 Task: Buy 2 Spark Delay Valves from Exhaust & Emissions section under best seller category for shipping address: Gabriel Evans, 1399 Camden Street, Reno, Nevada 89501, Cell Number 7752551231. Pay from credit card ending with 2005, CVV 3321
Action: Mouse moved to (38, 118)
Screenshot: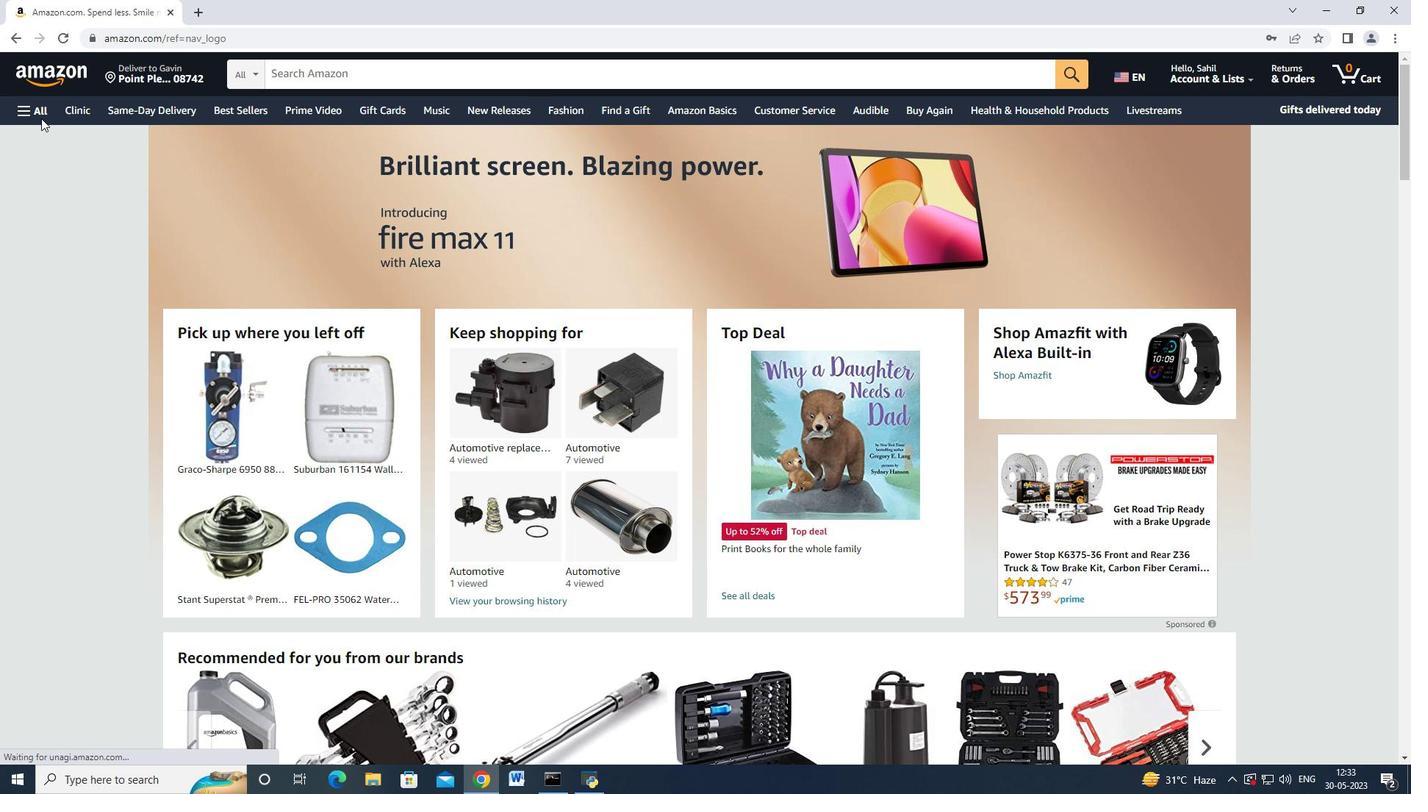 
Action: Mouse pressed left at (38, 118)
Screenshot: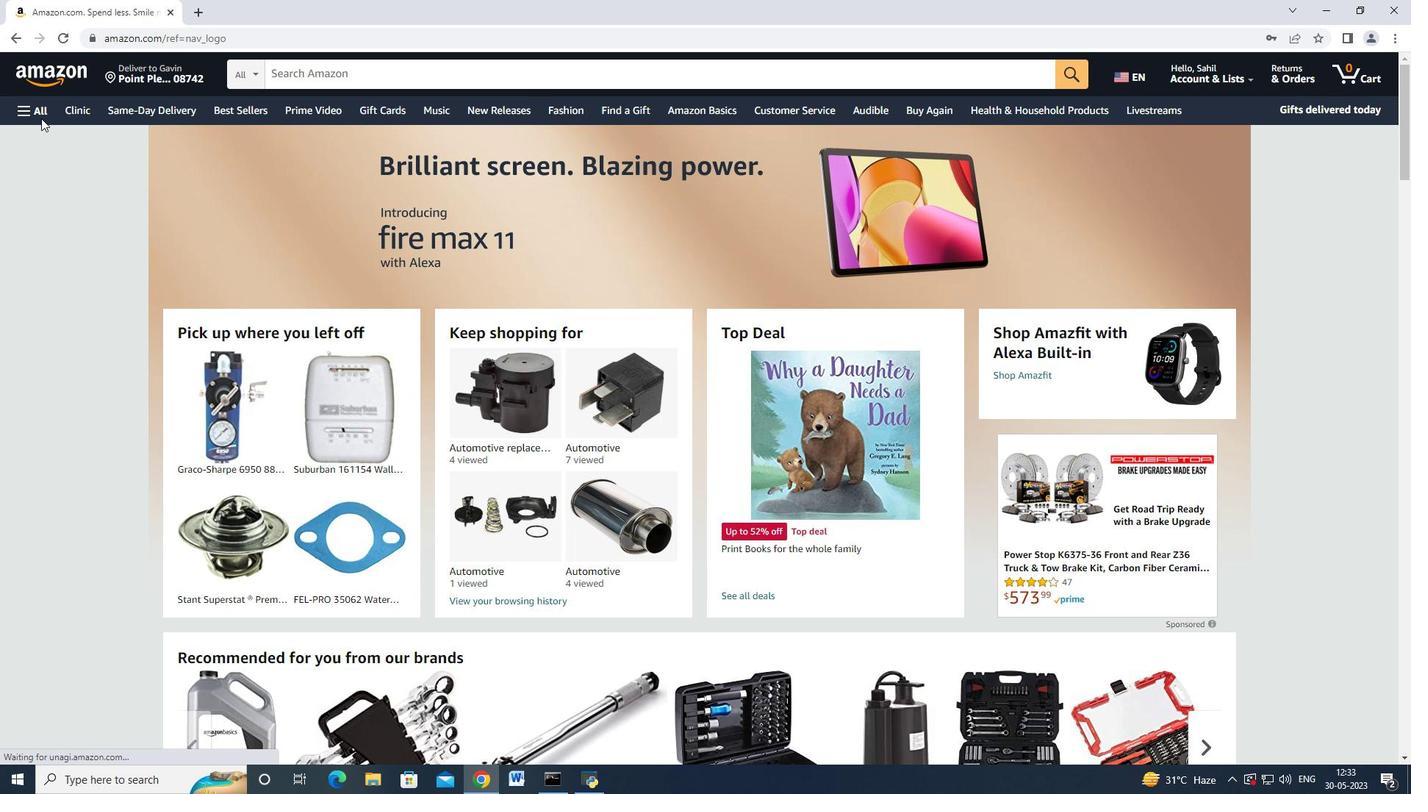 
Action: Mouse moved to (60, 363)
Screenshot: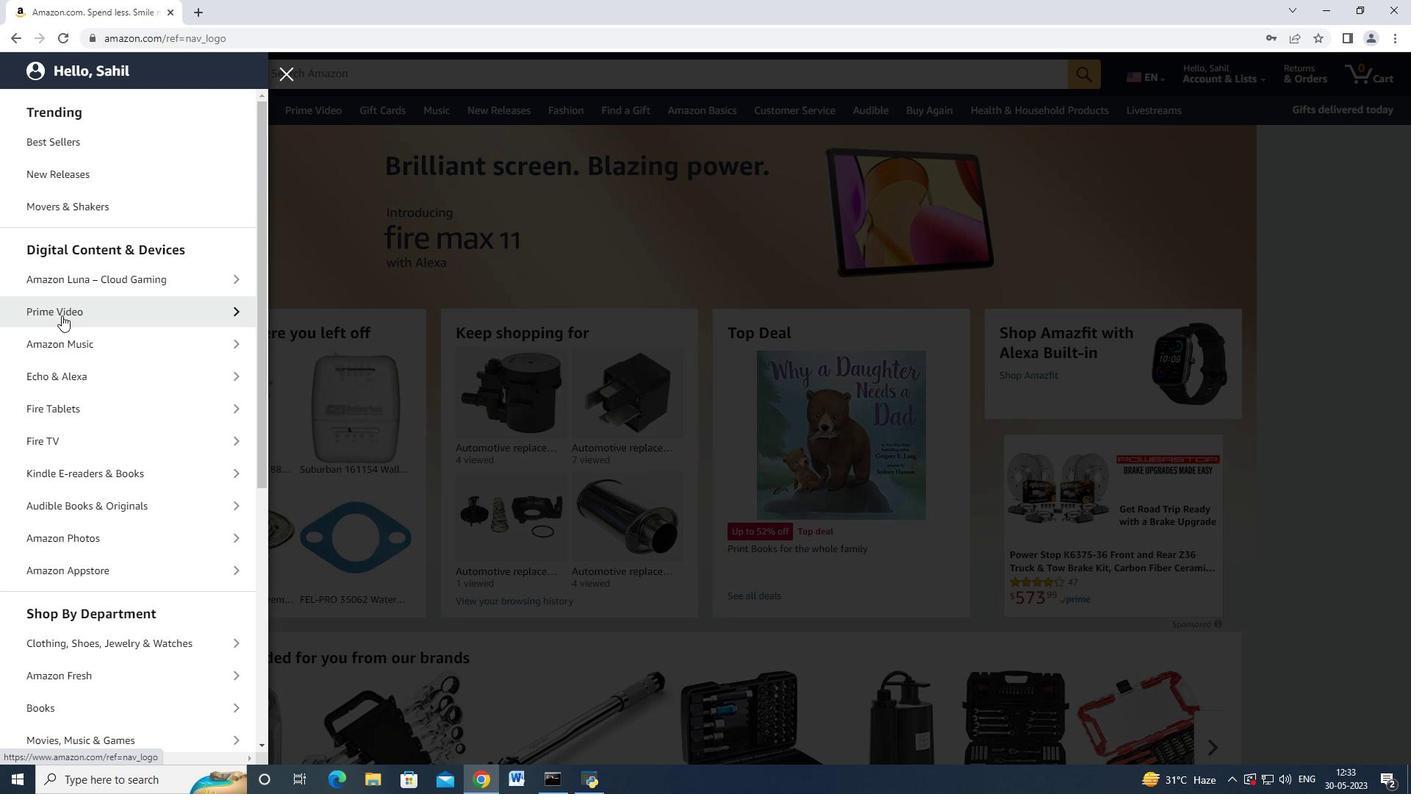 
Action: Mouse scrolled (60, 362) with delta (0, 0)
Screenshot: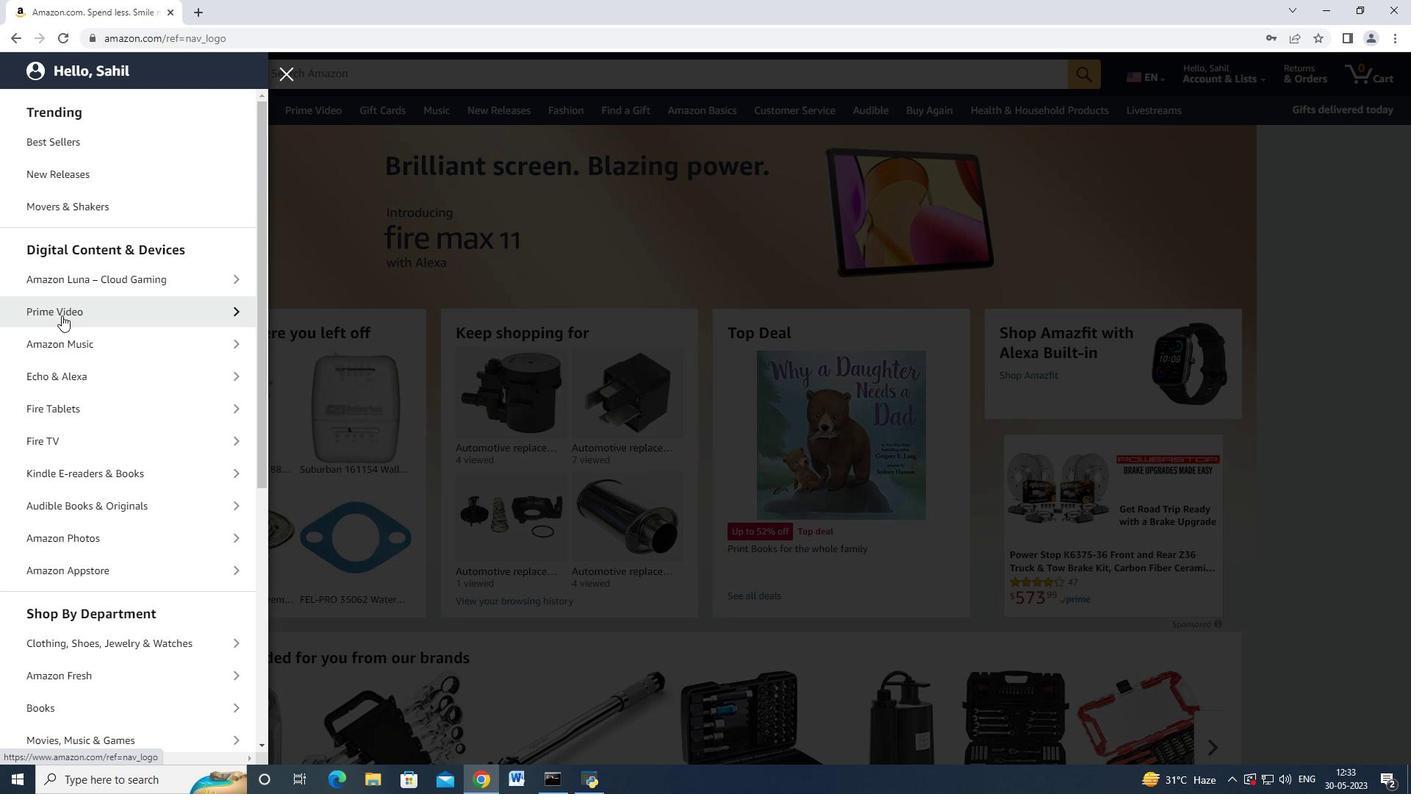 
Action: Mouse moved to (53, 380)
Screenshot: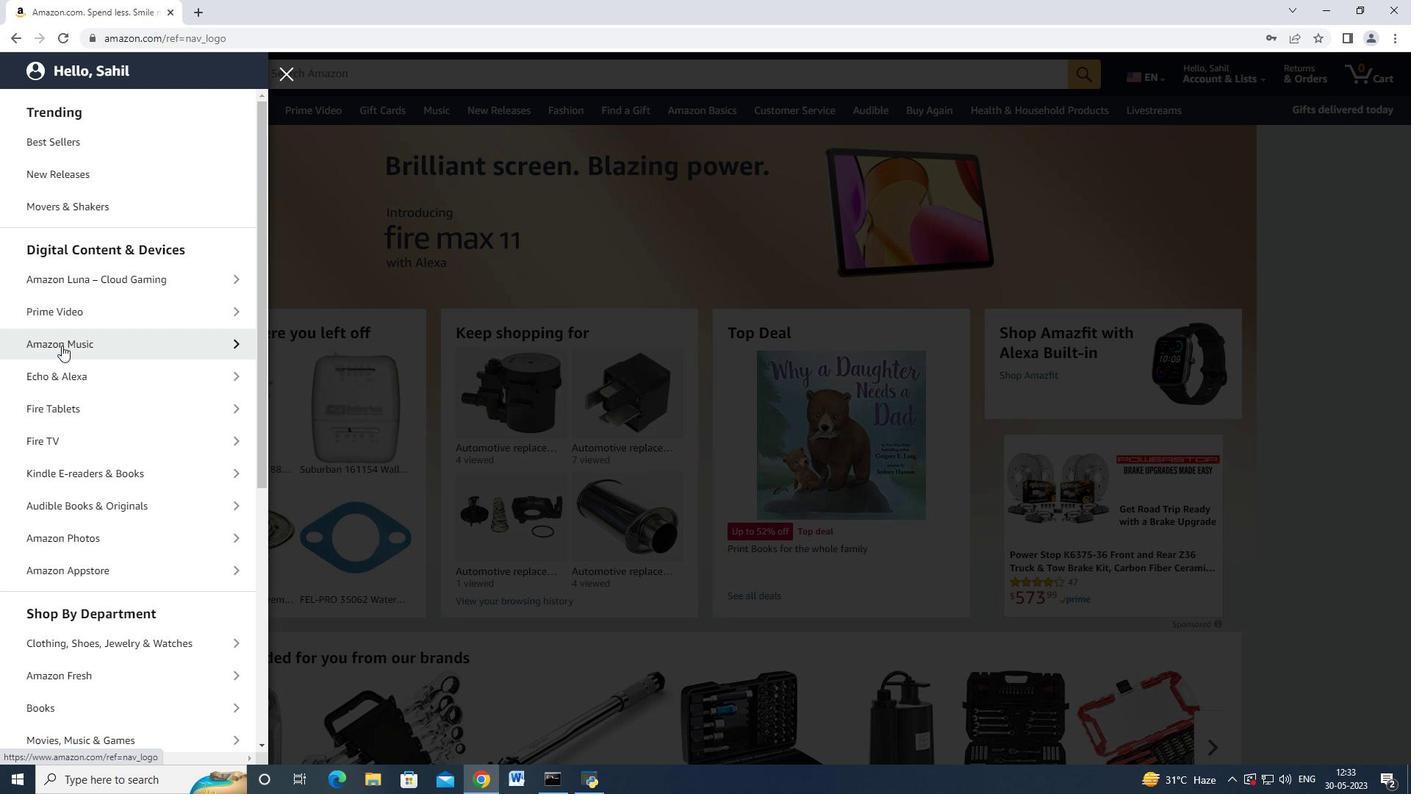 
Action: Mouse scrolled (53, 379) with delta (0, 0)
Screenshot: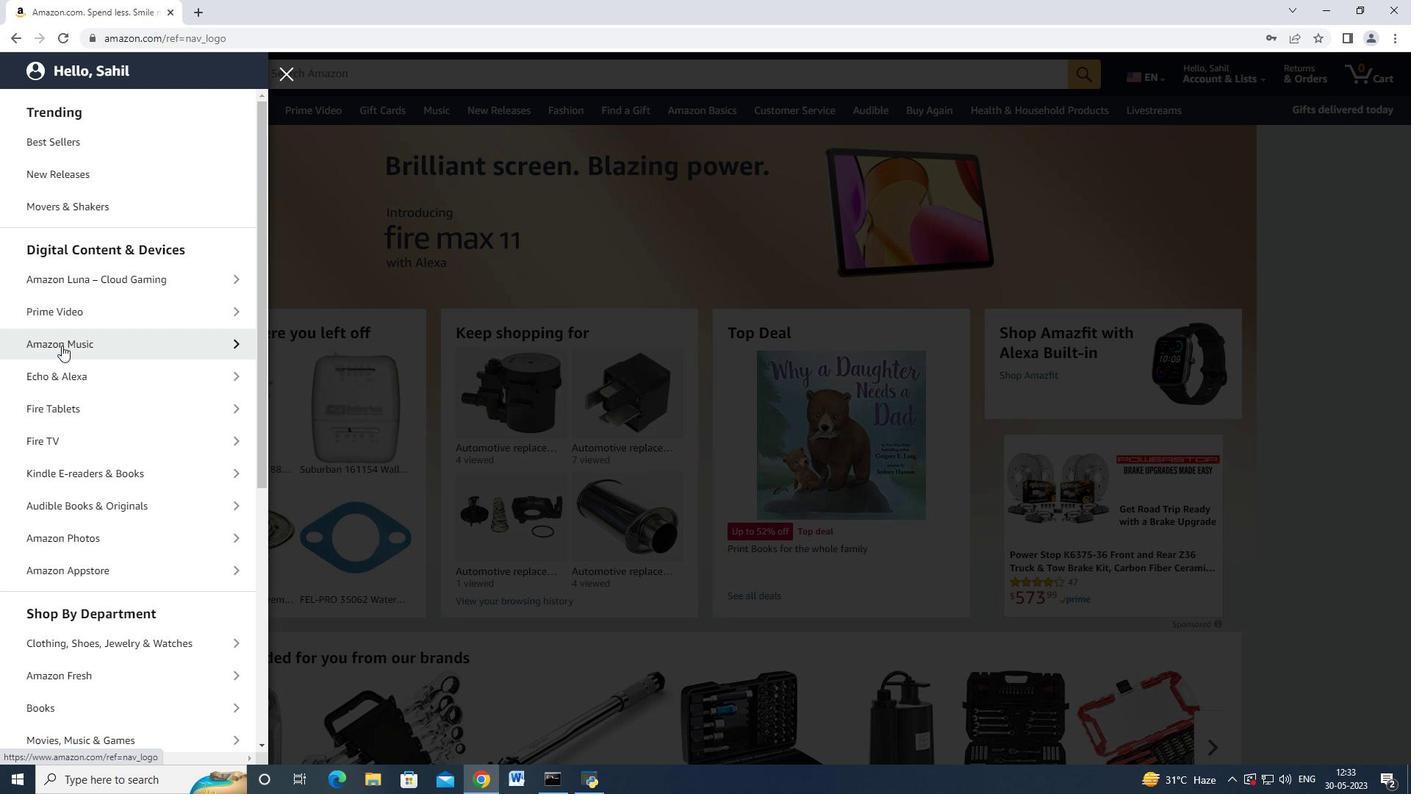 
Action: Mouse moved to (53, 380)
Screenshot: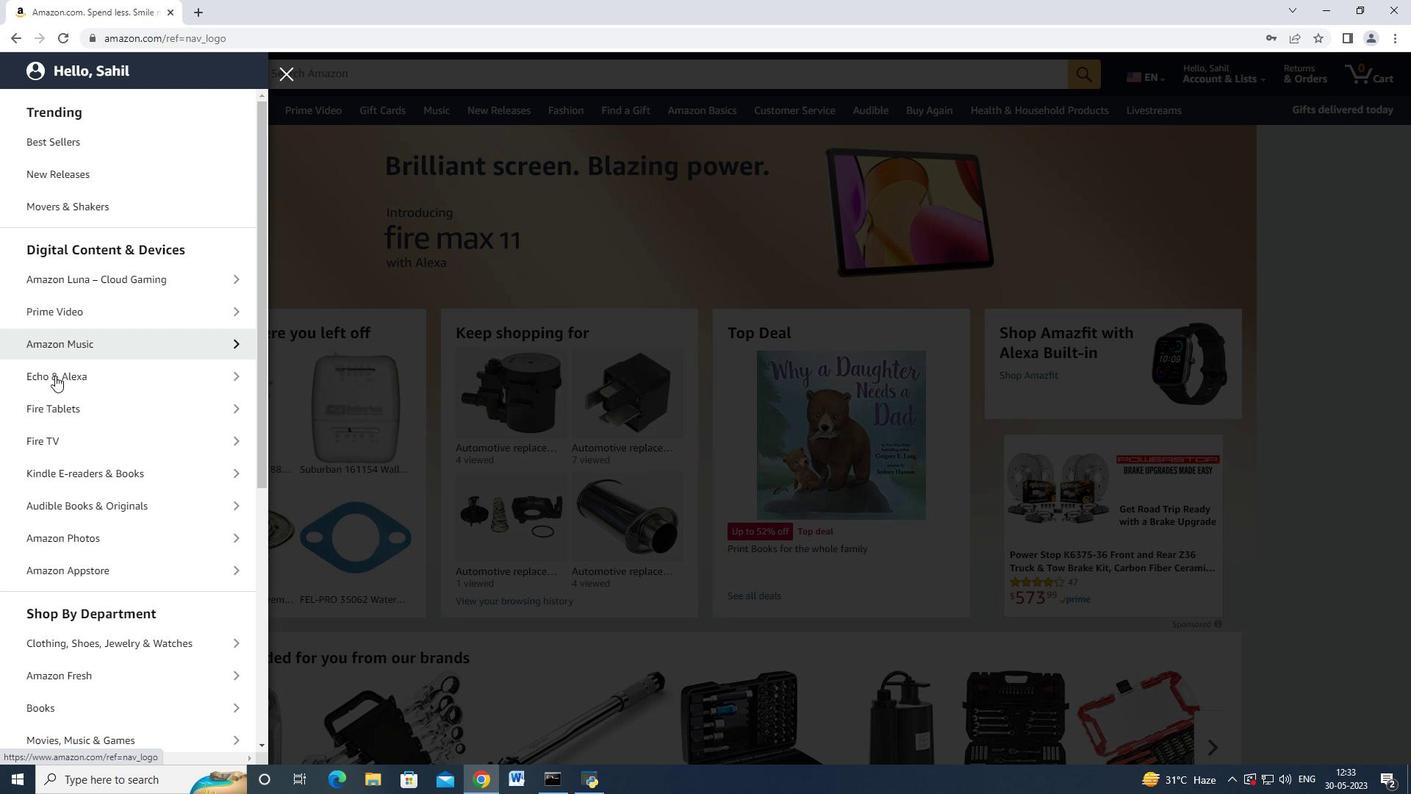 
Action: Mouse scrolled (53, 380) with delta (0, 0)
Screenshot: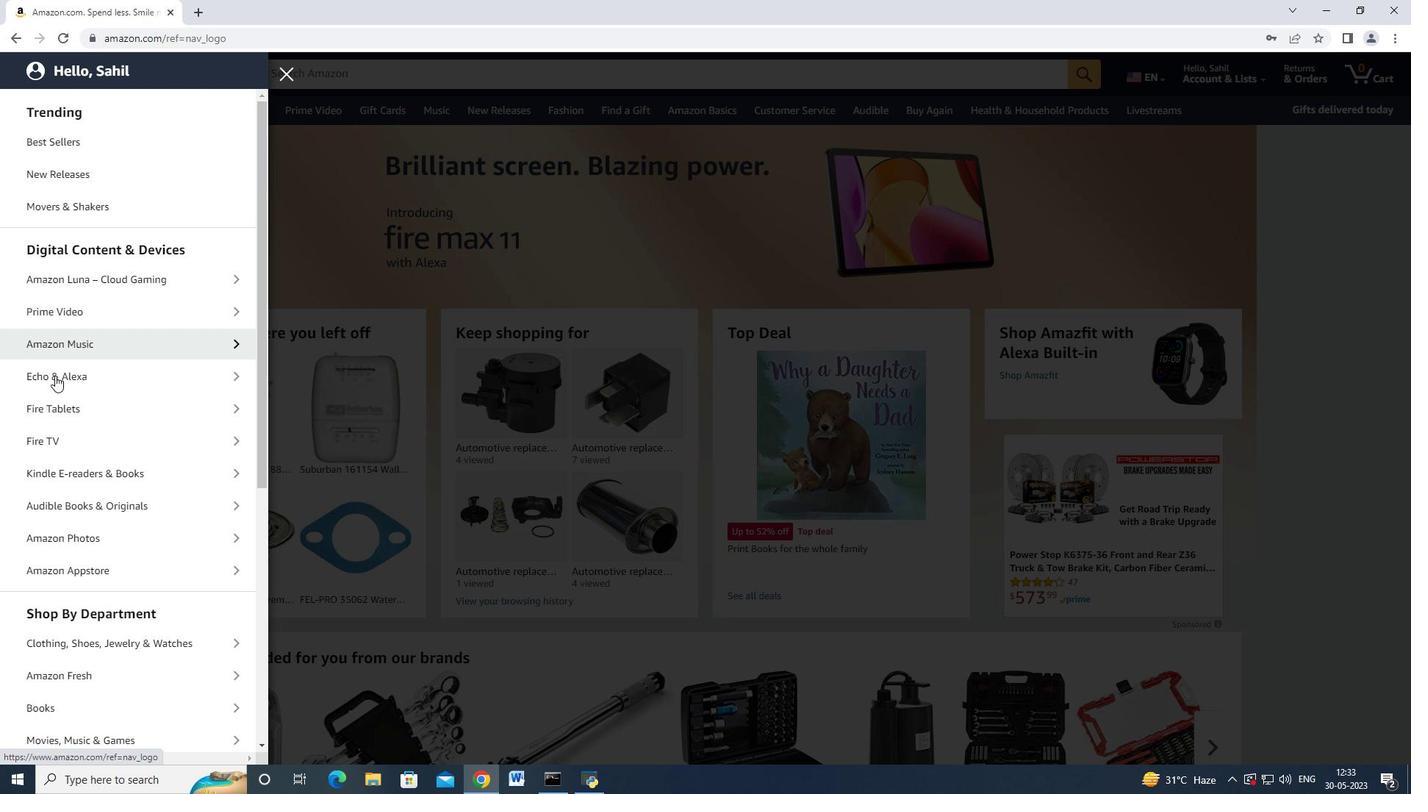 
Action: Mouse moved to (51, 385)
Screenshot: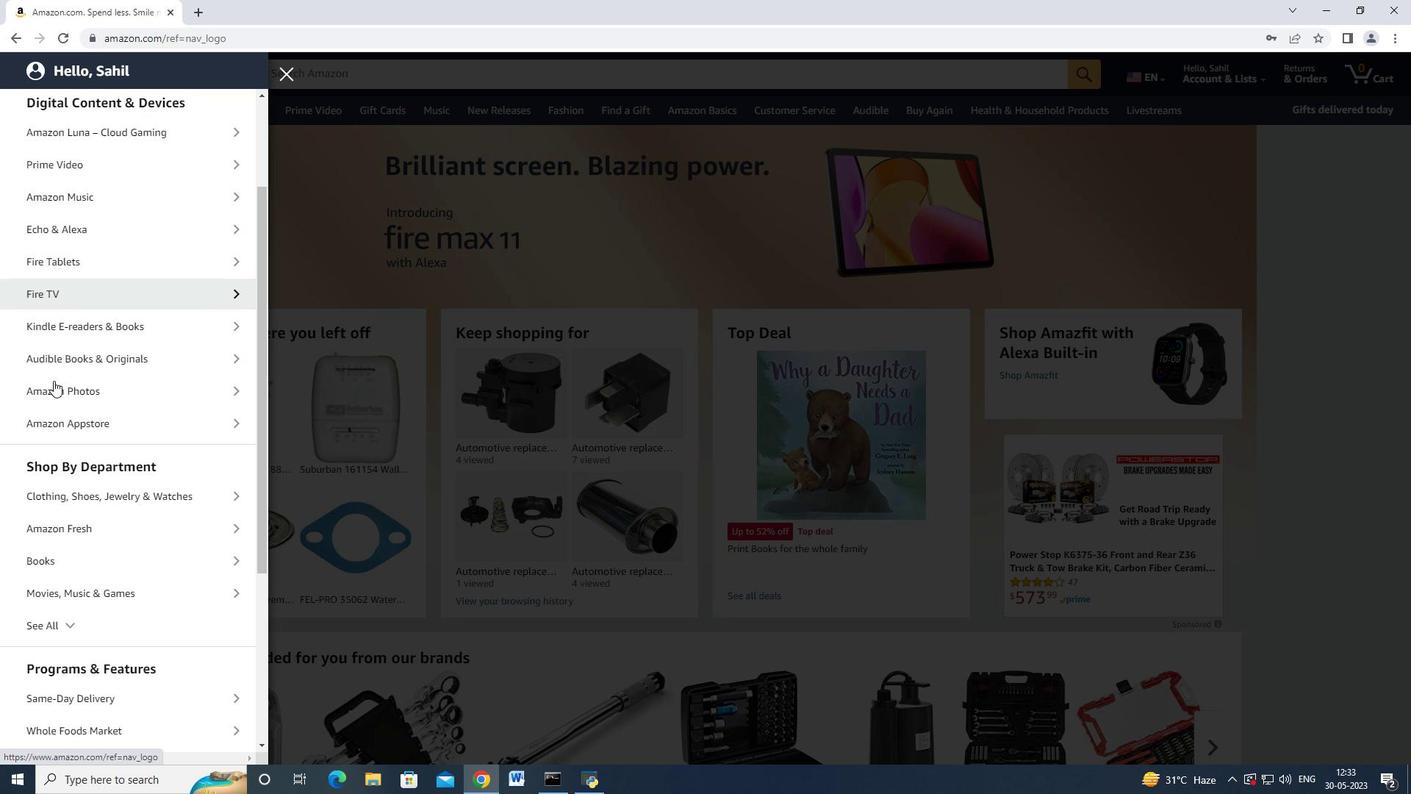 
Action: Mouse scrolled (51, 384) with delta (0, 0)
Screenshot: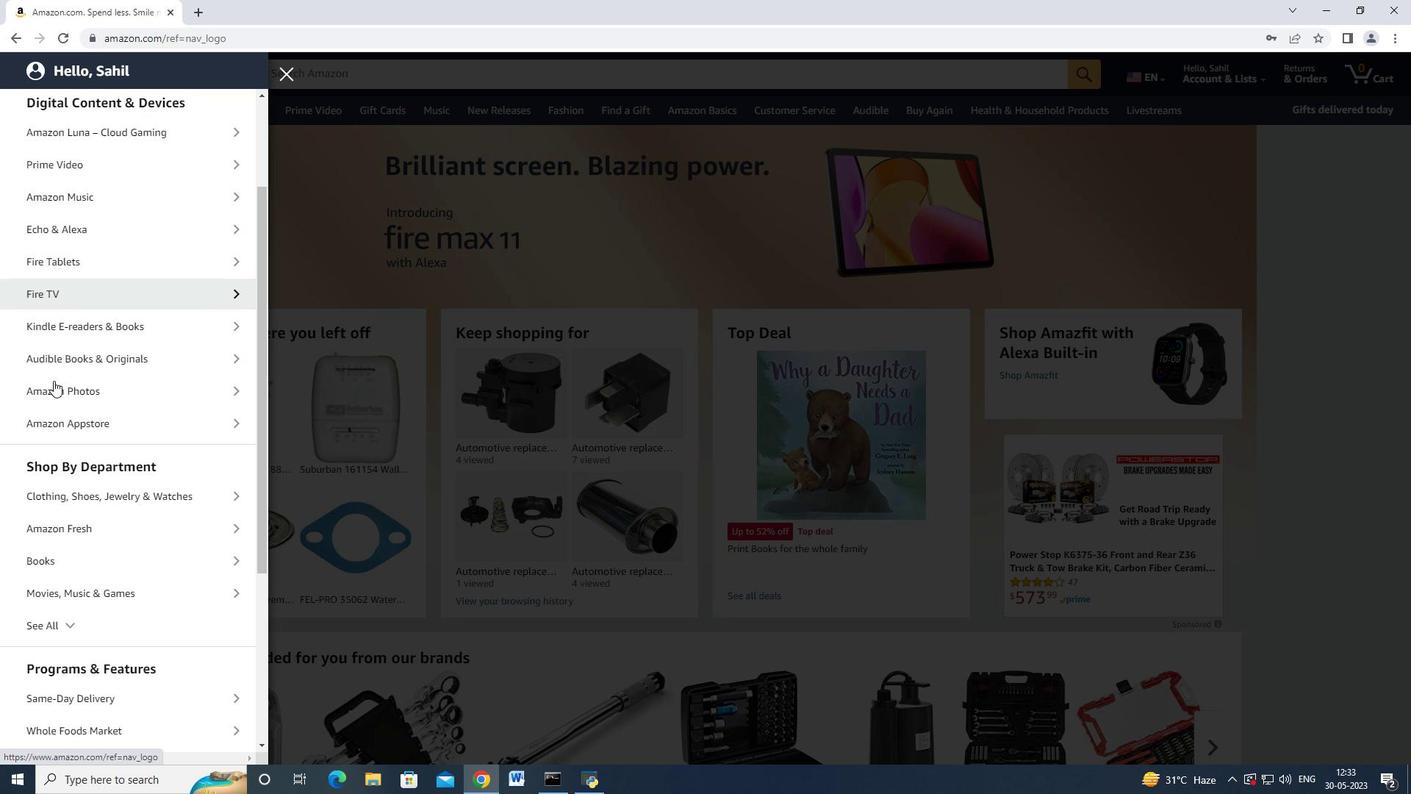 
Action: Mouse moved to (50, 394)
Screenshot: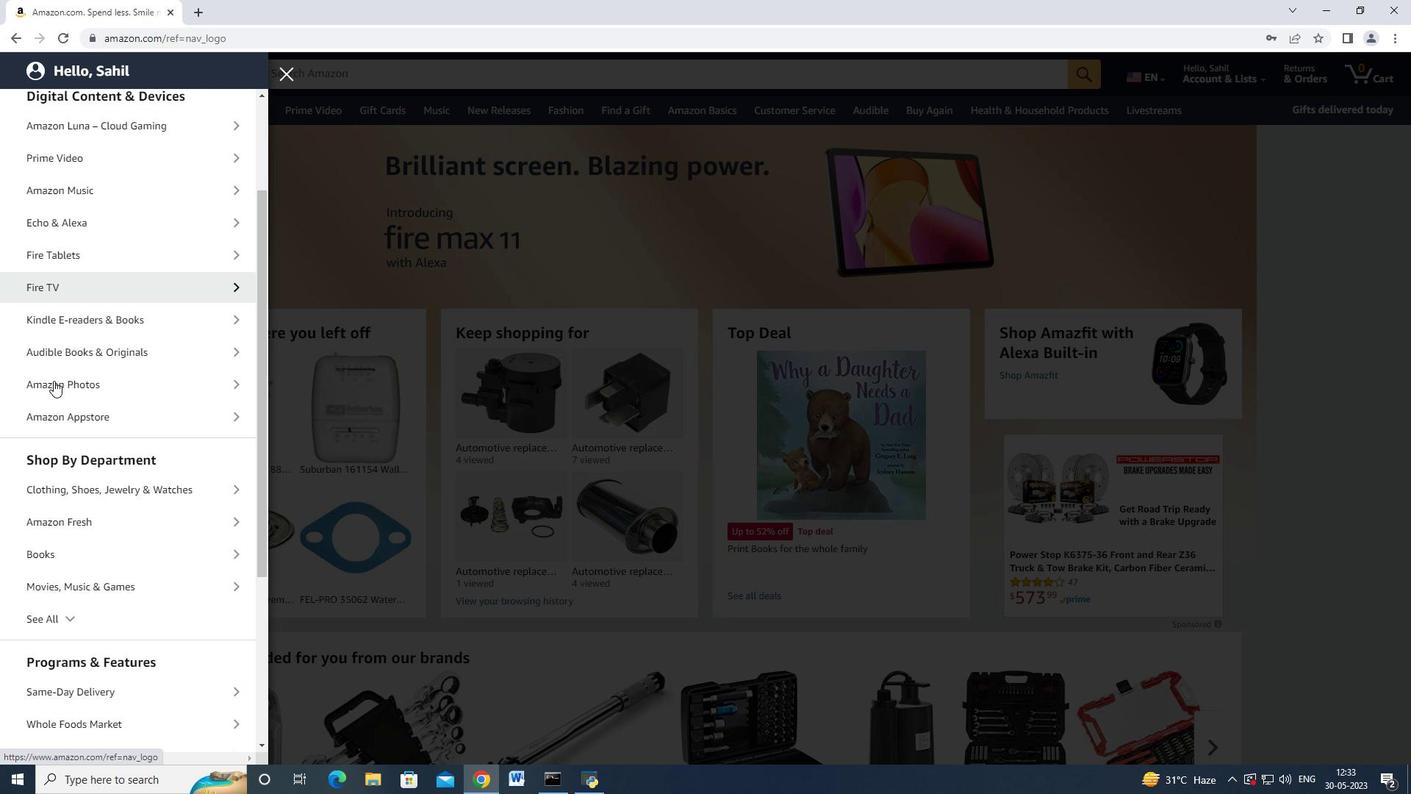 
Action: Mouse scrolled (50, 394) with delta (0, 0)
Screenshot: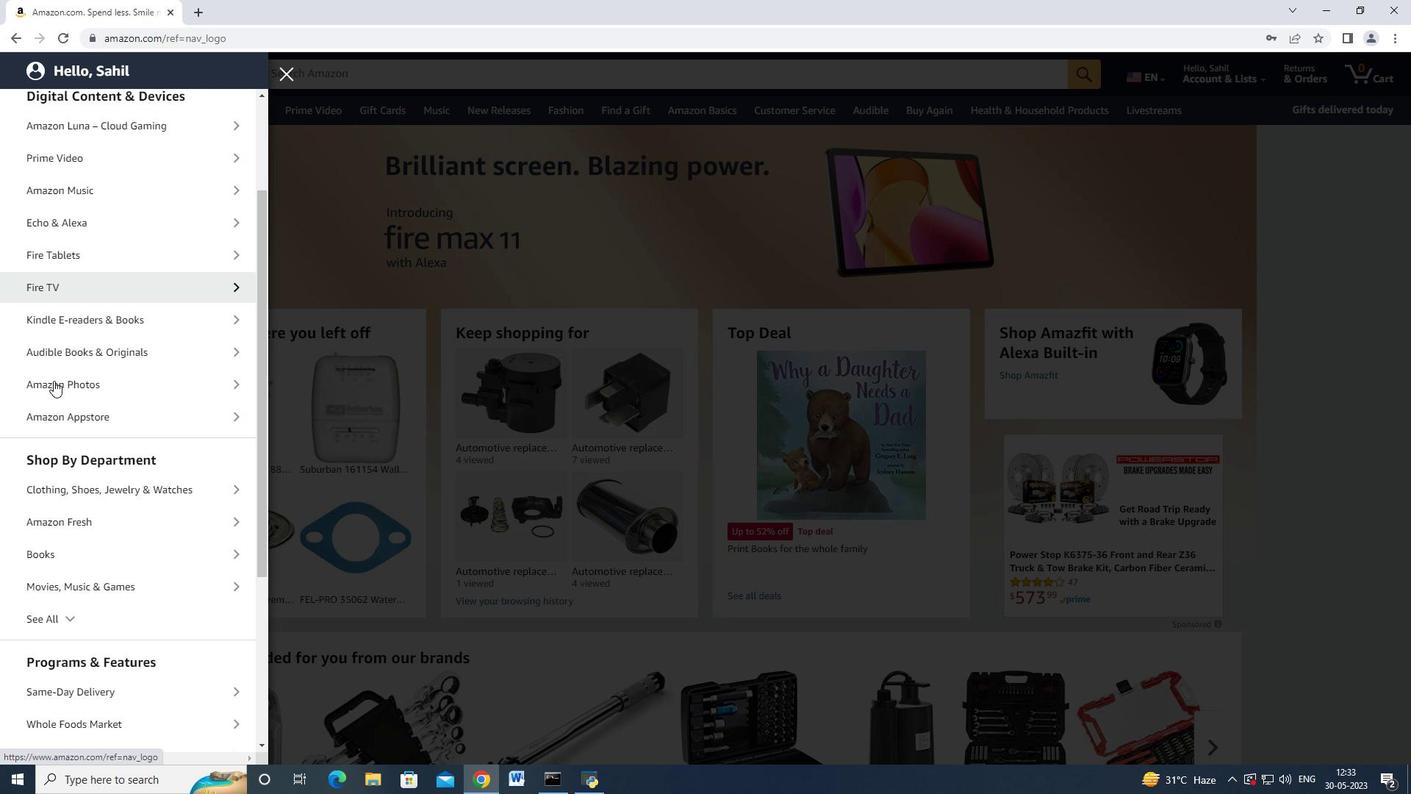 
Action: Mouse moved to (52, 402)
Screenshot: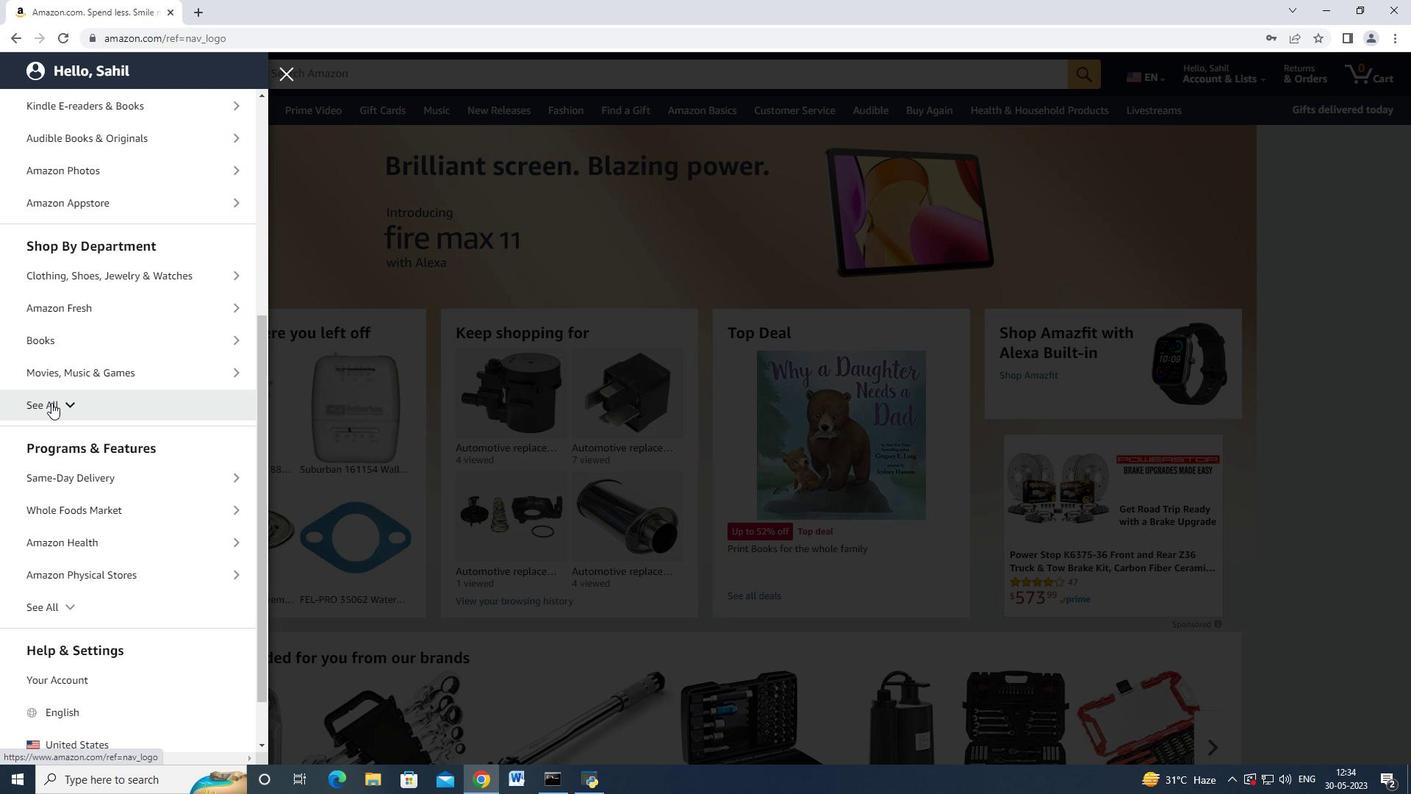 
Action: Mouse pressed left at (52, 402)
Screenshot: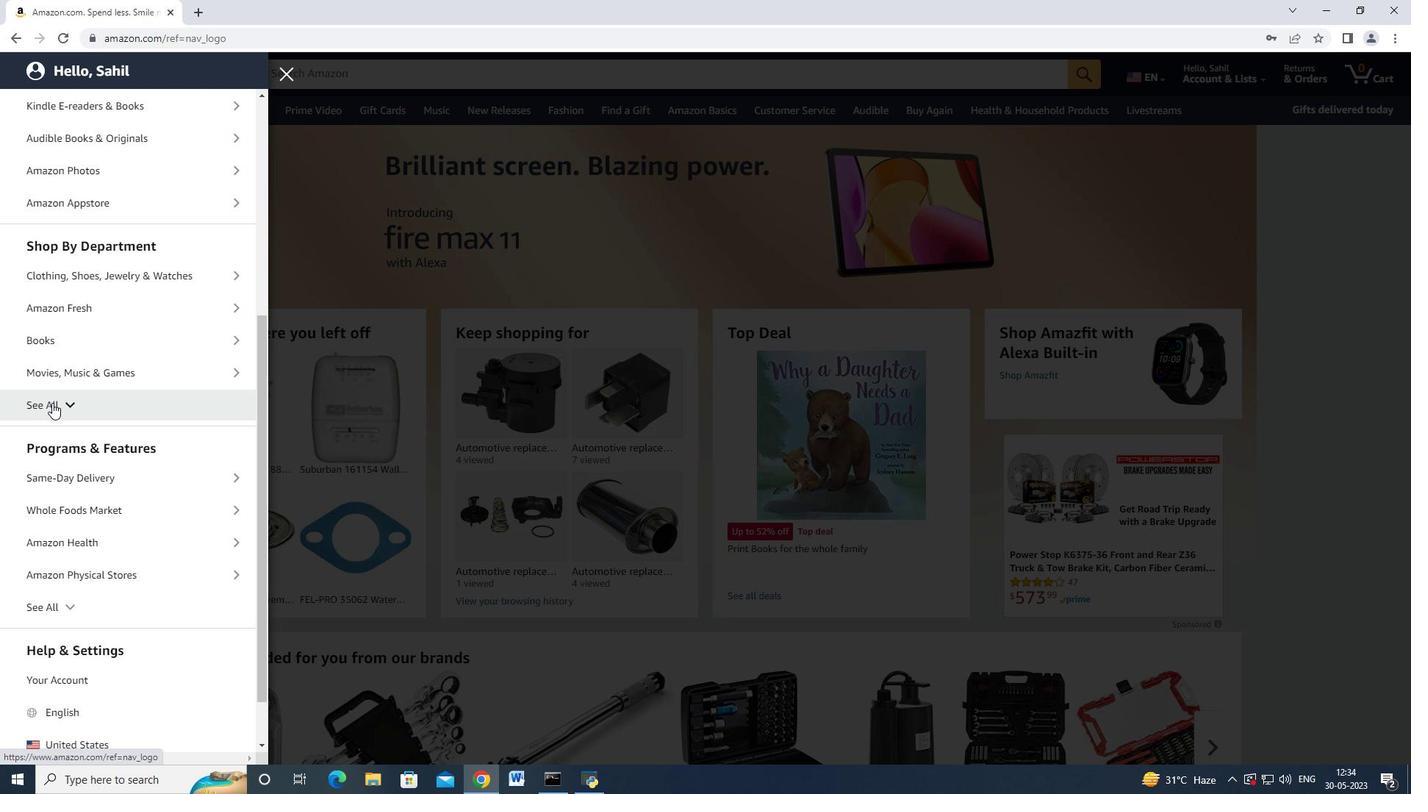 
Action: Mouse moved to (56, 400)
Screenshot: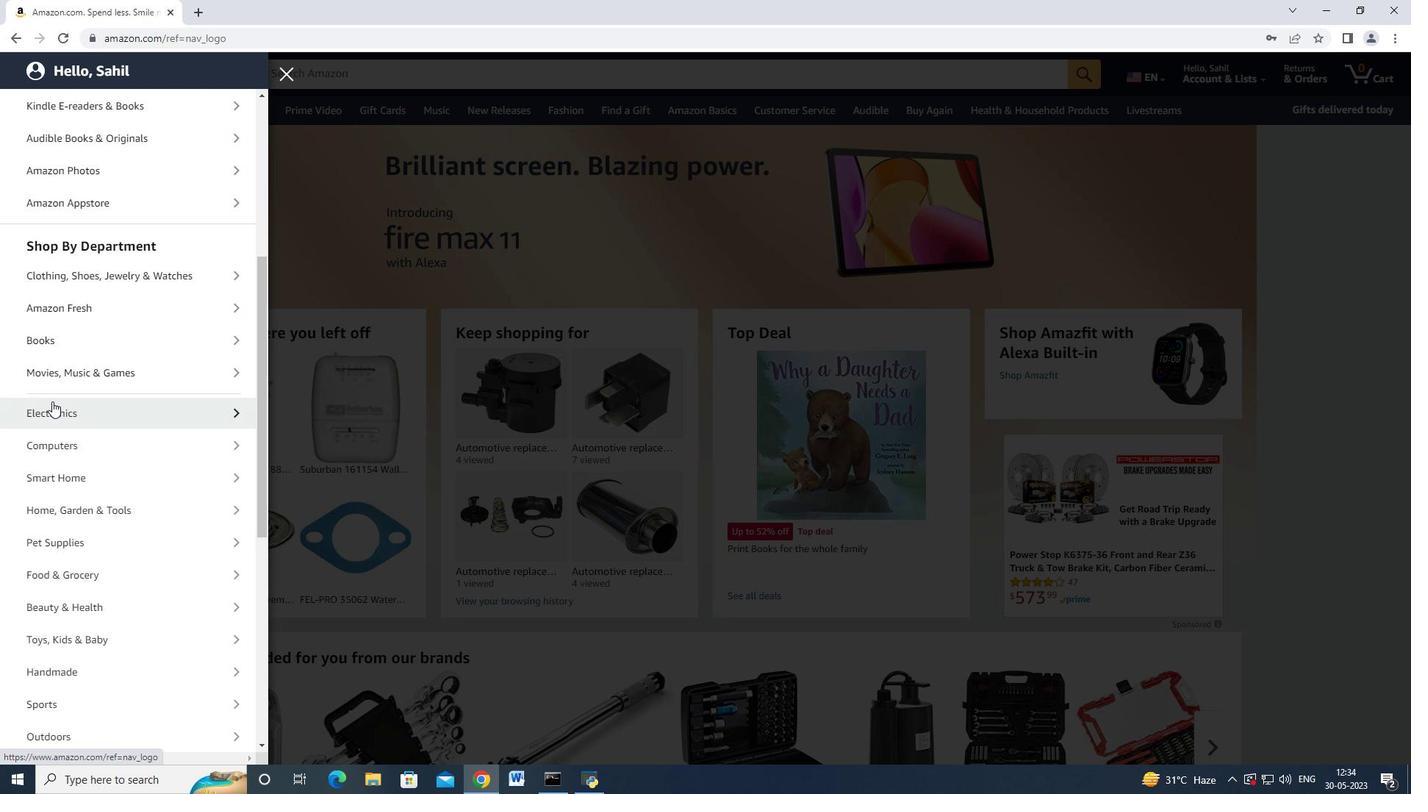 
Action: Mouse scrolled (56, 399) with delta (0, 0)
Screenshot: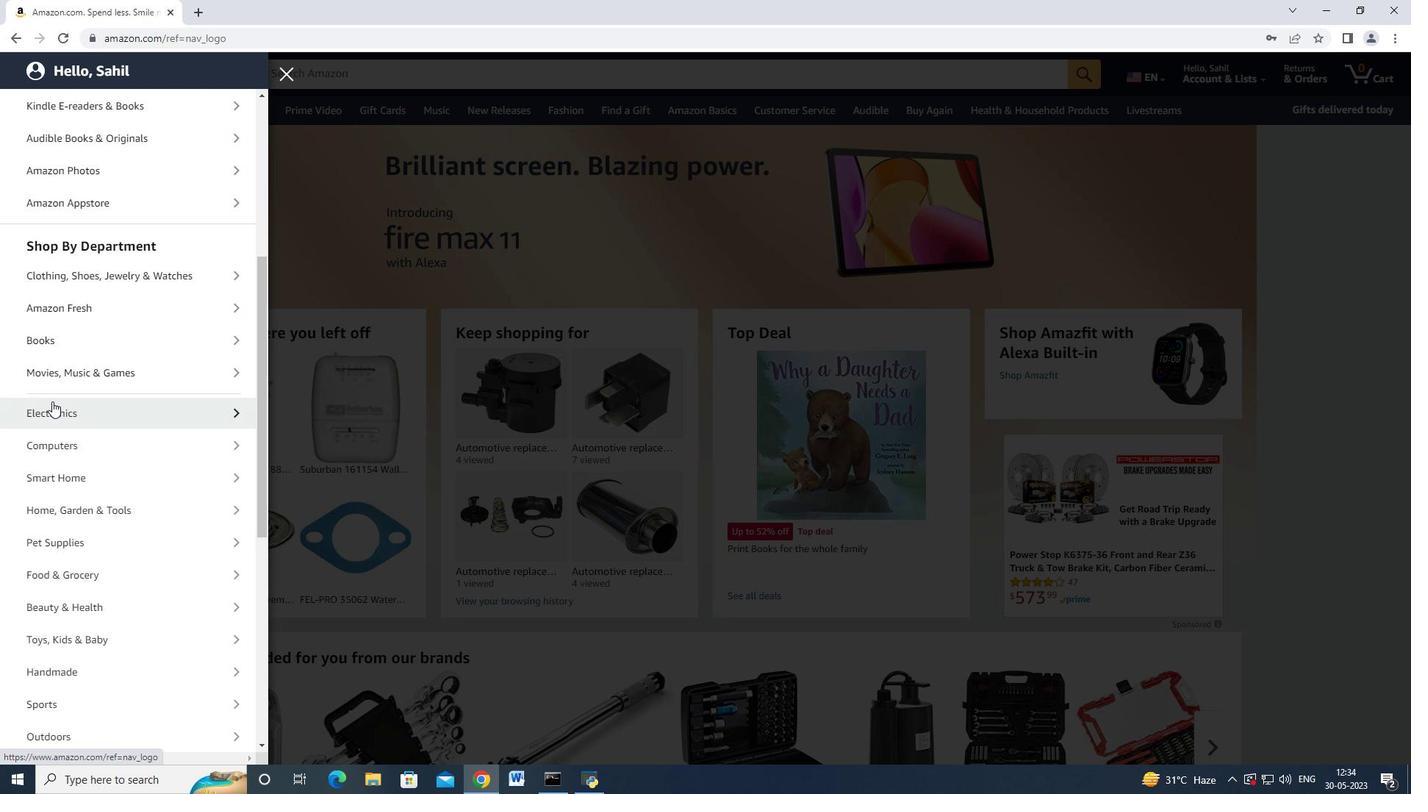 
Action: Mouse moved to (56, 402)
Screenshot: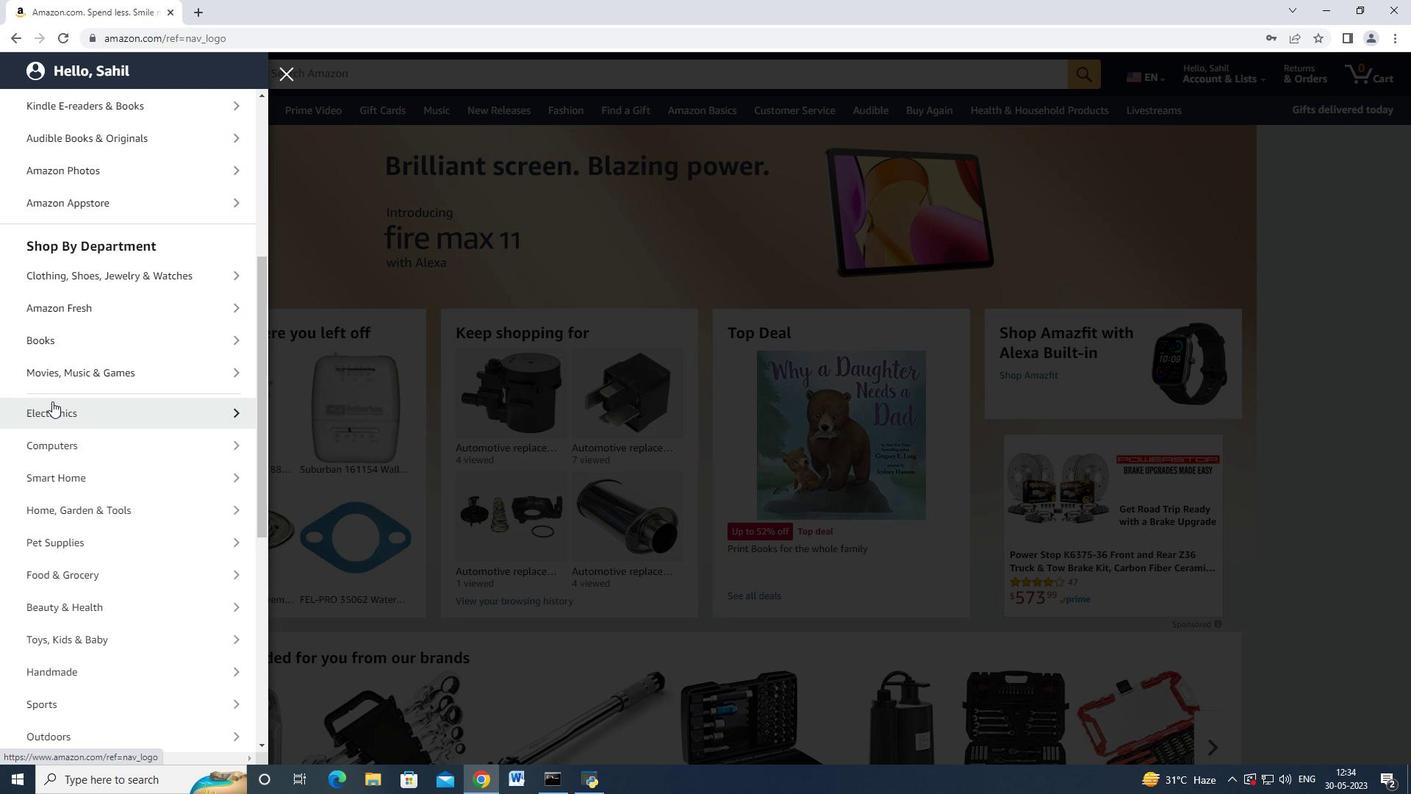 
Action: Mouse scrolled (56, 401) with delta (0, 0)
Screenshot: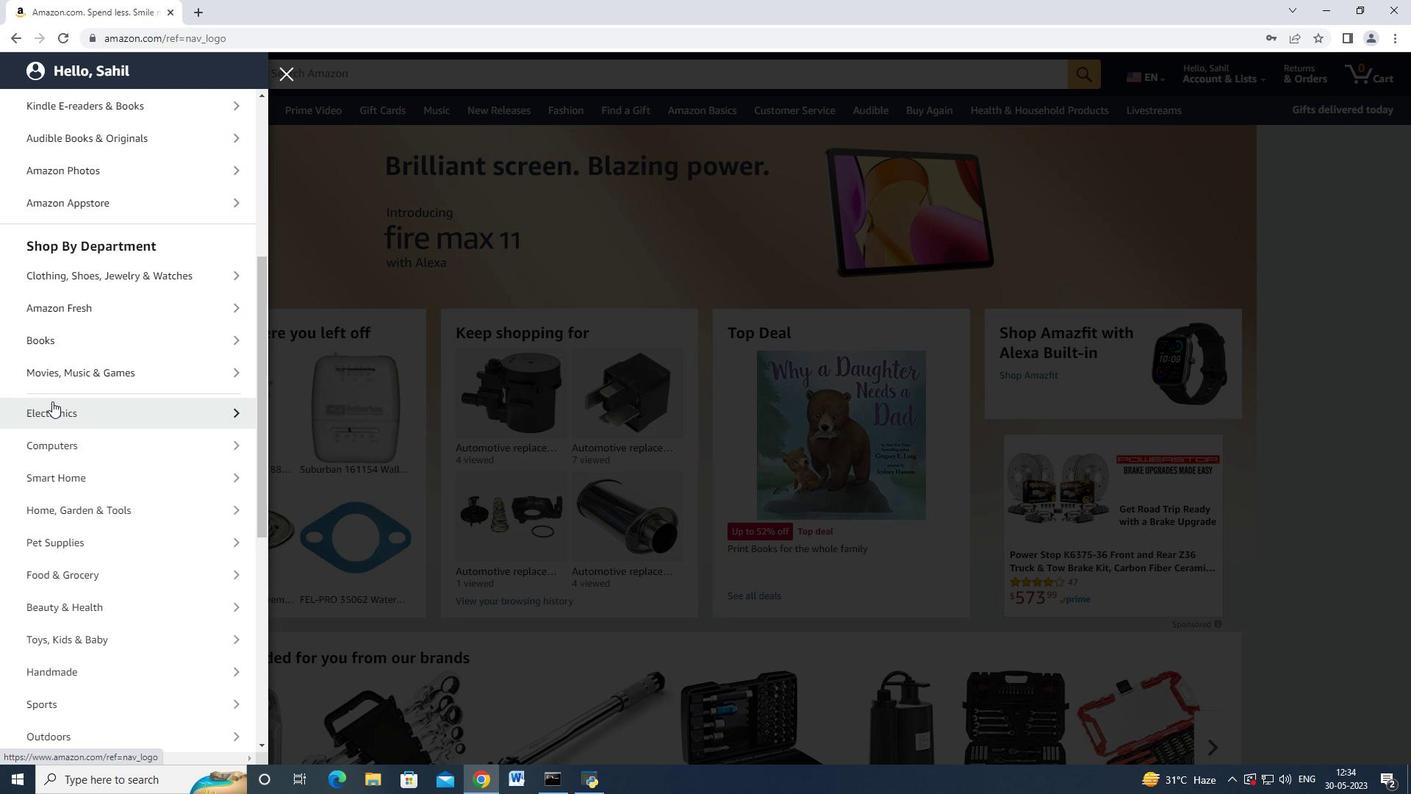 
Action: Mouse moved to (55, 403)
Screenshot: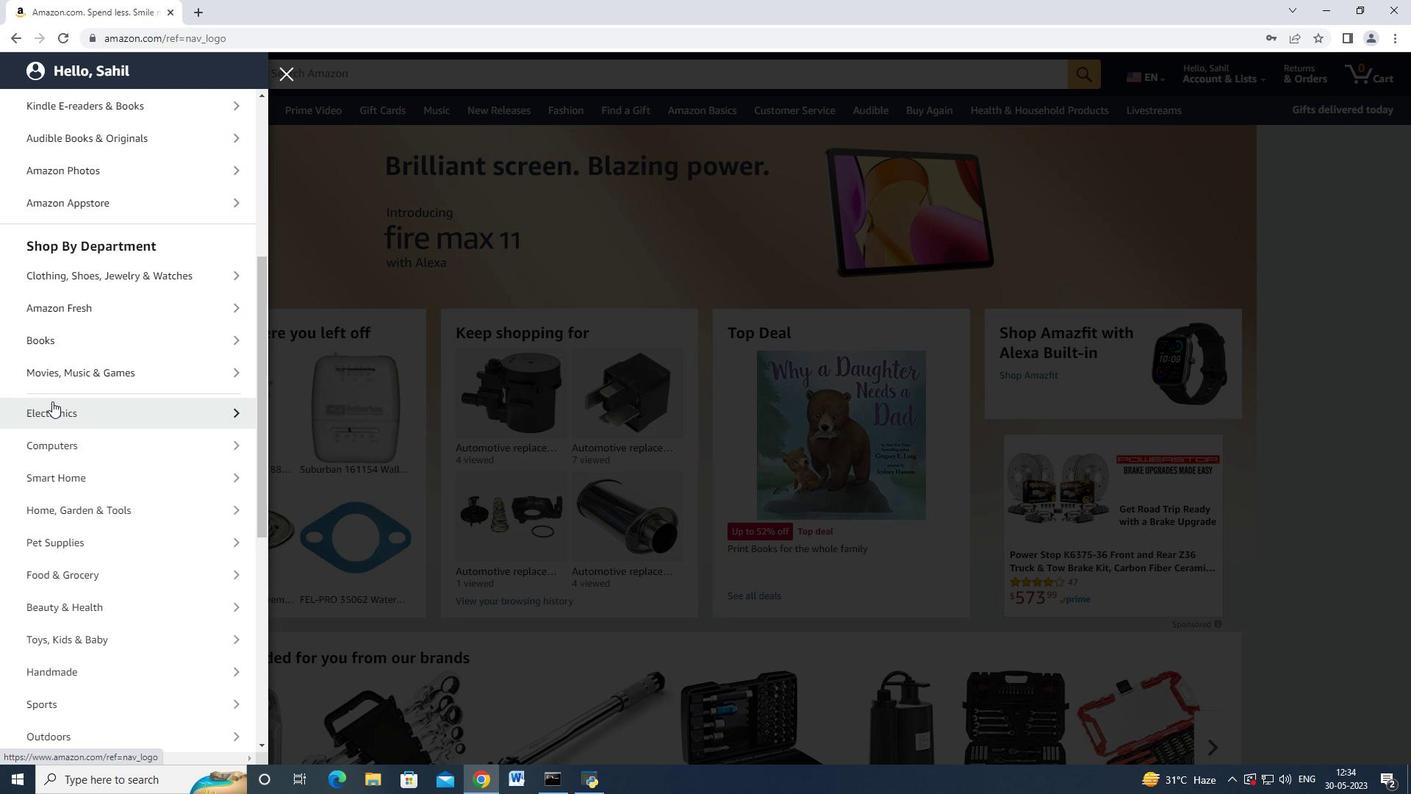 
Action: Mouse scrolled (55, 402) with delta (0, 0)
Screenshot: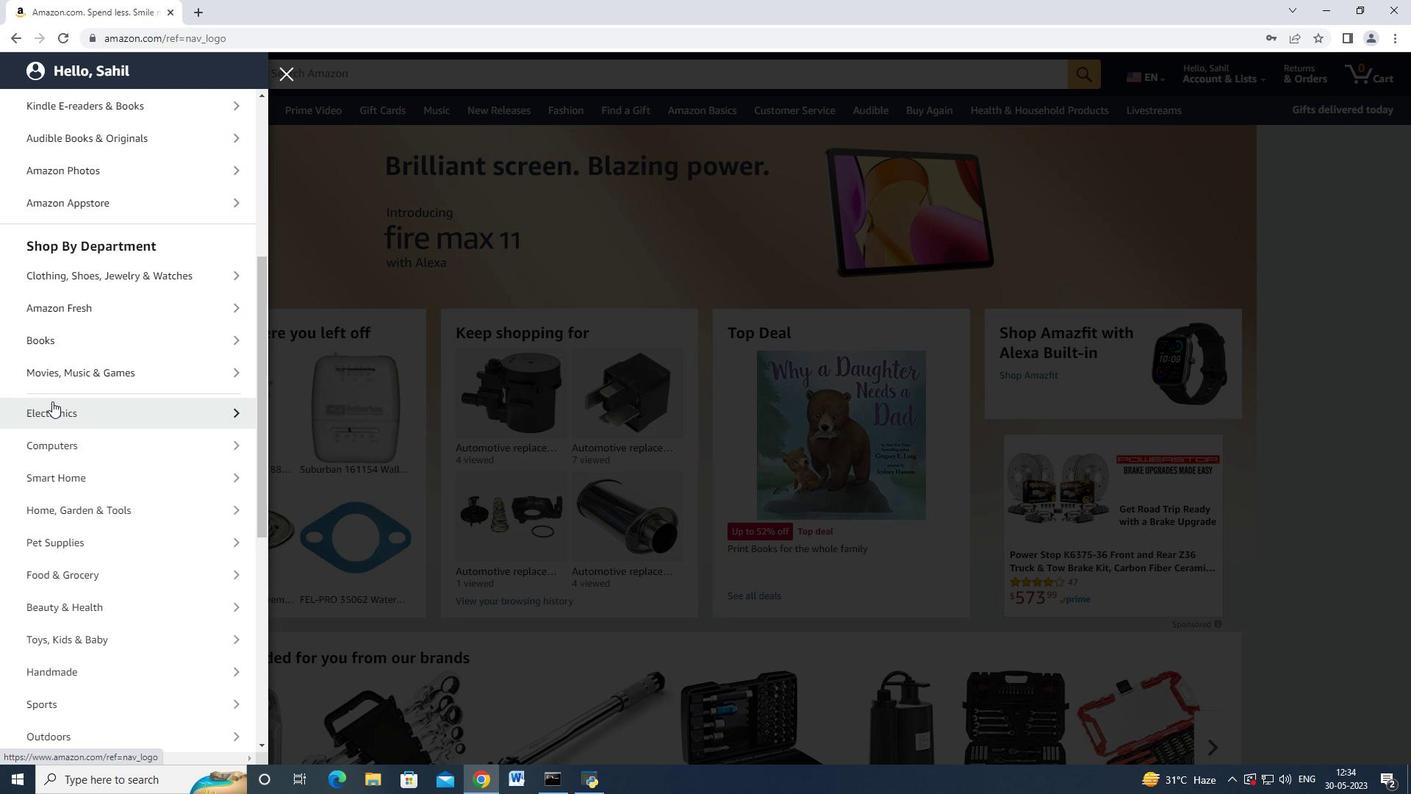 
Action: Mouse moved to (55, 404)
Screenshot: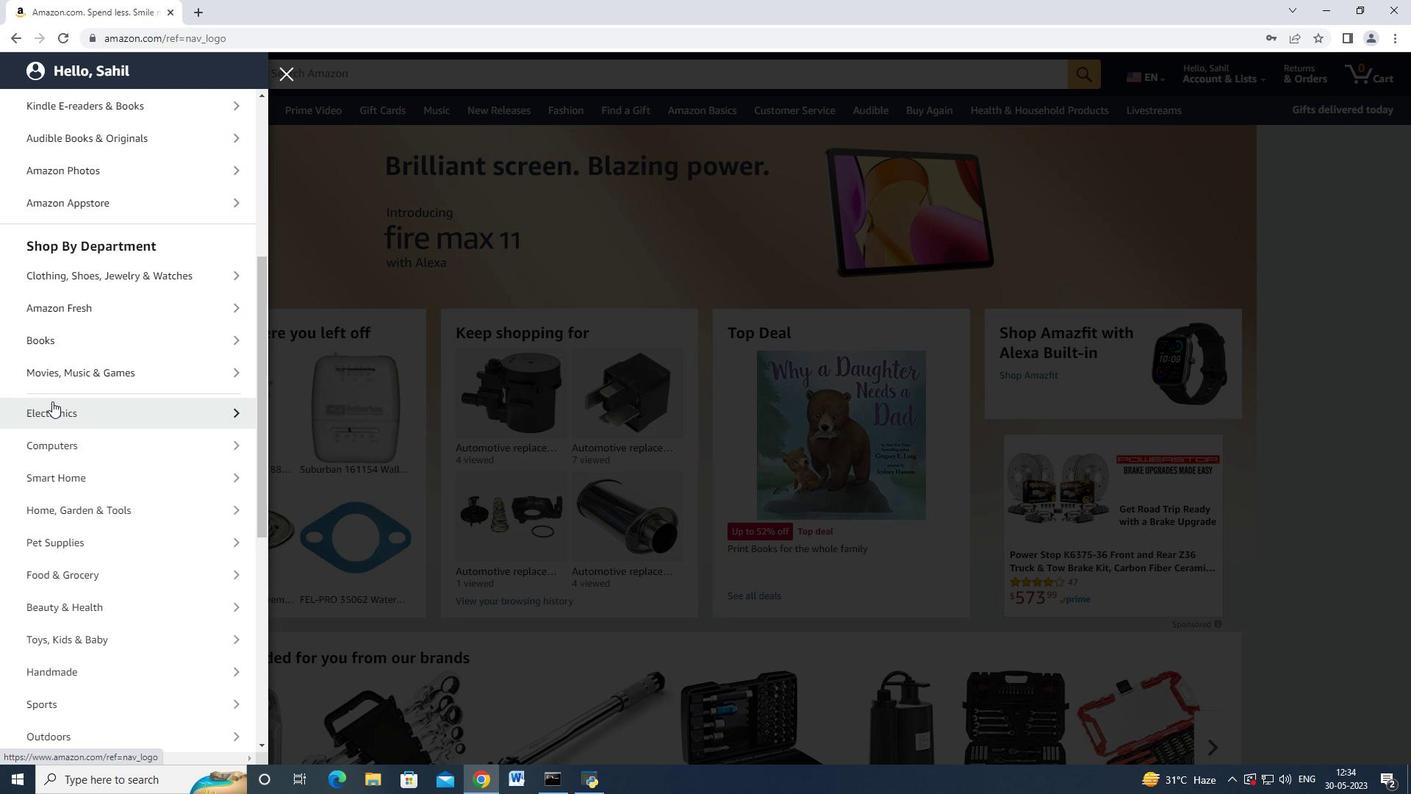 
Action: Mouse scrolled (55, 403) with delta (0, 0)
Screenshot: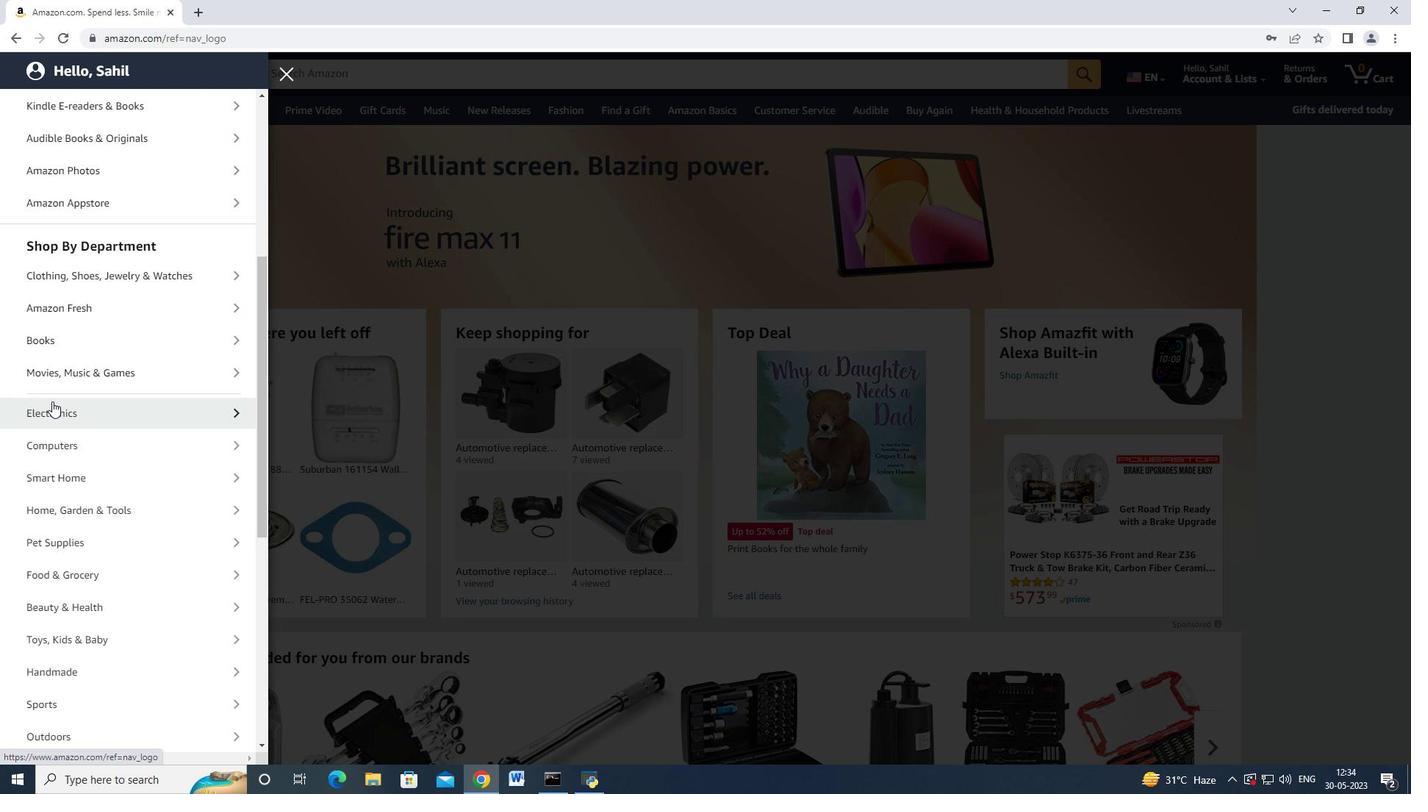 
Action: Mouse scrolled (55, 403) with delta (0, 0)
Screenshot: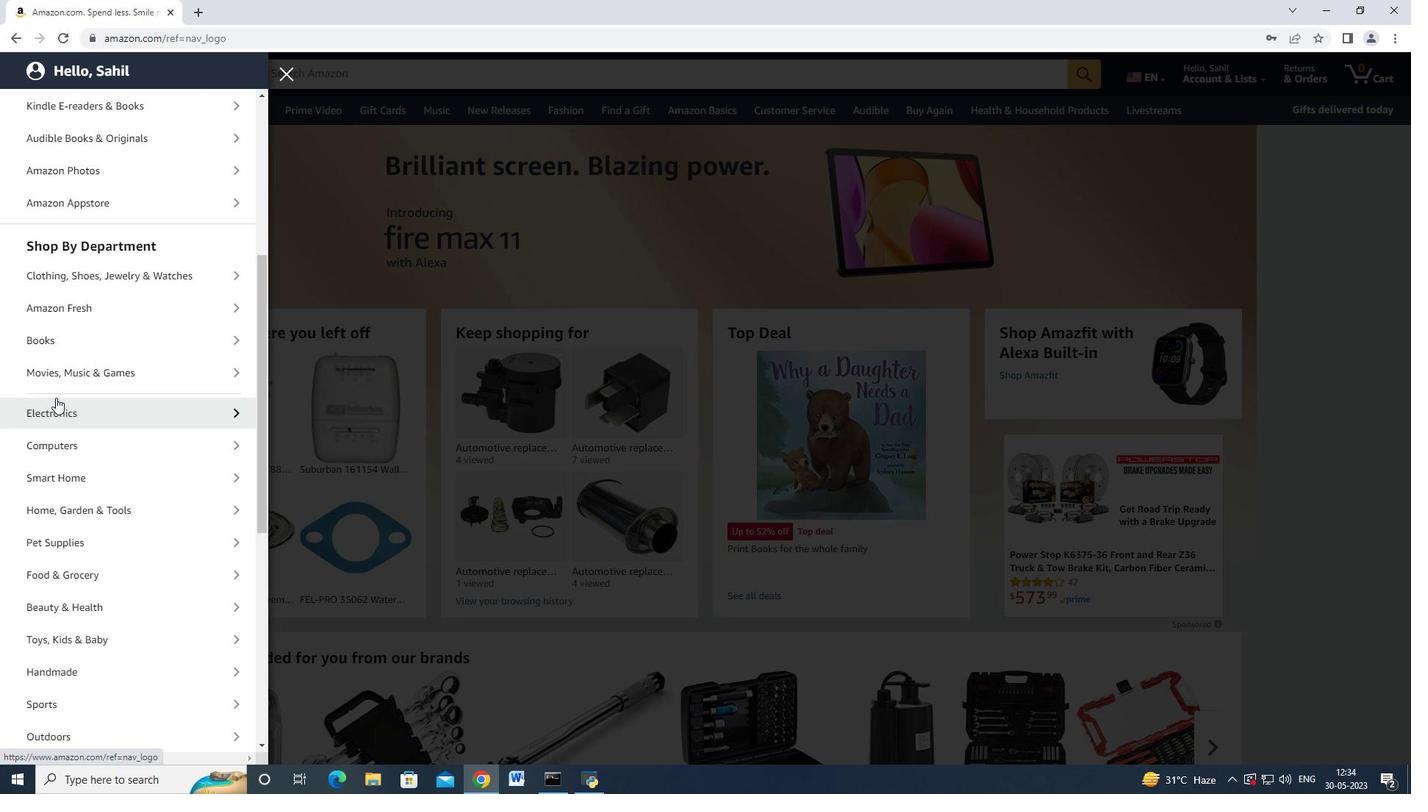 
Action: Mouse scrolled (55, 403) with delta (0, 0)
Screenshot: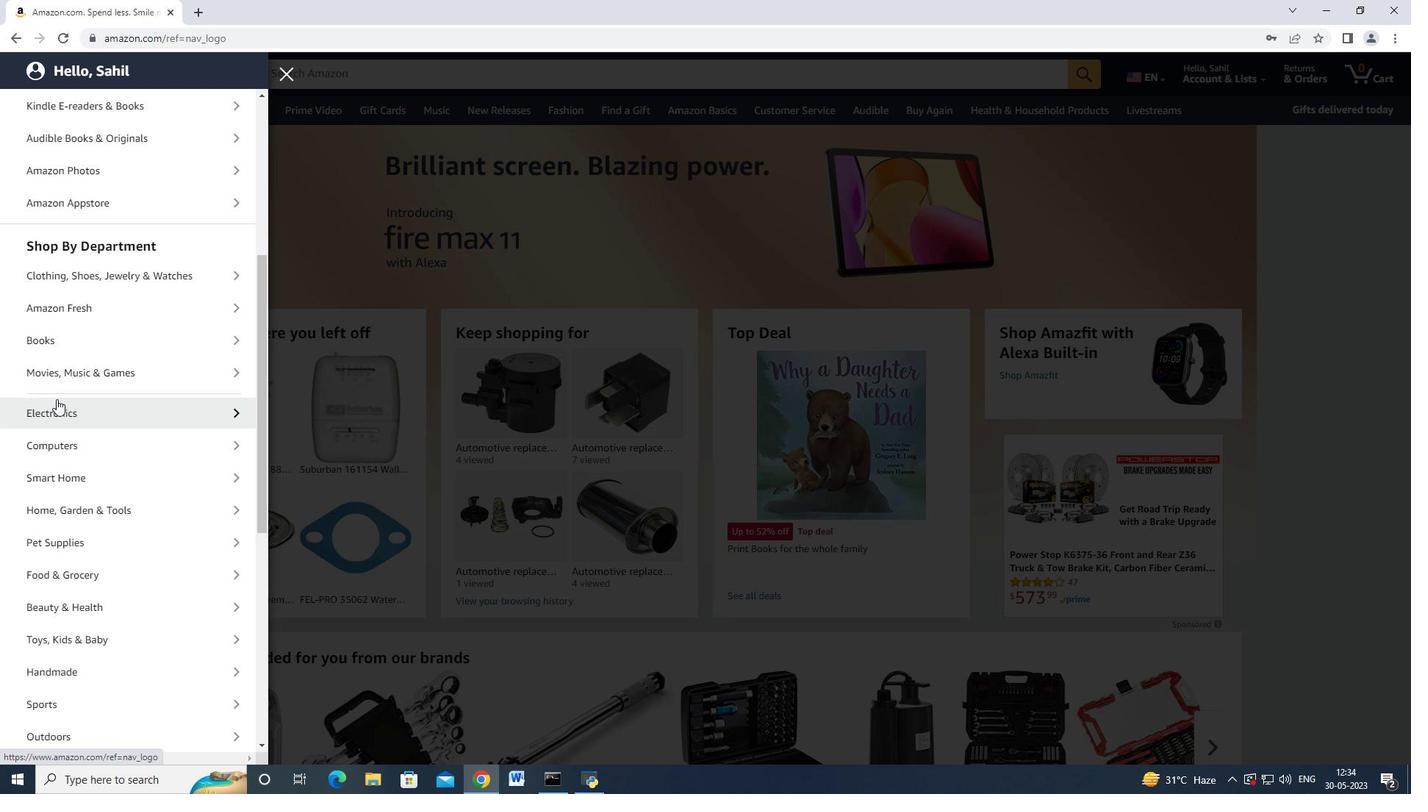 
Action: Mouse moved to (104, 325)
Screenshot: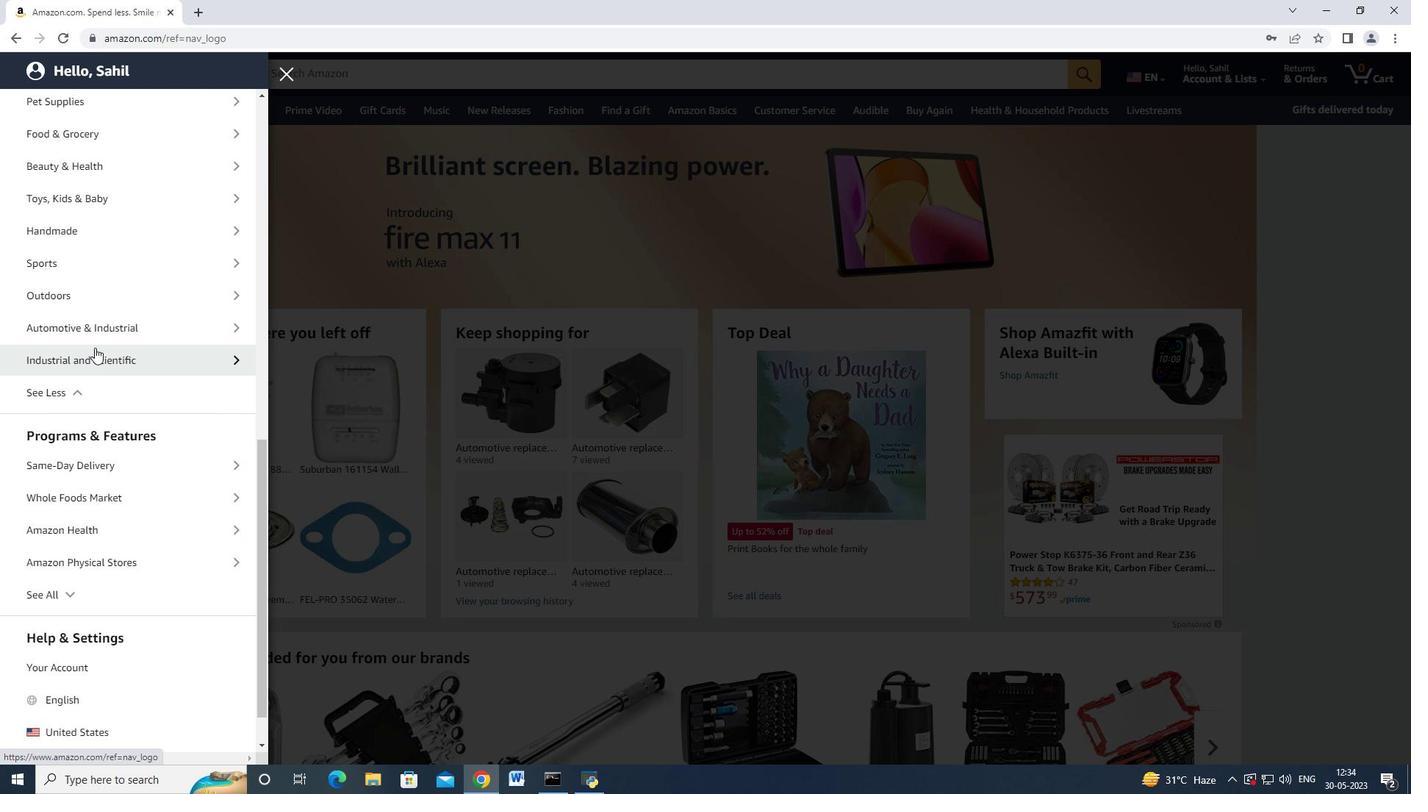 
Action: Mouse pressed left at (104, 325)
Screenshot: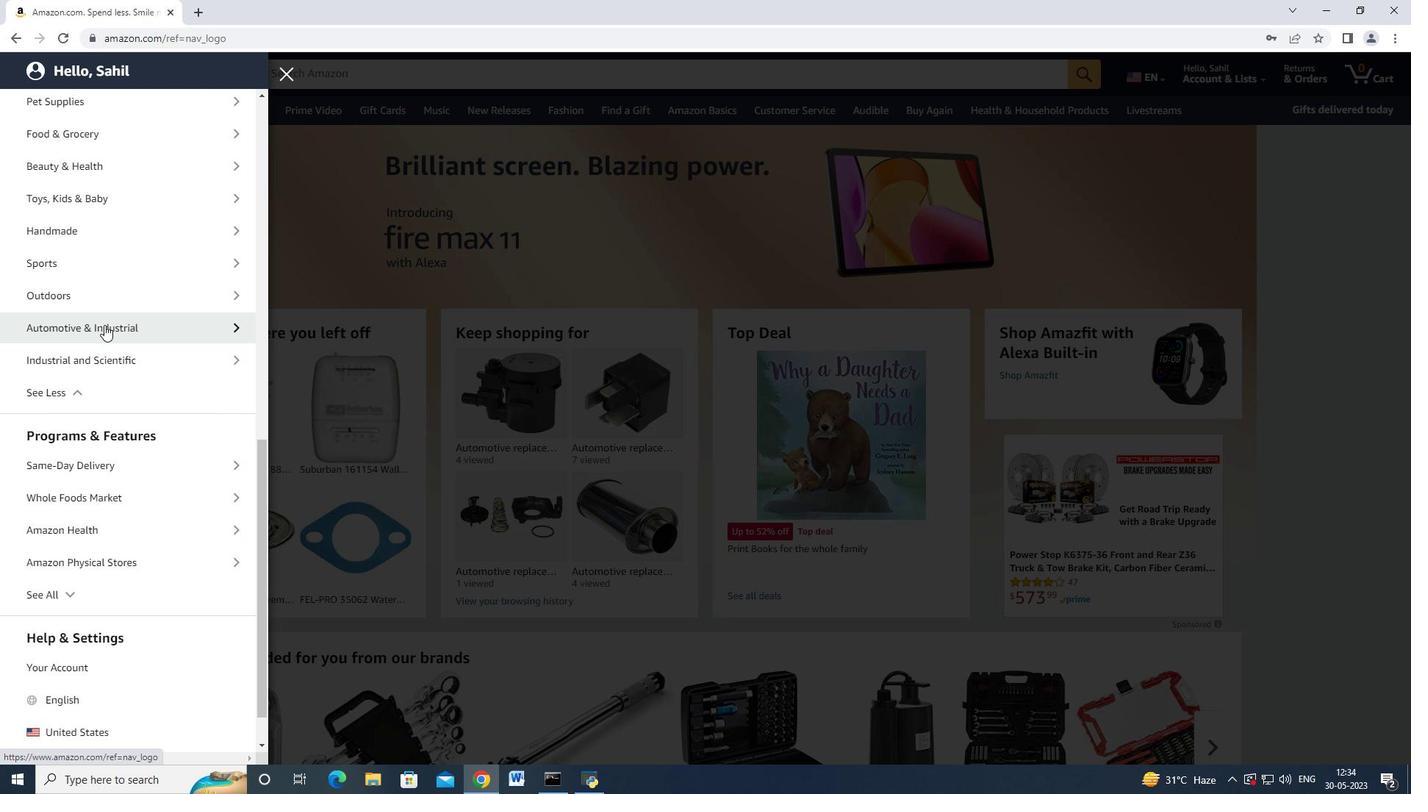 
Action: Mouse moved to (127, 183)
Screenshot: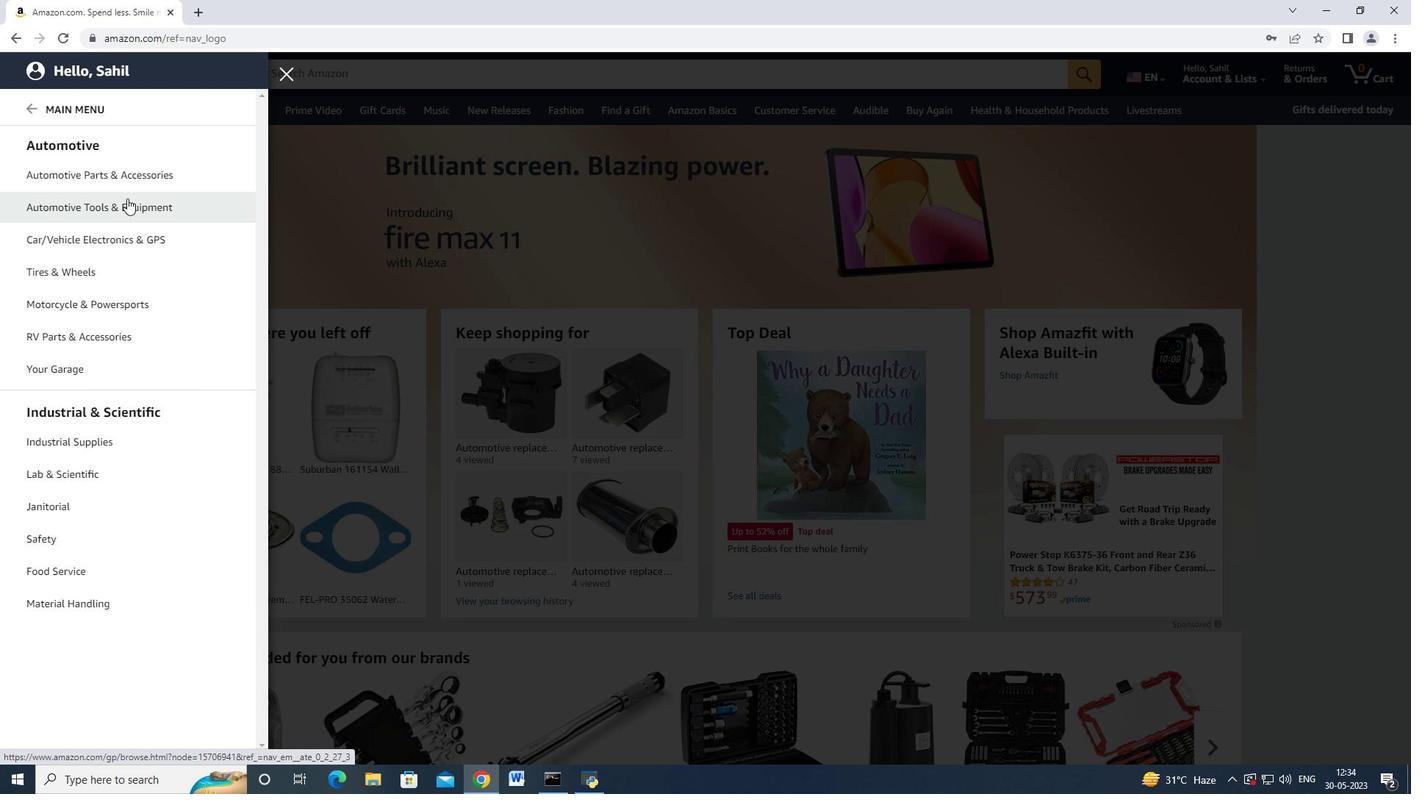 
Action: Mouse pressed left at (127, 183)
Screenshot: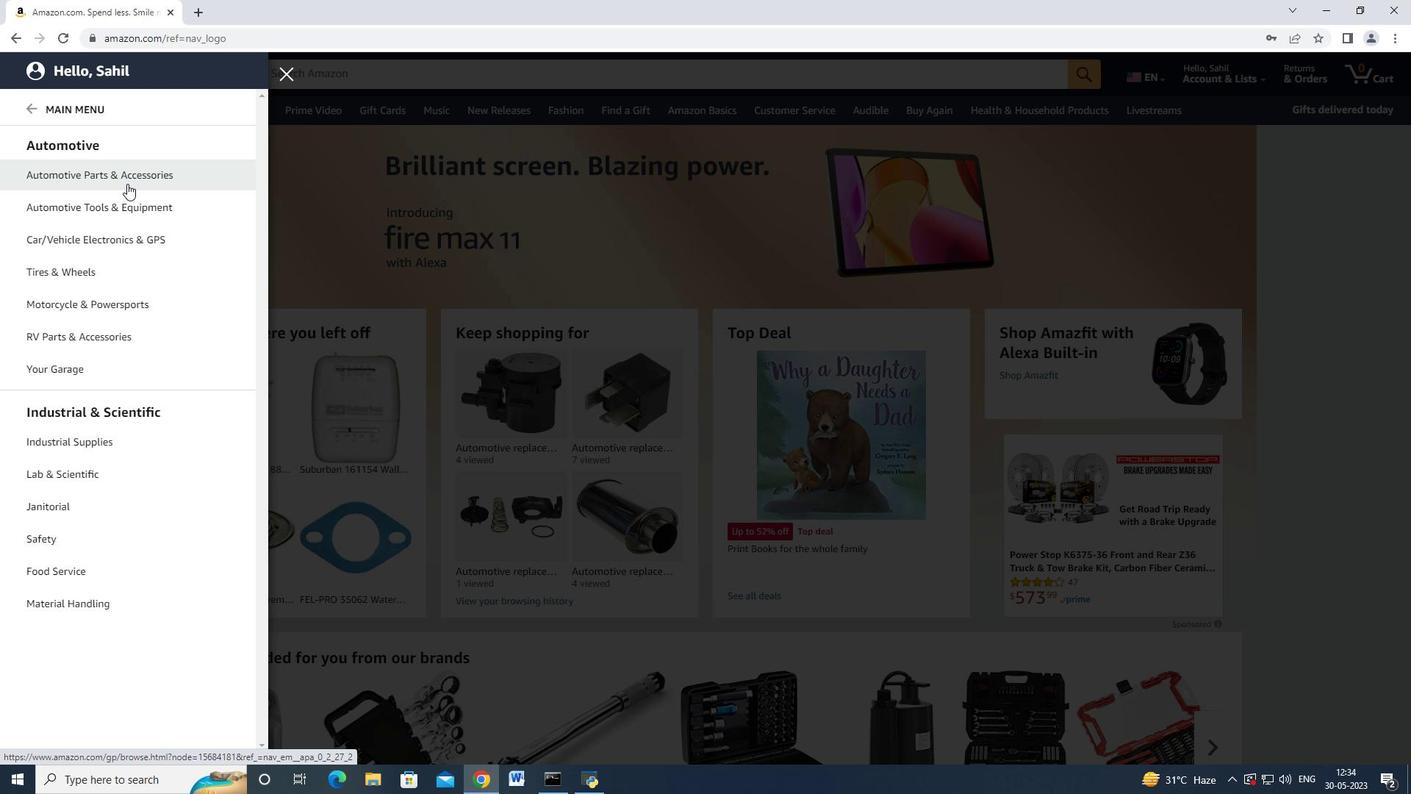 
Action: Mouse moved to (266, 129)
Screenshot: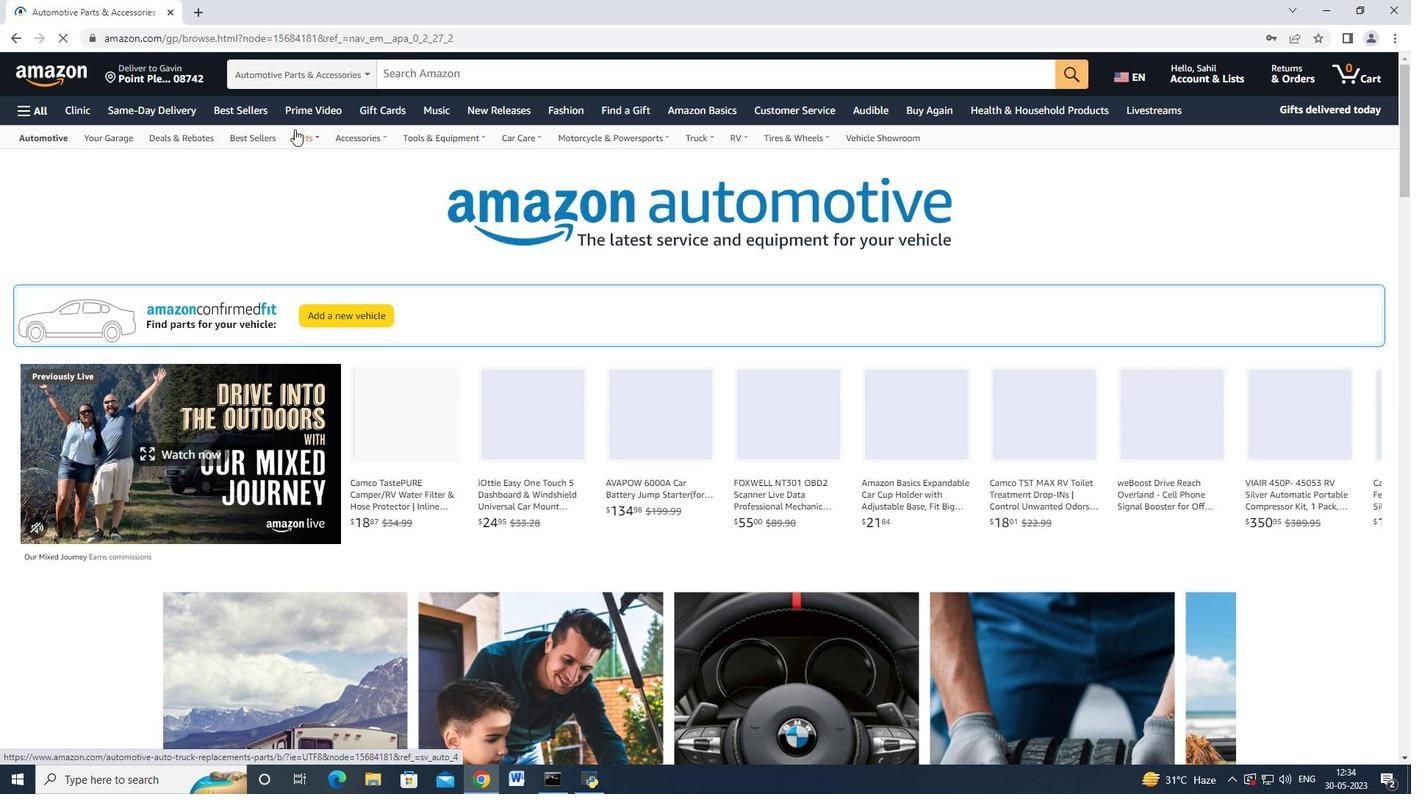 
Action: Mouse pressed left at (266, 129)
Screenshot: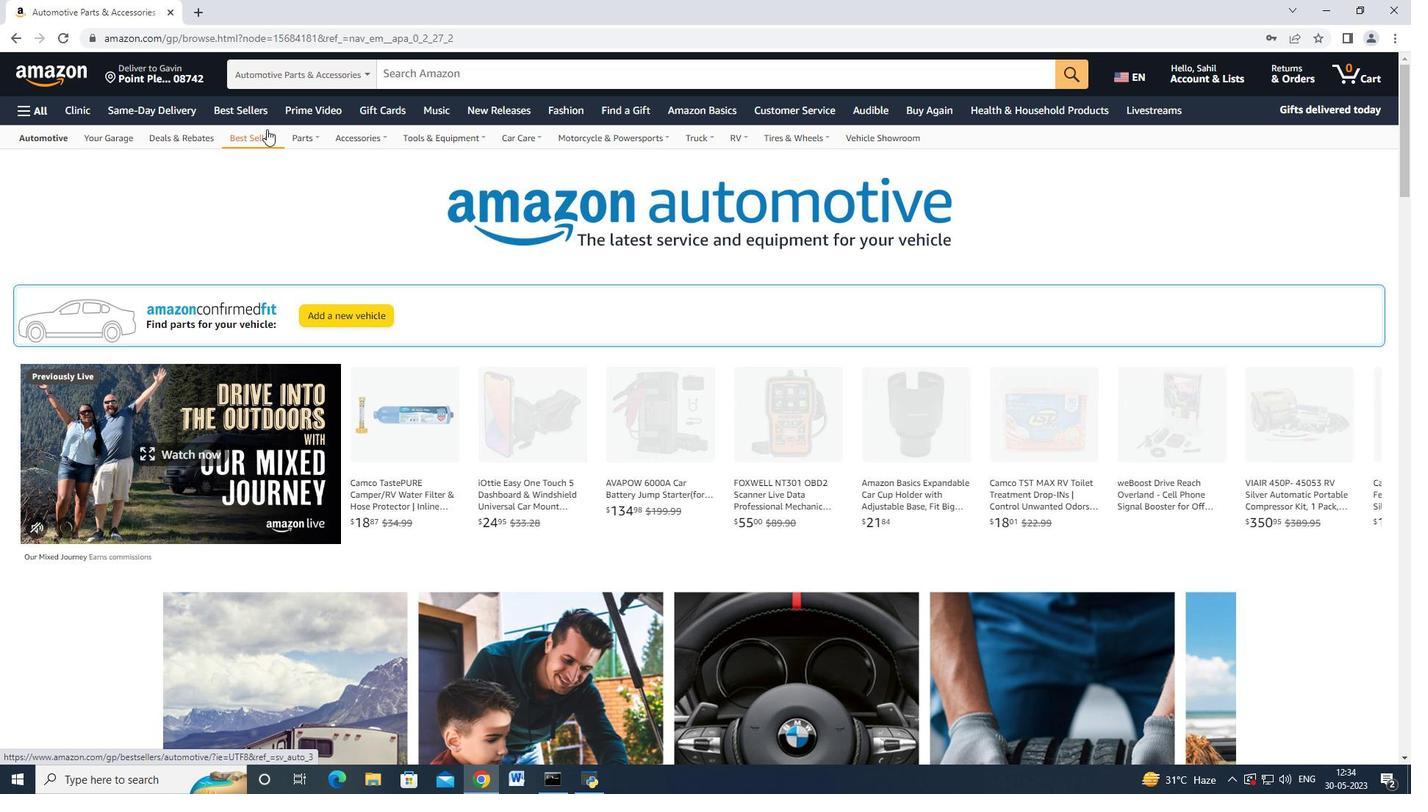 
Action: Mouse moved to (105, 472)
Screenshot: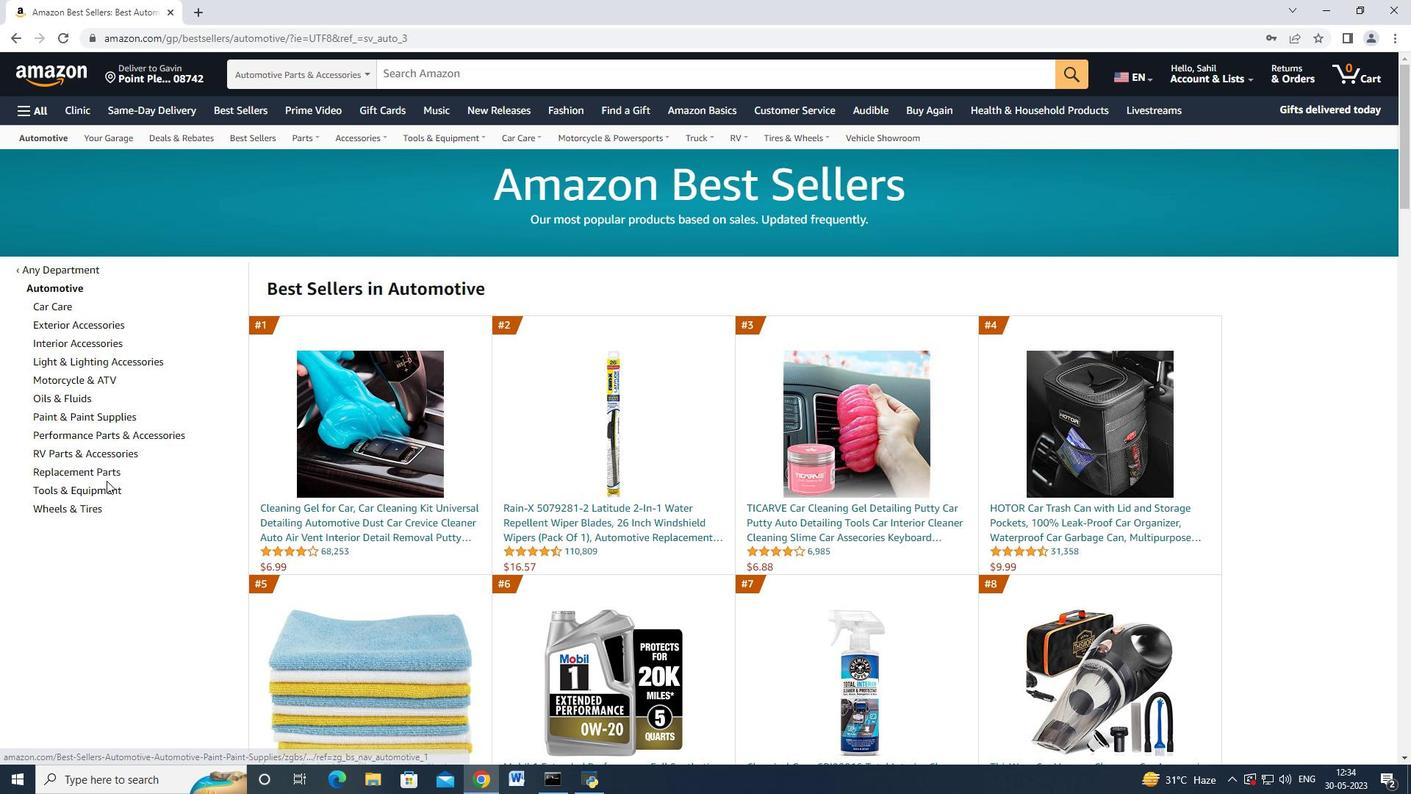 
Action: Mouse pressed left at (105, 472)
Screenshot: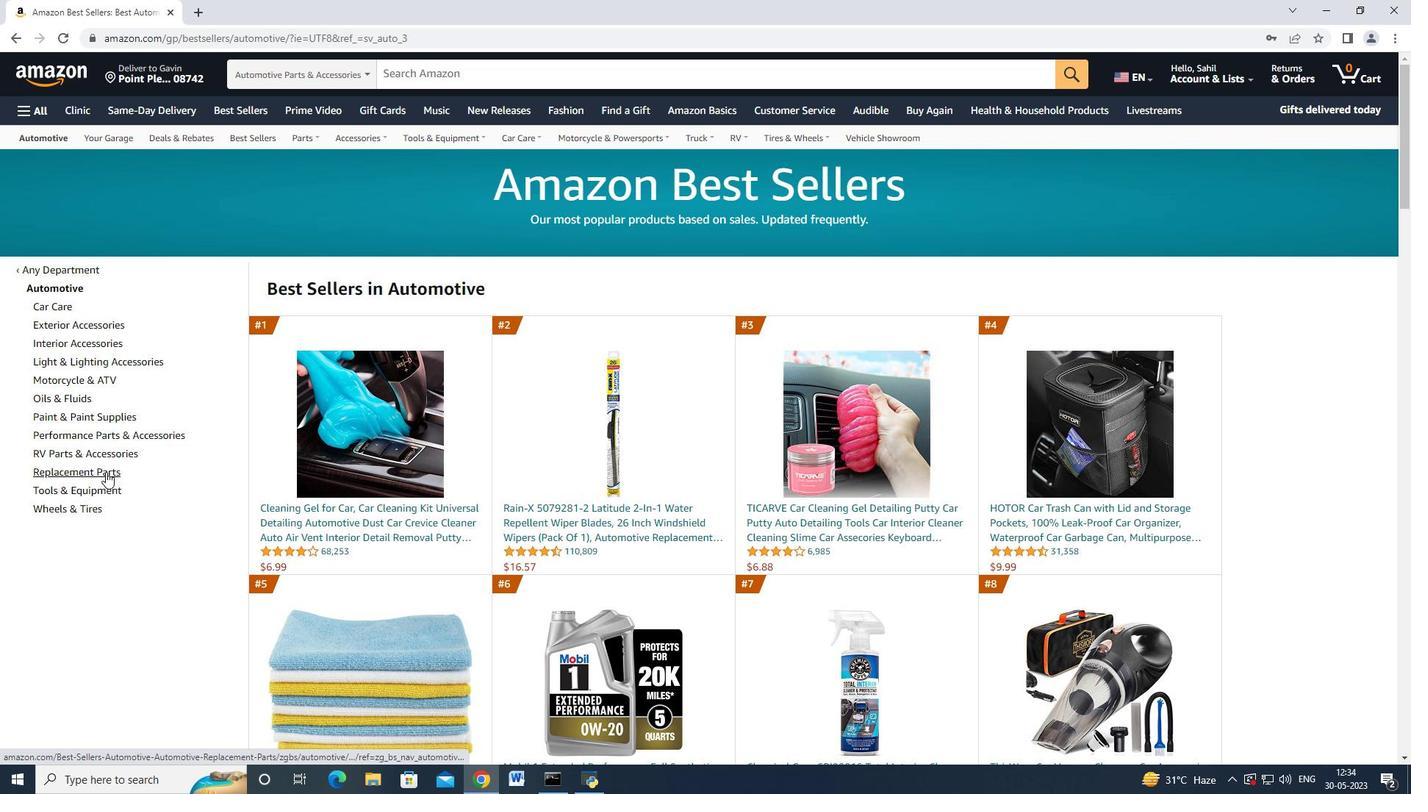 
Action: Mouse moved to (169, 329)
Screenshot: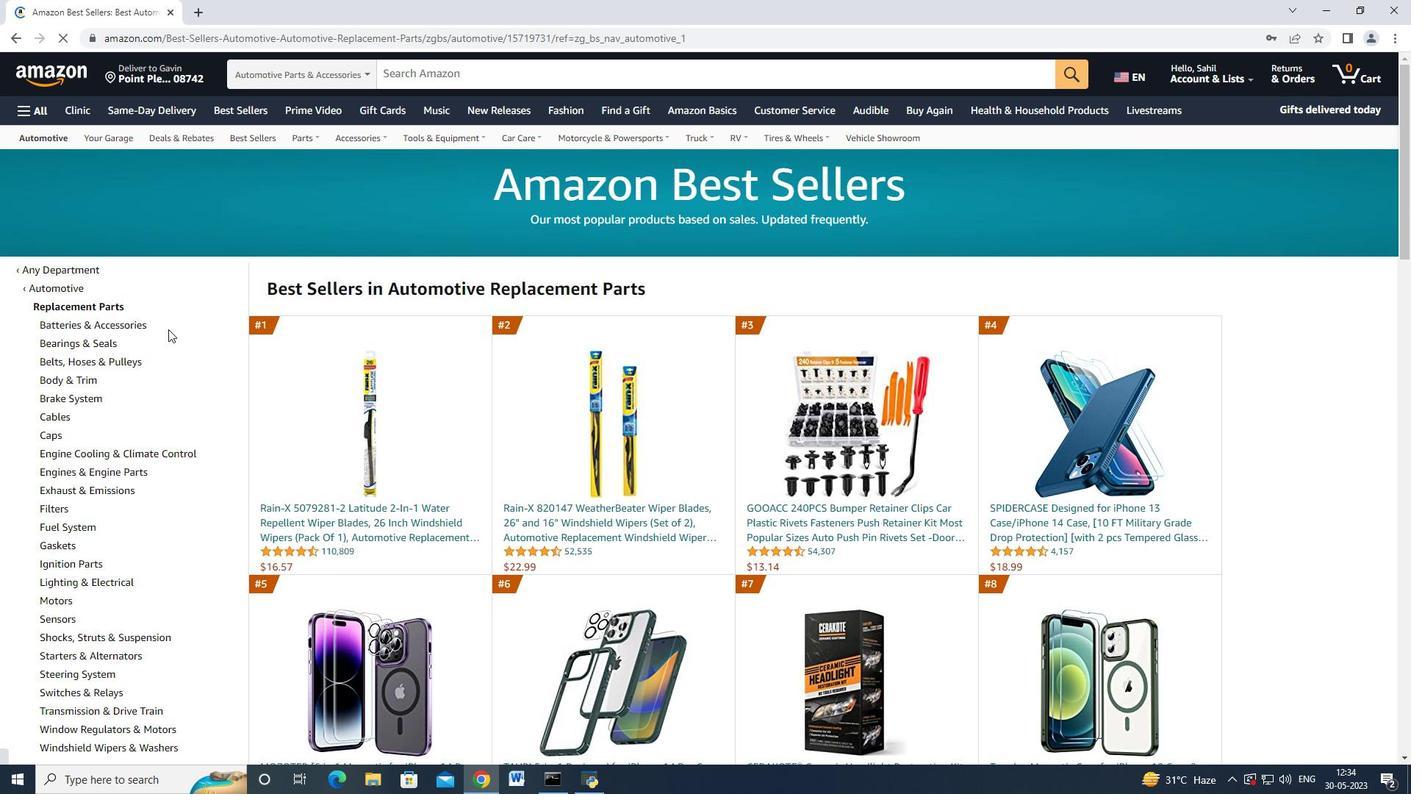 
Action: Mouse scrolled (169, 328) with delta (0, 0)
Screenshot: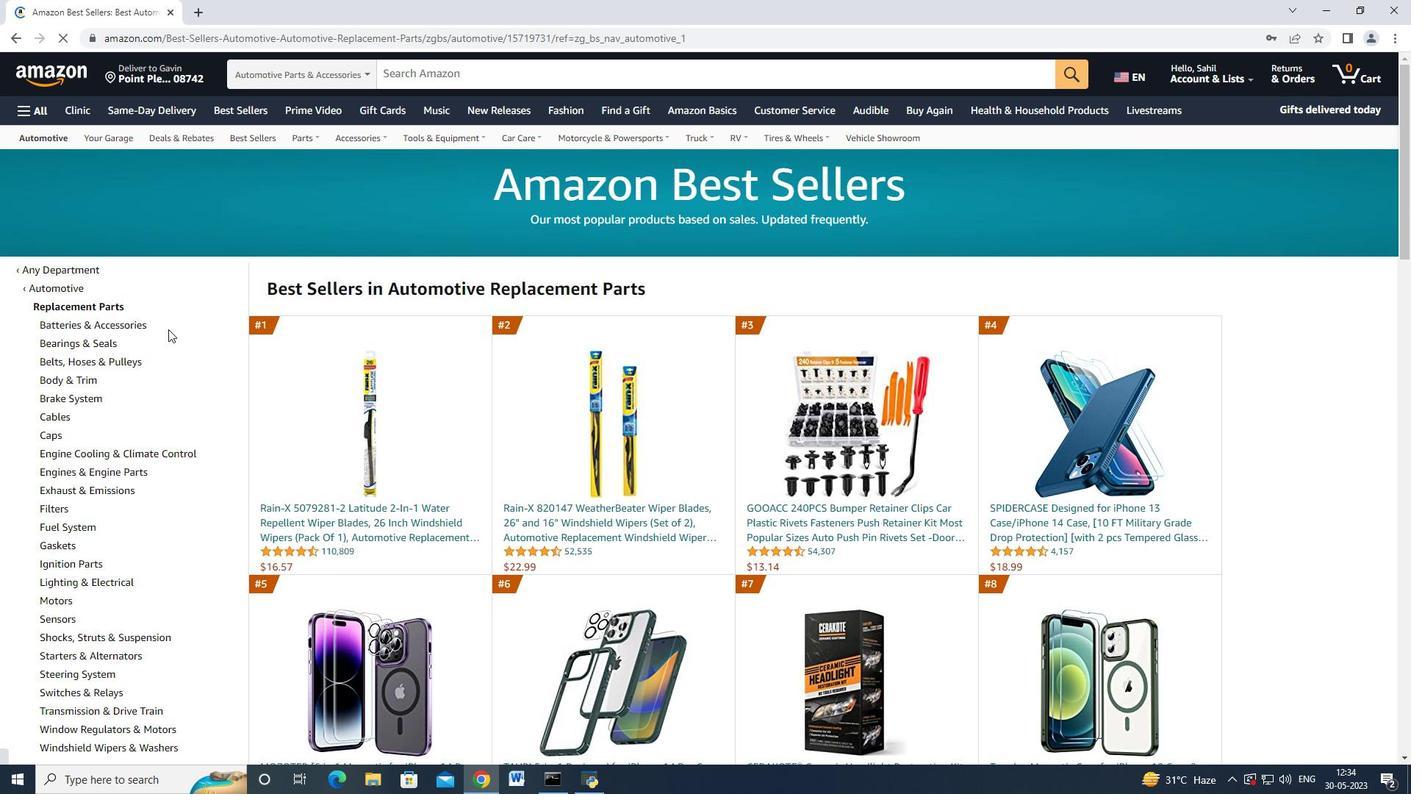 
Action: Mouse moved to (169, 330)
Screenshot: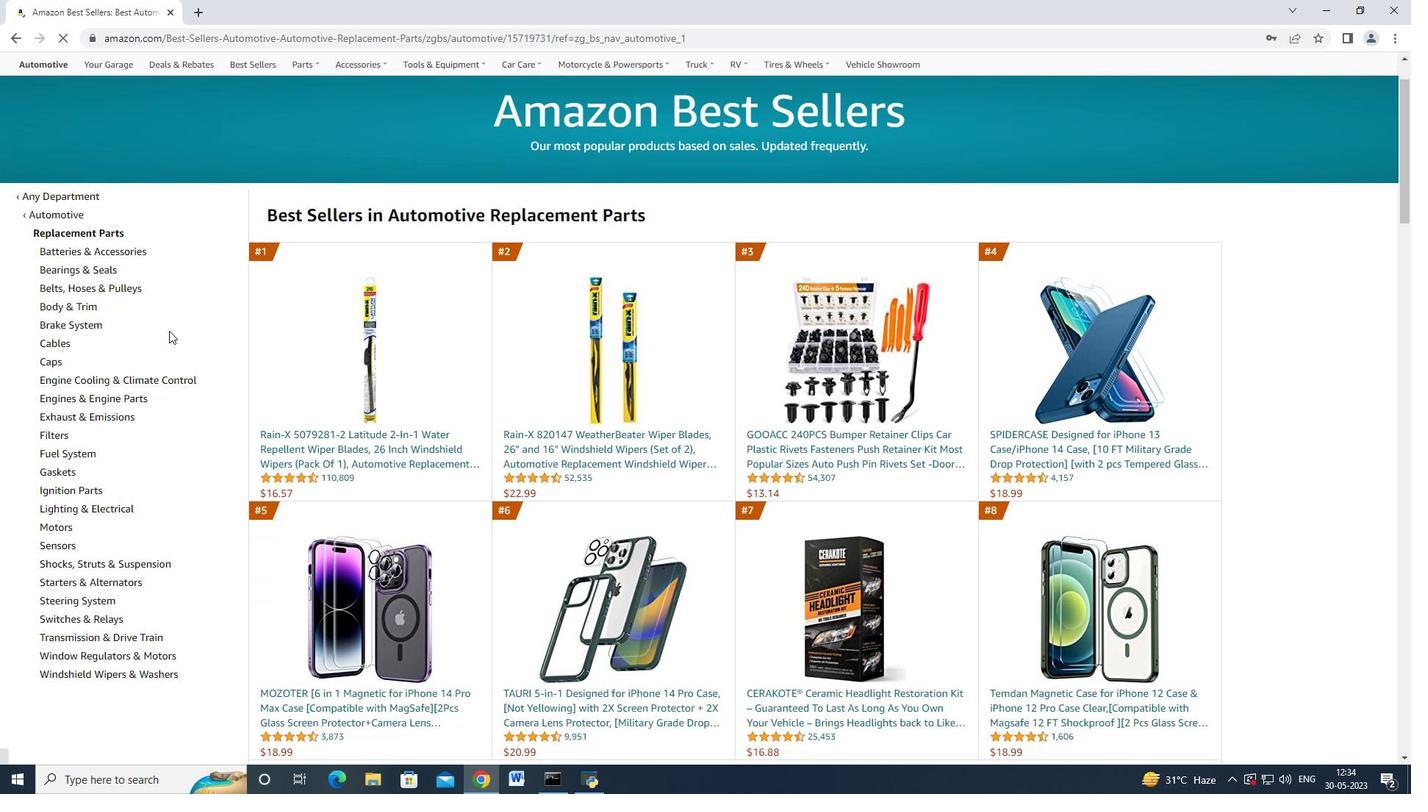 
Action: Mouse scrolled (169, 330) with delta (0, 0)
Screenshot: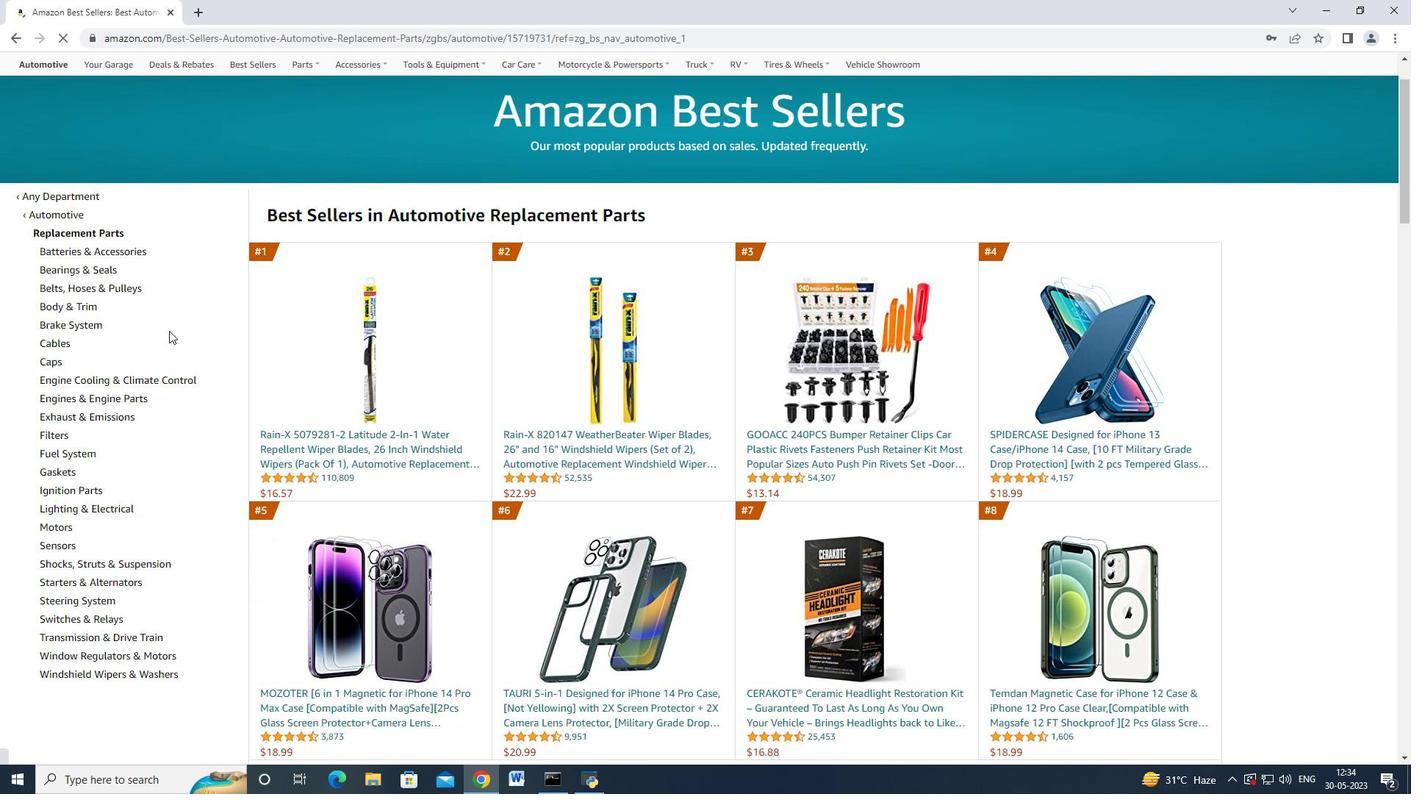 
Action: Mouse moved to (149, 339)
Screenshot: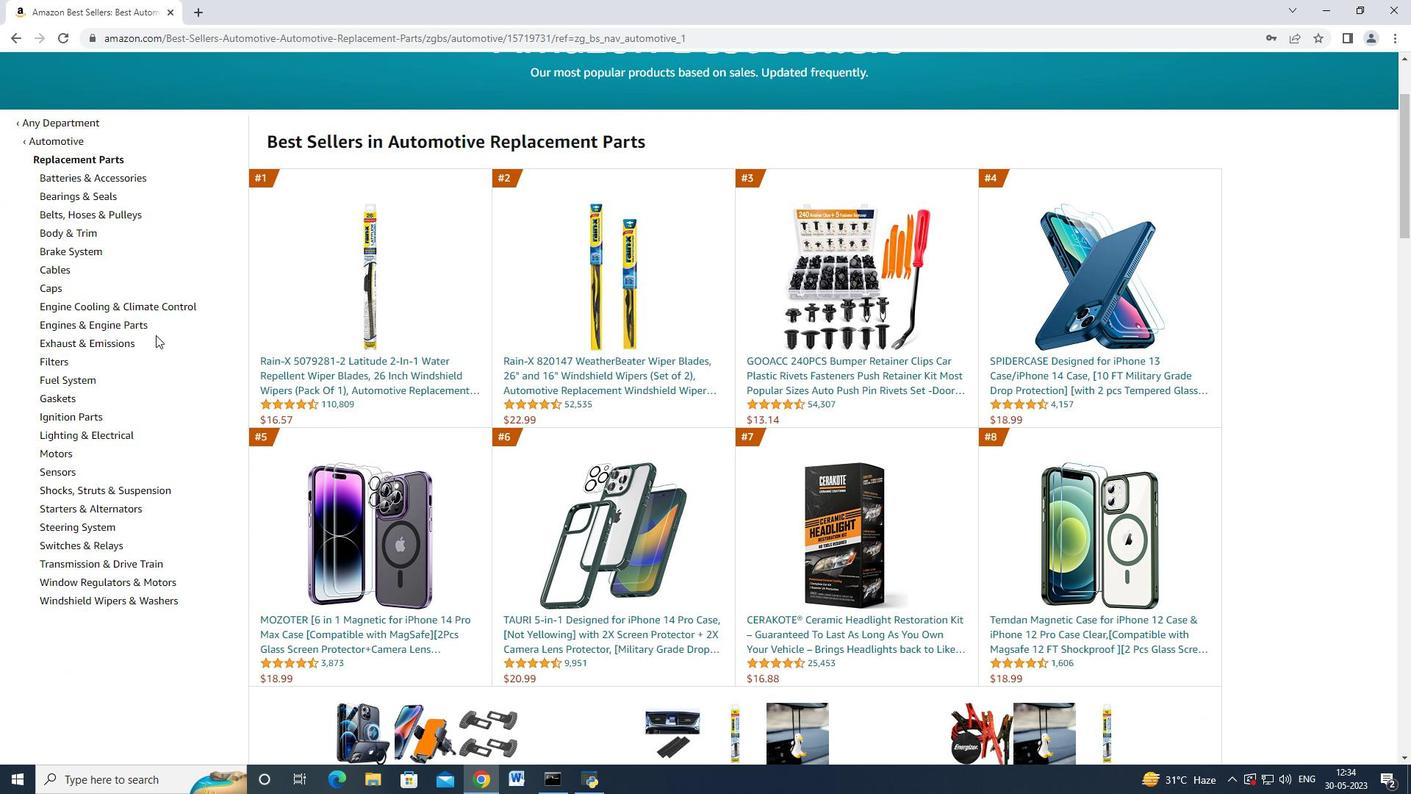 
Action: Mouse scrolled (149, 338) with delta (0, 0)
Screenshot: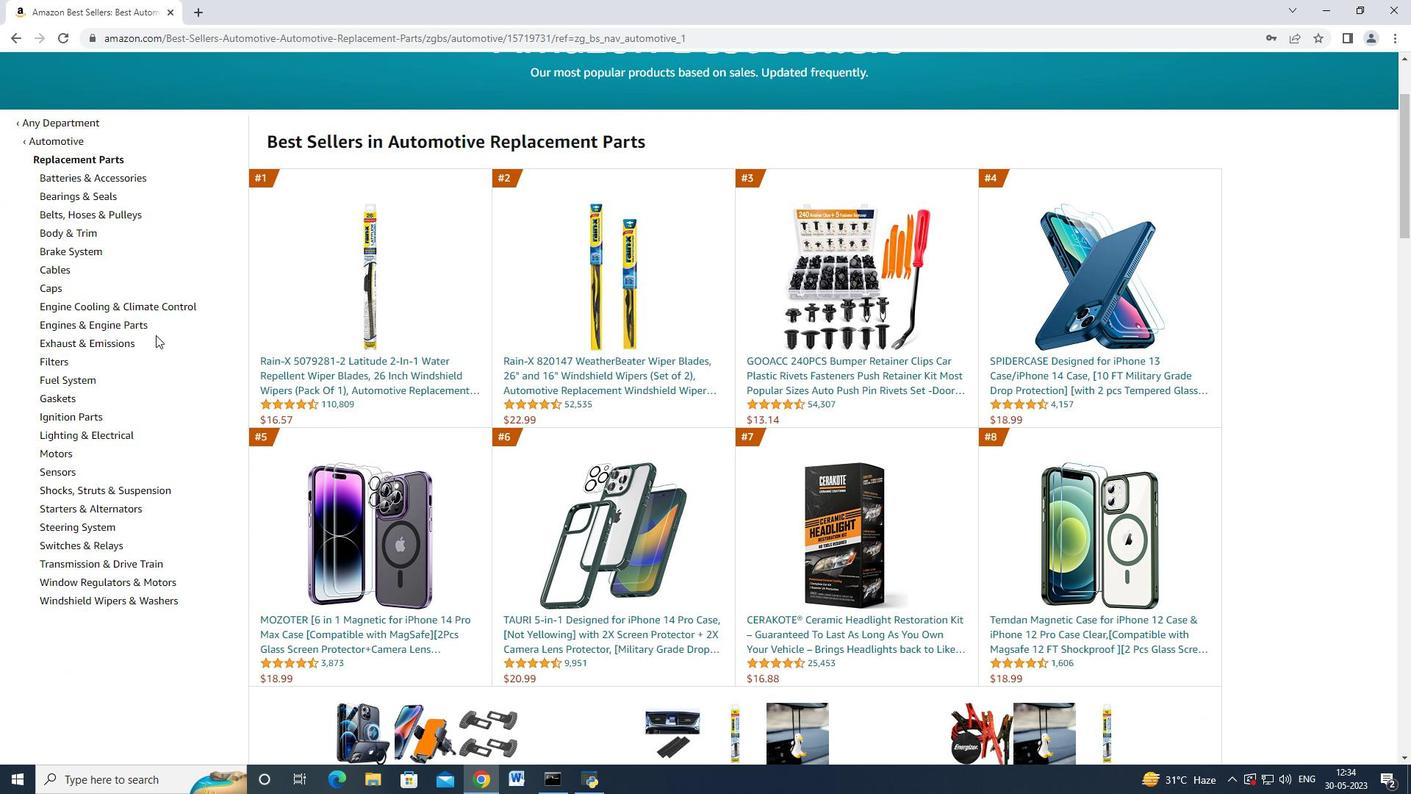 
Action: Mouse moved to (149, 339)
Screenshot: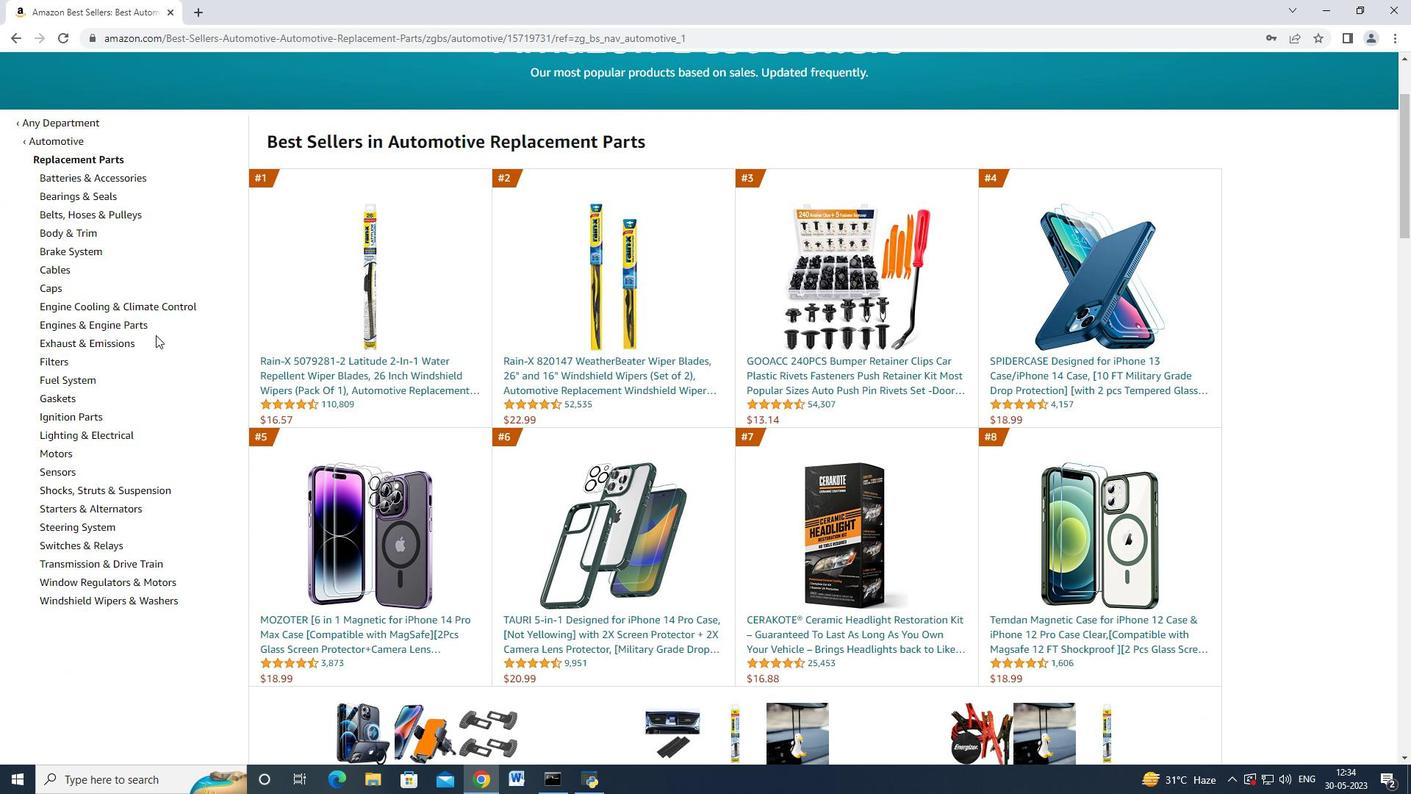 
Action: Mouse scrolled (149, 340) with delta (0, 0)
Screenshot: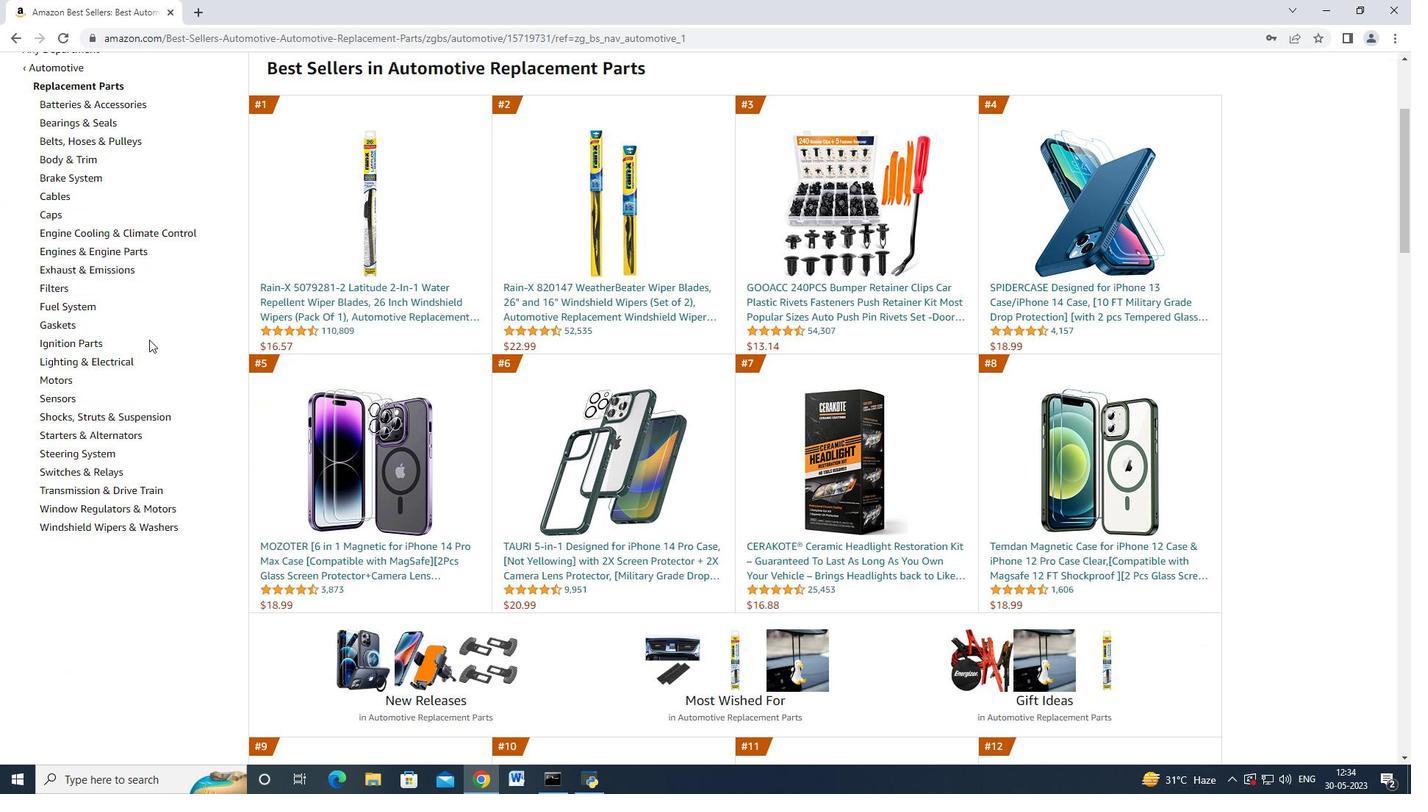 
Action: Mouse scrolled (149, 340) with delta (0, 0)
Screenshot: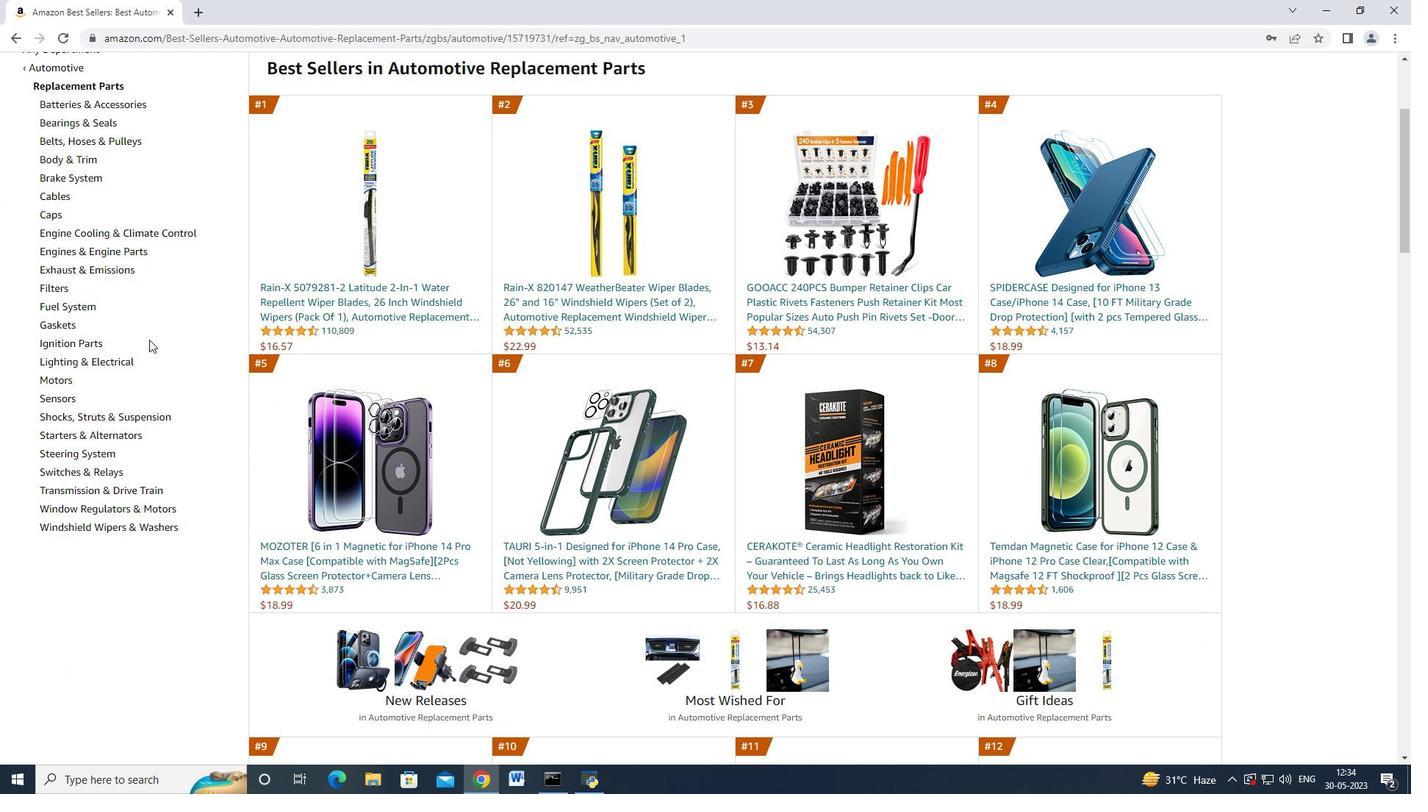 
Action: Mouse scrolled (149, 340) with delta (0, 0)
Screenshot: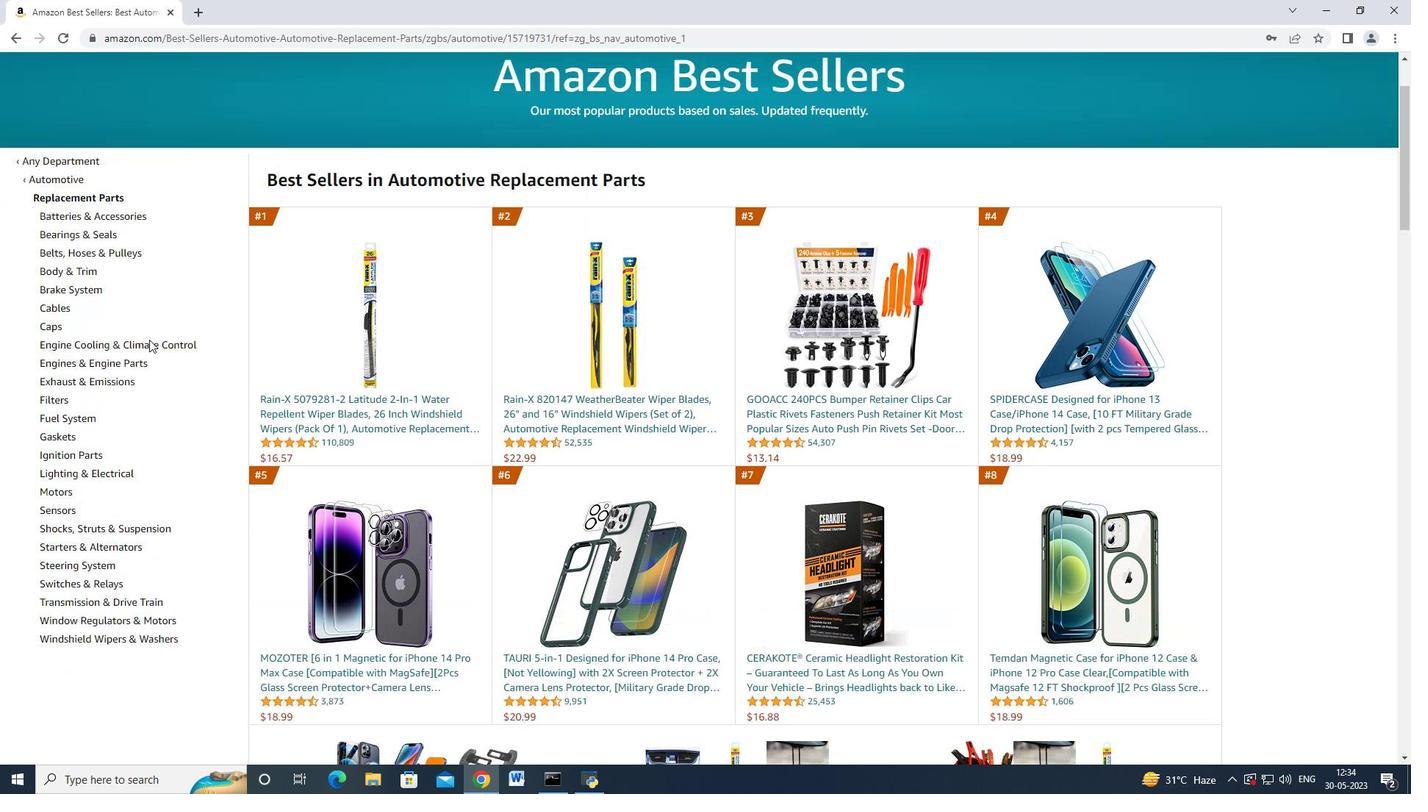 
Action: Mouse scrolled (149, 339) with delta (0, 0)
Screenshot: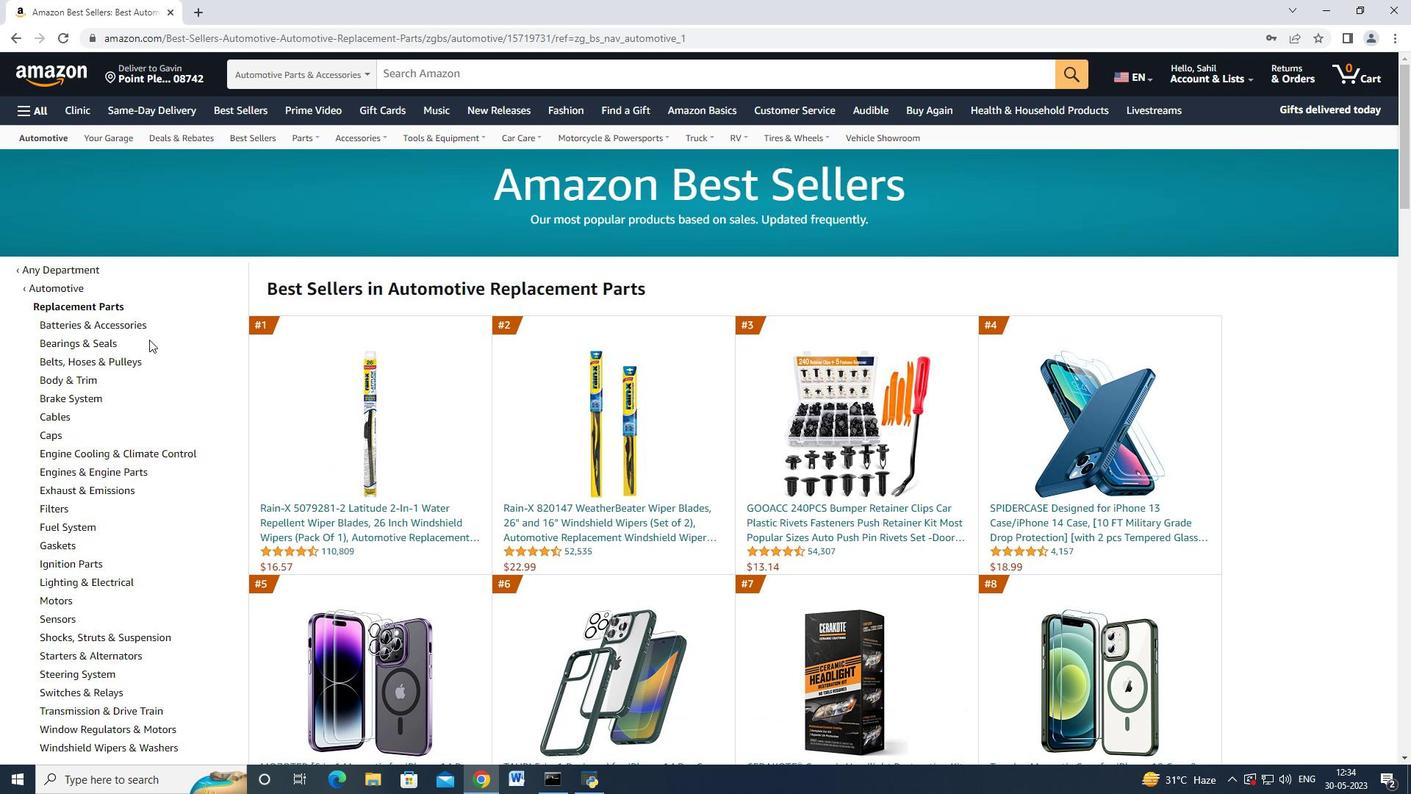 
Action: Mouse moved to (144, 345)
Screenshot: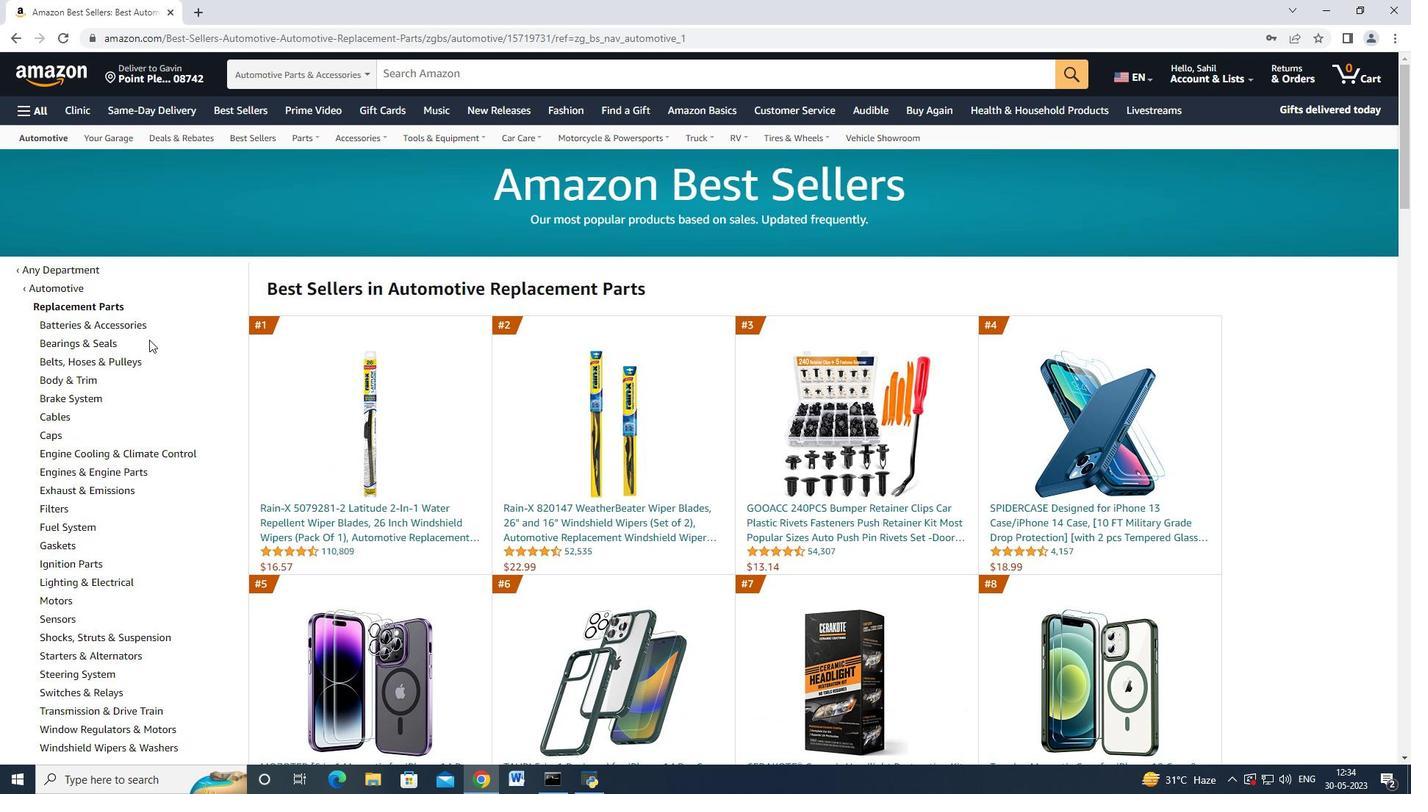 
Action: Mouse scrolled (144, 344) with delta (0, 0)
Screenshot: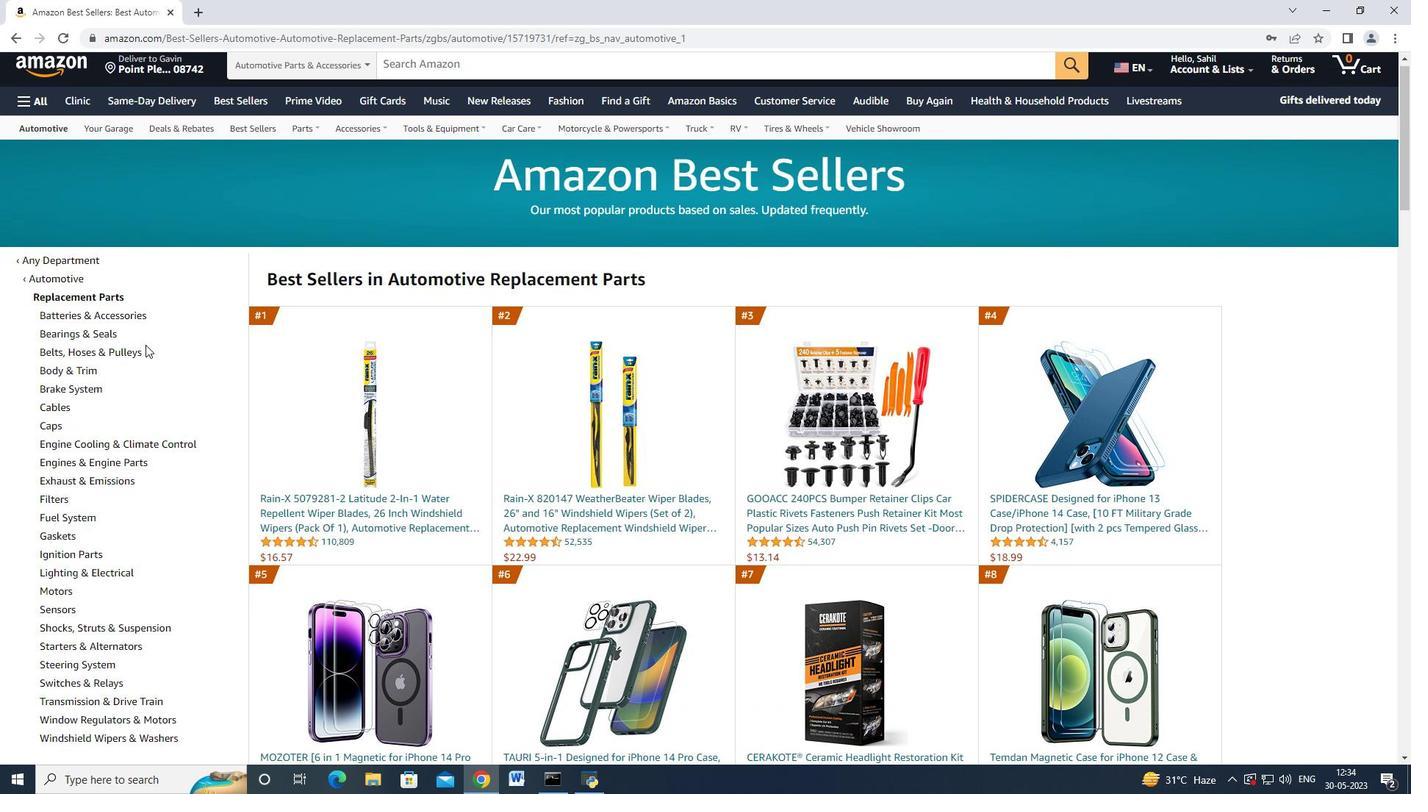 
Action: Mouse moved to (104, 337)
Screenshot: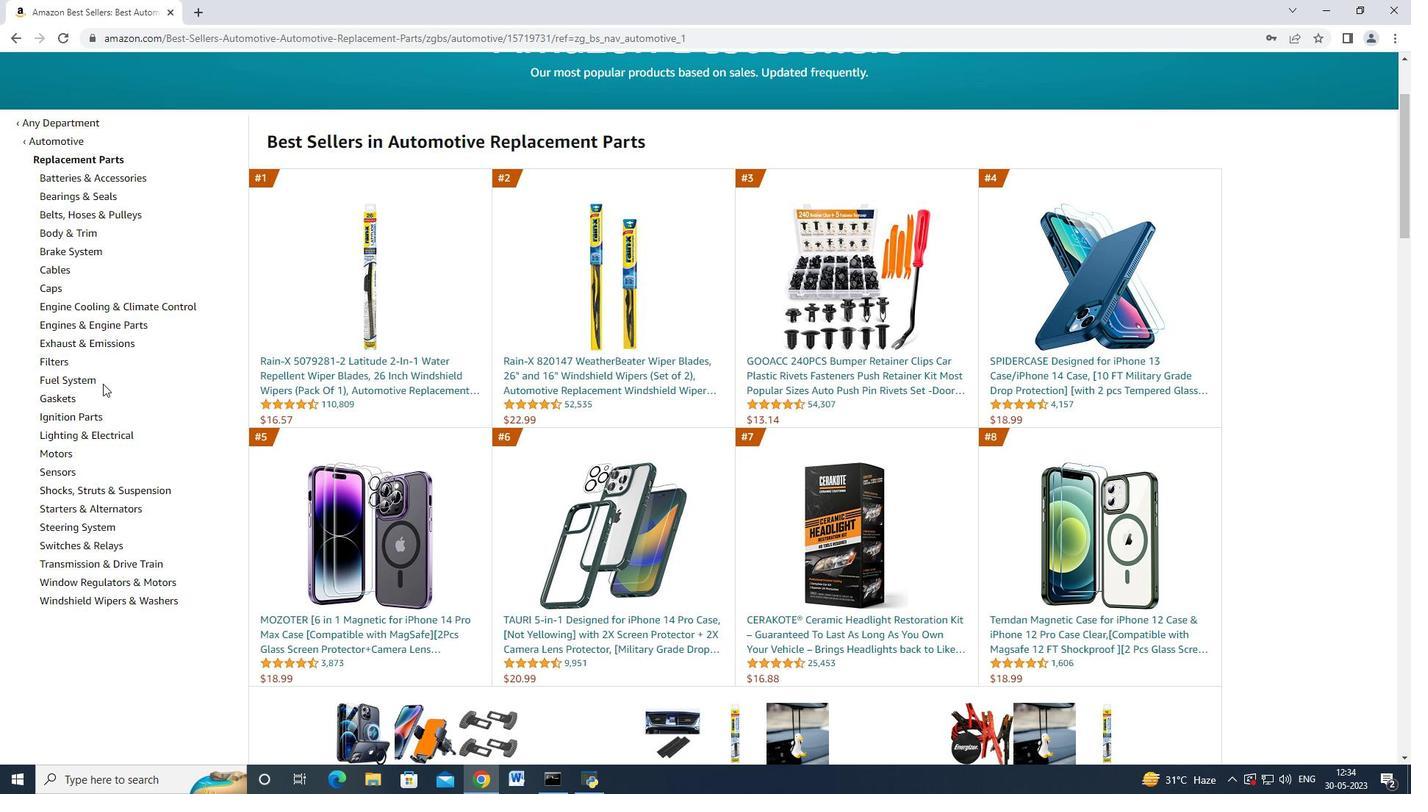 
Action: Mouse pressed left at (104, 337)
Screenshot: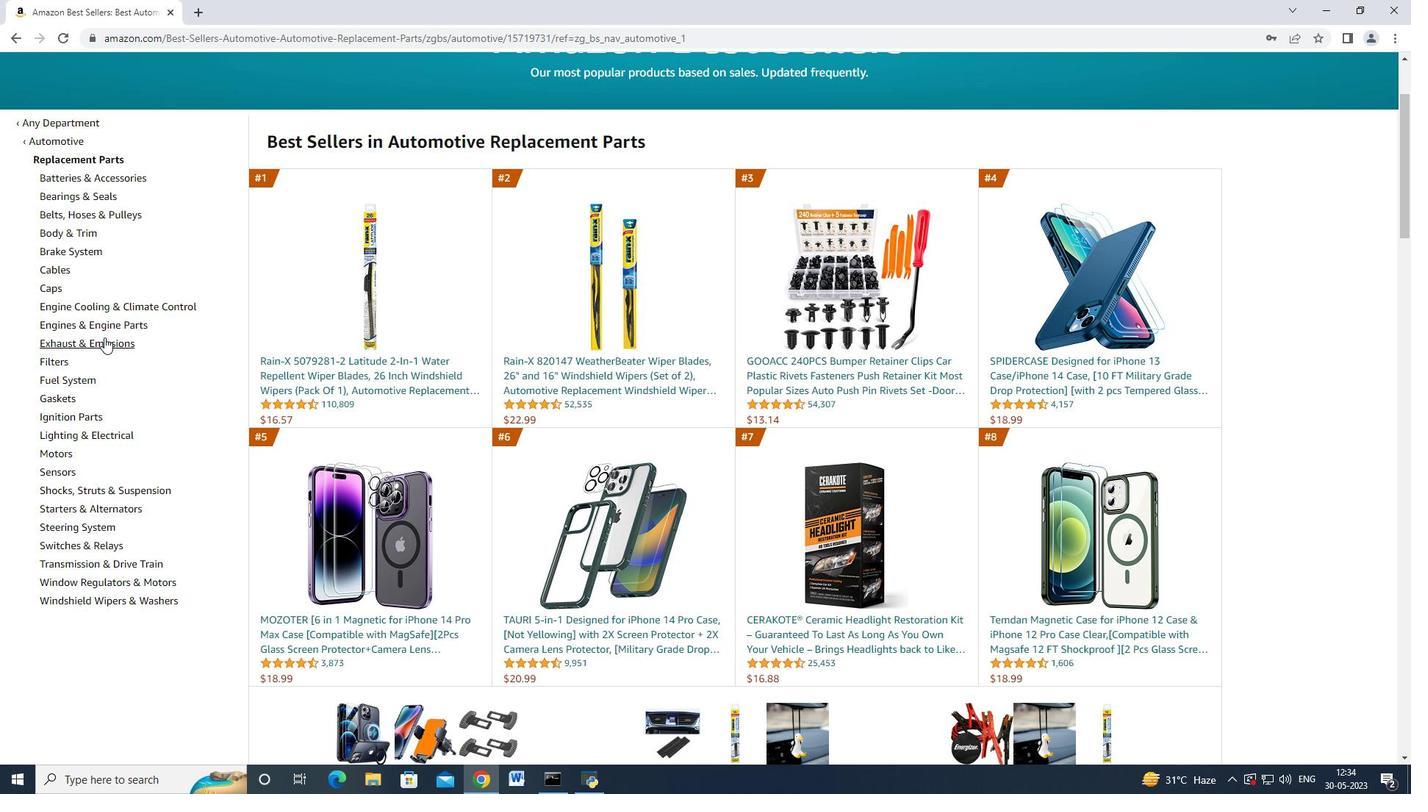 
Action: Mouse scrolled (104, 336) with delta (0, 0)
Screenshot: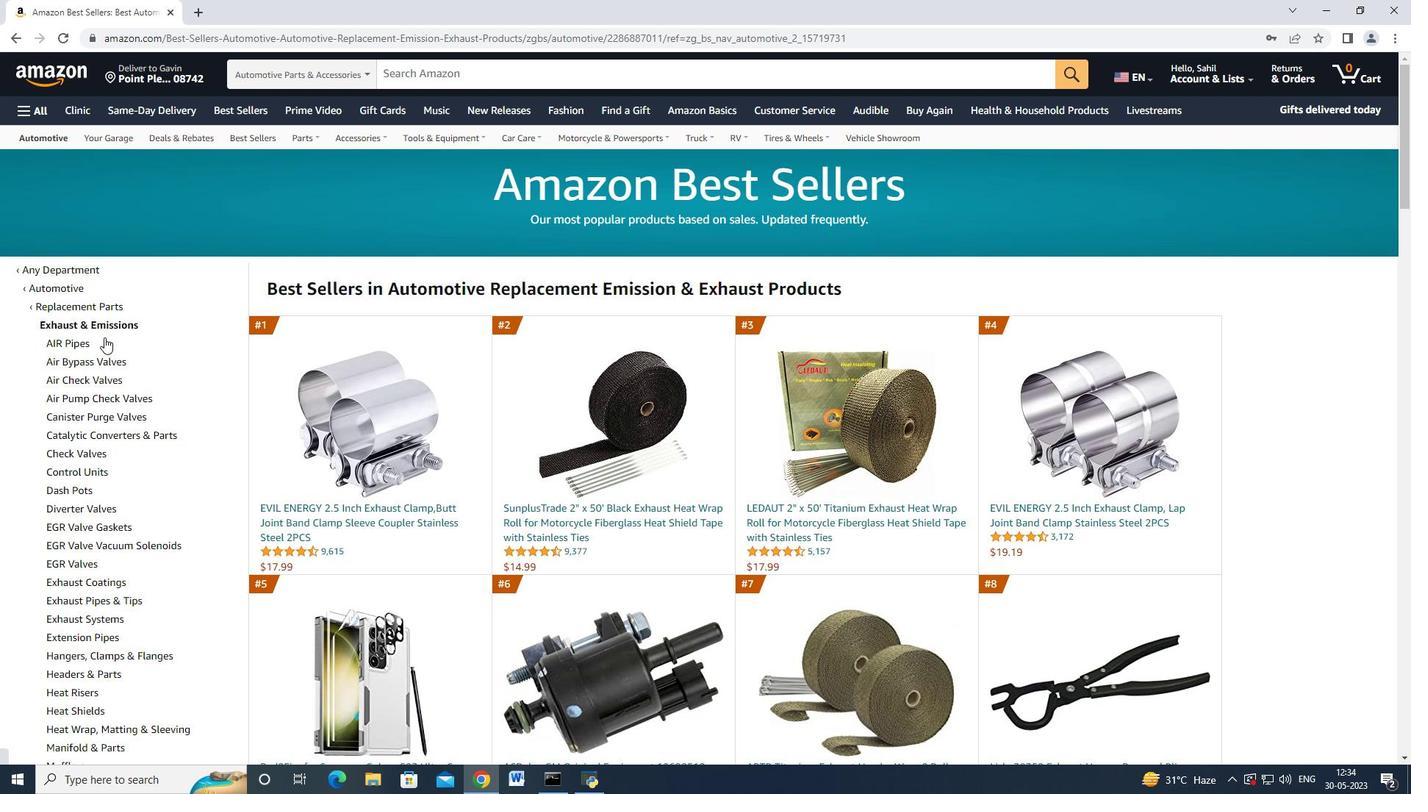 
Action: Mouse scrolled (104, 336) with delta (0, 0)
Screenshot: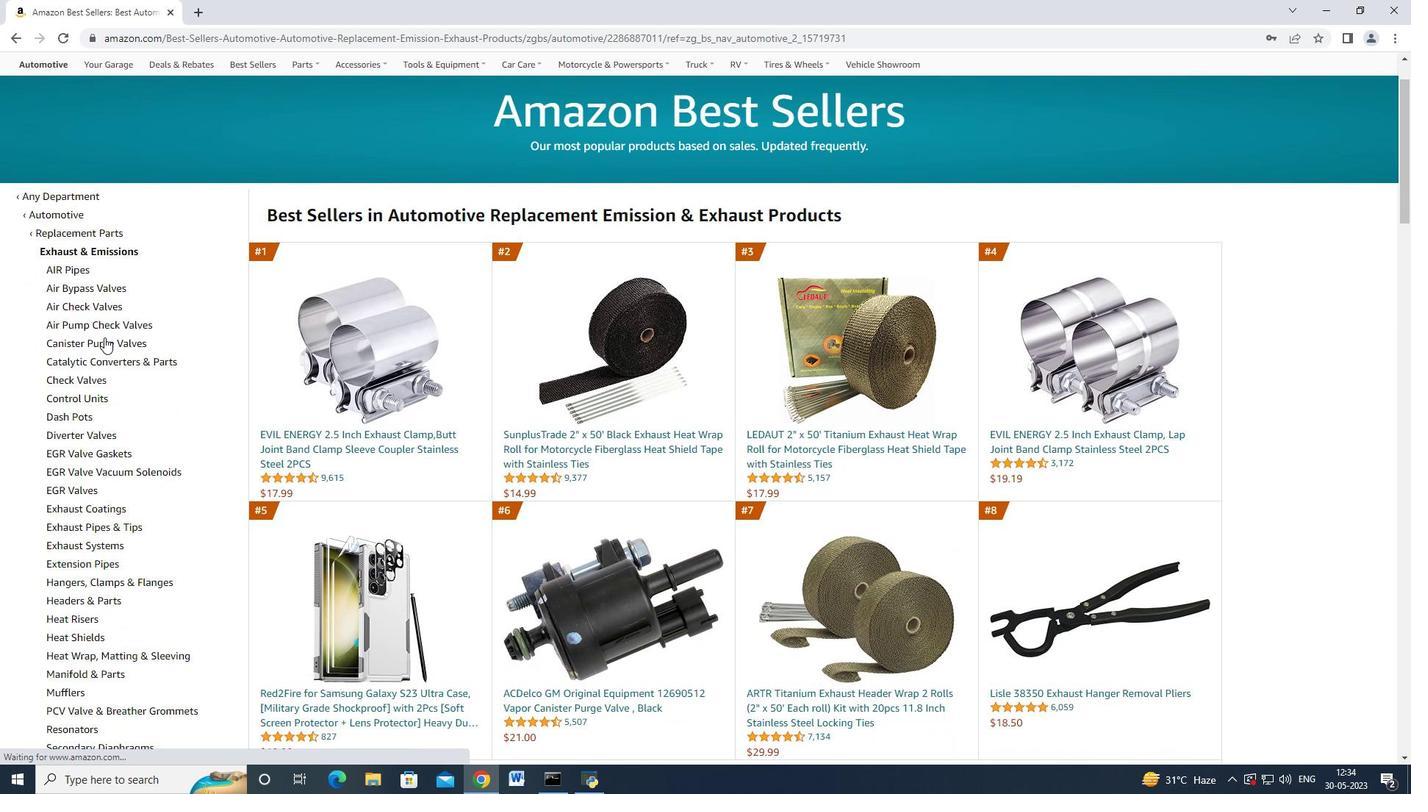 
Action: Mouse scrolled (104, 336) with delta (0, 0)
Screenshot: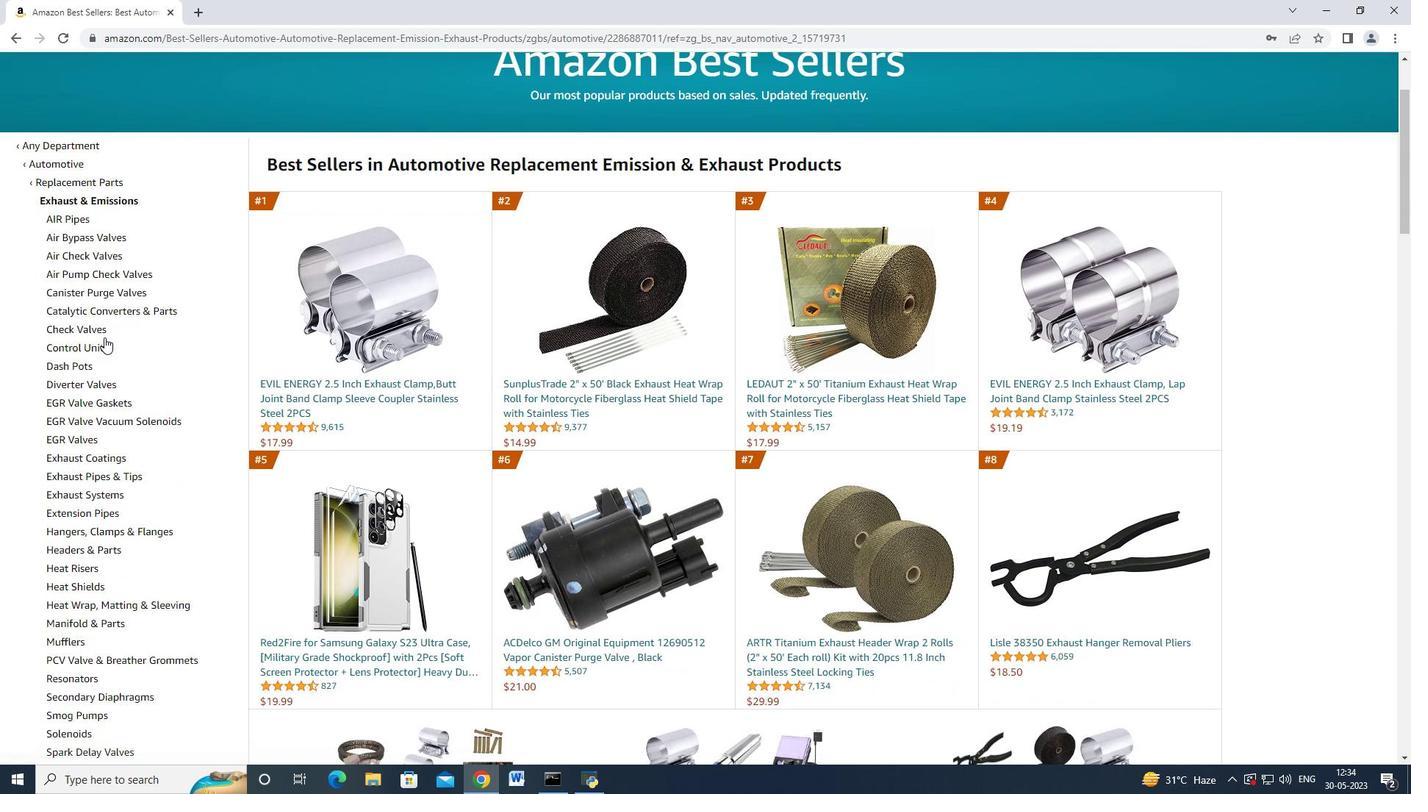 
Action: Mouse scrolled (104, 336) with delta (0, 0)
Screenshot: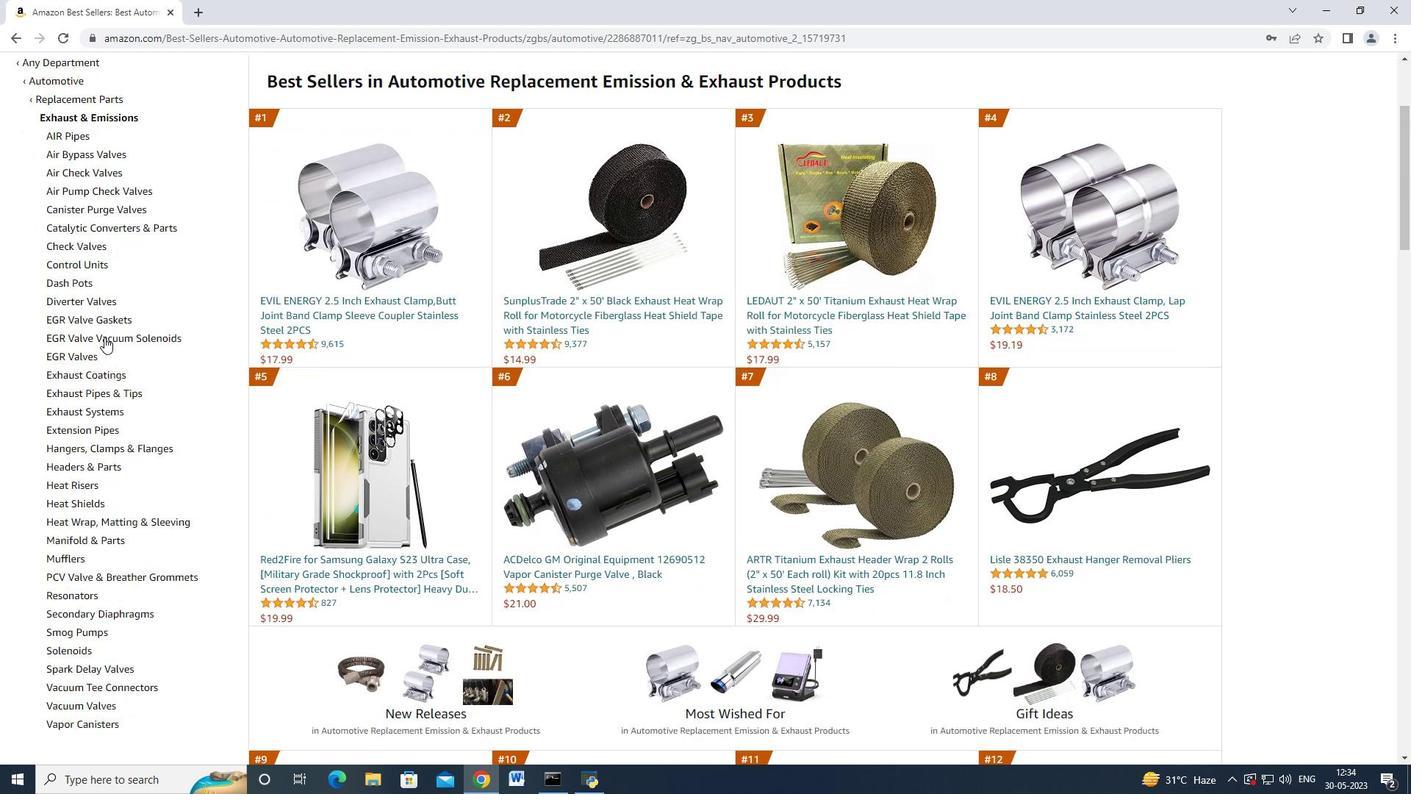 
Action: Mouse moved to (117, 579)
Screenshot: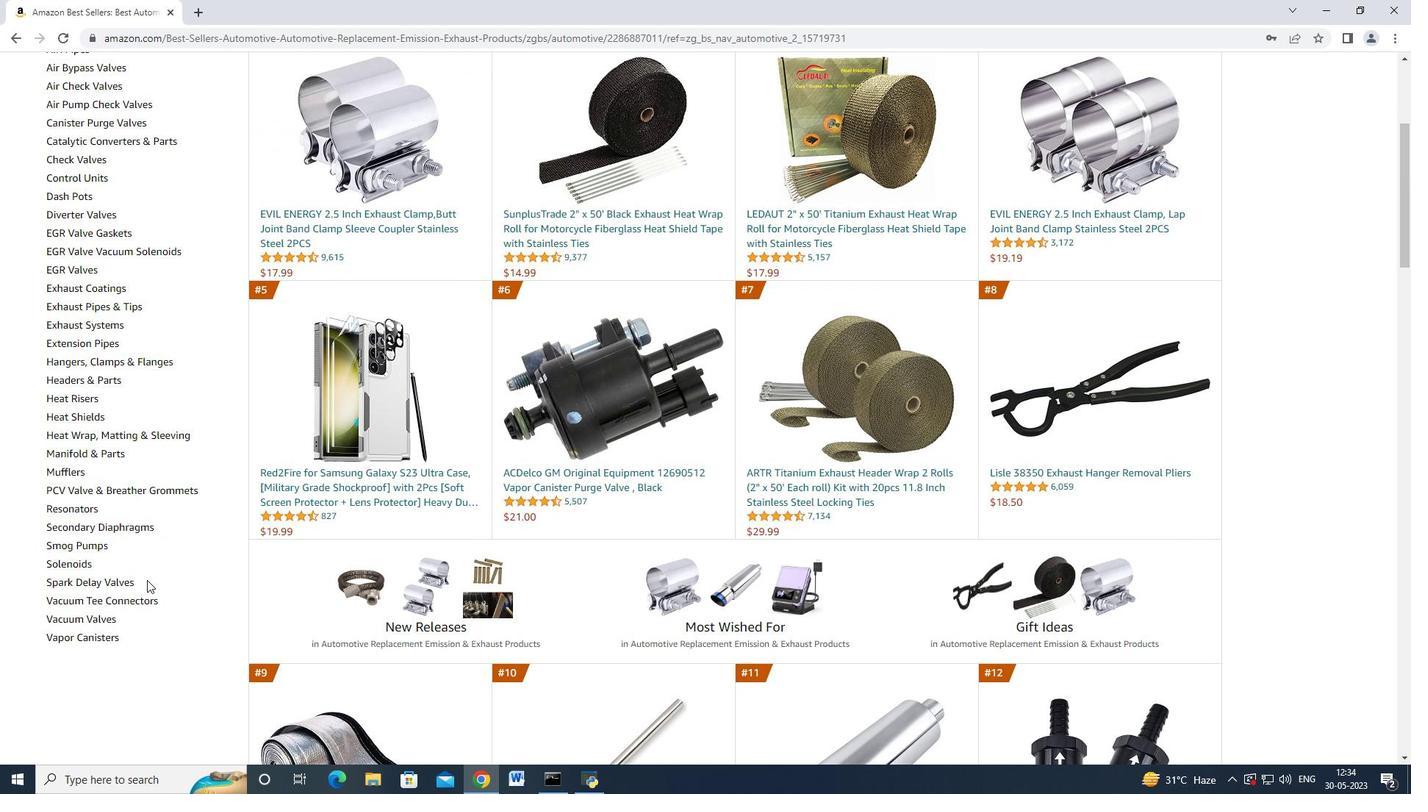 
Action: Mouse pressed left at (117, 579)
Screenshot: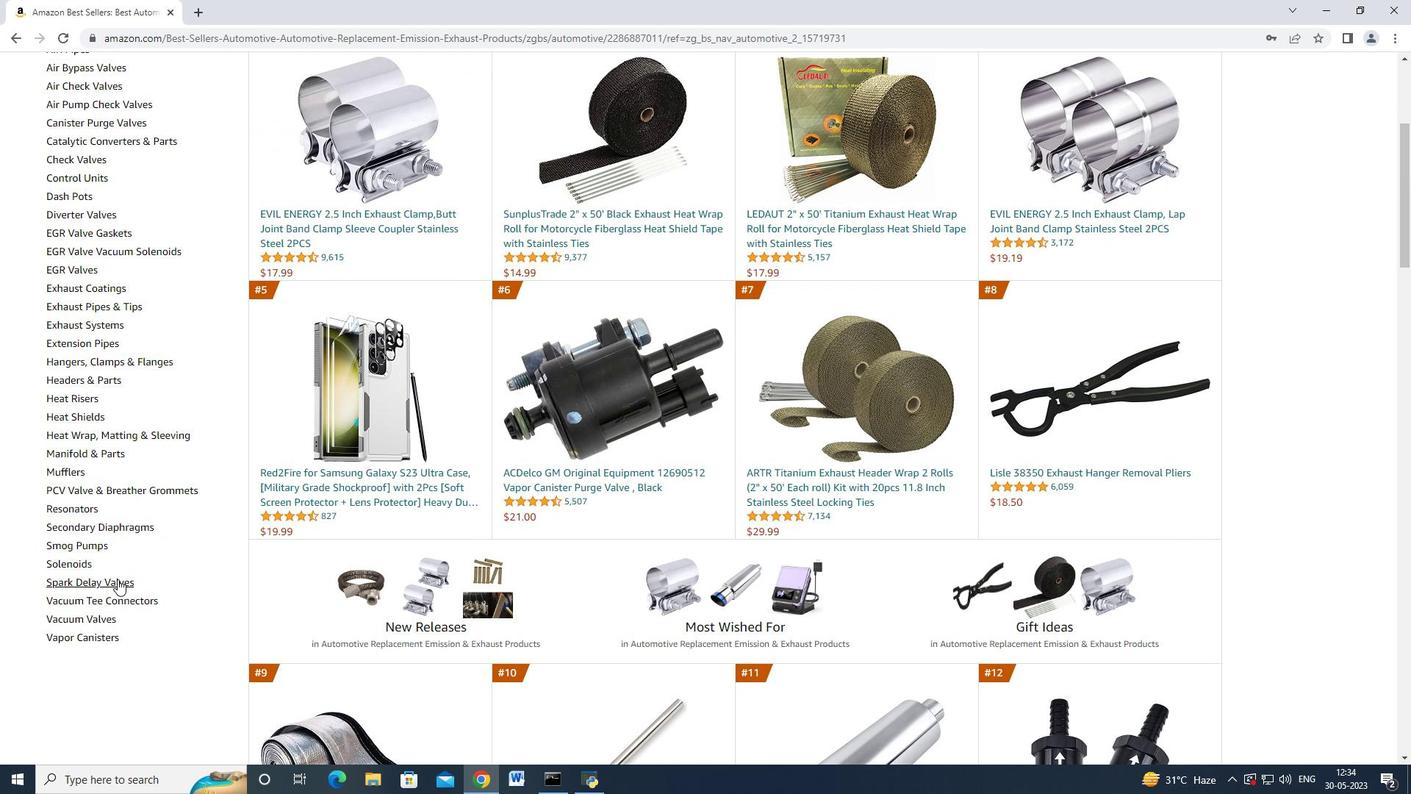 
Action: Mouse moved to (207, 348)
Screenshot: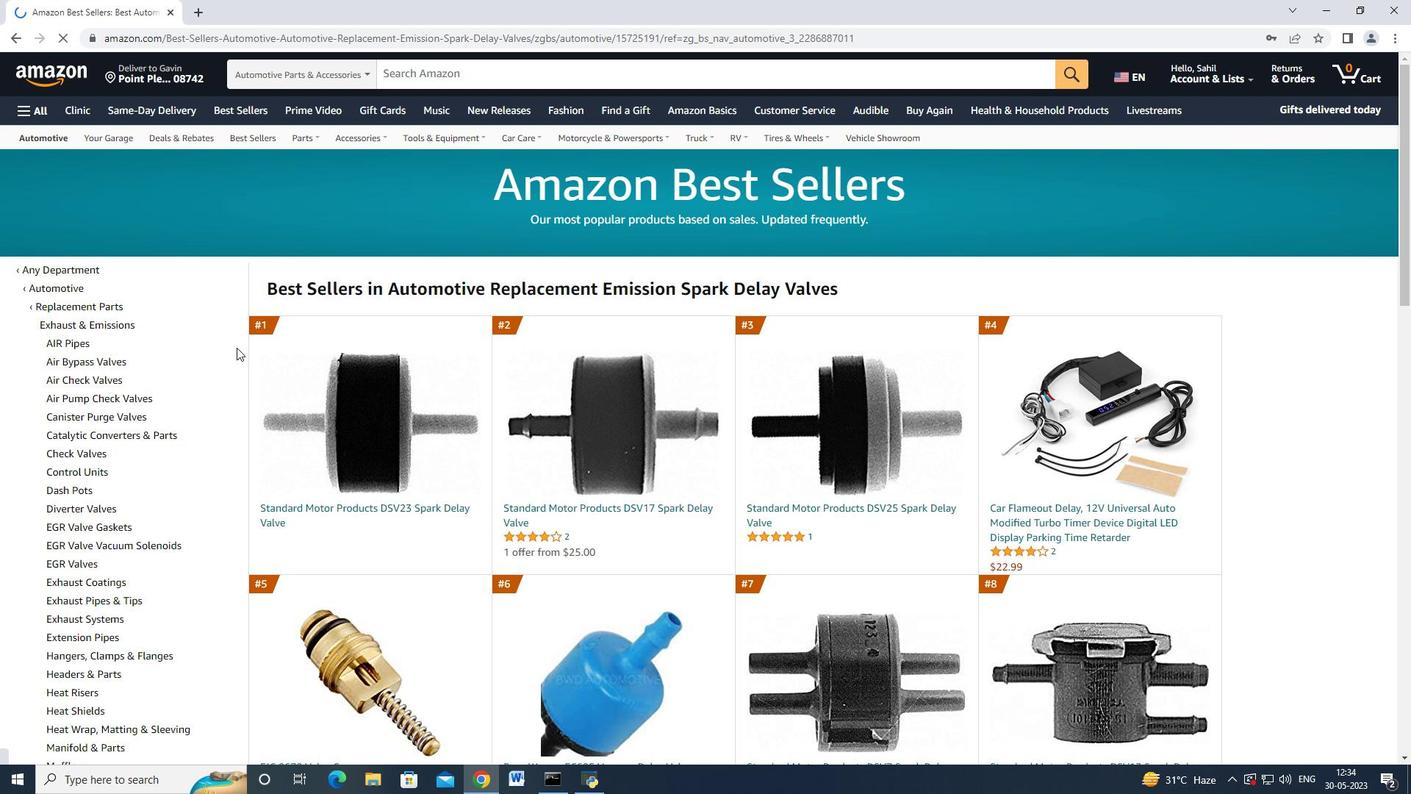 
Action: Mouse scrolled (207, 347) with delta (0, 0)
Screenshot: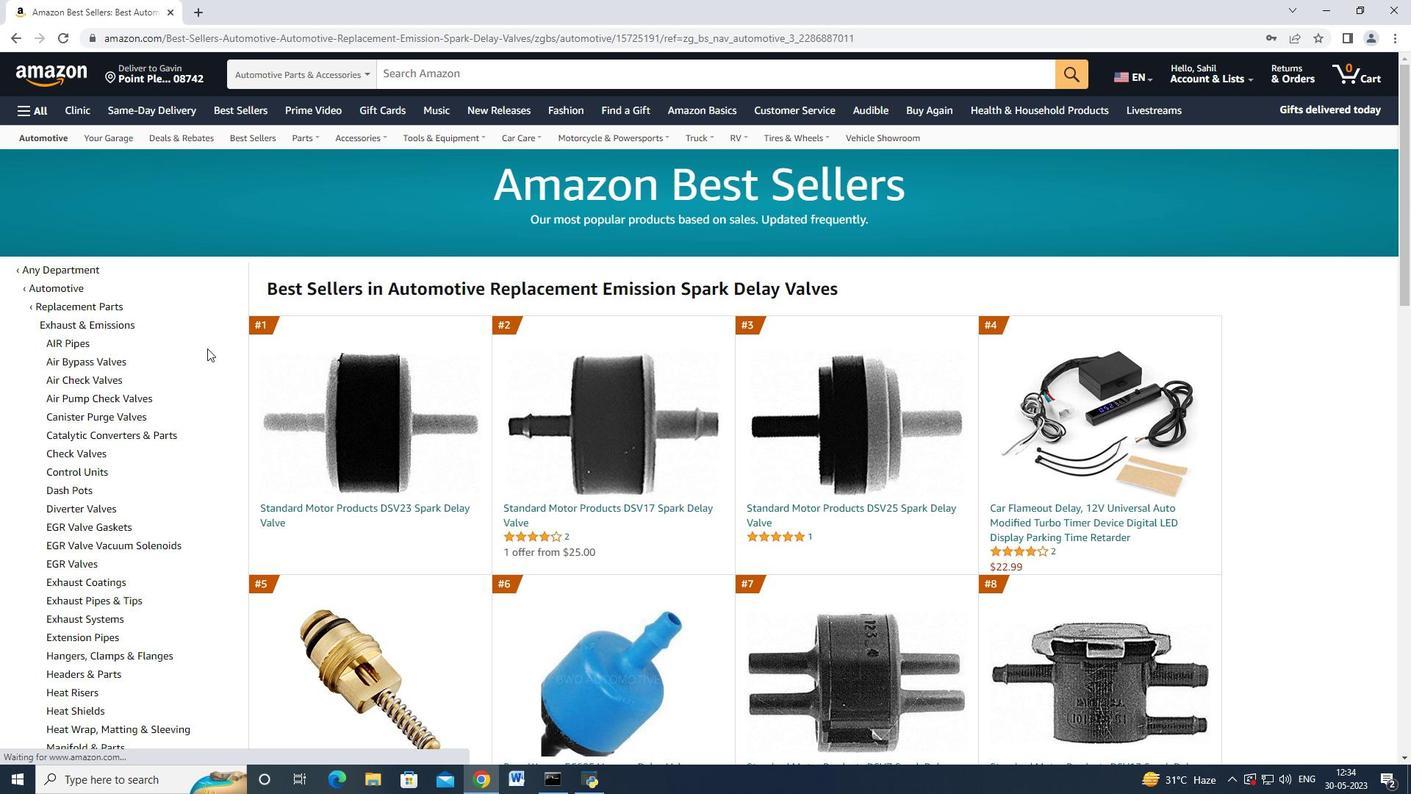 
Action: Mouse scrolled (207, 347) with delta (0, 0)
Screenshot: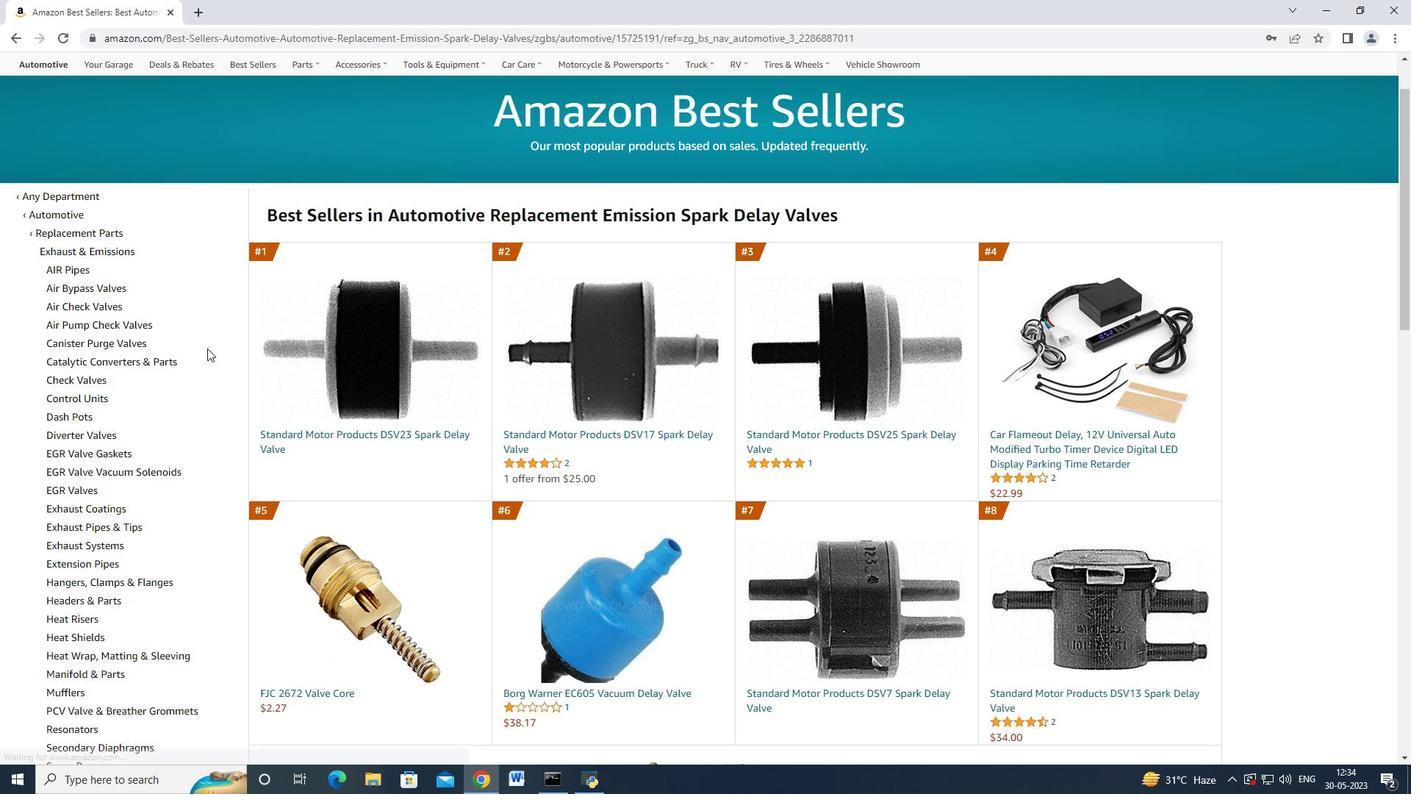
Action: Mouse scrolled (207, 347) with delta (0, 0)
Screenshot: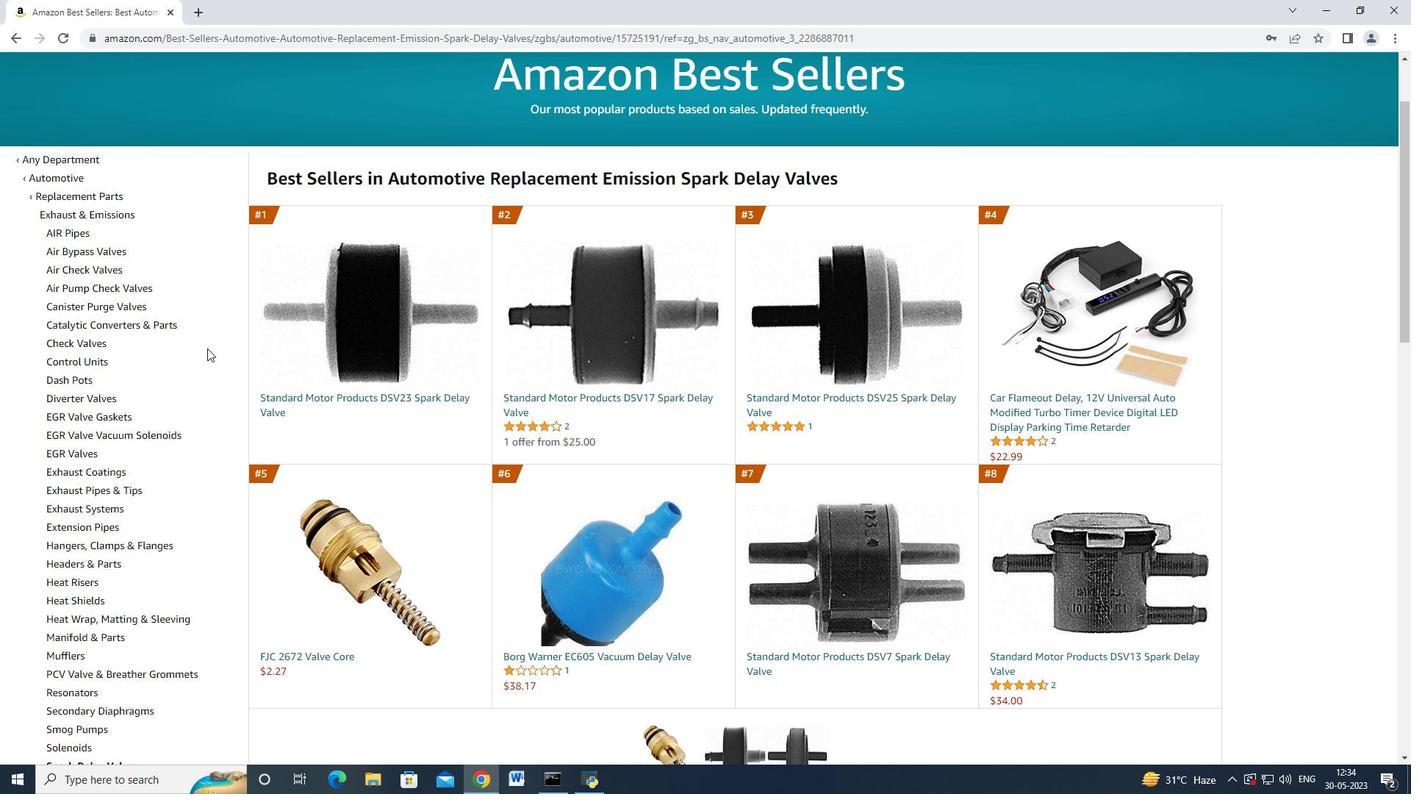 
Action: Mouse scrolled (207, 347) with delta (0, 0)
Screenshot: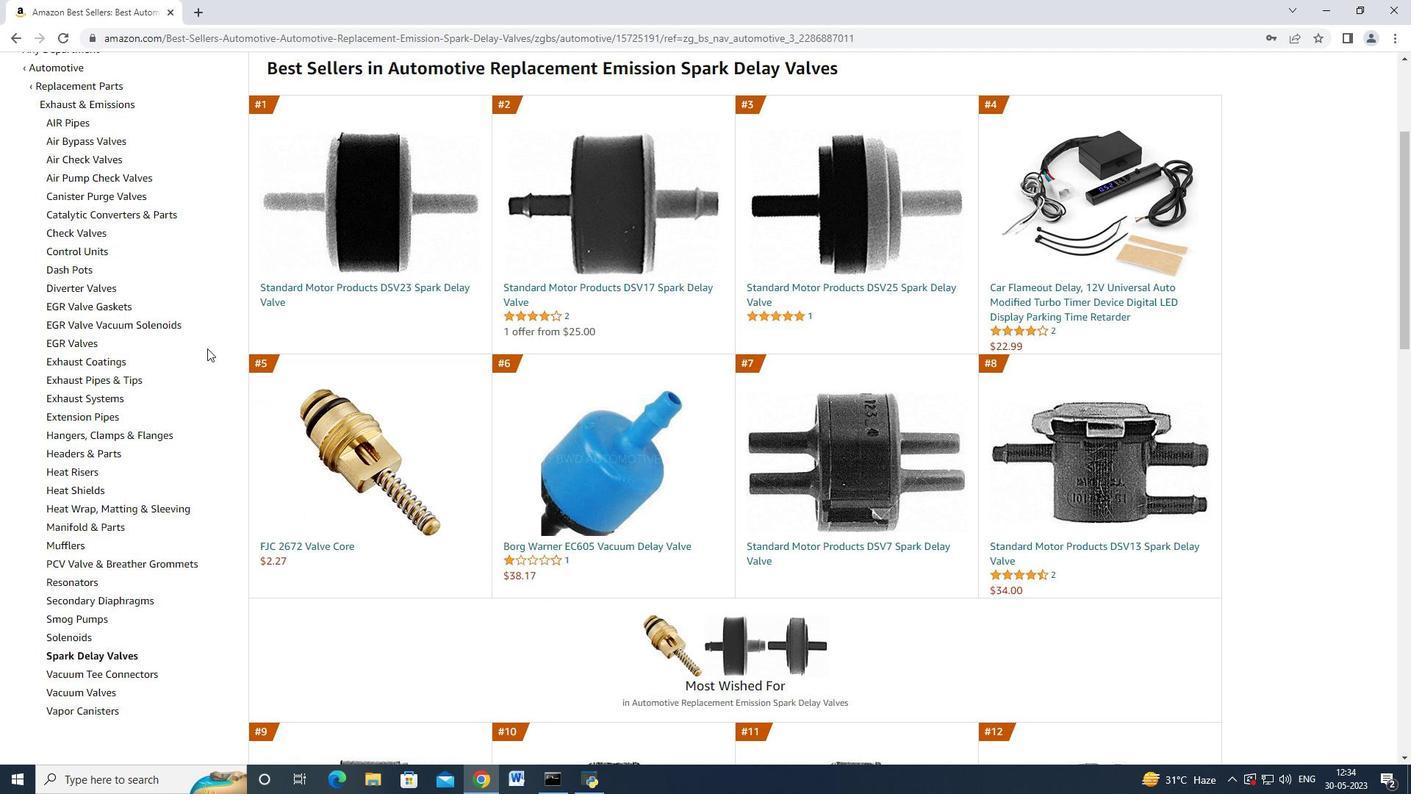 
Action: Mouse scrolled (207, 349) with delta (0, 0)
Screenshot: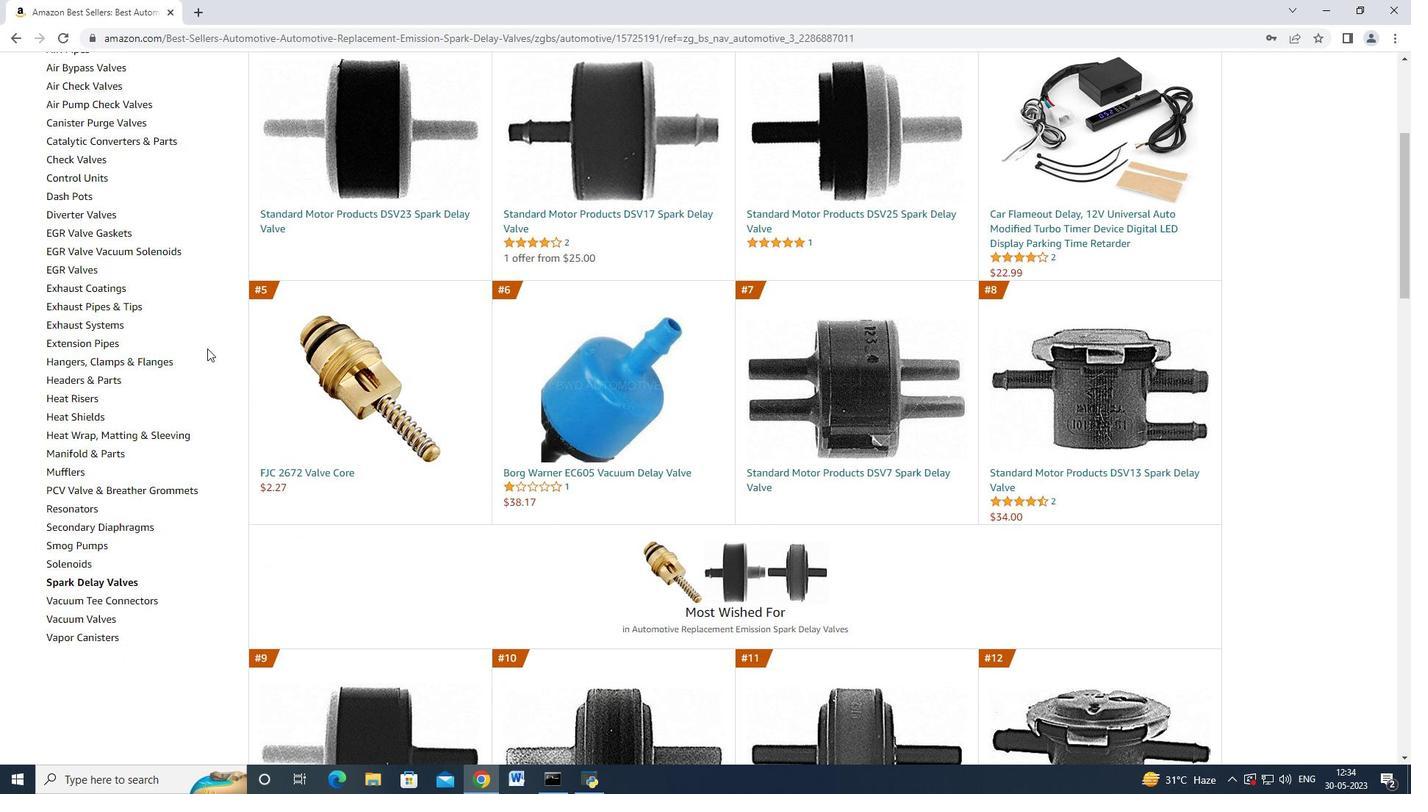 
Action: Mouse scrolled (207, 349) with delta (0, 0)
Screenshot: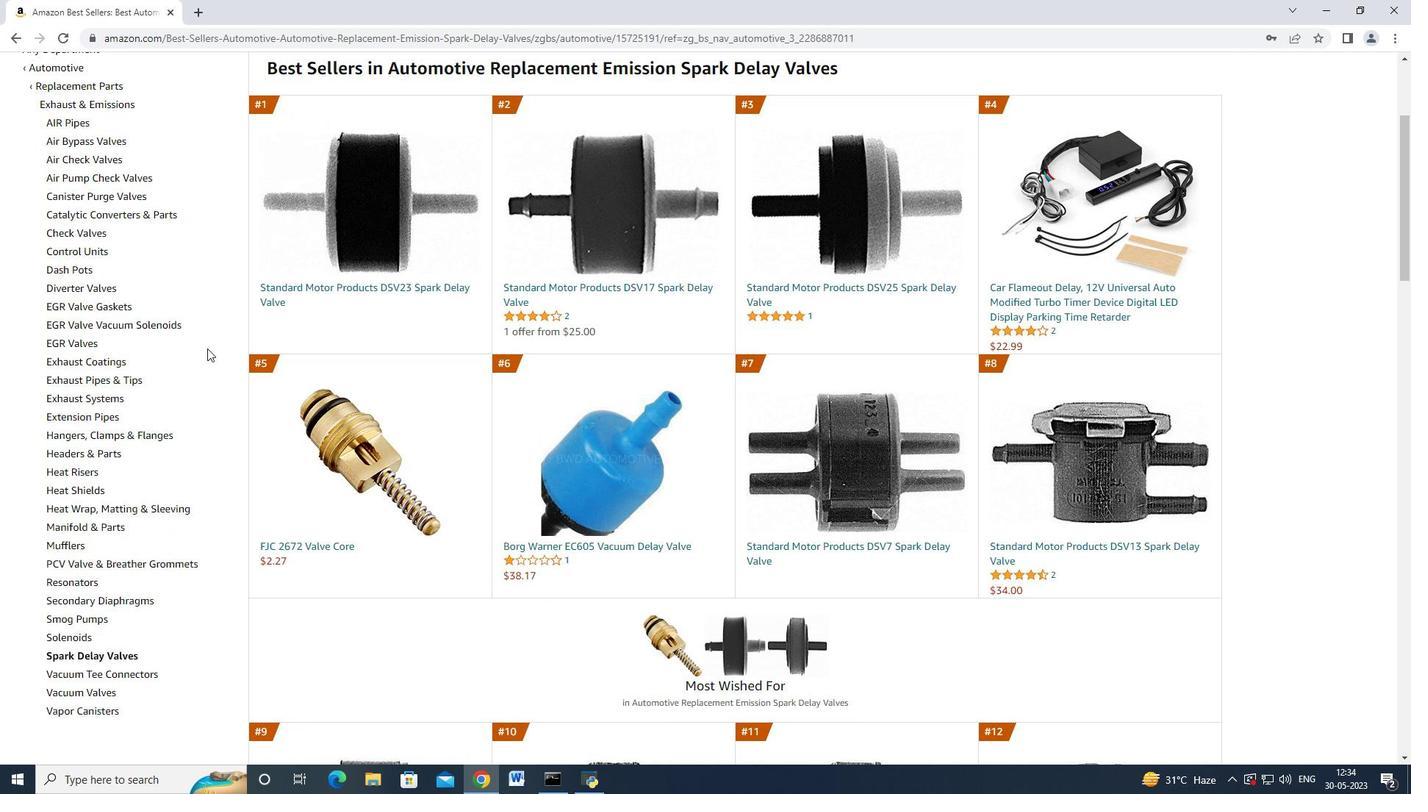 
Action: Mouse scrolled (207, 347) with delta (0, 0)
Screenshot: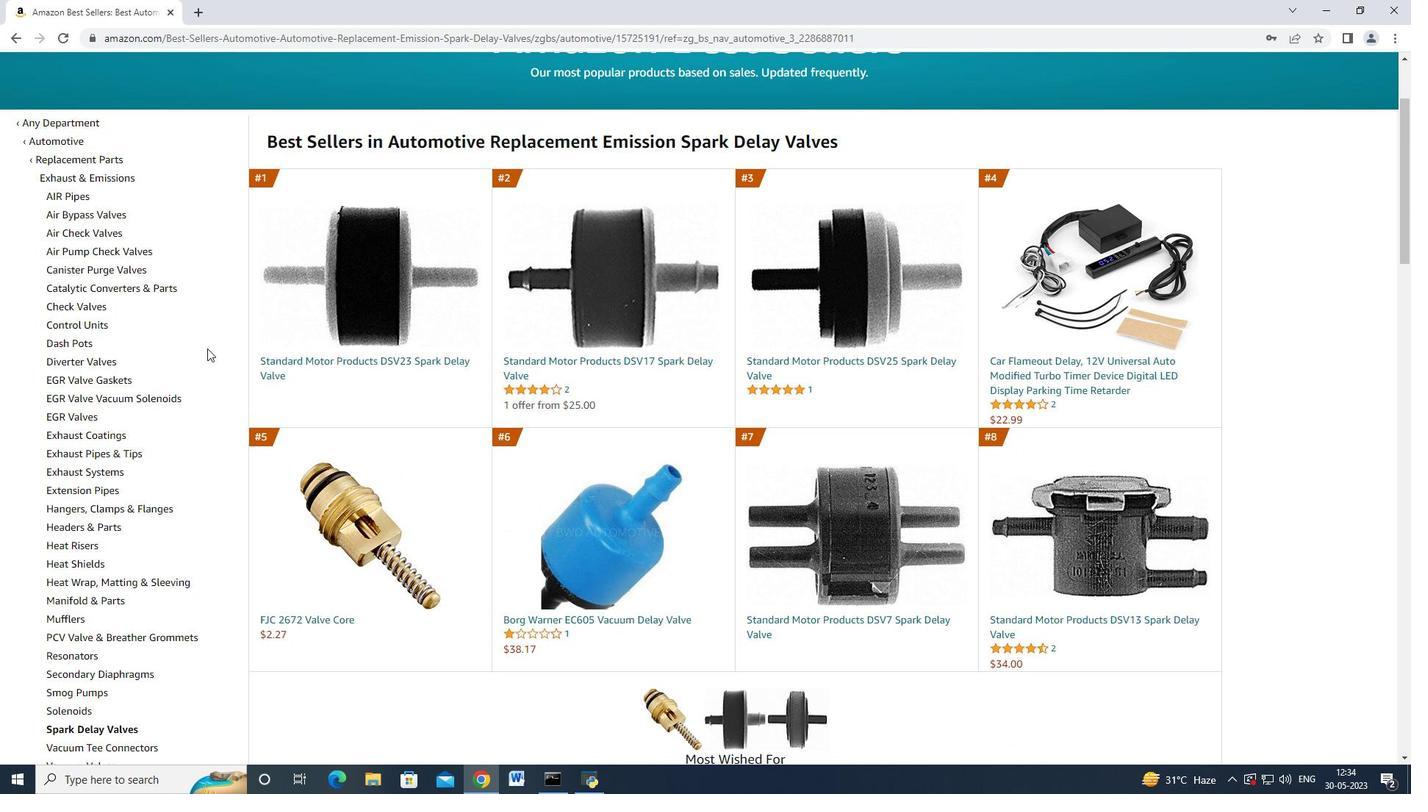 
Action: Mouse scrolled (207, 349) with delta (0, 0)
Screenshot: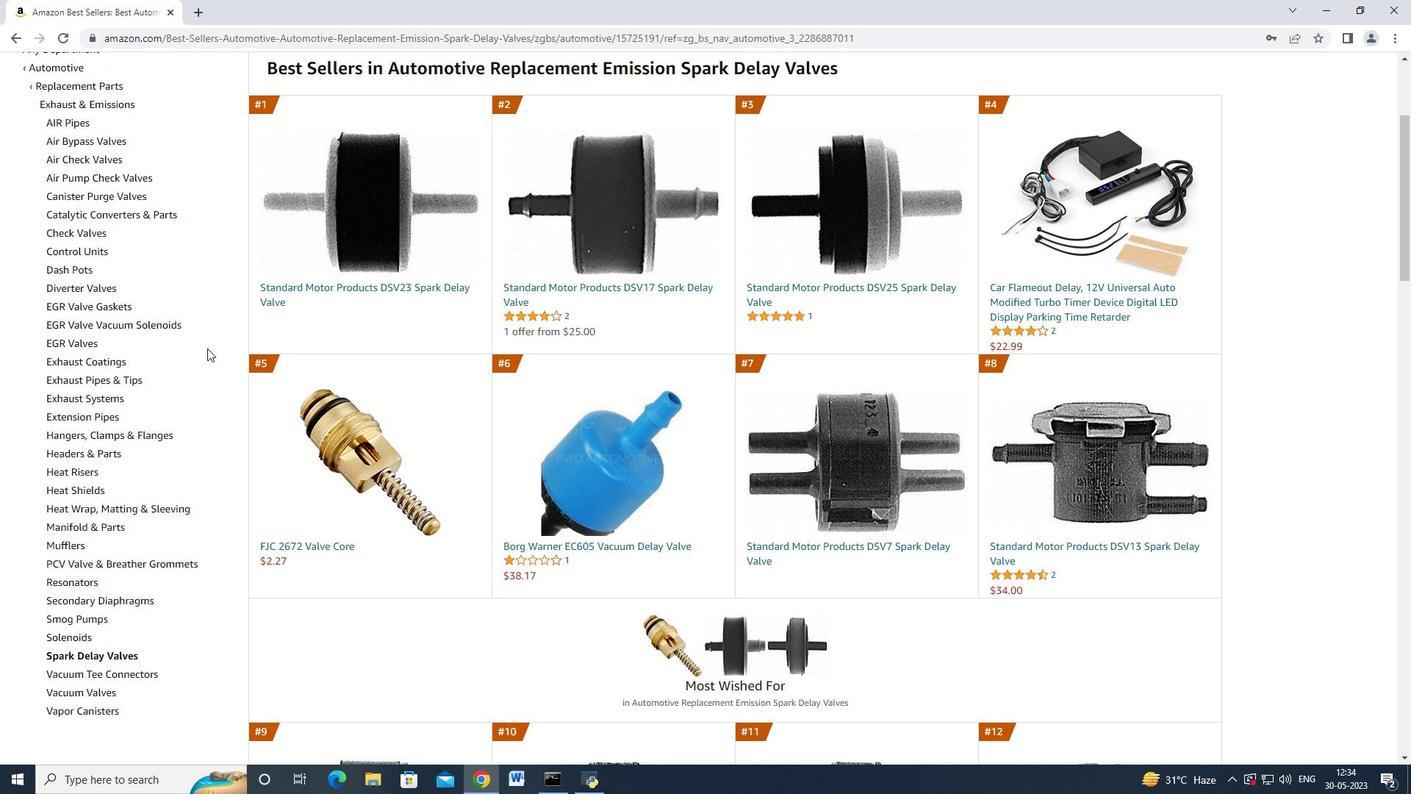 
Action: Mouse scrolled (207, 349) with delta (0, 0)
Screenshot: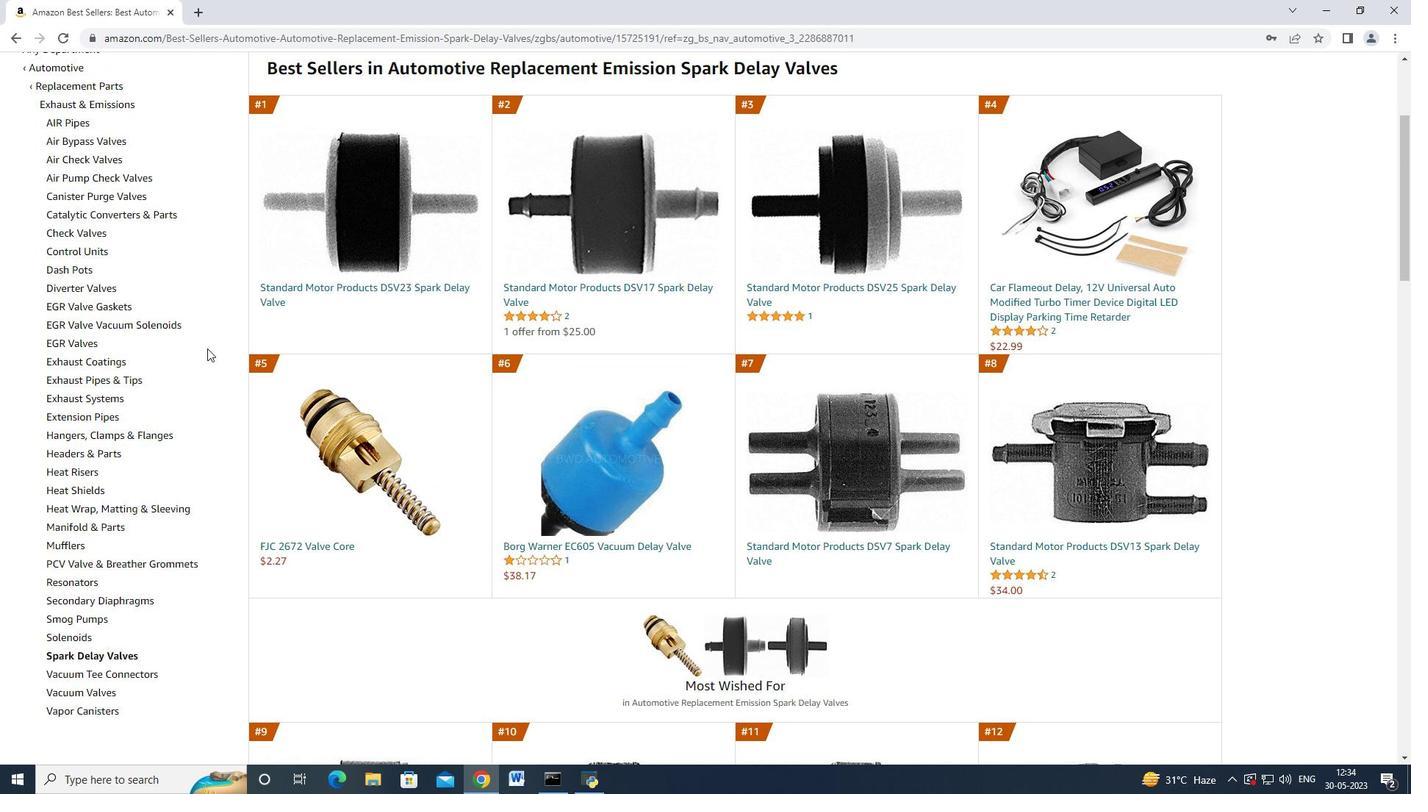 
Action: Mouse scrolled (207, 349) with delta (0, 0)
Screenshot: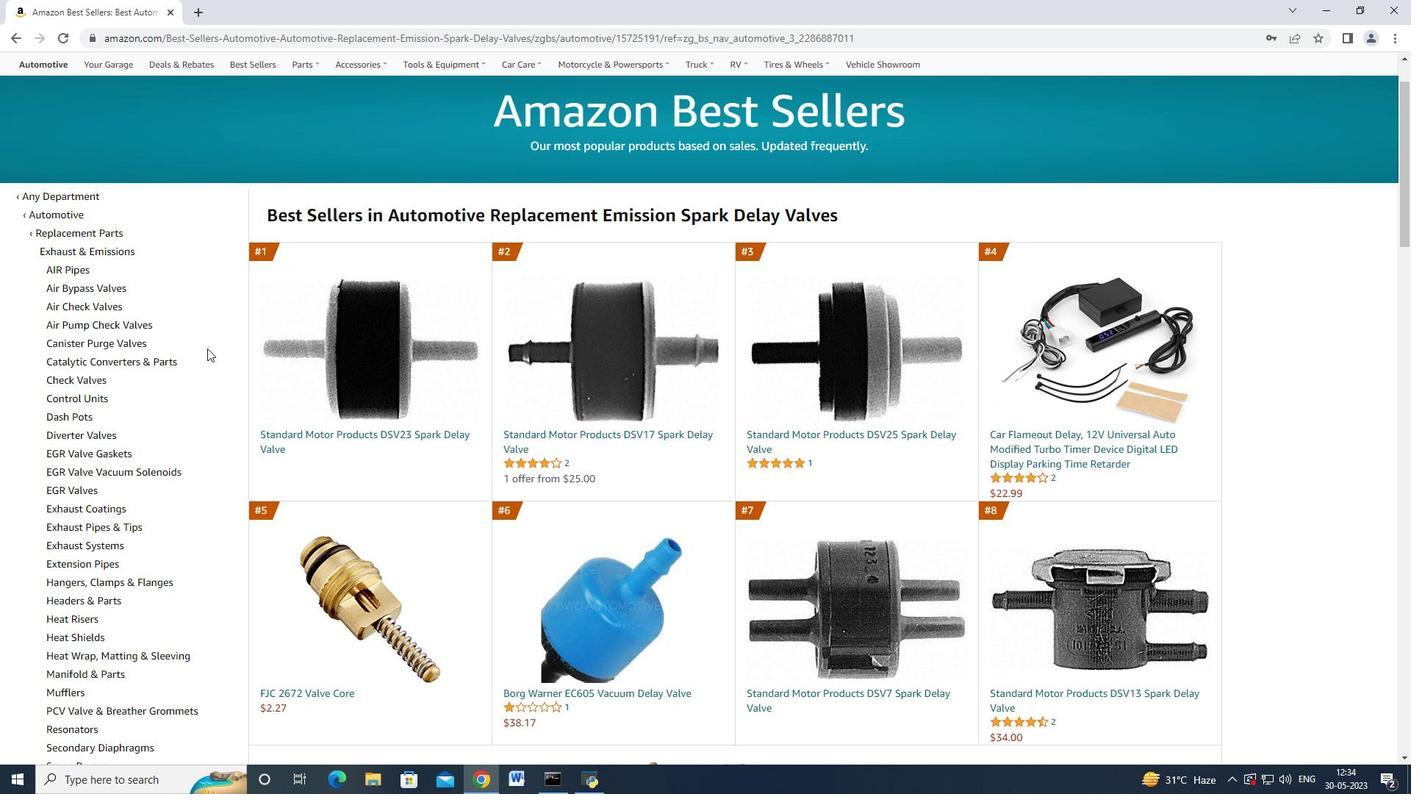 
Action: Mouse scrolled (207, 349) with delta (0, 0)
Screenshot: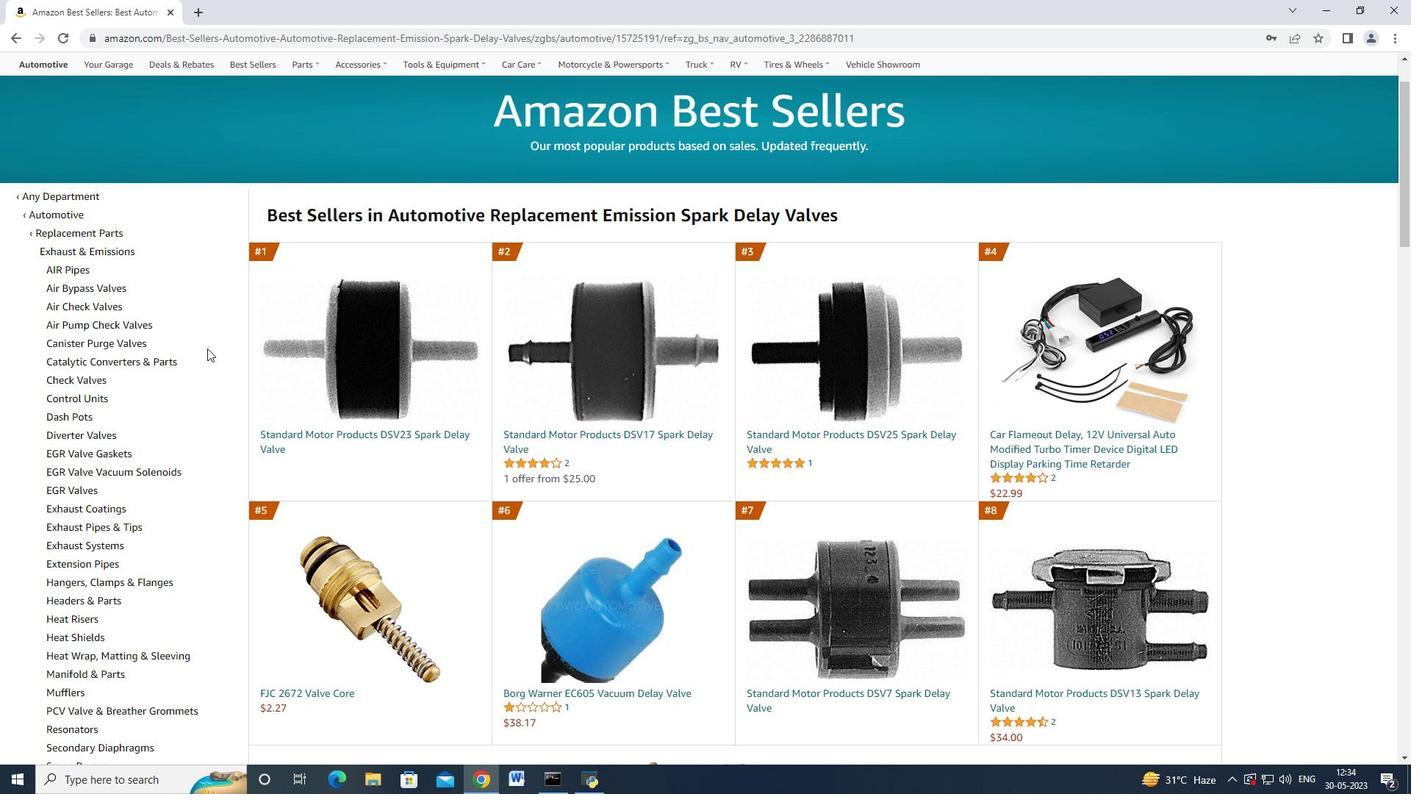 
Action: Mouse scrolled (207, 349) with delta (0, 0)
Screenshot: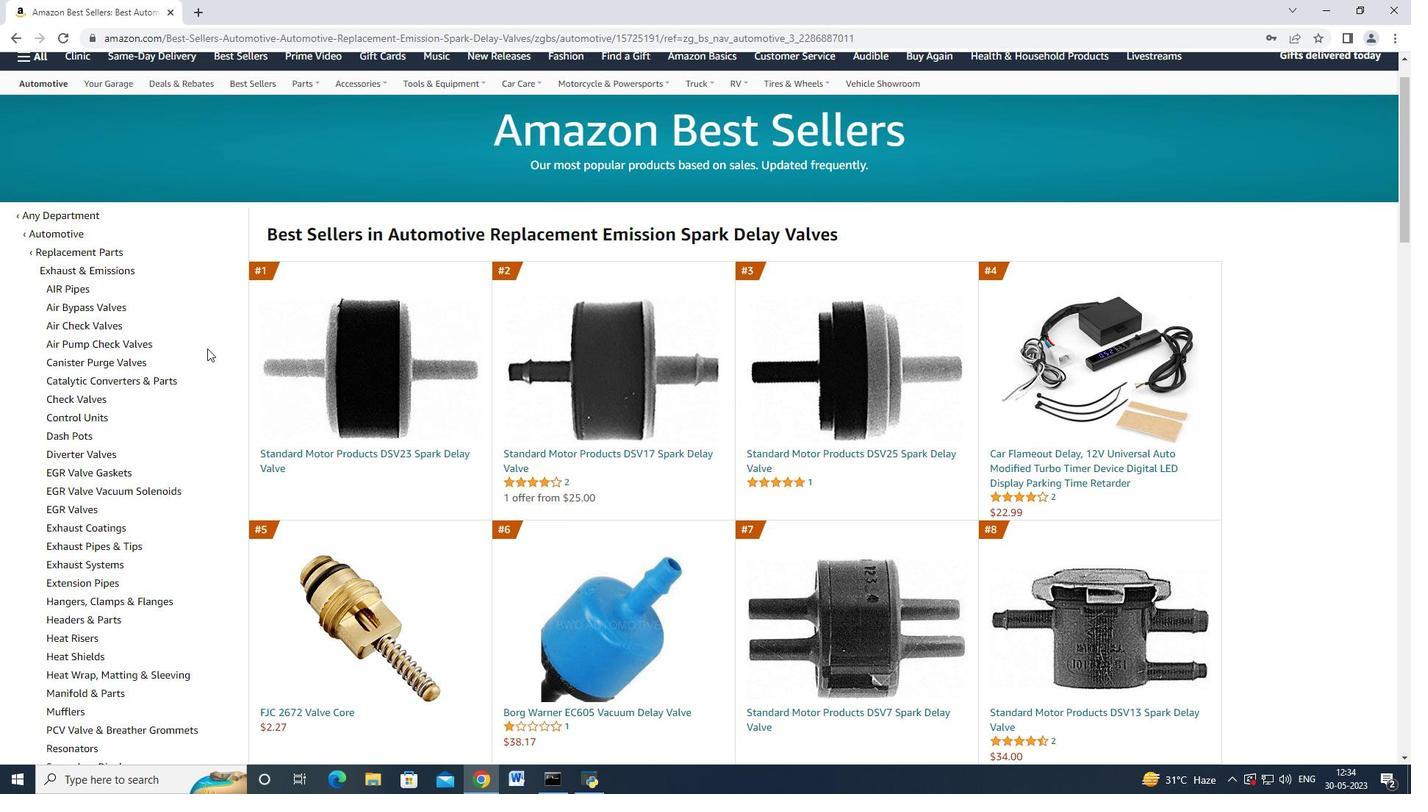 
Action: Mouse scrolled (207, 349) with delta (0, 0)
Screenshot: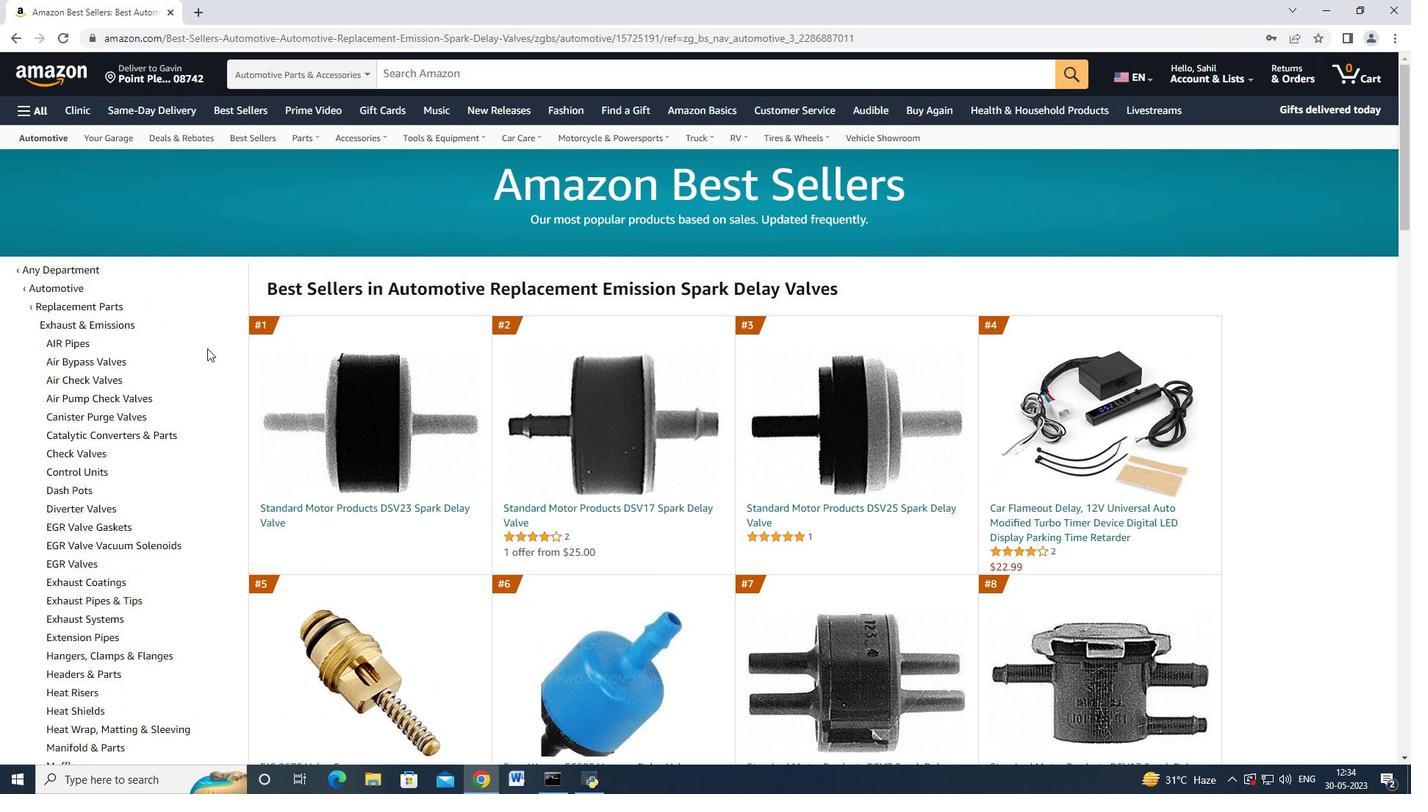 
Action: Mouse scrolled (207, 349) with delta (0, 0)
Screenshot: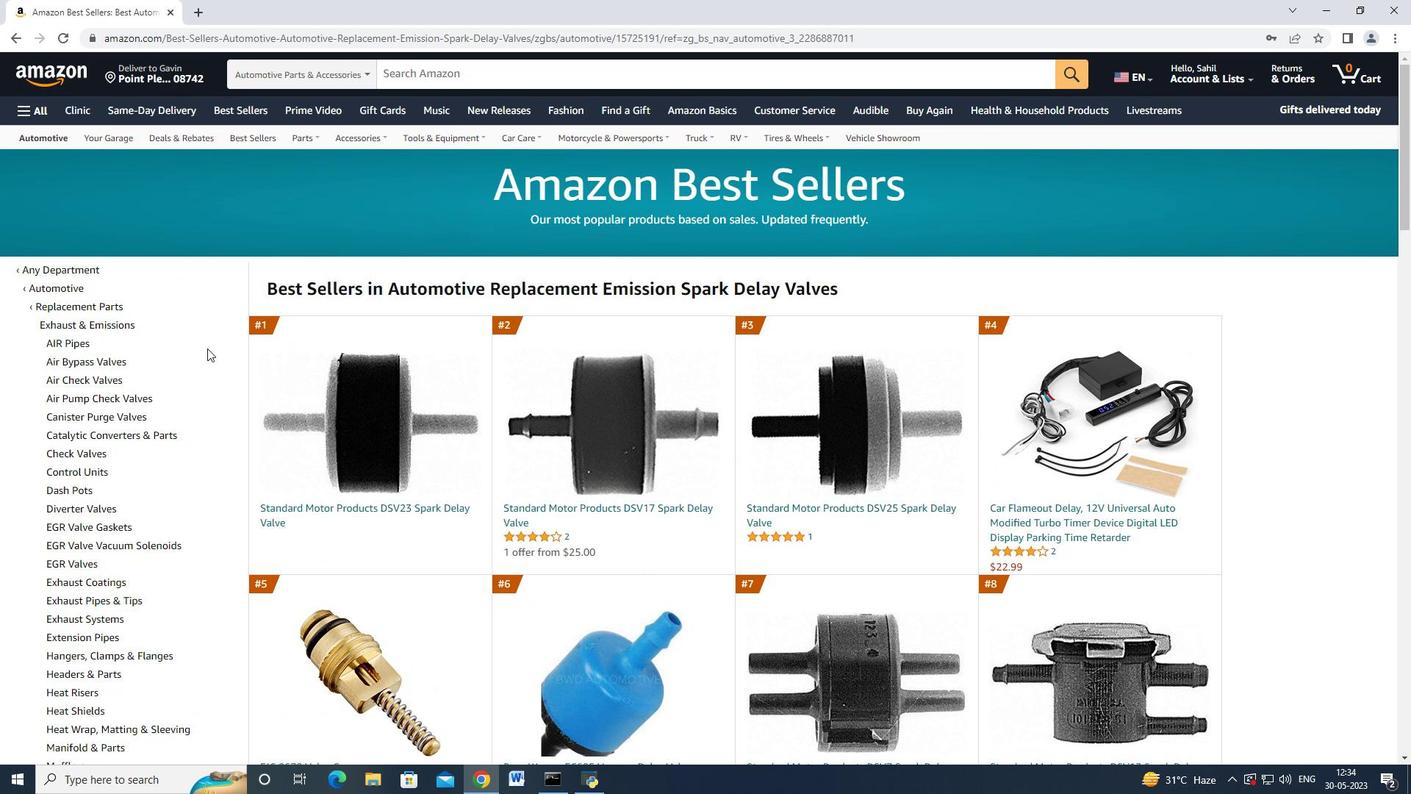 
Action: Mouse moved to (198, 368)
Screenshot: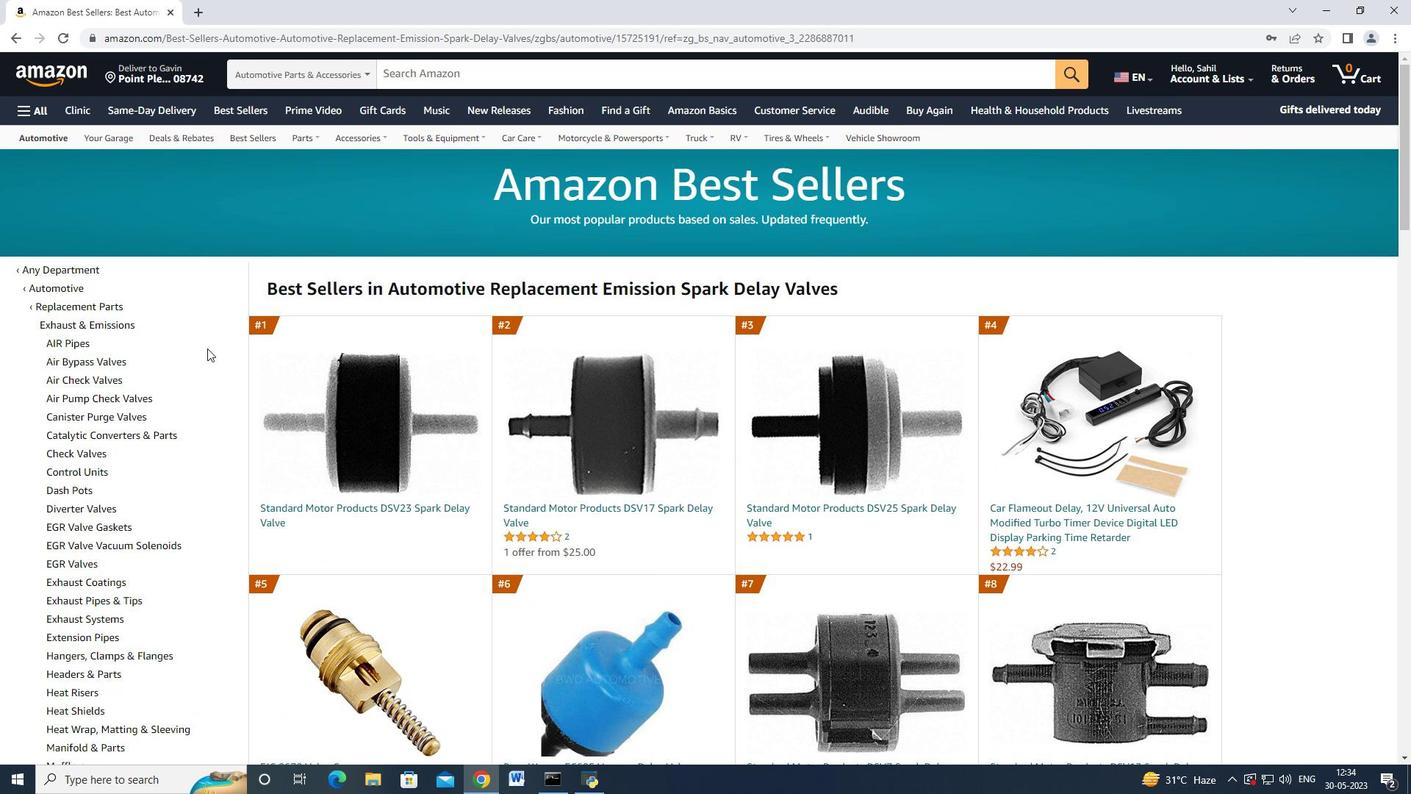 
Action: Mouse scrolled (198, 367) with delta (0, 0)
Screenshot: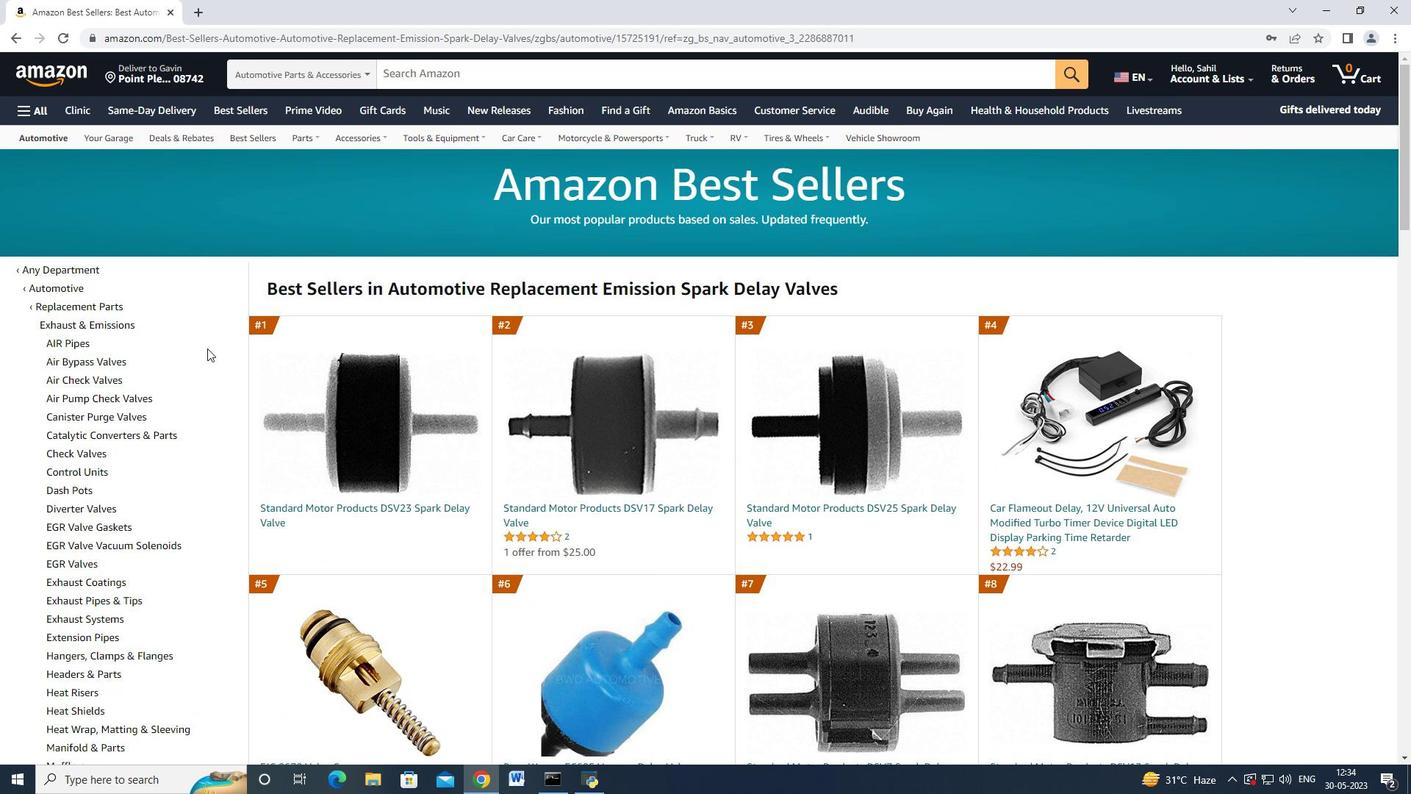 
Action: Mouse moved to (197, 370)
Screenshot: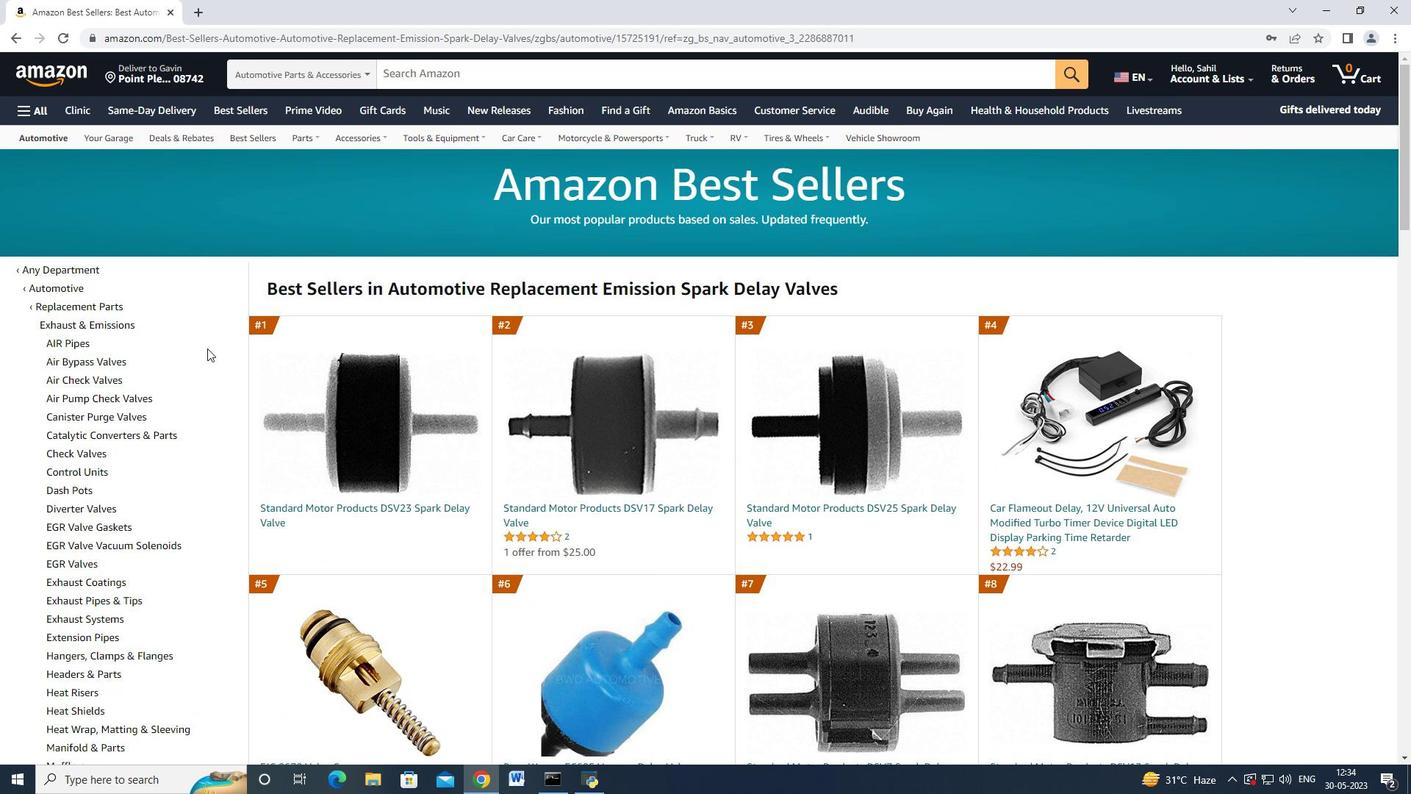 
Action: Mouse scrolled (197, 369) with delta (0, 0)
Screenshot: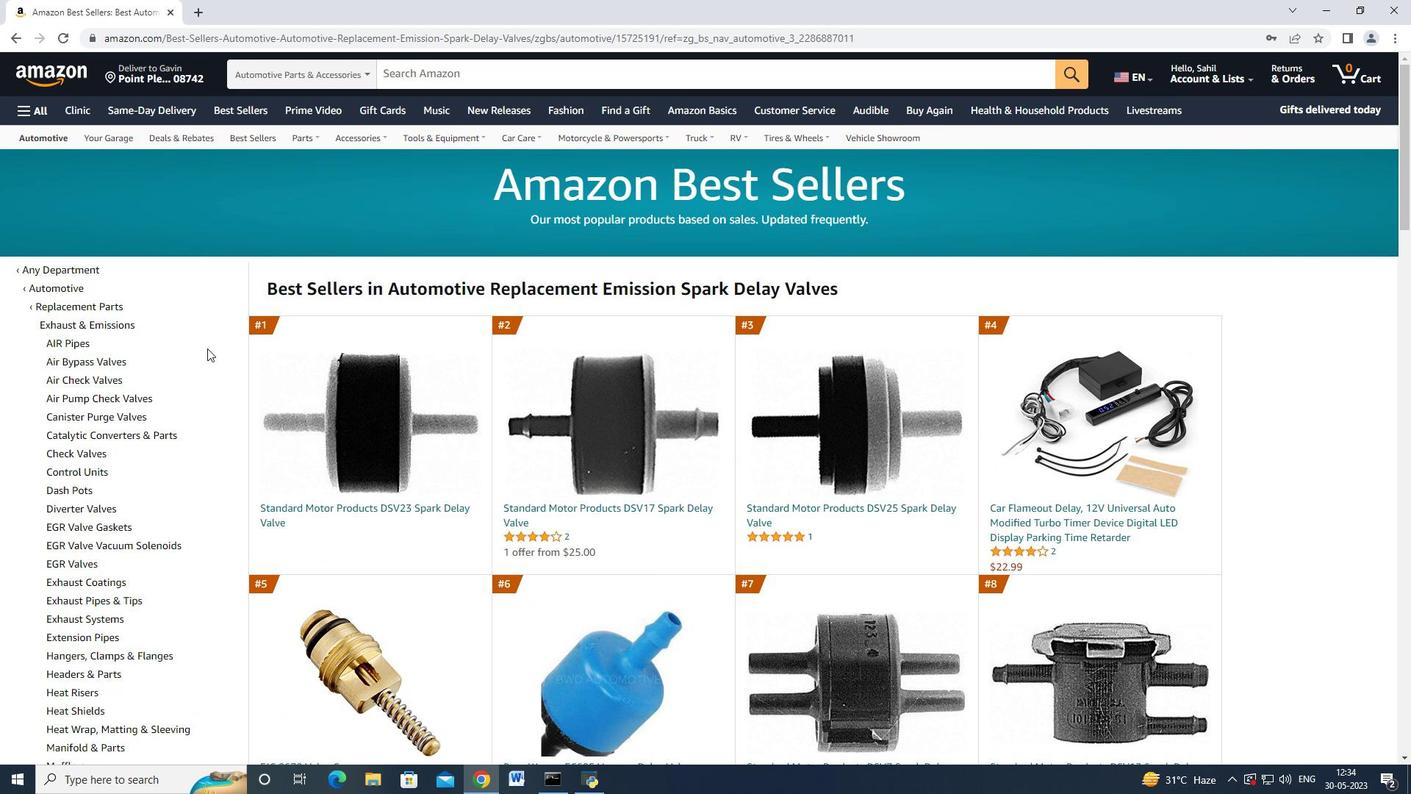 
Action: Mouse moved to (197, 372)
Screenshot: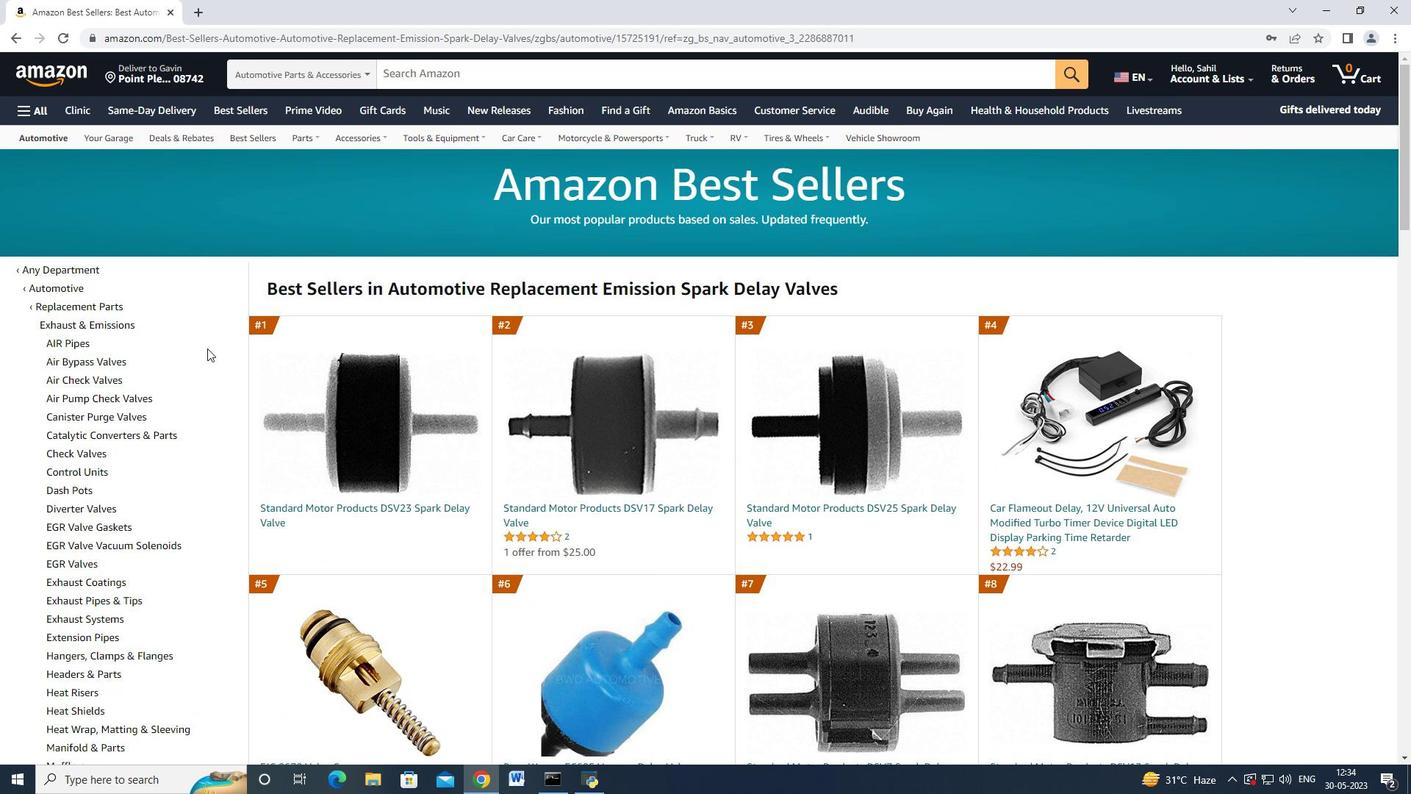 
Action: Mouse scrolled (197, 370) with delta (0, 0)
Screenshot: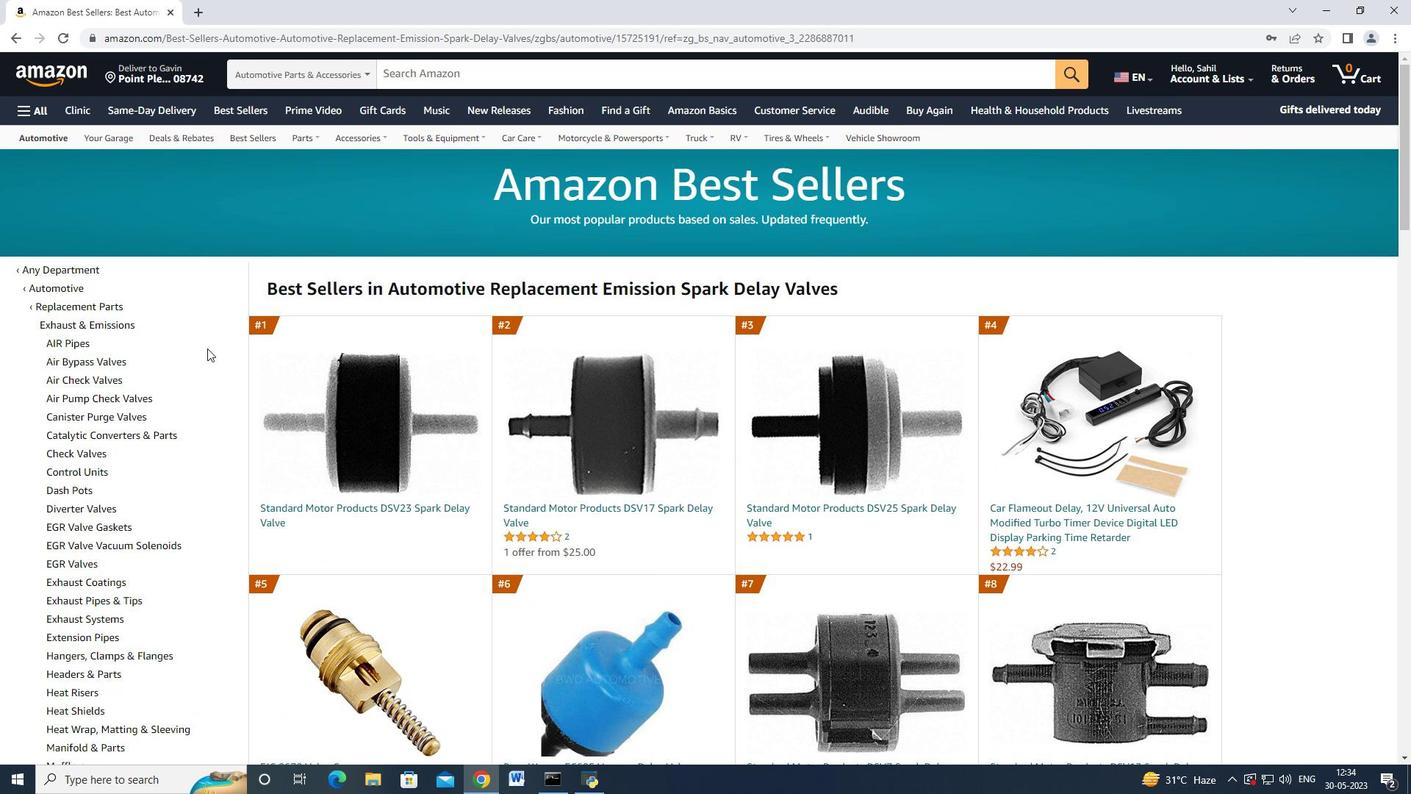 
Action: Mouse moved to (196, 373)
Screenshot: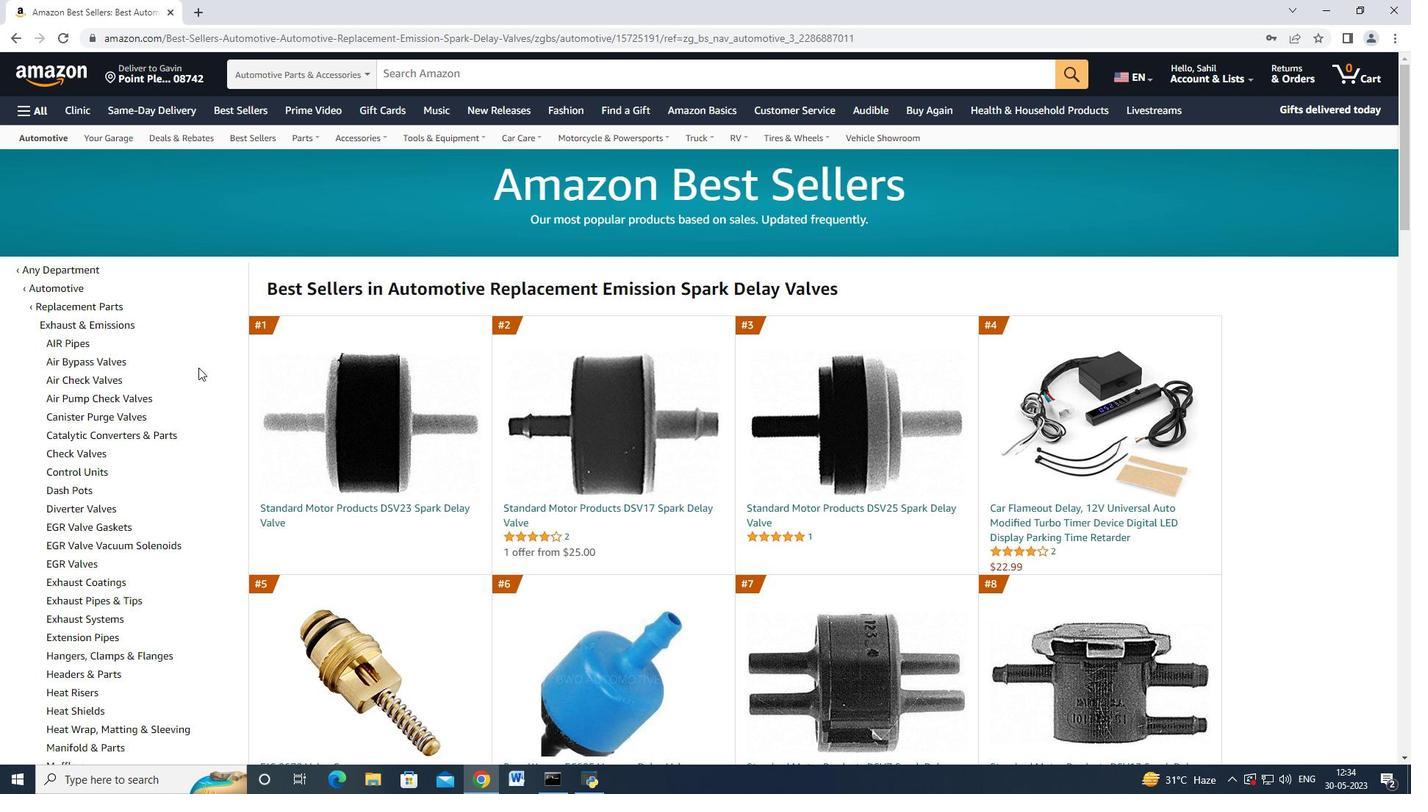 
Action: Mouse scrolled (196, 372) with delta (0, 0)
Screenshot: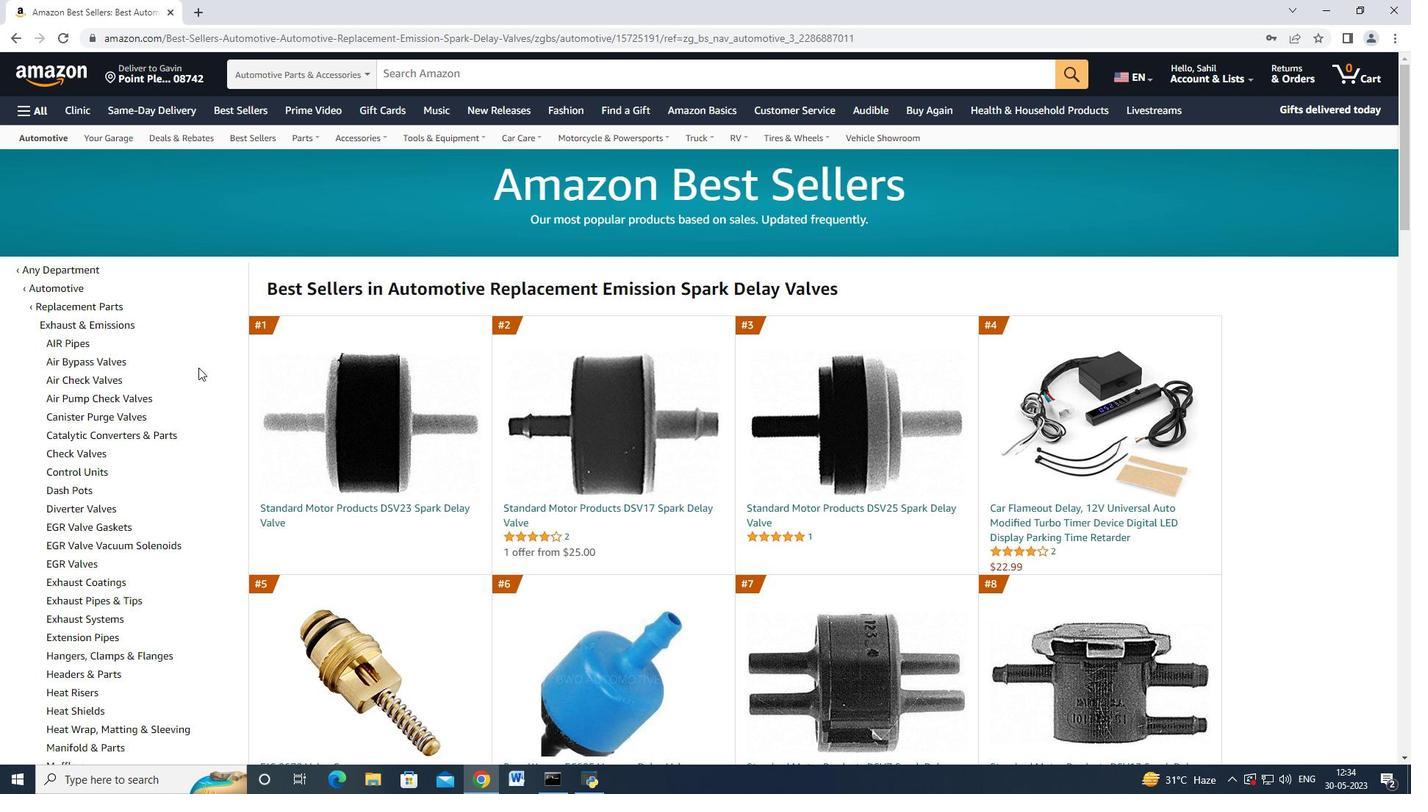 
Action: Mouse moved to (366, 448)
Screenshot: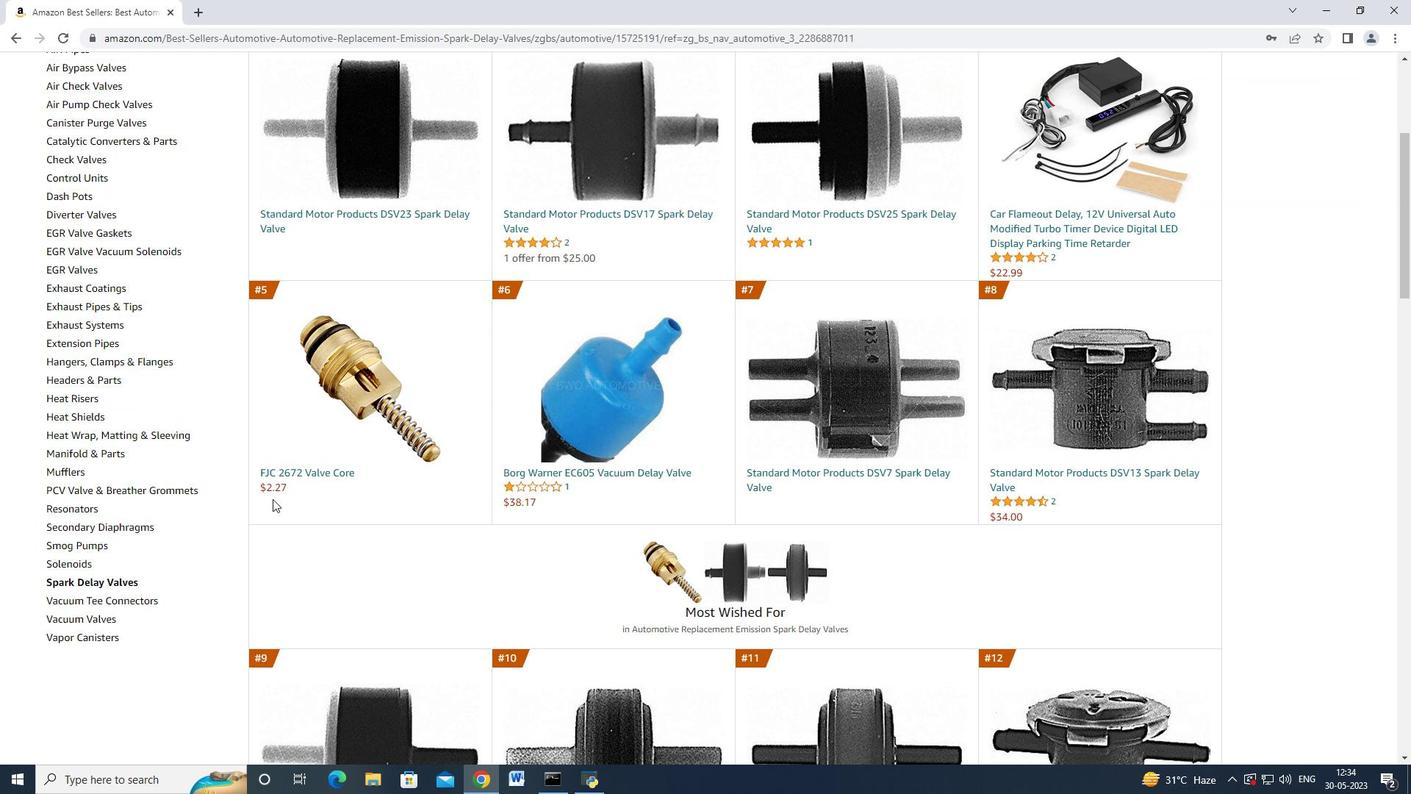 
Action: Mouse scrolled (366, 449) with delta (0, 0)
Screenshot: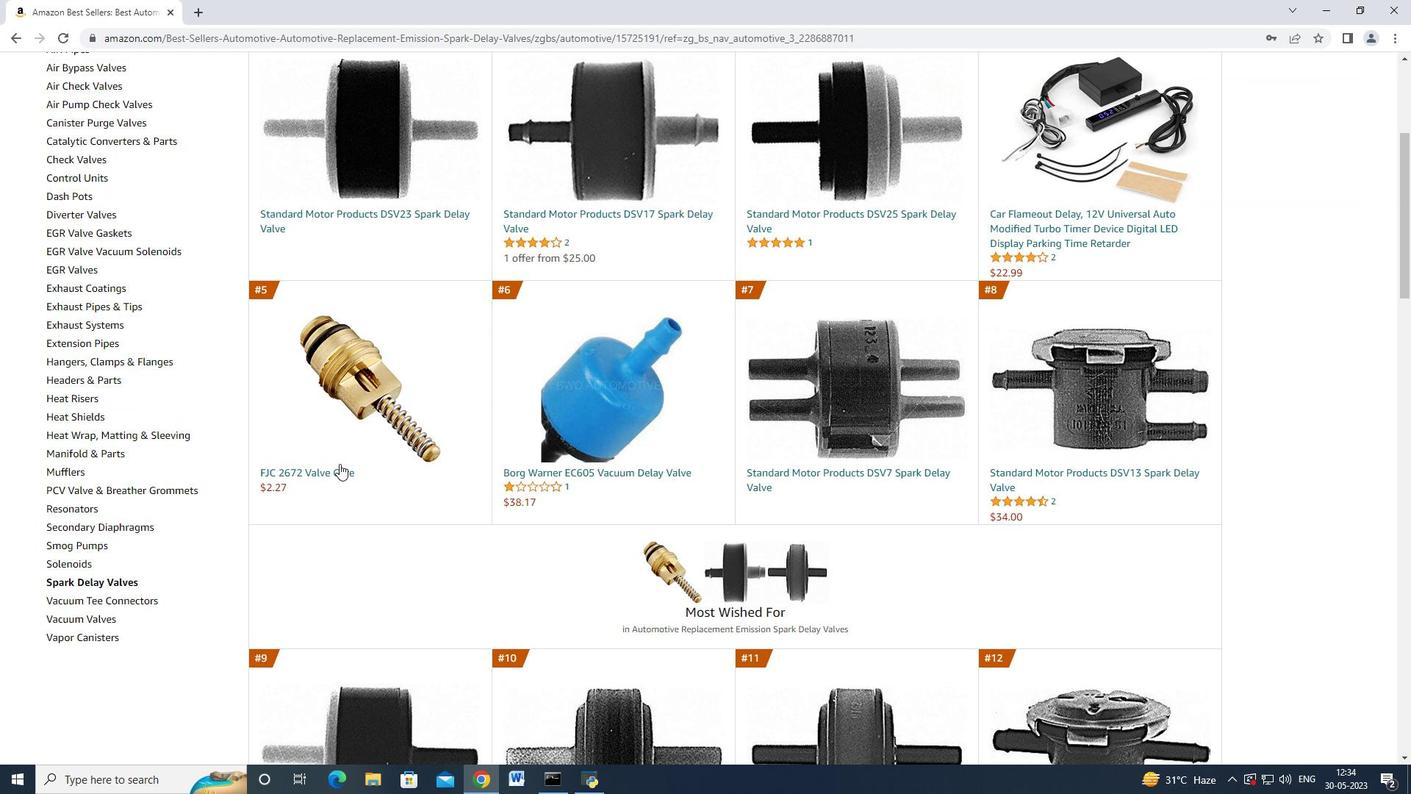 
Action: Mouse scrolled (366, 449) with delta (0, 0)
Screenshot: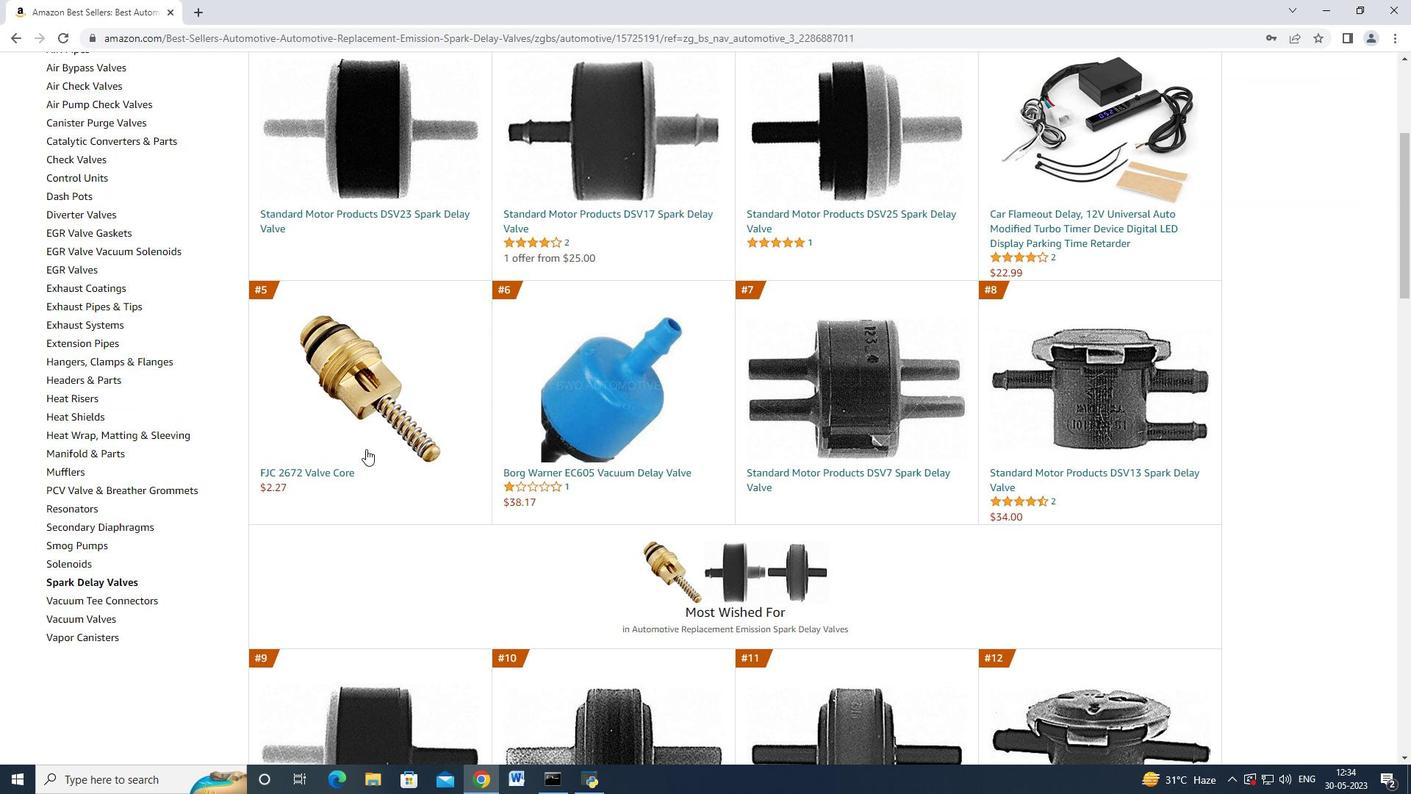 
Action: Mouse scrolled (366, 449) with delta (0, 0)
Screenshot: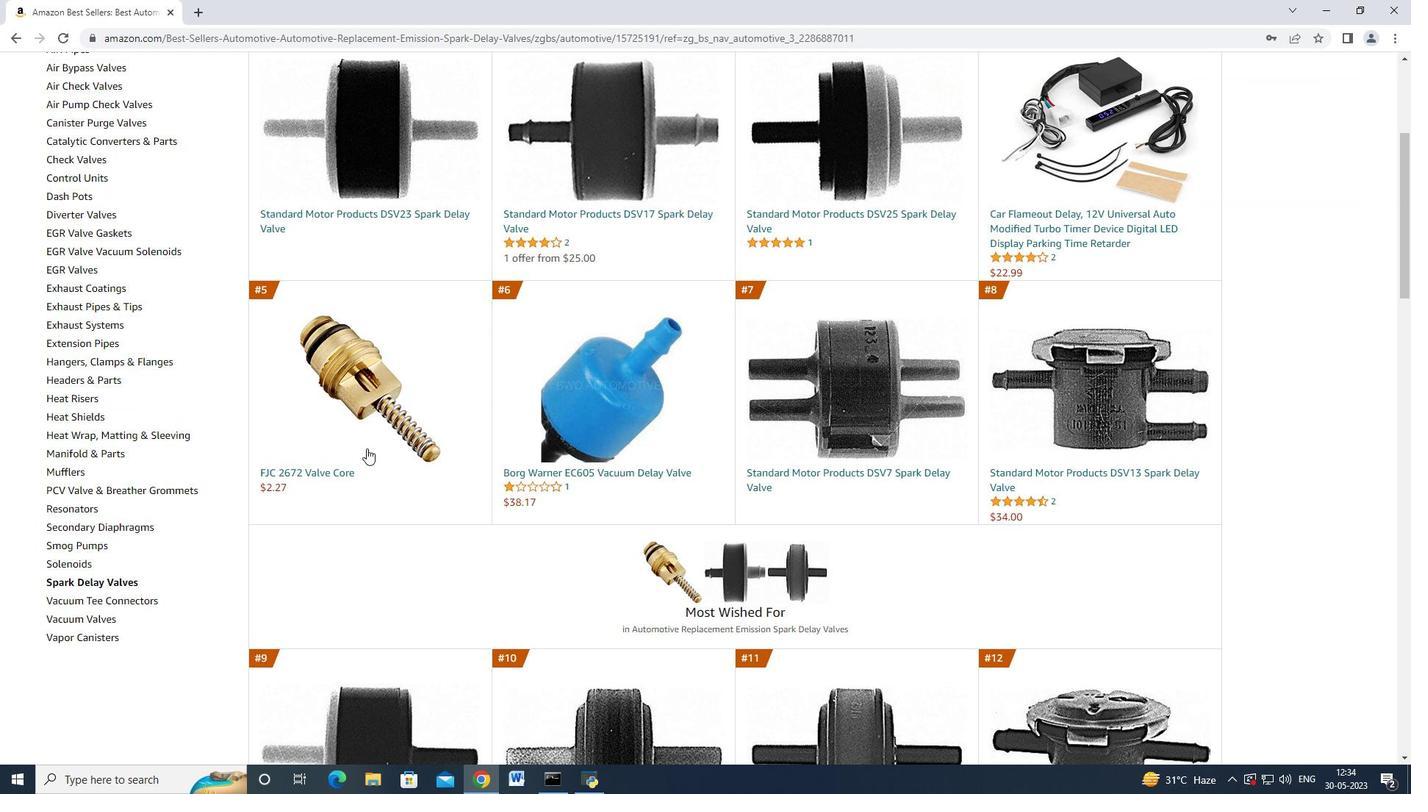 
Action: Mouse scrolled (366, 449) with delta (0, 0)
Screenshot: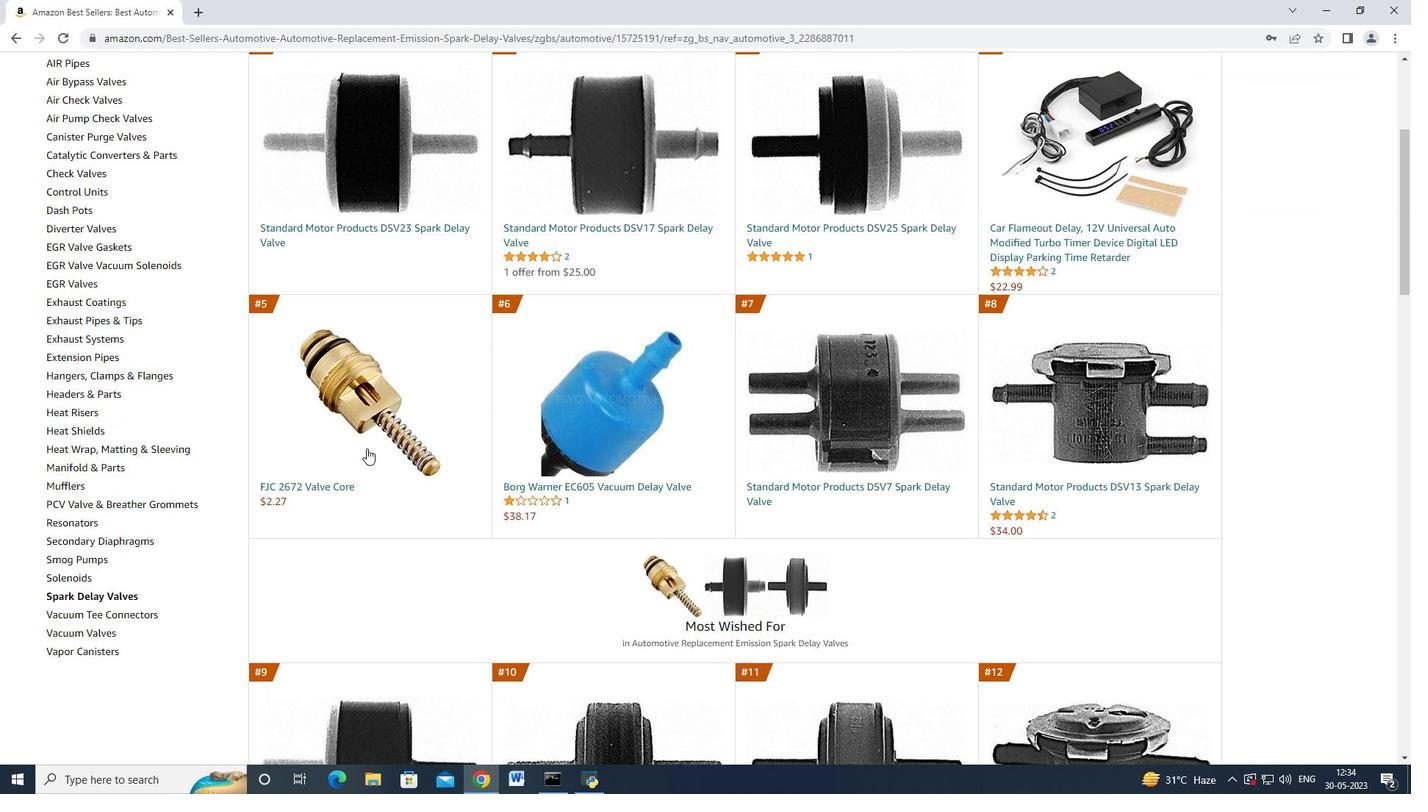 
Action: Mouse moved to (368, 431)
Screenshot: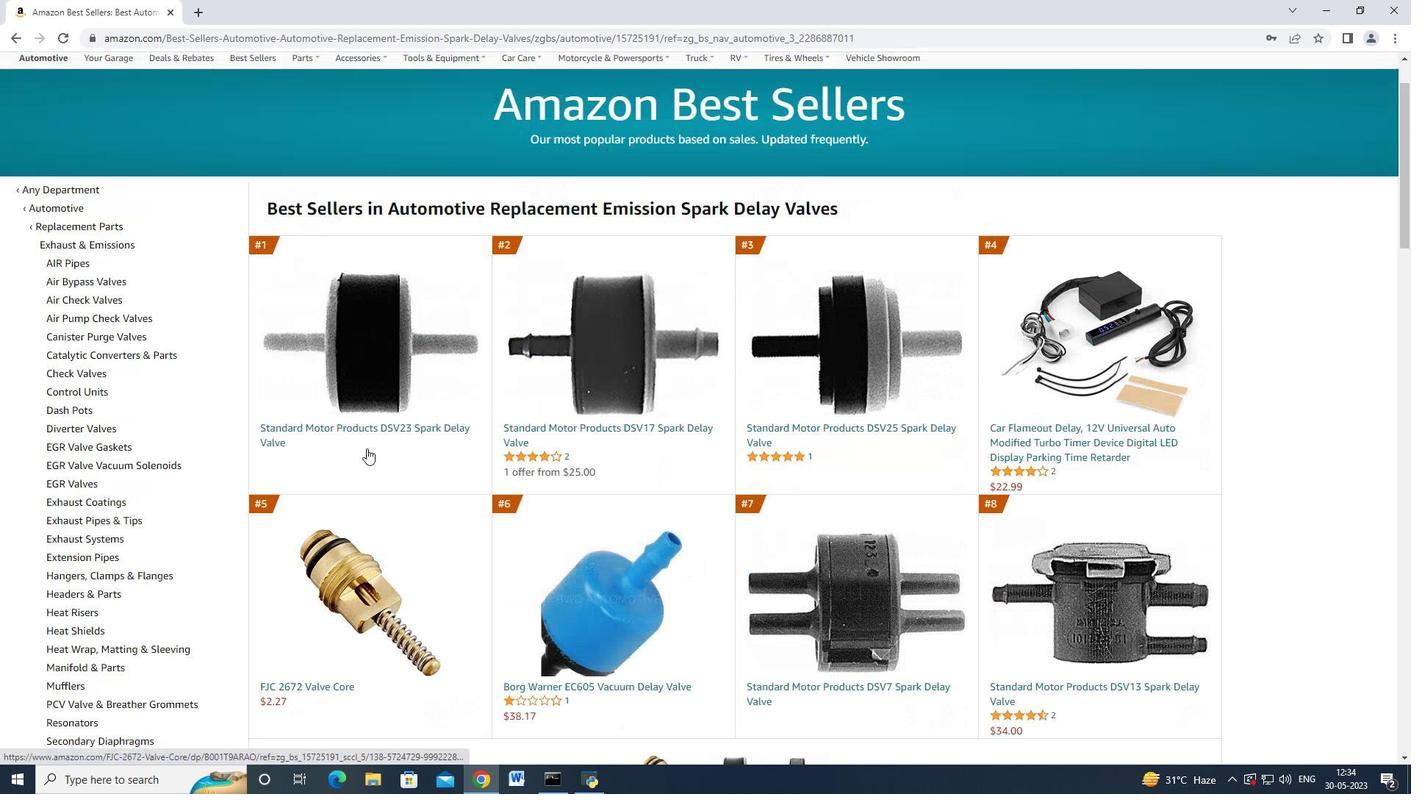
Action: Mouse scrolled (368, 432) with delta (0, 0)
Screenshot: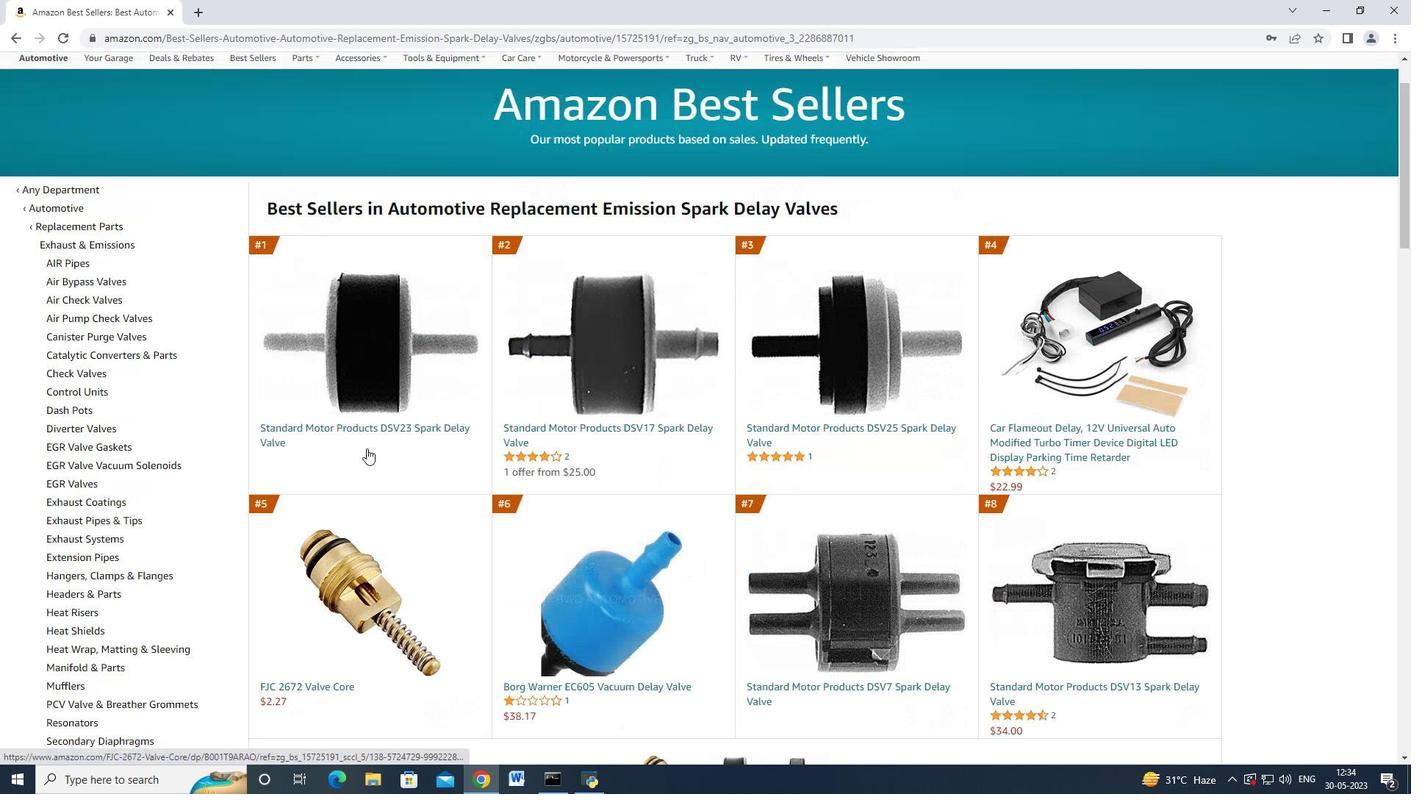
Action: Mouse moved to (617, 515)
Screenshot: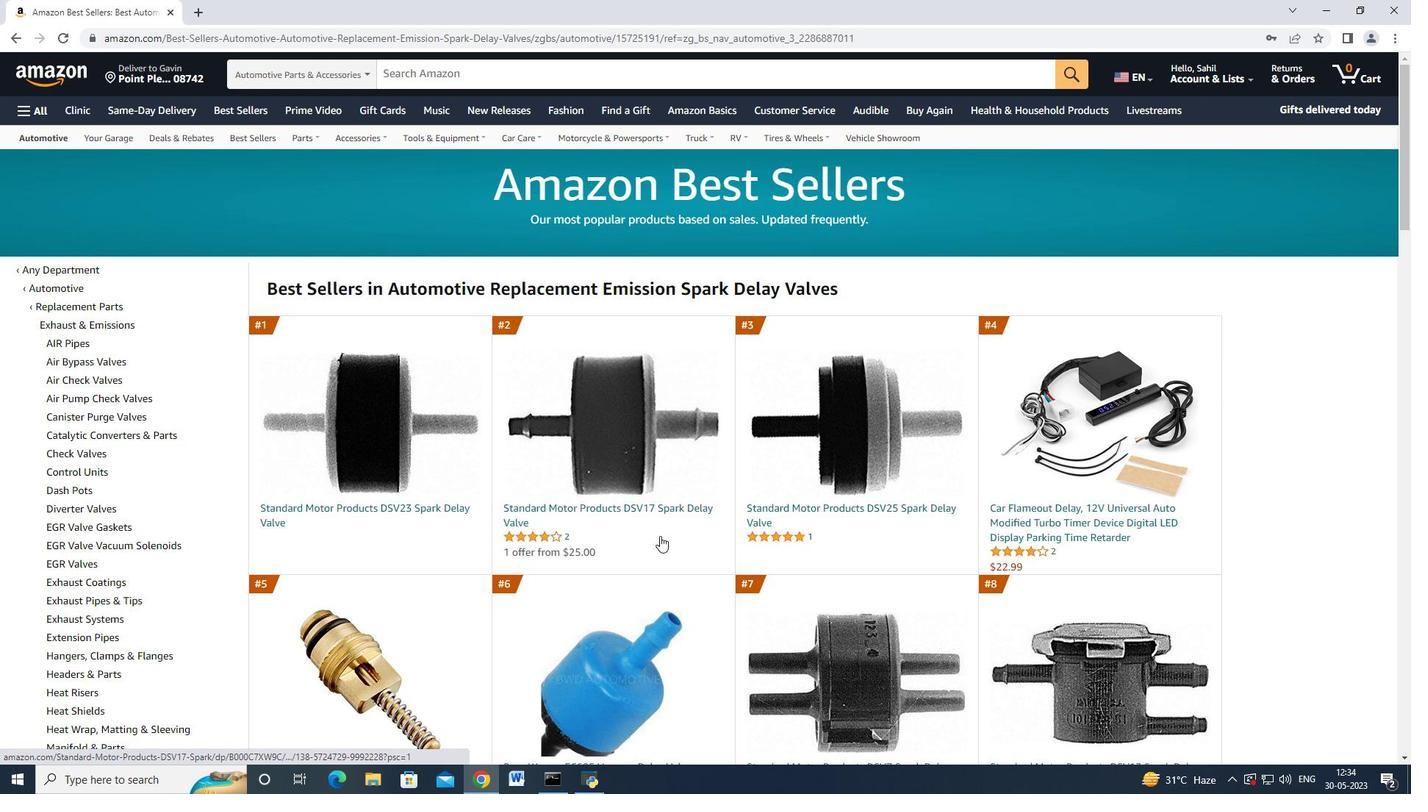 
Action: Mouse pressed left at (617, 515)
Screenshot: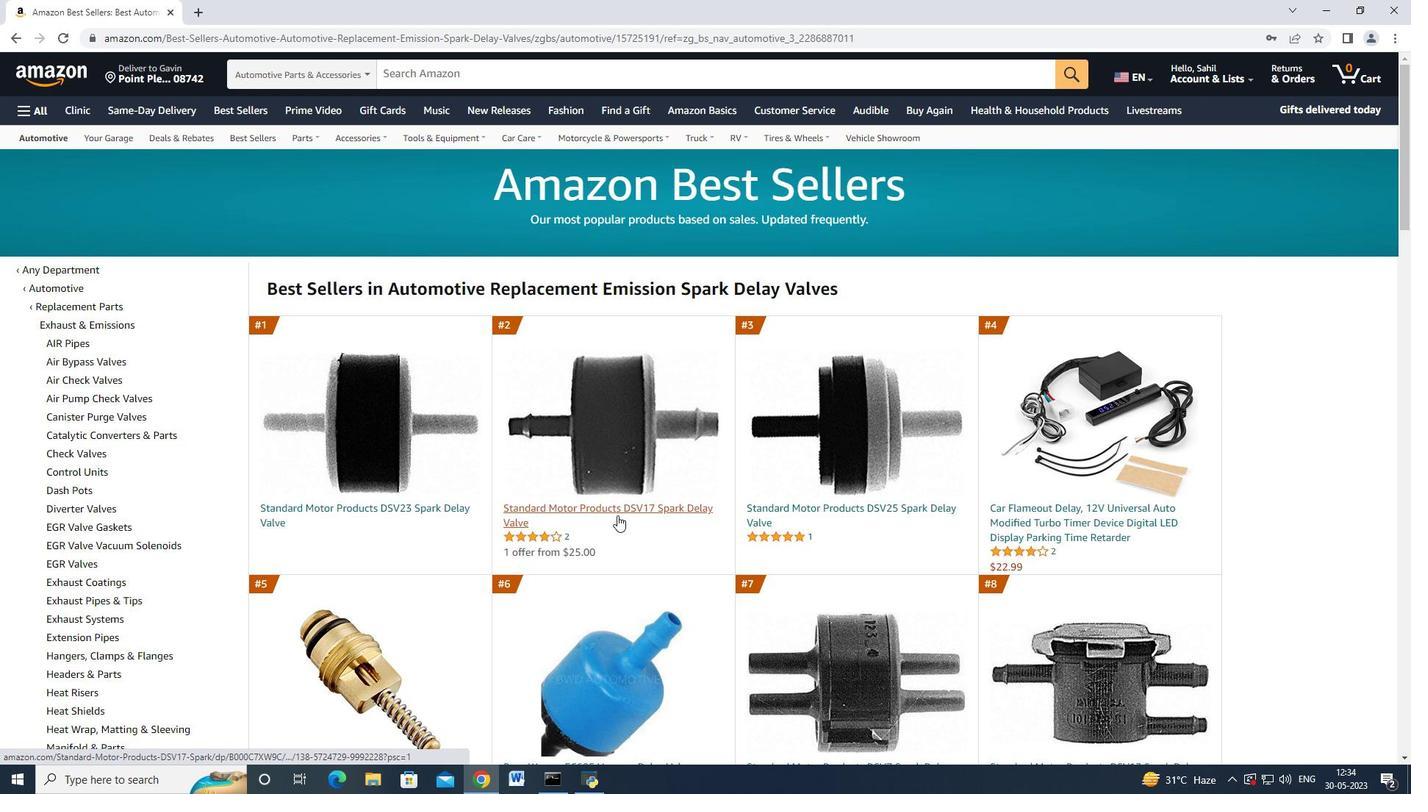 
Action: Mouse moved to (975, 450)
Screenshot: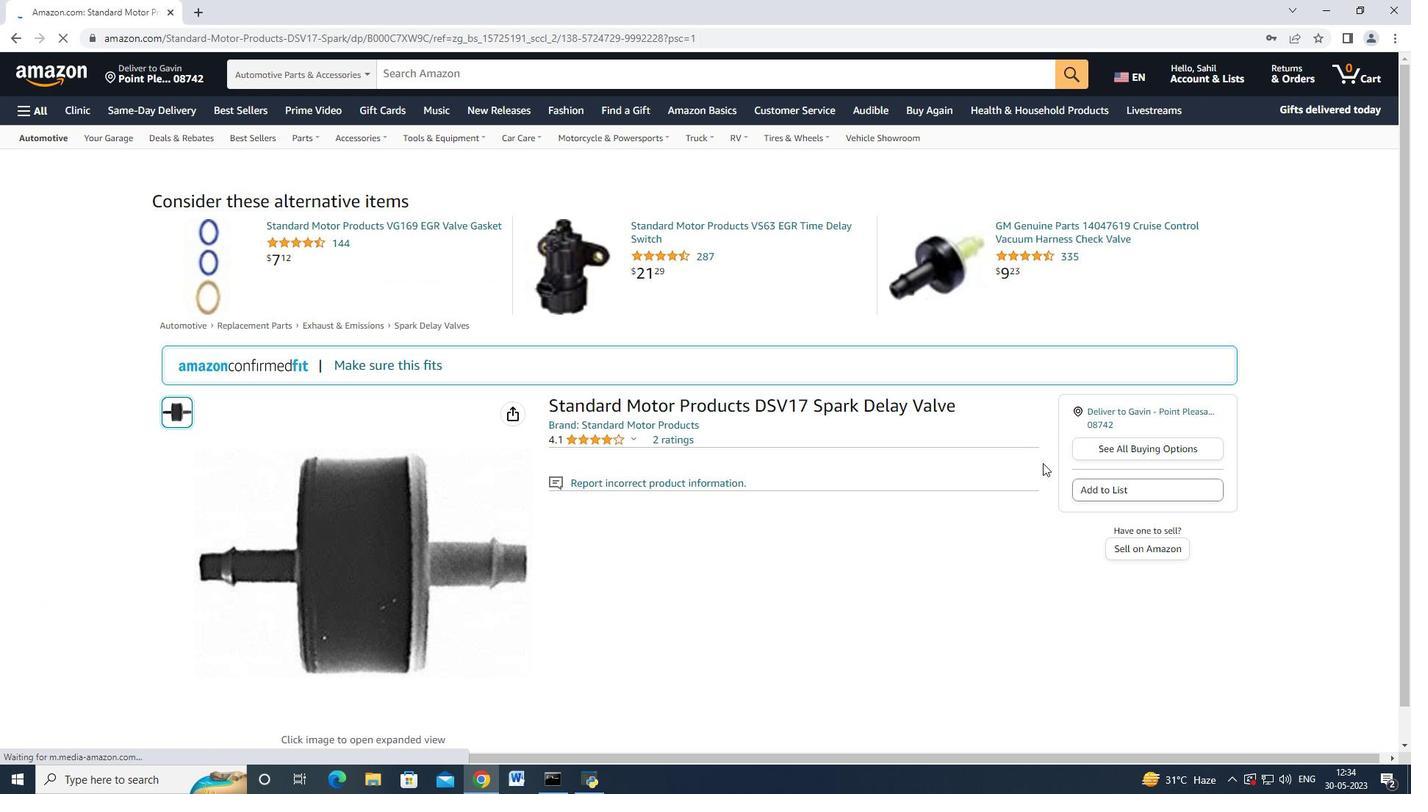 
Action: Mouse scrolled (975, 450) with delta (0, 0)
Screenshot: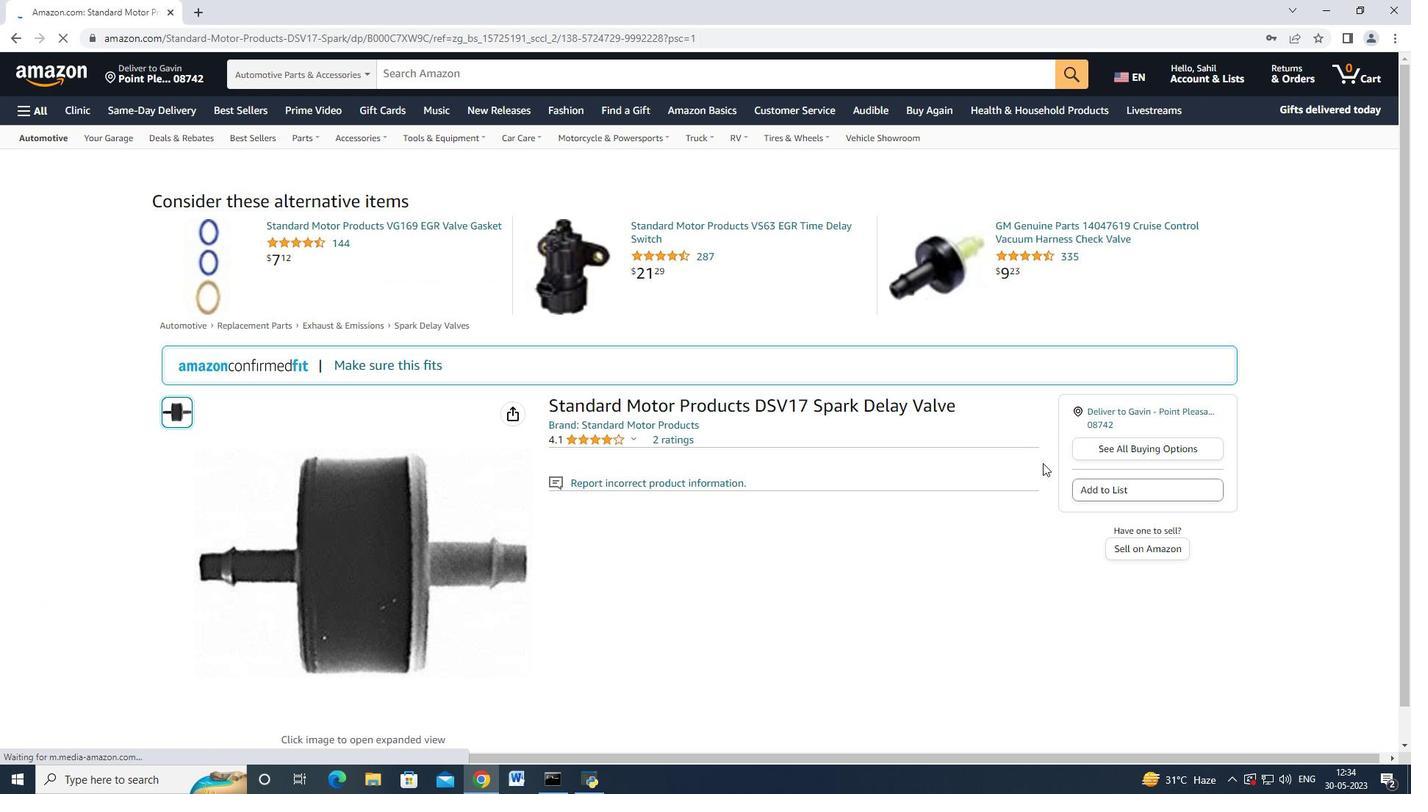 
Action: Mouse moved to (16, 43)
Screenshot: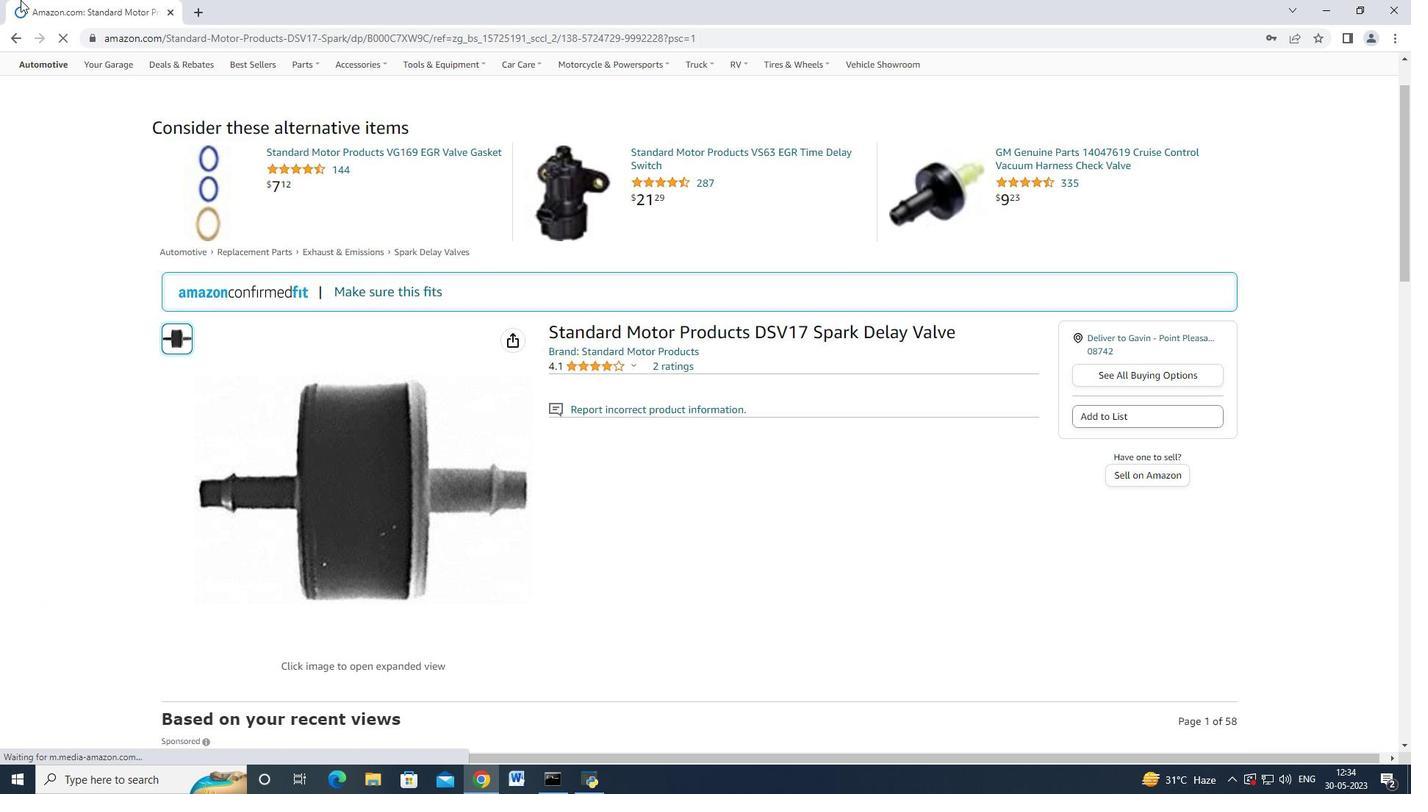 
Action: Mouse pressed left at (16, 43)
Screenshot: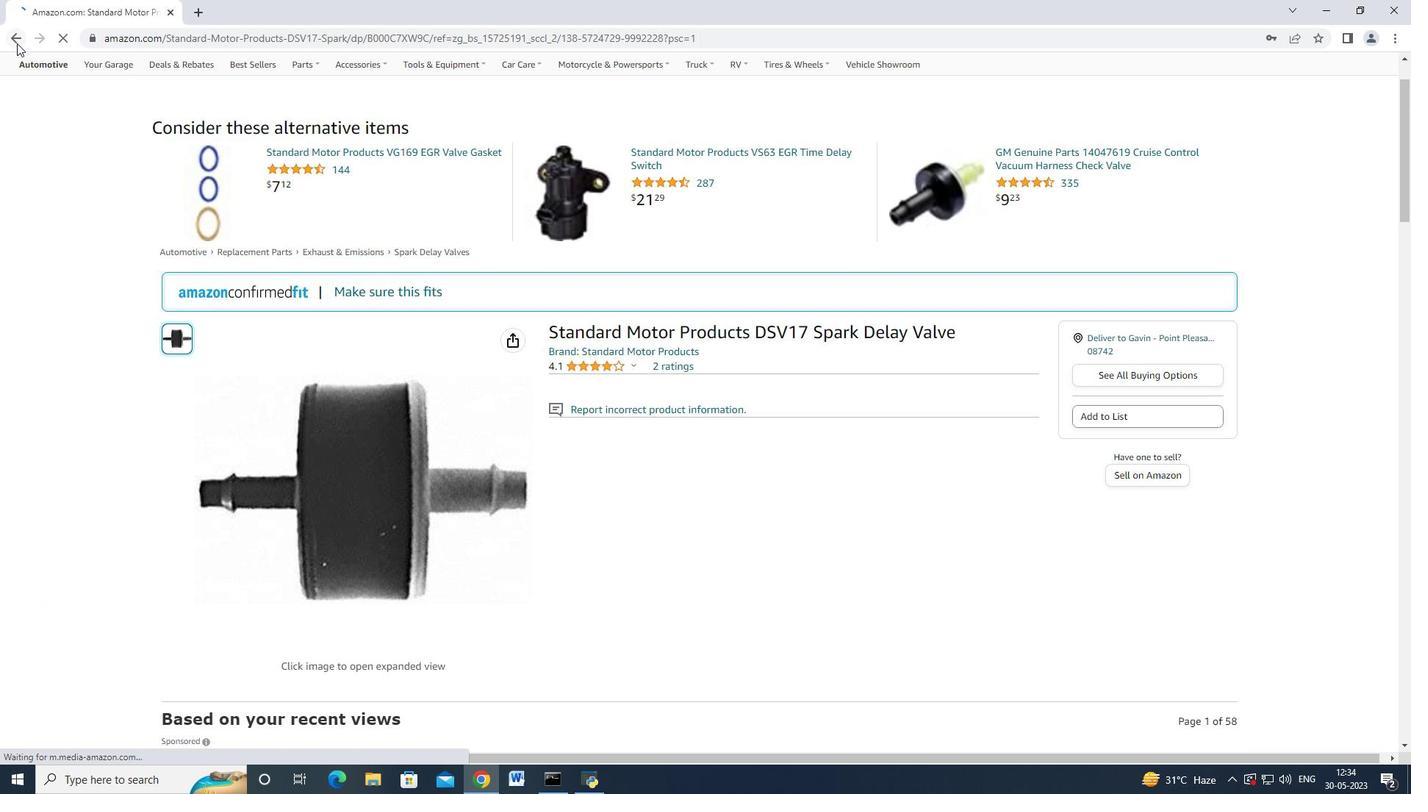 
Action: Mouse moved to (745, 466)
Screenshot: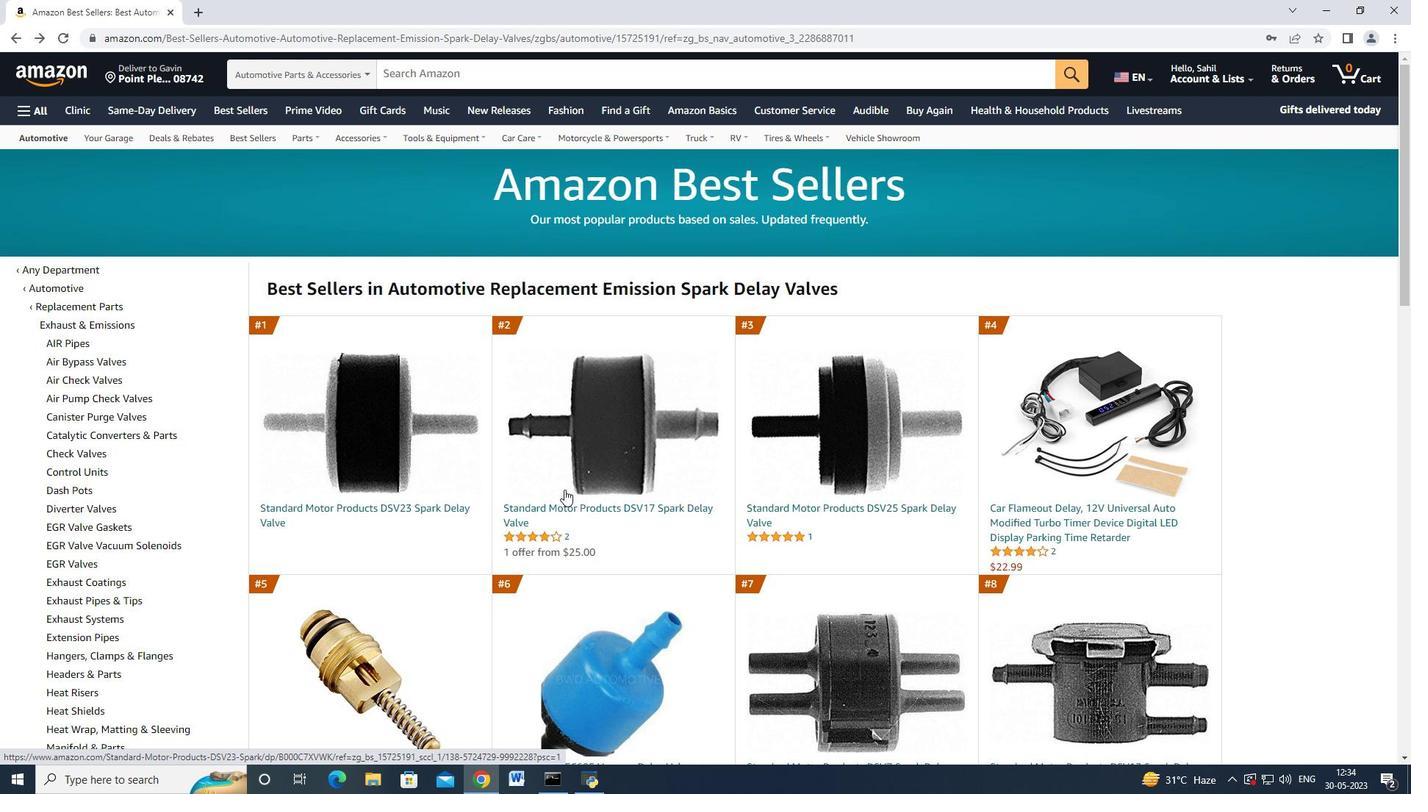 
Action: Mouse scrolled (745, 466) with delta (0, 0)
Screenshot: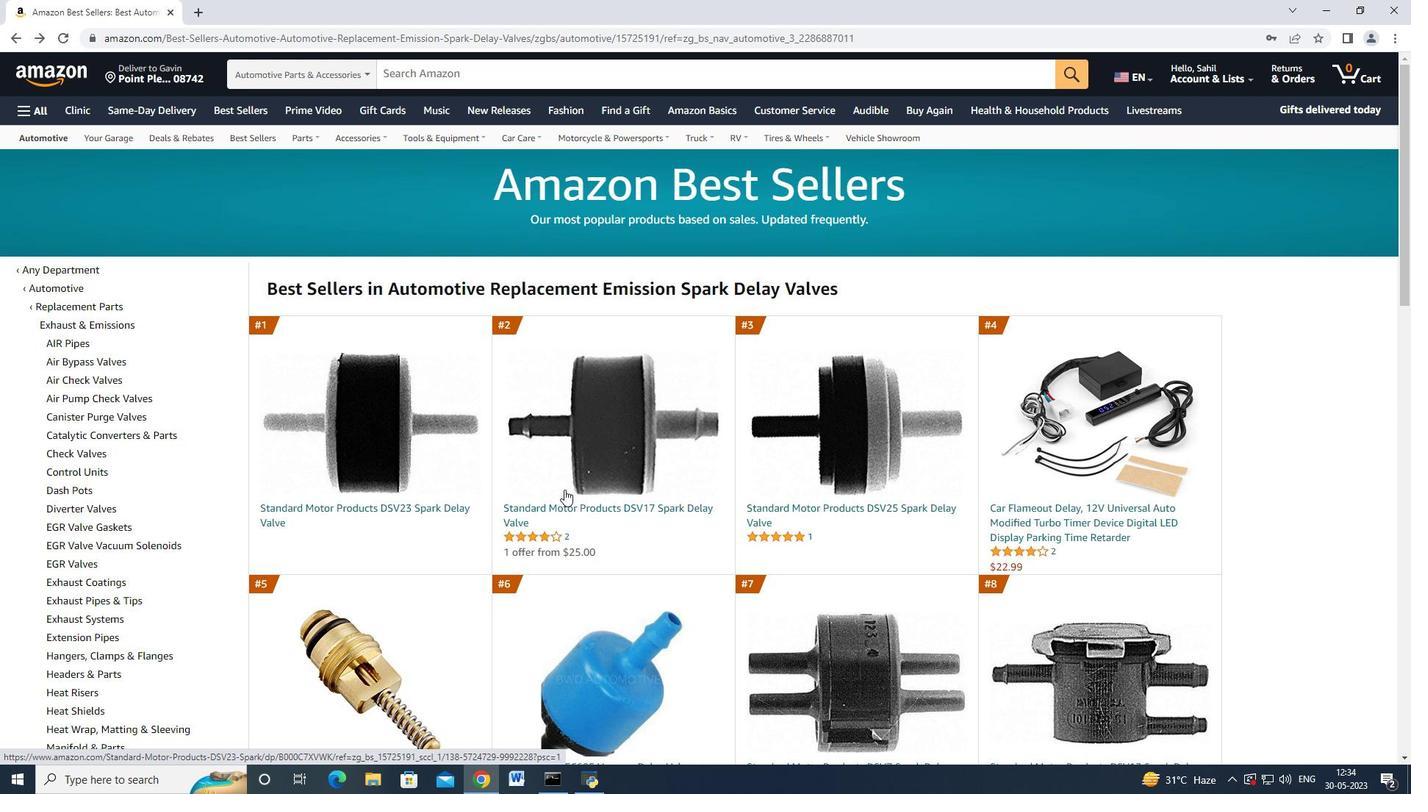 
Action: Mouse scrolled (745, 466) with delta (0, 0)
Screenshot: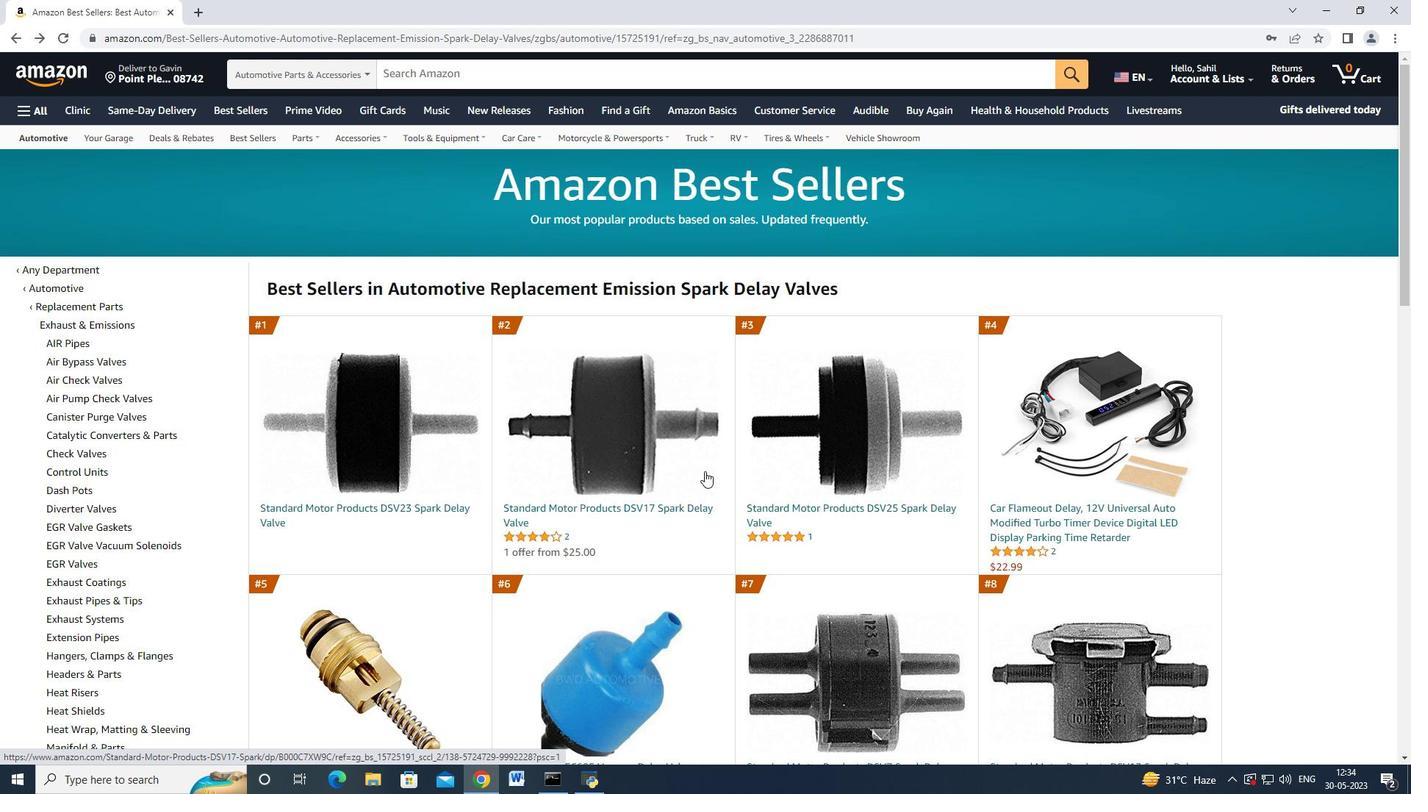 
Action: Mouse moved to (578, 558)
Screenshot: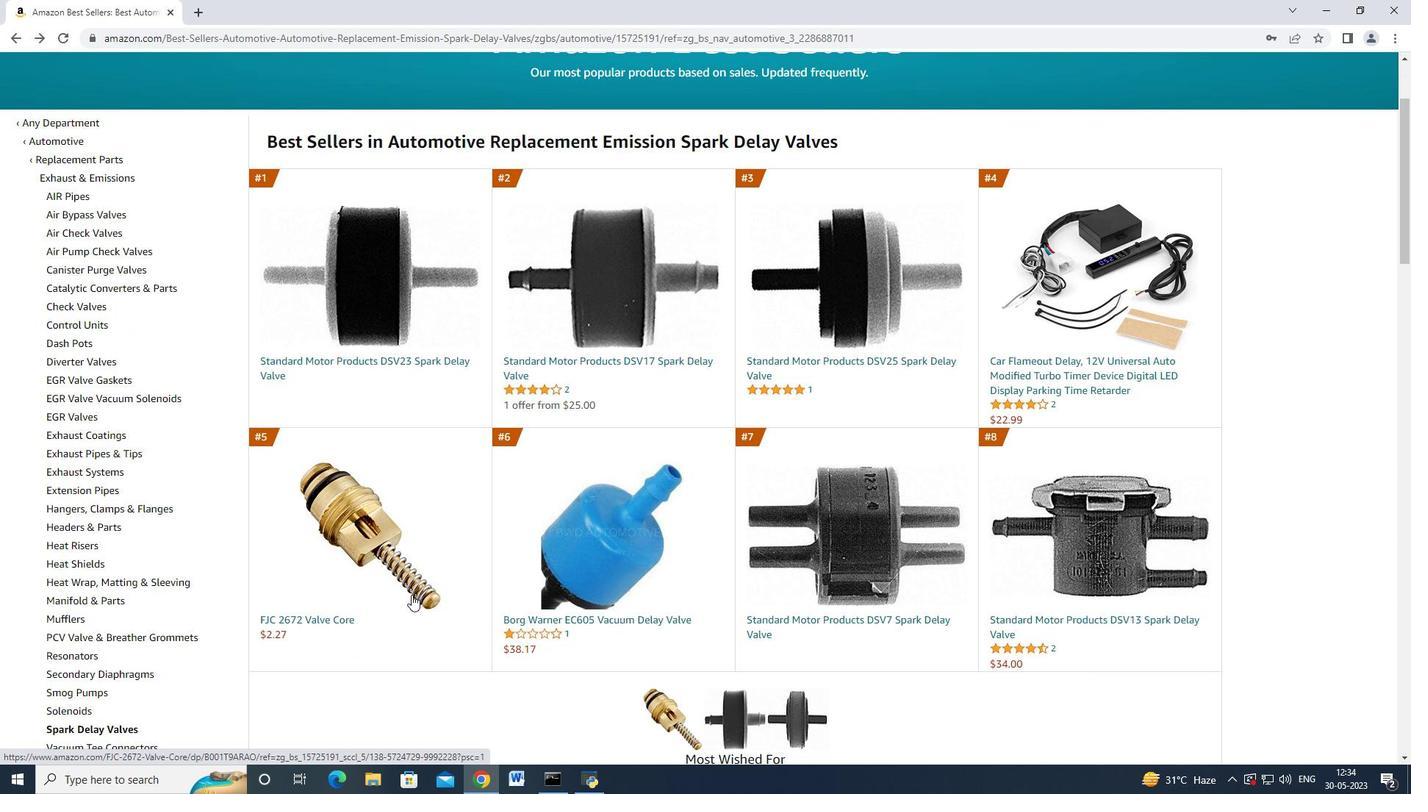 
Action: Mouse scrolled (578, 557) with delta (0, 0)
Screenshot: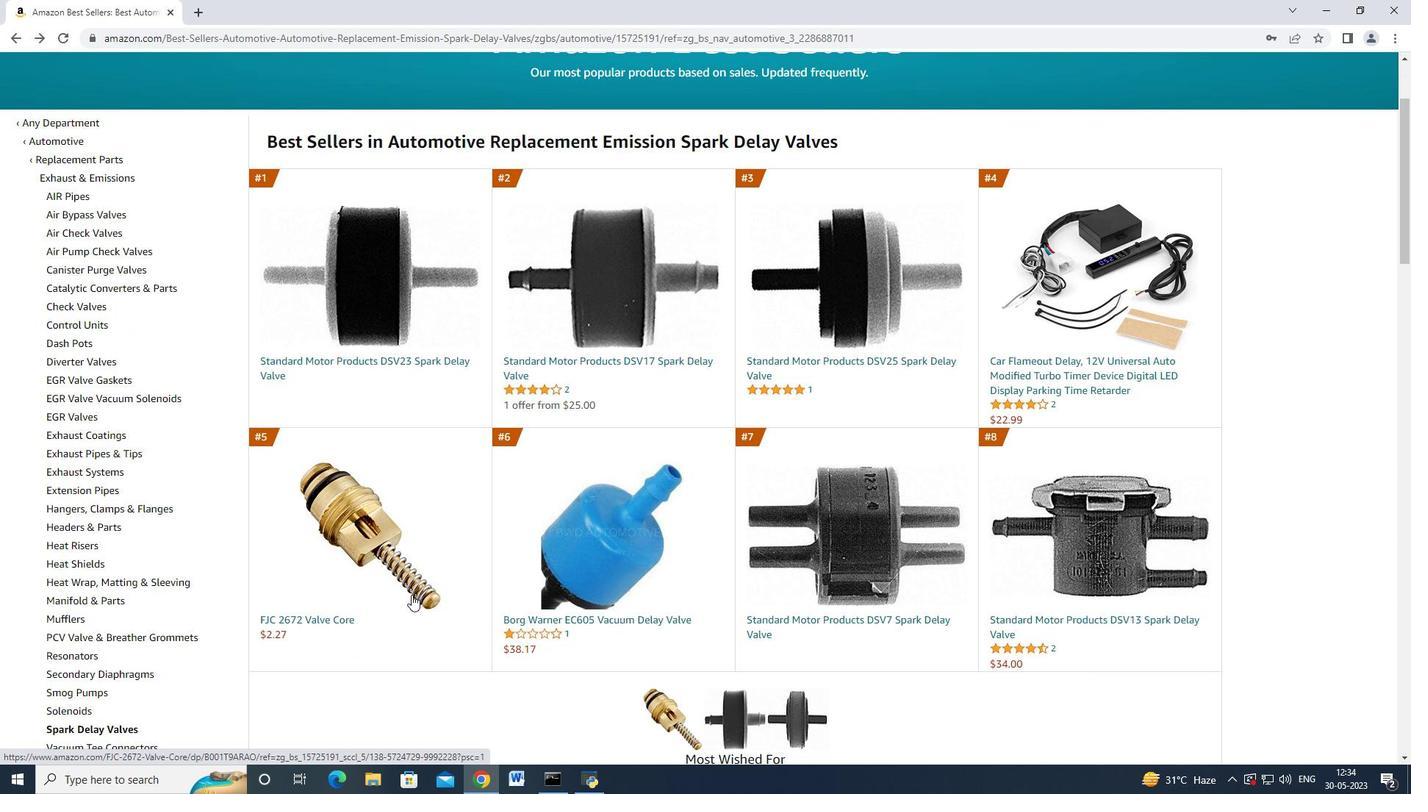 
Action: Mouse moved to (869, 305)
Screenshot: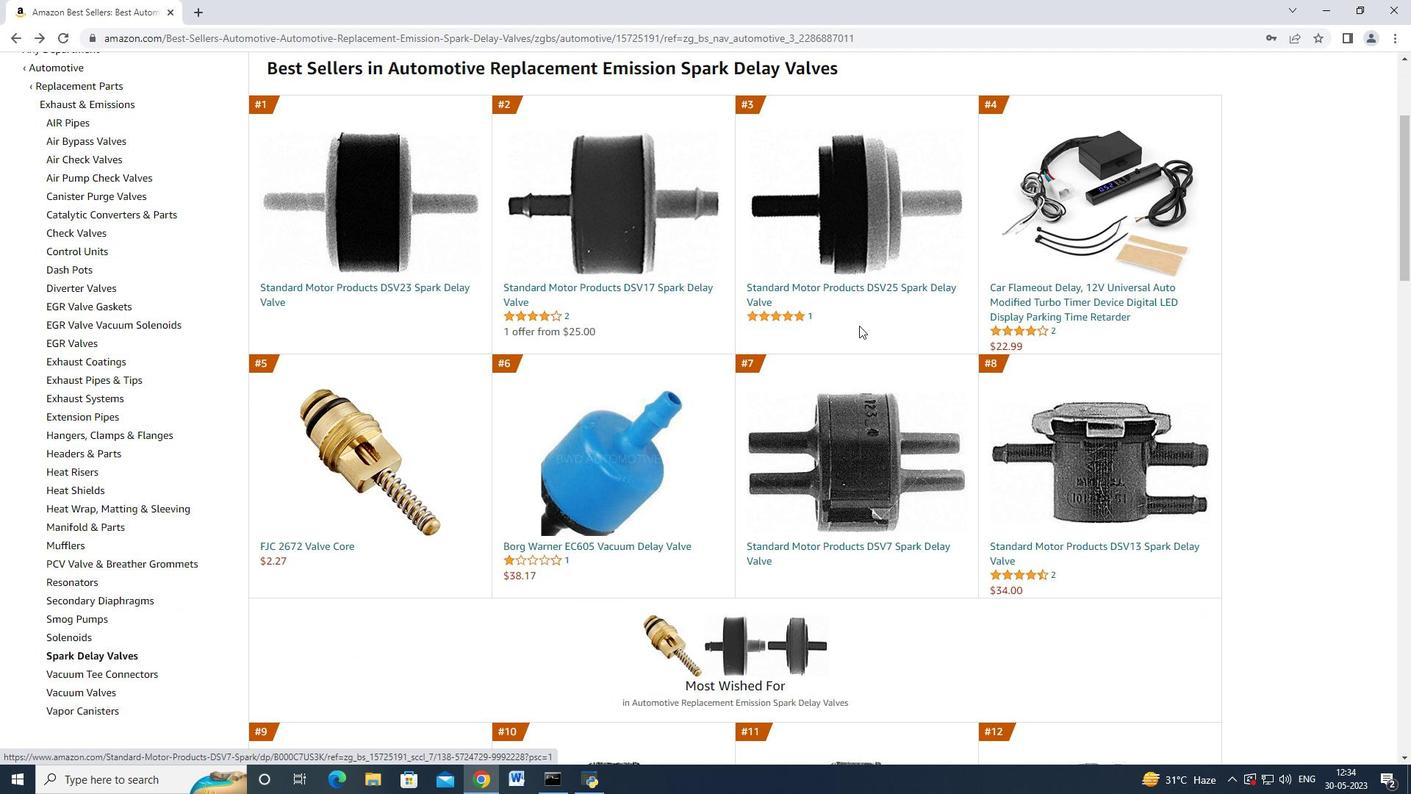 
Action: Mouse pressed left at (869, 305)
Screenshot: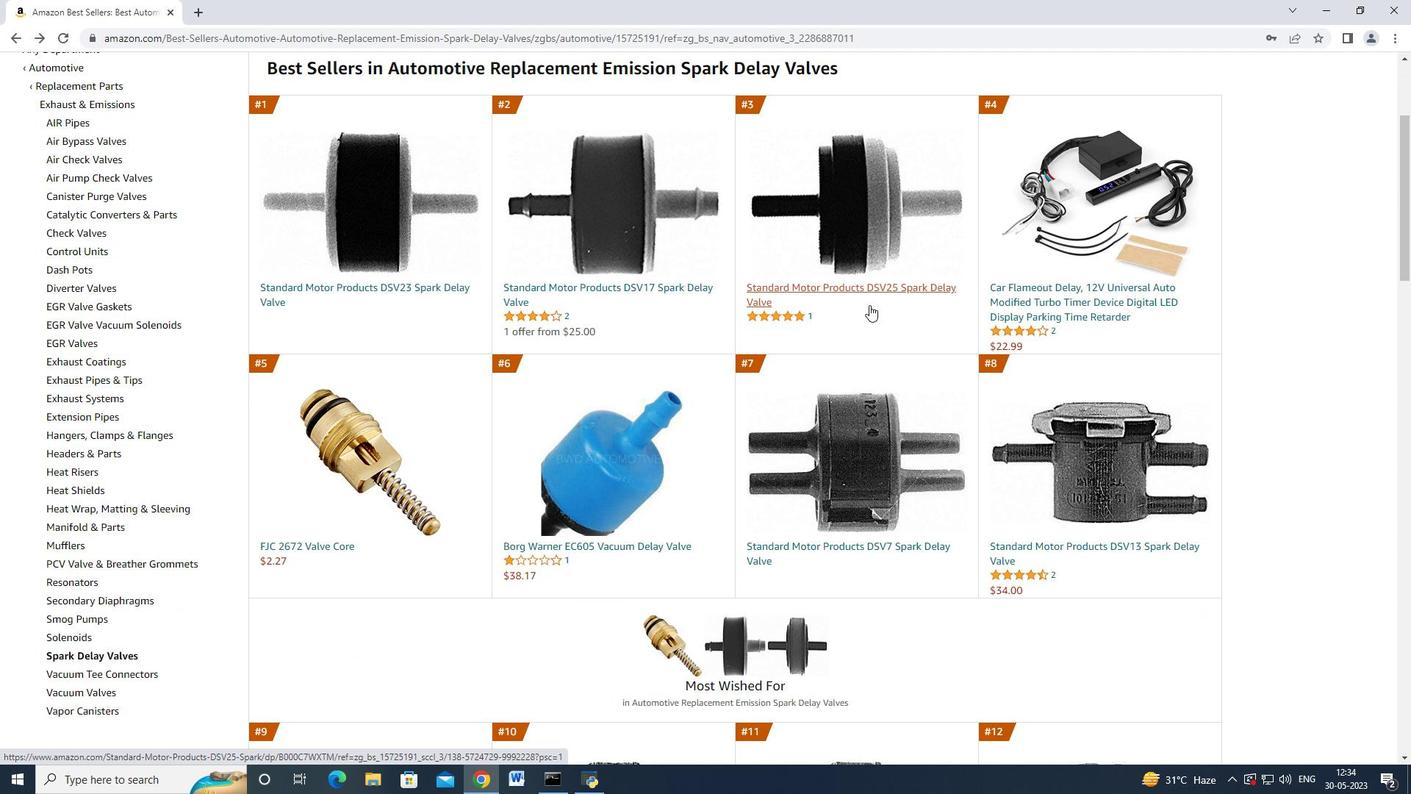 
Action: Mouse moved to (13, 37)
Screenshot: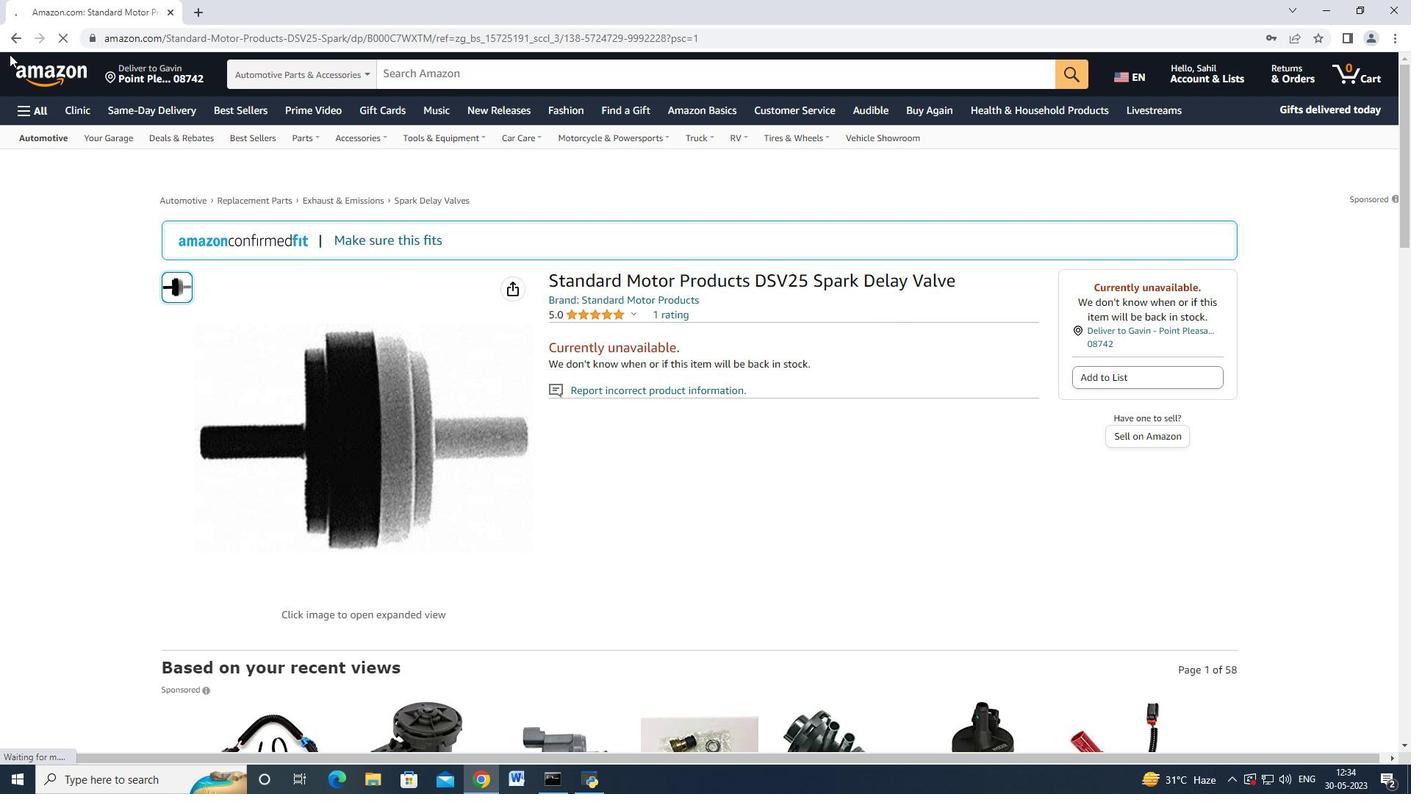 
Action: Mouse pressed left at (13, 37)
Screenshot: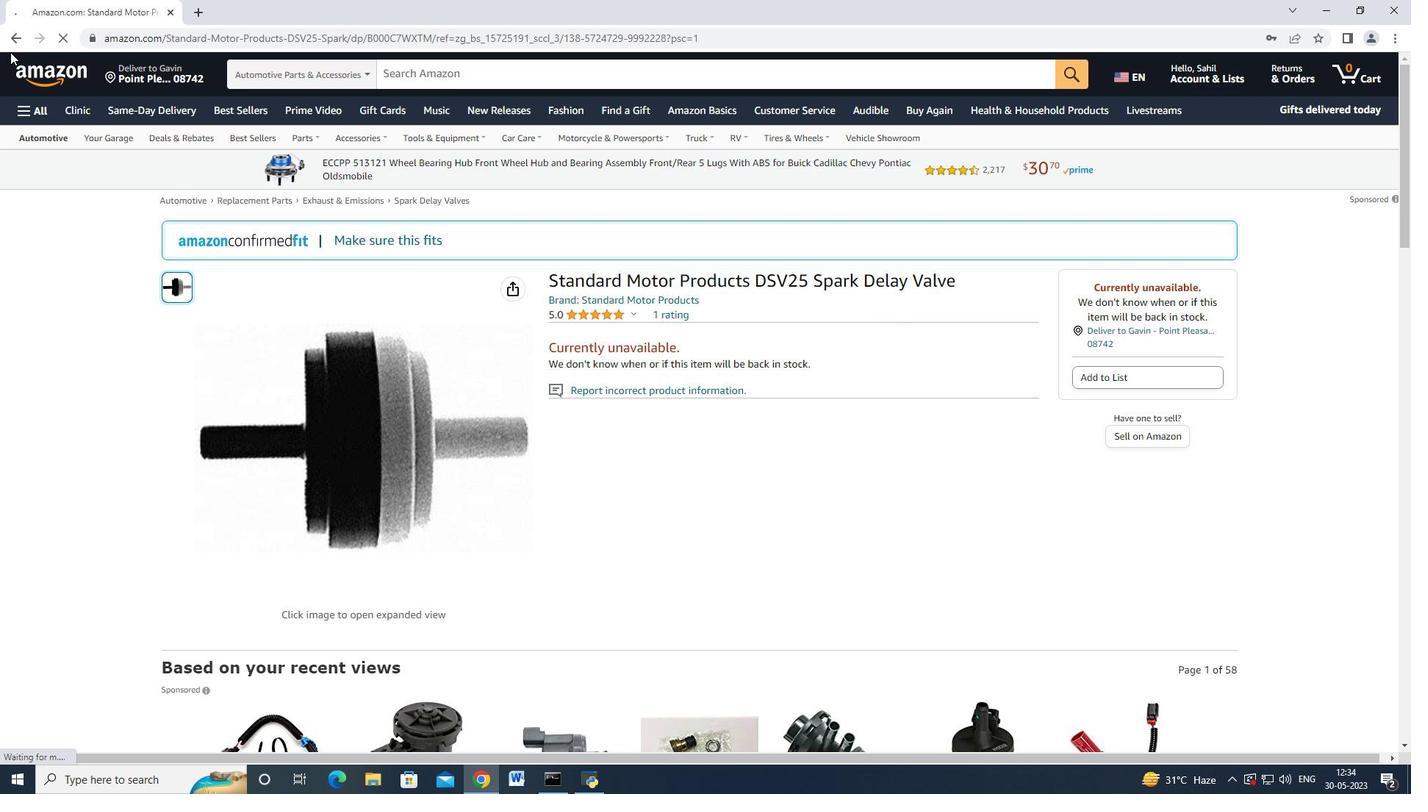 
Action: Mouse moved to (605, 289)
Screenshot: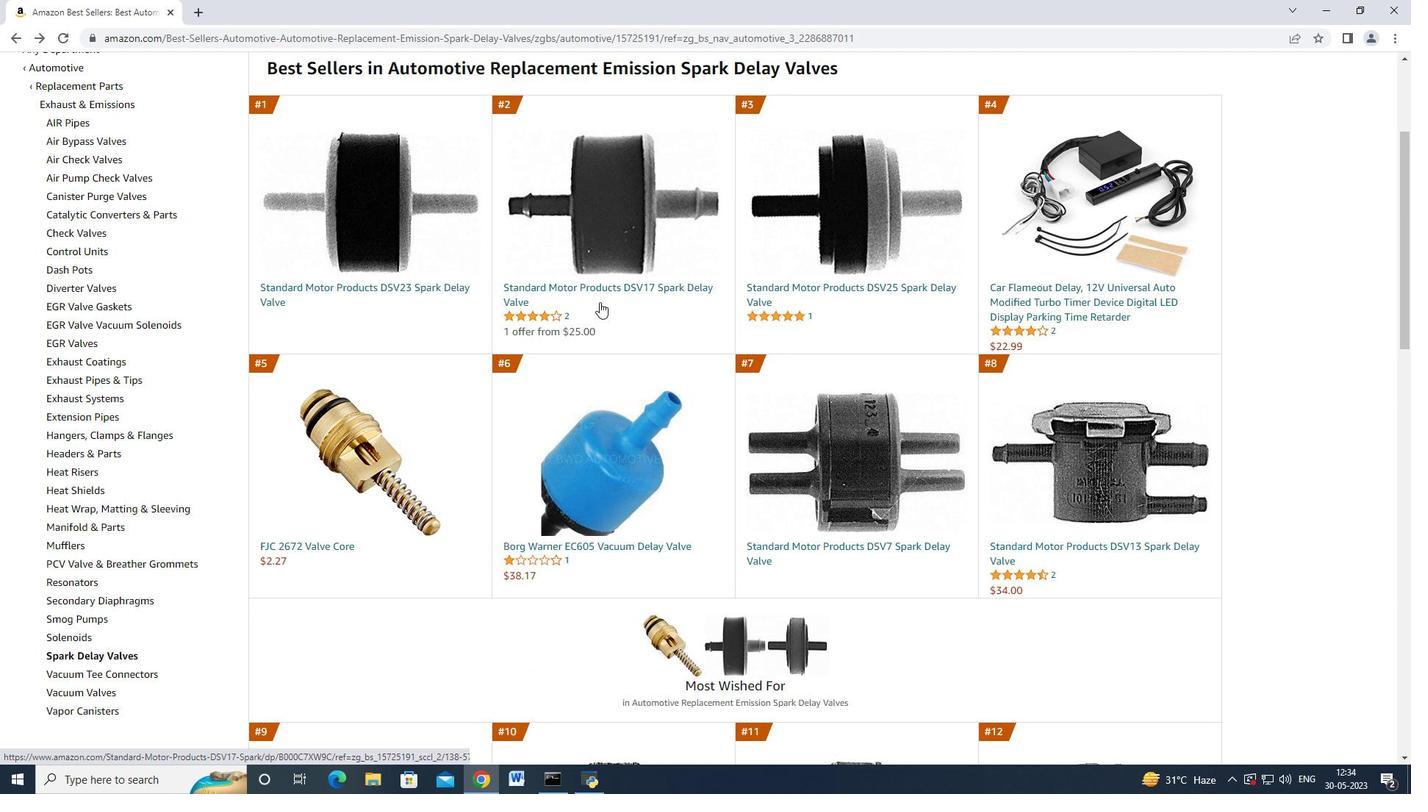 
Action: Mouse pressed left at (605, 289)
Screenshot: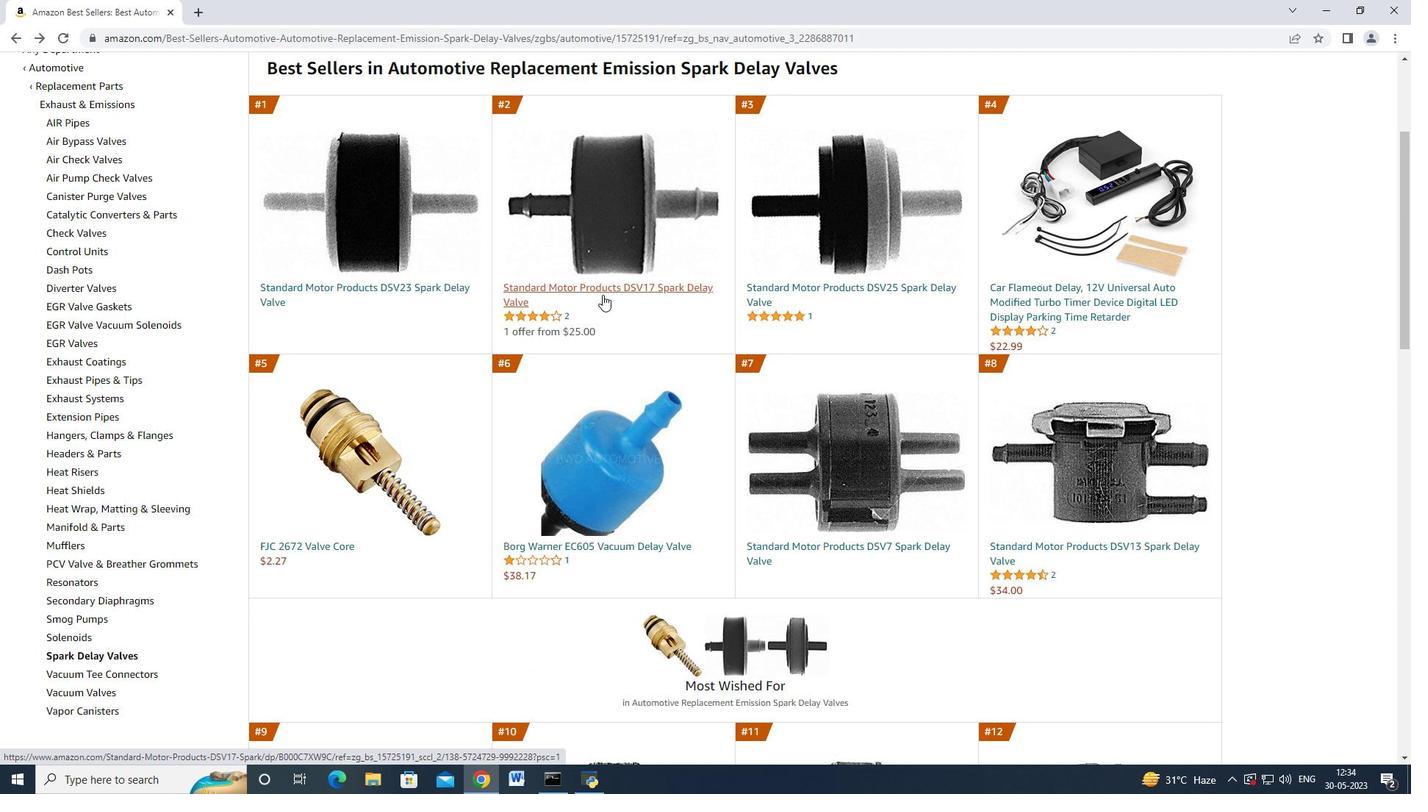 
Action: Mouse moved to (1122, 447)
Screenshot: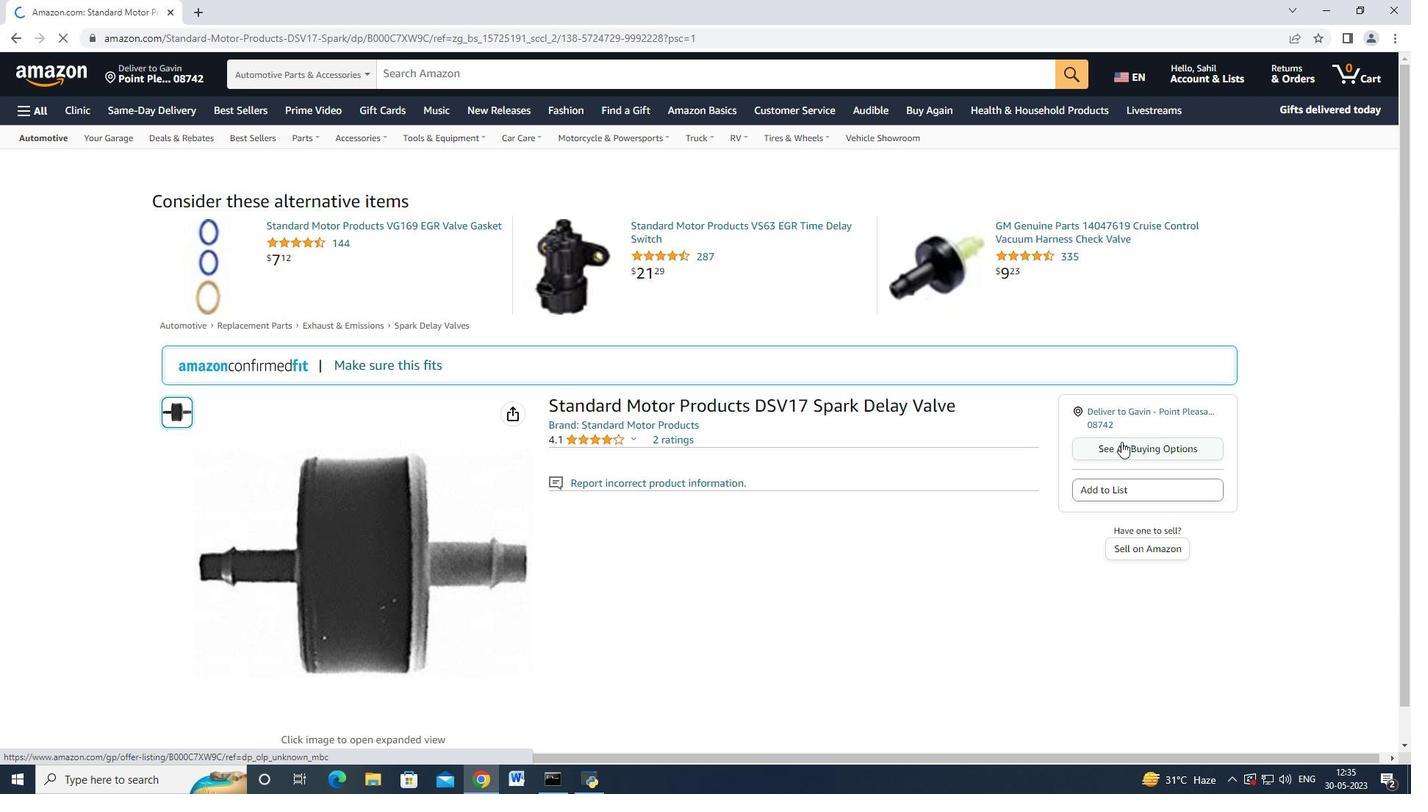 
Action: Mouse pressed left at (1122, 447)
Screenshot: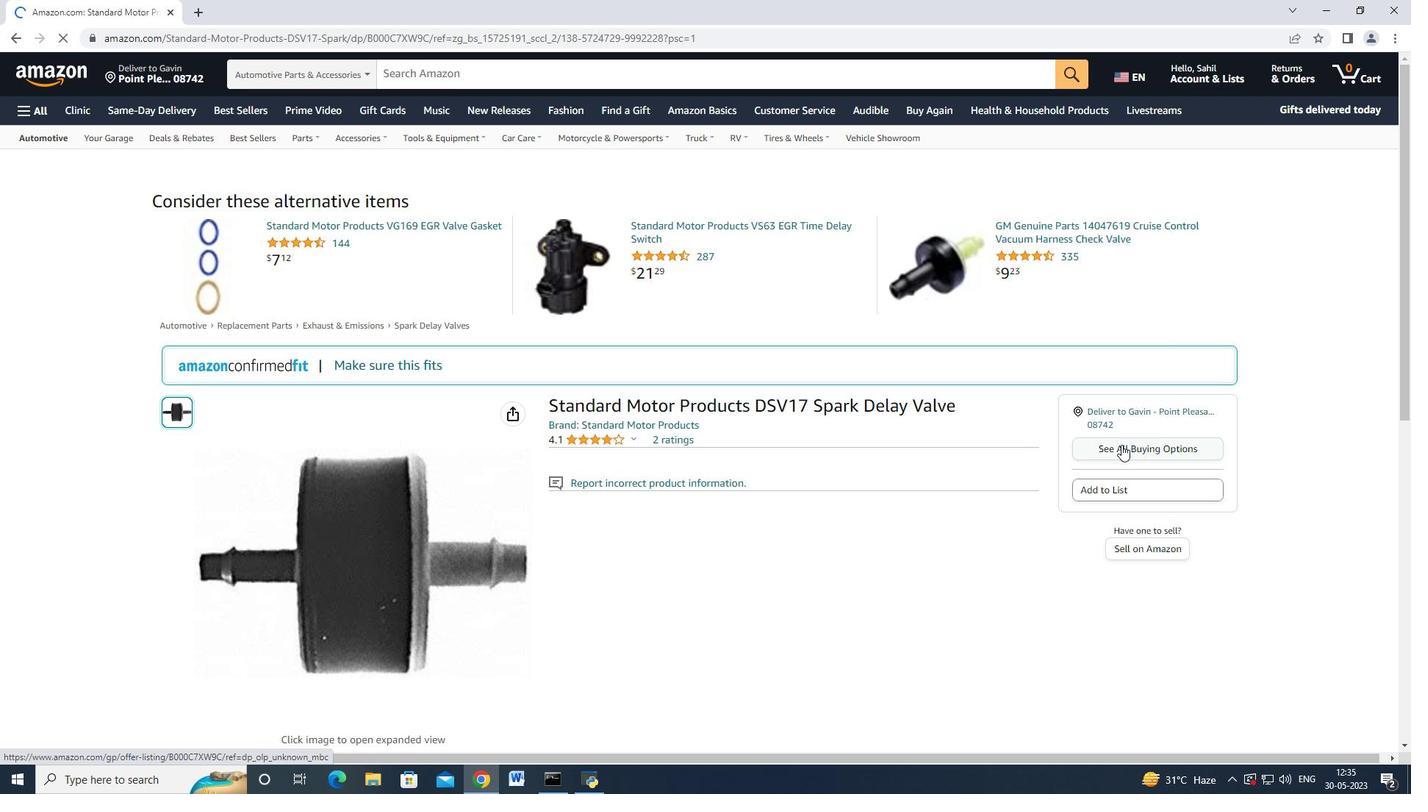 
Action: Mouse moved to (1358, 227)
Screenshot: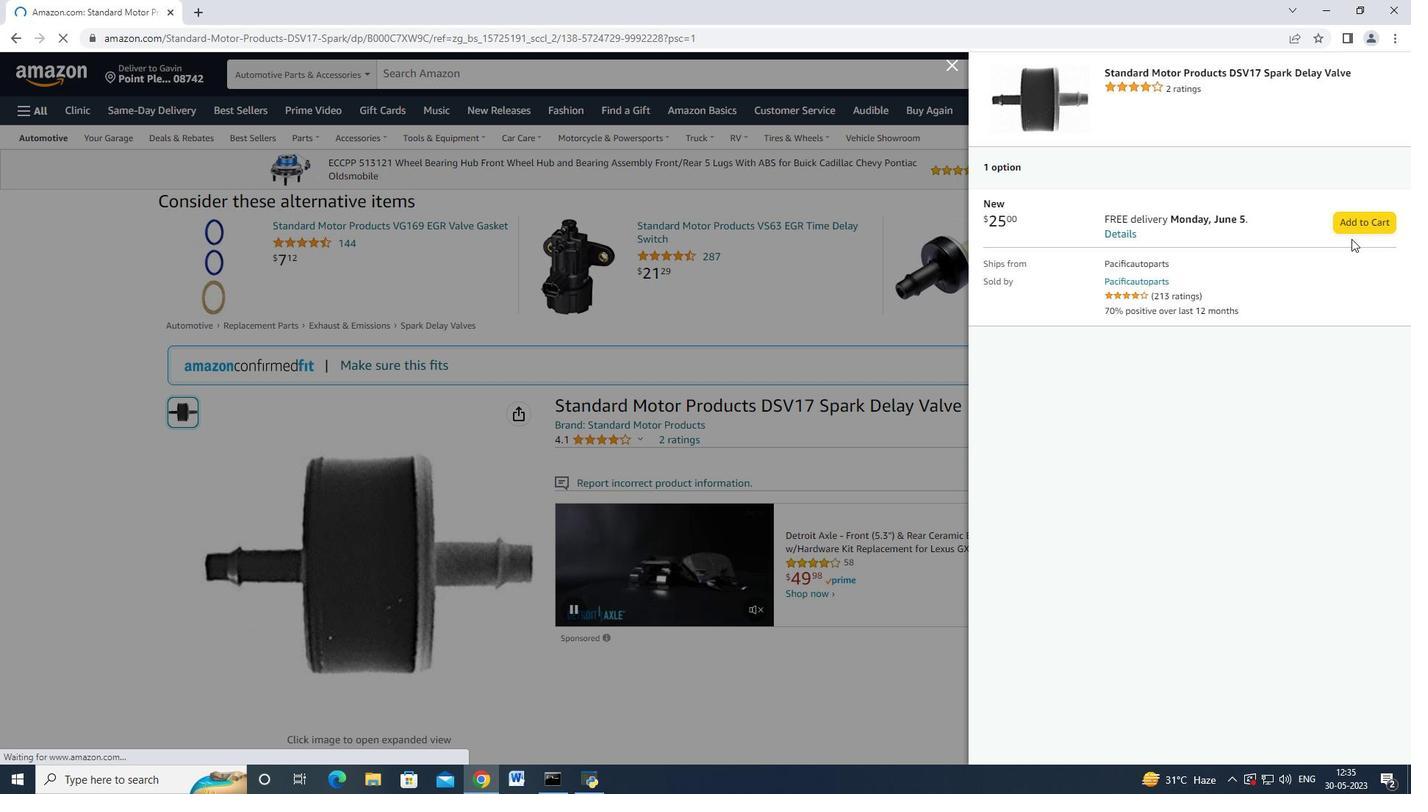 
Action: Mouse pressed left at (1358, 227)
Screenshot: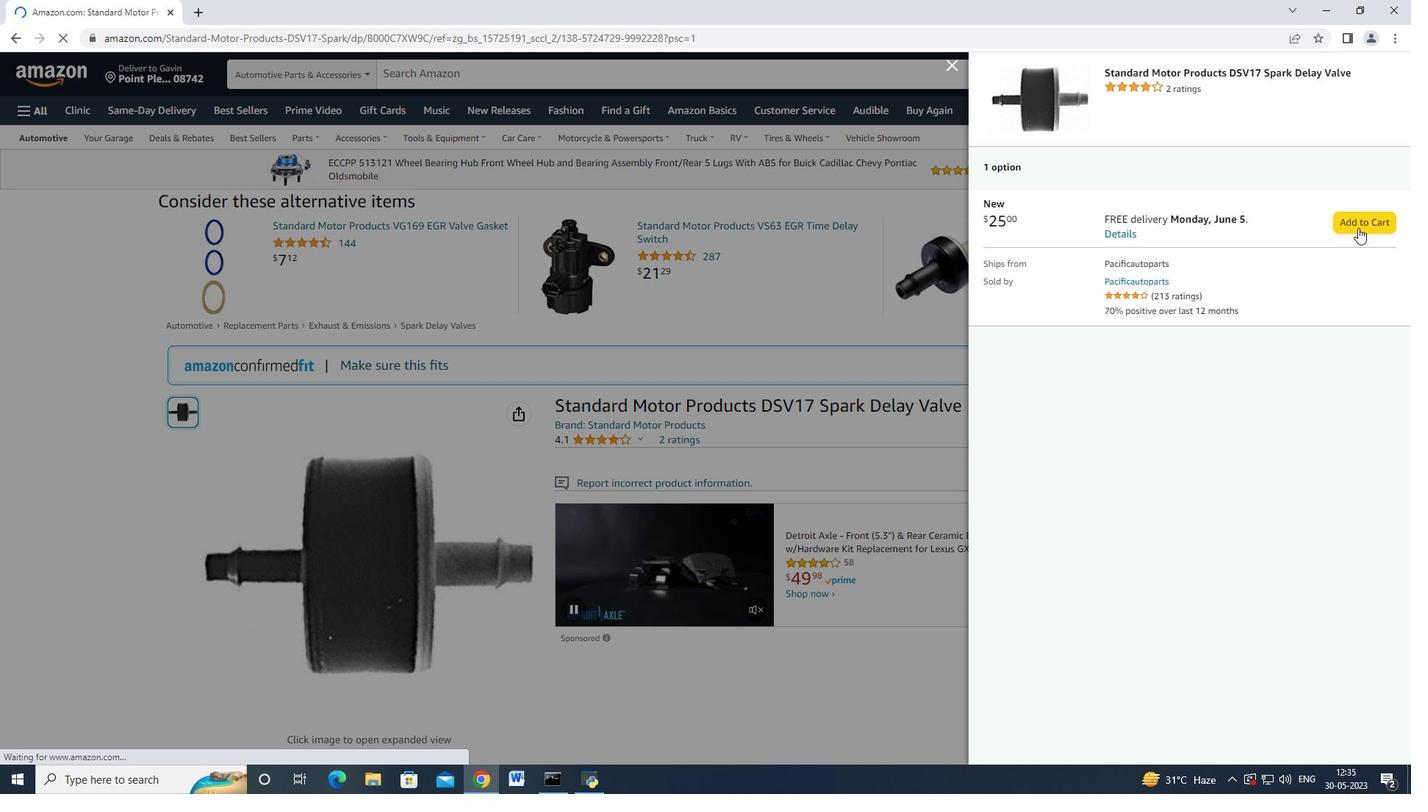 
Action: Mouse pressed left at (1358, 227)
Screenshot: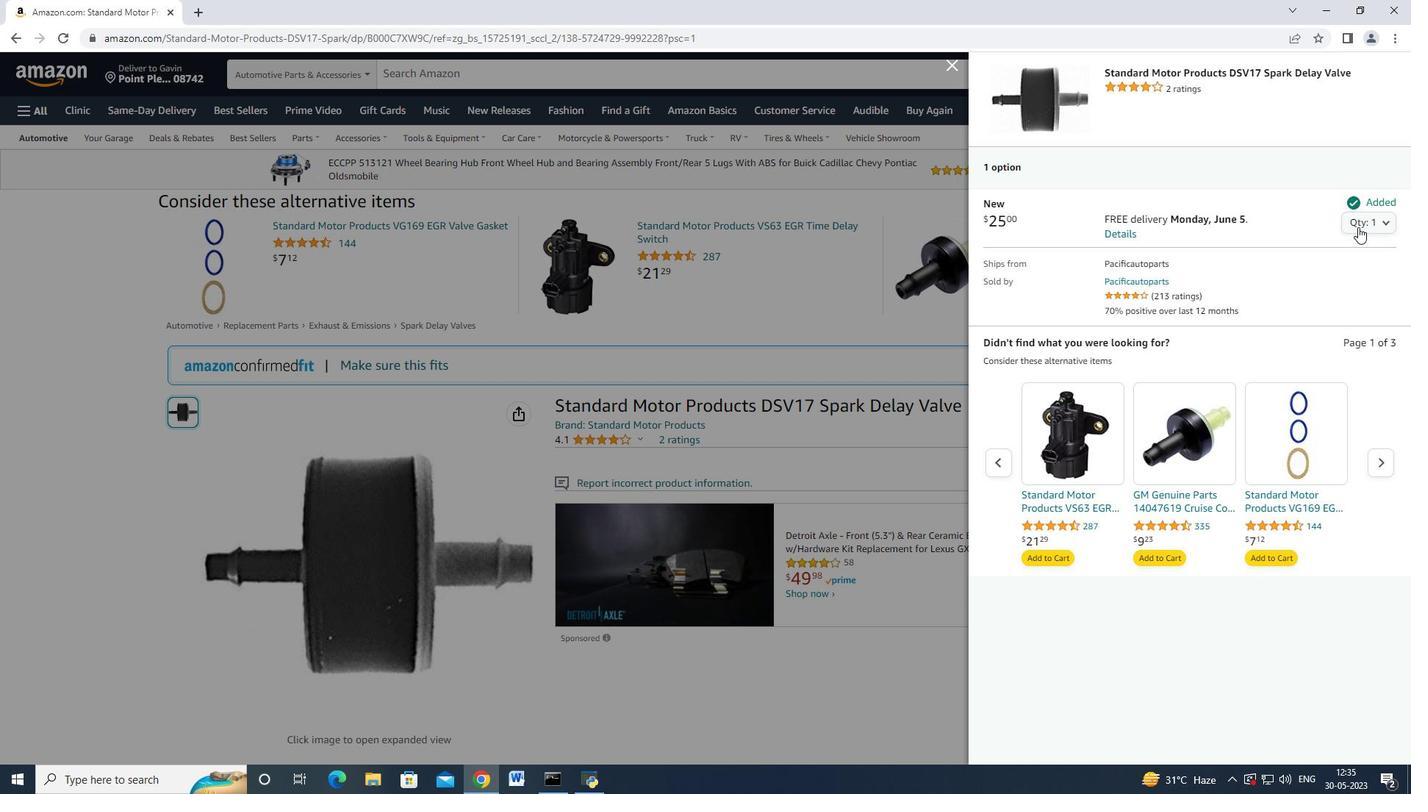 
Action: Mouse moved to (1364, 250)
Screenshot: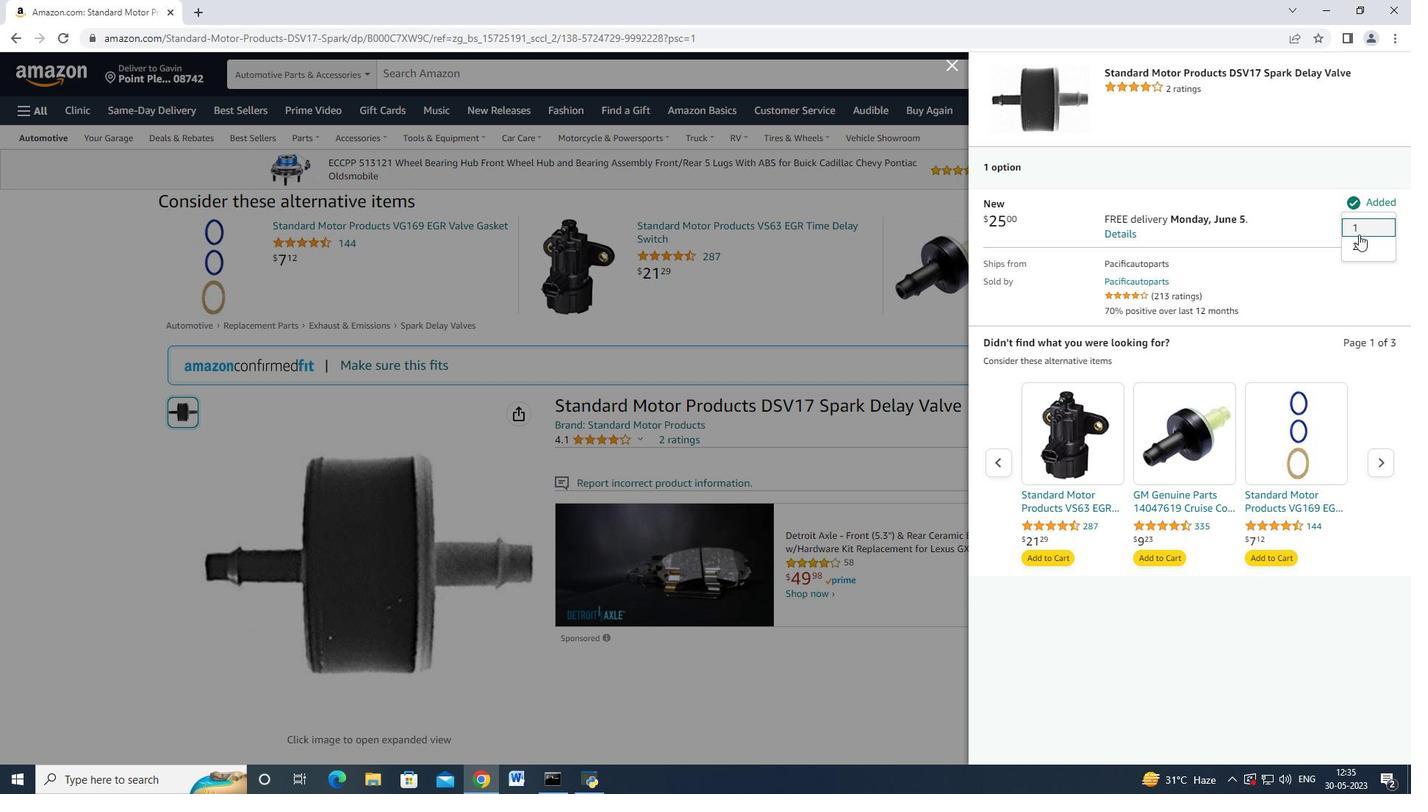 
Action: Mouse pressed left at (1364, 250)
Screenshot: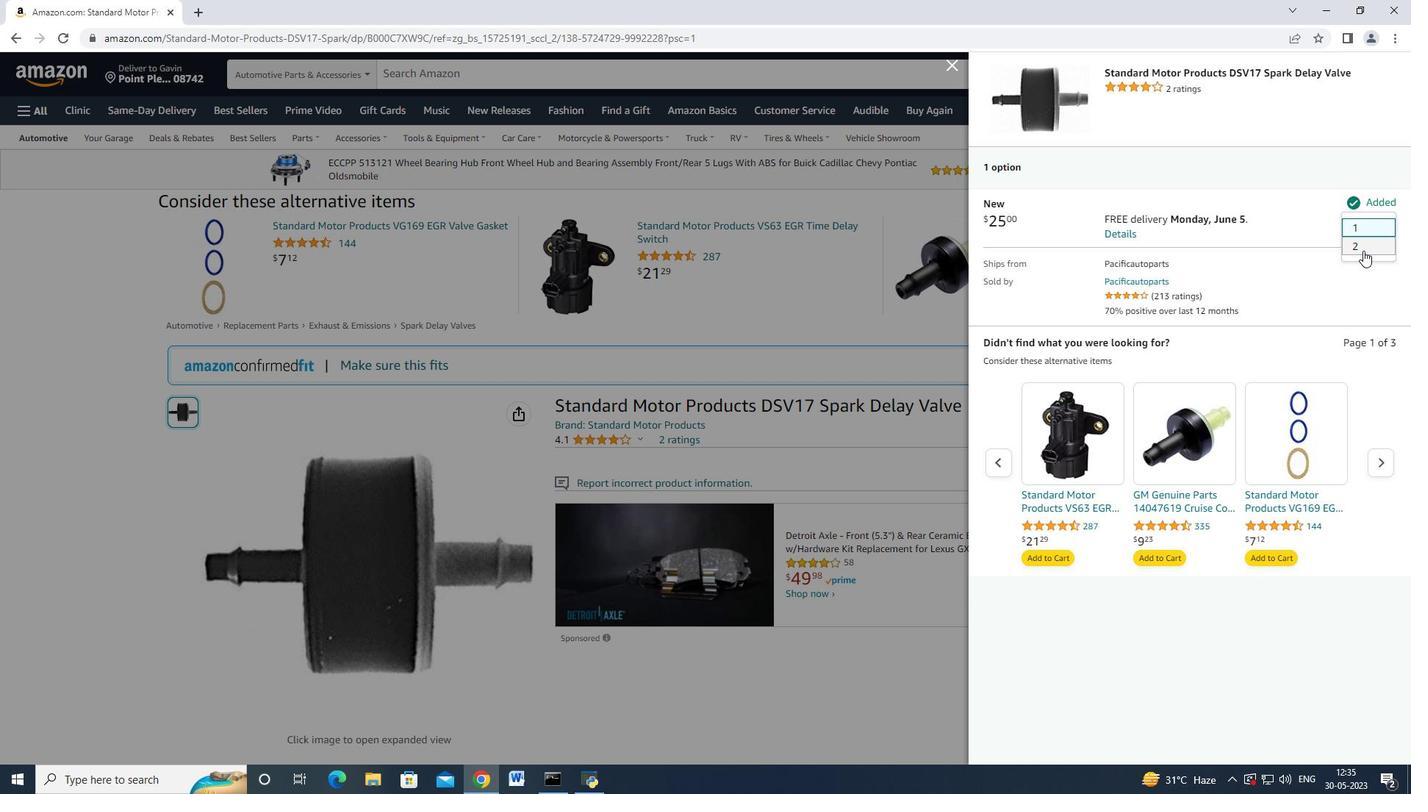 
Action: Mouse moved to (953, 62)
Screenshot: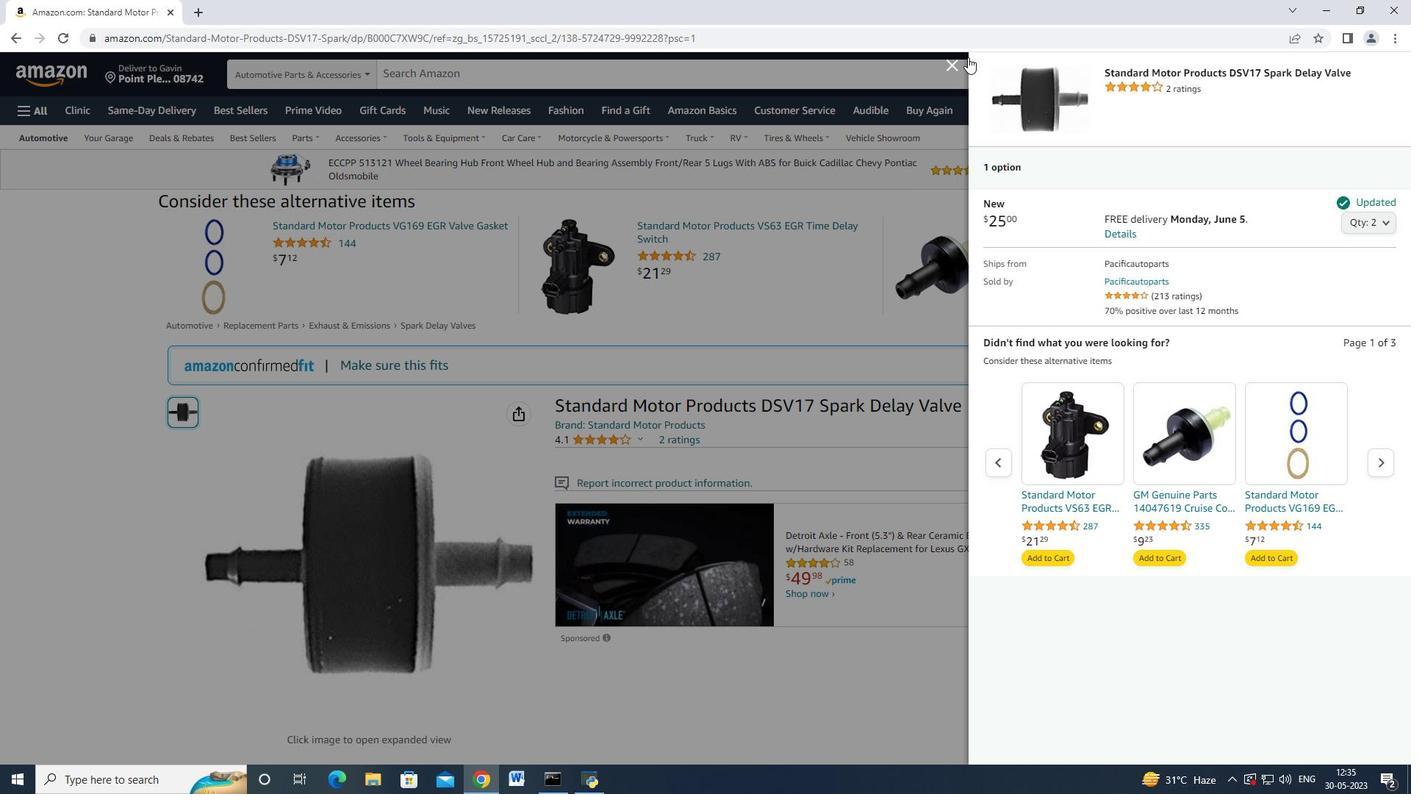 
Action: Mouse pressed left at (953, 62)
Screenshot: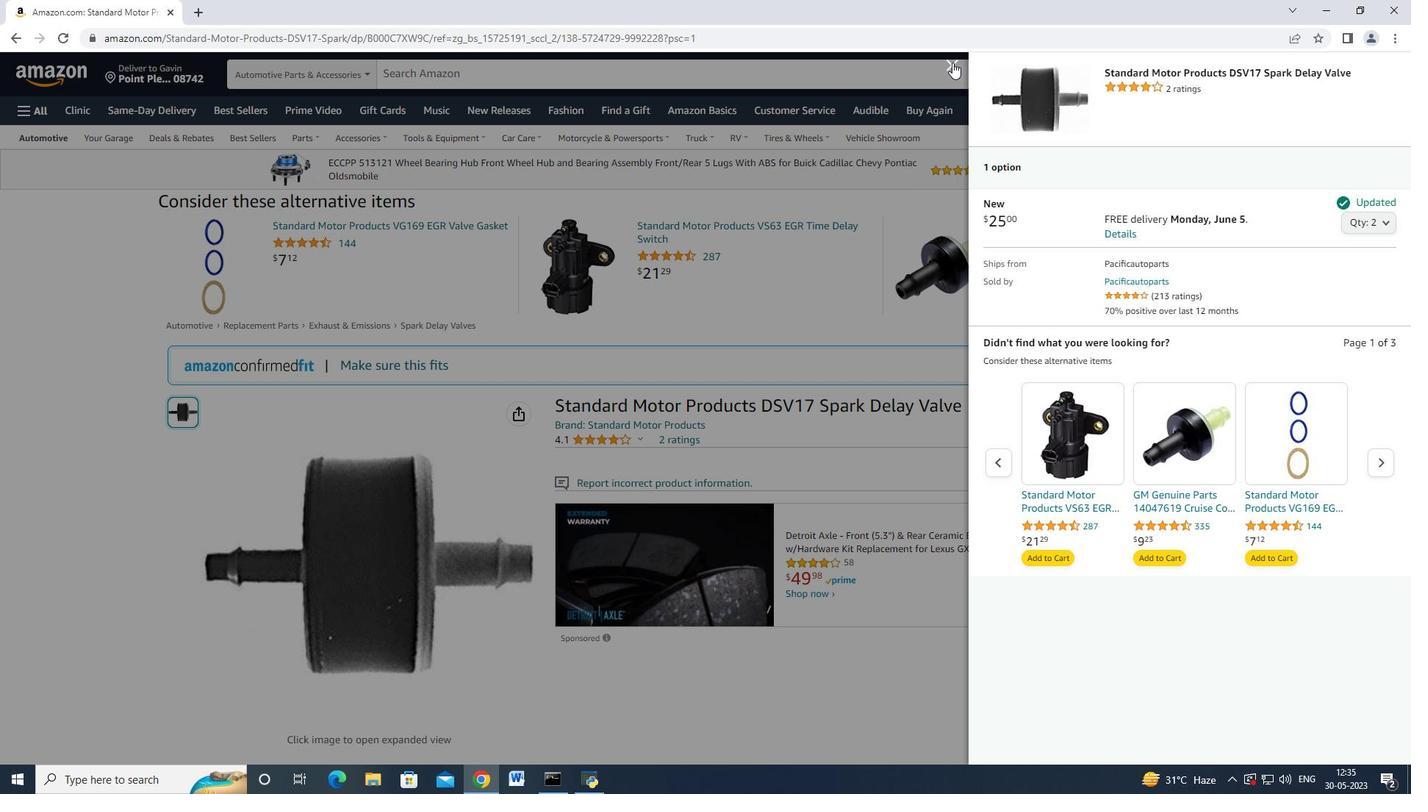 
Action: Mouse moved to (1343, 74)
Screenshot: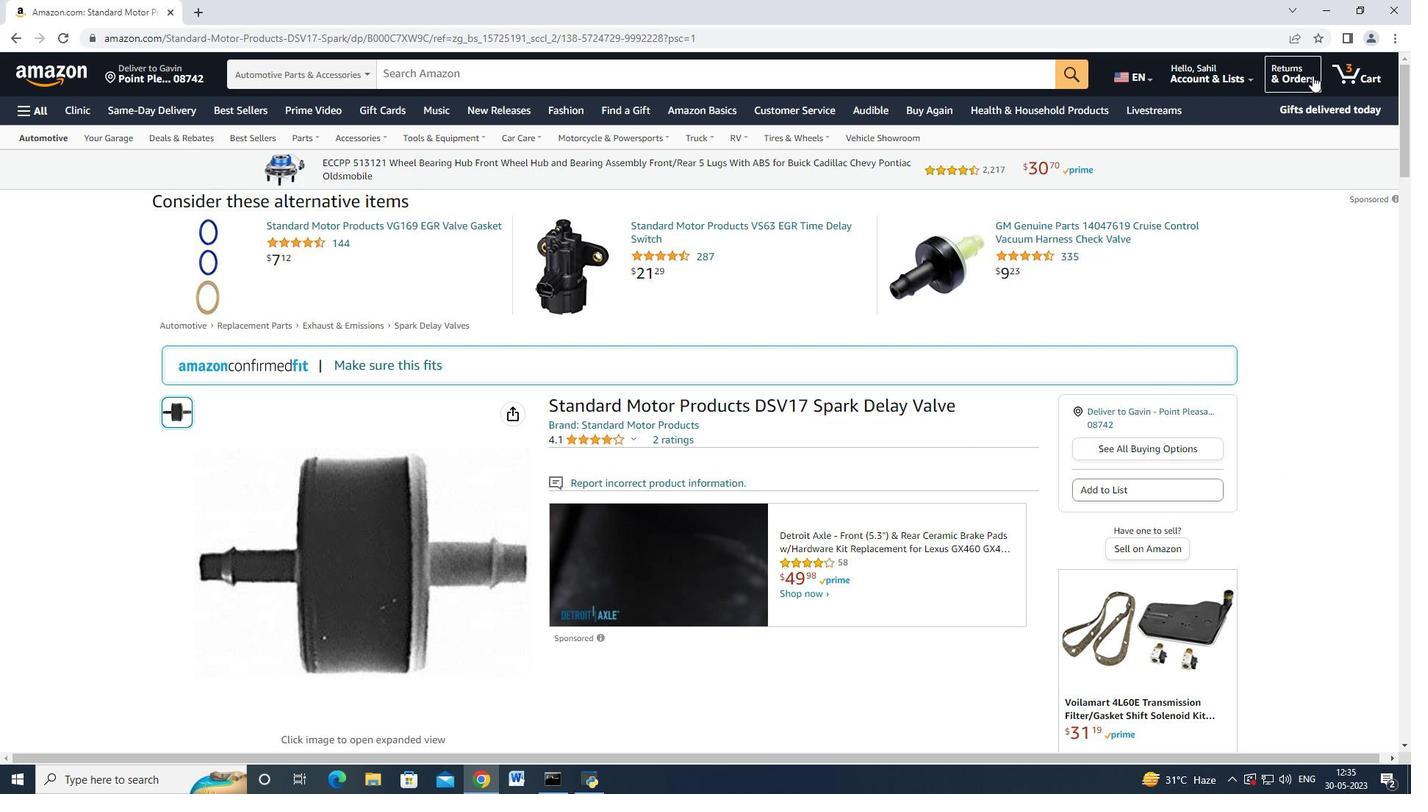 
Action: Mouse pressed left at (1343, 74)
Screenshot: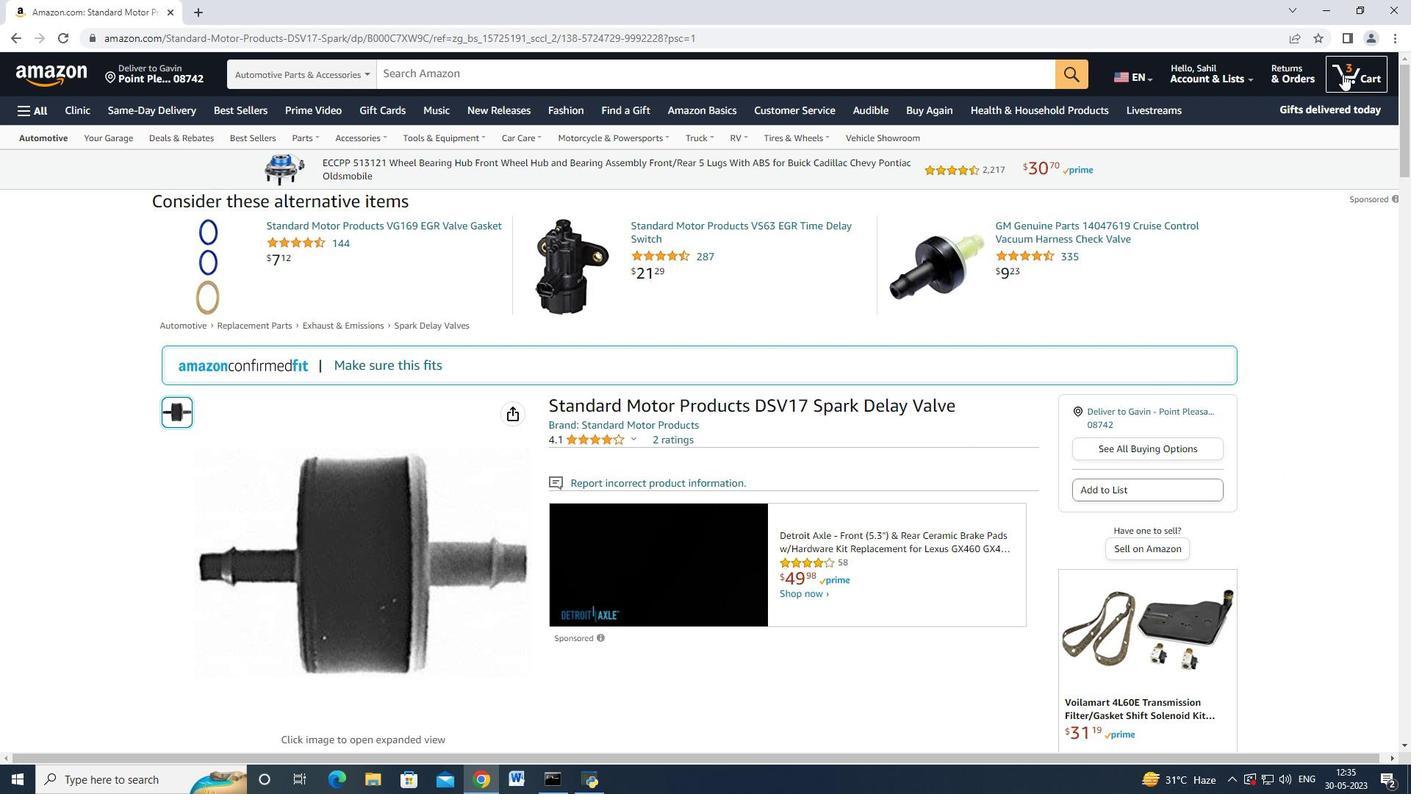 
Action: Mouse moved to (384, 387)
Screenshot: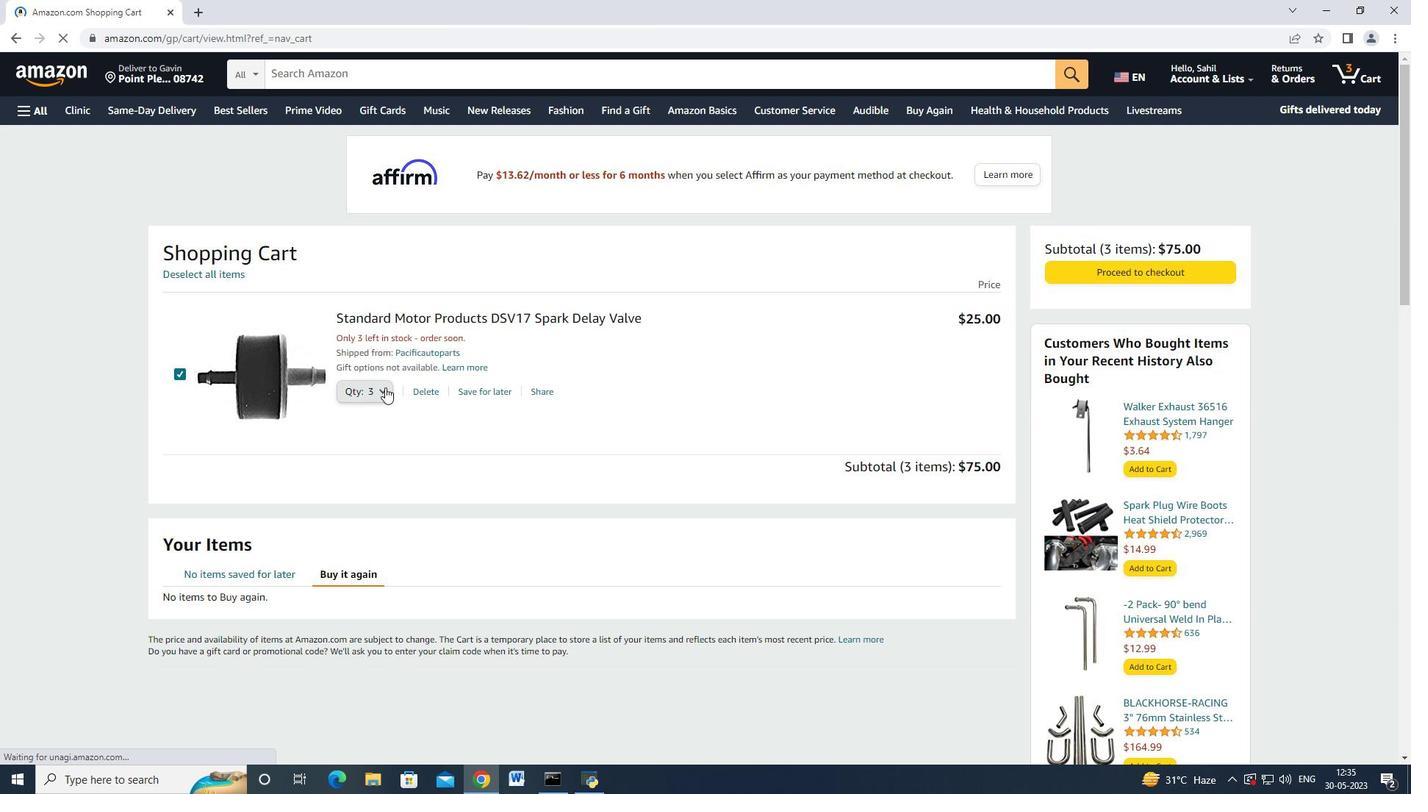 
Action: Mouse pressed left at (384, 387)
Screenshot: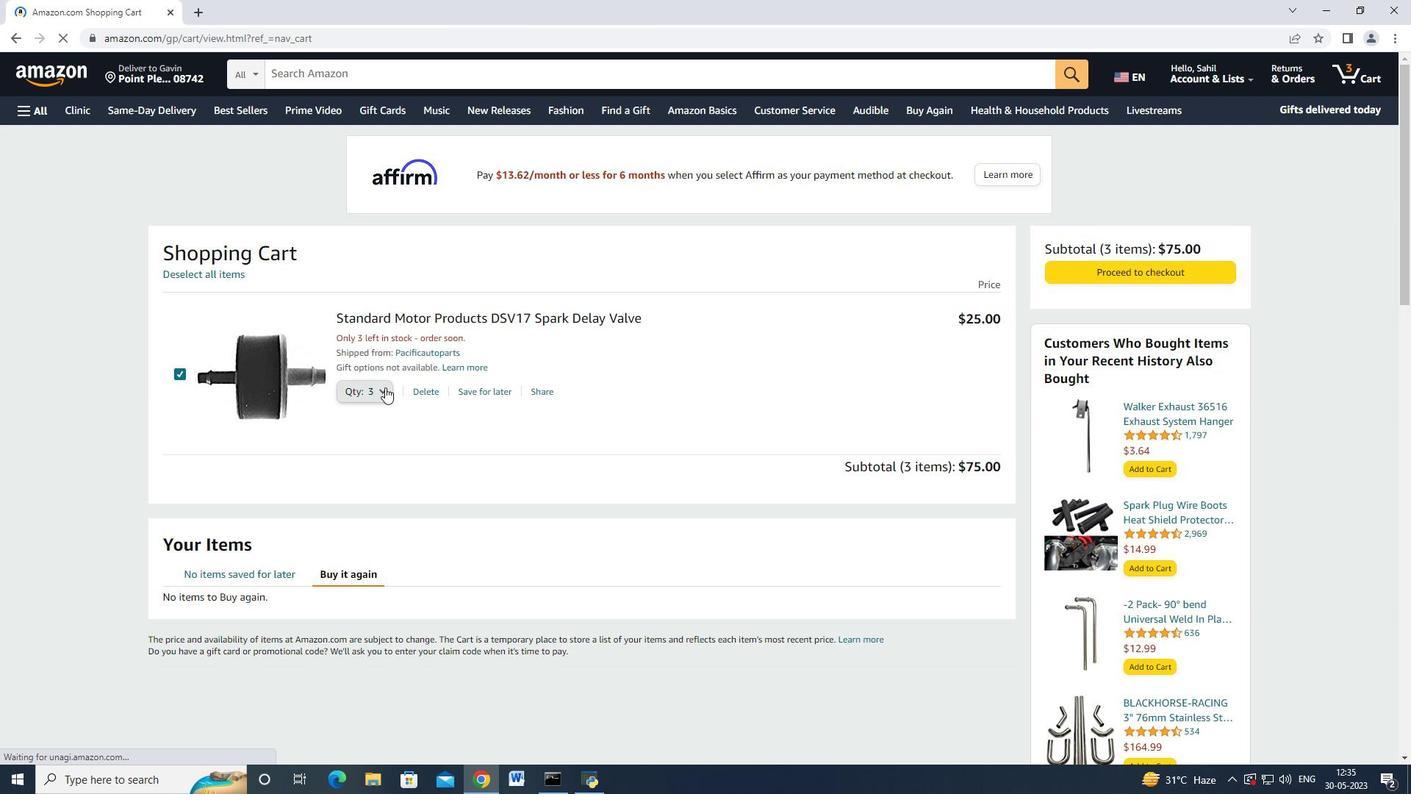 
Action: Mouse moved to (363, 434)
Screenshot: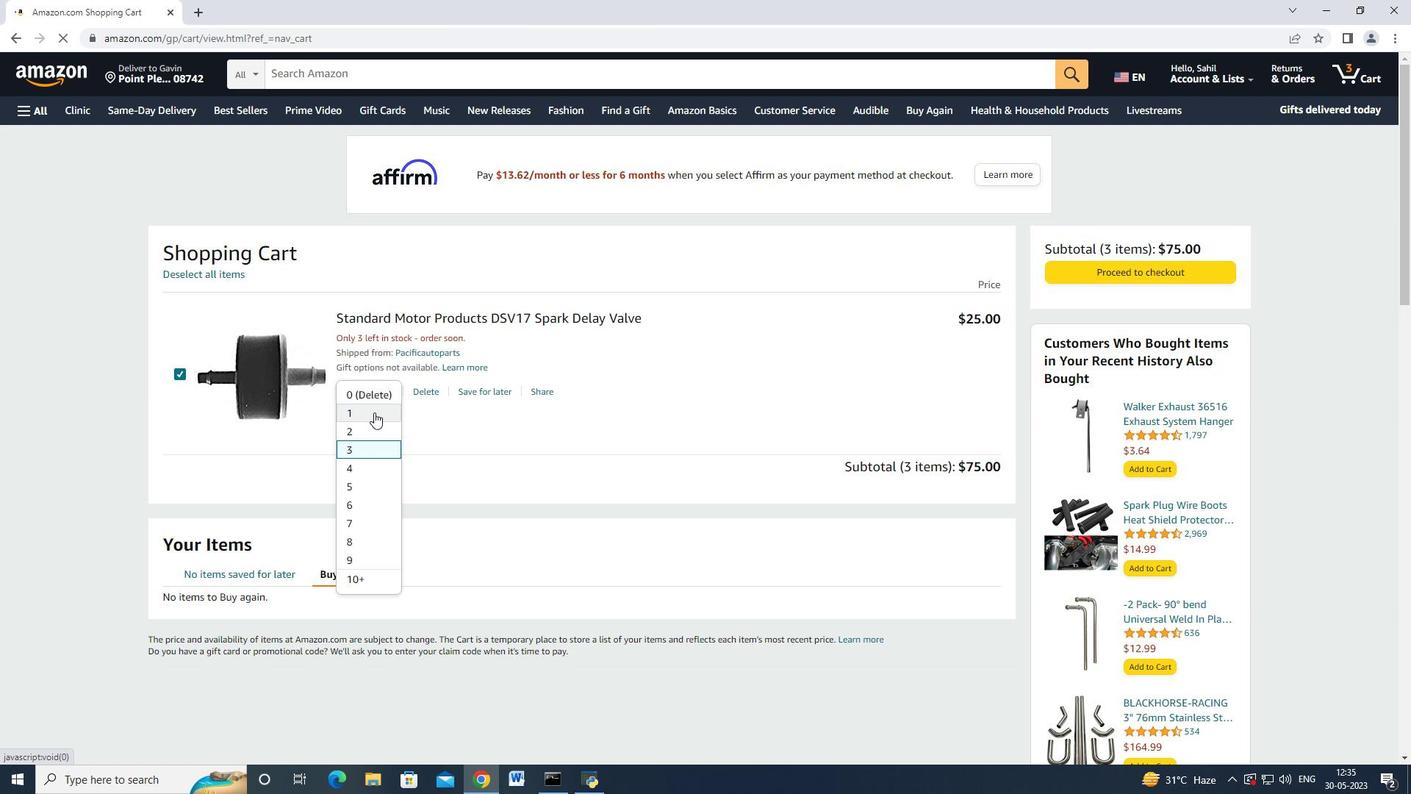 
Action: Mouse pressed left at (363, 434)
Screenshot: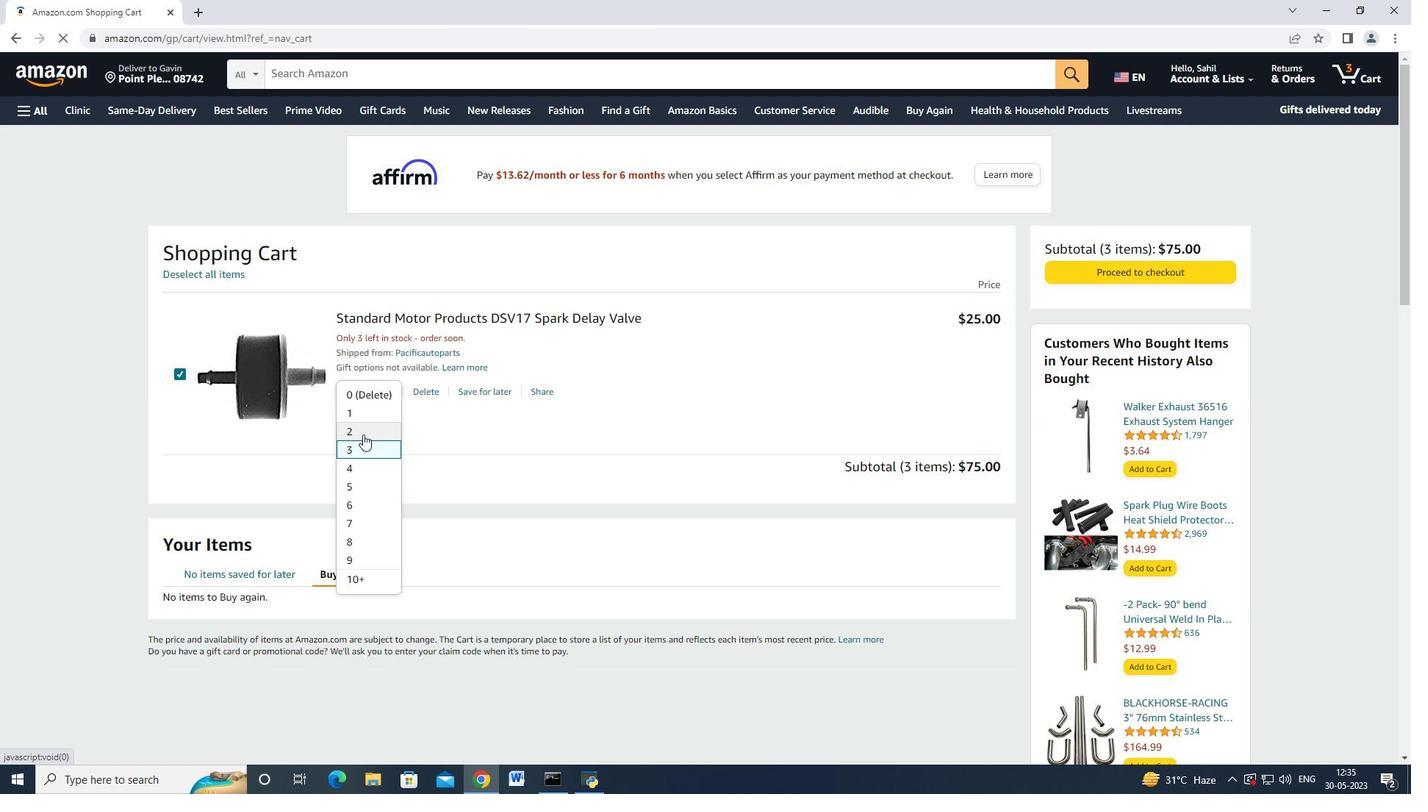 
Action: Mouse moved to (1130, 272)
Screenshot: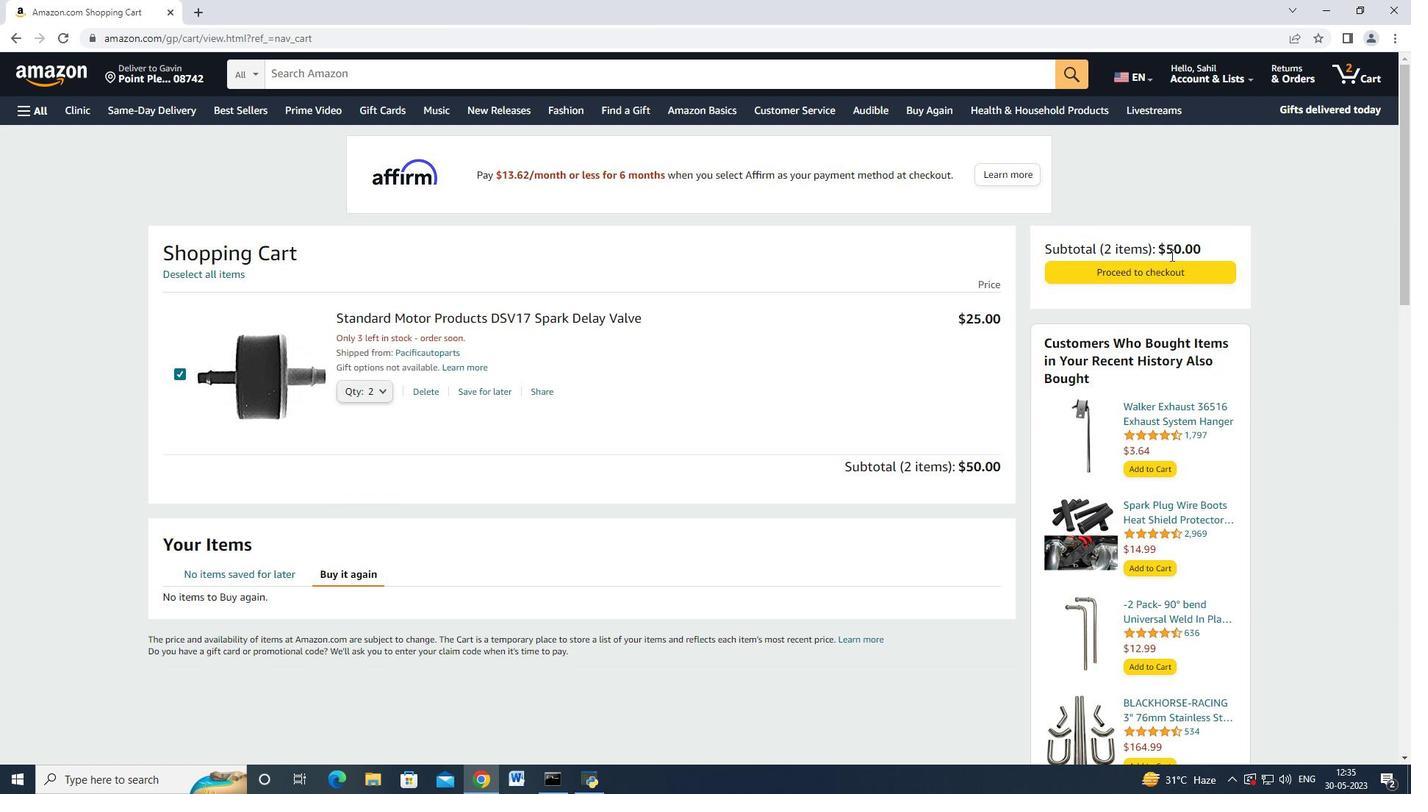 
Action: Mouse pressed left at (1130, 272)
Screenshot: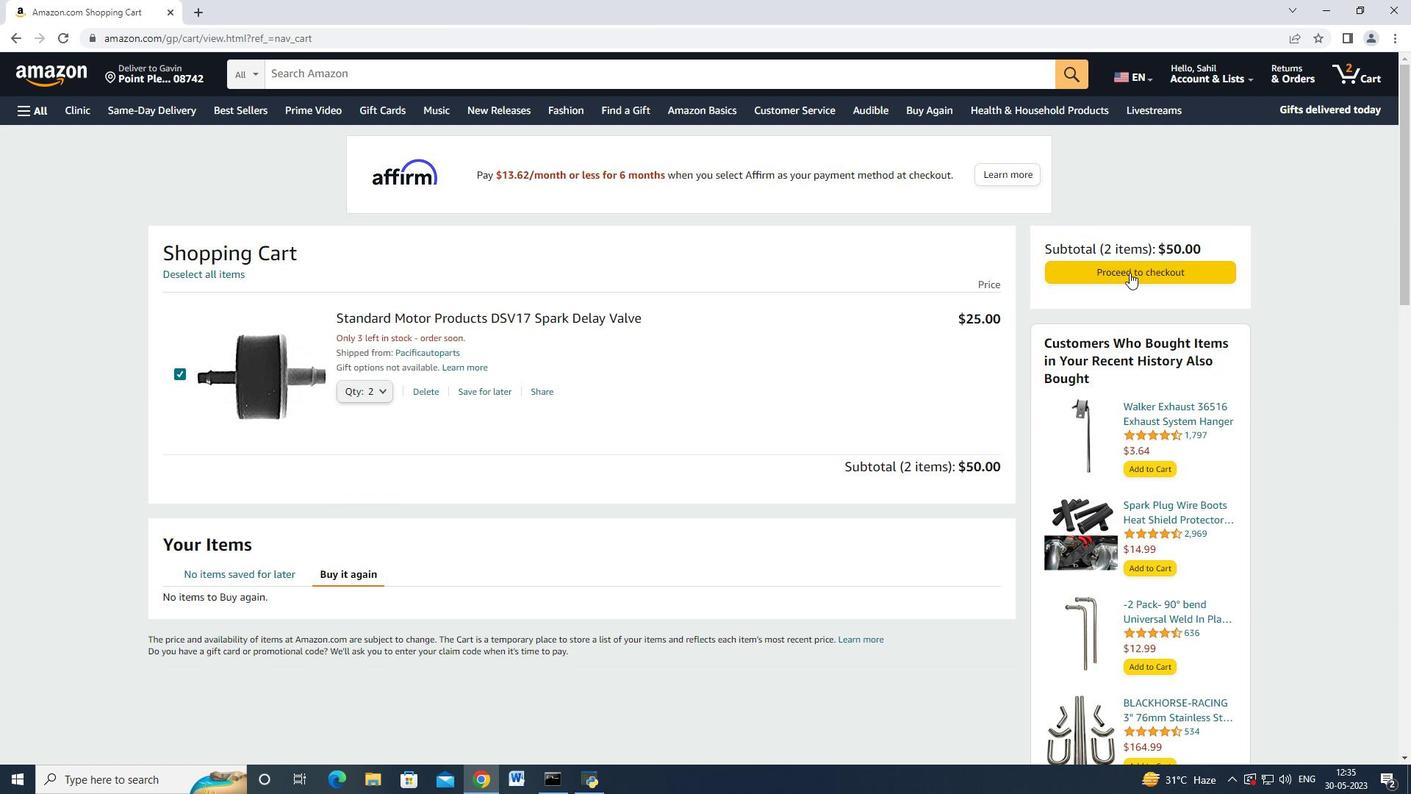 
Action: Mouse moved to (849, 121)
Screenshot: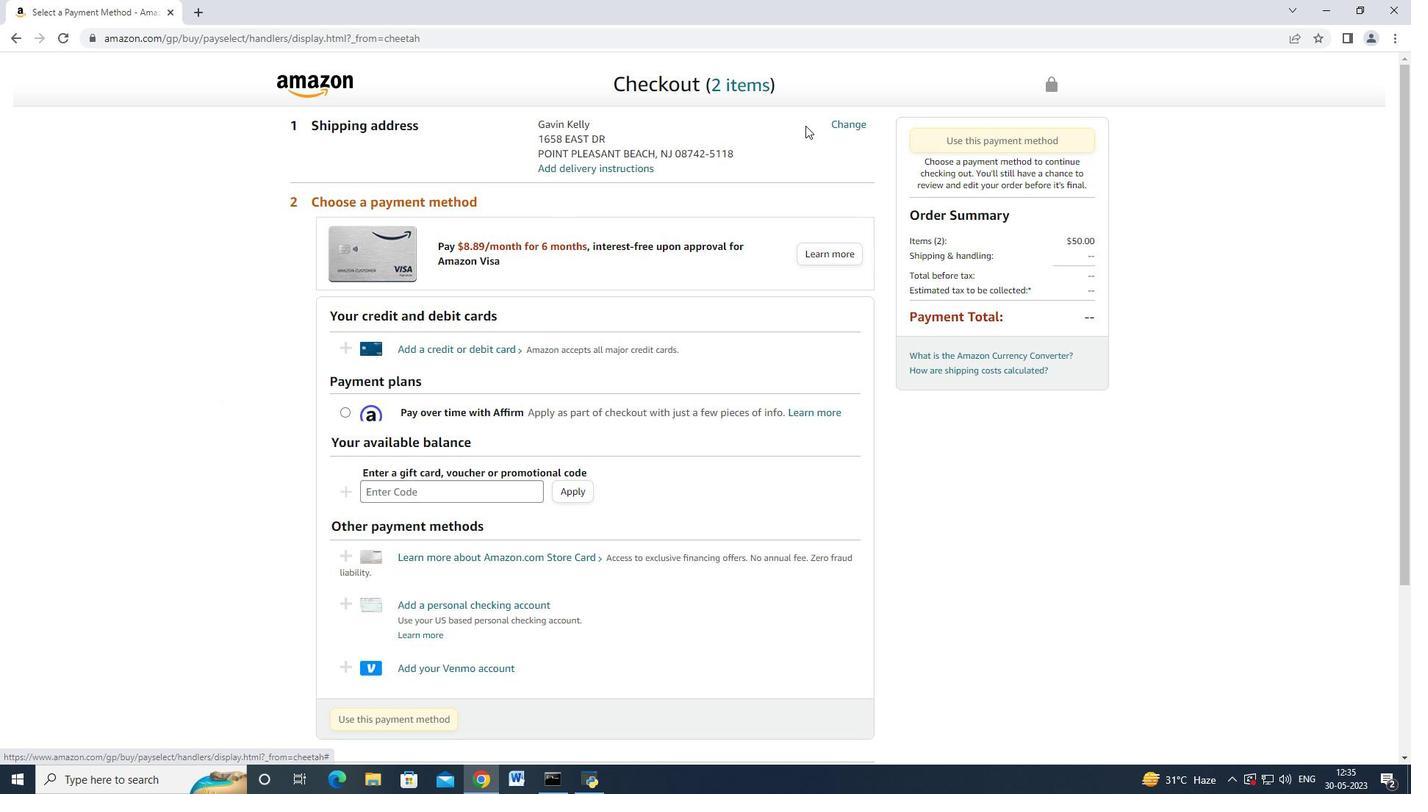 
Action: Mouse pressed left at (849, 121)
Screenshot: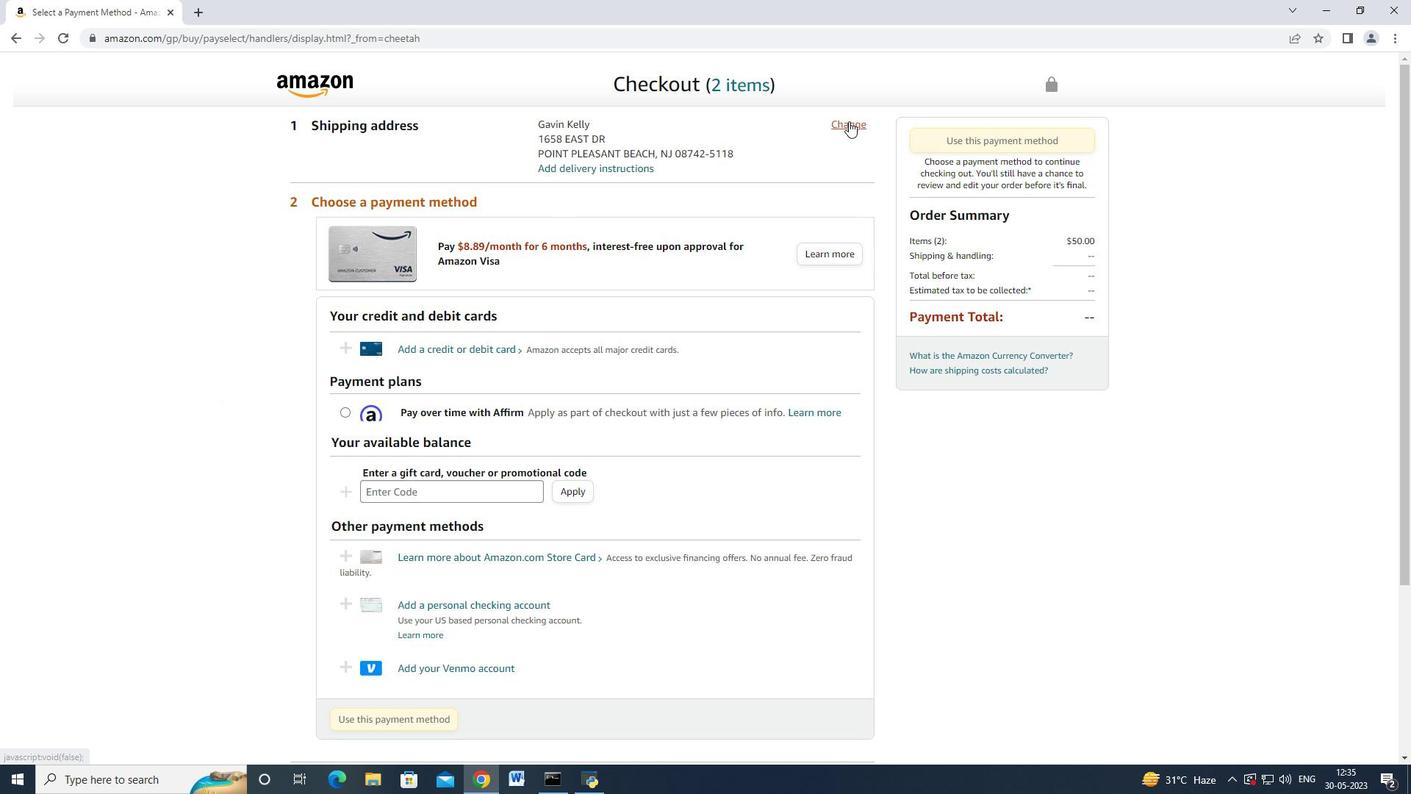 
Action: Mouse moved to (462, 286)
Screenshot: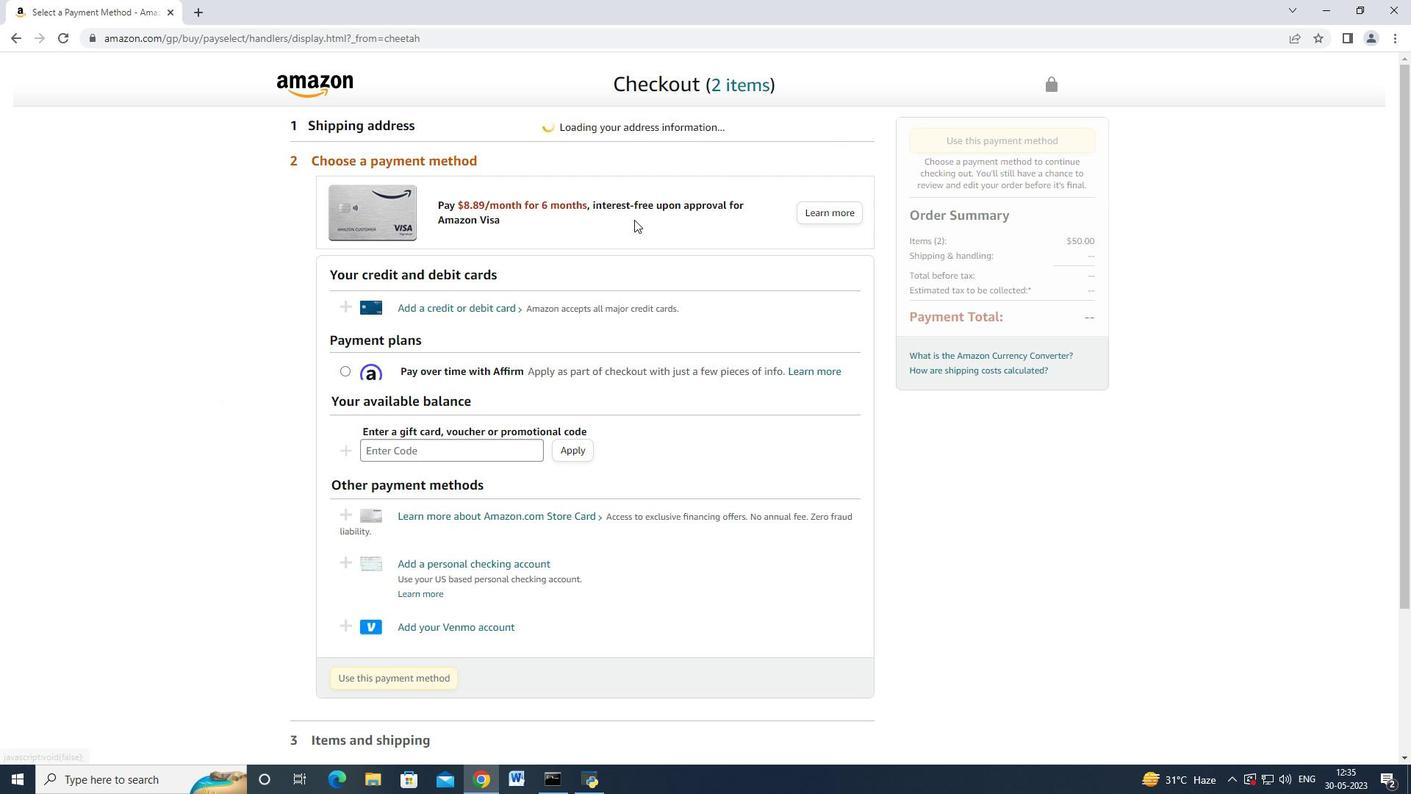 
Action: Mouse scrolled (462, 286) with delta (0, 0)
Screenshot: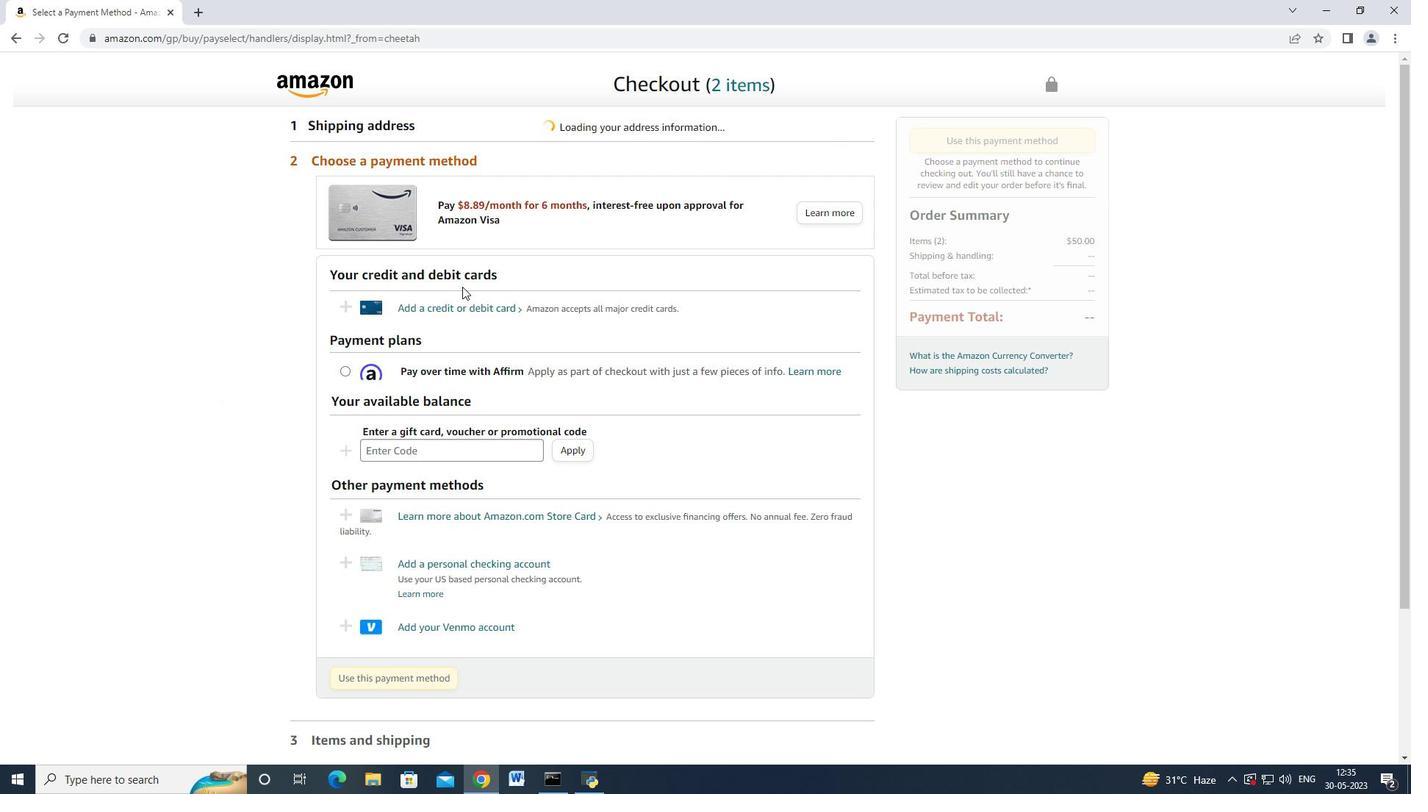 
Action: Mouse moved to (456, 291)
Screenshot: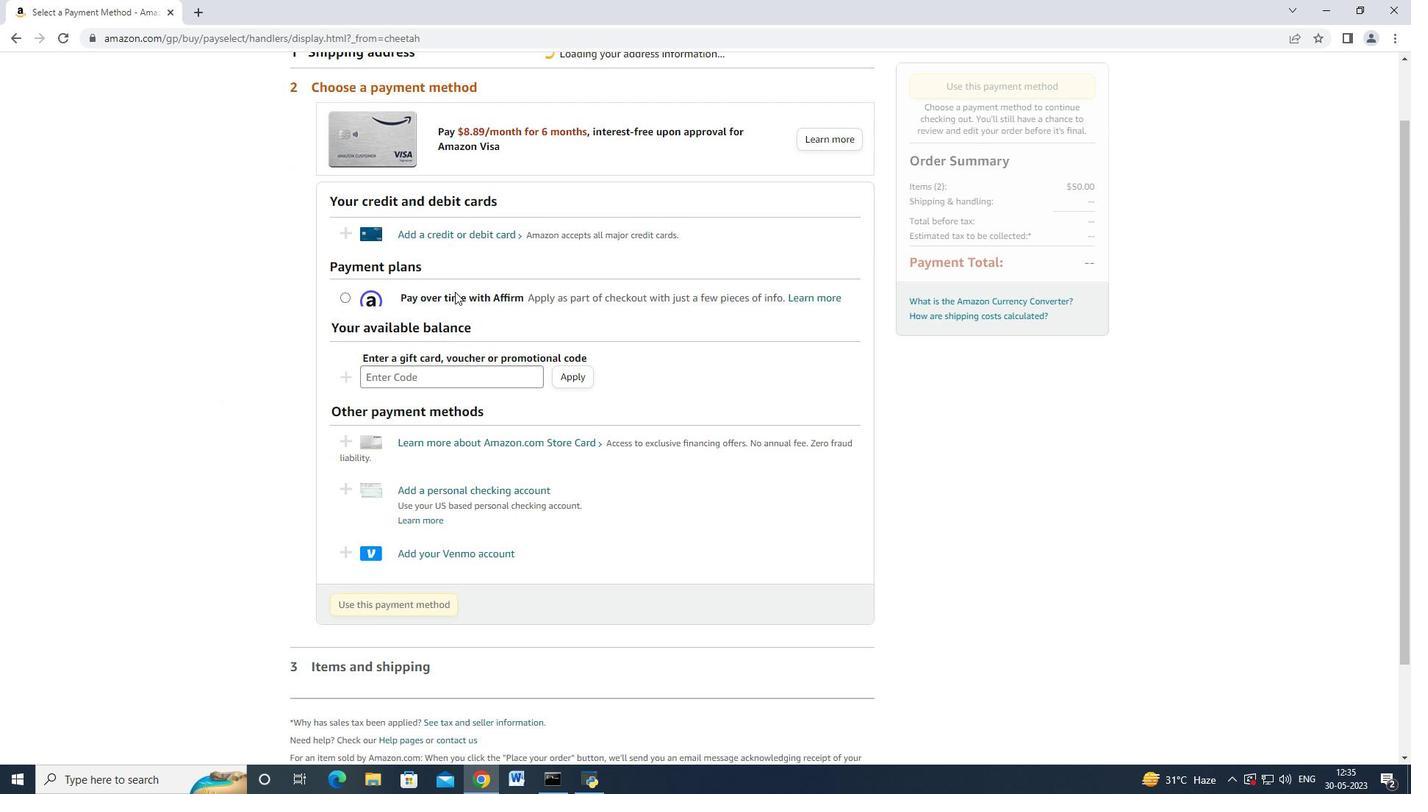 
Action: Mouse scrolled (456, 292) with delta (0, 0)
Screenshot: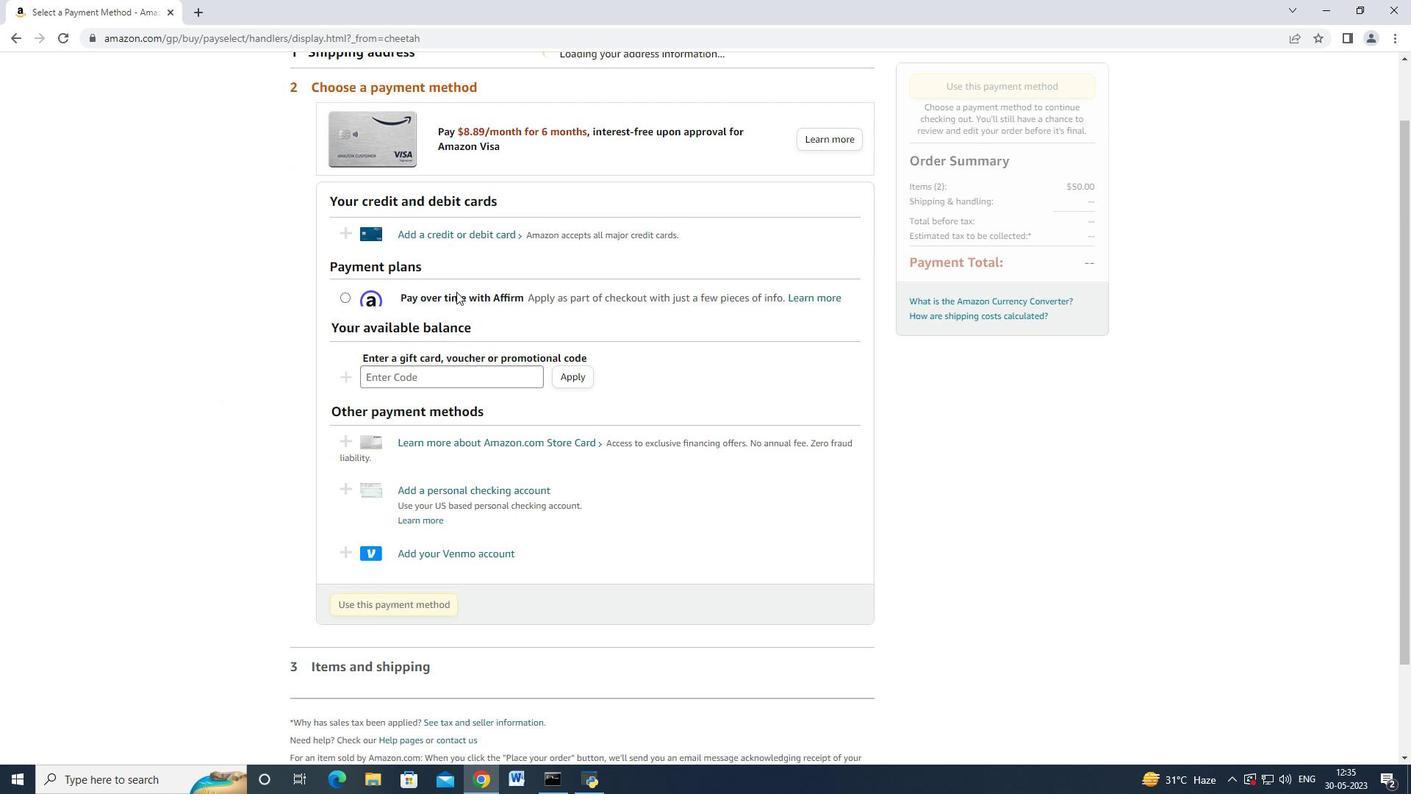 
Action: Mouse scrolled (456, 291) with delta (0, 0)
Screenshot: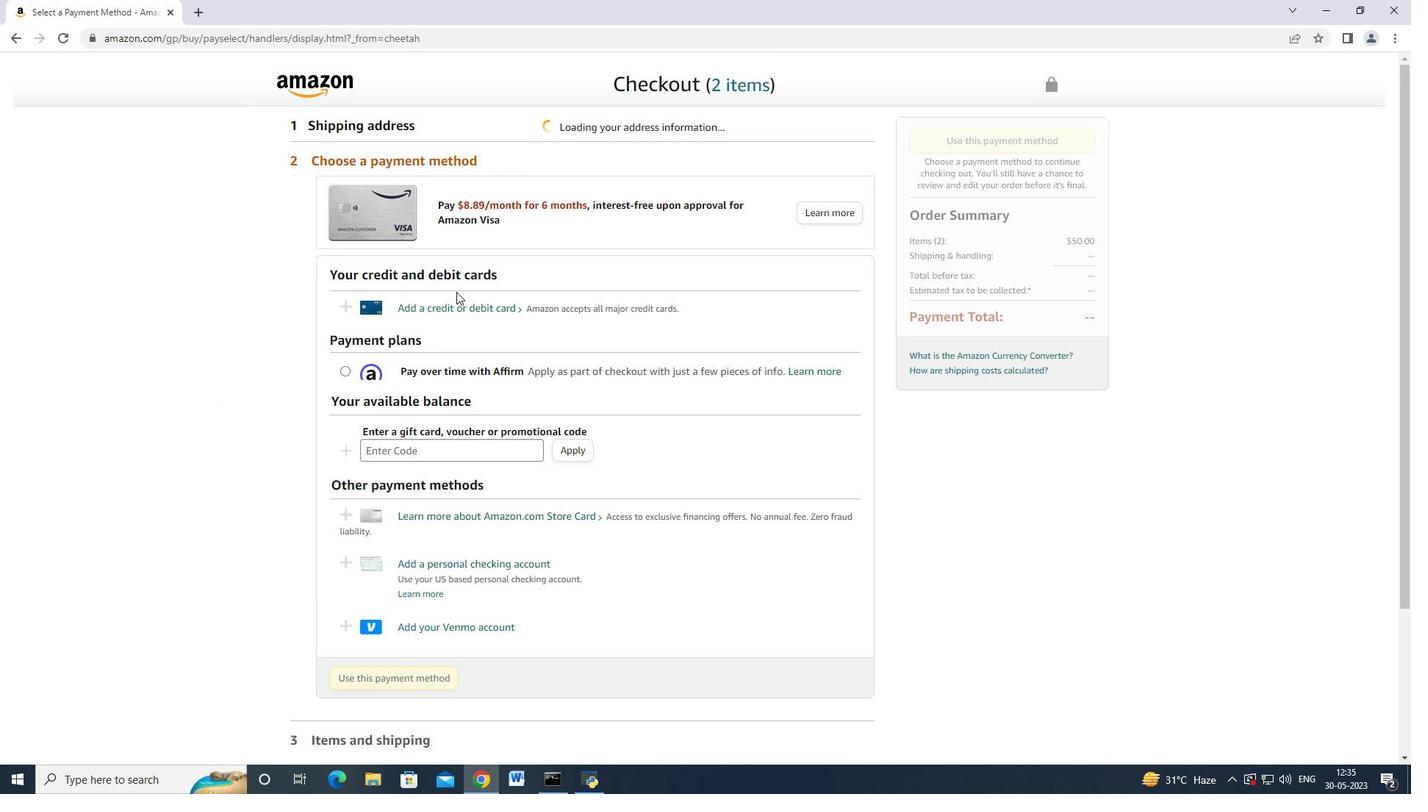 
Action: Mouse moved to (462, 331)
Screenshot: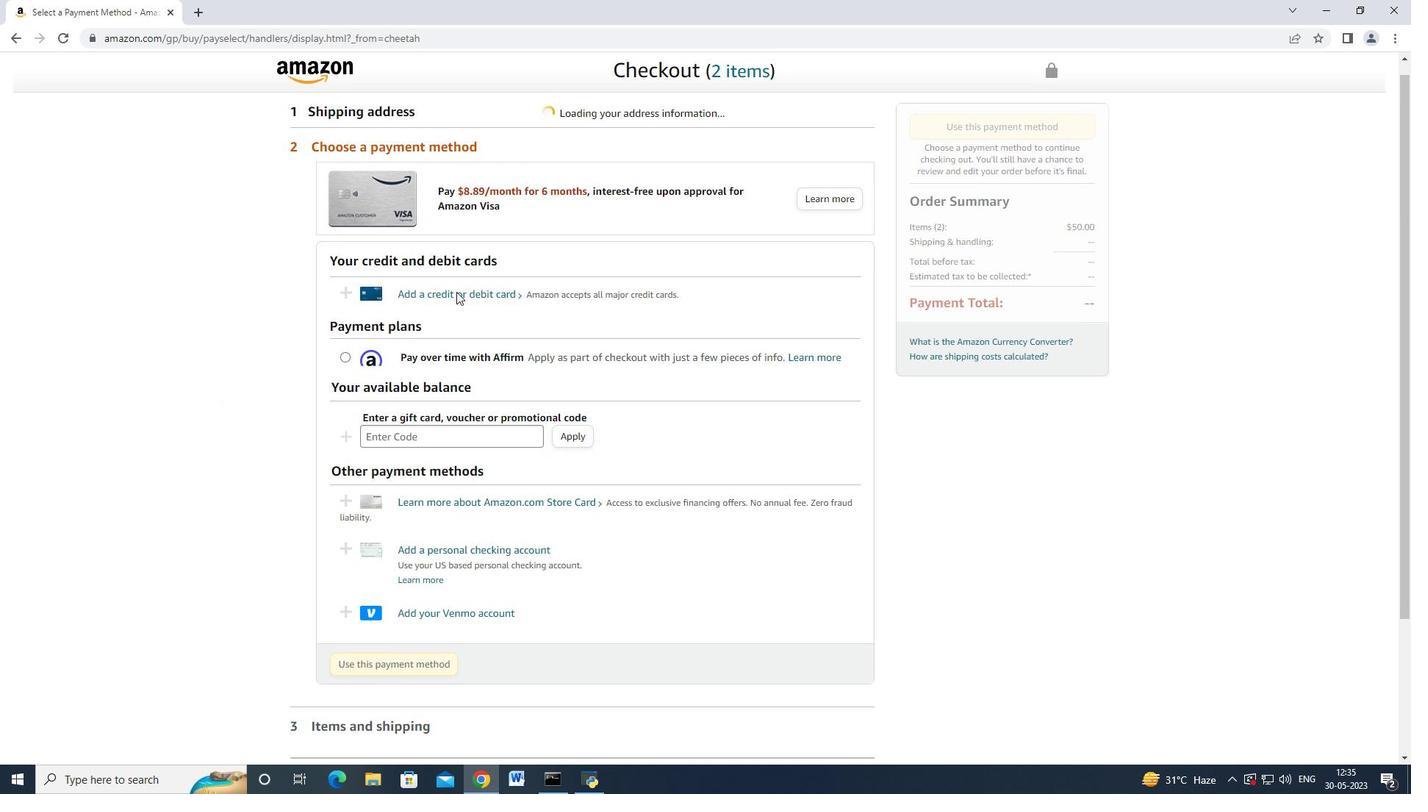 
Action: Mouse scrolled (462, 332) with delta (0, 0)
Screenshot: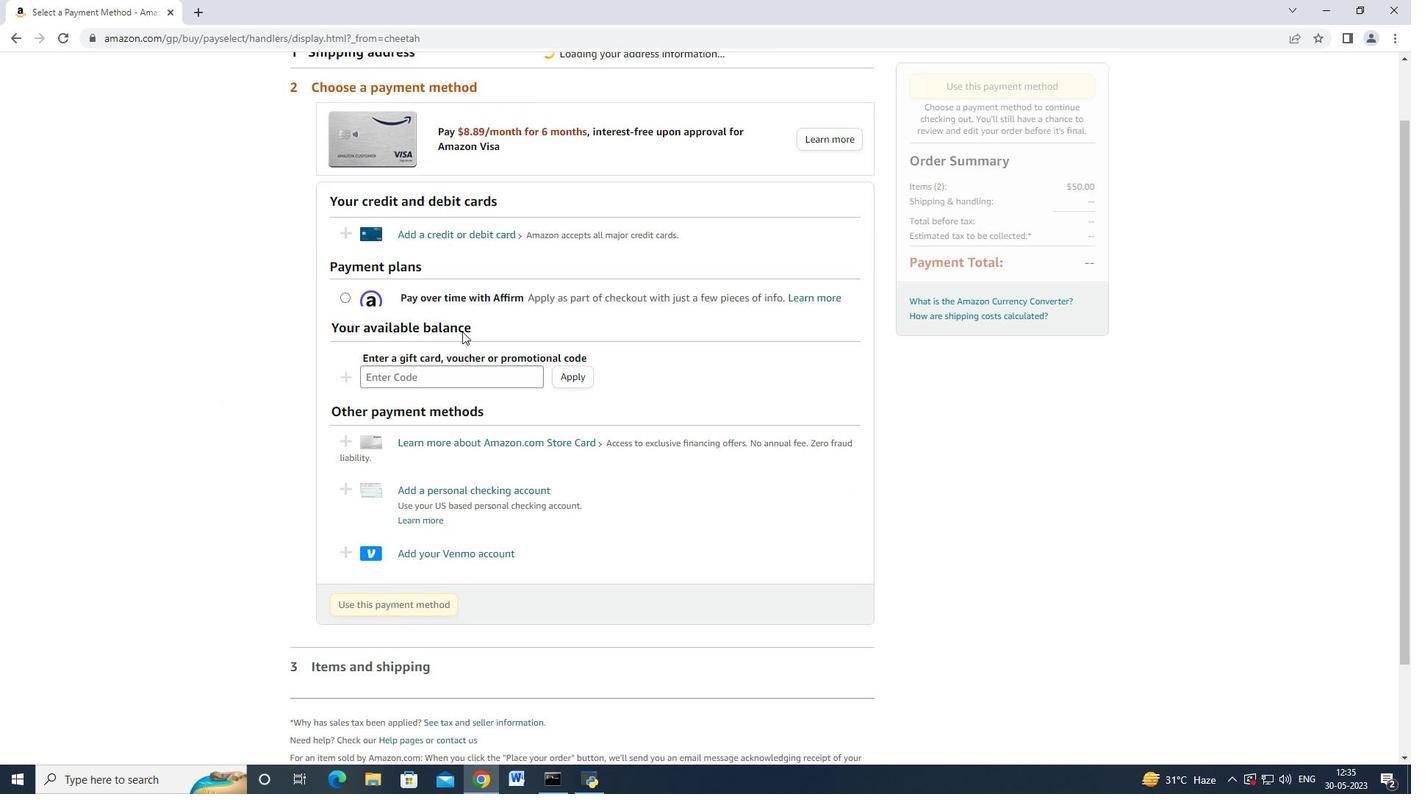 
Action: Mouse scrolled (462, 332) with delta (0, 0)
Screenshot: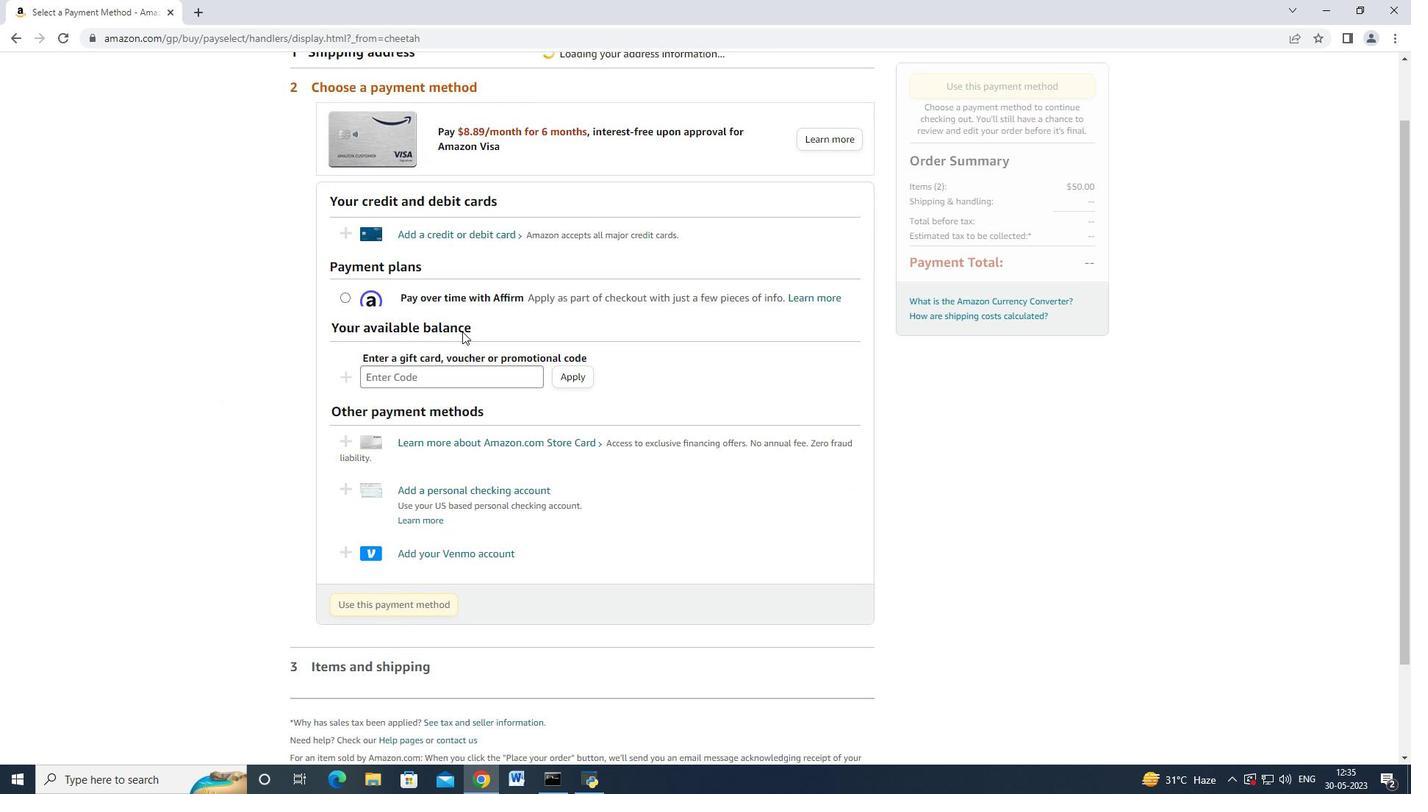 
Action: Mouse scrolled (462, 330) with delta (0, 0)
Screenshot: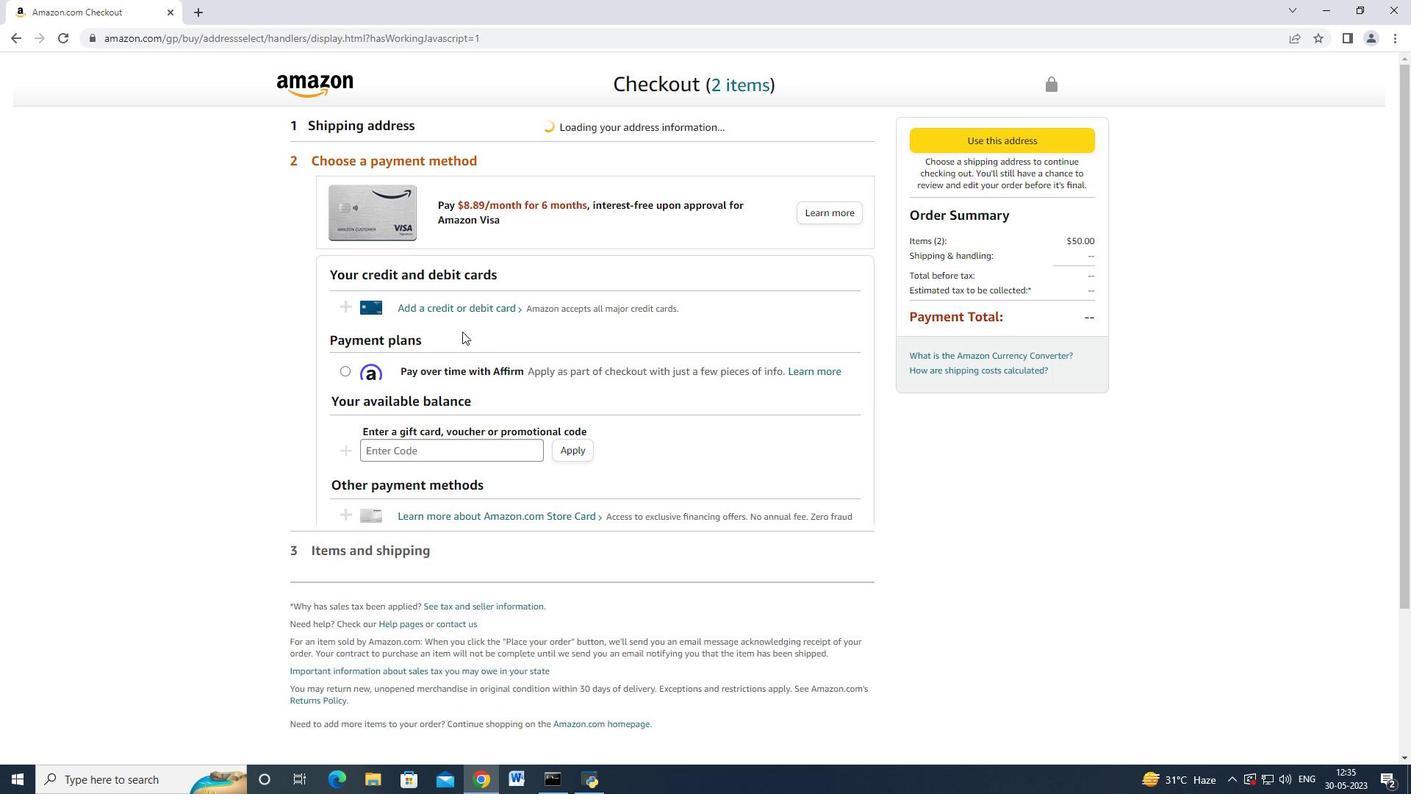 
Action: Mouse scrolled (462, 332) with delta (0, 0)
Screenshot: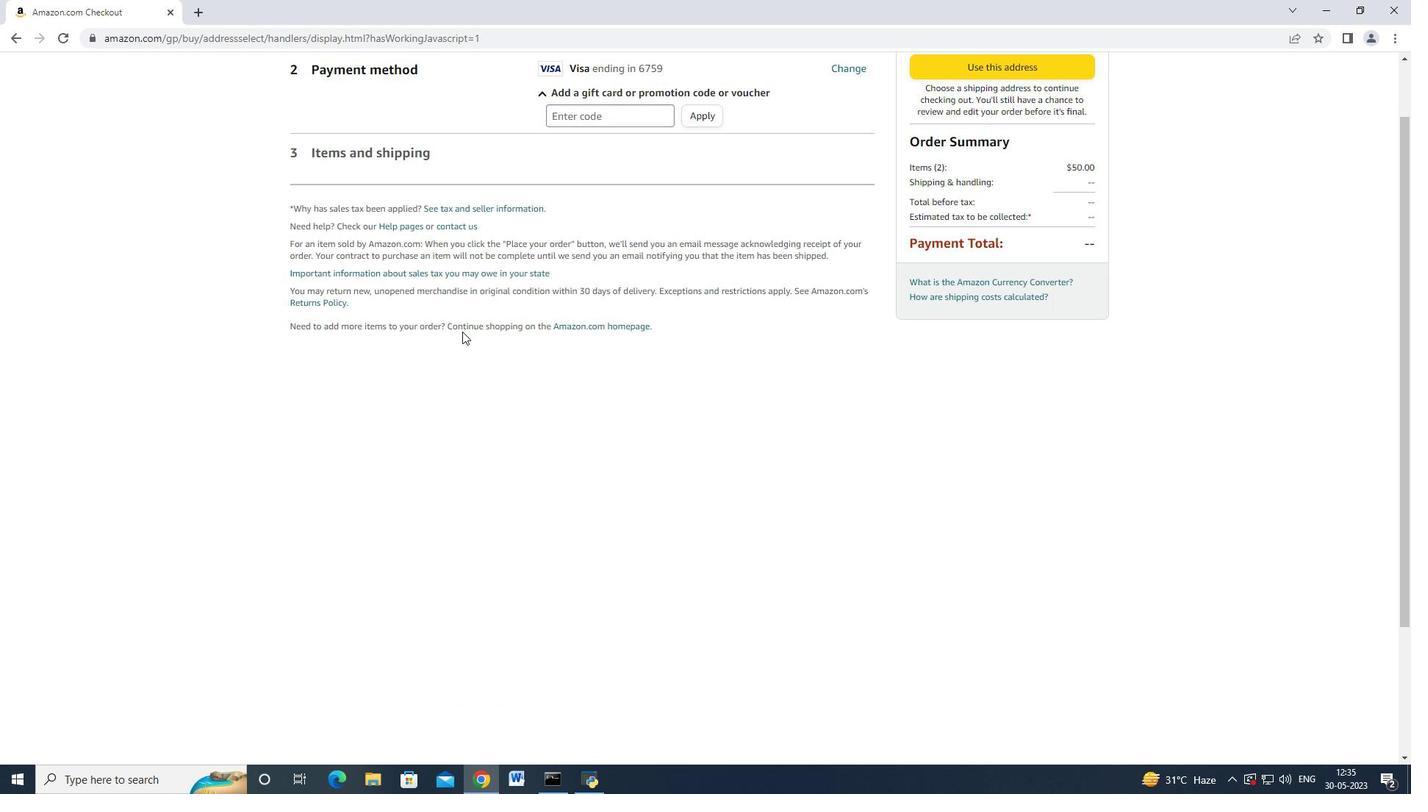
Action: Mouse moved to (483, 319)
Screenshot: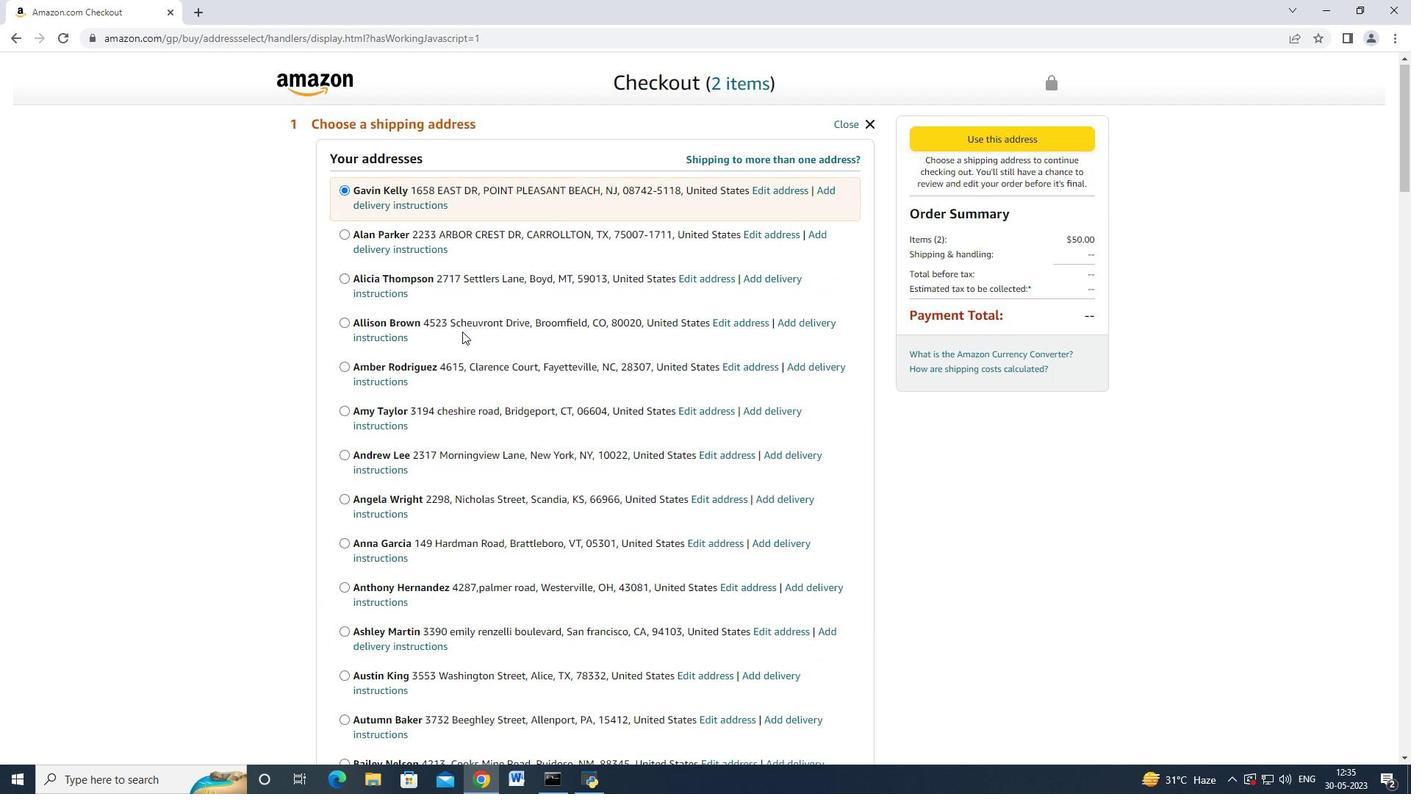 
Action: Mouse scrolled (483, 318) with delta (0, 0)
Screenshot: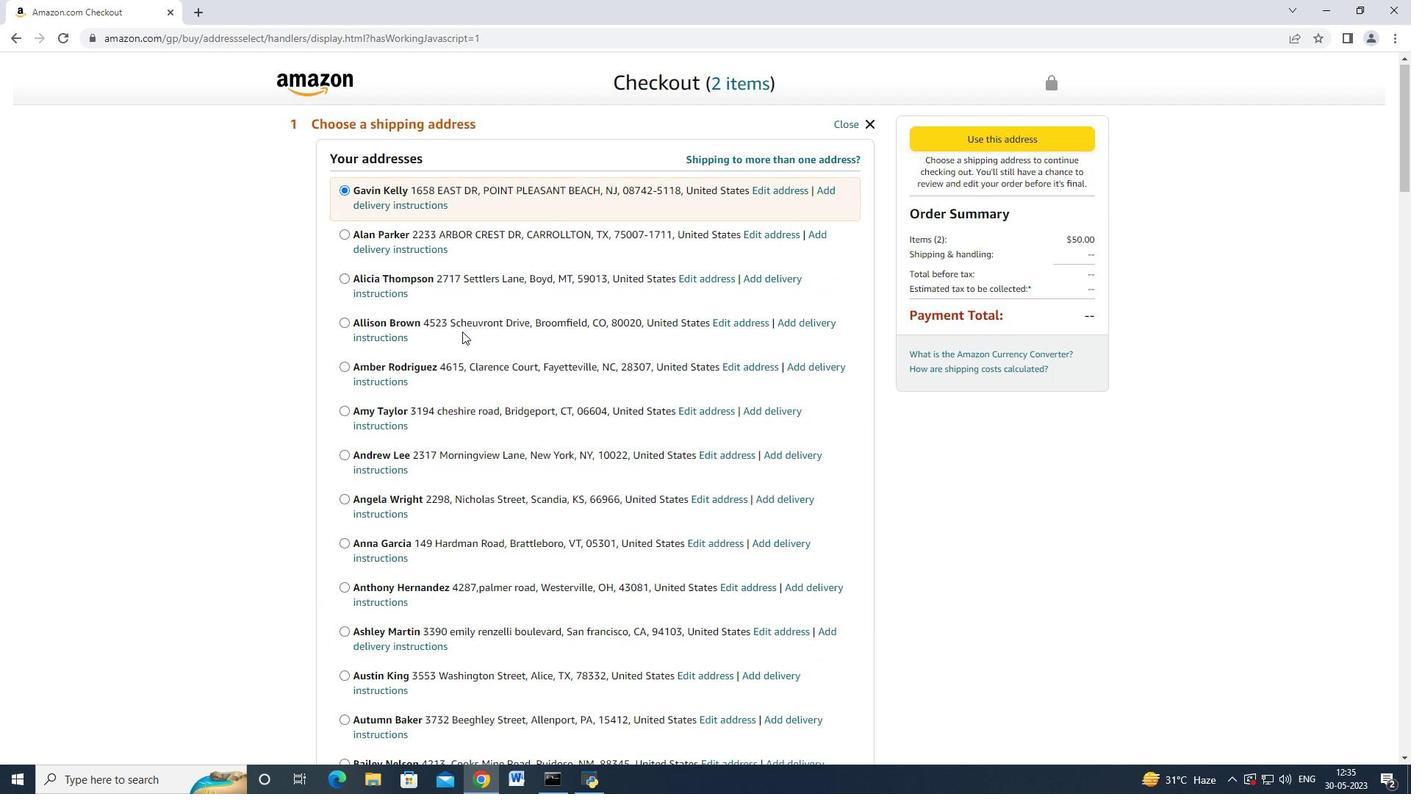 
Action: Mouse moved to (486, 320)
Screenshot: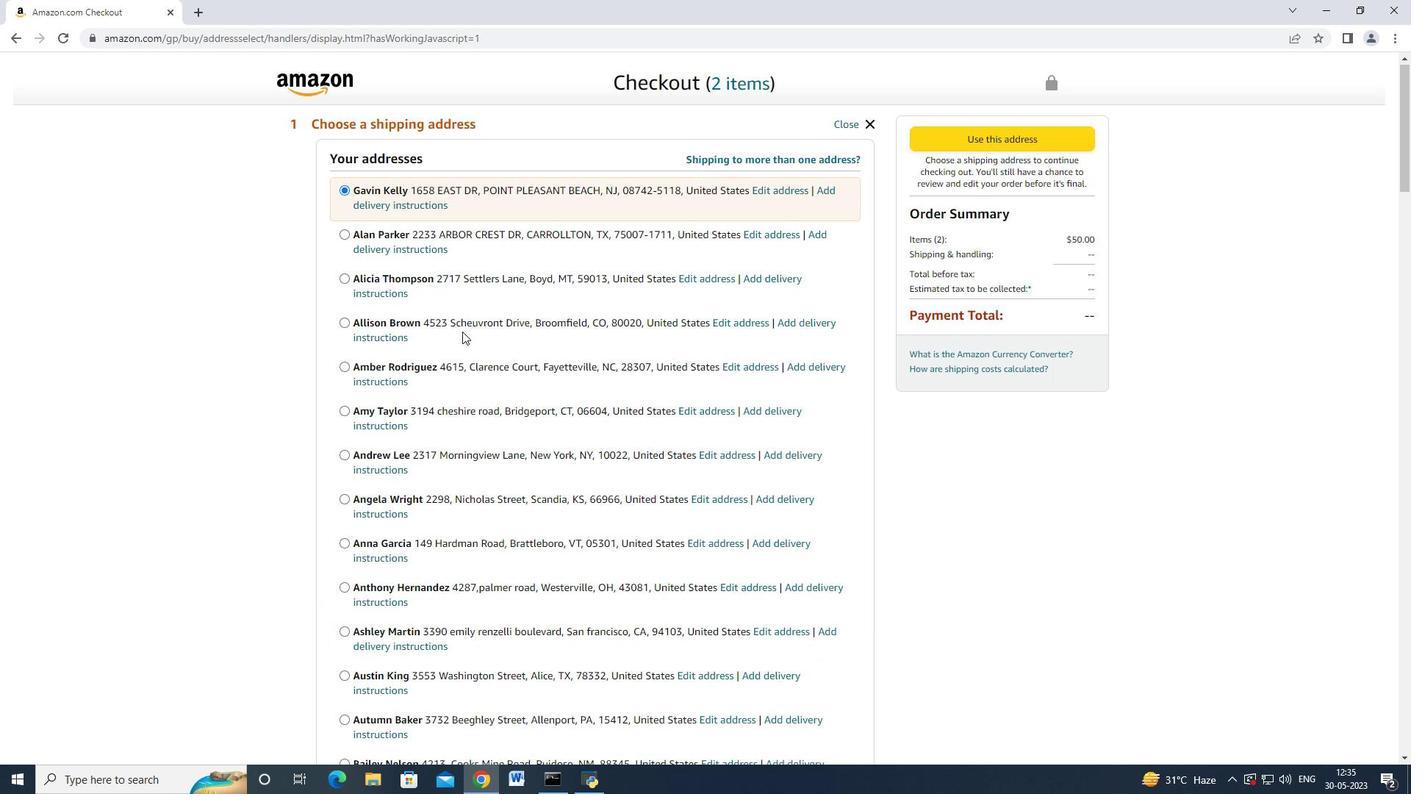 
Action: Mouse scrolled (486, 319) with delta (0, 0)
Screenshot: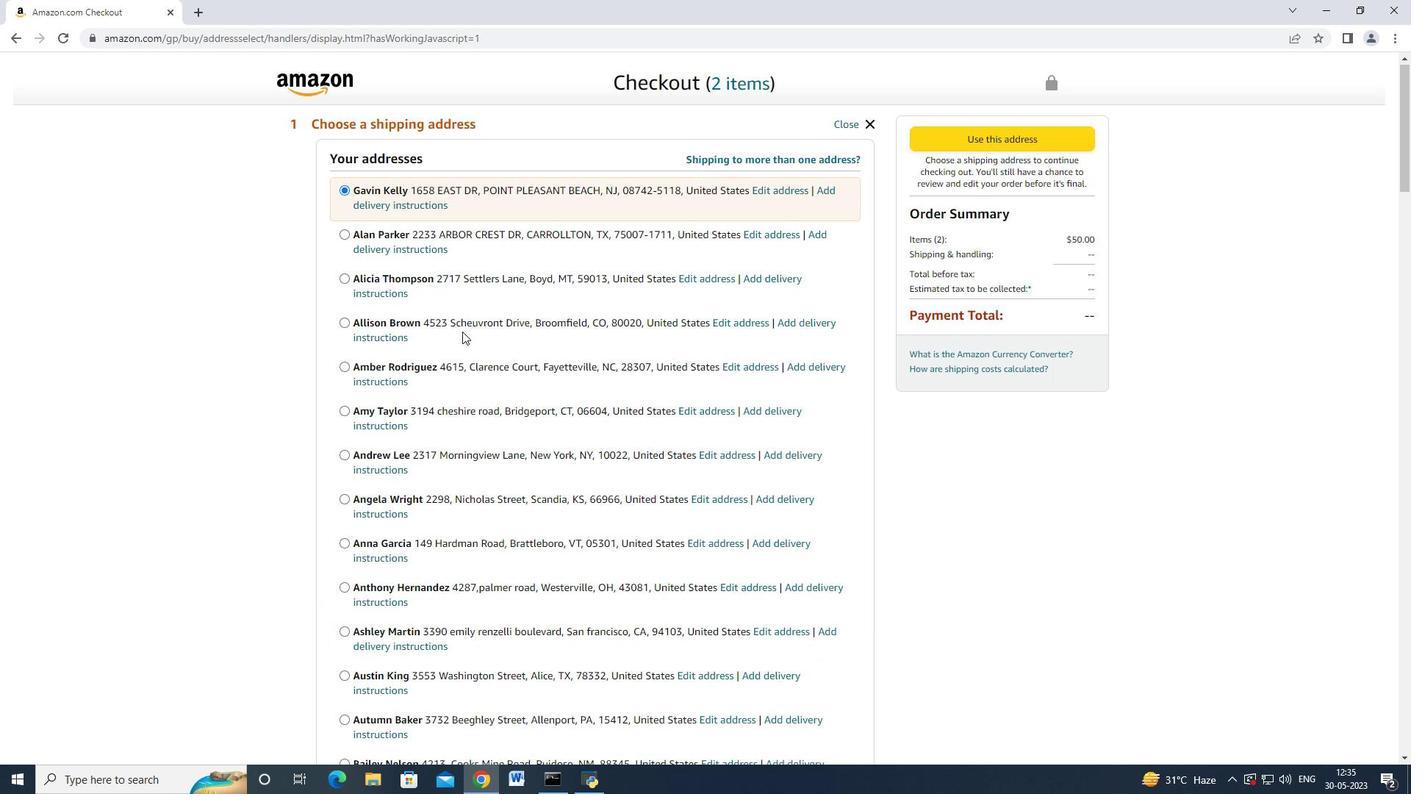 
Action: Mouse moved to (486, 322)
Screenshot: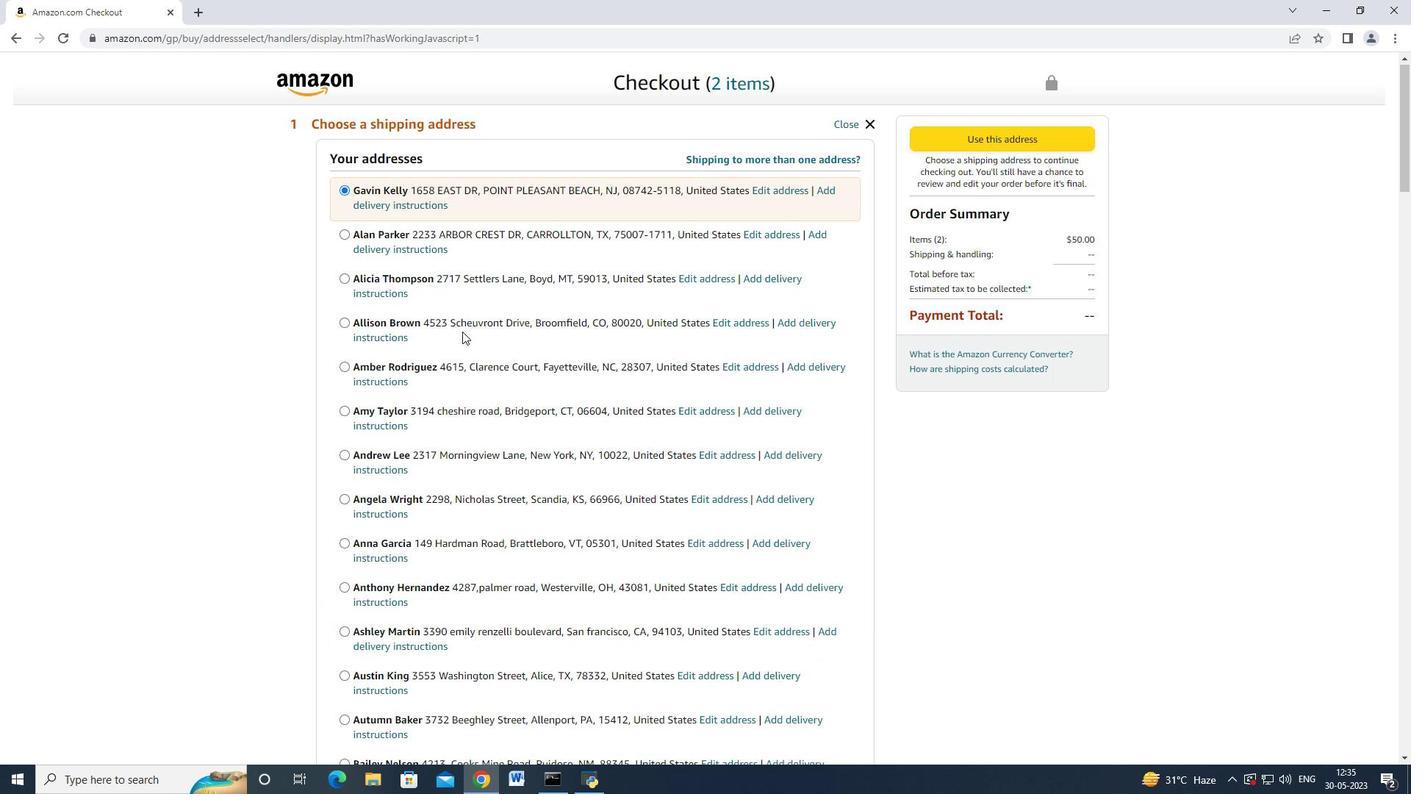 
Action: Mouse scrolled (486, 321) with delta (0, 0)
Screenshot: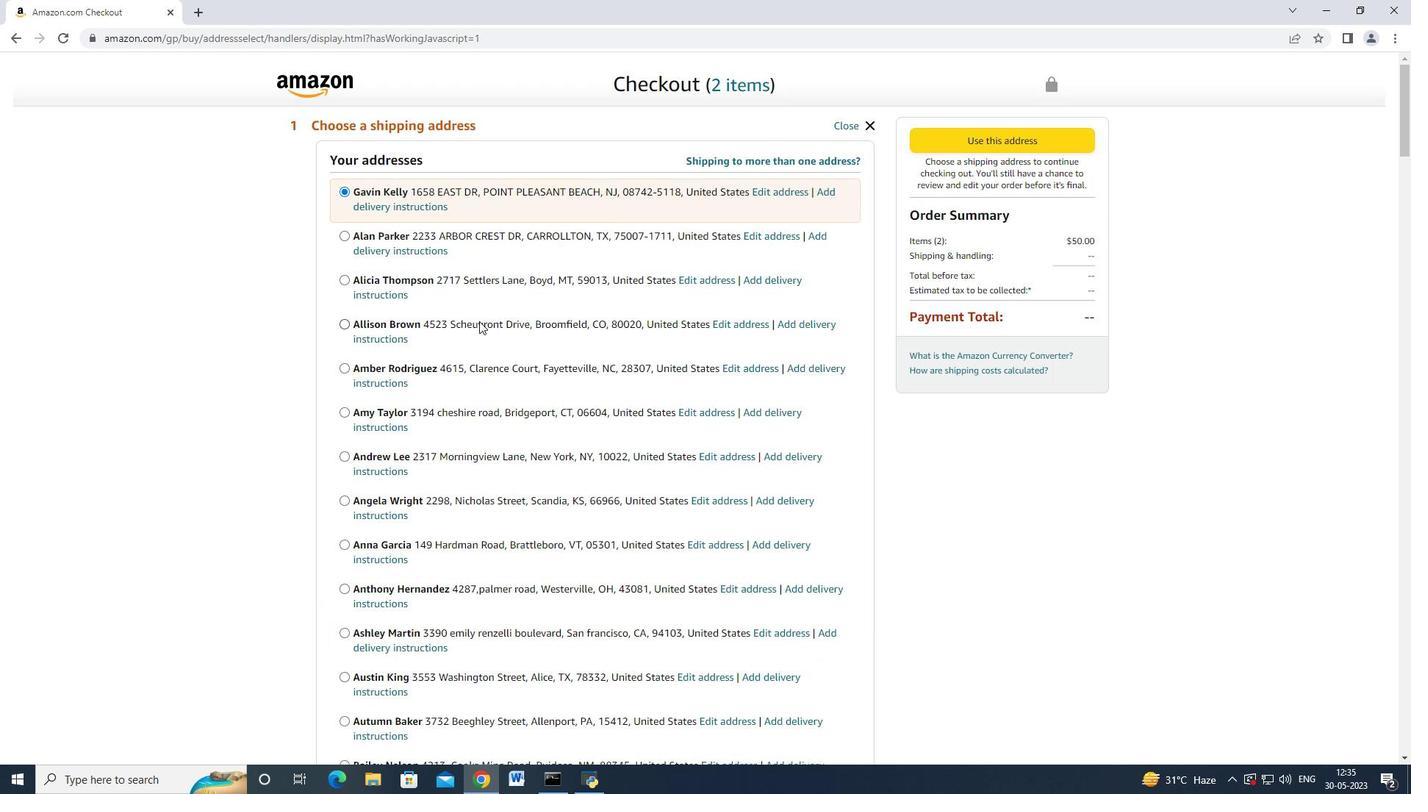 
Action: Mouse moved to (486, 324)
Screenshot: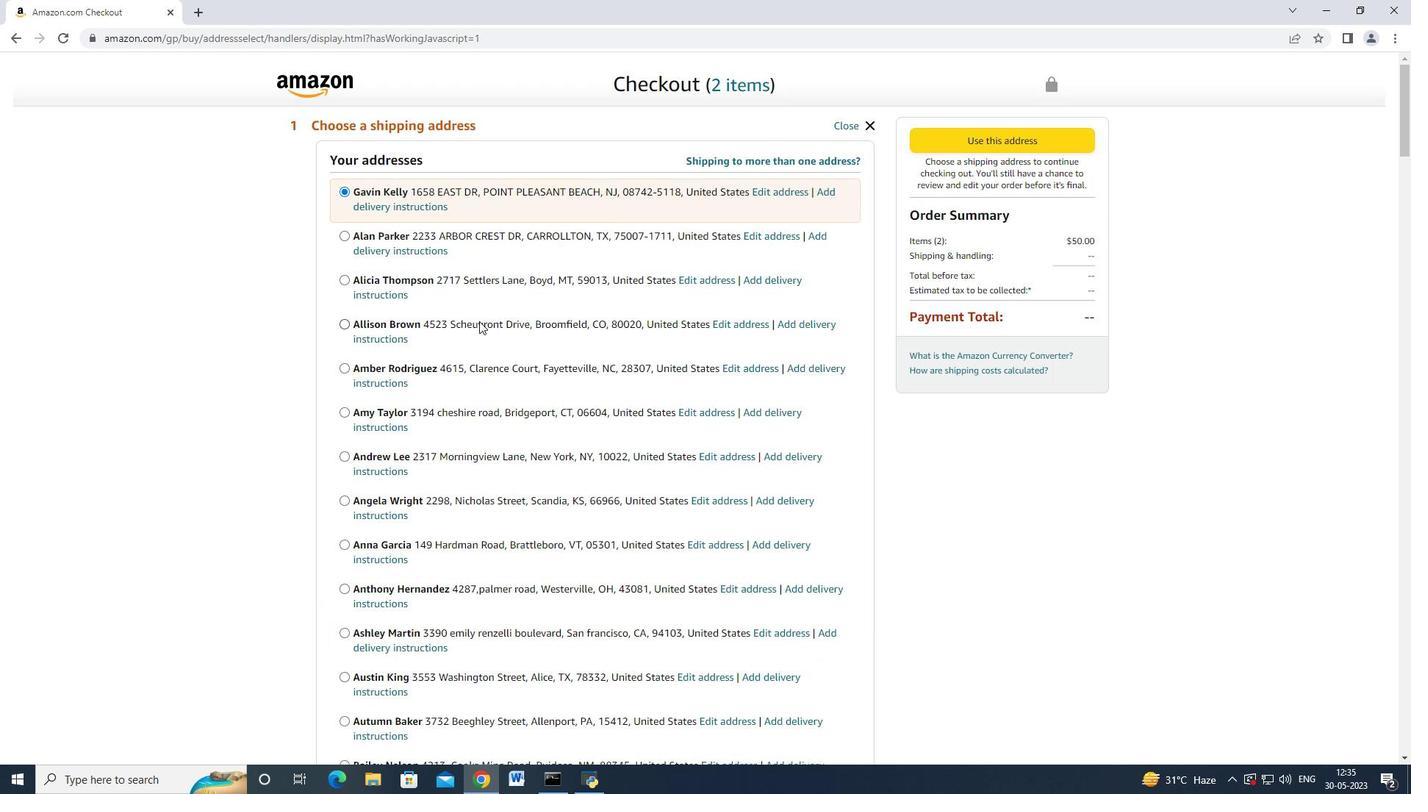 
Action: Mouse scrolled (486, 323) with delta (0, 0)
Screenshot: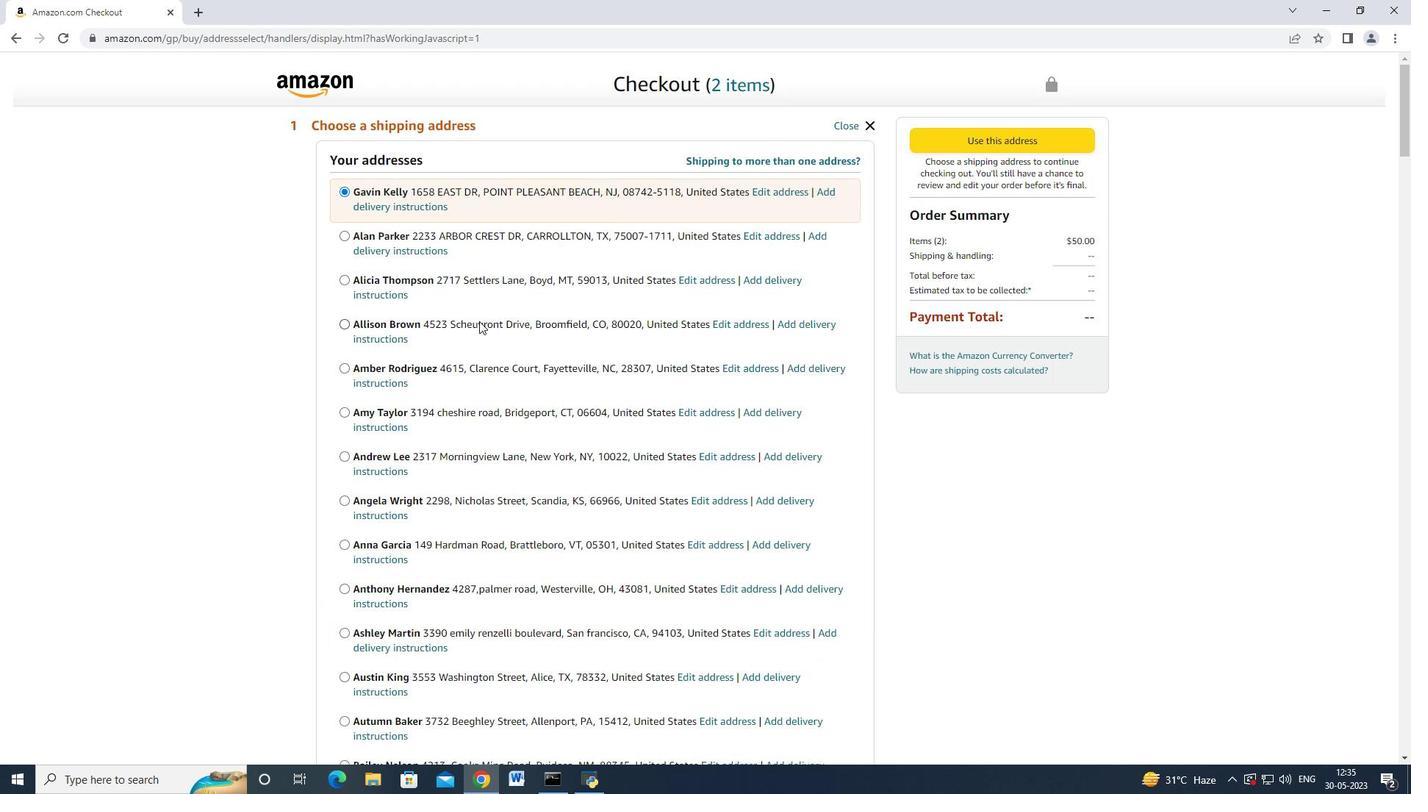 
Action: Mouse moved to (486, 325)
Screenshot: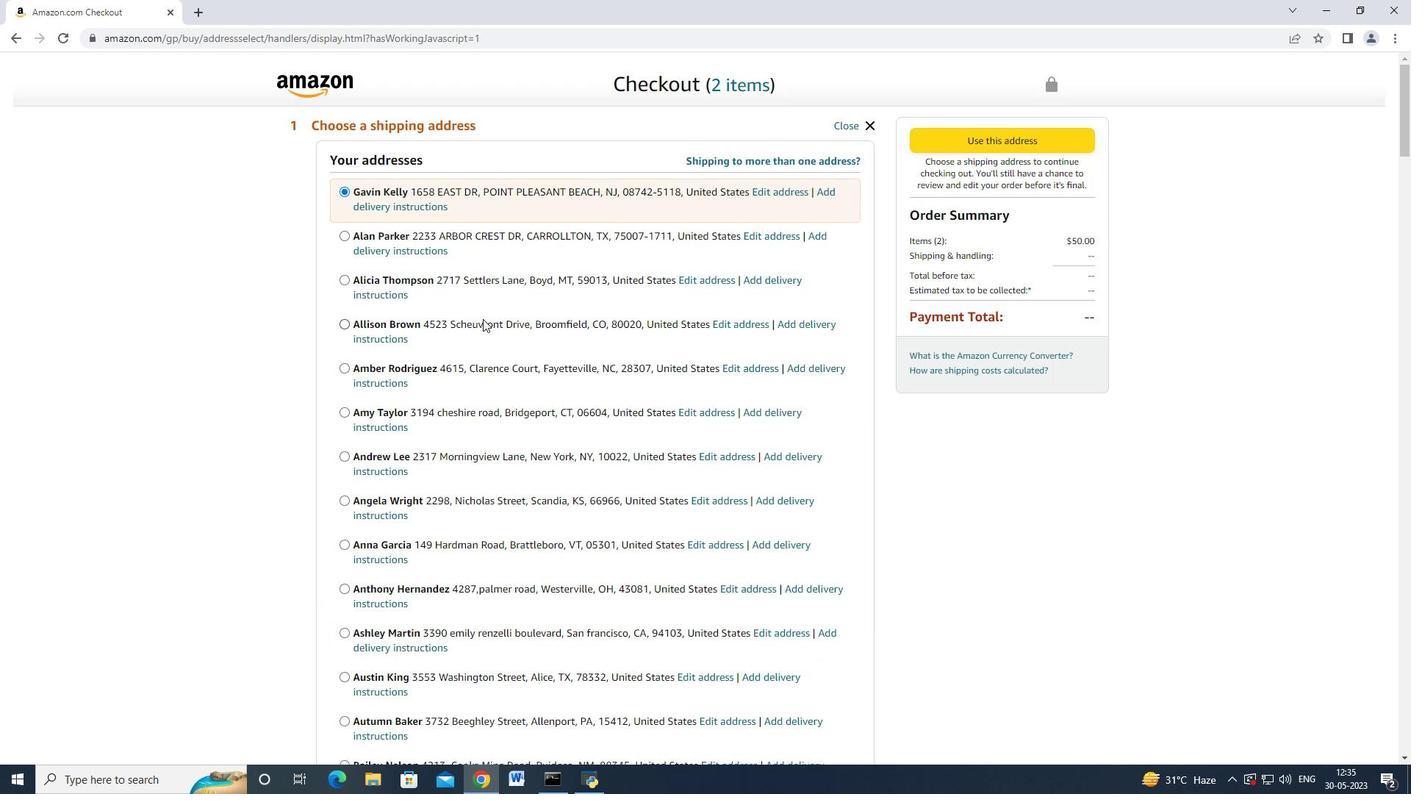 
Action: Mouse scrolled (486, 324) with delta (0, 0)
Screenshot: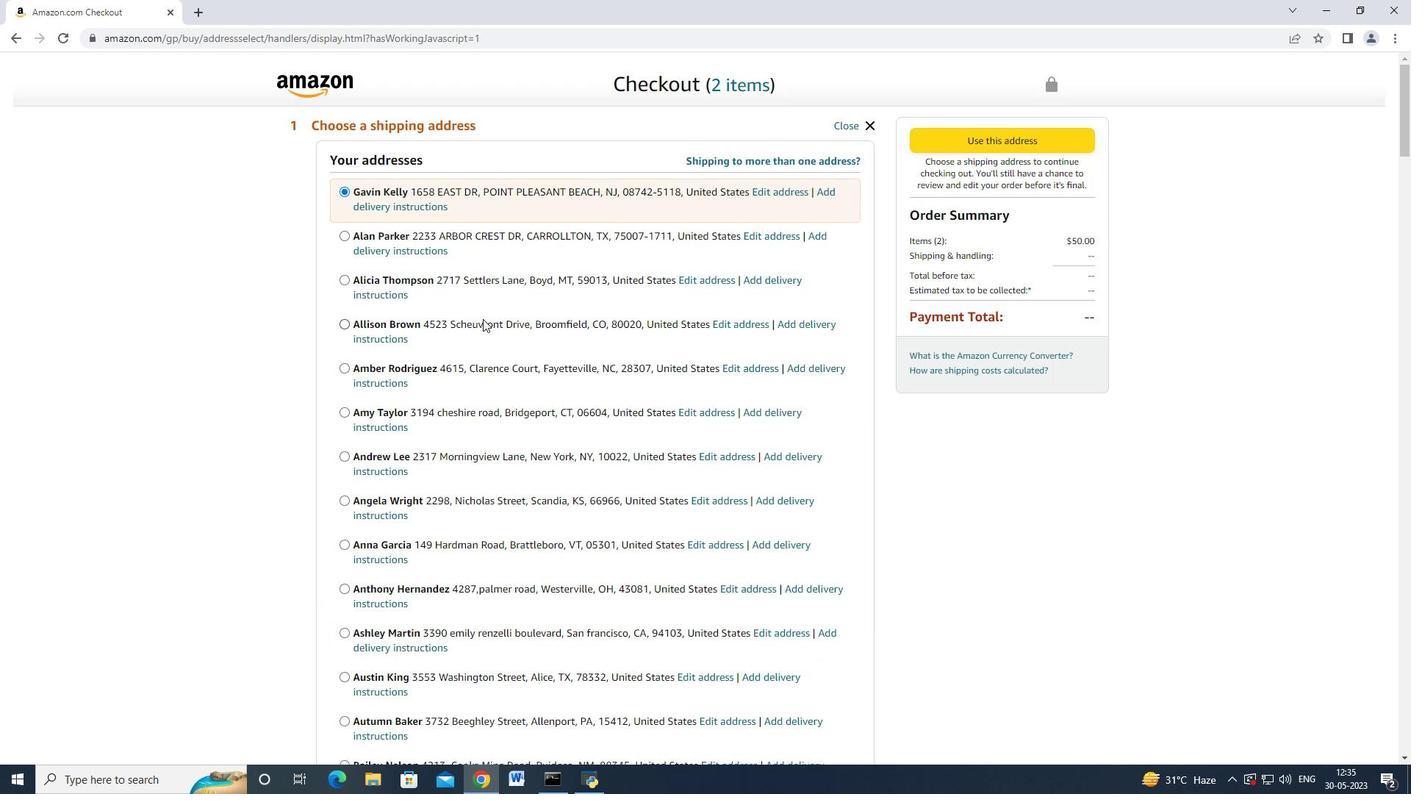
Action: Mouse moved to (486, 326)
Screenshot: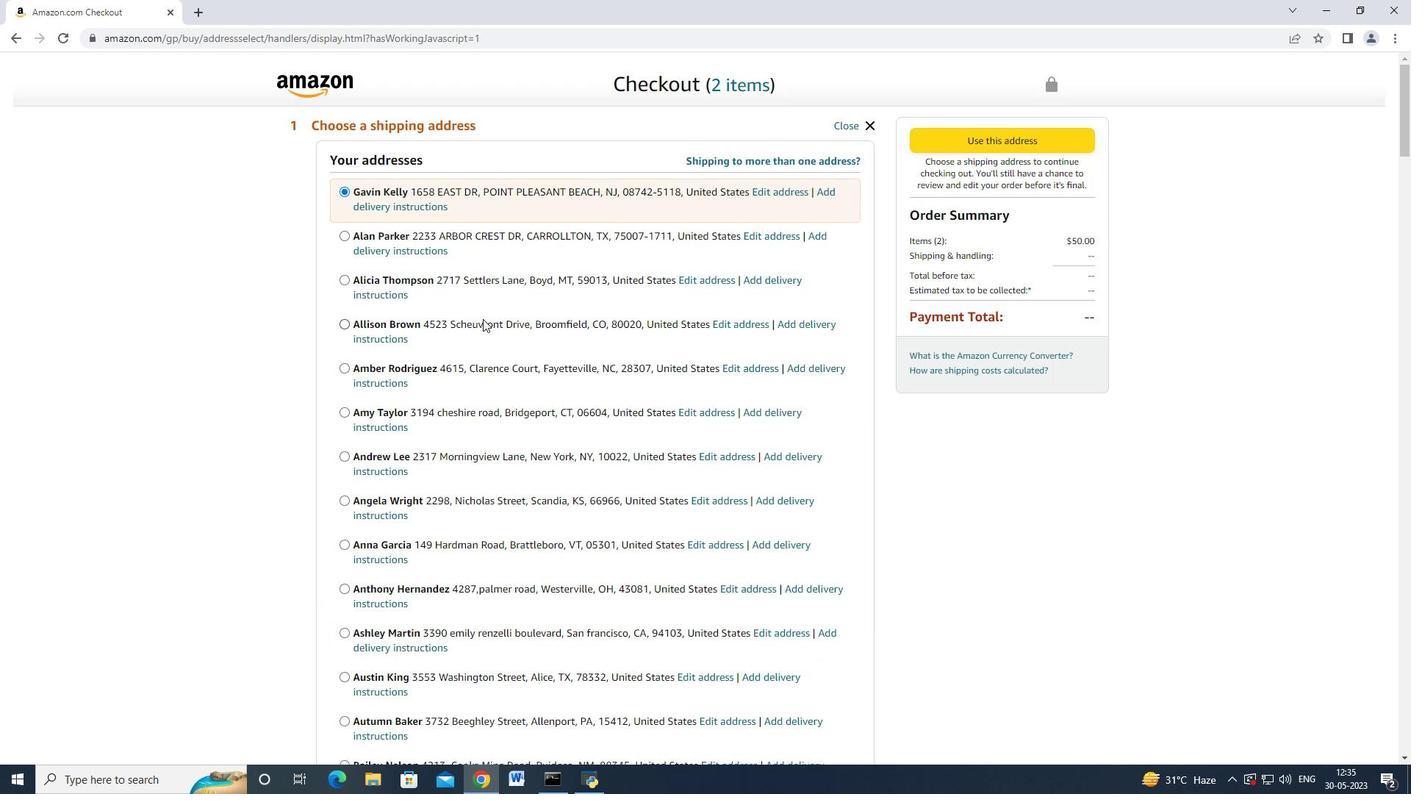 
Action: Mouse scrolled (486, 325) with delta (0, 0)
Screenshot: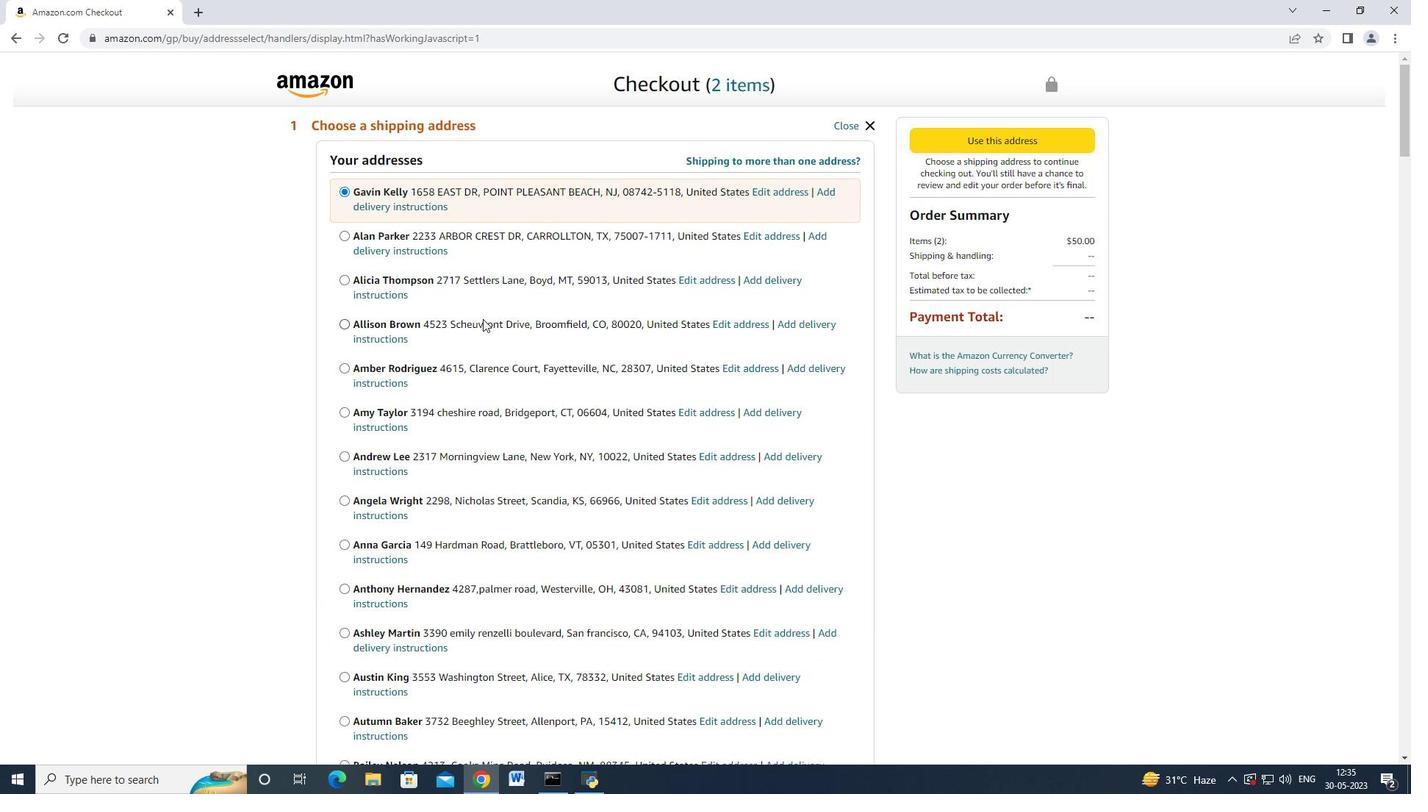 
Action: Mouse moved to (484, 331)
Screenshot: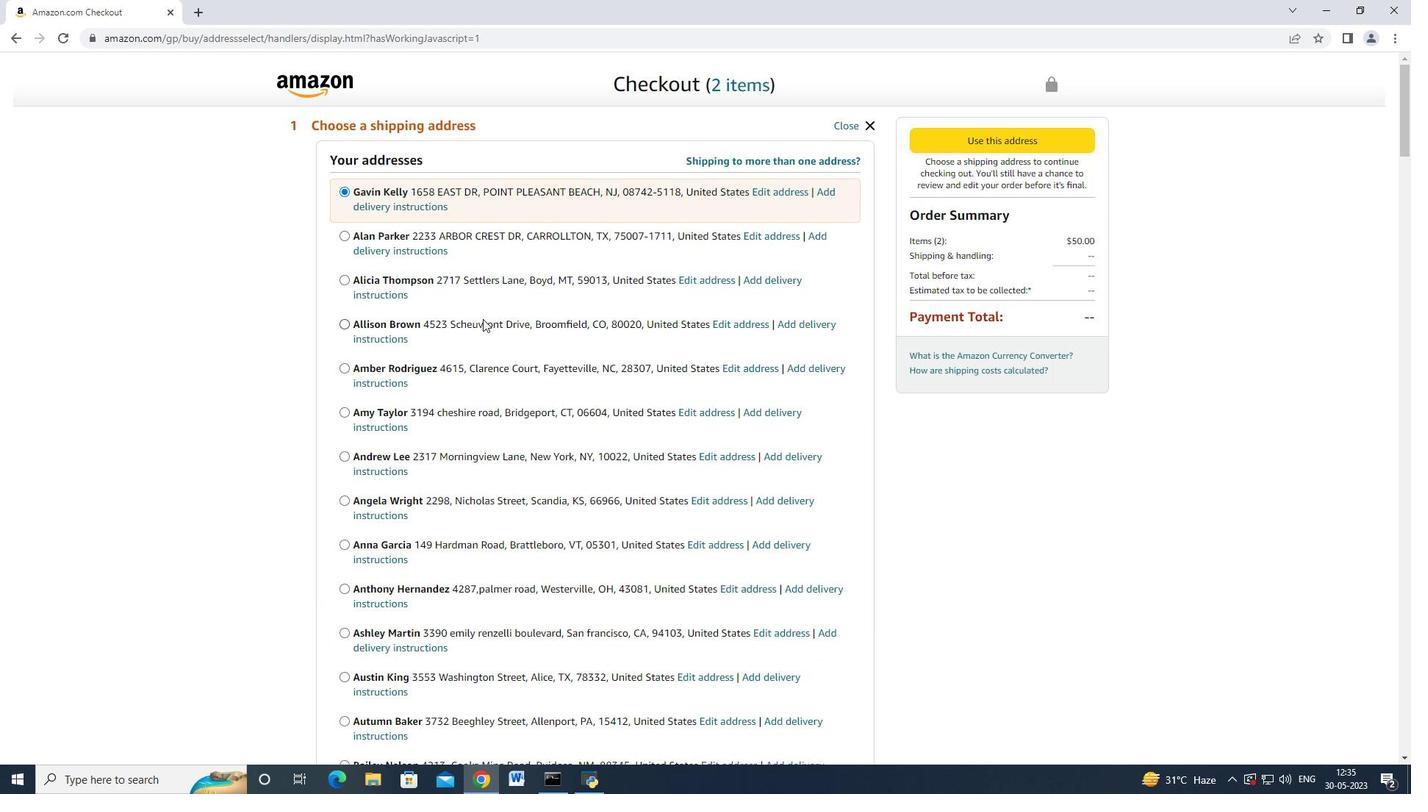 
Action: Mouse scrolled (484, 330) with delta (0, 0)
Screenshot: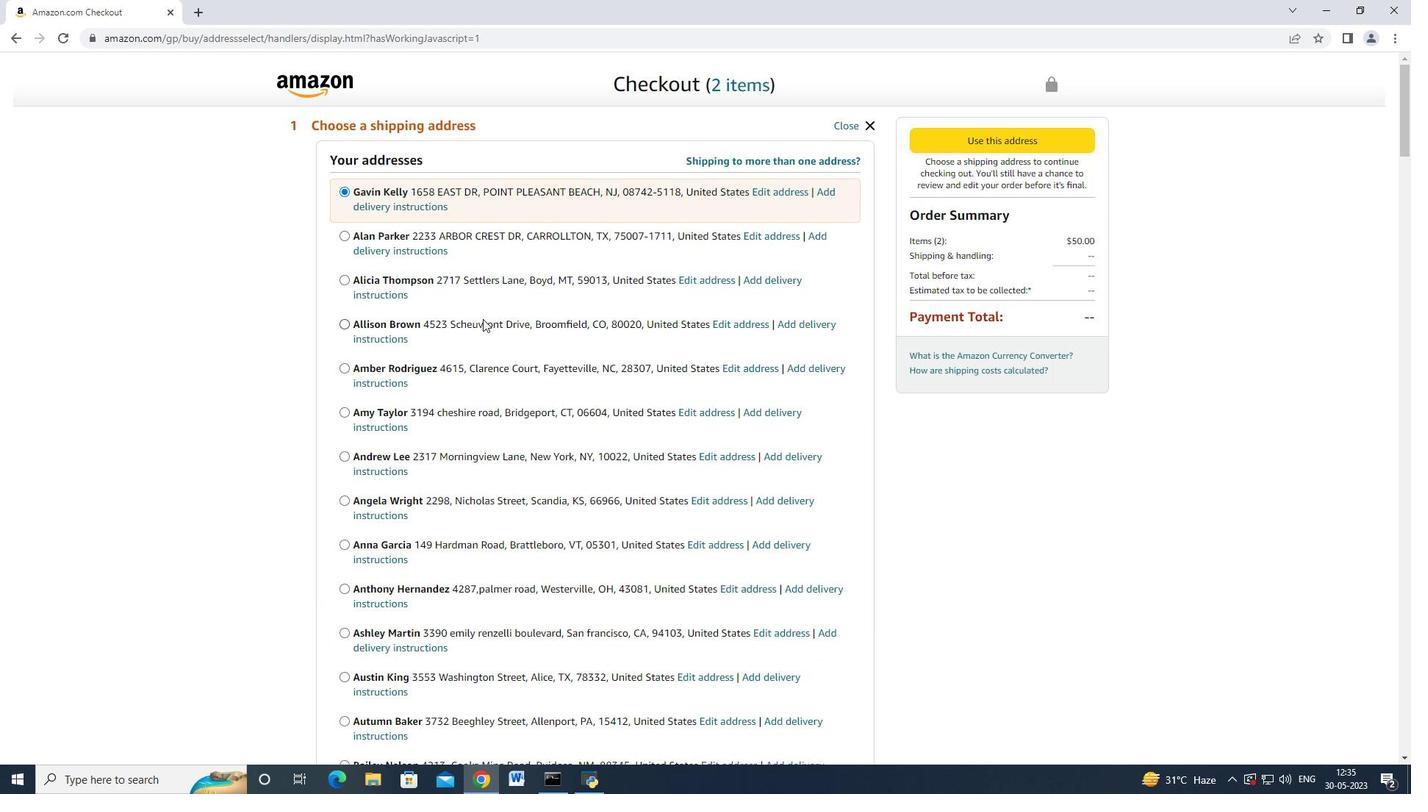 
Action: Mouse moved to (473, 368)
Screenshot: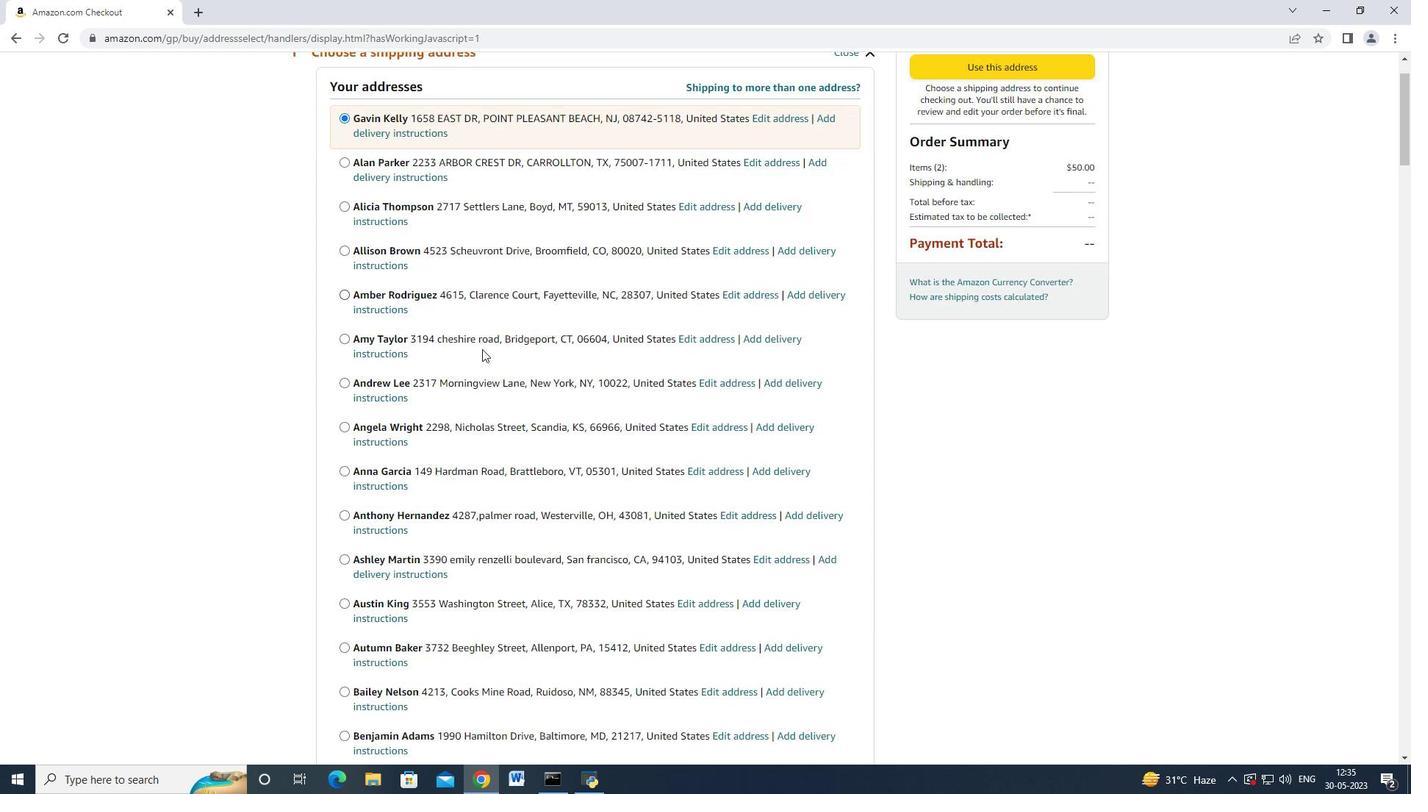 
Action: Mouse scrolled (473, 367) with delta (0, 0)
Screenshot: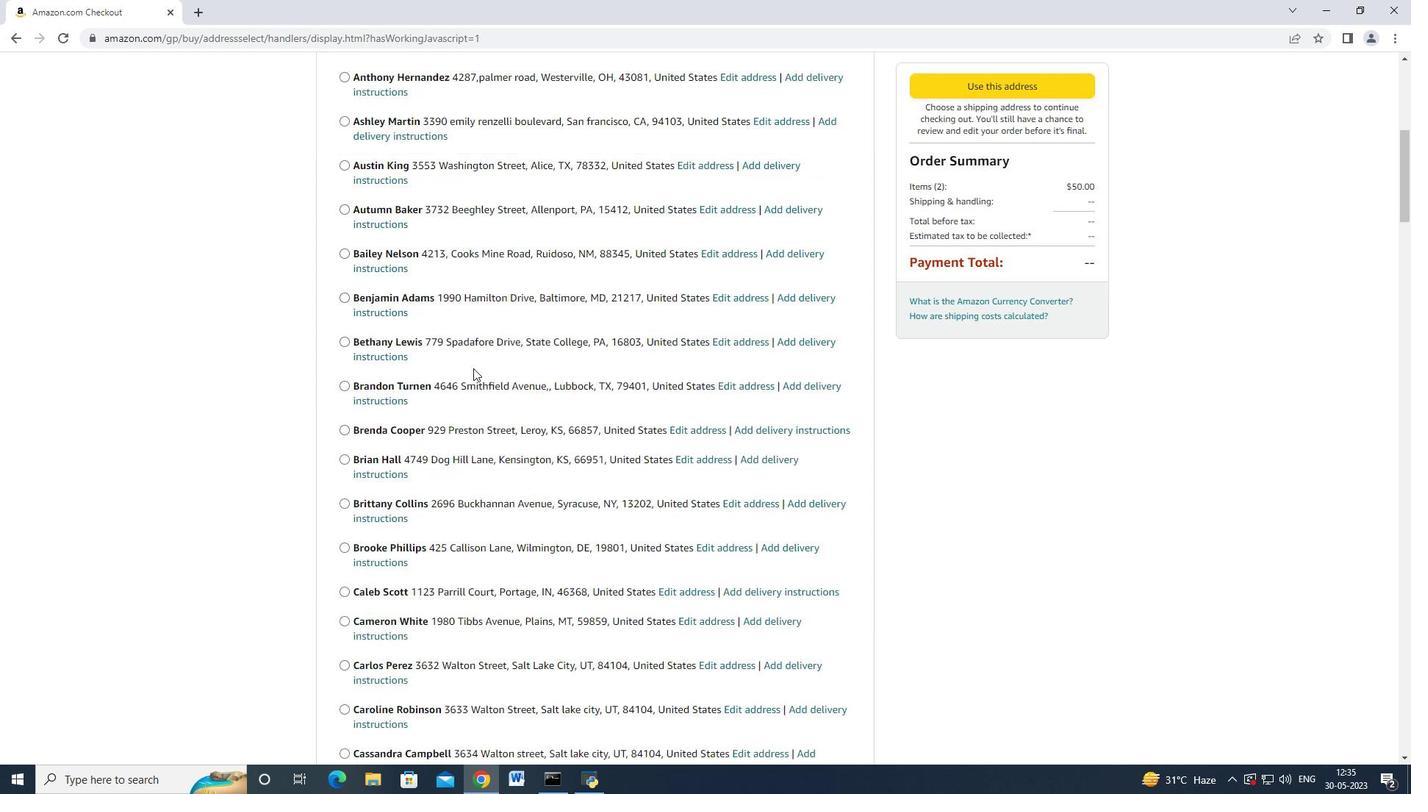 
Action: Mouse scrolled (473, 367) with delta (0, 0)
Screenshot: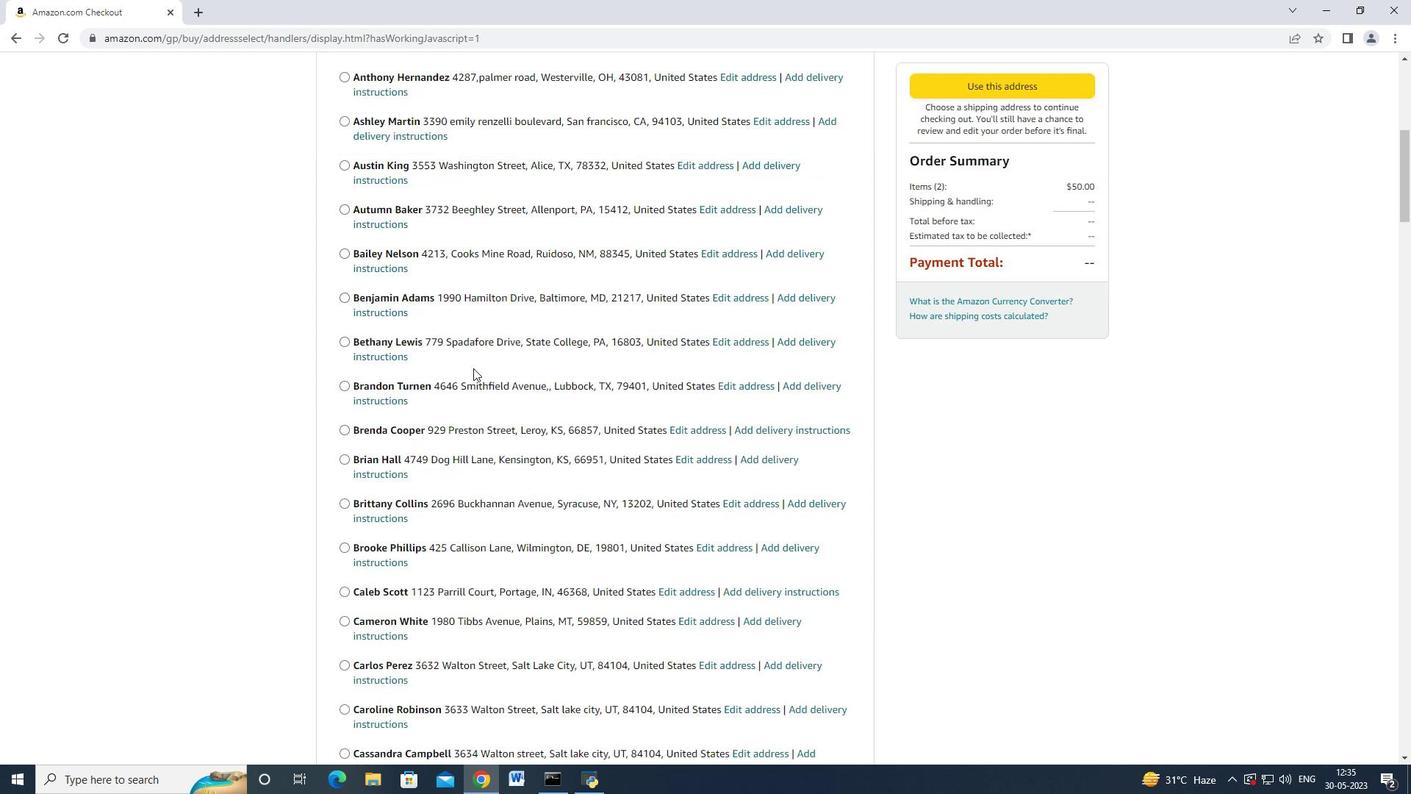 
Action: Mouse scrolled (473, 367) with delta (0, 0)
Screenshot: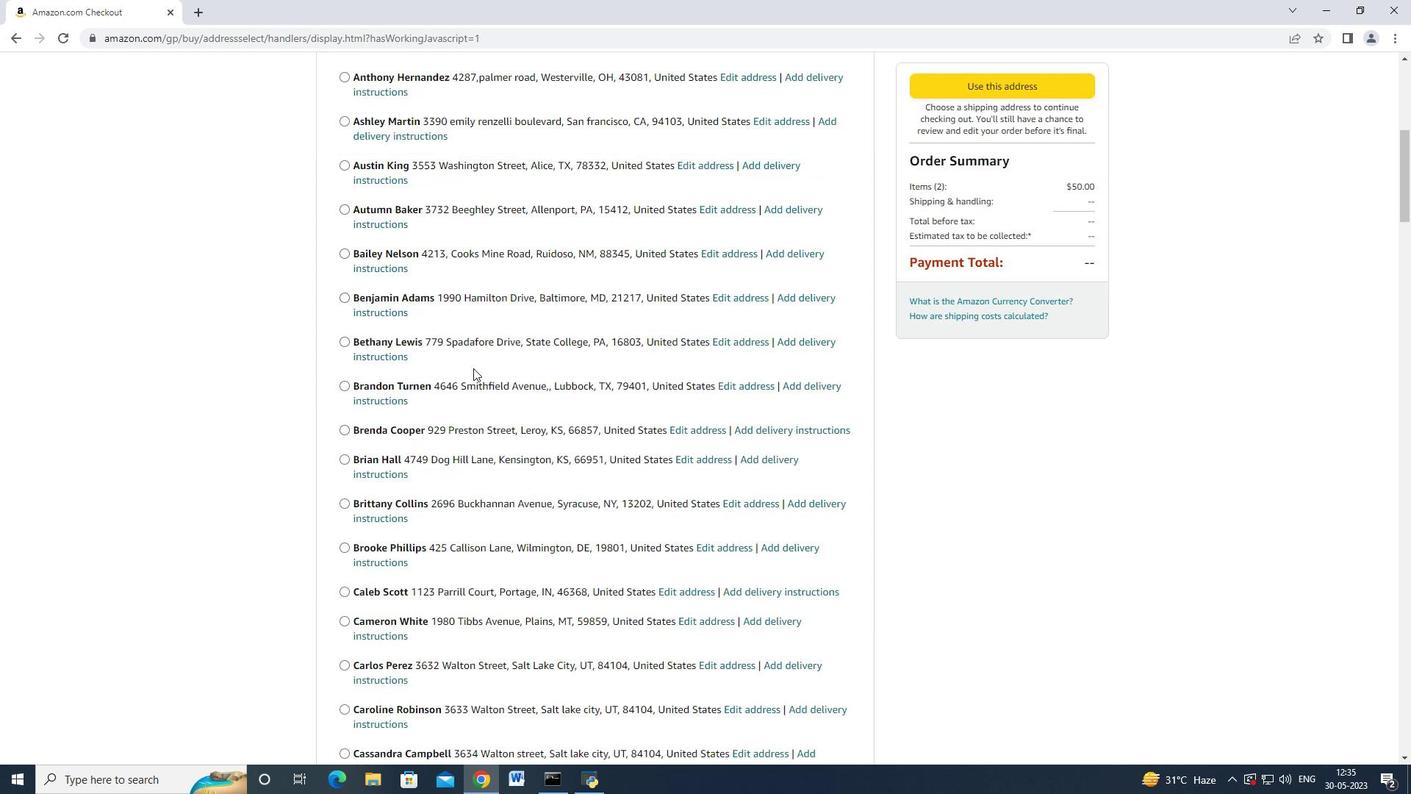 
Action: Mouse moved to (473, 369)
Screenshot: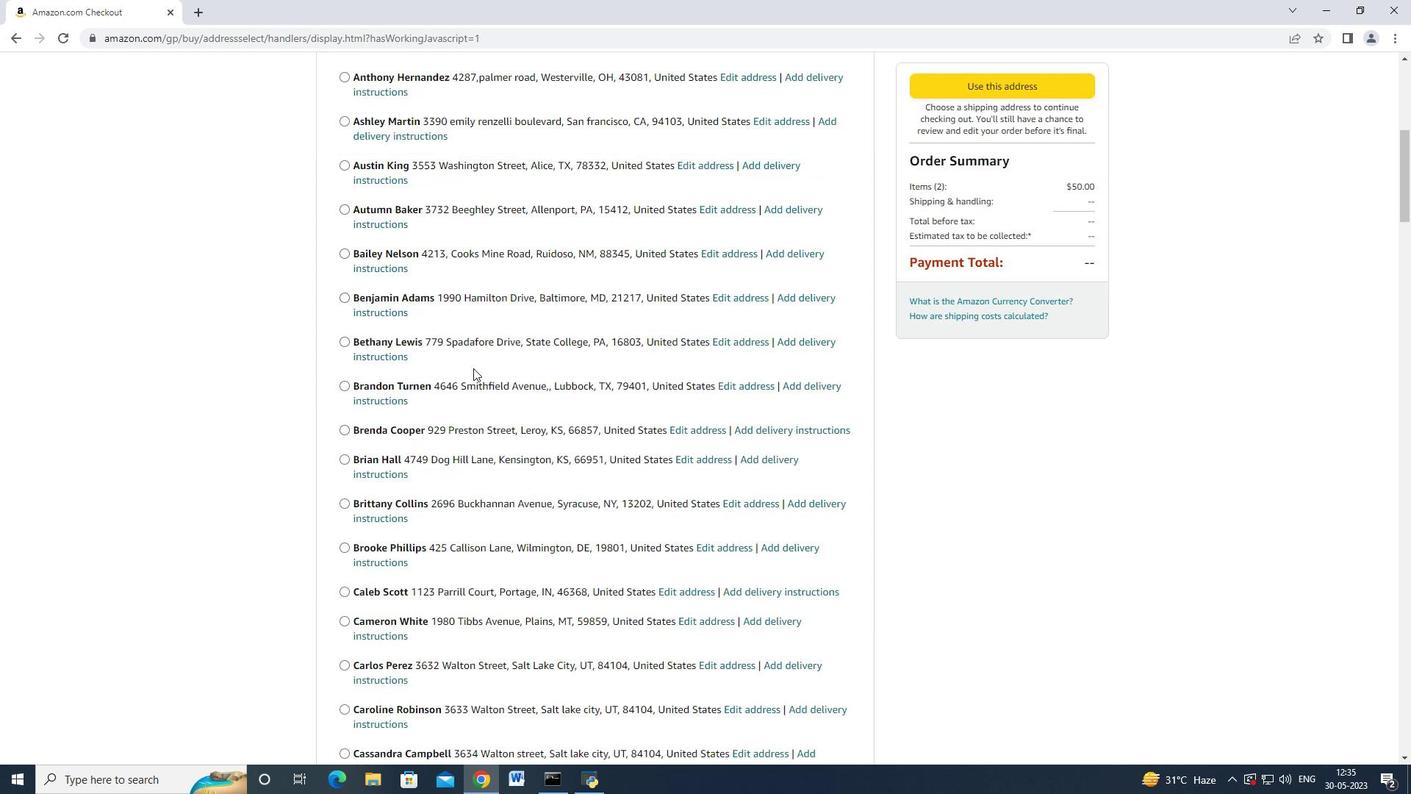 
Action: Mouse scrolled (473, 368) with delta (0, 0)
Screenshot: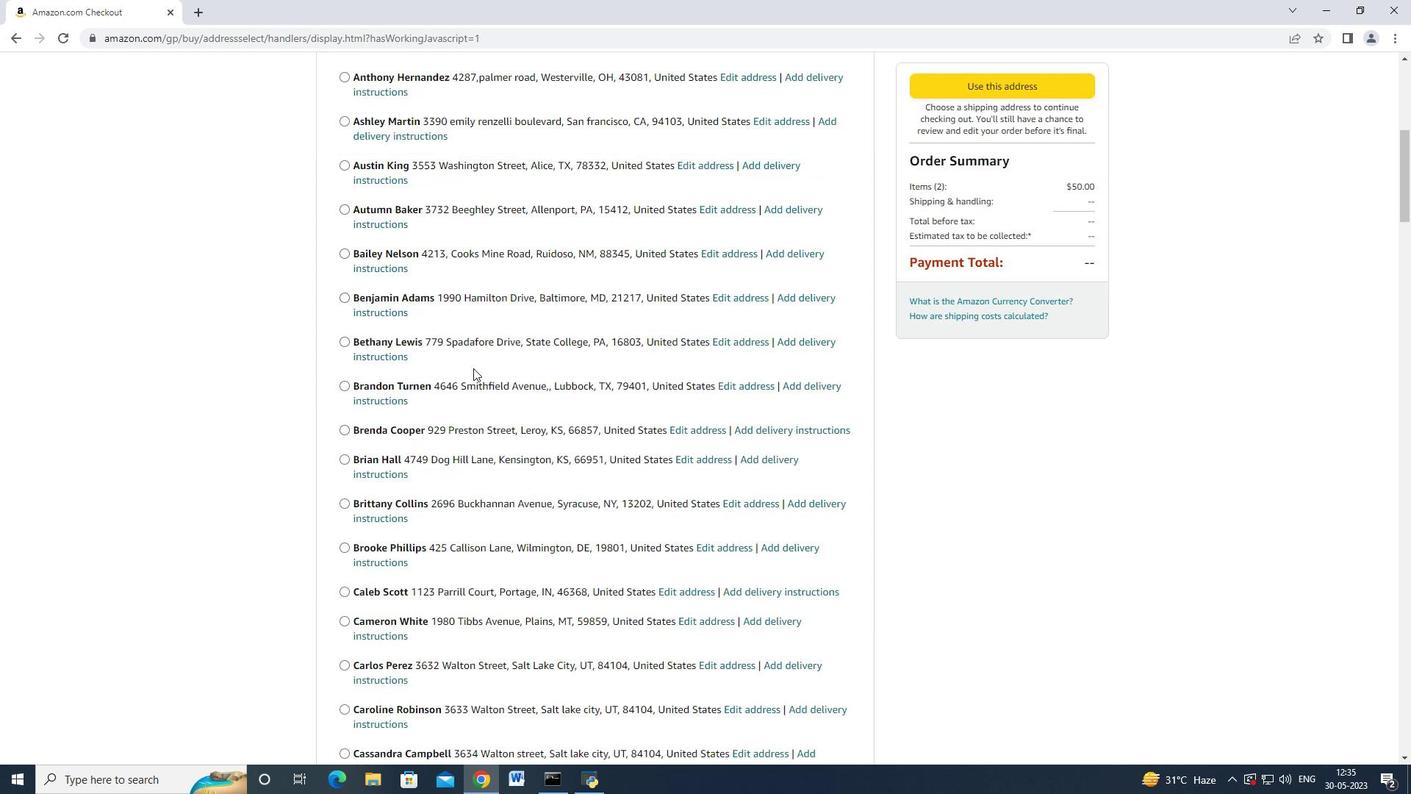 
Action: Mouse moved to (473, 369)
Screenshot: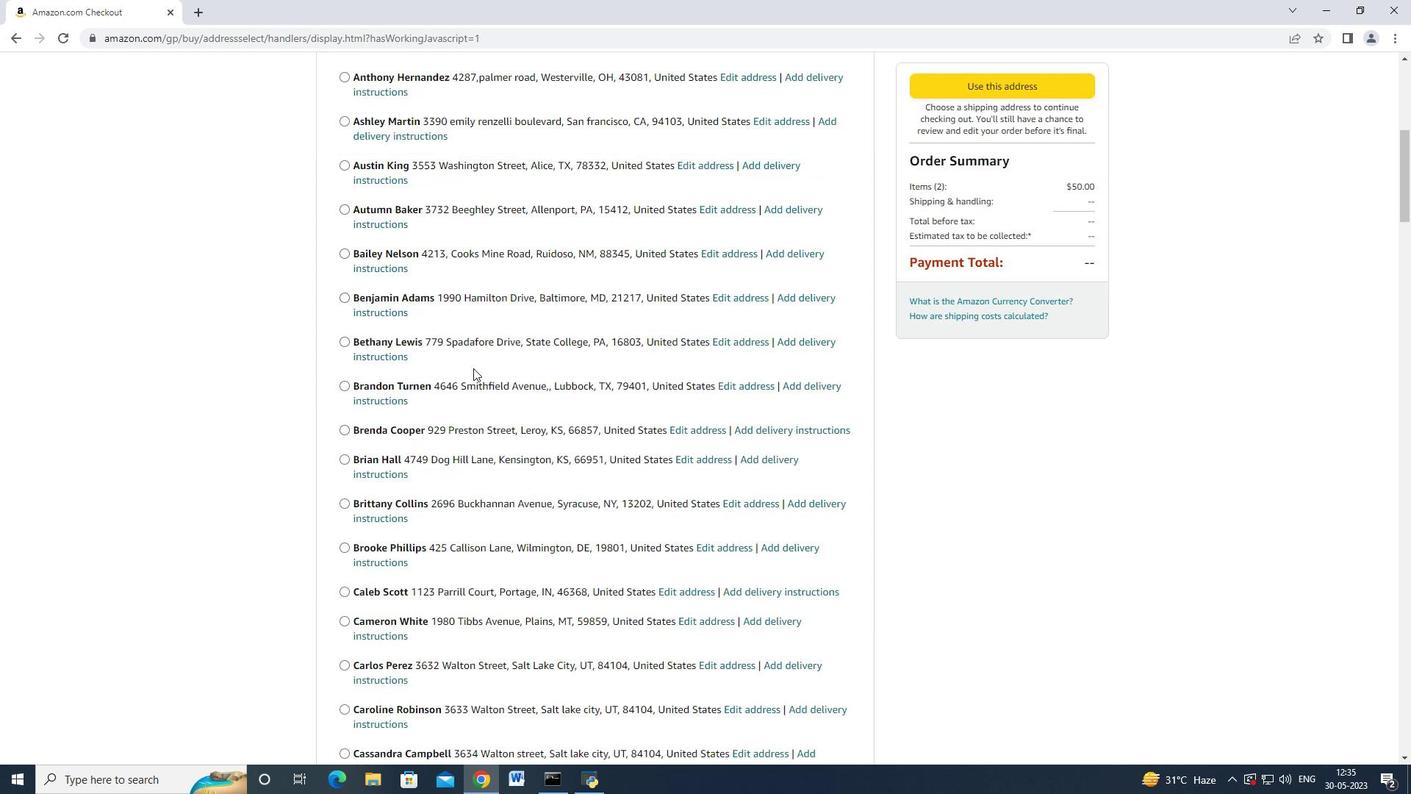 
Action: Mouse scrolled (473, 368) with delta (0, 0)
Screenshot: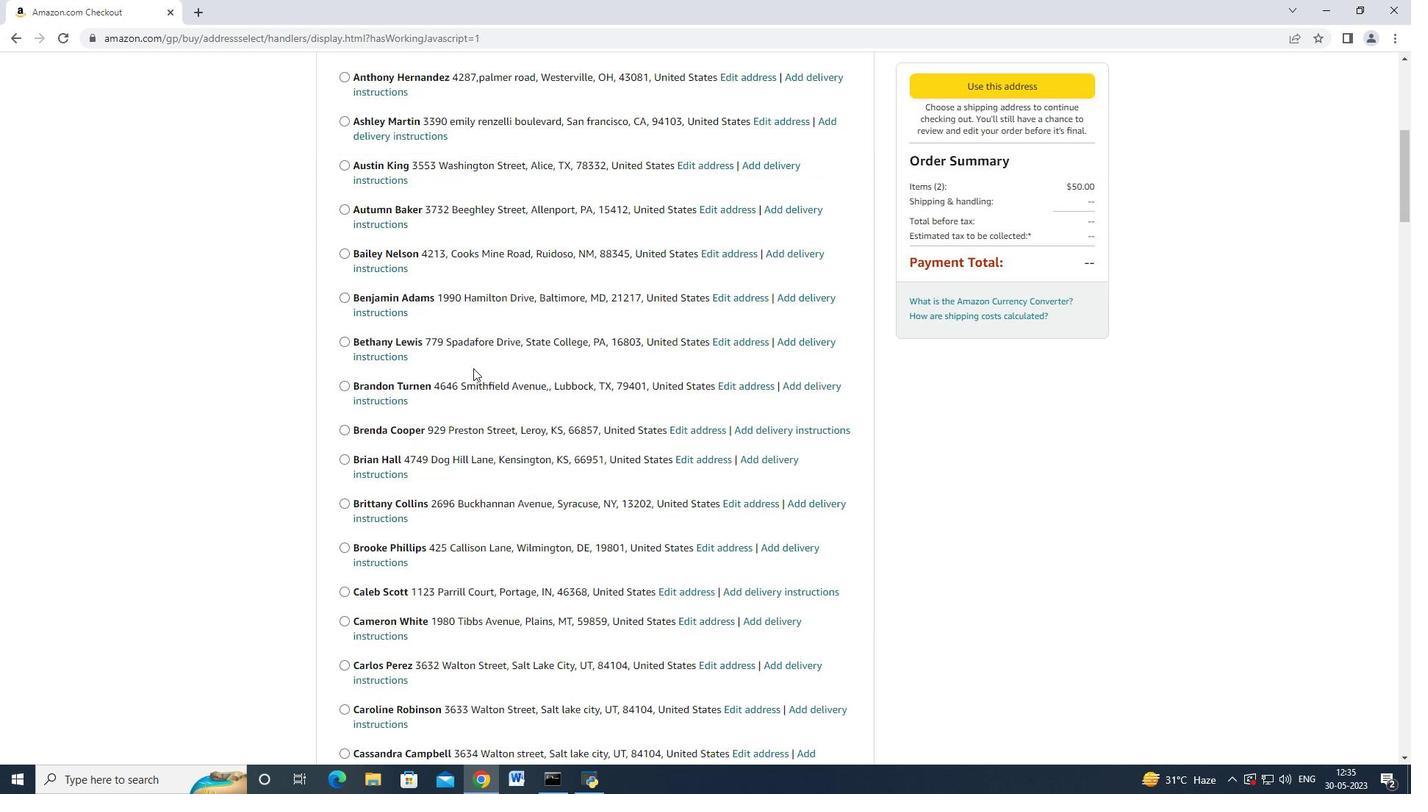 
Action: Mouse moved to (474, 369)
Screenshot: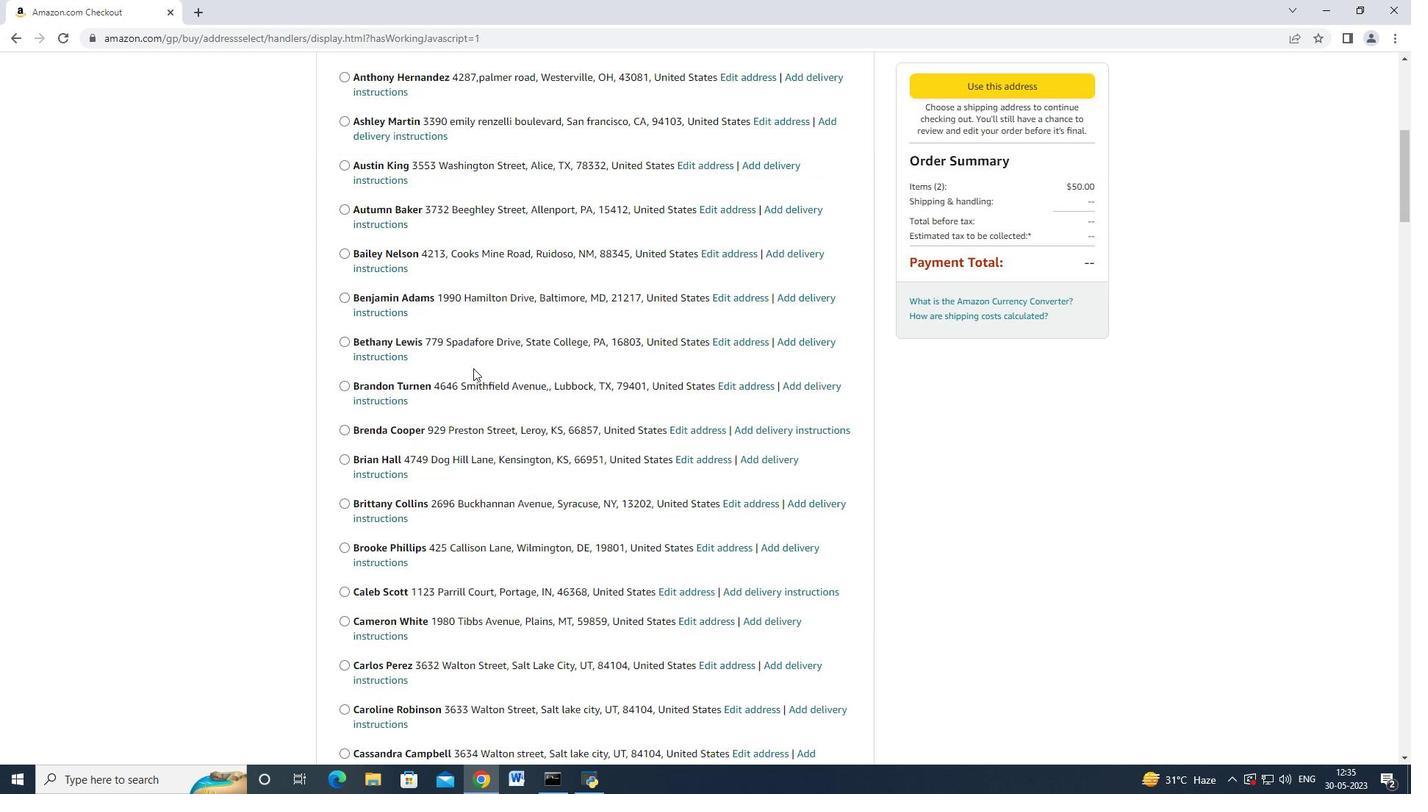 
Action: Mouse scrolled (473, 368) with delta (0, 0)
Screenshot: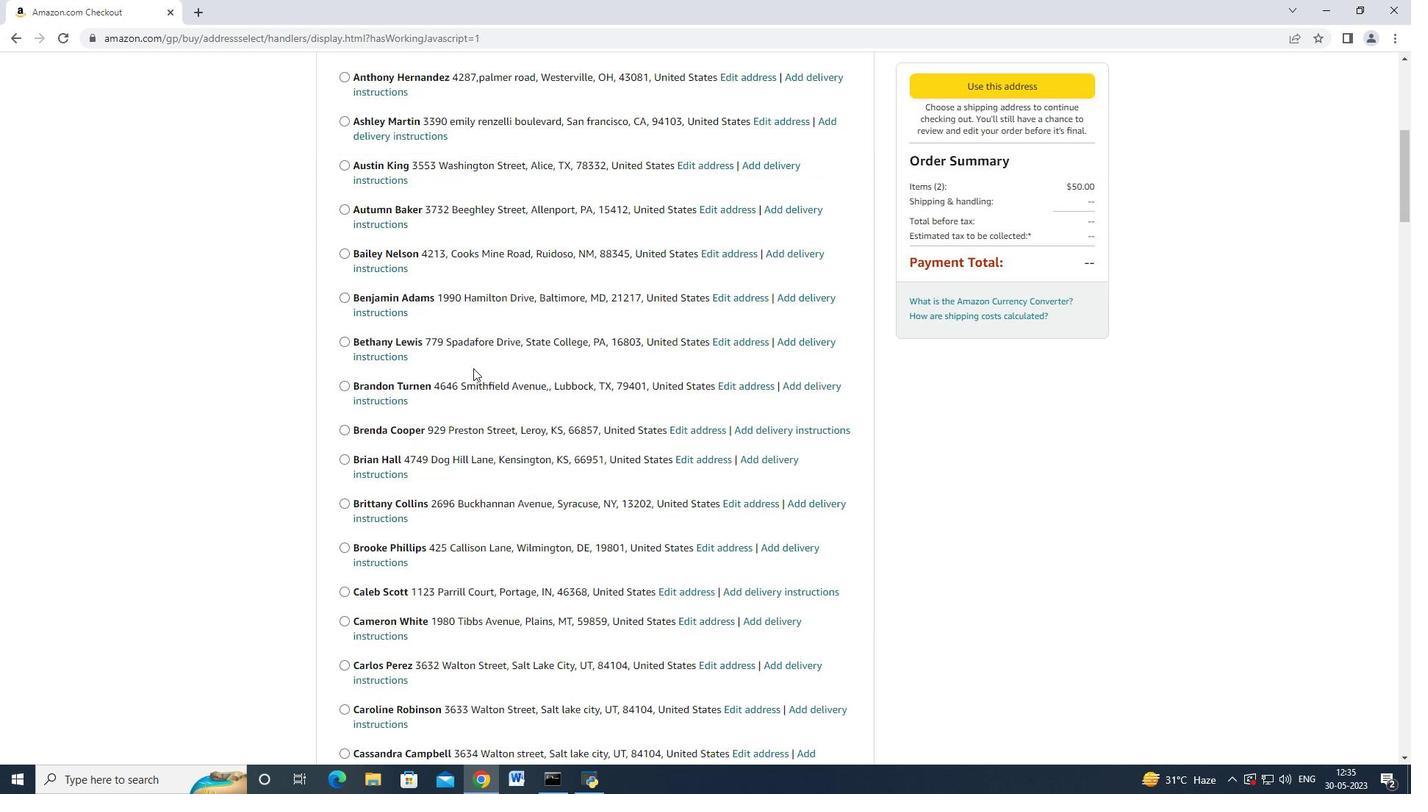 
Action: Mouse moved to (475, 369)
Screenshot: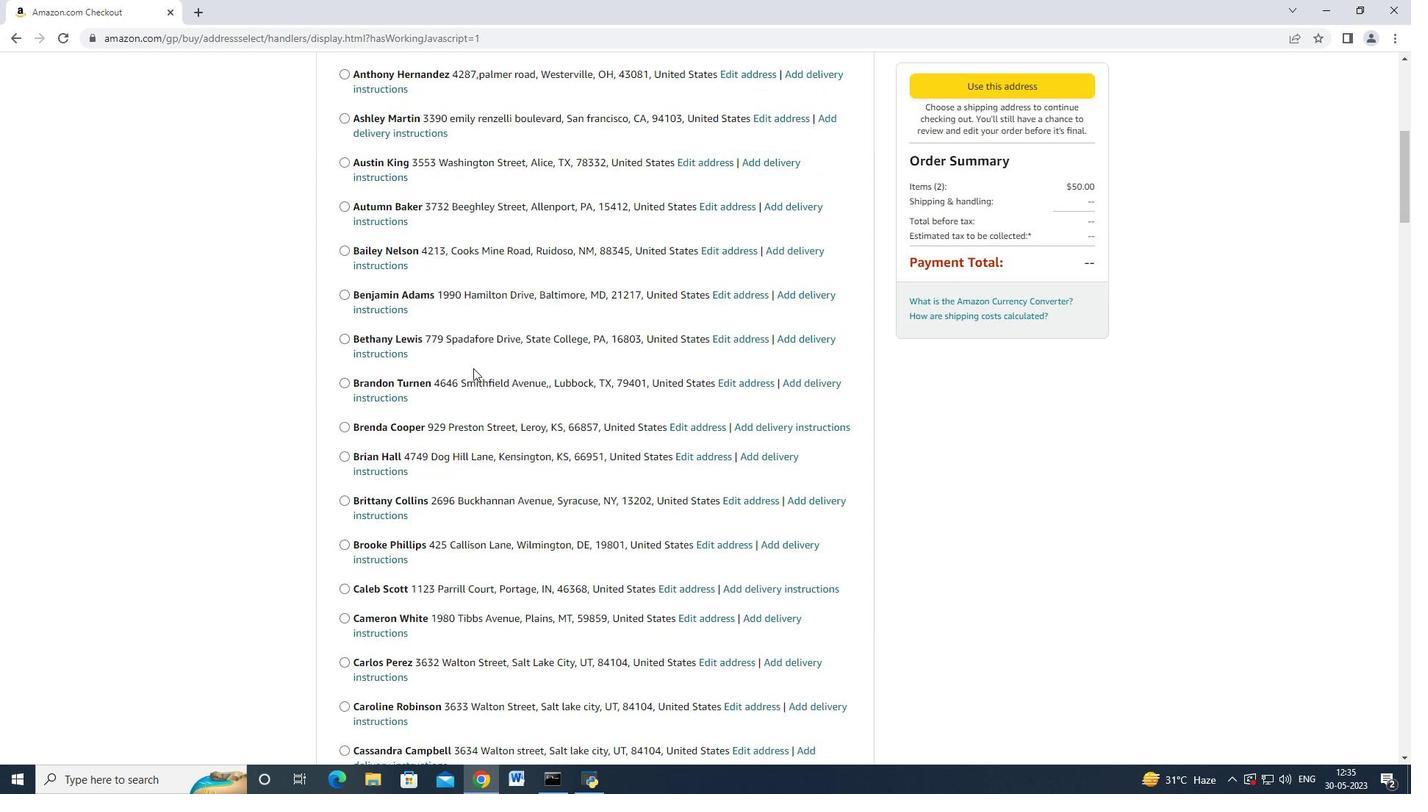 
Action: Mouse scrolled (474, 368) with delta (0, 0)
Screenshot: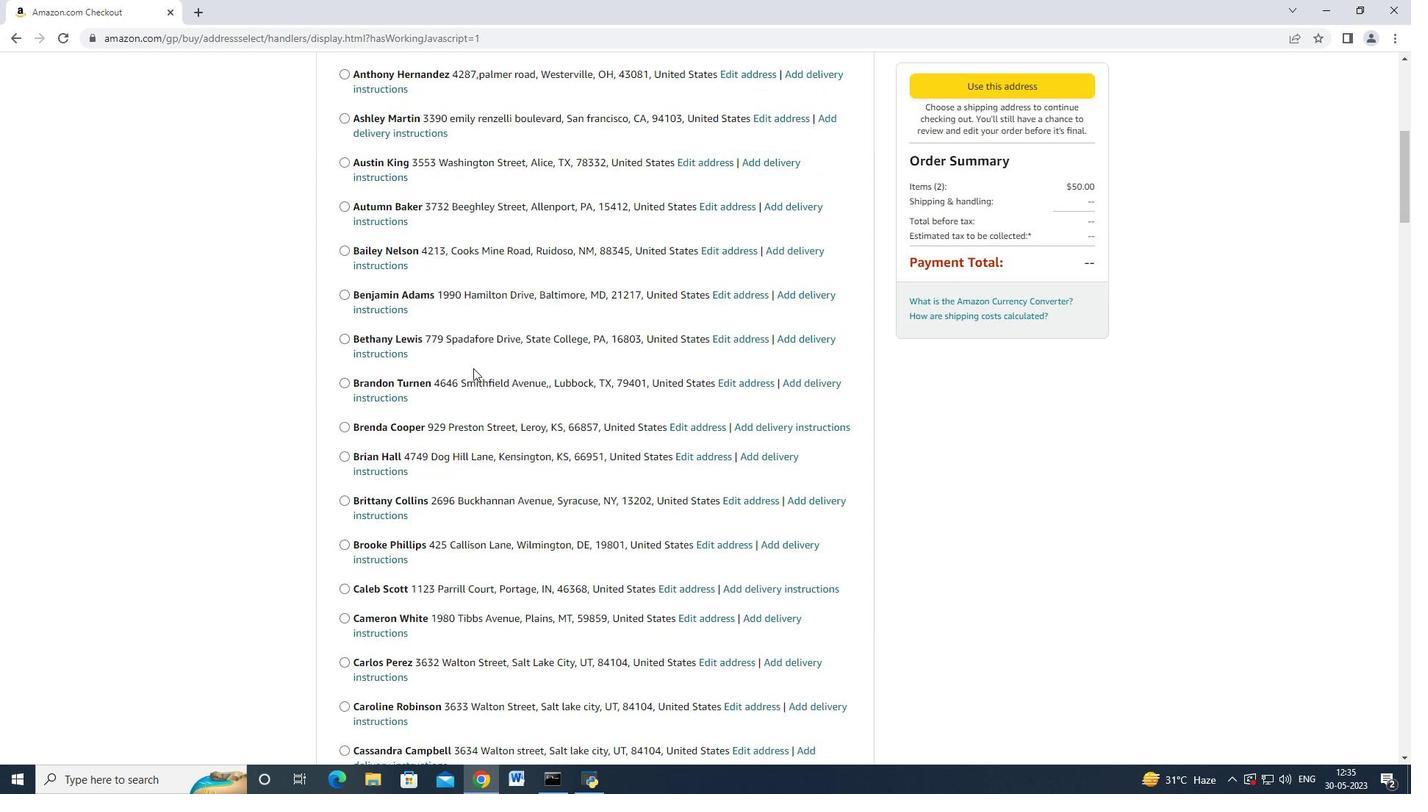 
Action: Mouse moved to (475, 369)
Screenshot: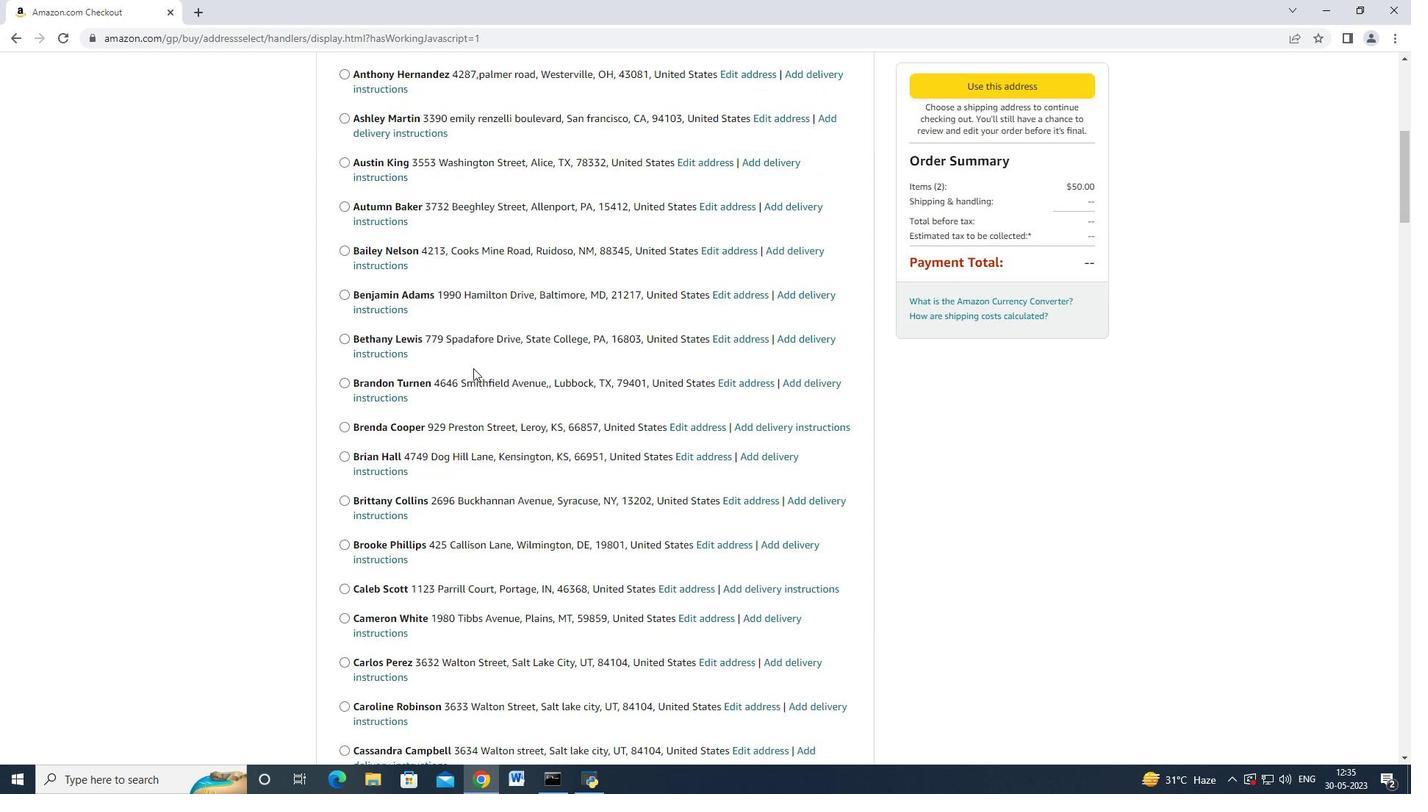 
Action: Mouse scrolled (475, 368) with delta (0, 0)
Screenshot: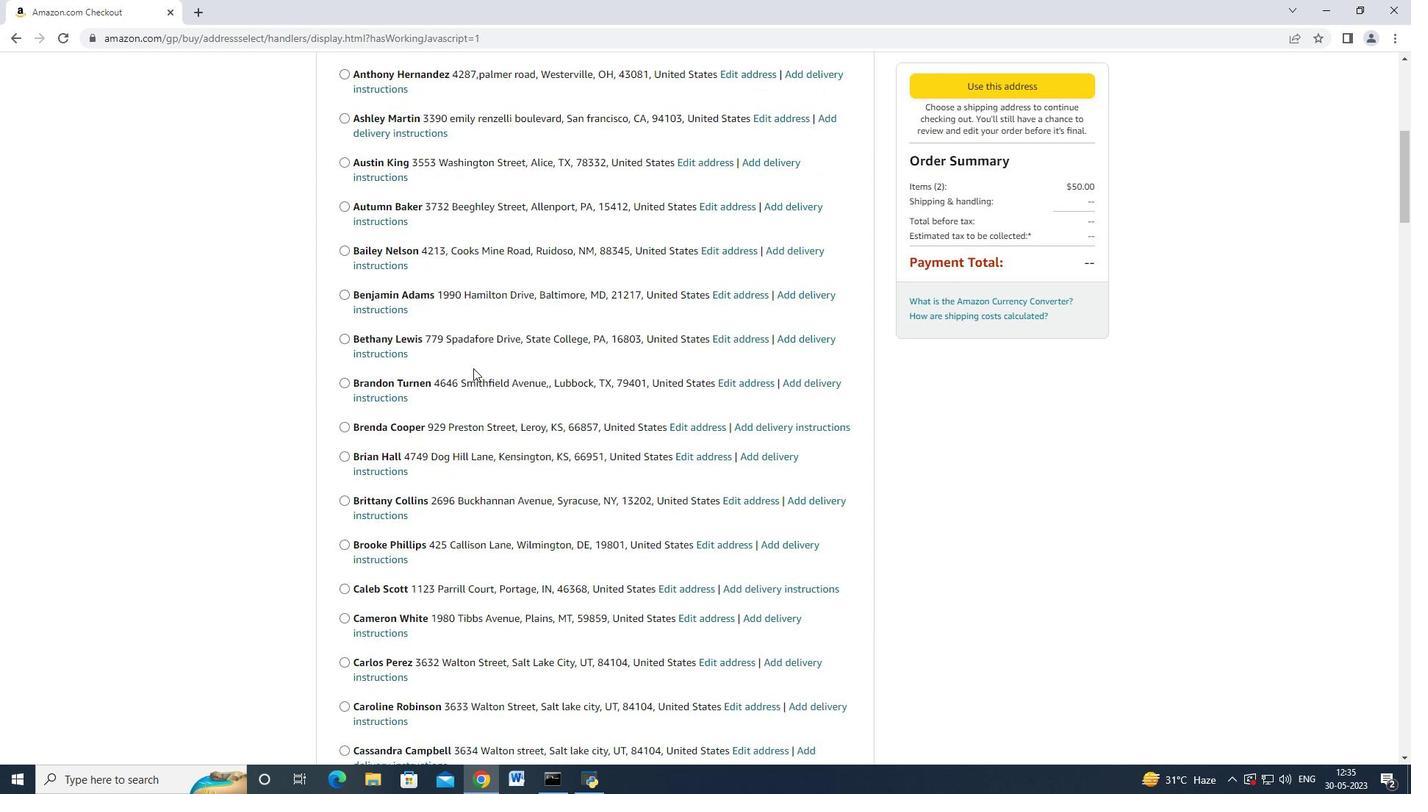 
Action: Mouse moved to (495, 373)
Screenshot: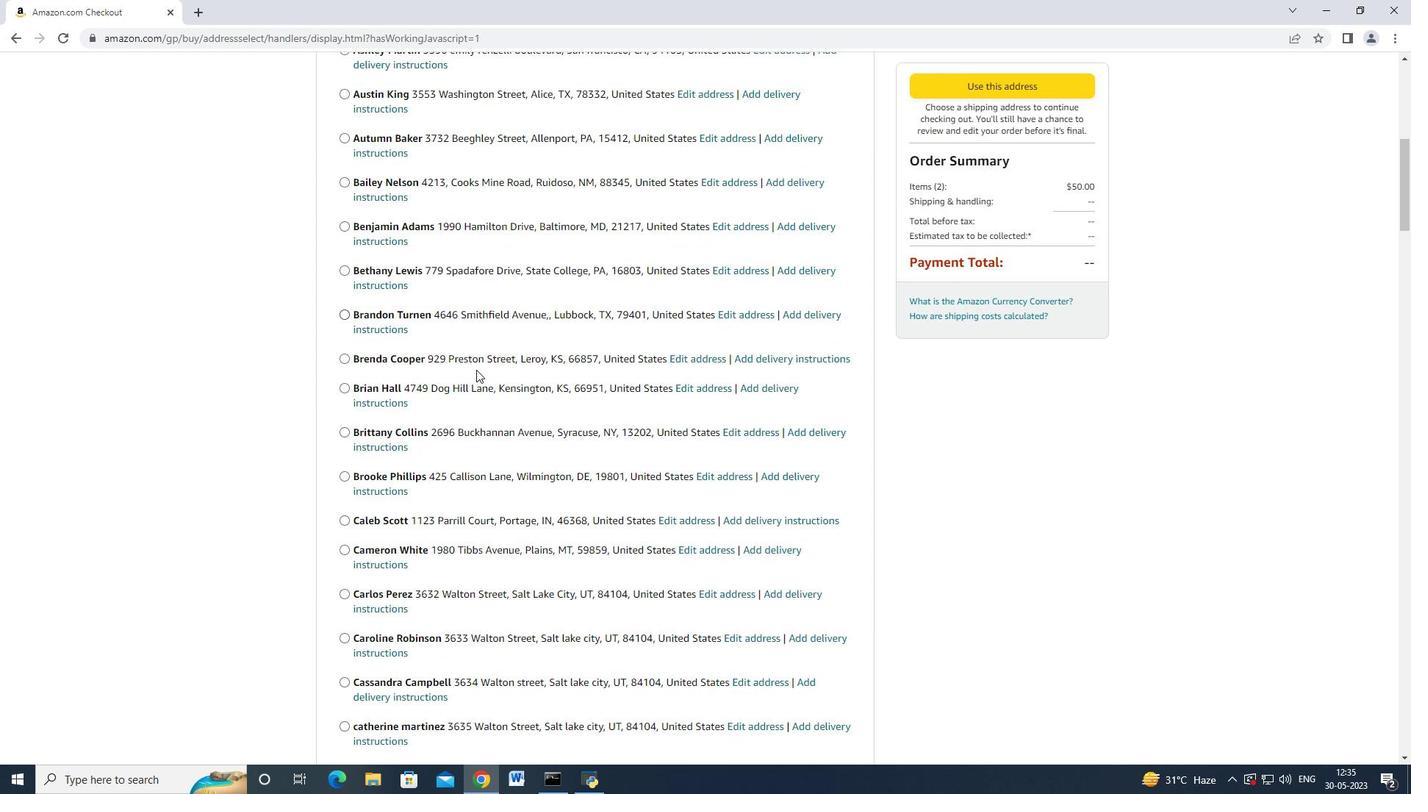 
Action: Mouse scrolled (495, 372) with delta (0, 0)
Screenshot: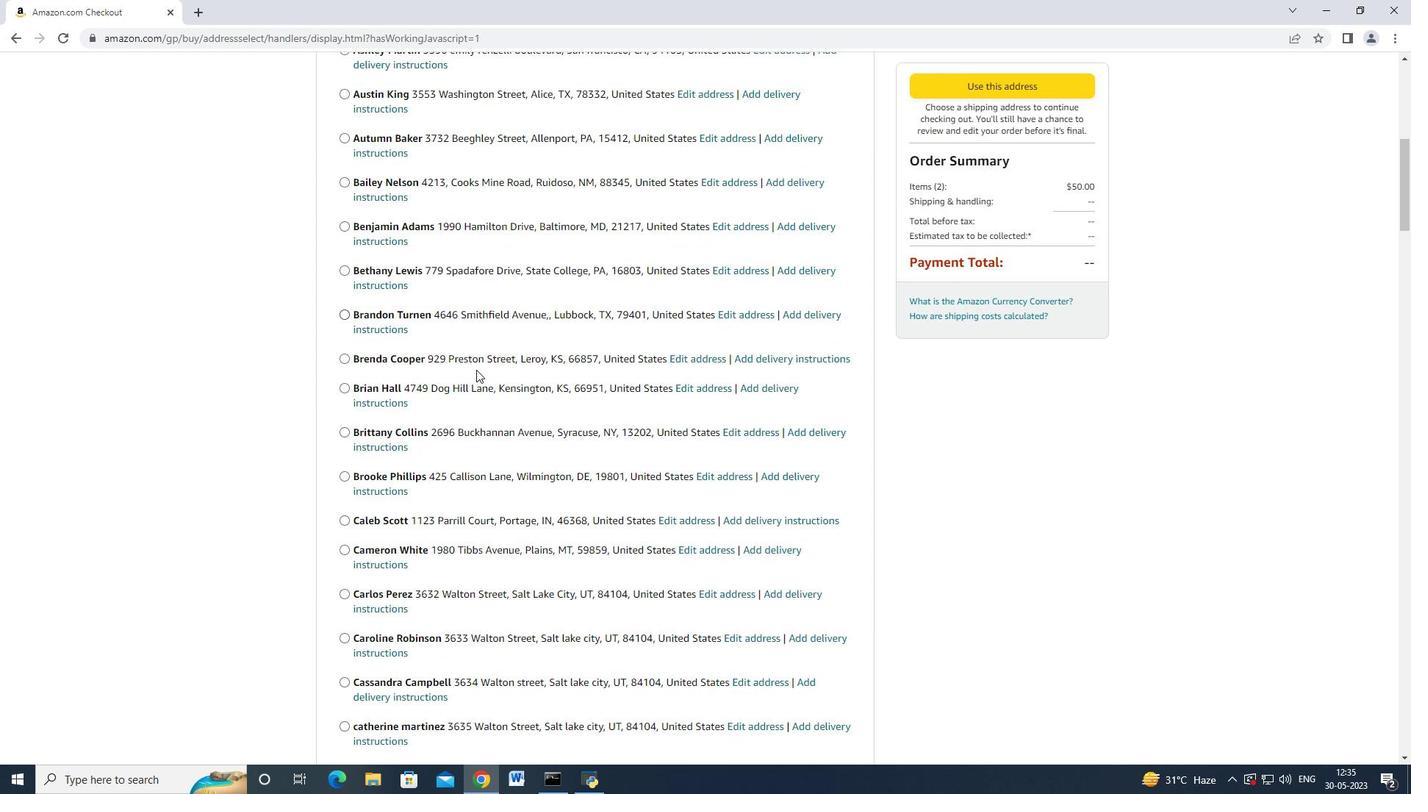 
Action: Mouse moved to (495, 375)
Screenshot: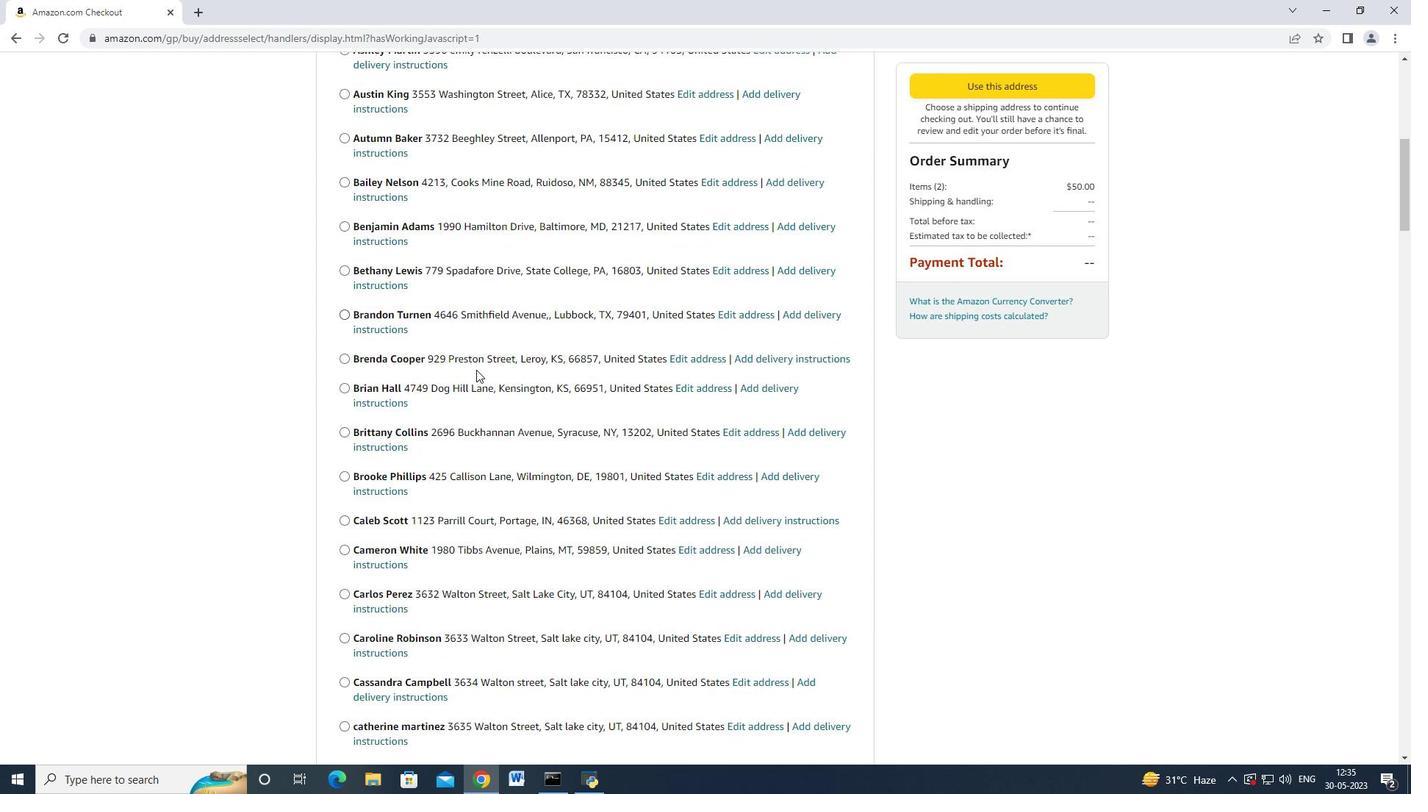
Action: Mouse scrolled (495, 375) with delta (0, 0)
Screenshot: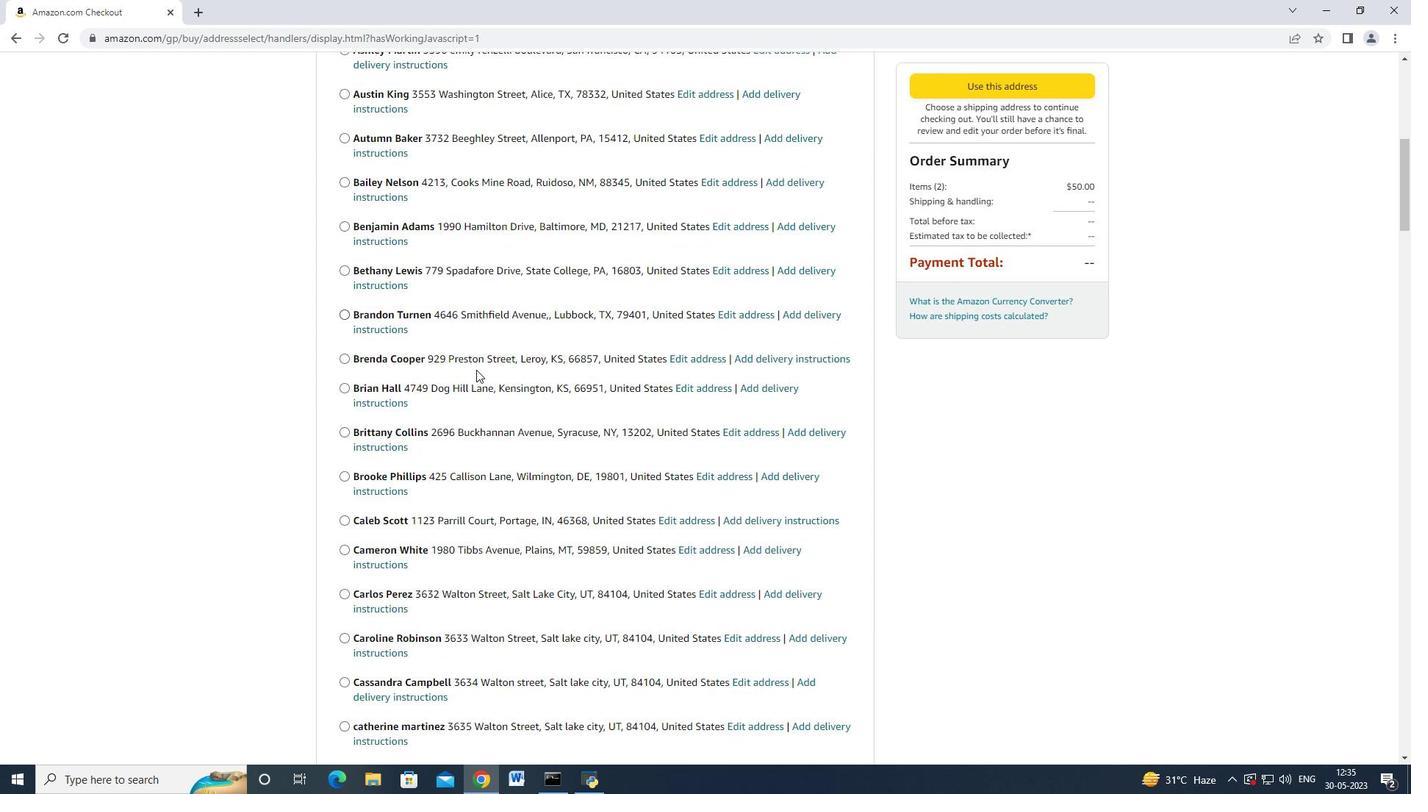 
Action: Mouse moved to (496, 376)
Screenshot: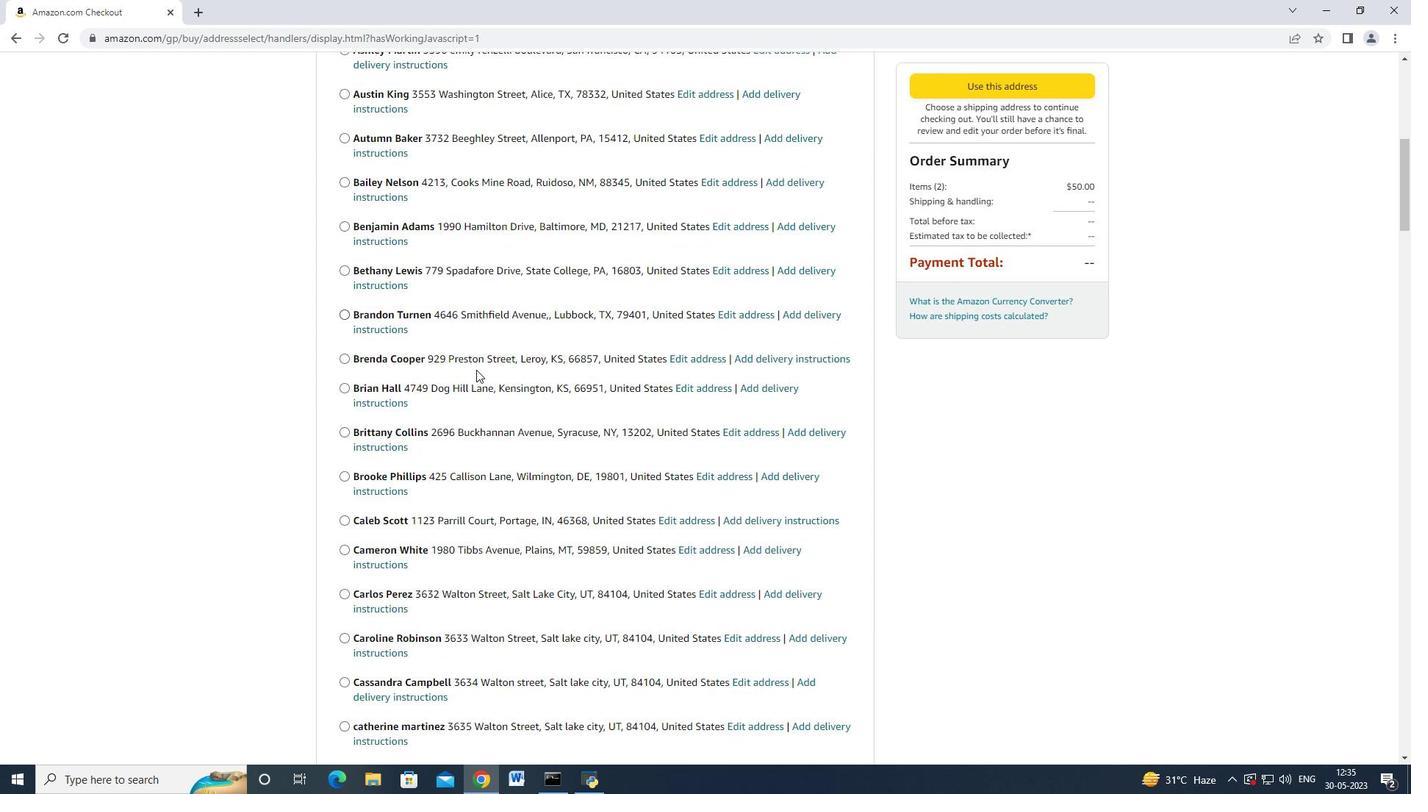 
Action: Mouse scrolled (495, 375) with delta (0, 0)
Screenshot: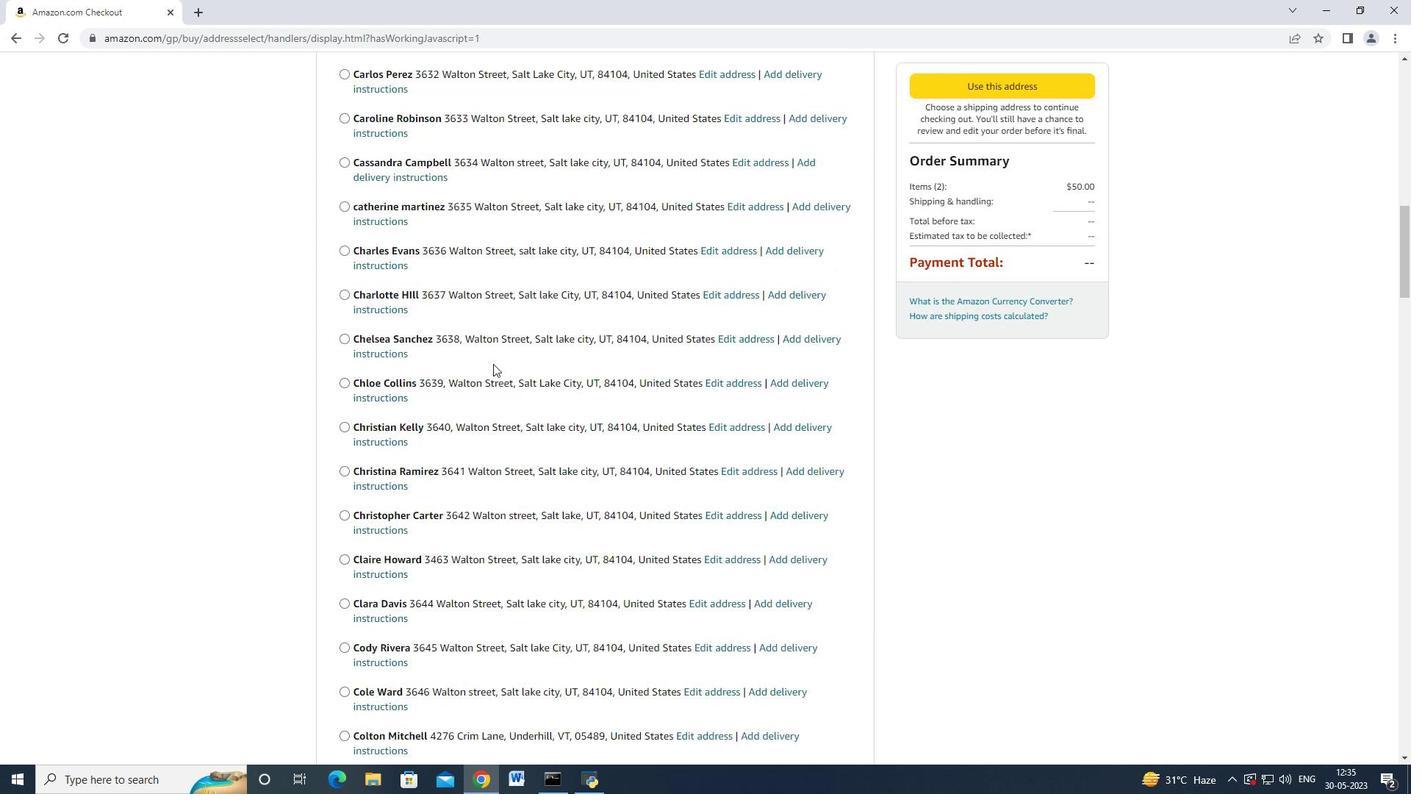 
Action: Mouse moved to (497, 377)
Screenshot: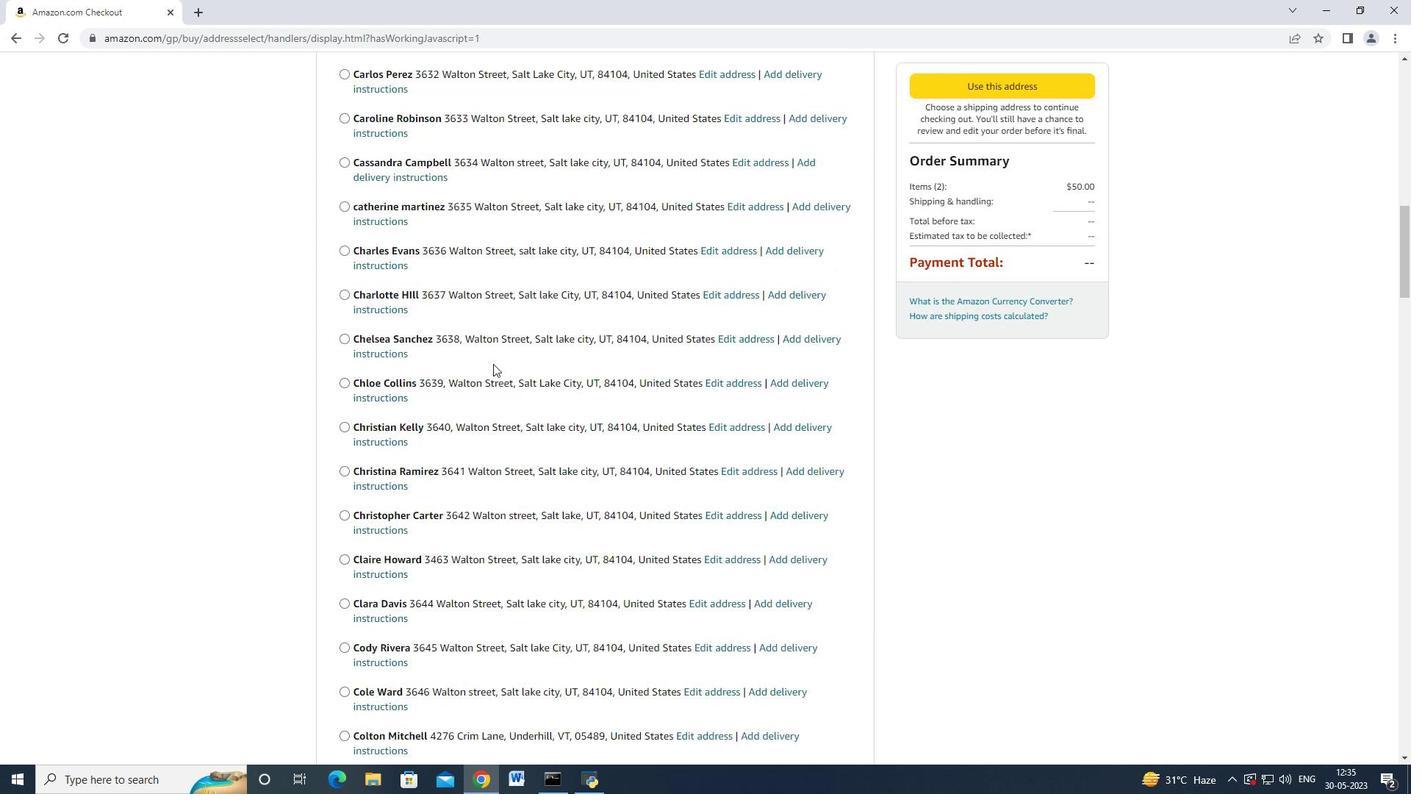 
Action: Mouse scrolled (496, 375) with delta (0, 0)
Screenshot: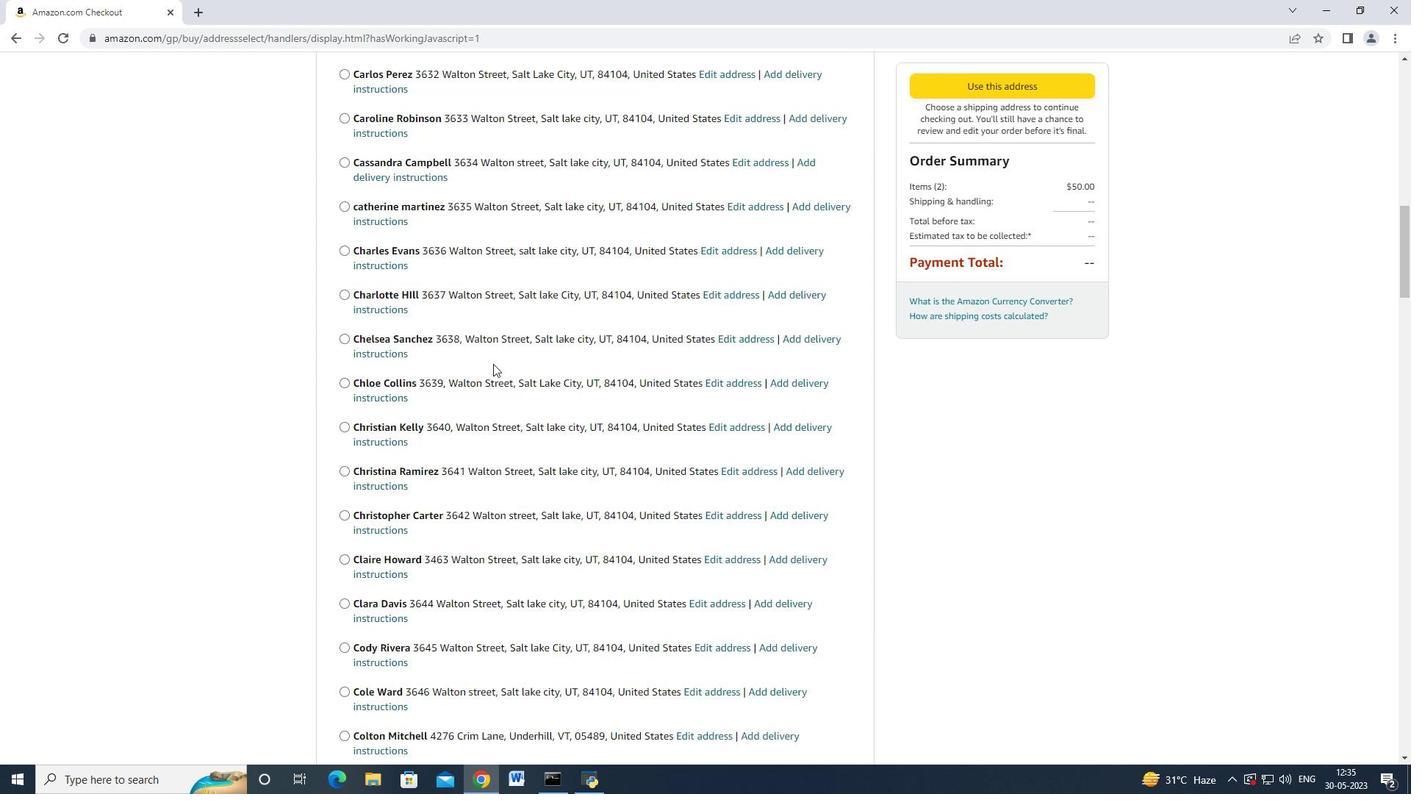 
Action: Mouse moved to (498, 377)
Screenshot: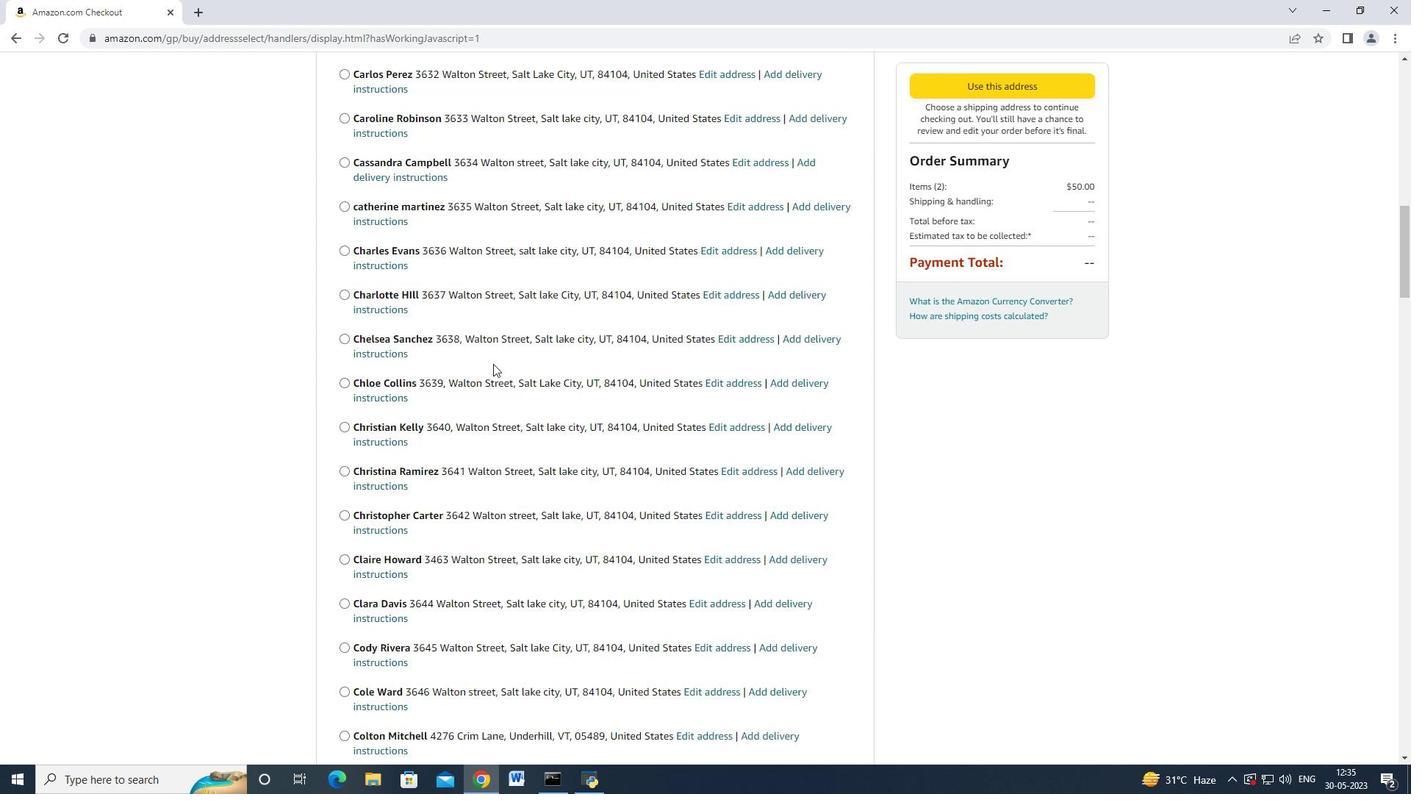 
Action: Mouse scrolled (496, 375) with delta (0, 0)
Screenshot: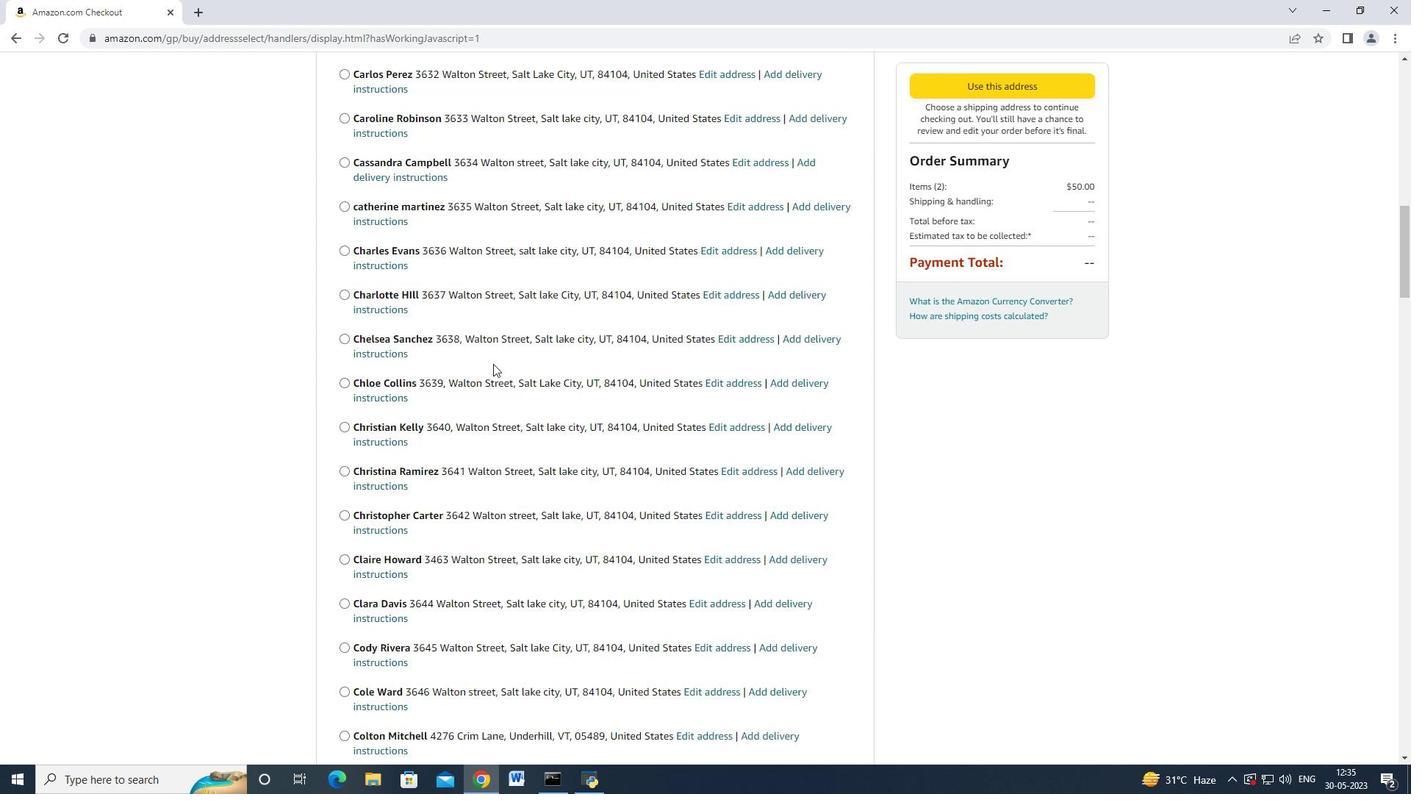 
Action: Mouse moved to (503, 376)
Screenshot: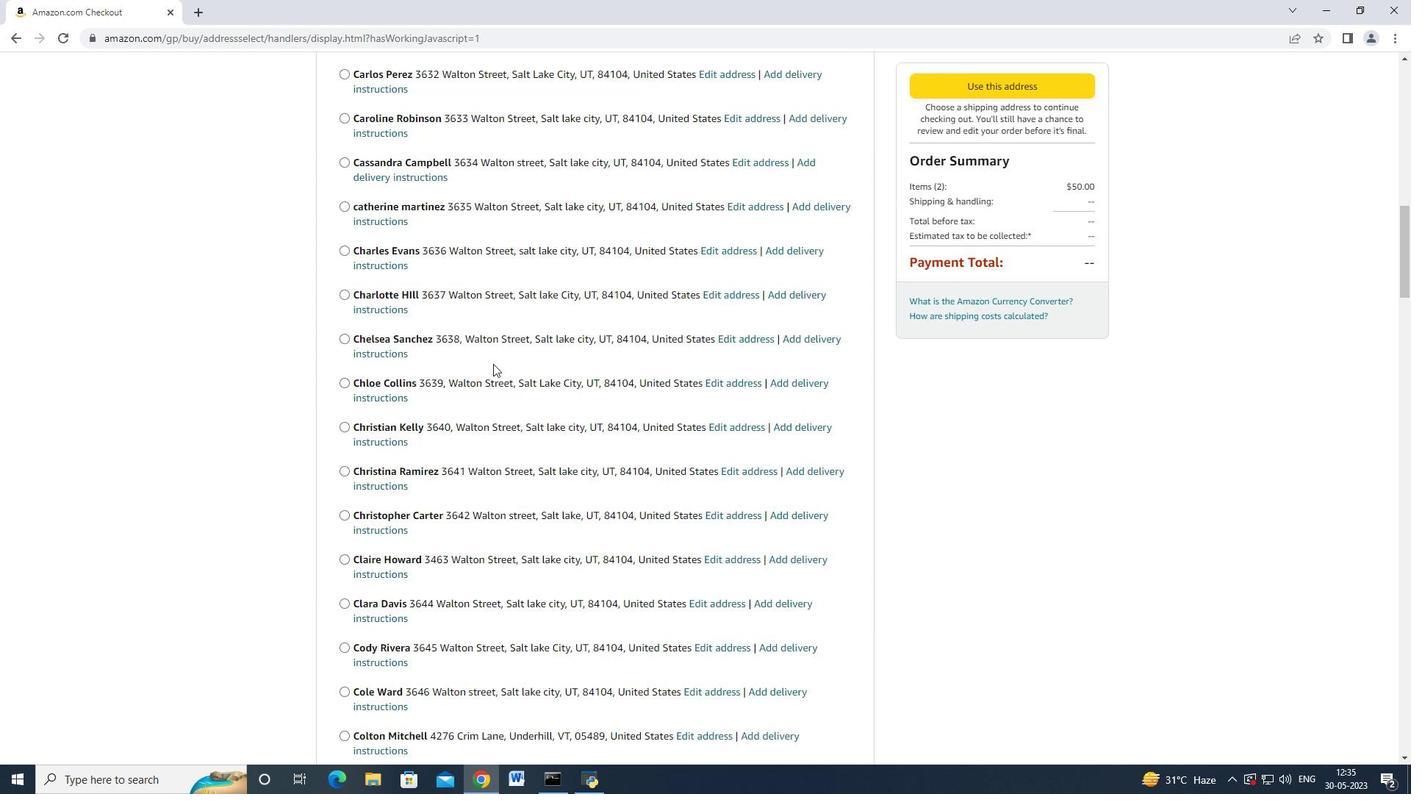 
Action: Mouse scrolled (497, 376) with delta (0, 0)
Screenshot: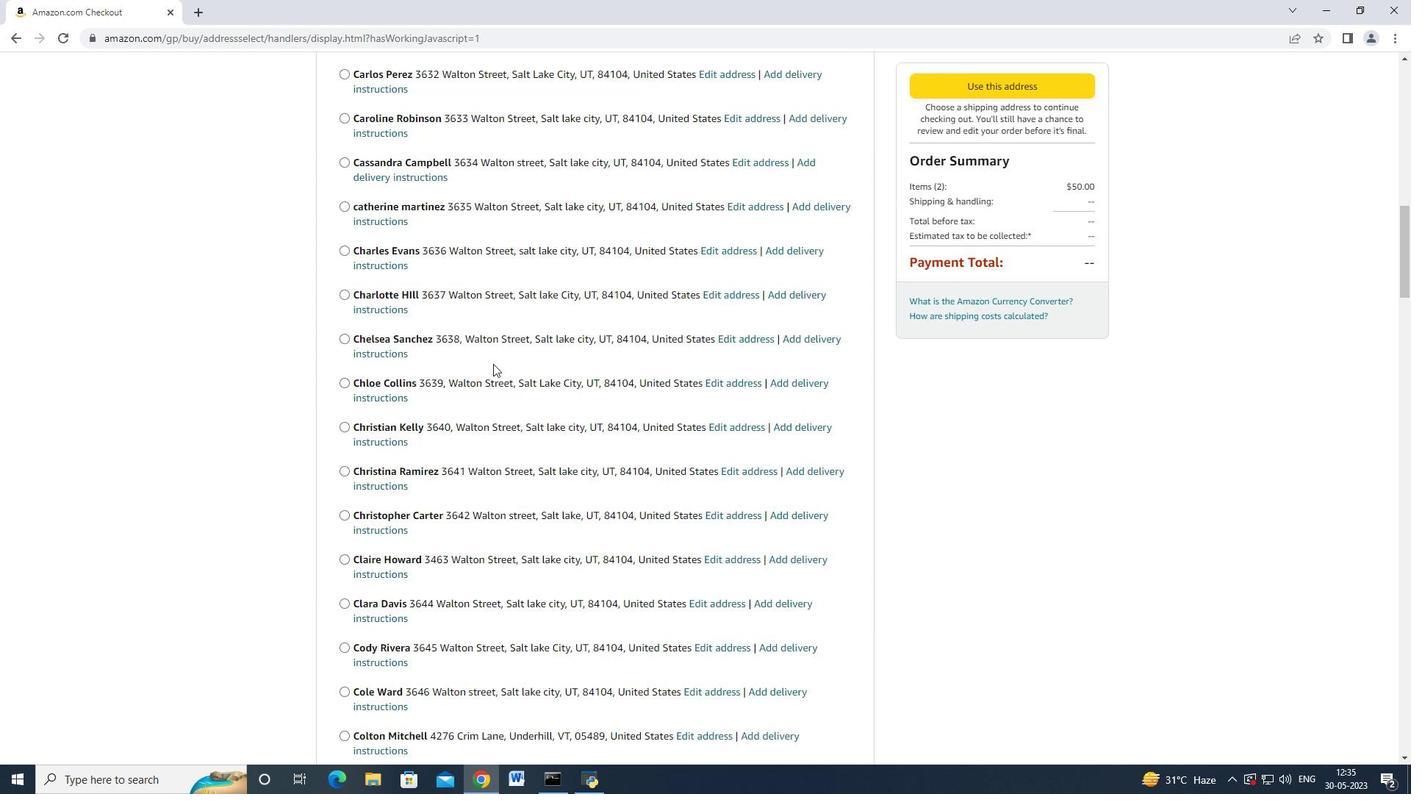 
Action: Mouse moved to (505, 375)
Screenshot: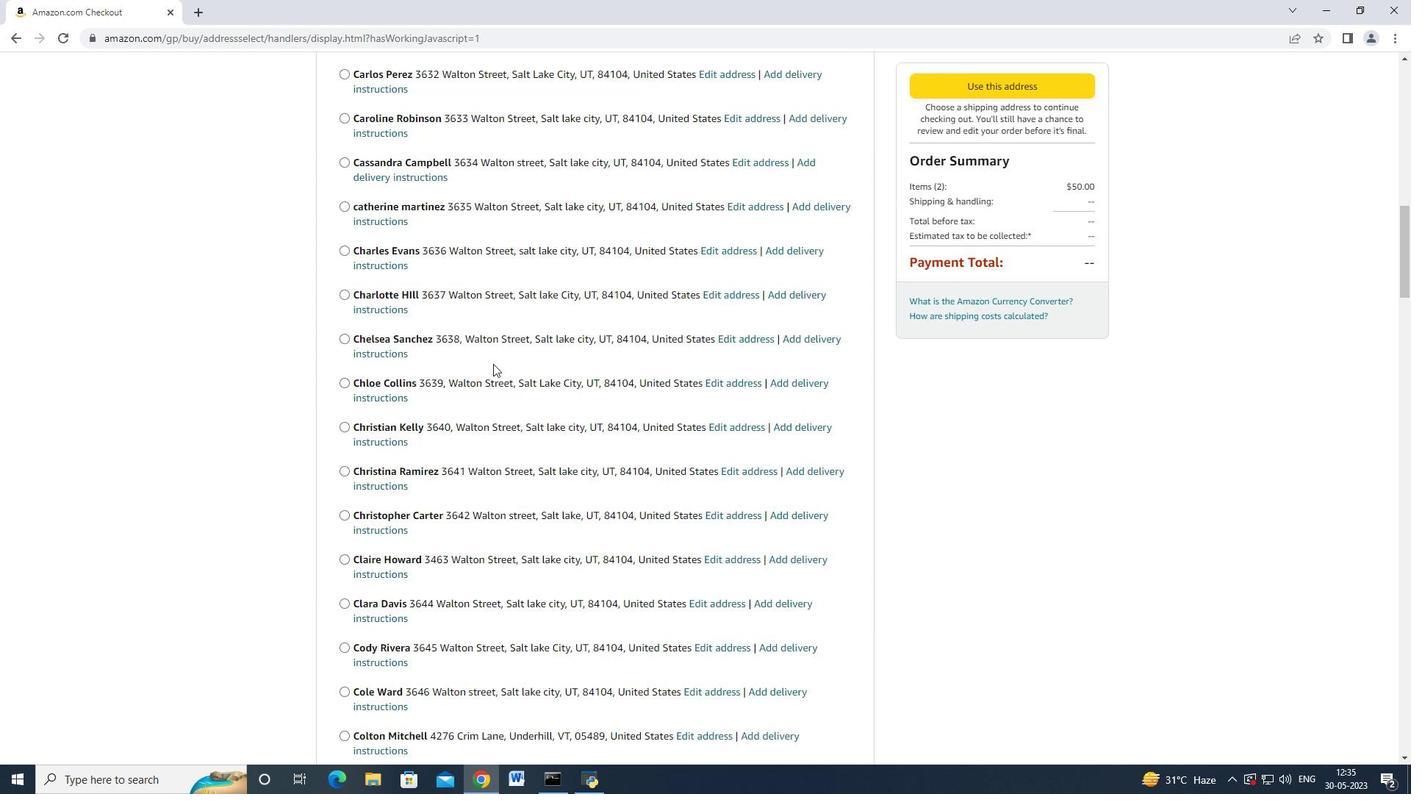 
Action: Mouse scrolled (498, 376) with delta (0, 0)
Screenshot: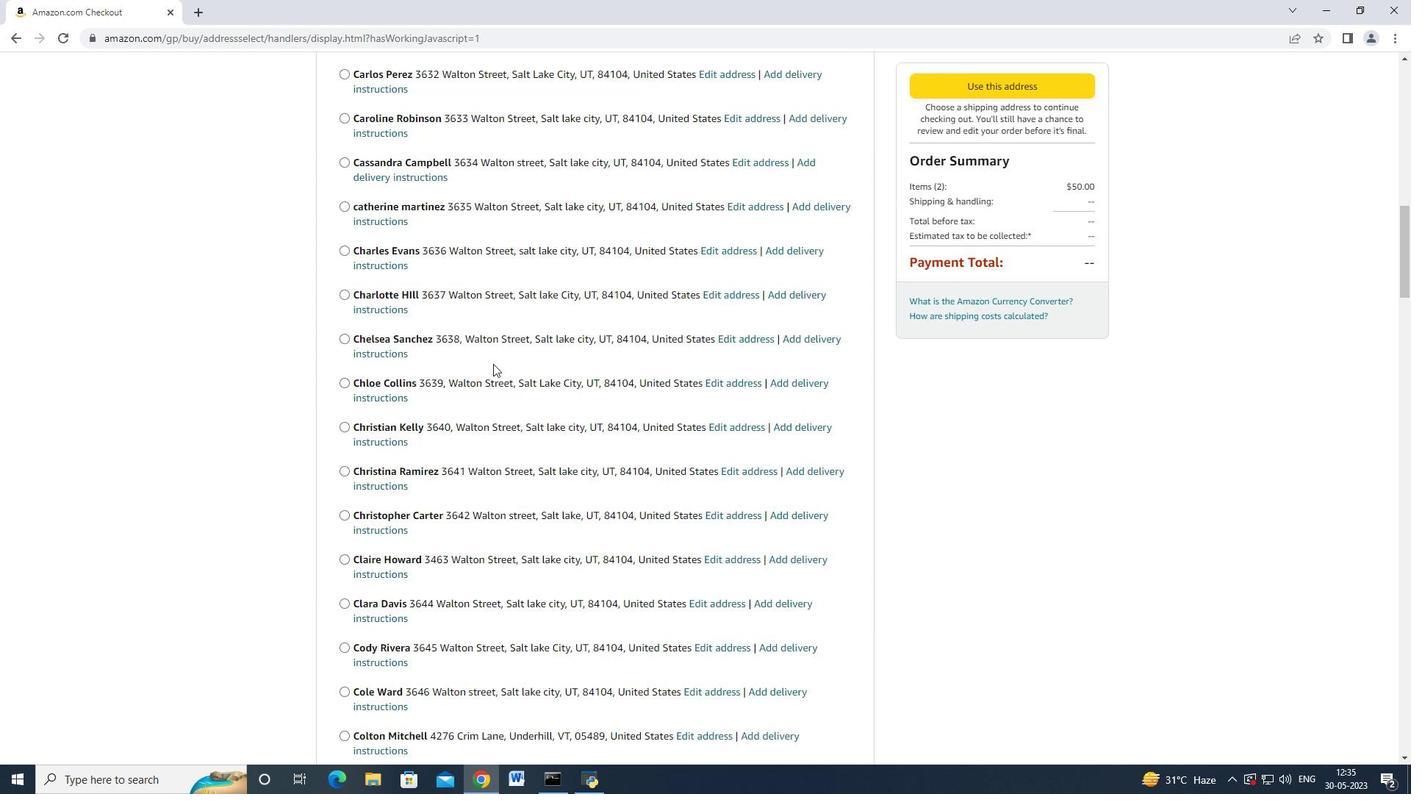 
Action: Mouse moved to (492, 384)
Screenshot: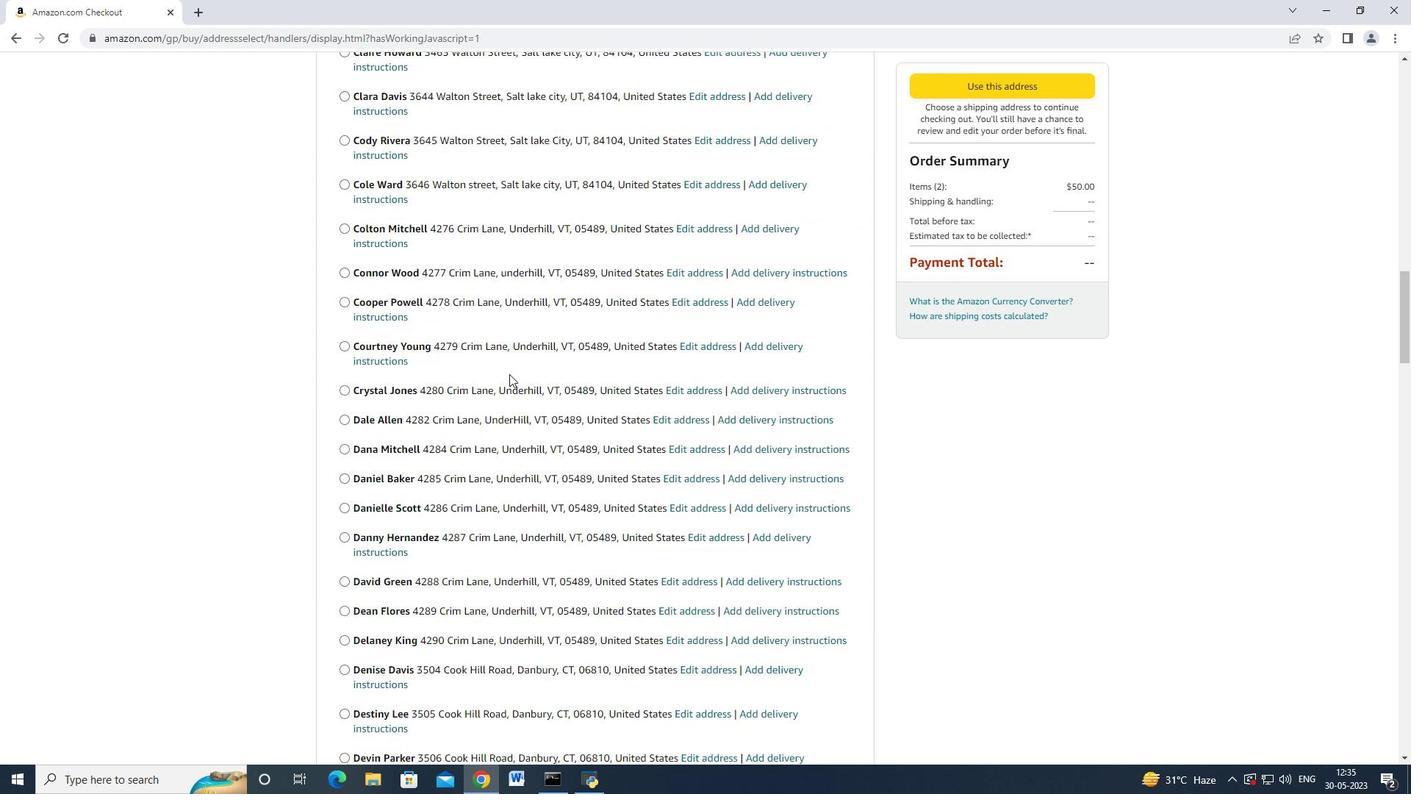 
Action: Mouse scrolled (495, 382) with delta (0, 0)
Screenshot: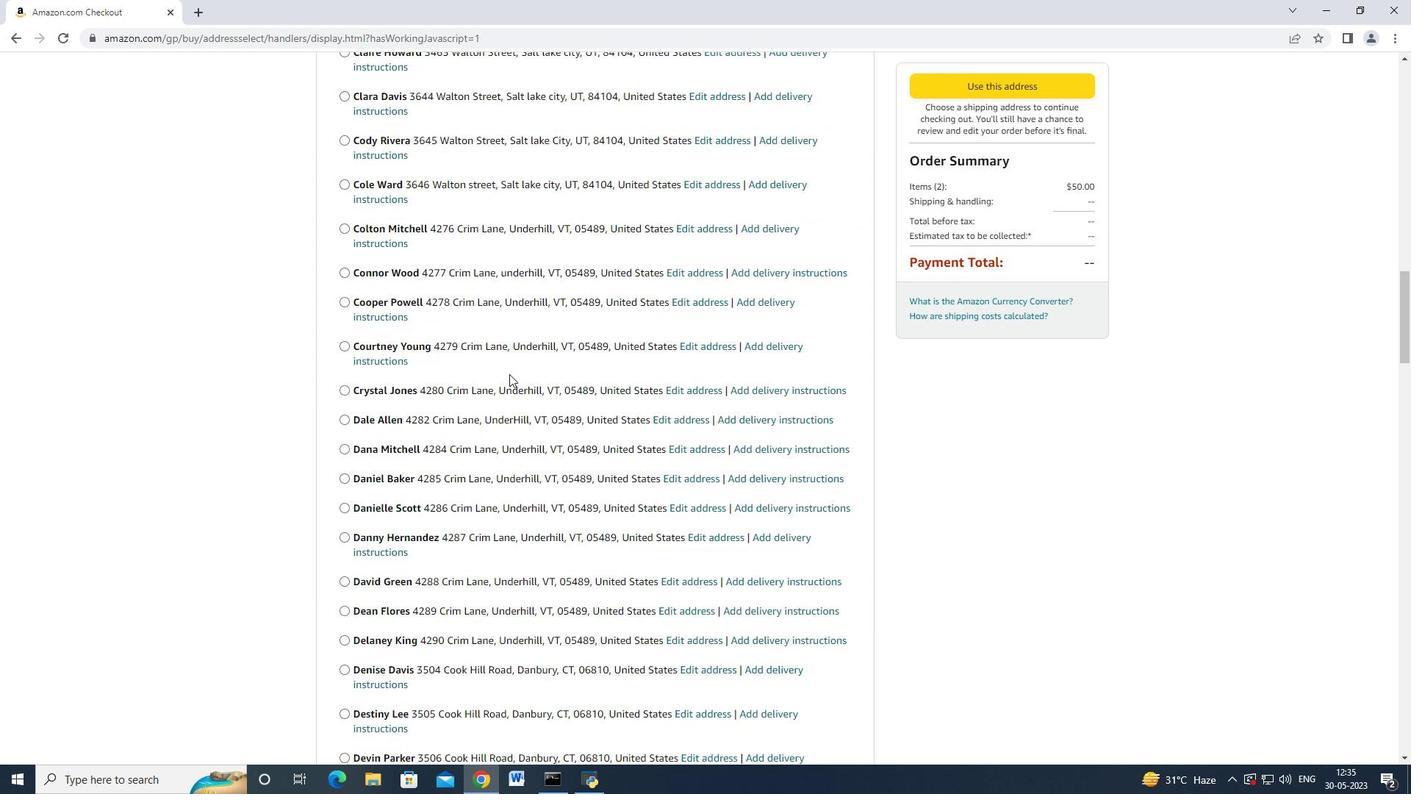 
Action: Mouse moved to (492, 385)
Screenshot: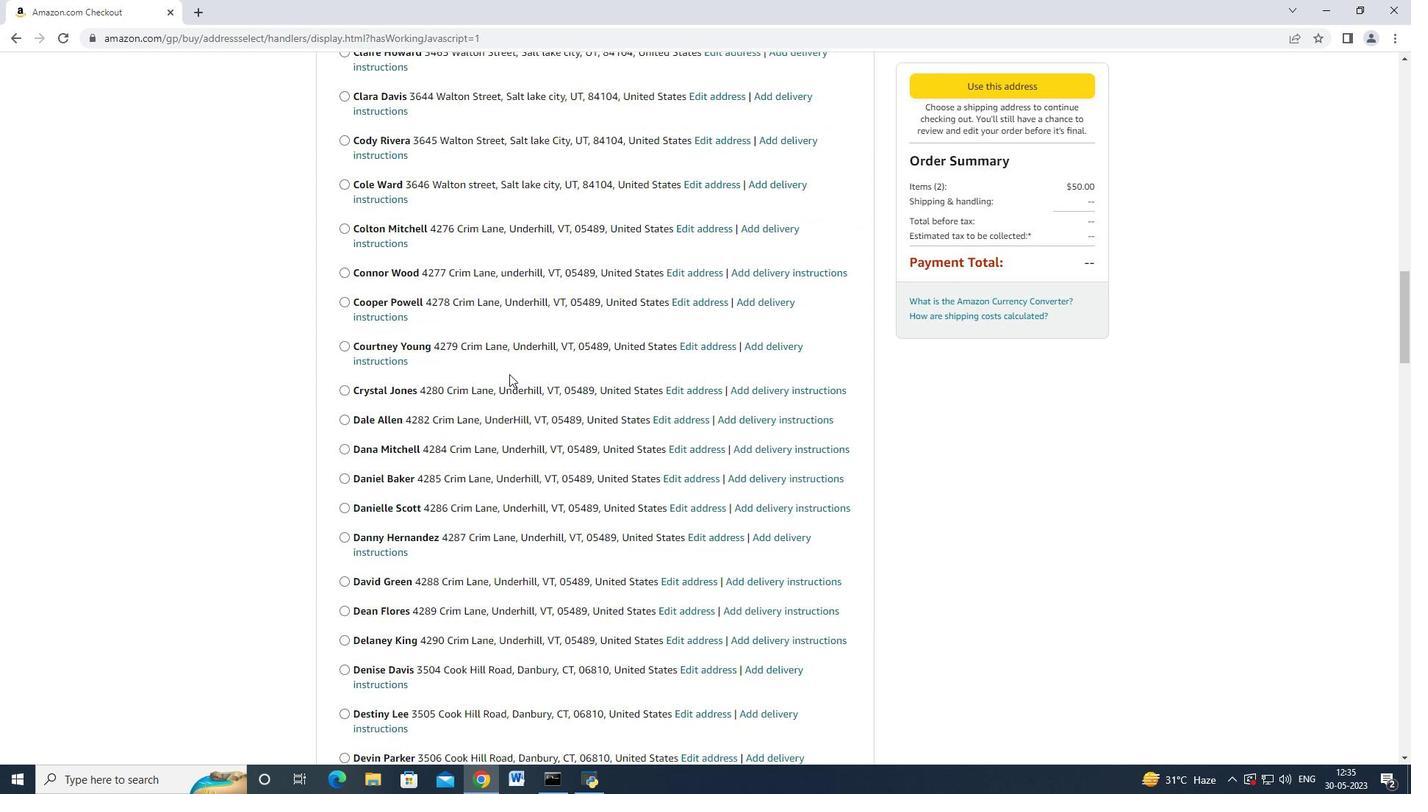 
Action: Mouse scrolled (492, 383) with delta (0, 0)
Screenshot: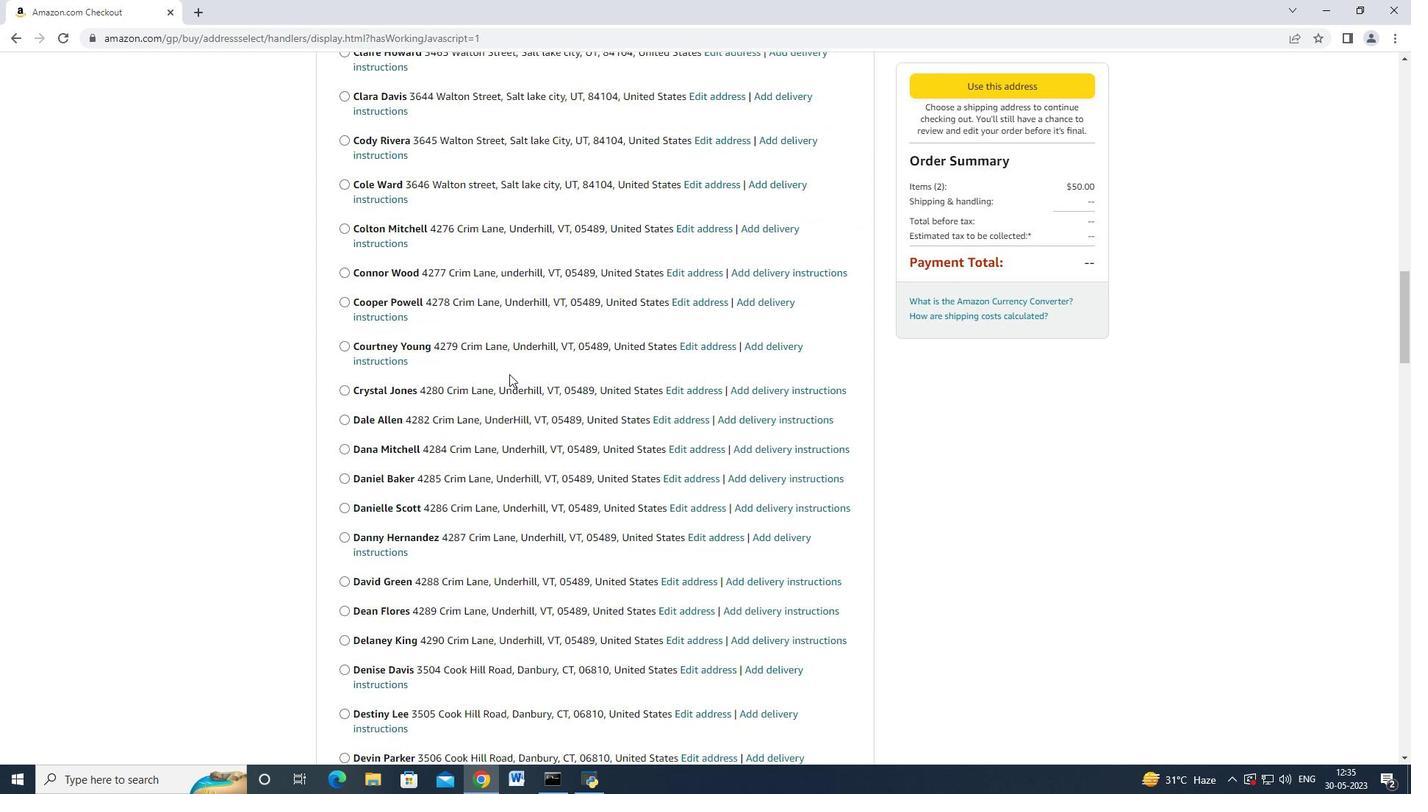 
Action: Mouse moved to (492, 385)
Screenshot: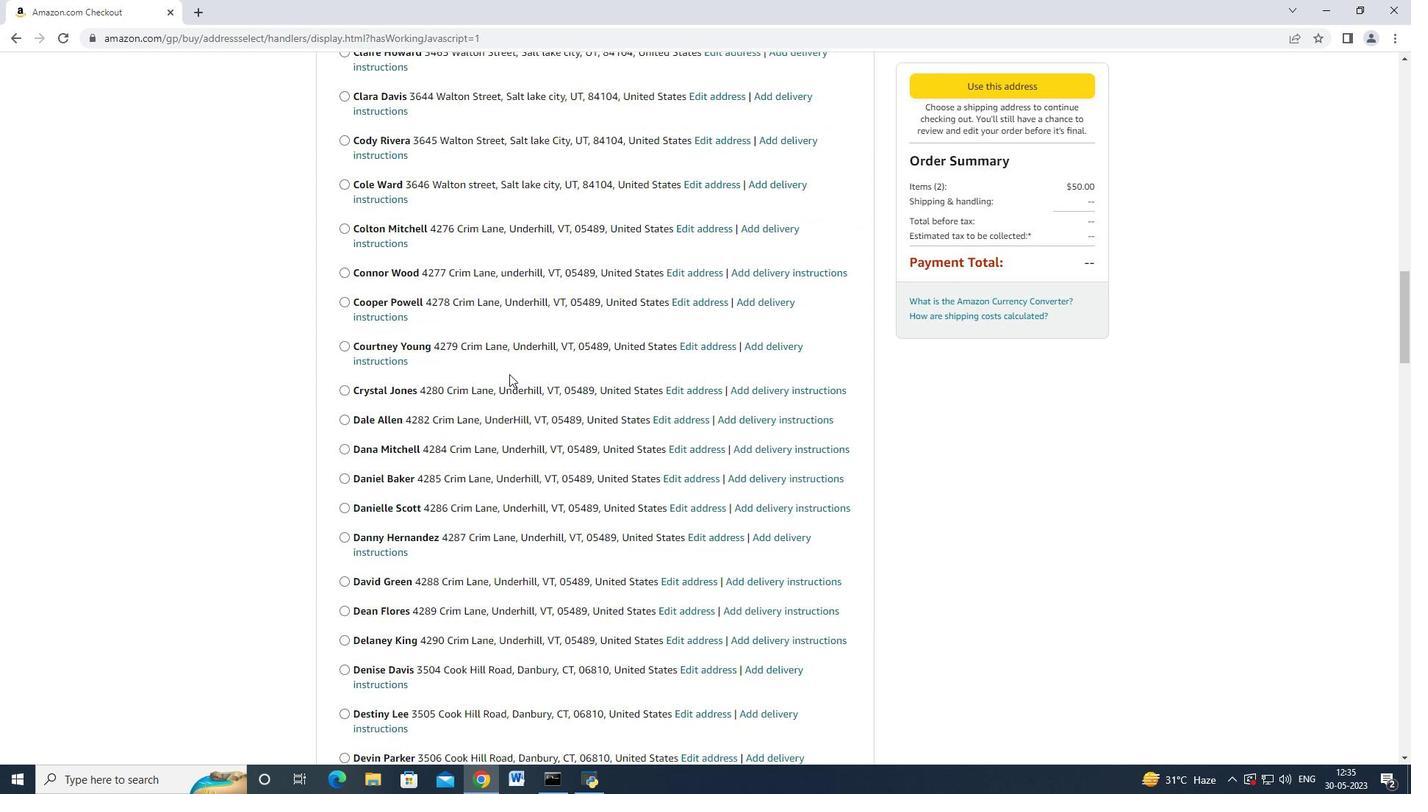 
Action: Mouse scrolled (492, 384) with delta (0, 0)
Screenshot: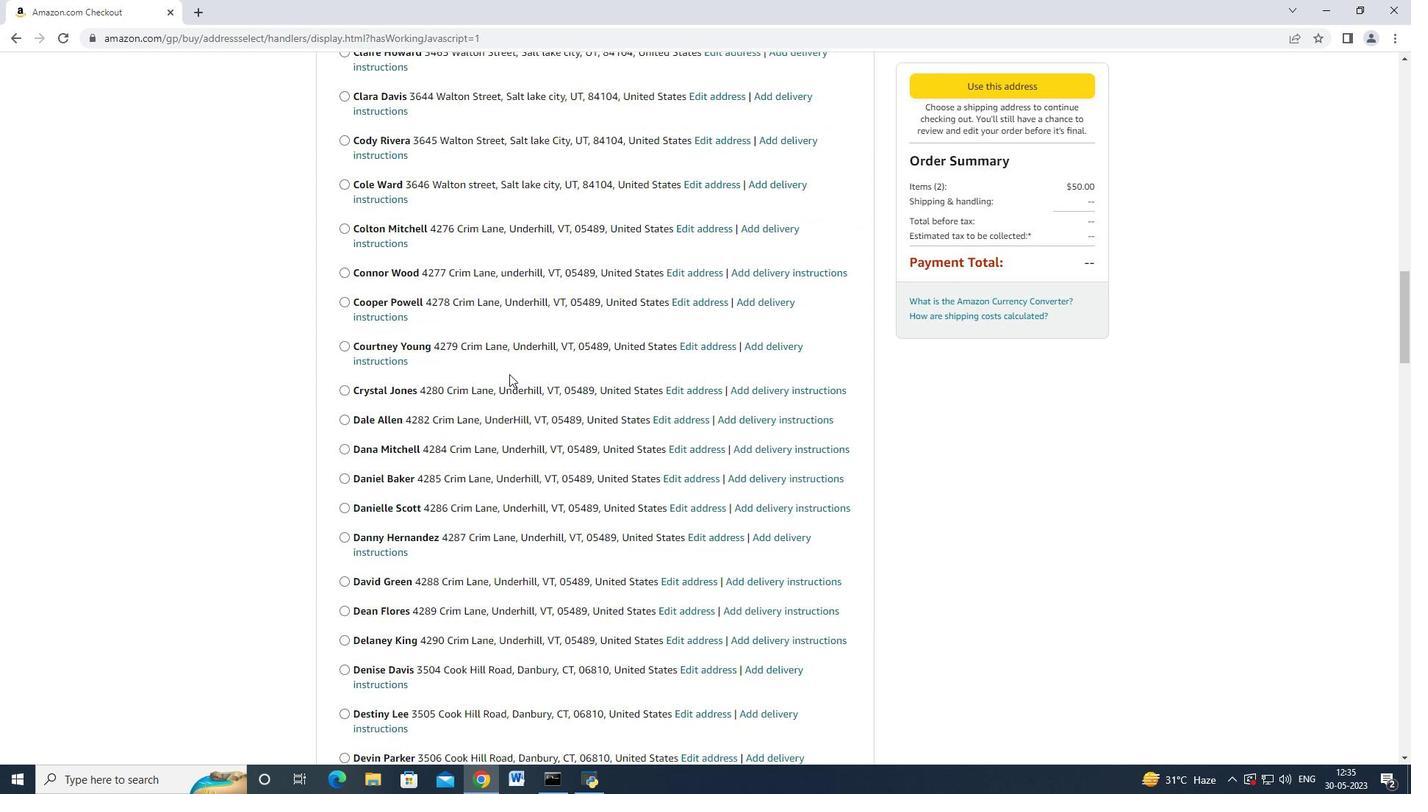 
Action: Mouse moved to (492, 384)
Screenshot: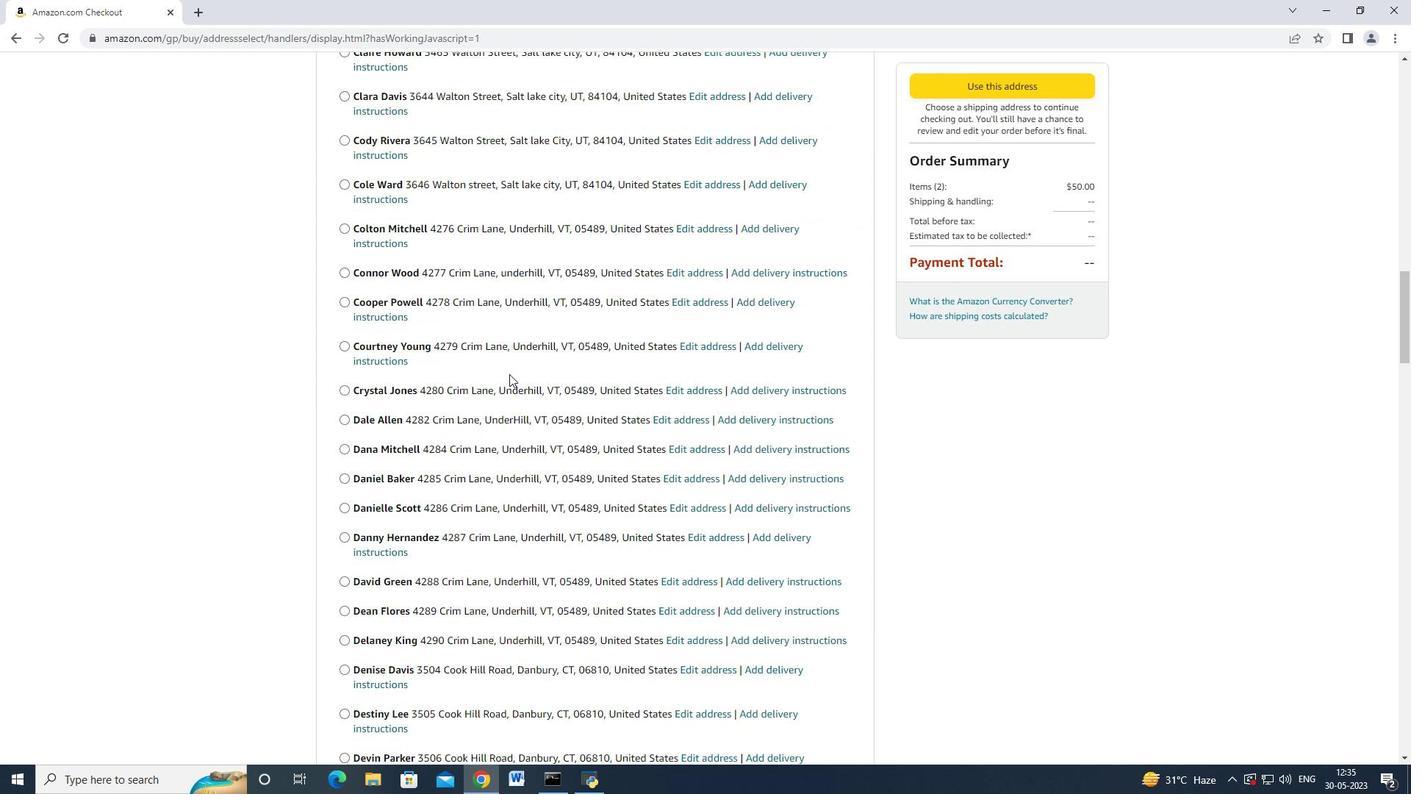 
Action: Mouse scrolled (492, 384) with delta (0, 0)
Screenshot: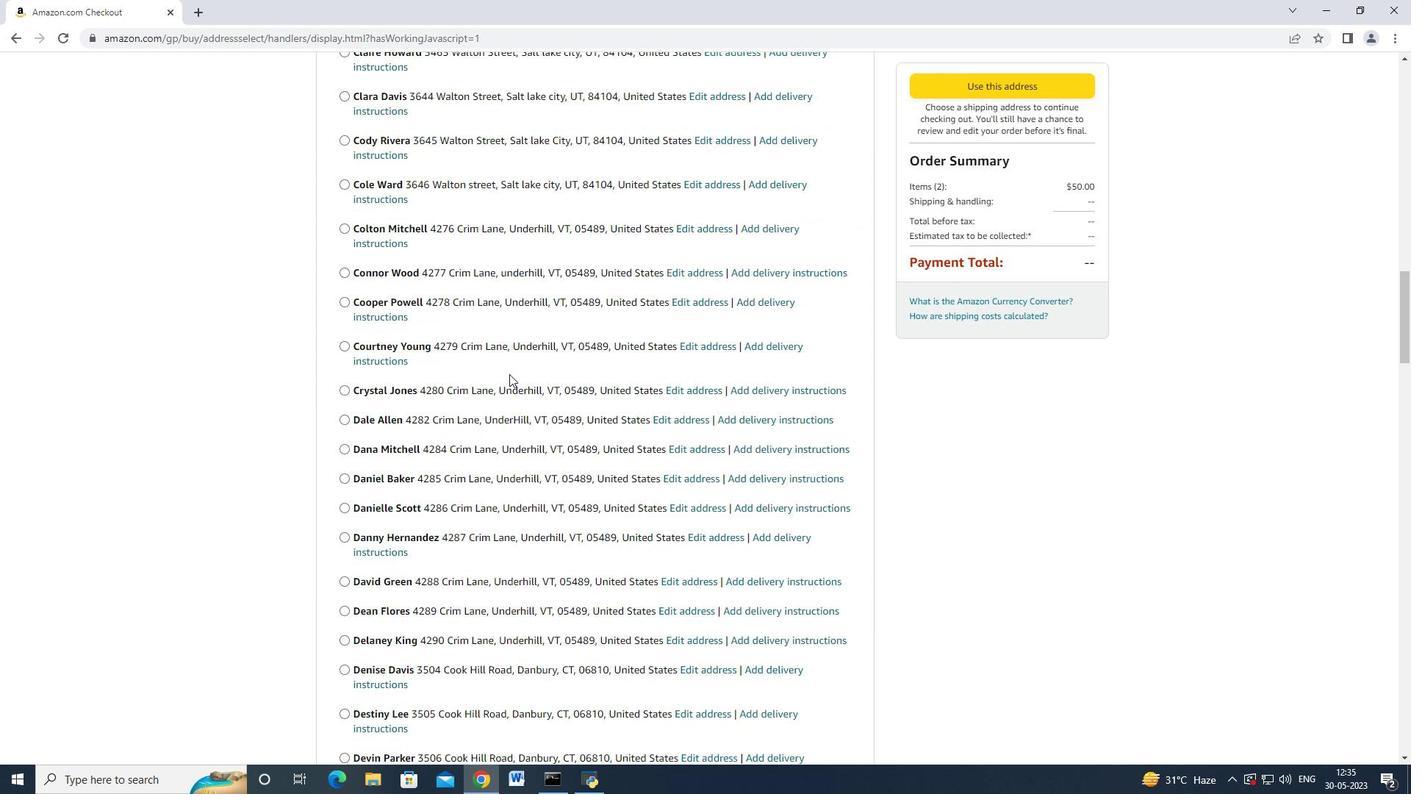 
Action: Mouse moved to (492, 384)
Screenshot: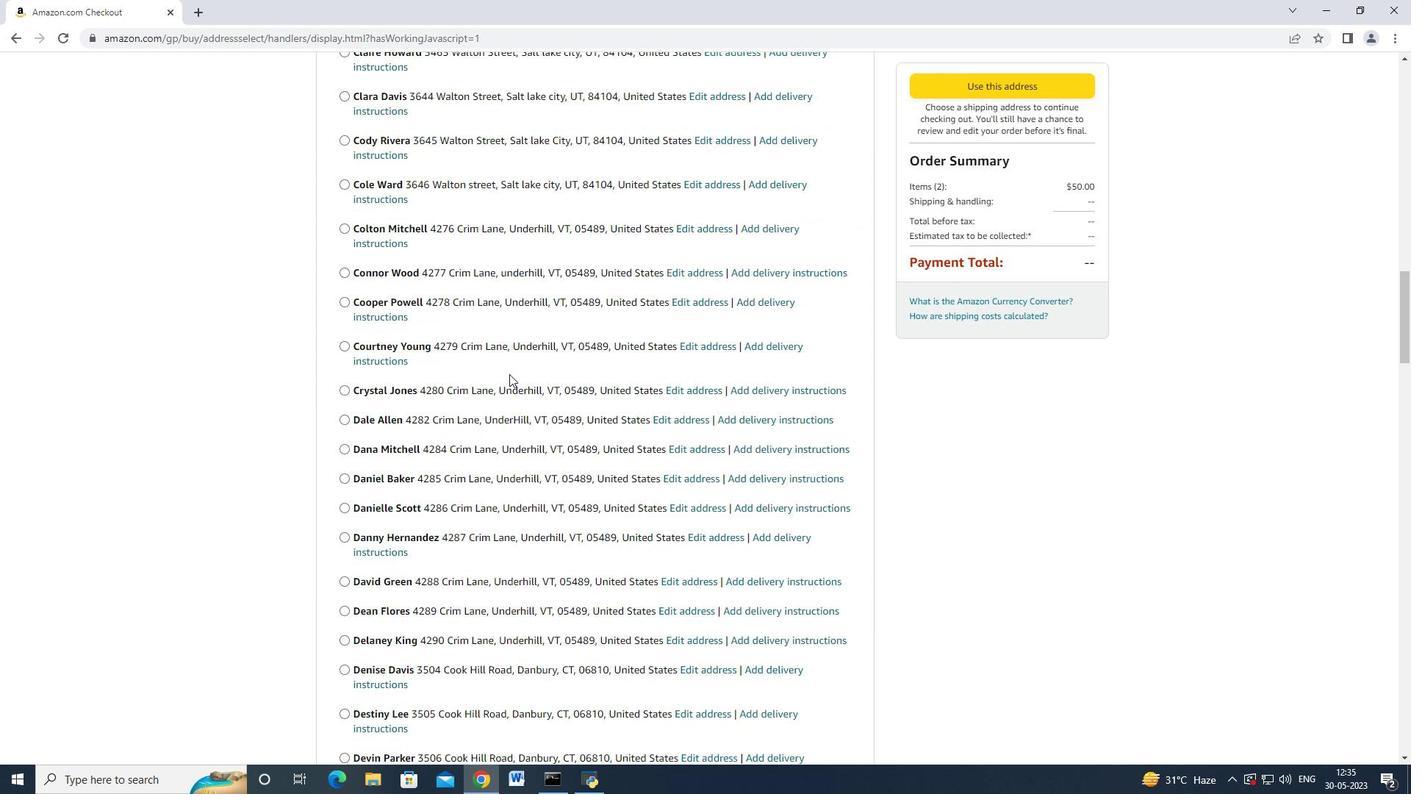 
Action: Mouse scrolled (492, 384) with delta (0, 0)
Screenshot: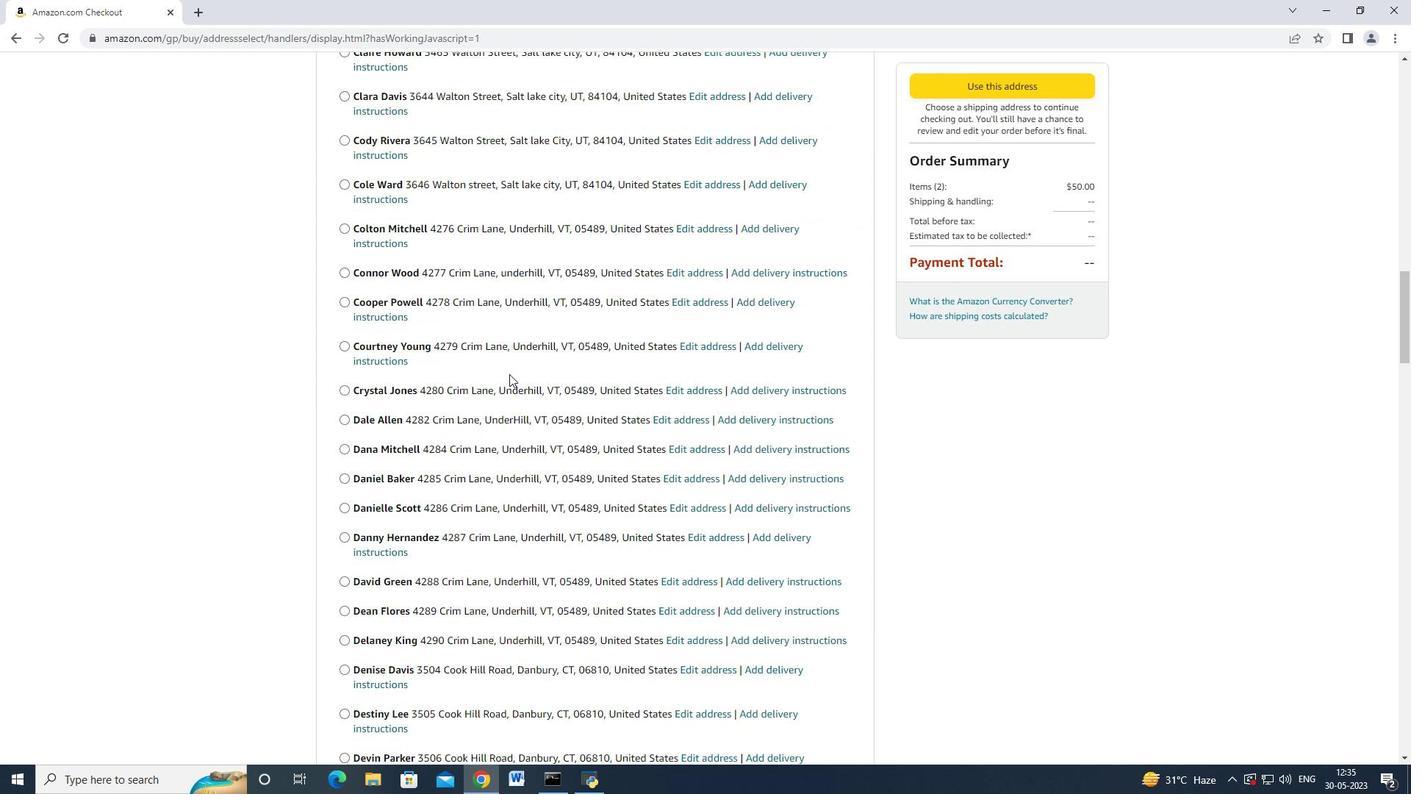 
Action: Mouse moved to (496, 384)
Screenshot: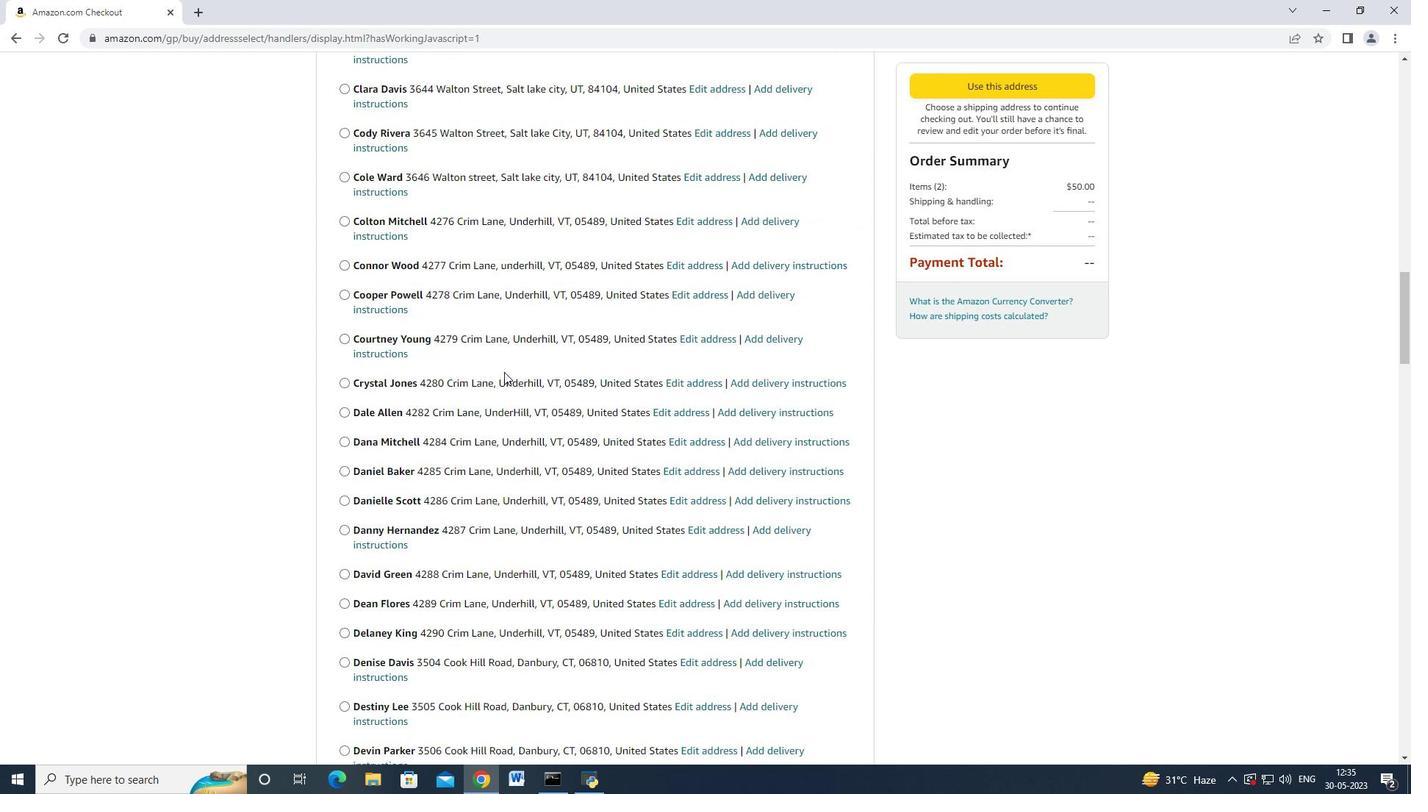 
Action: Mouse scrolled (492, 383) with delta (0, 0)
Screenshot: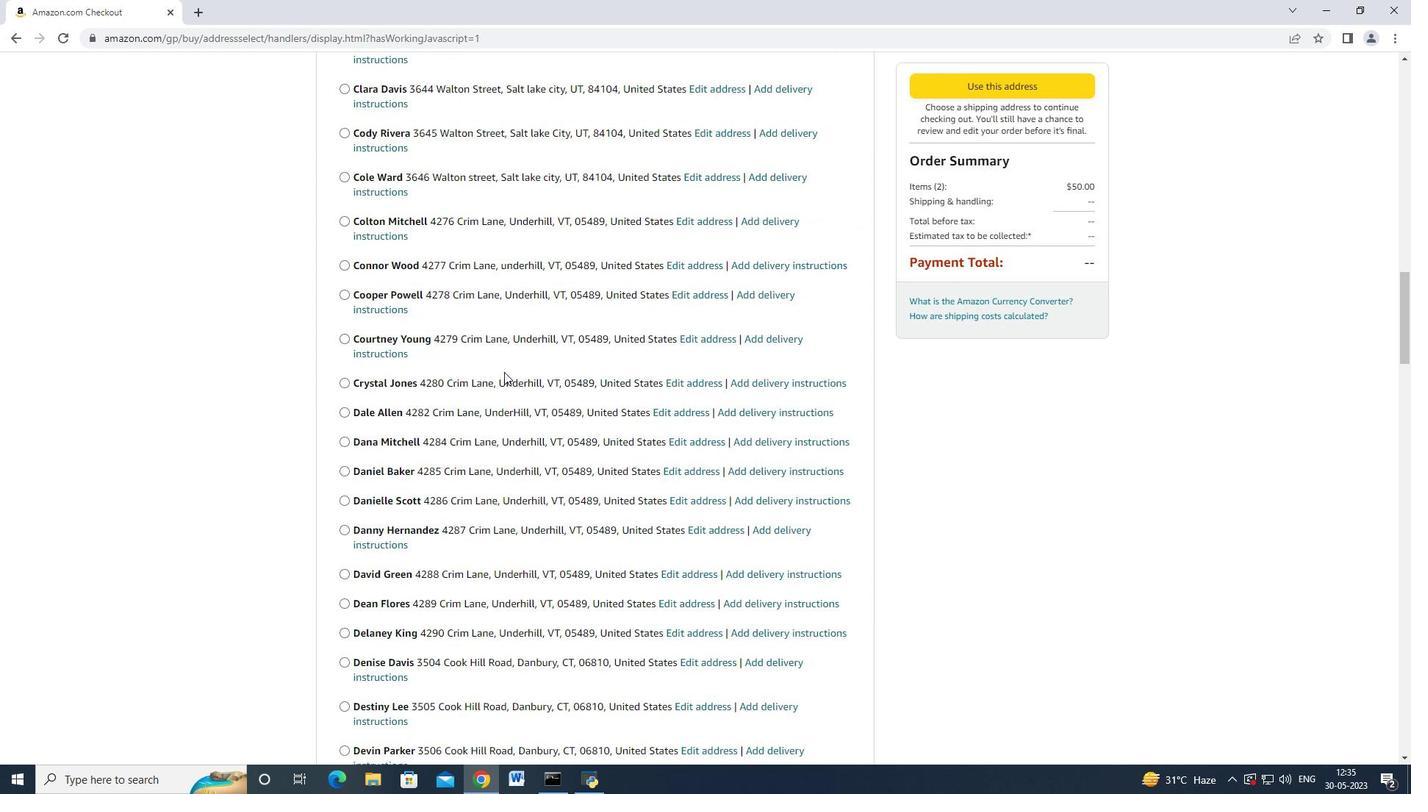 
Action: Mouse moved to (499, 384)
Screenshot: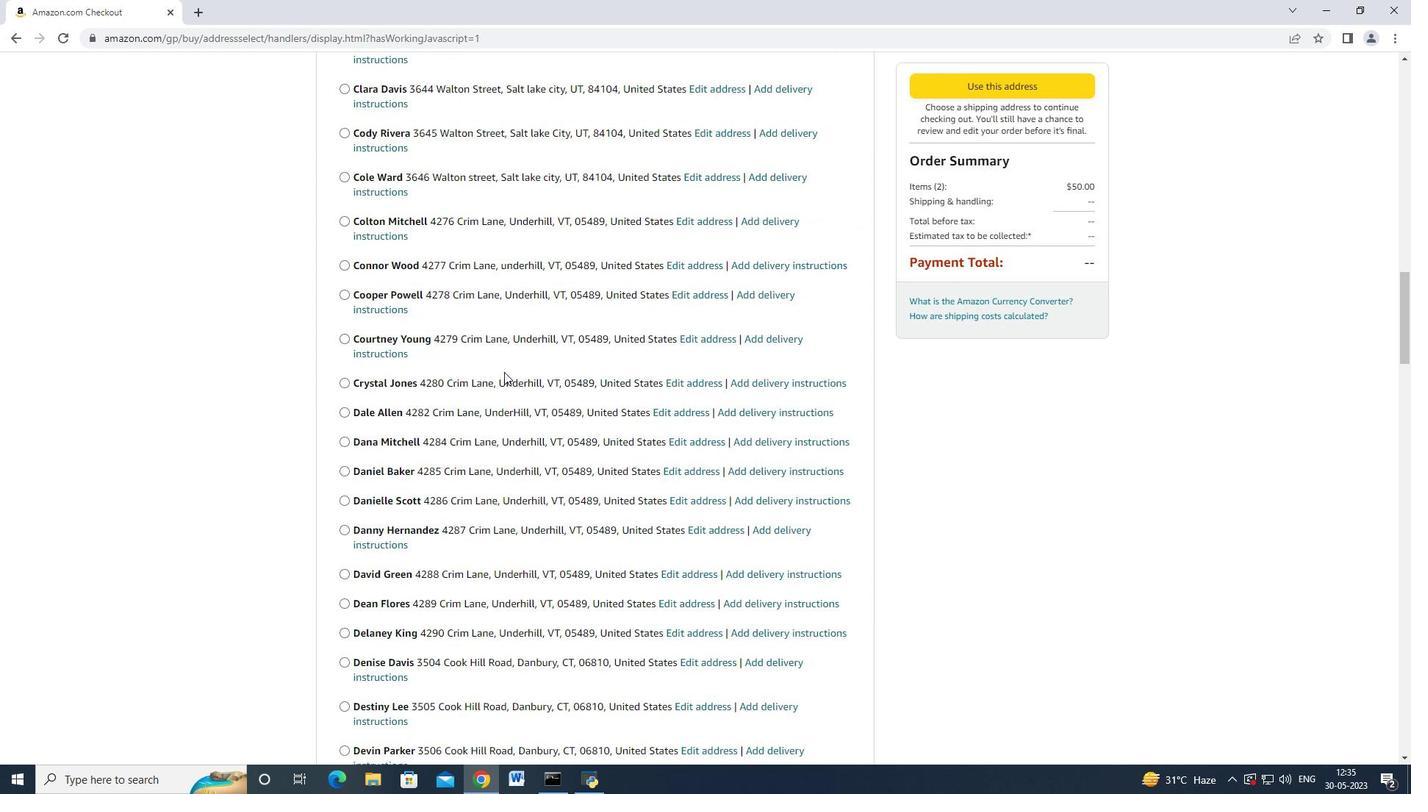 
Action: Mouse scrolled (492, 383) with delta (0, 0)
Screenshot: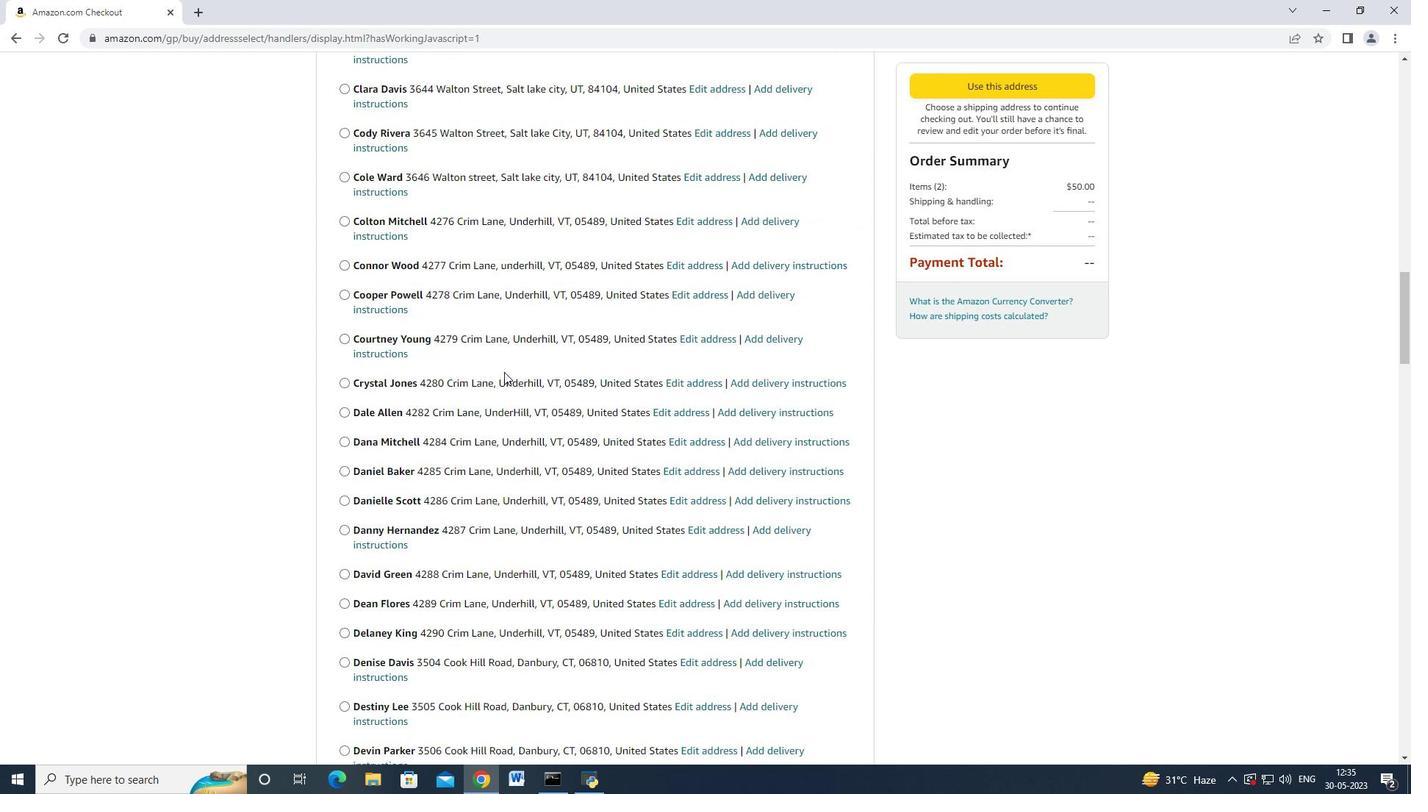 
Action: Mouse moved to (500, 384)
Screenshot: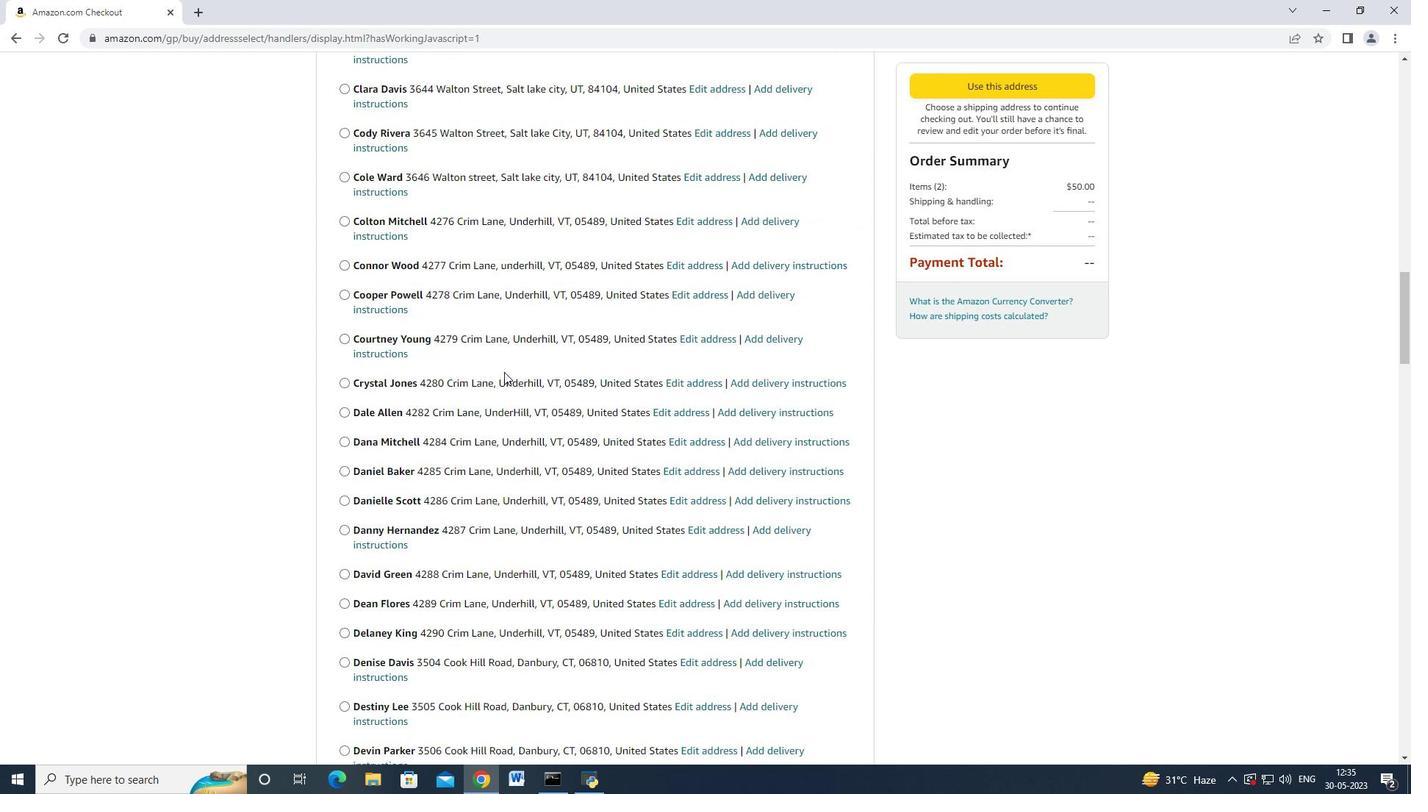 
Action: Mouse scrolled (499, 383) with delta (0, 0)
Screenshot: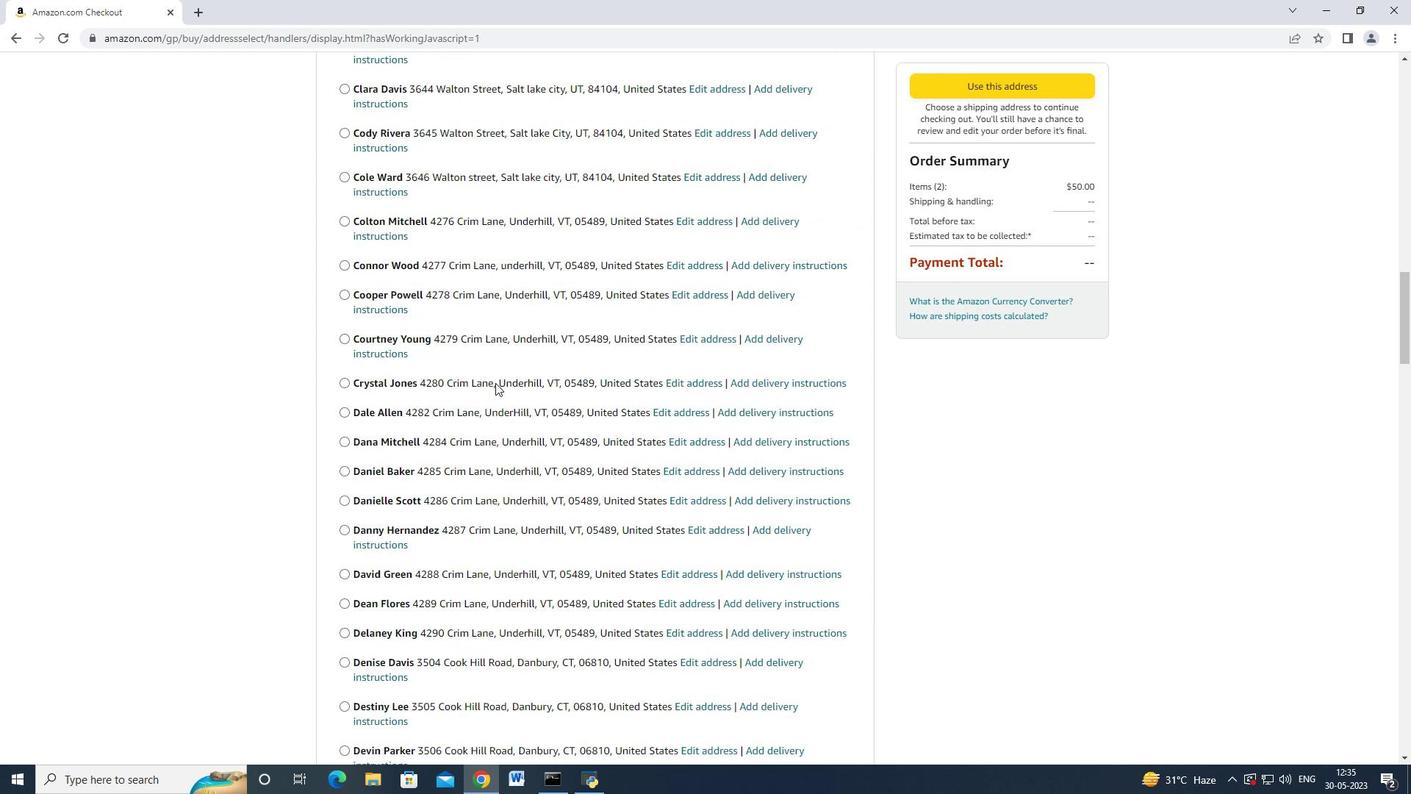 
Action: Mouse scrolled (500, 383) with delta (0, 0)
Screenshot: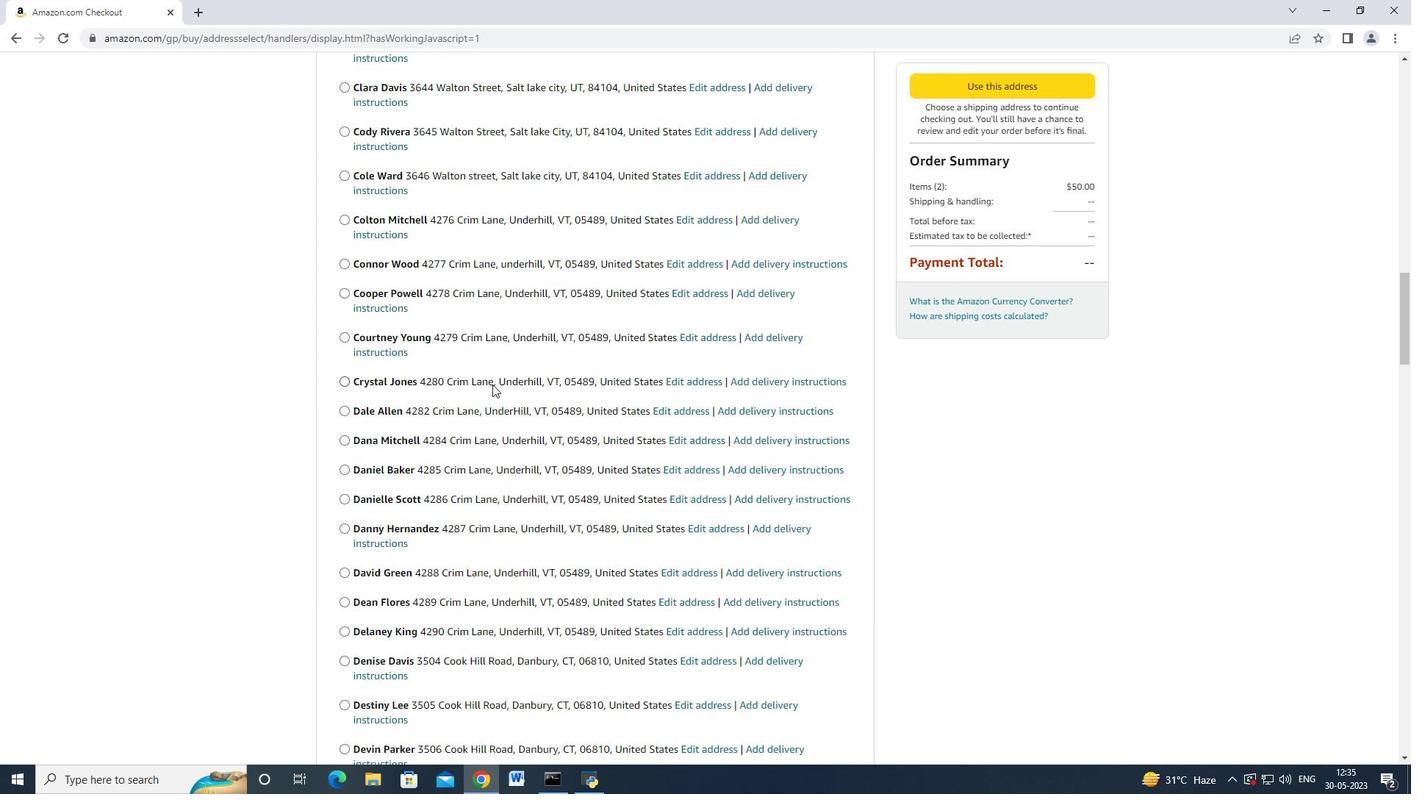 
Action: Mouse scrolled (500, 383) with delta (0, 0)
Screenshot: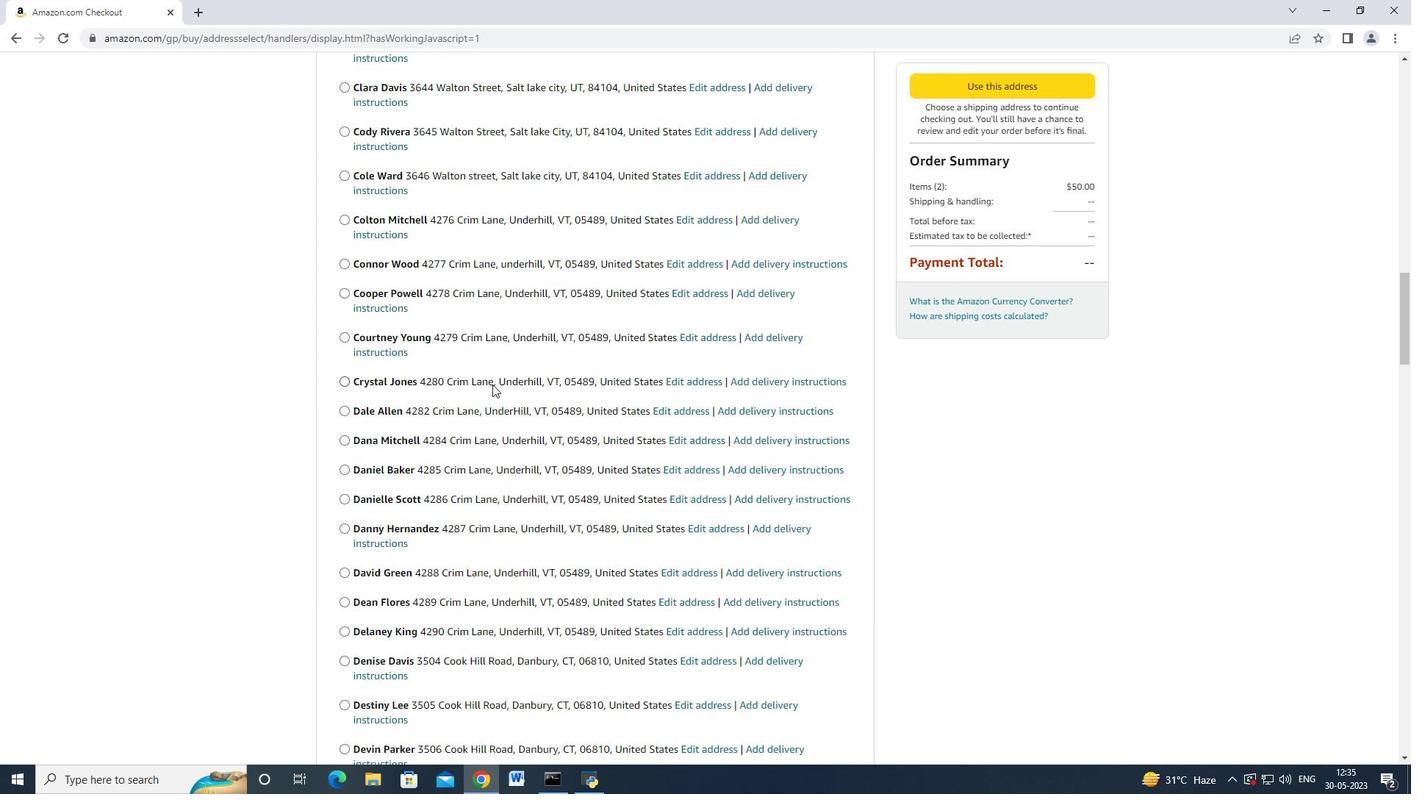 
Action: Mouse scrolled (500, 383) with delta (0, 0)
Screenshot: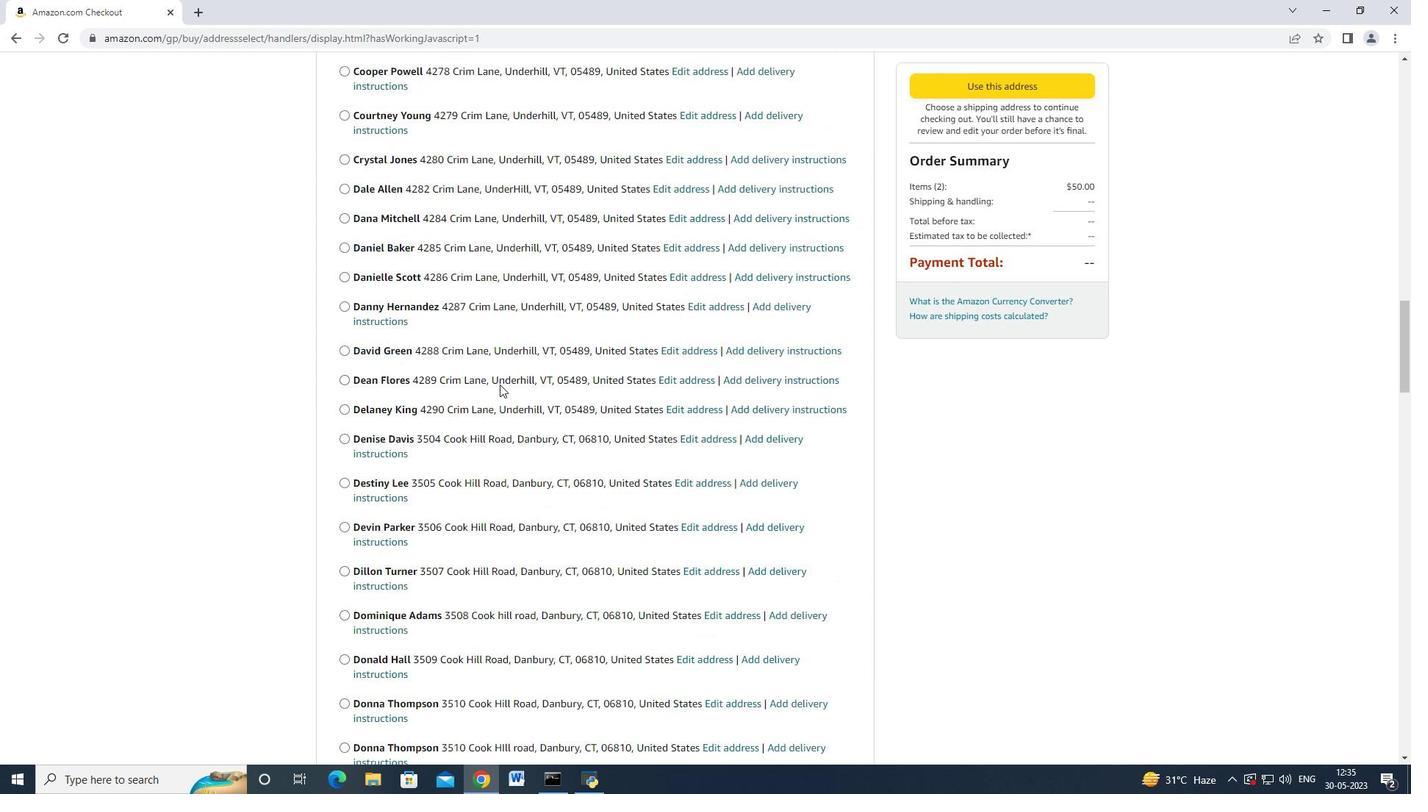 
Action: Mouse scrolled (500, 383) with delta (0, 0)
Screenshot: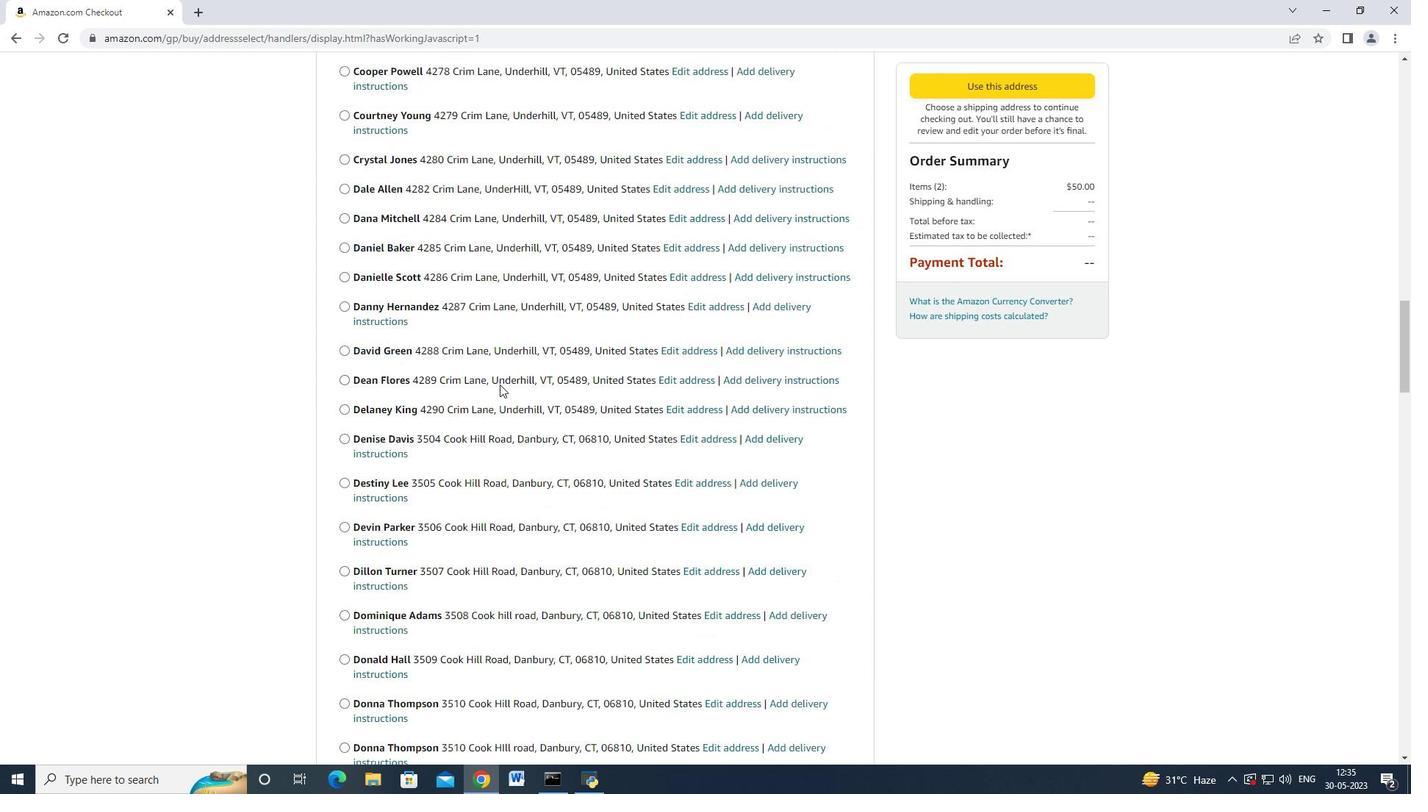 
Action: Mouse scrolled (500, 383) with delta (0, 0)
Screenshot: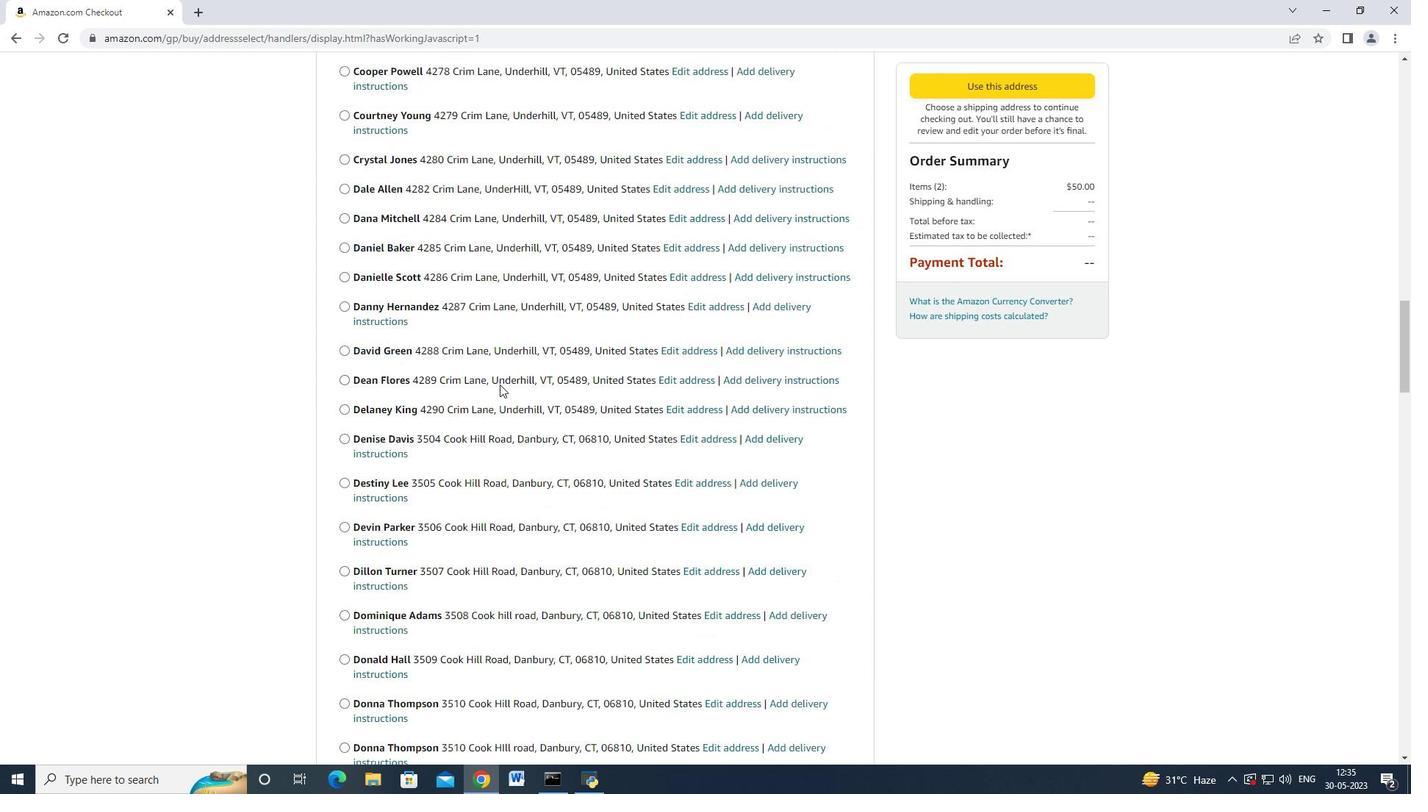 
Action: Mouse scrolled (500, 383) with delta (0, 0)
Screenshot: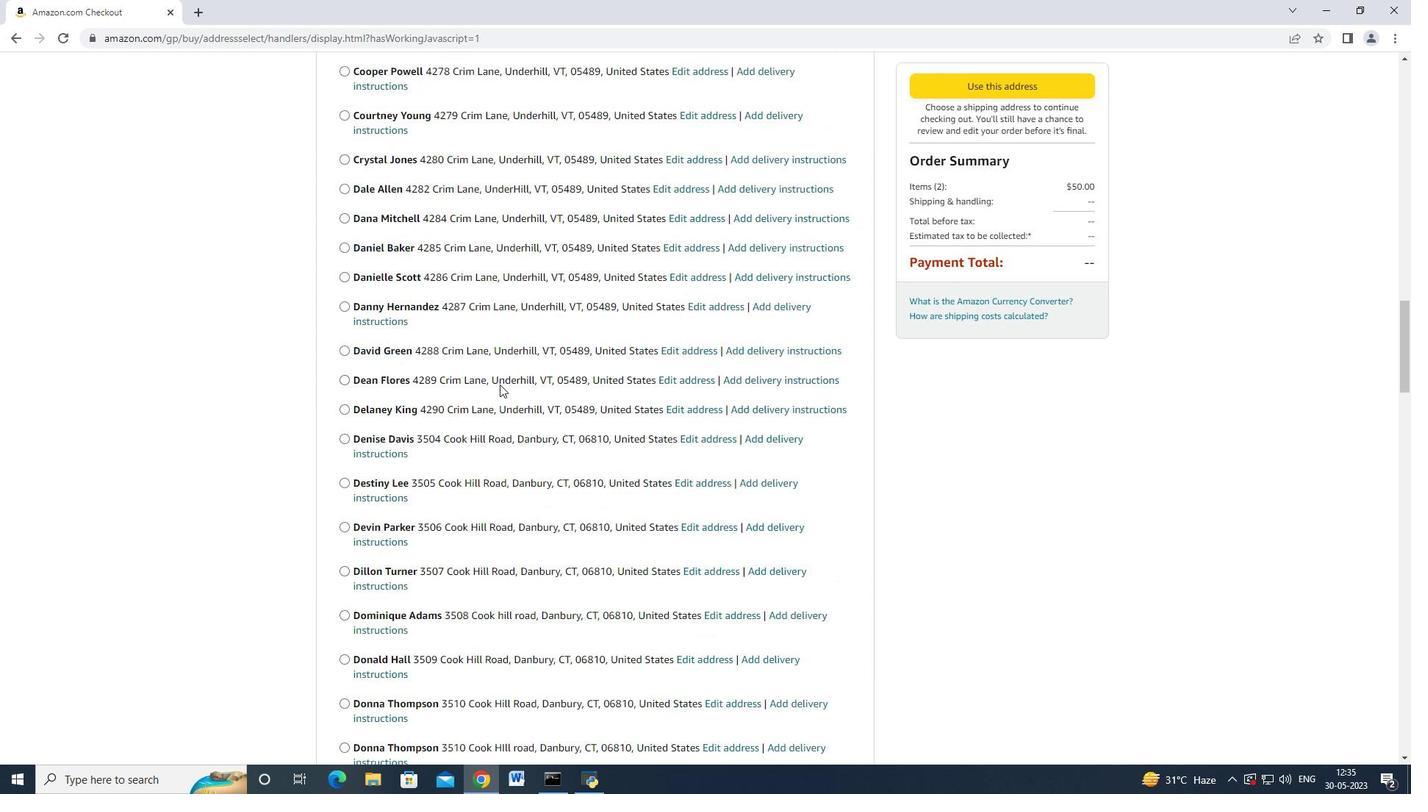 
Action: Mouse scrolled (500, 383) with delta (0, 0)
Screenshot: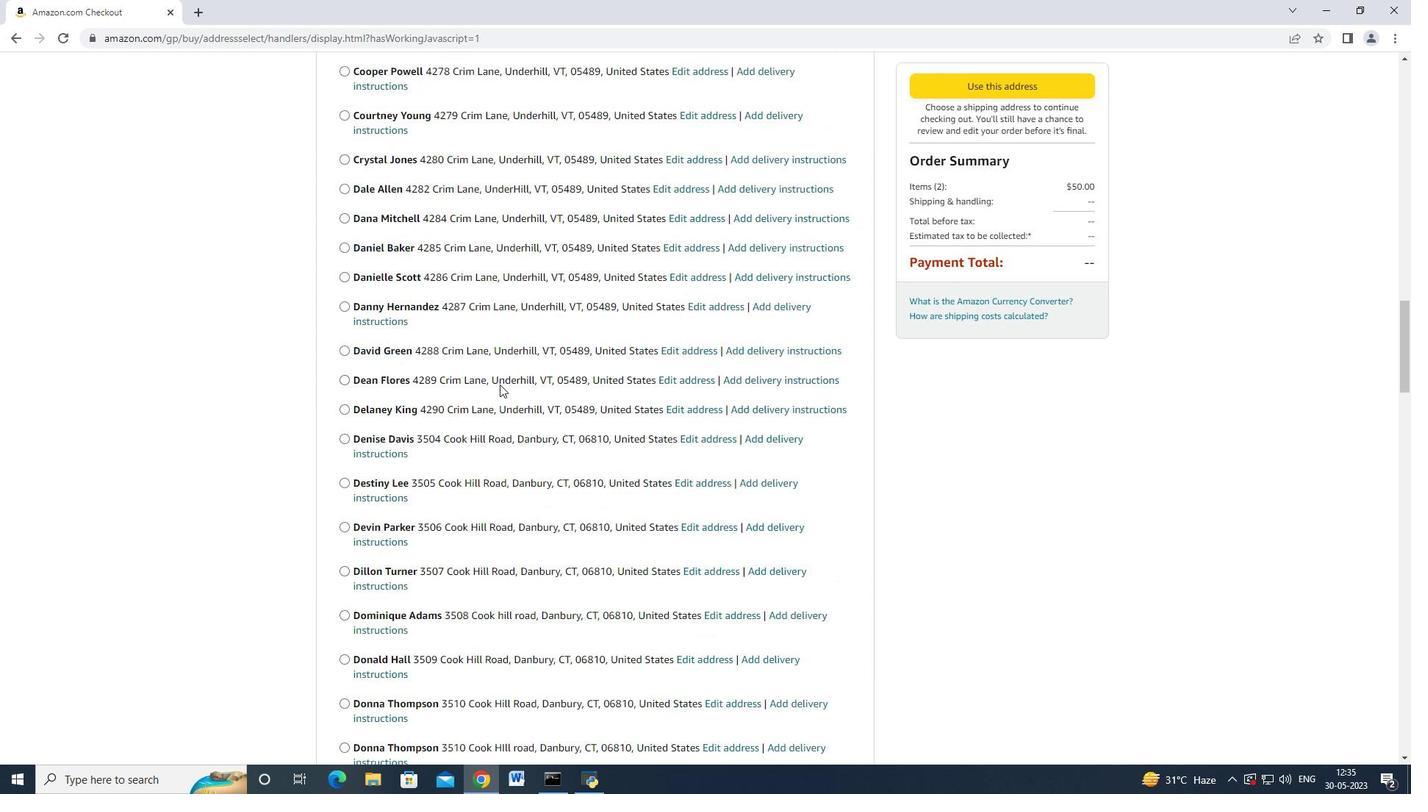 
Action: Mouse scrolled (500, 383) with delta (0, 0)
Screenshot: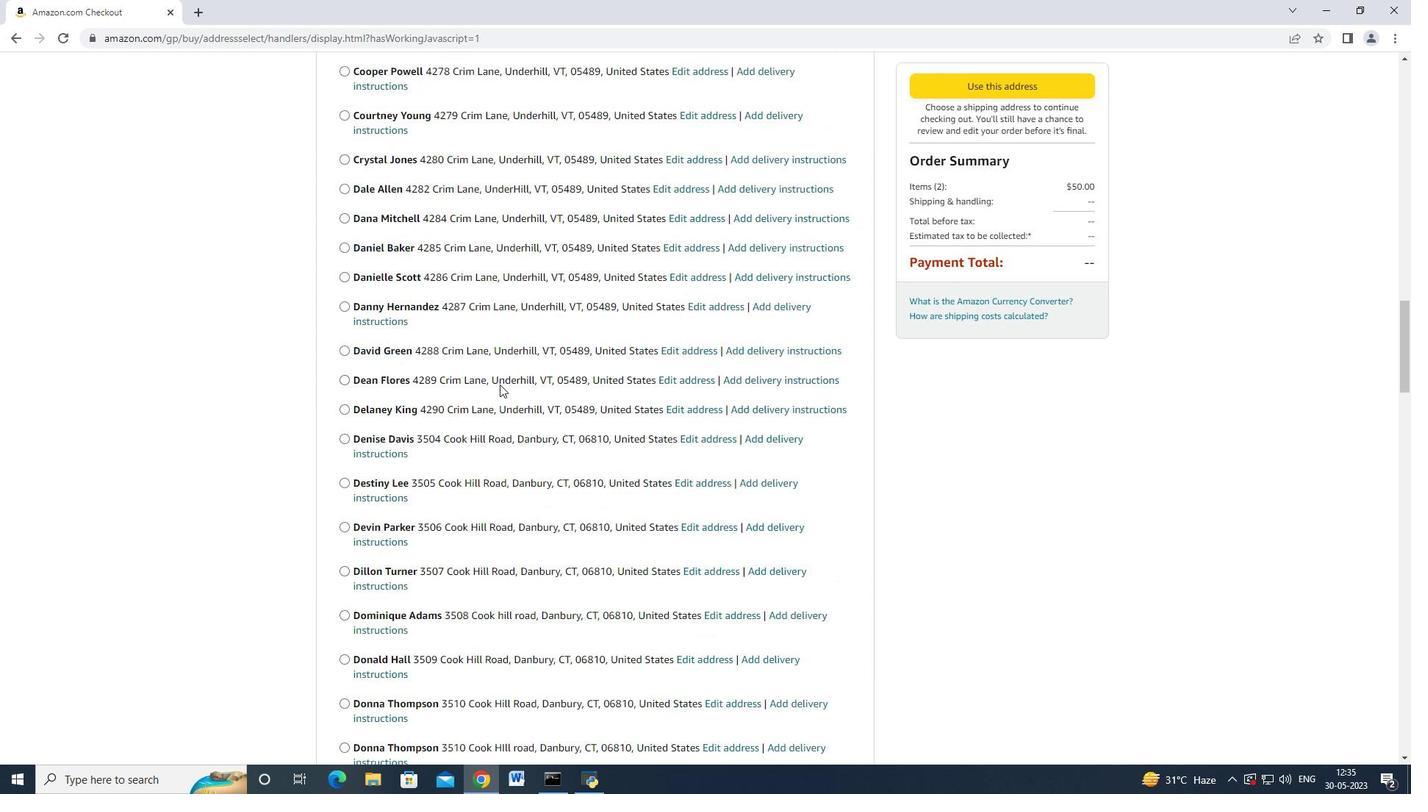 
Action: Mouse scrolled (500, 383) with delta (0, 0)
Screenshot: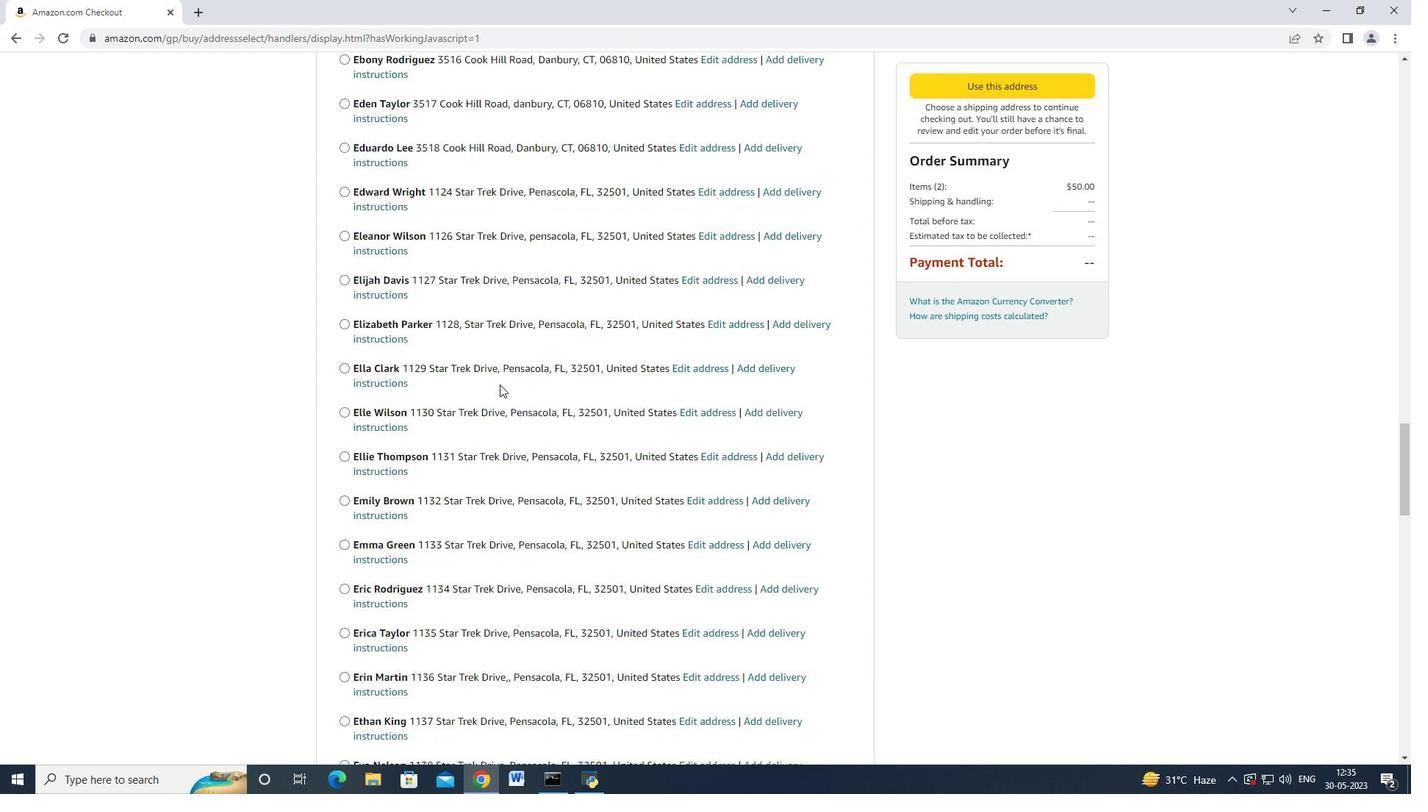 
Action: Mouse scrolled (500, 383) with delta (0, 0)
Screenshot: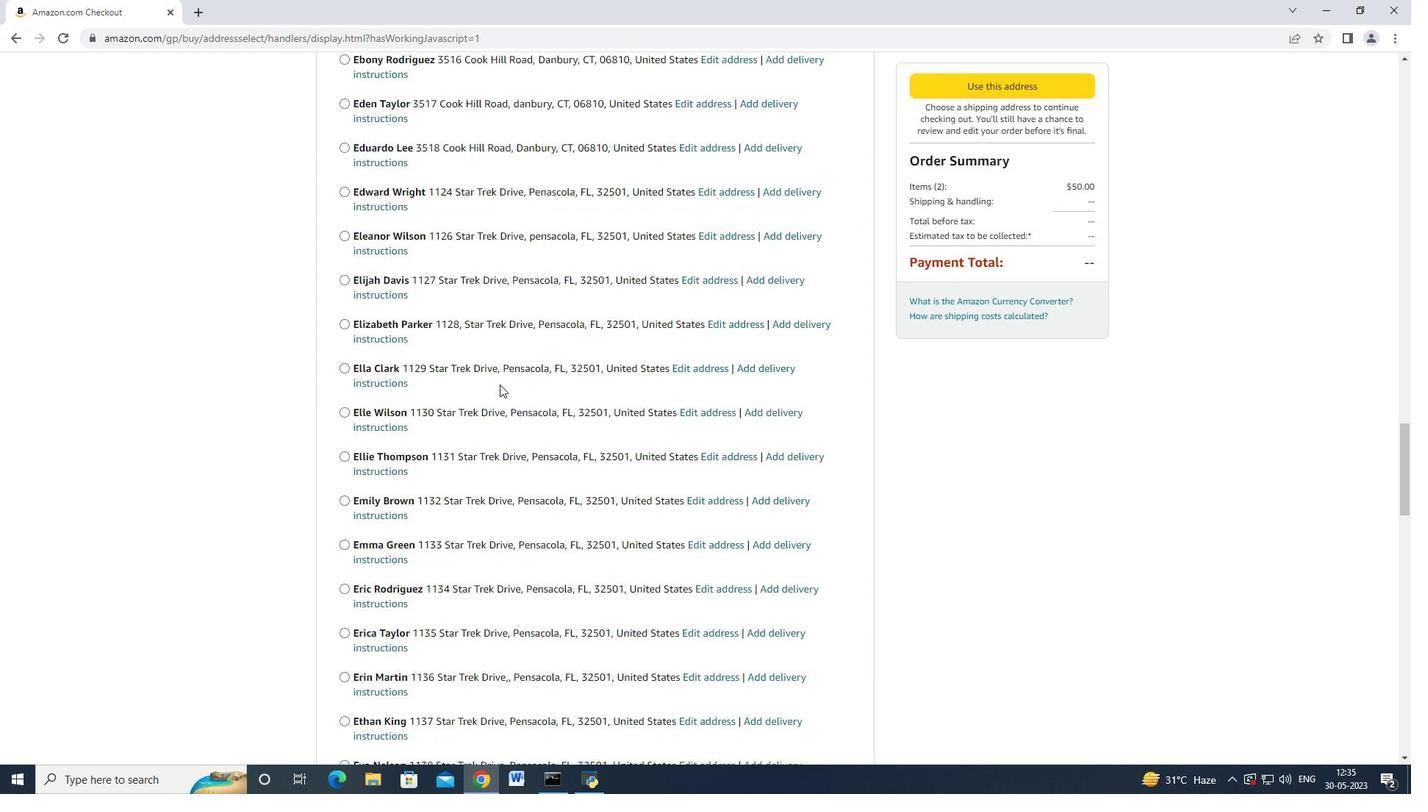 
Action: Mouse scrolled (500, 383) with delta (0, 0)
Screenshot: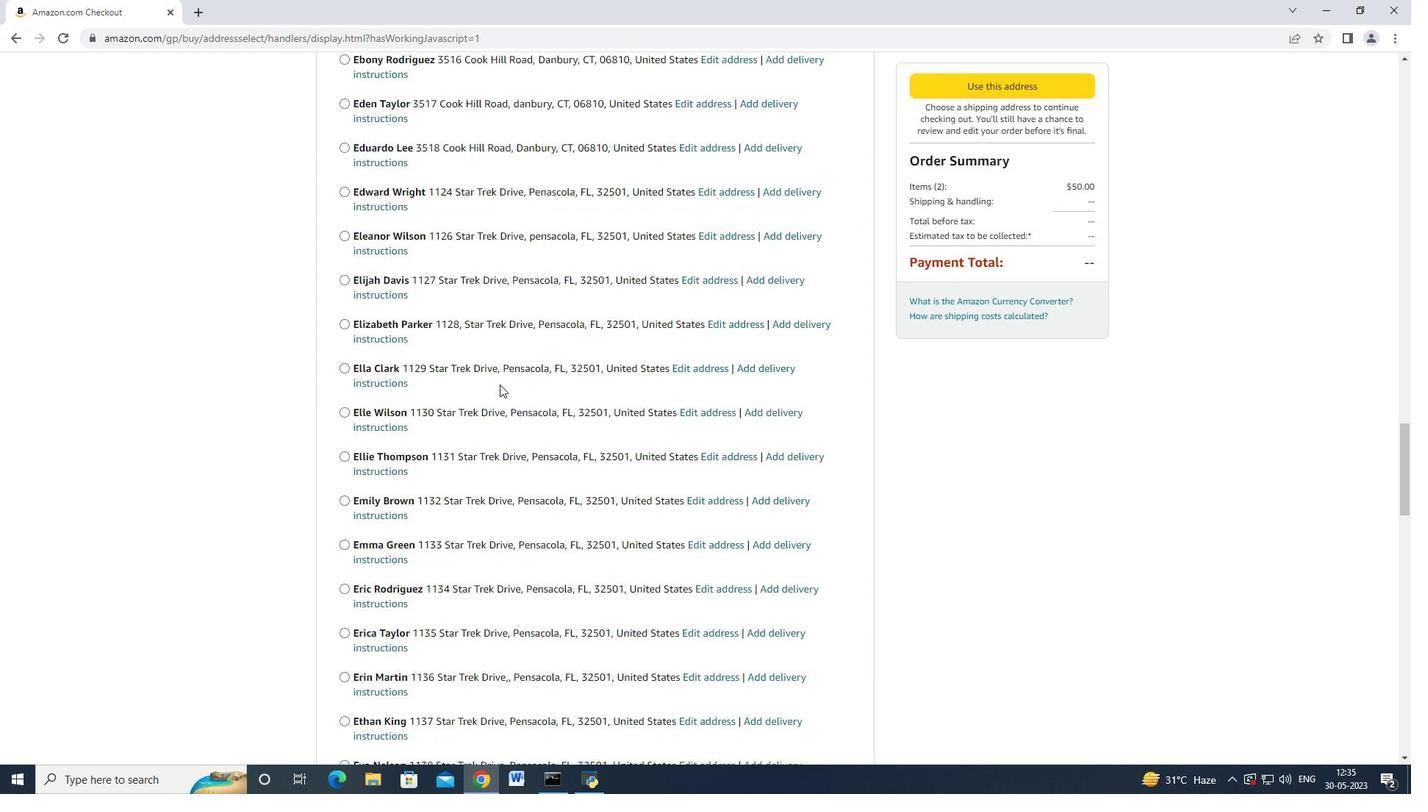 
Action: Mouse scrolled (500, 383) with delta (0, 0)
Screenshot: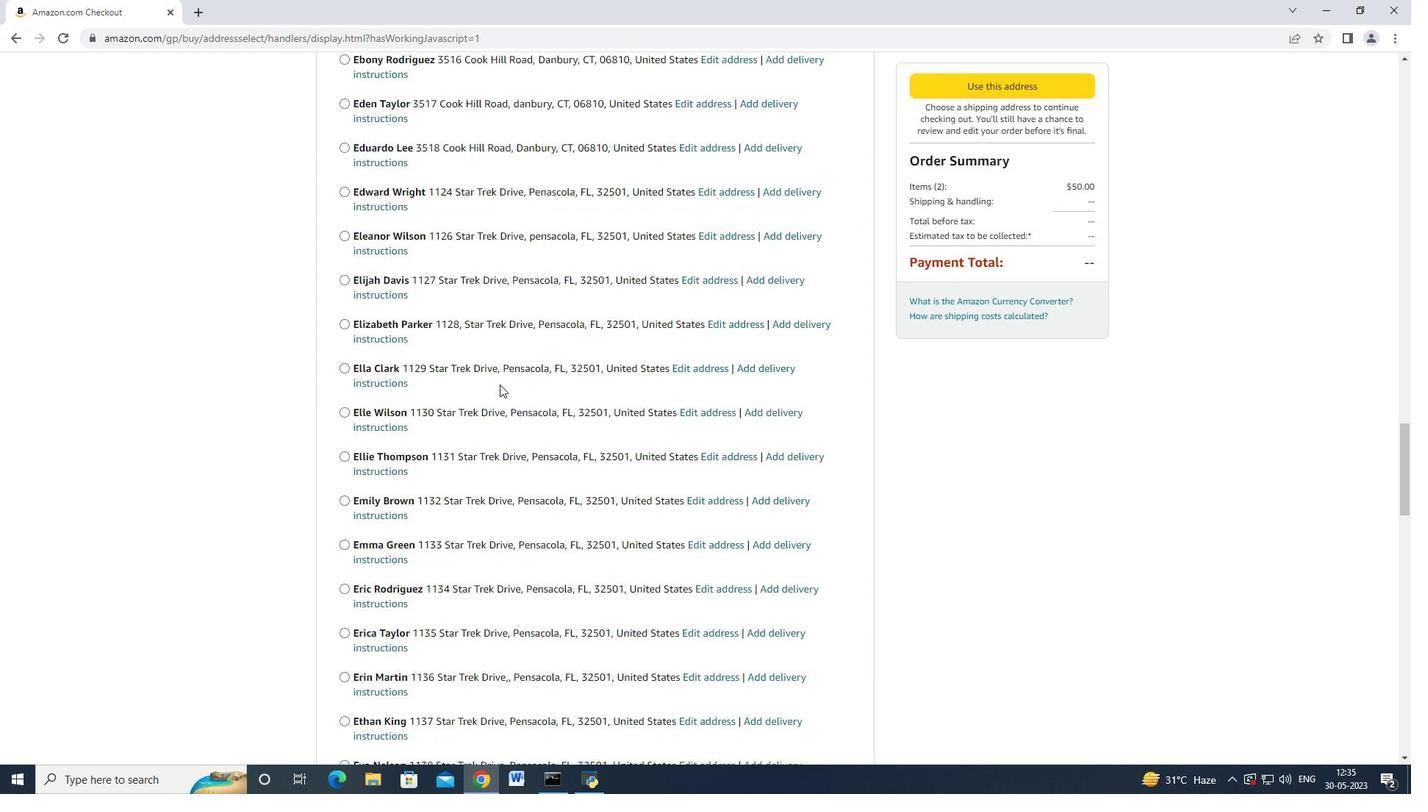 
Action: Mouse scrolled (500, 383) with delta (0, 0)
Screenshot: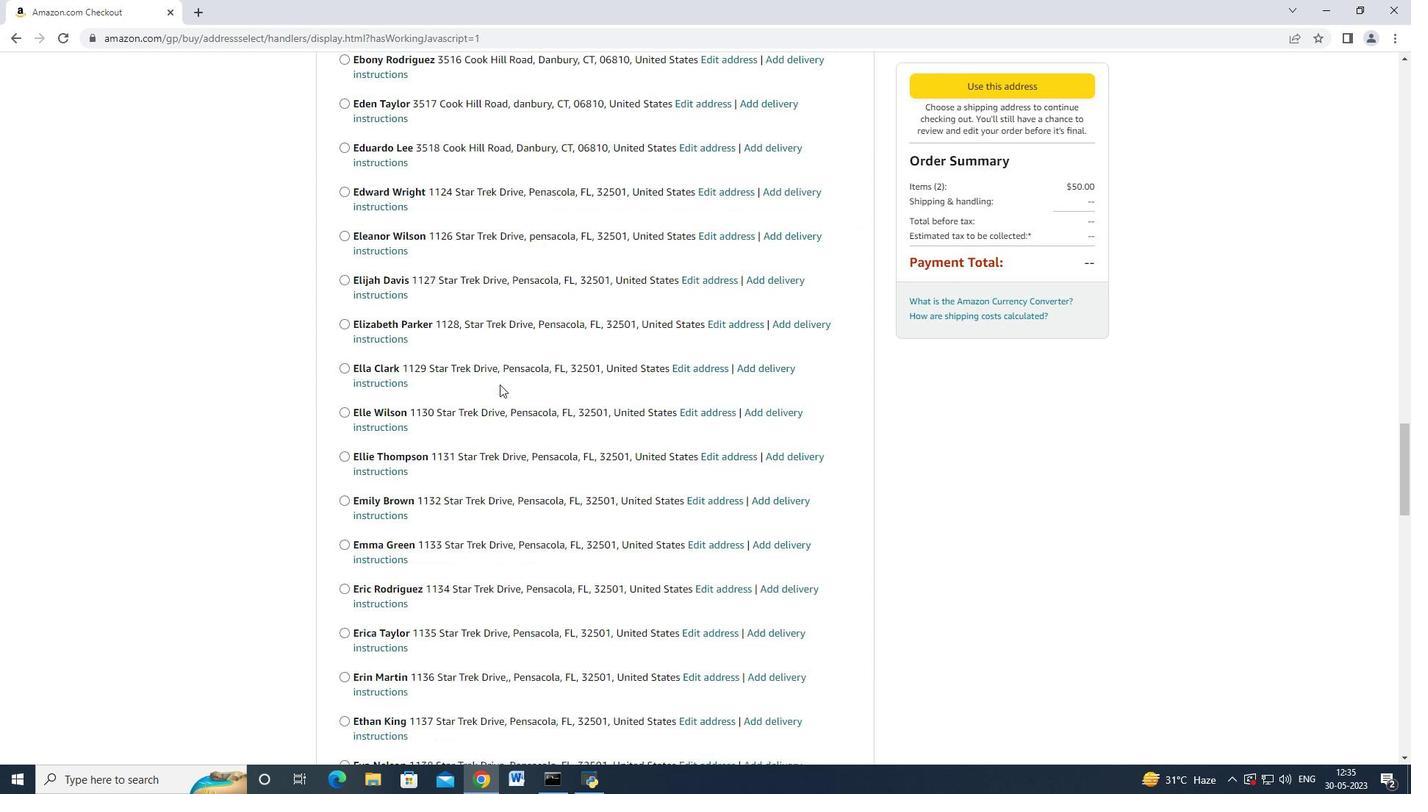 
Action: Mouse scrolled (500, 383) with delta (0, 0)
Screenshot: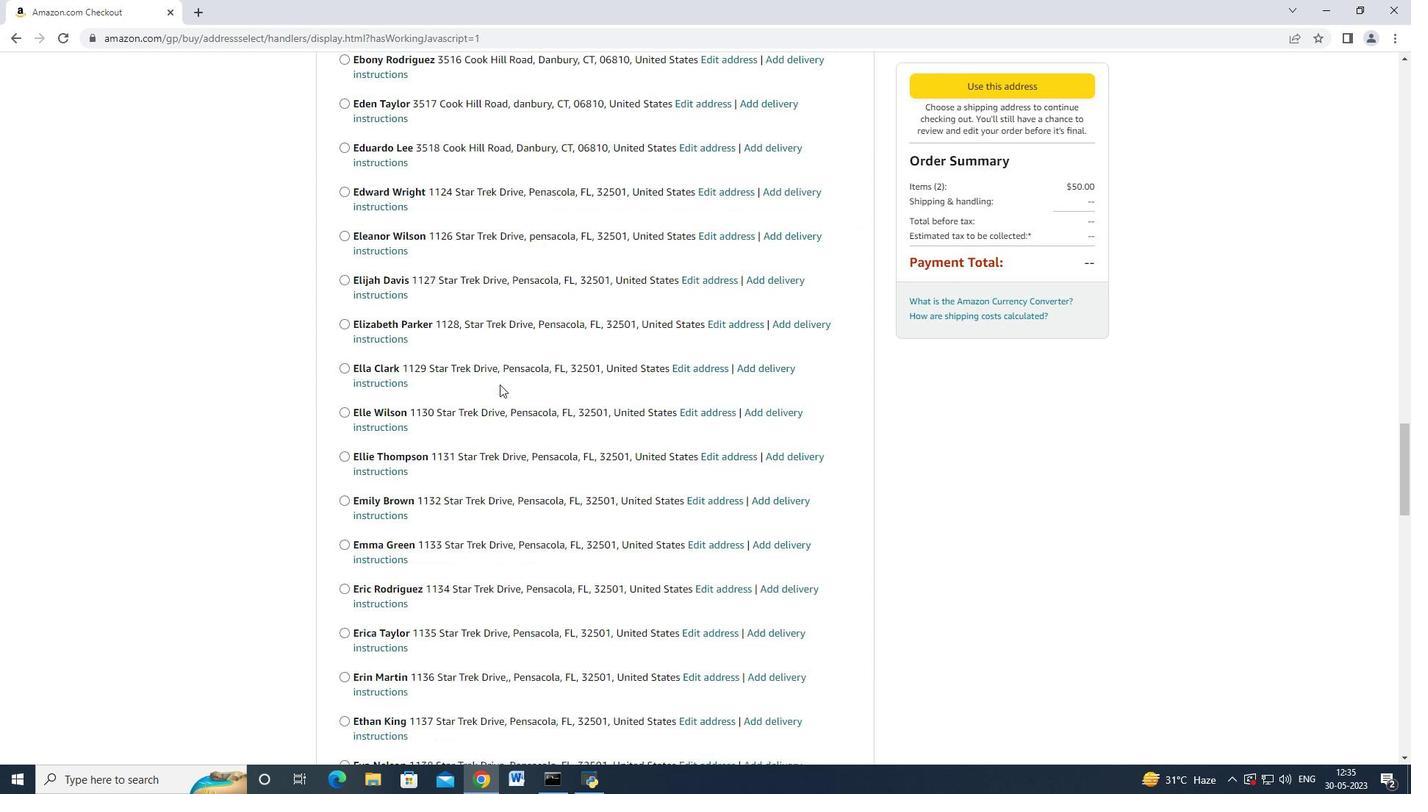 
Action: Mouse scrolled (500, 383) with delta (0, 0)
Screenshot: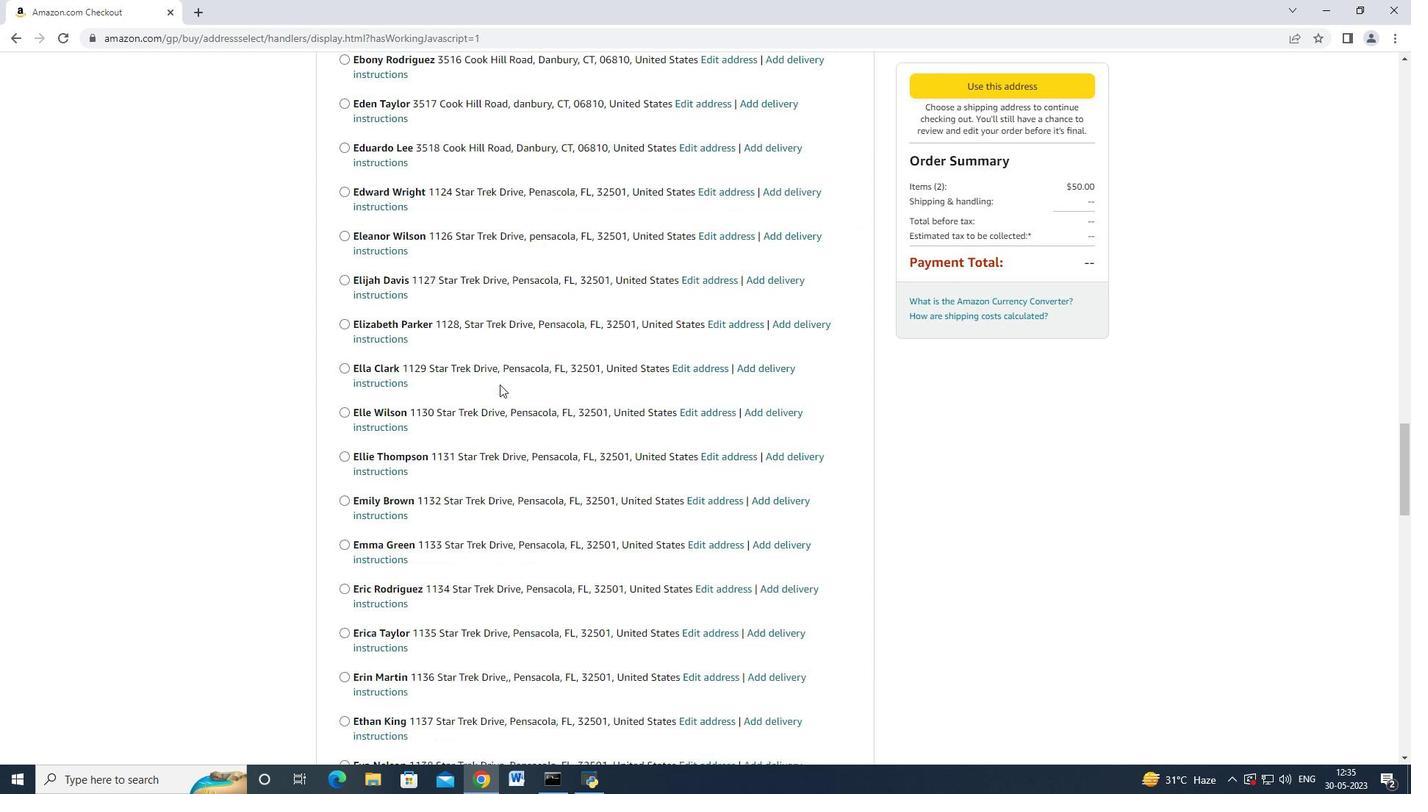 
Action: Mouse scrolled (500, 383) with delta (0, 0)
Screenshot: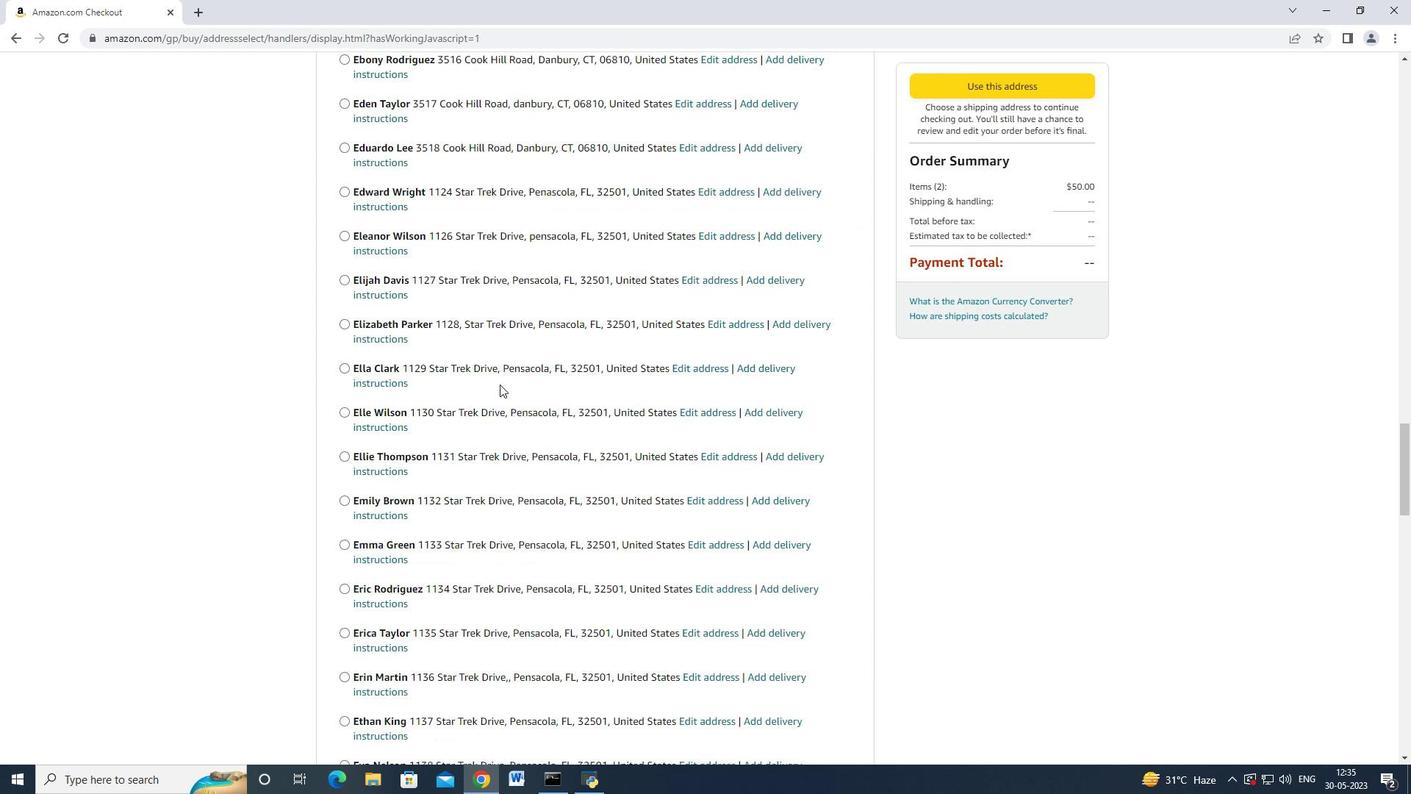 
Action: Mouse scrolled (500, 383) with delta (0, 0)
Screenshot: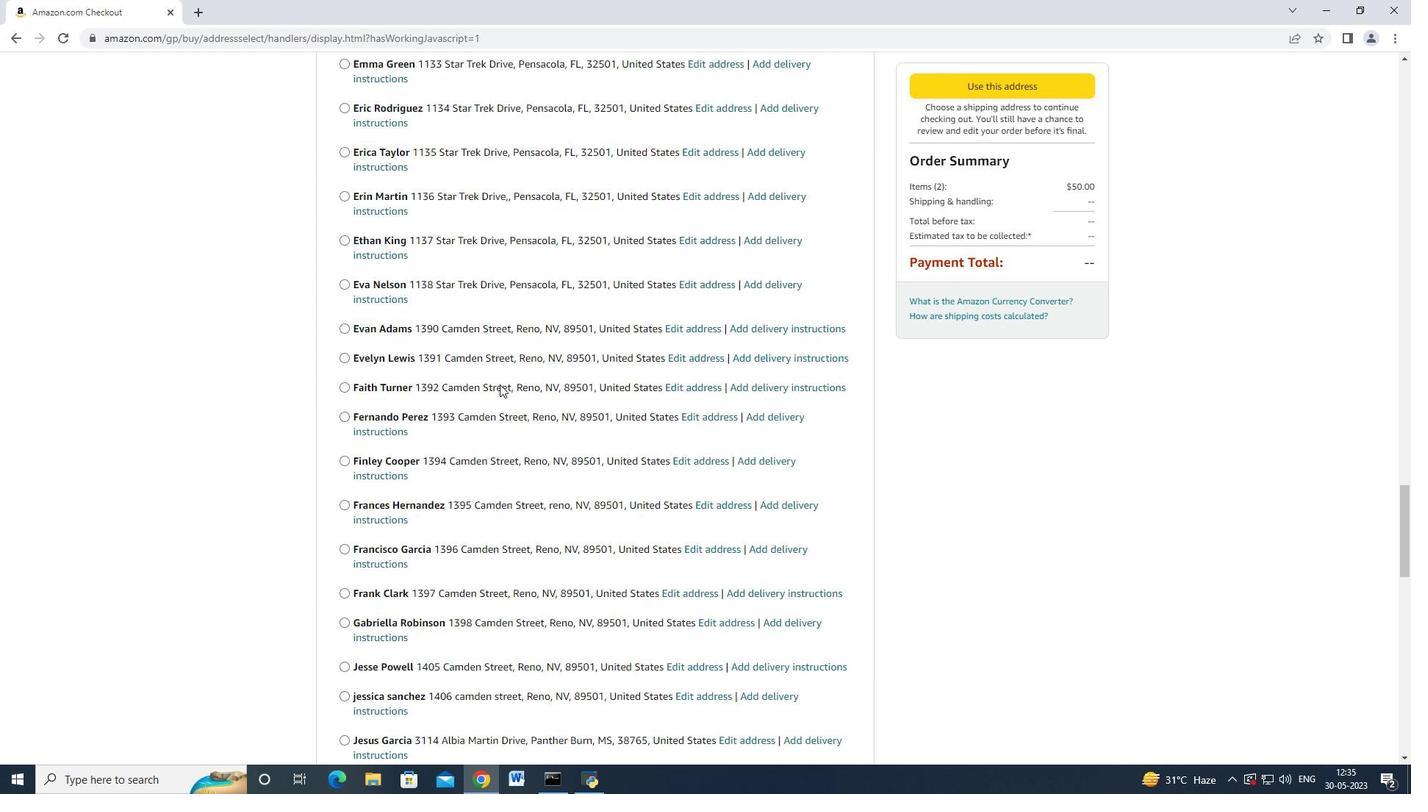 
Action: Mouse scrolled (500, 383) with delta (0, 0)
Screenshot: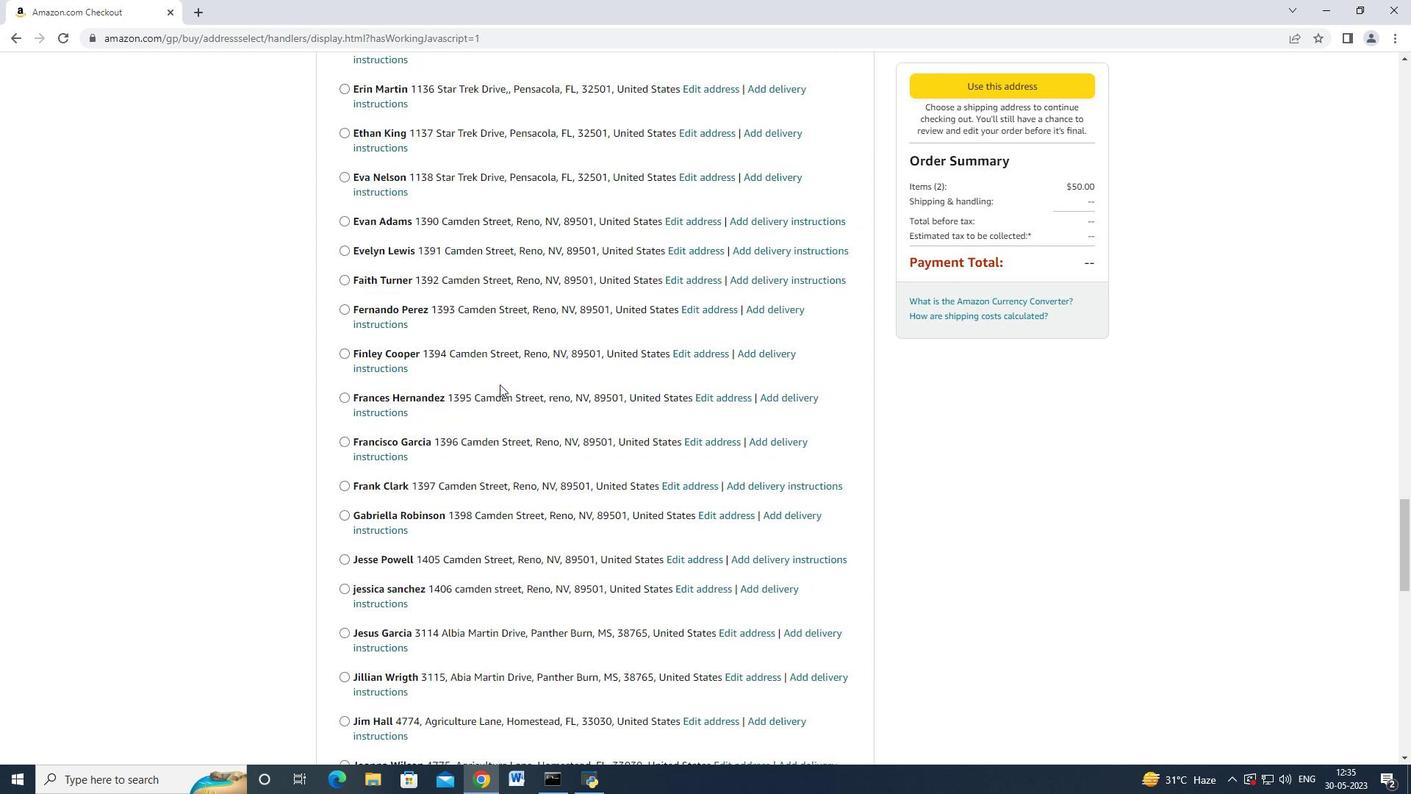 
Action: Mouse scrolled (500, 383) with delta (0, 0)
Screenshot: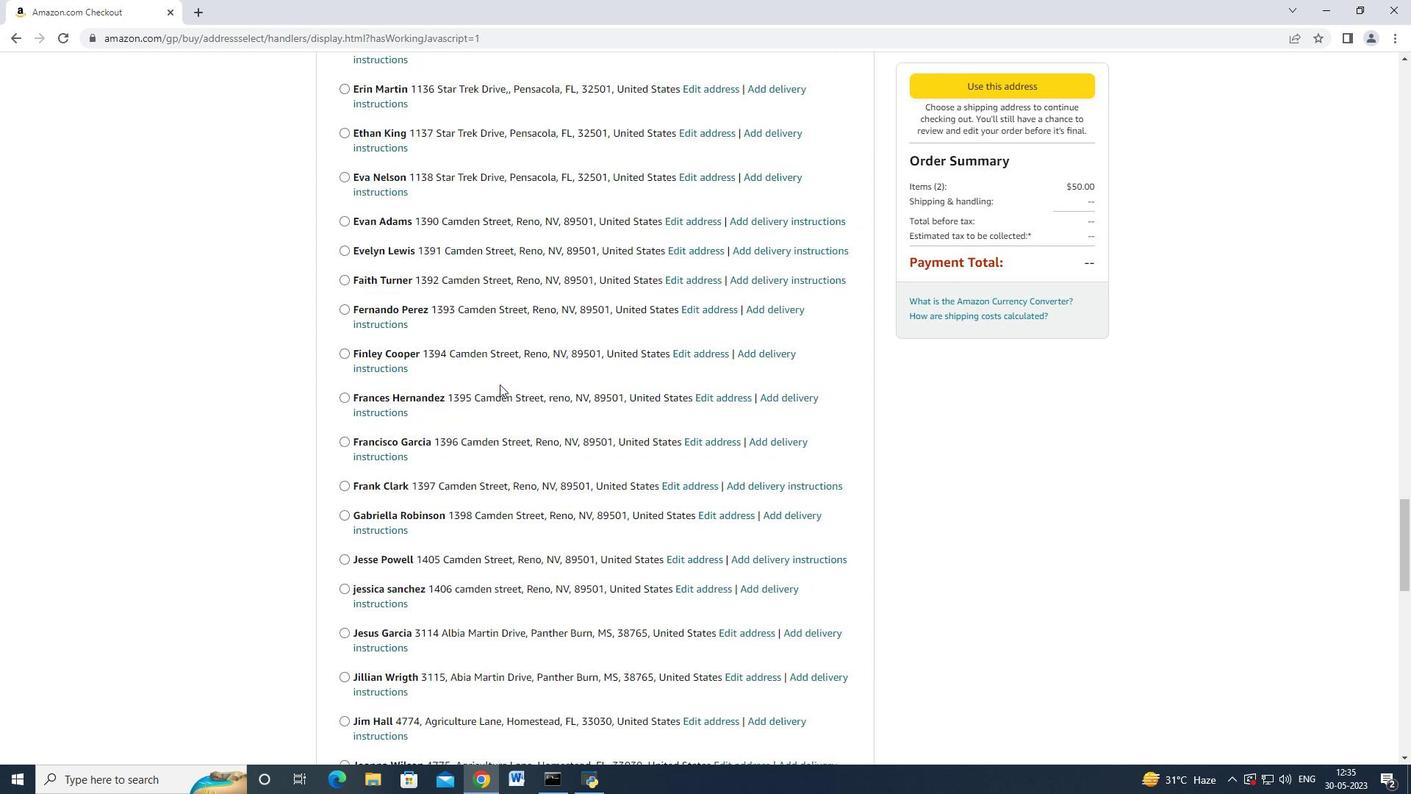 
Action: Mouse scrolled (500, 383) with delta (0, 0)
Screenshot: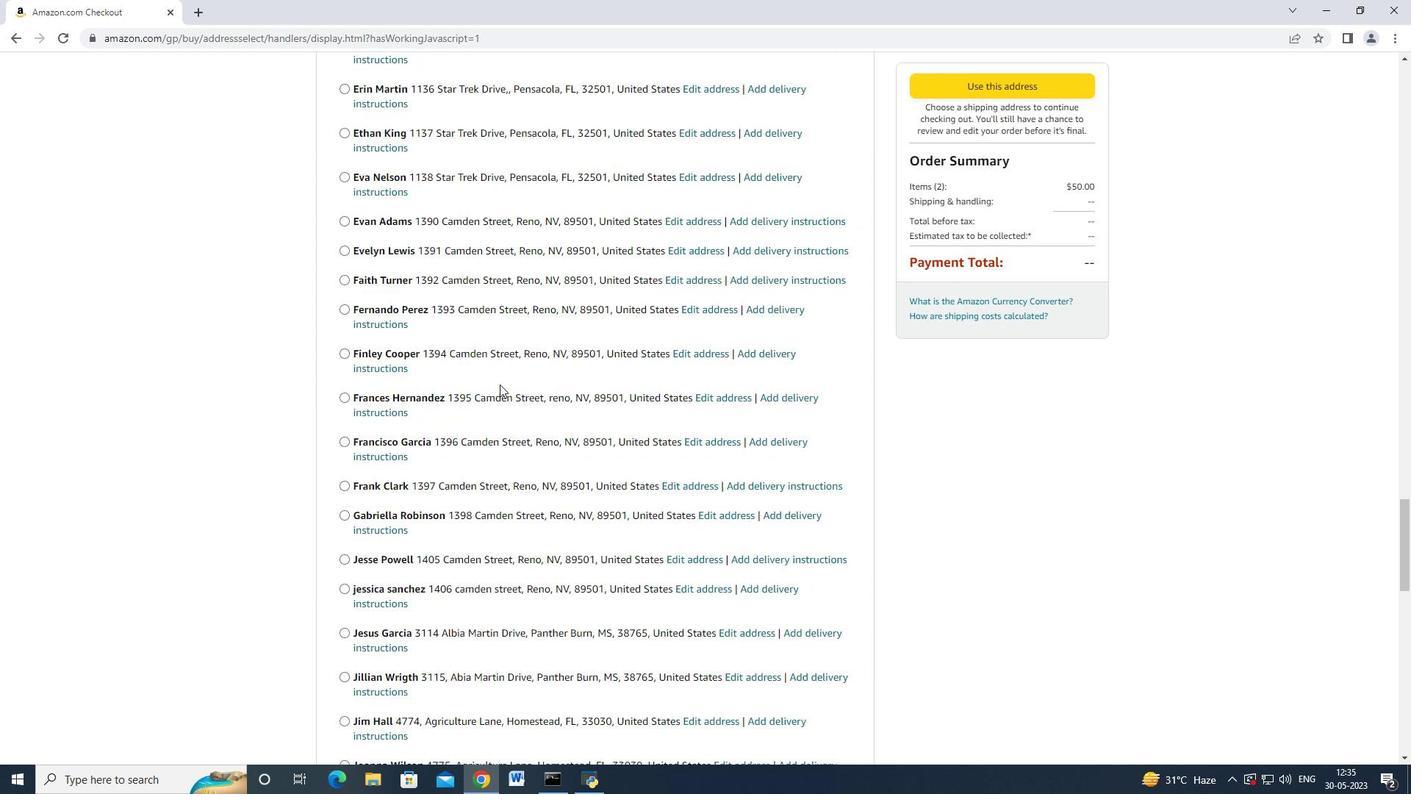 
Action: Mouse scrolled (500, 383) with delta (0, -1)
Screenshot: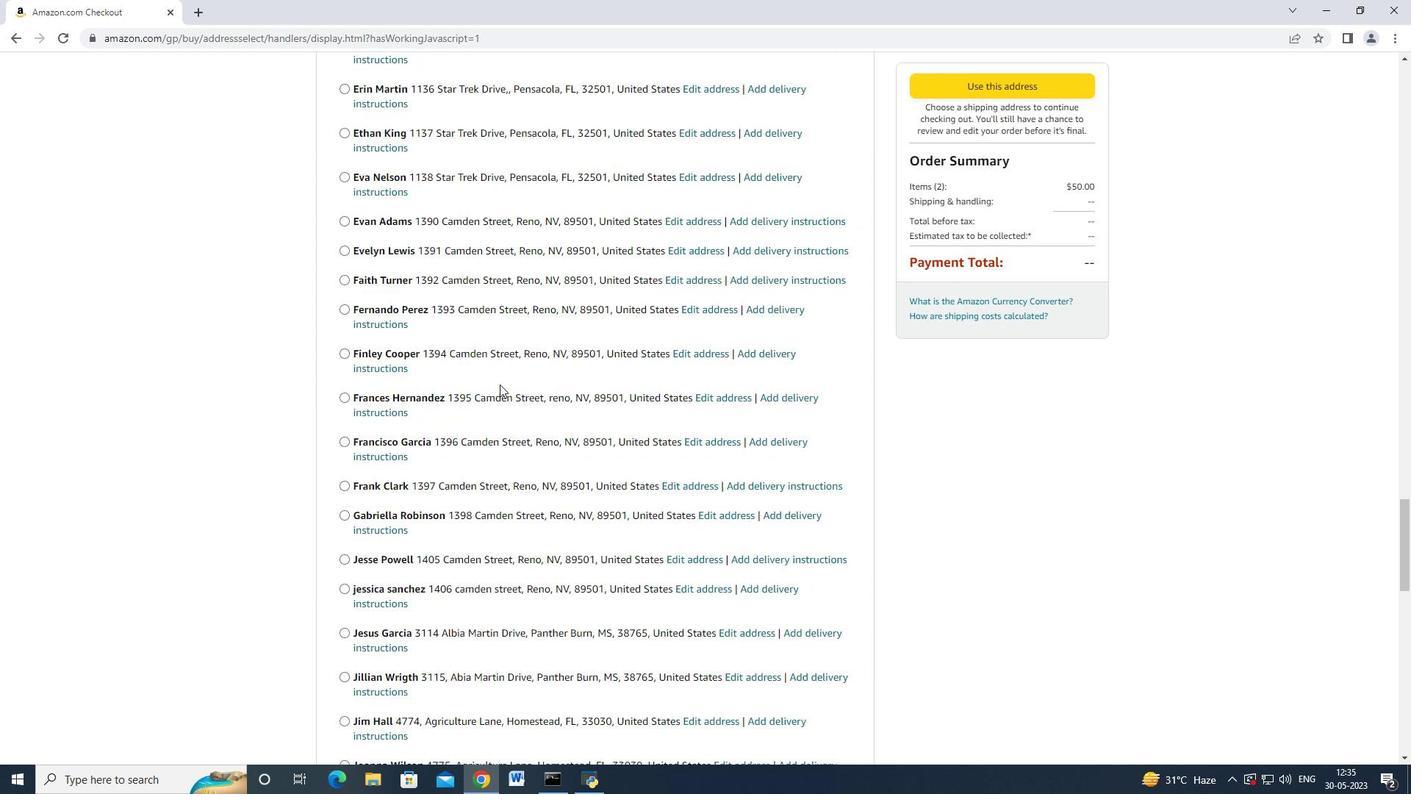 
Action: Mouse scrolled (500, 383) with delta (0, 0)
Screenshot: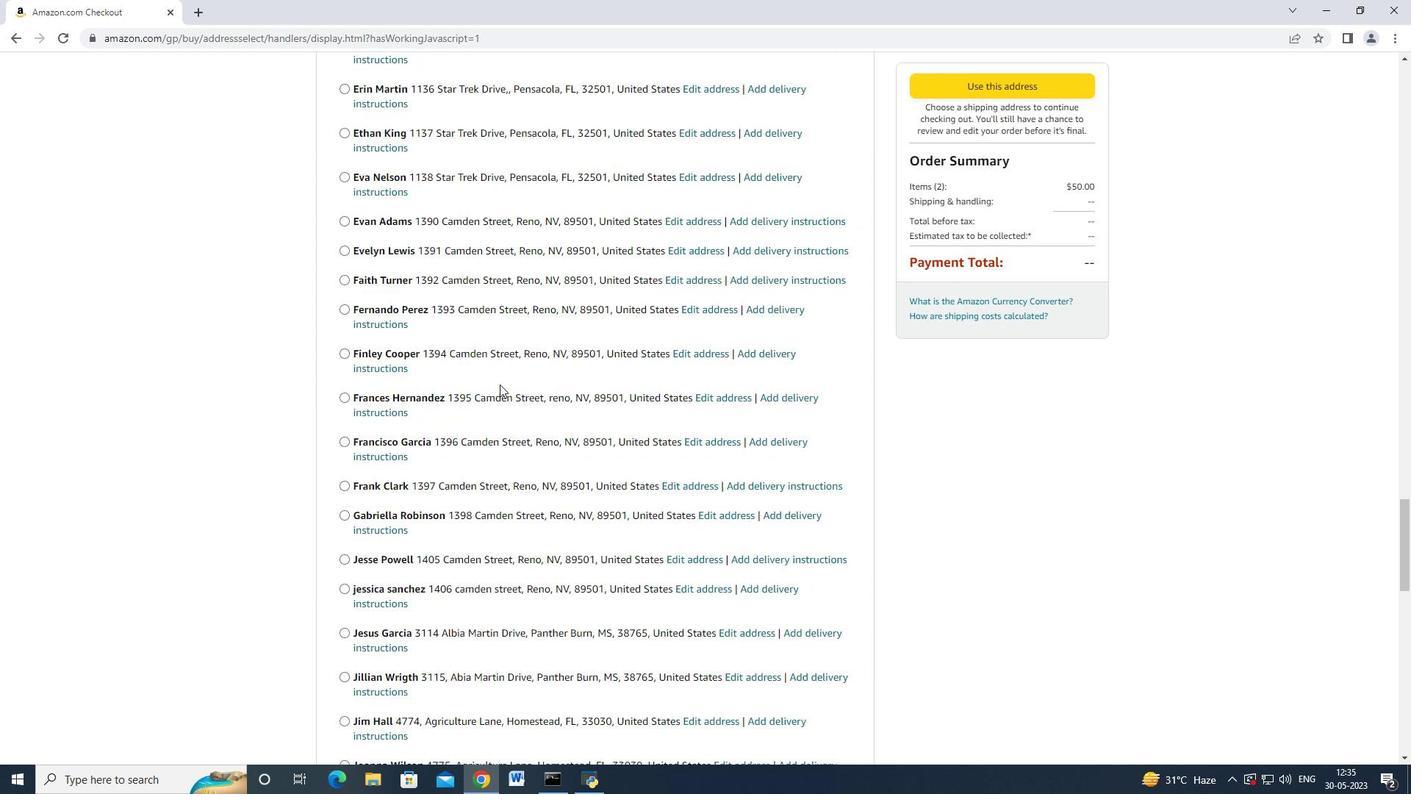 
Action: Mouse scrolled (500, 383) with delta (0, 0)
Screenshot: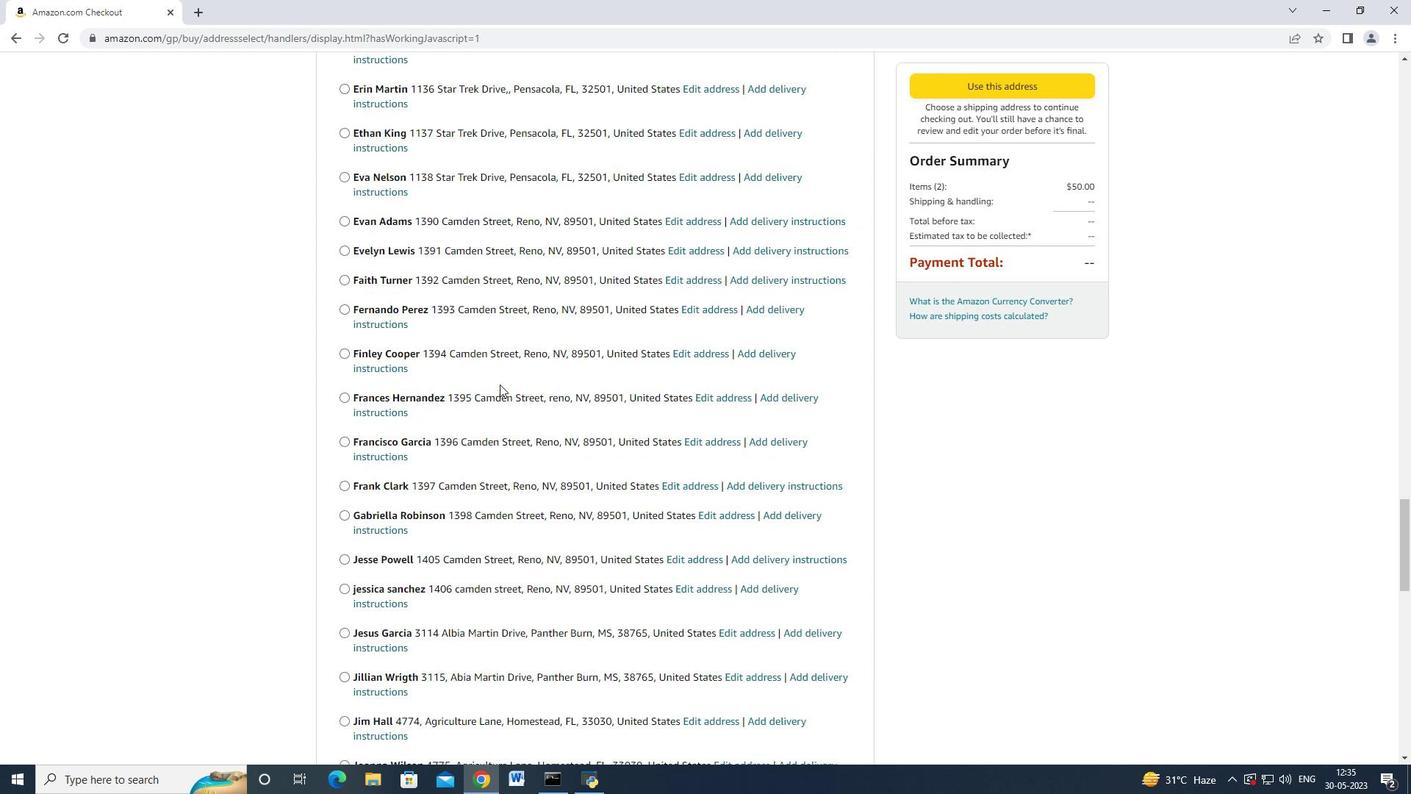 
Action: Mouse scrolled (500, 383) with delta (0, 0)
Screenshot: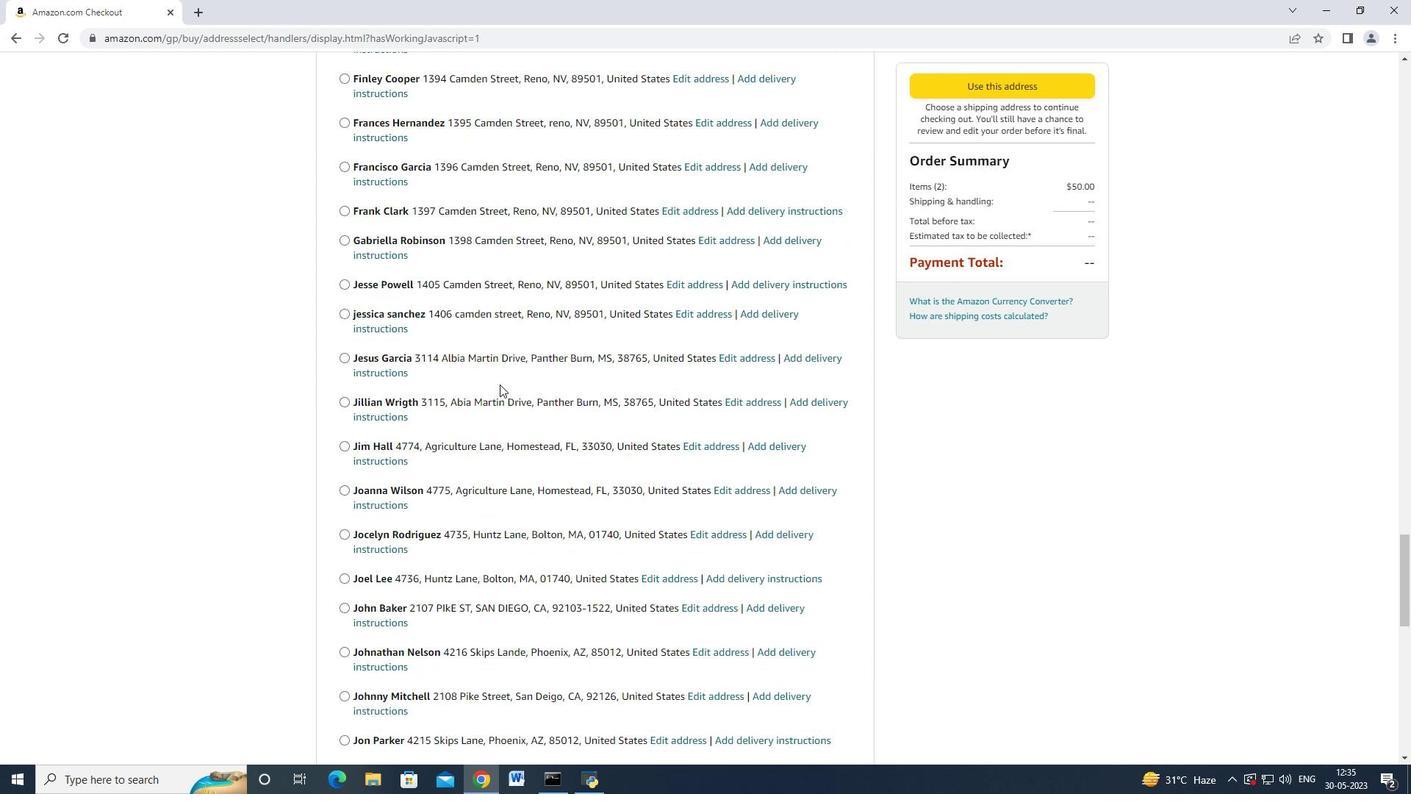 
Action: Mouse scrolled (500, 383) with delta (0, 0)
Screenshot: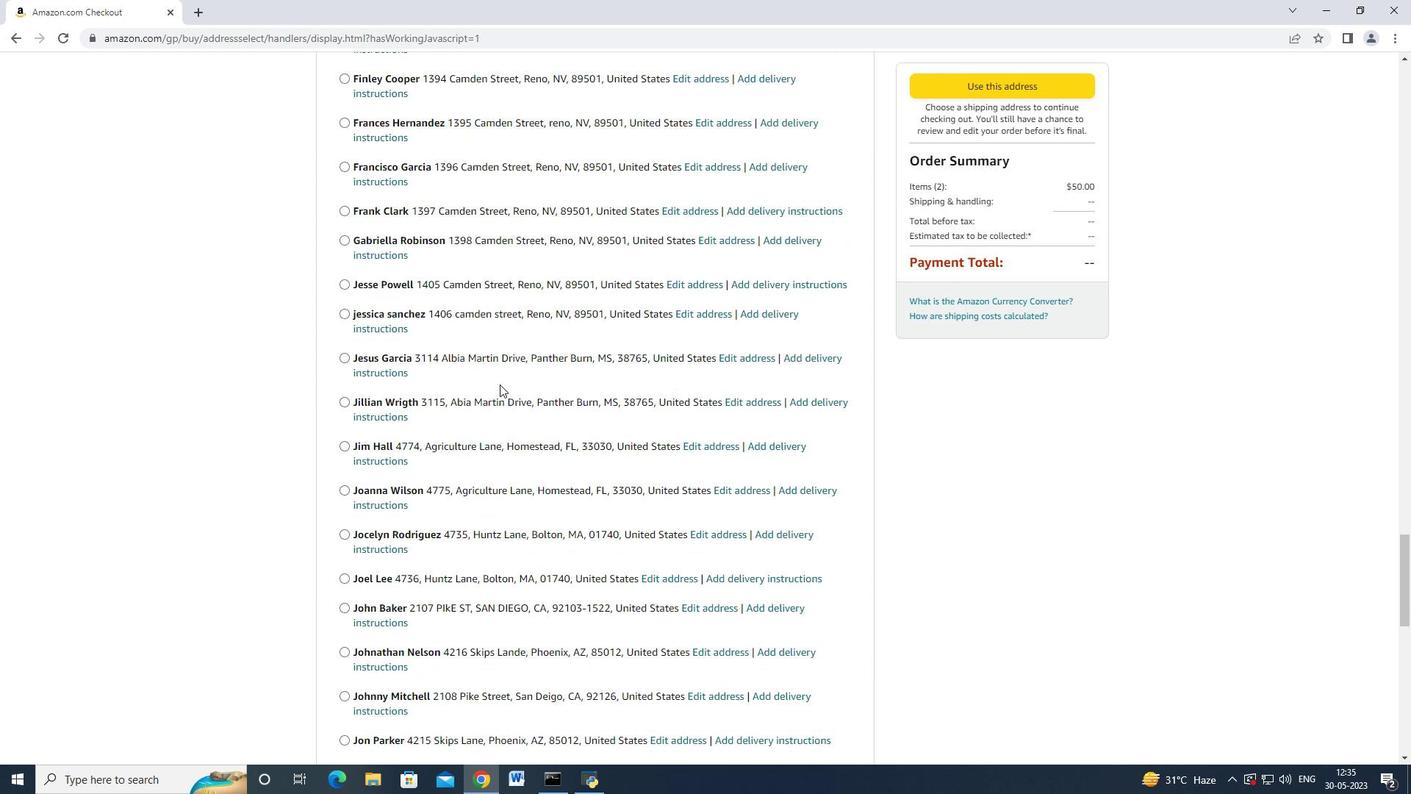 
Action: Mouse scrolled (500, 383) with delta (0, 0)
Screenshot: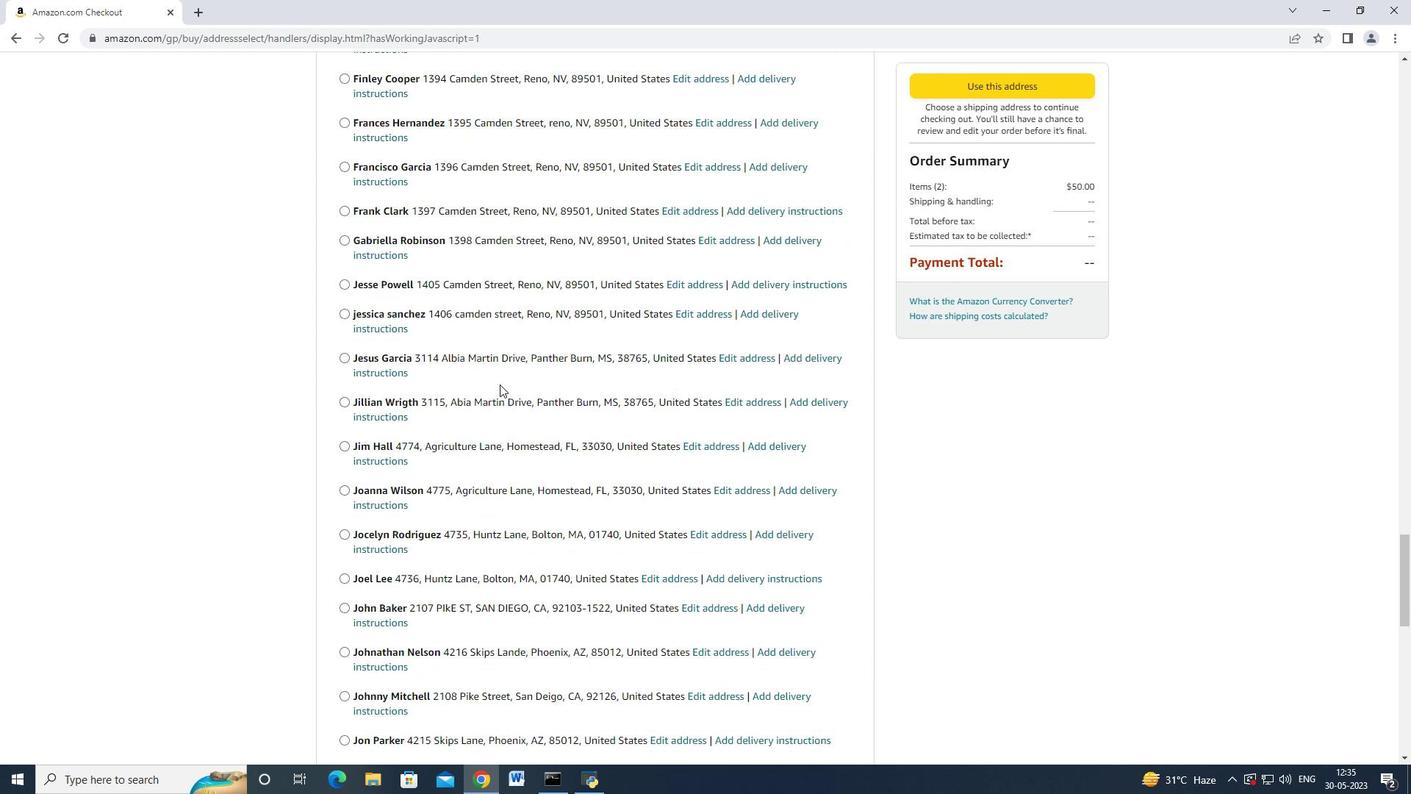 
Action: Mouse scrolled (500, 383) with delta (0, 0)
Screenshot: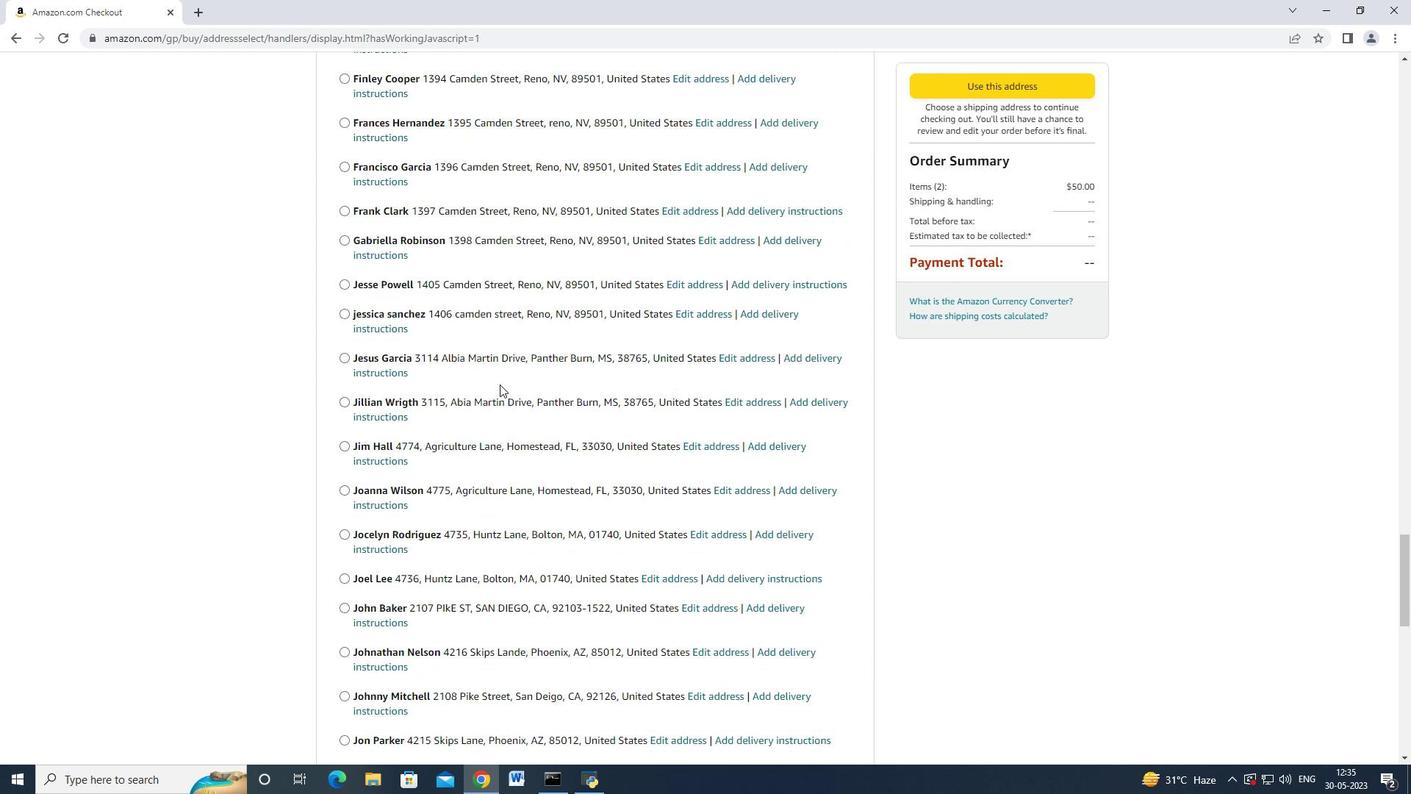 
Action: Mouse scrolled (500, 383) with delta (0, 0)
Screenshot: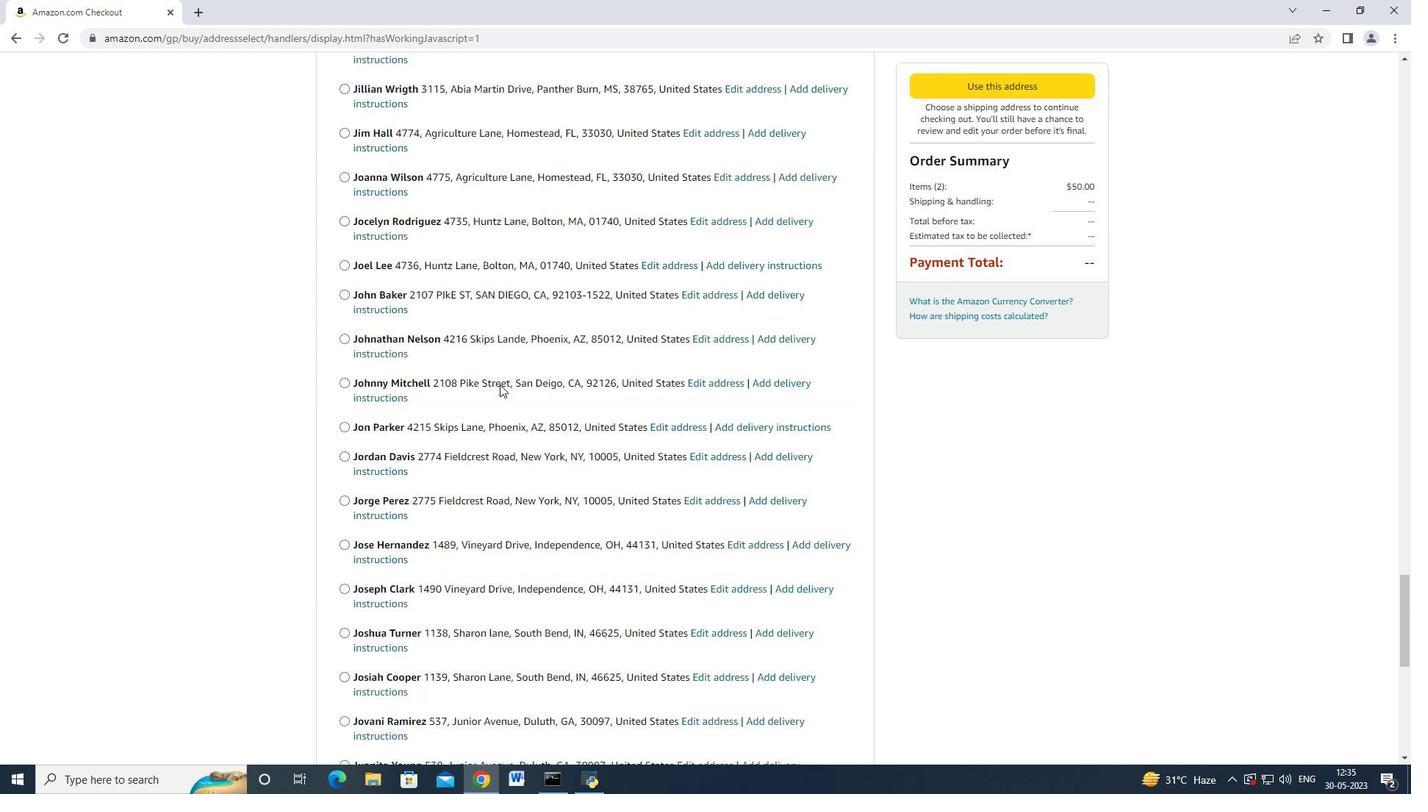 
Action: Mouse scrolled (500, 383) with delta (0, 0)
Screenshot: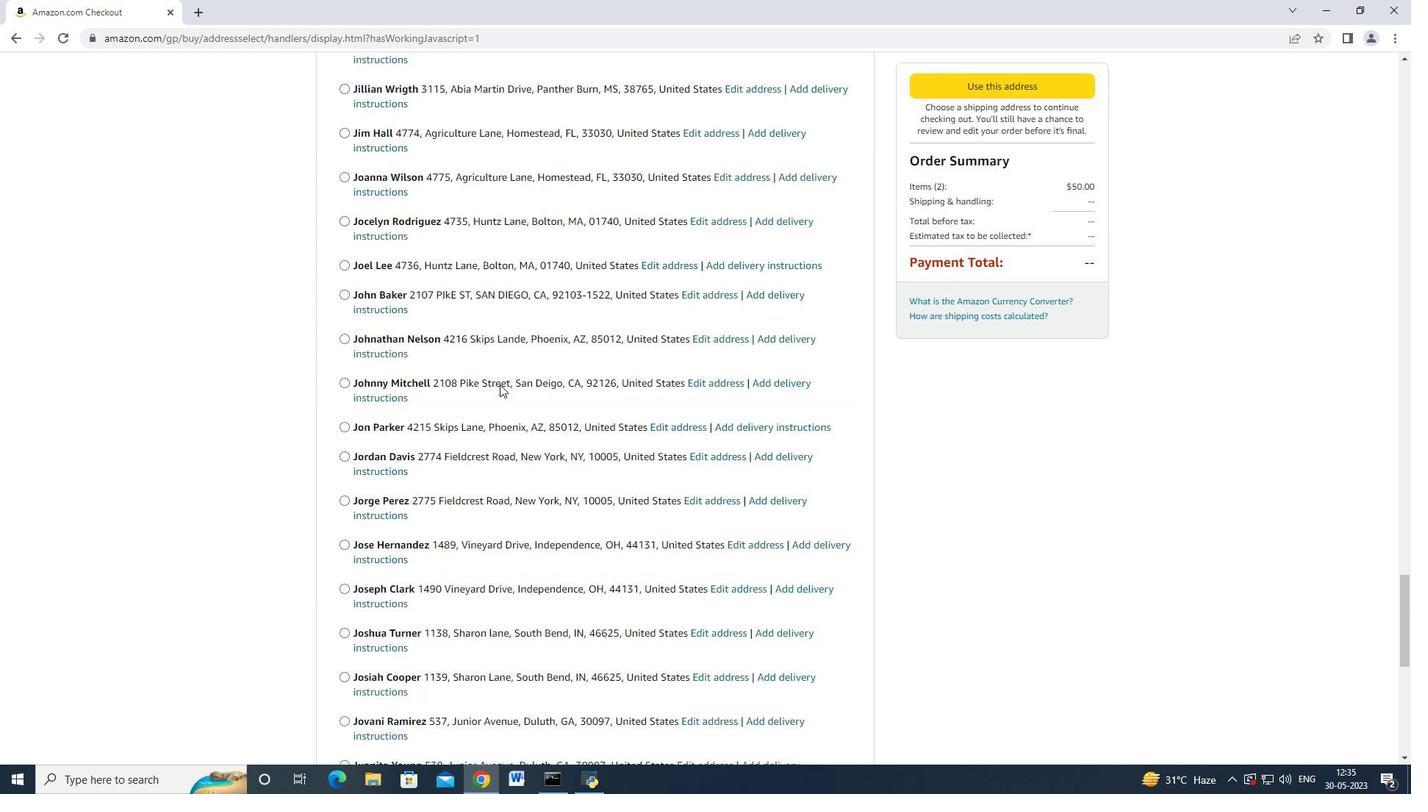
Action: Mouse scrolled (500, 383) with delta (0, 0)
Screenshot: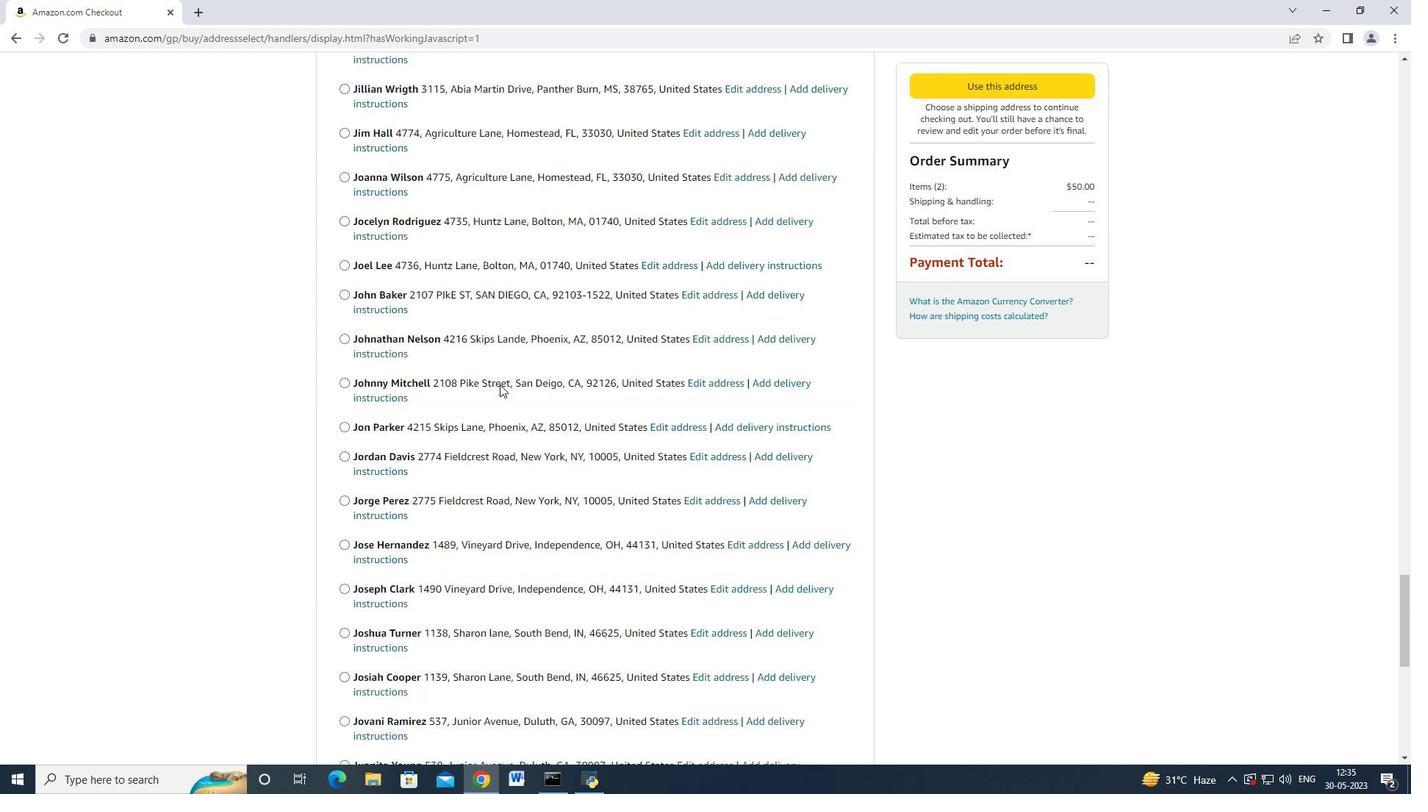 
Action: Mouse scrolled (500, 383) with delta (0, 0)
Screenshot: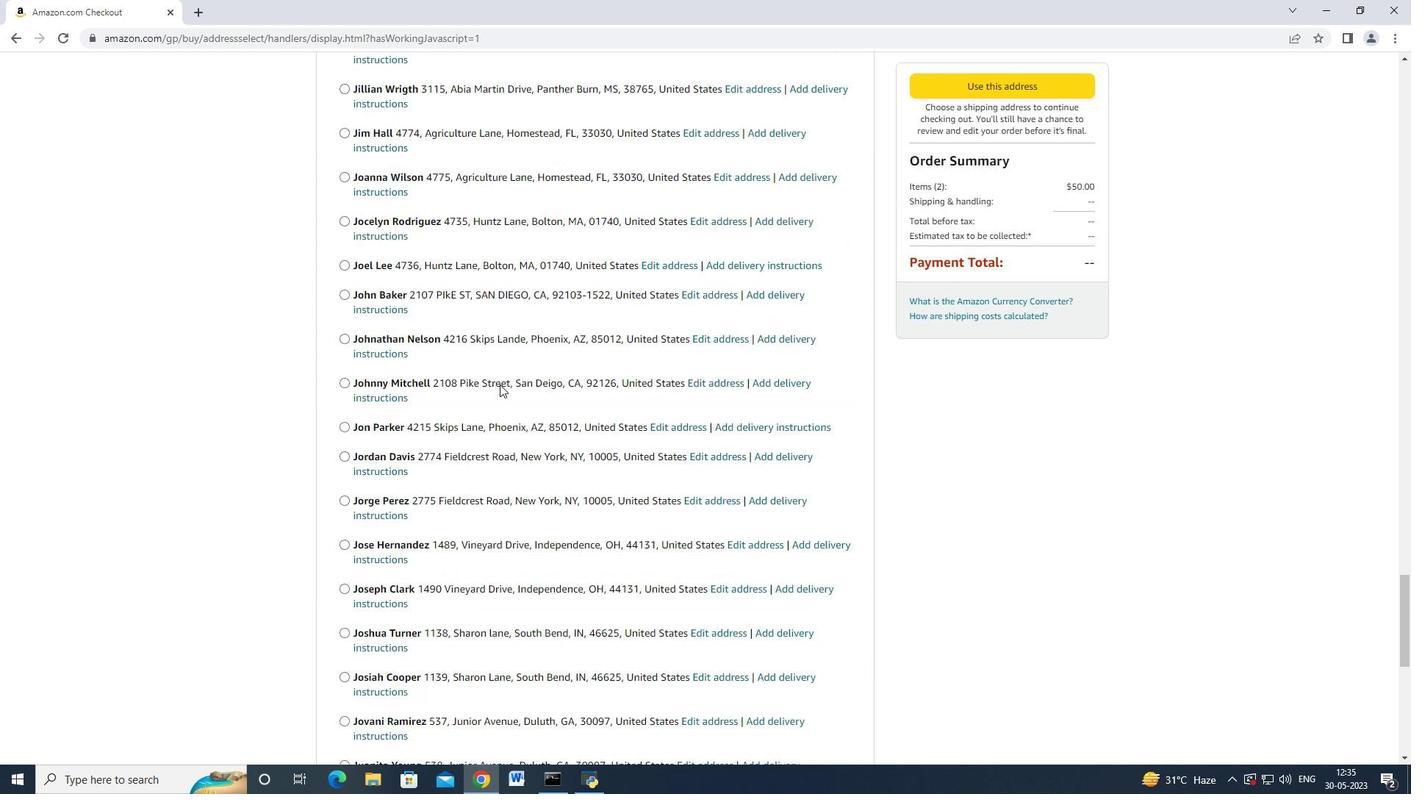 
Action: Mouse scrolled (500, 383) with delta (0, 0)
Screenshot: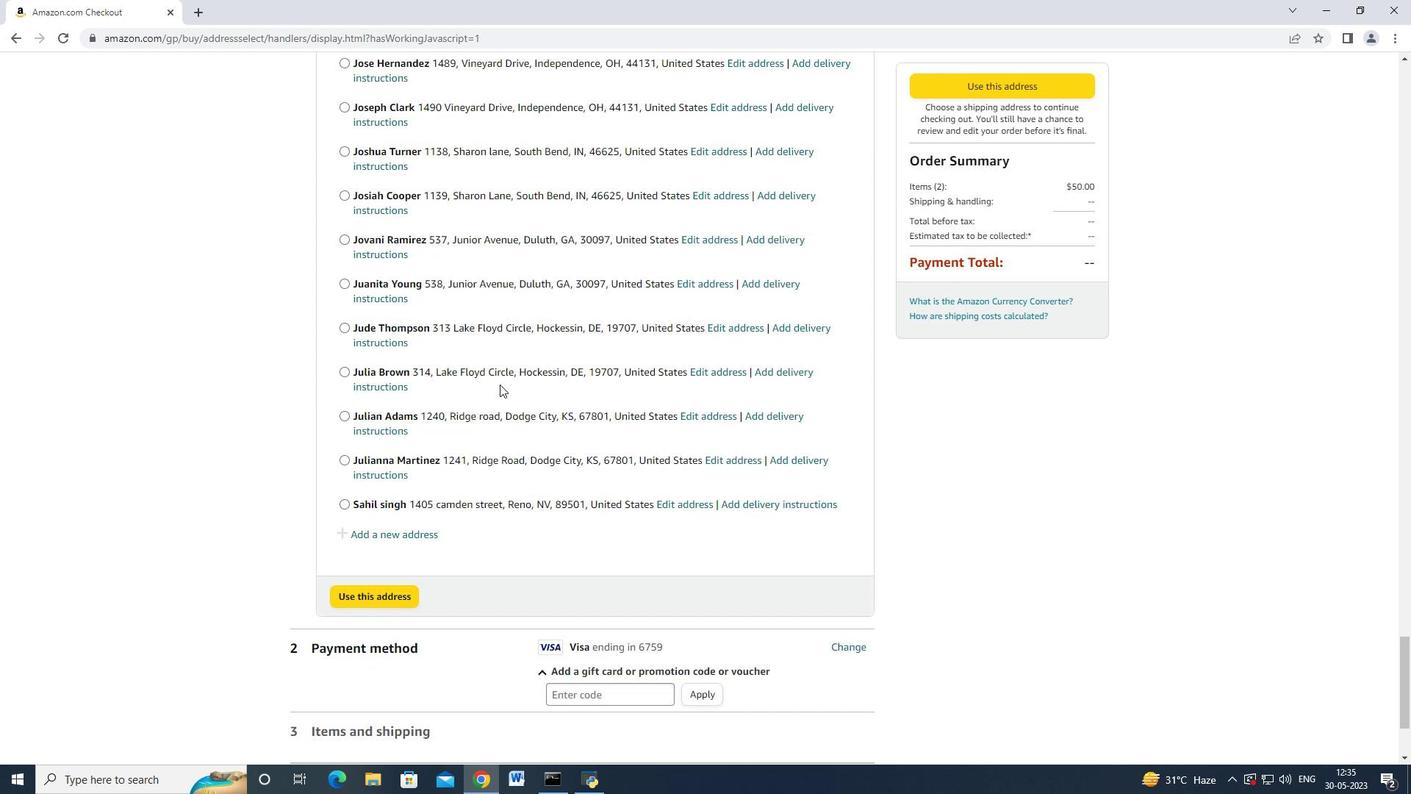 
Action: Mouse scrolled (500, 383) with delta (0, 0)
Screenshot: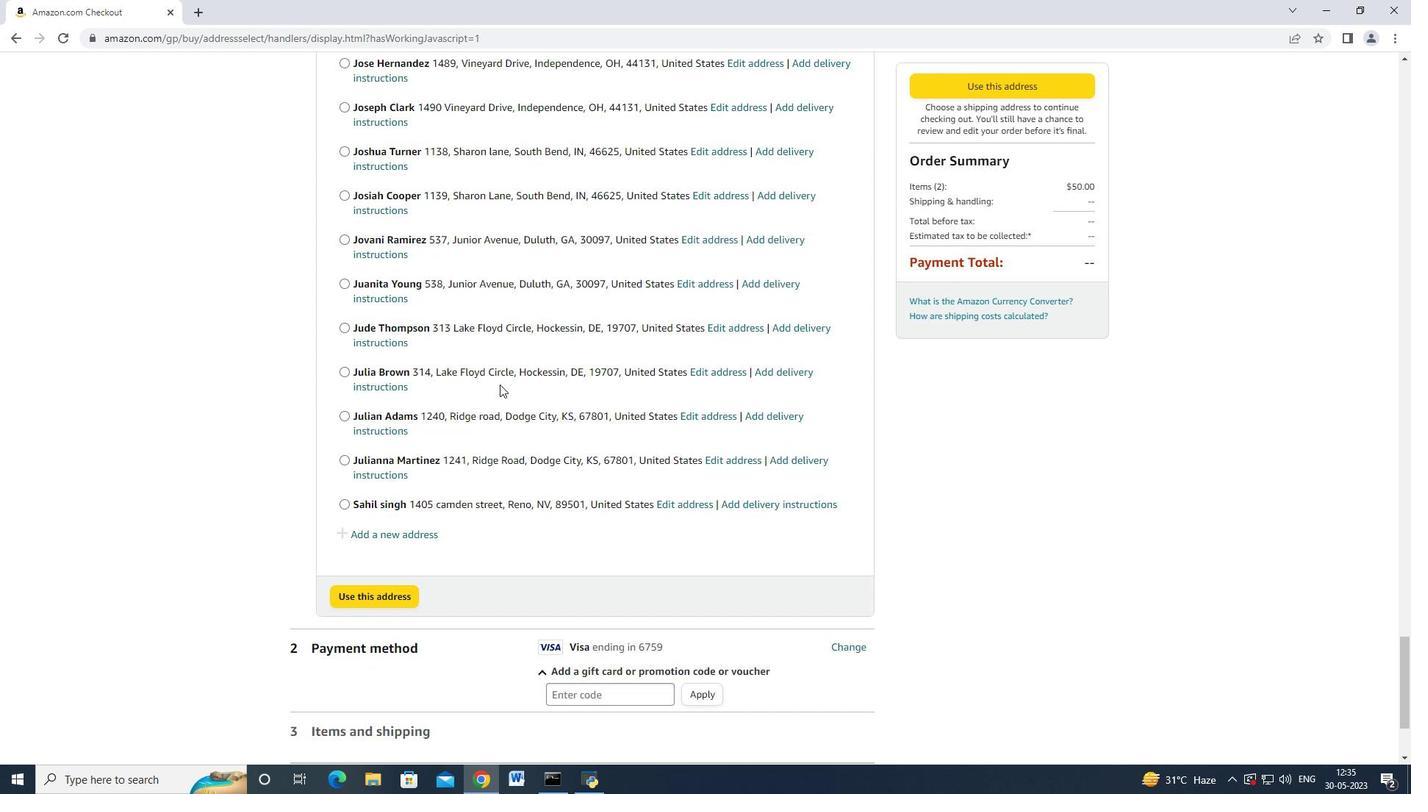 
Action: Mouse scrolled (500, 383) with delta (0, 0)
Screenshot: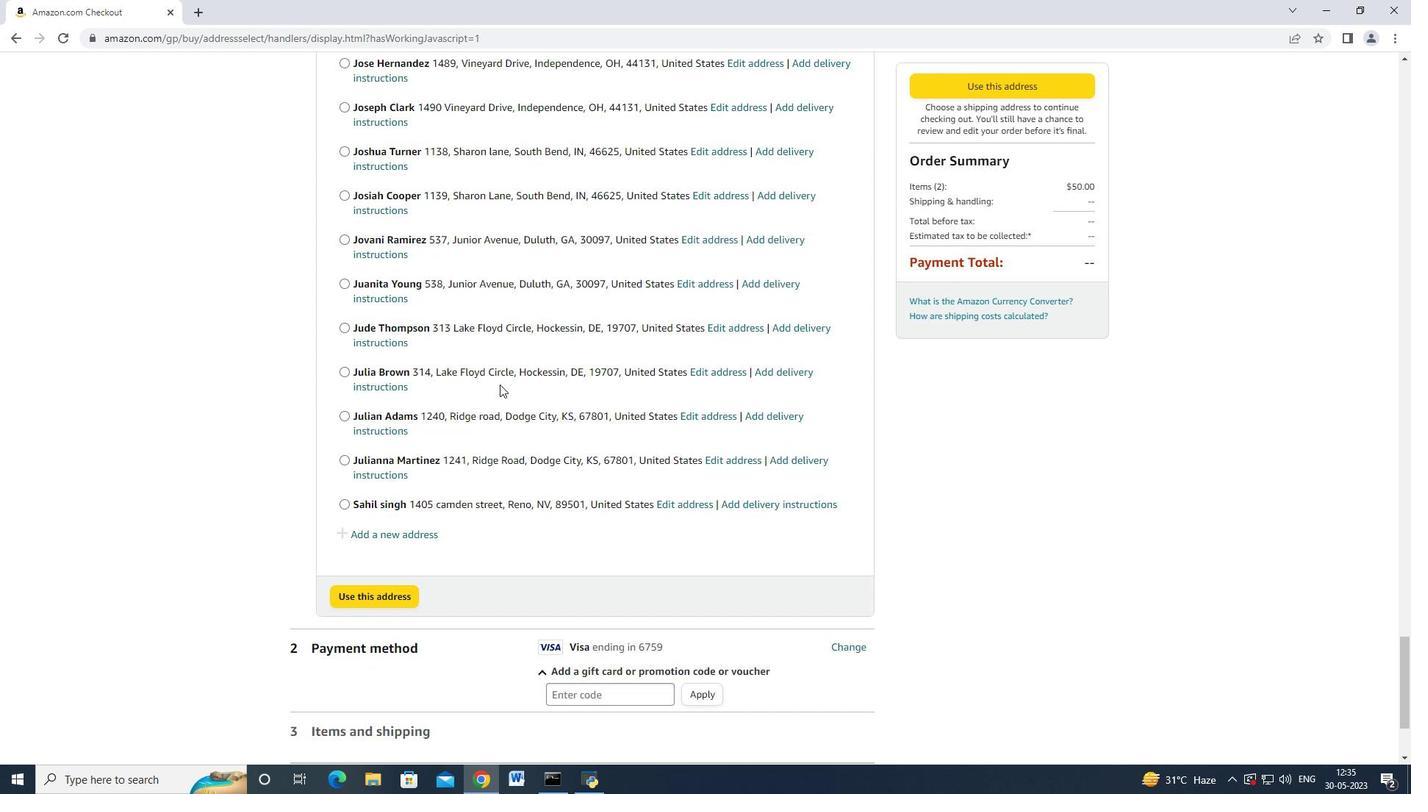 
Action: Mouse scrolled (500, 383) with delta (0, 0)
Screenshot: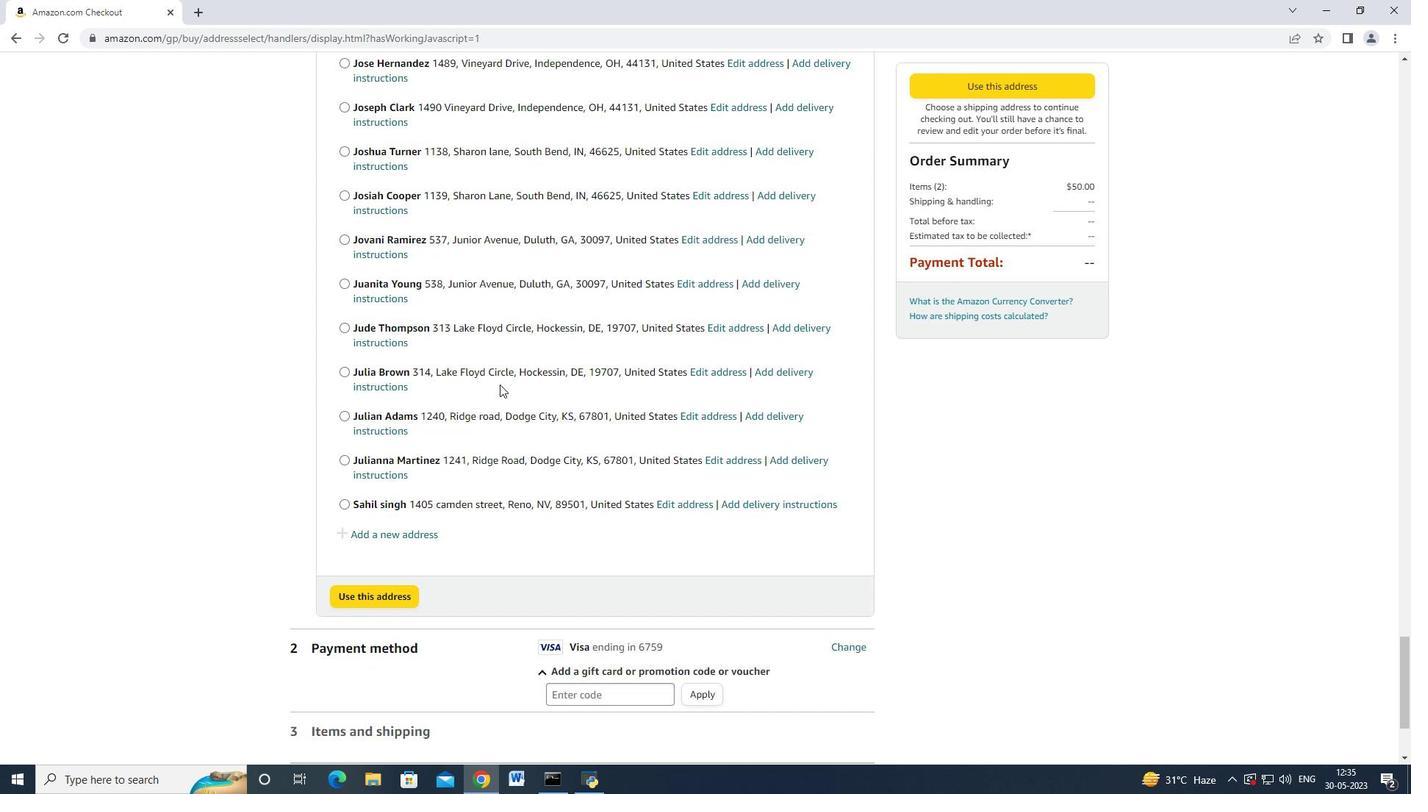 
Action: Mouse scrolled (500, 383) with delta (0, 0)
Screenshot: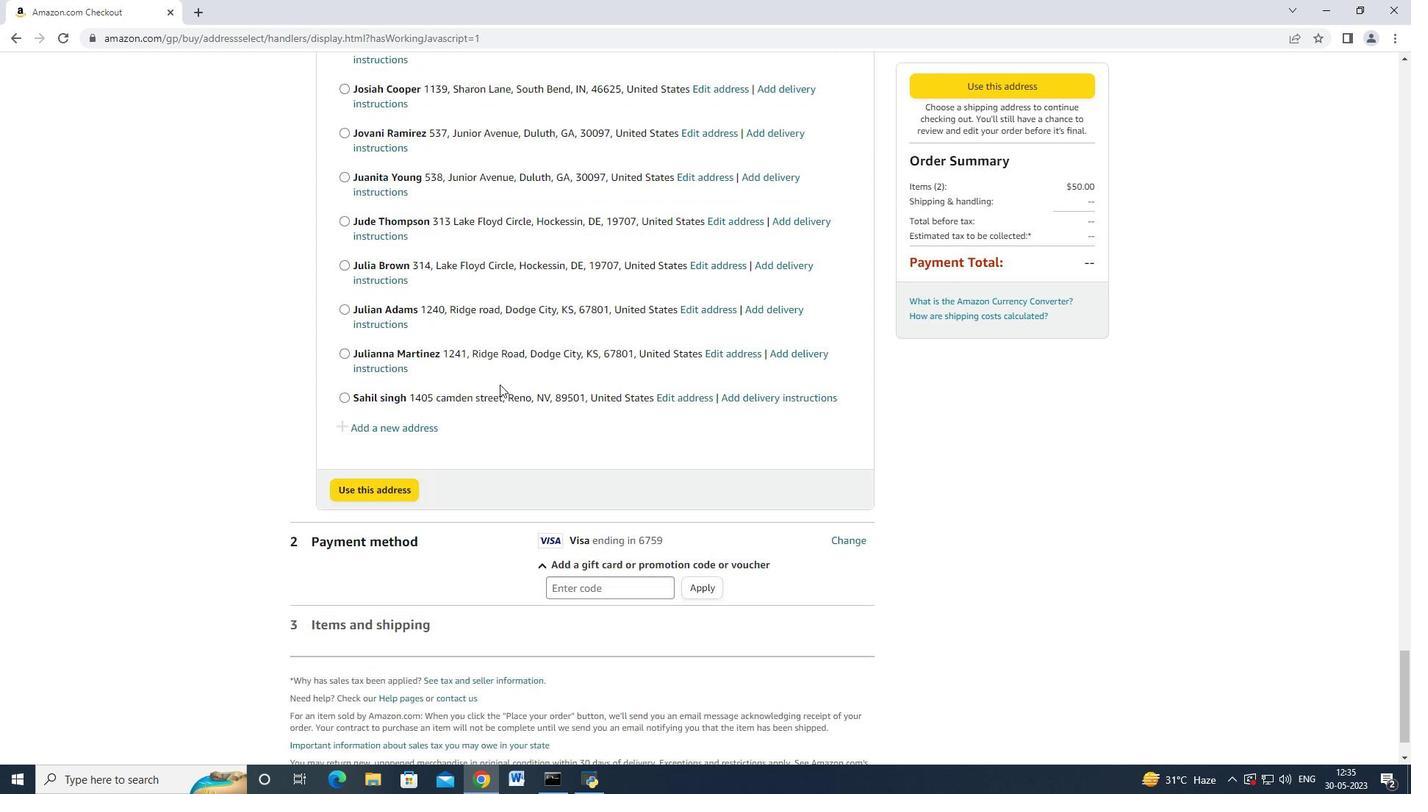 
Action: Mouse scrolled (500, 383) with delta (0, 0)
Screenshot: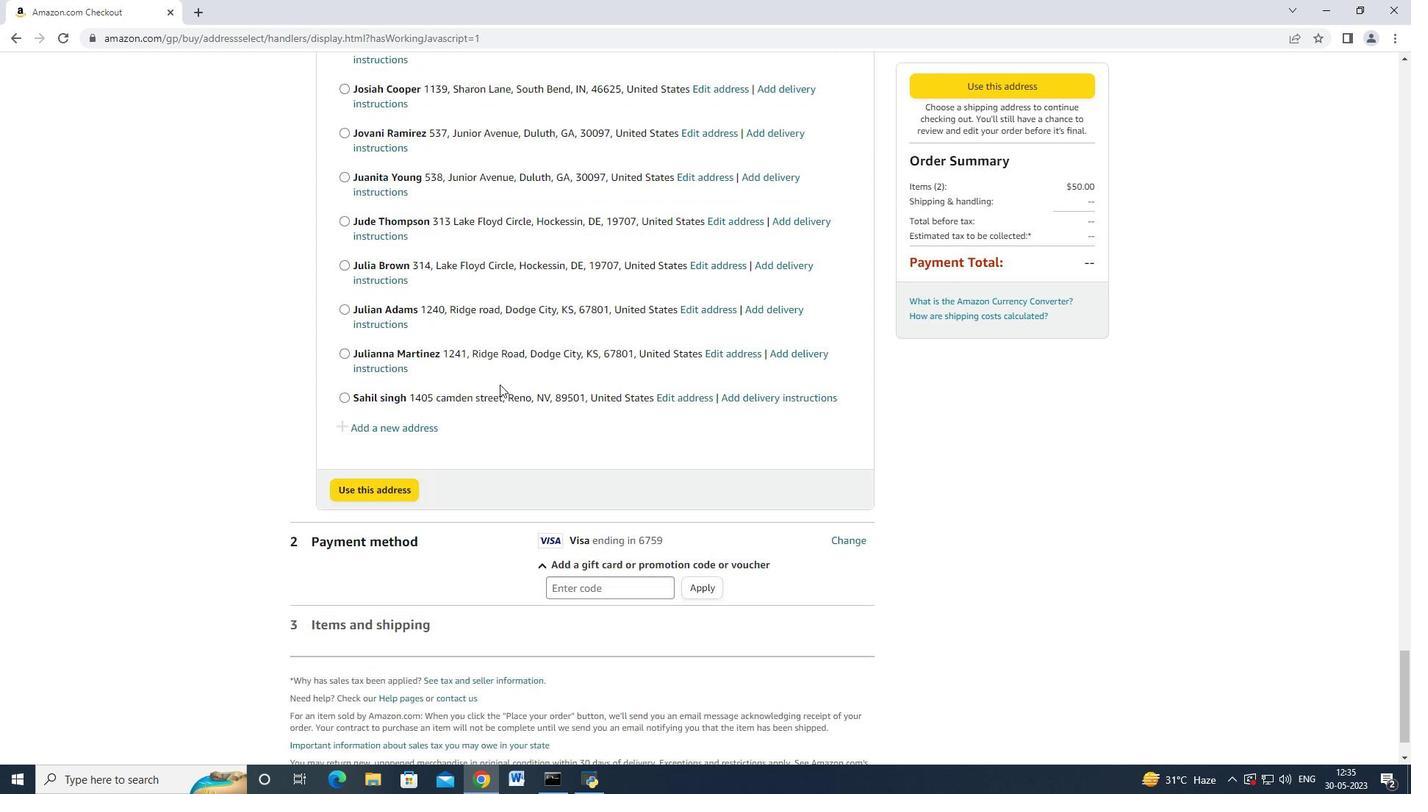 
Action: Mouse scrolled (500, 383) with delta (0, 0)
Screenshot: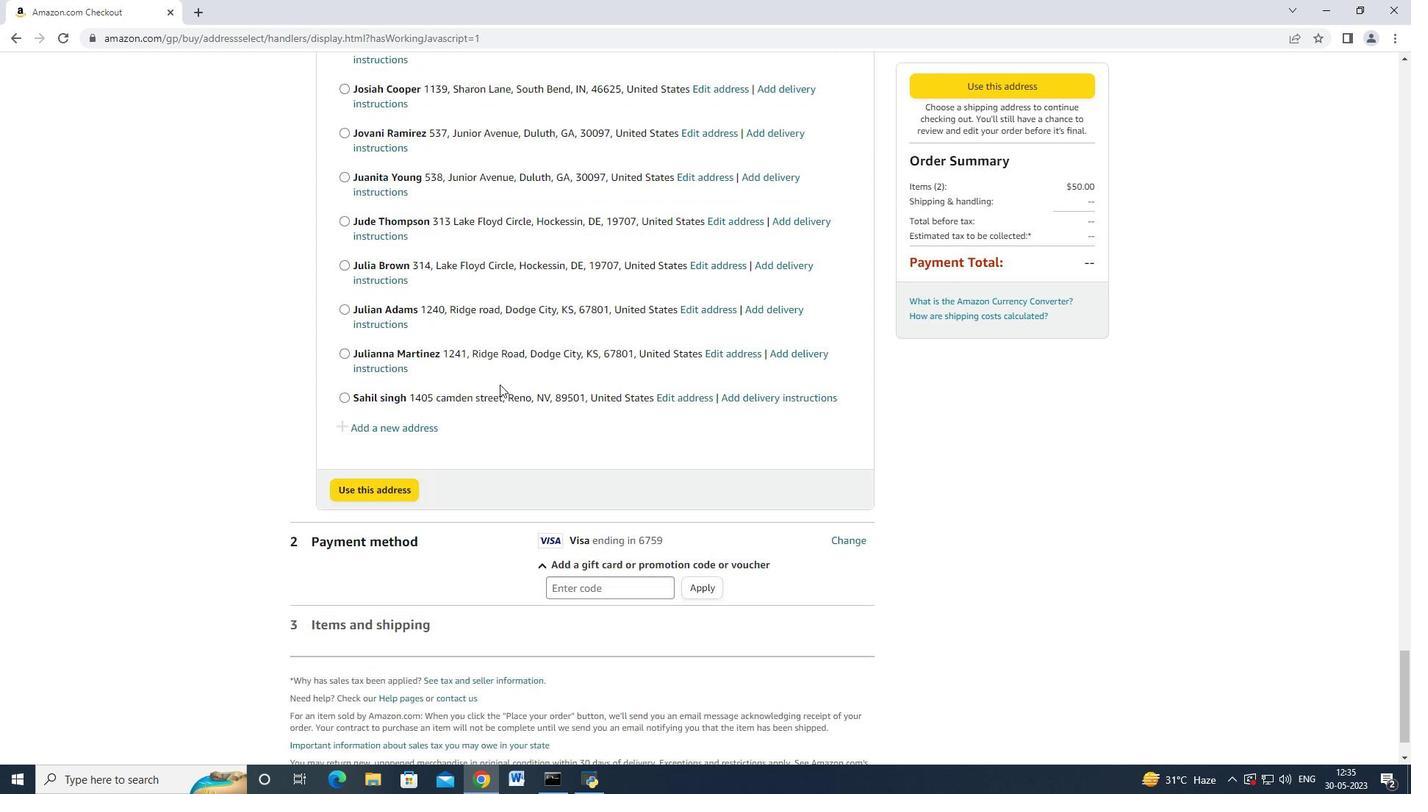 
Action: Mouse moved to (427, 358)
Screenshot: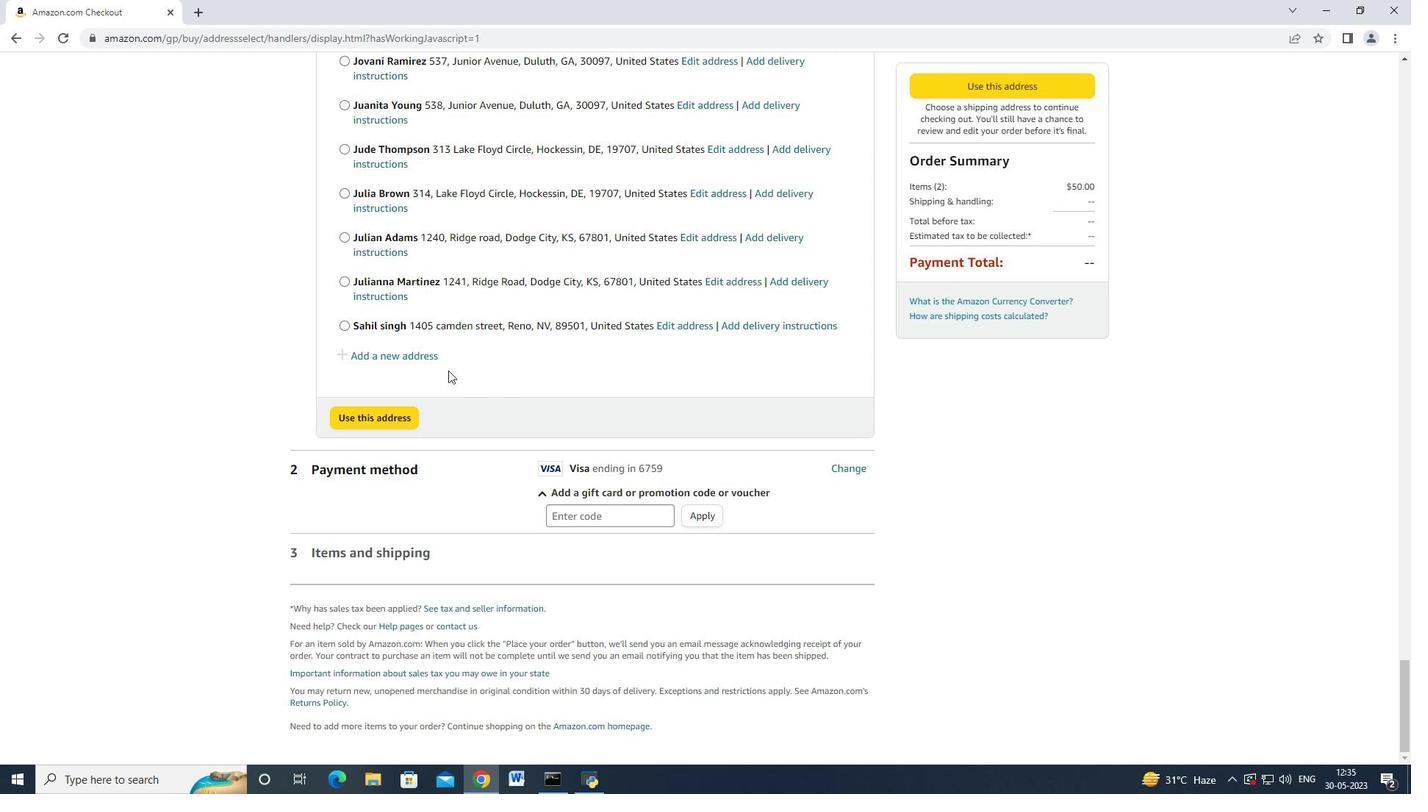 
Action: Mouse pressed left at (427, 358)
Screenshot: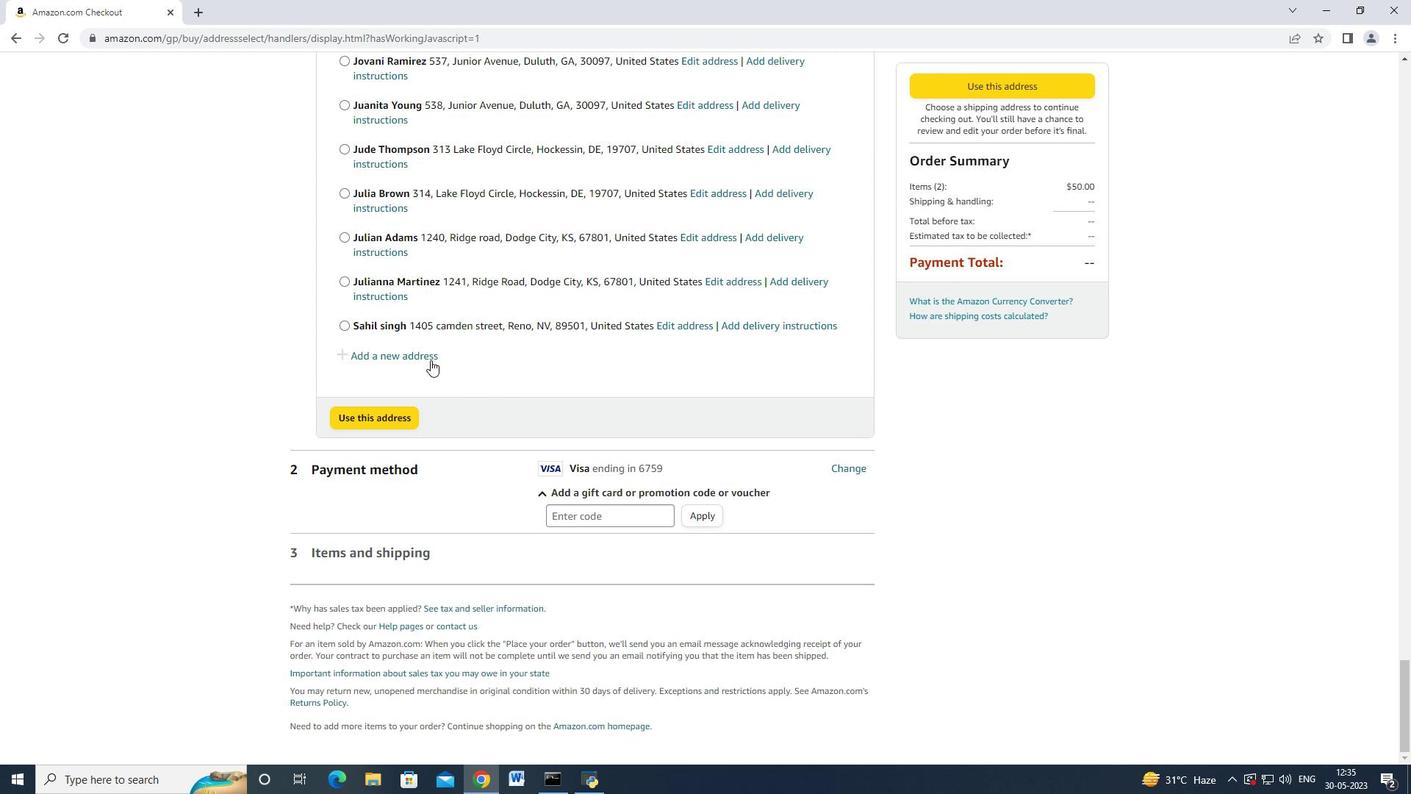 
Action: Mouse moved to (555, 360)
Screenshot: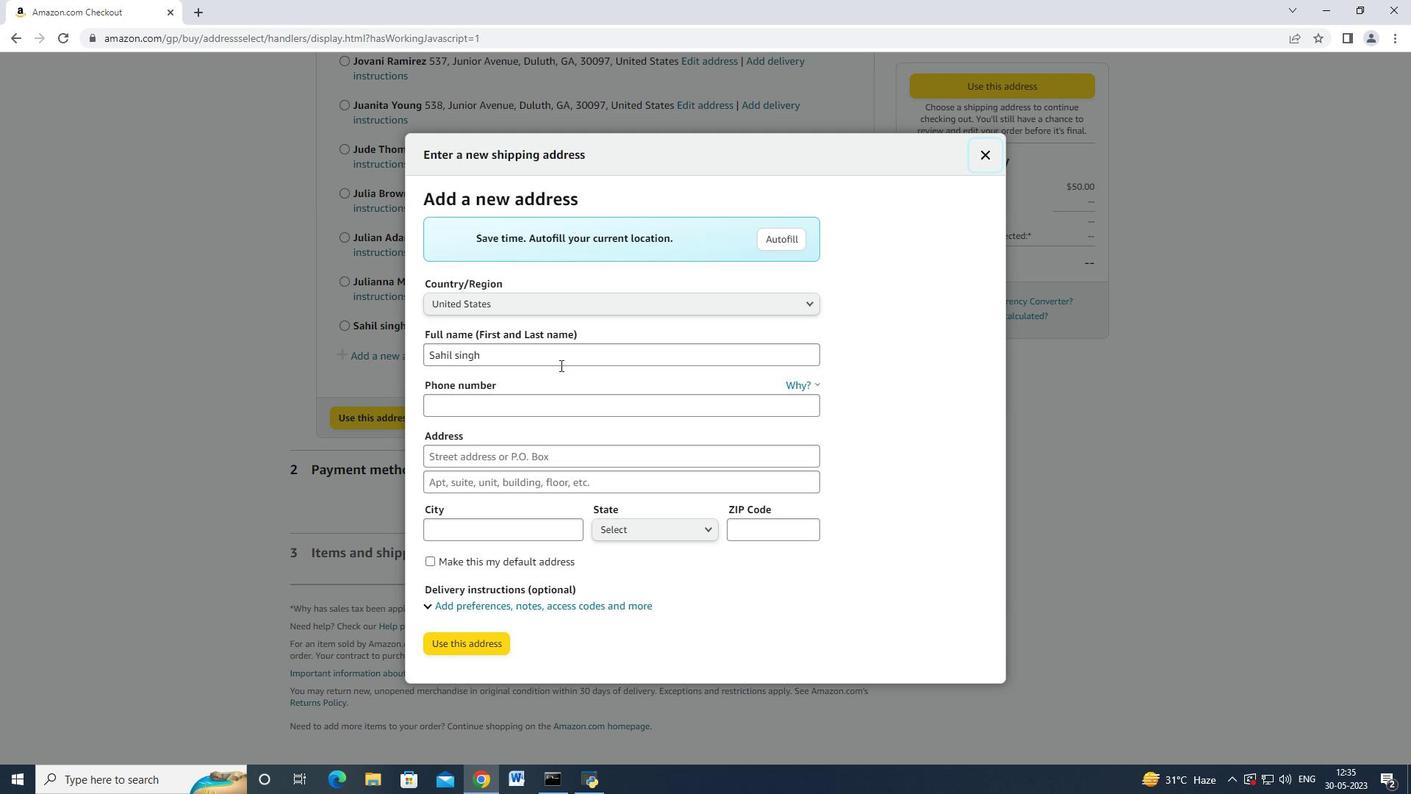 
Action: Mouse pressed left at (555, 360)
Screenshot: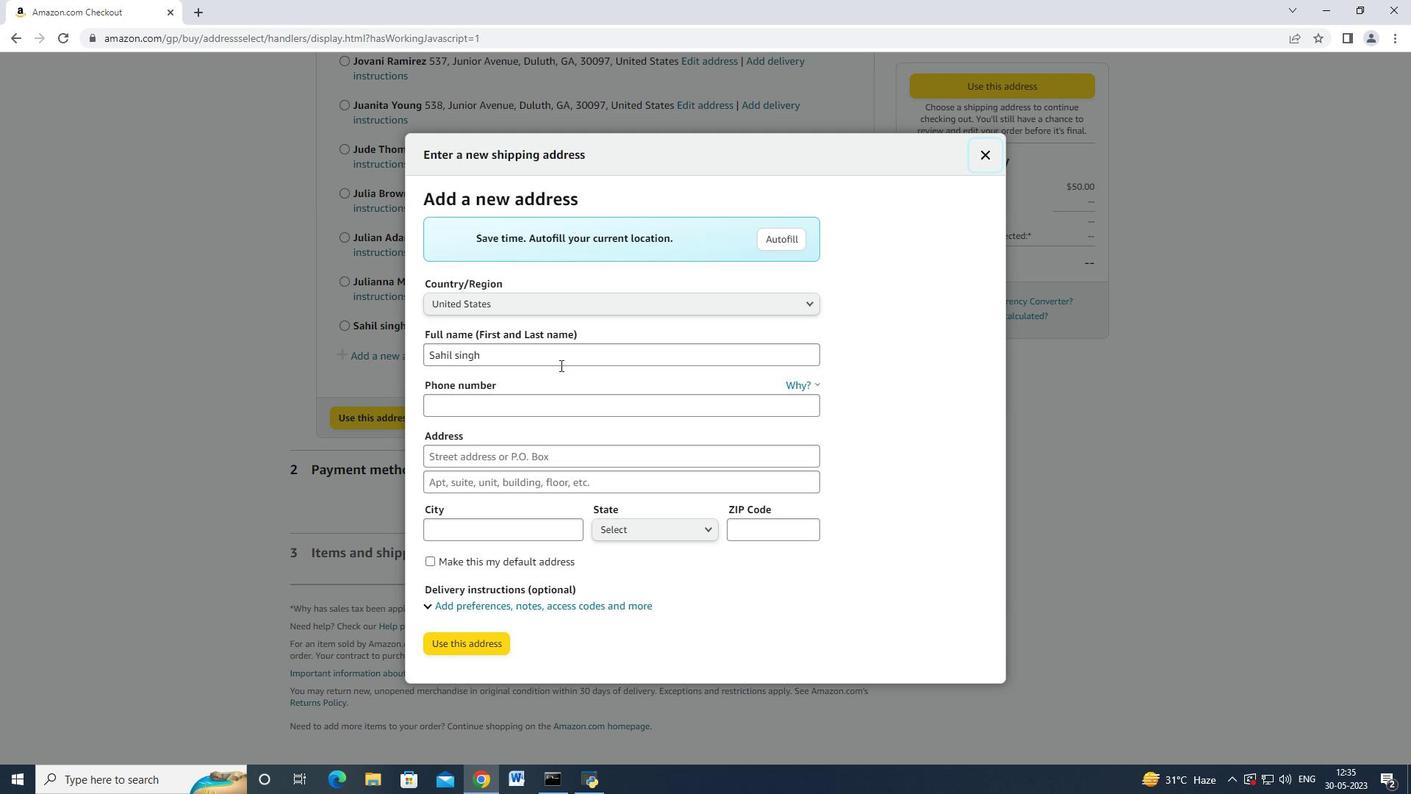 
Action: Mouse moved to (461, 357)
Screenshot: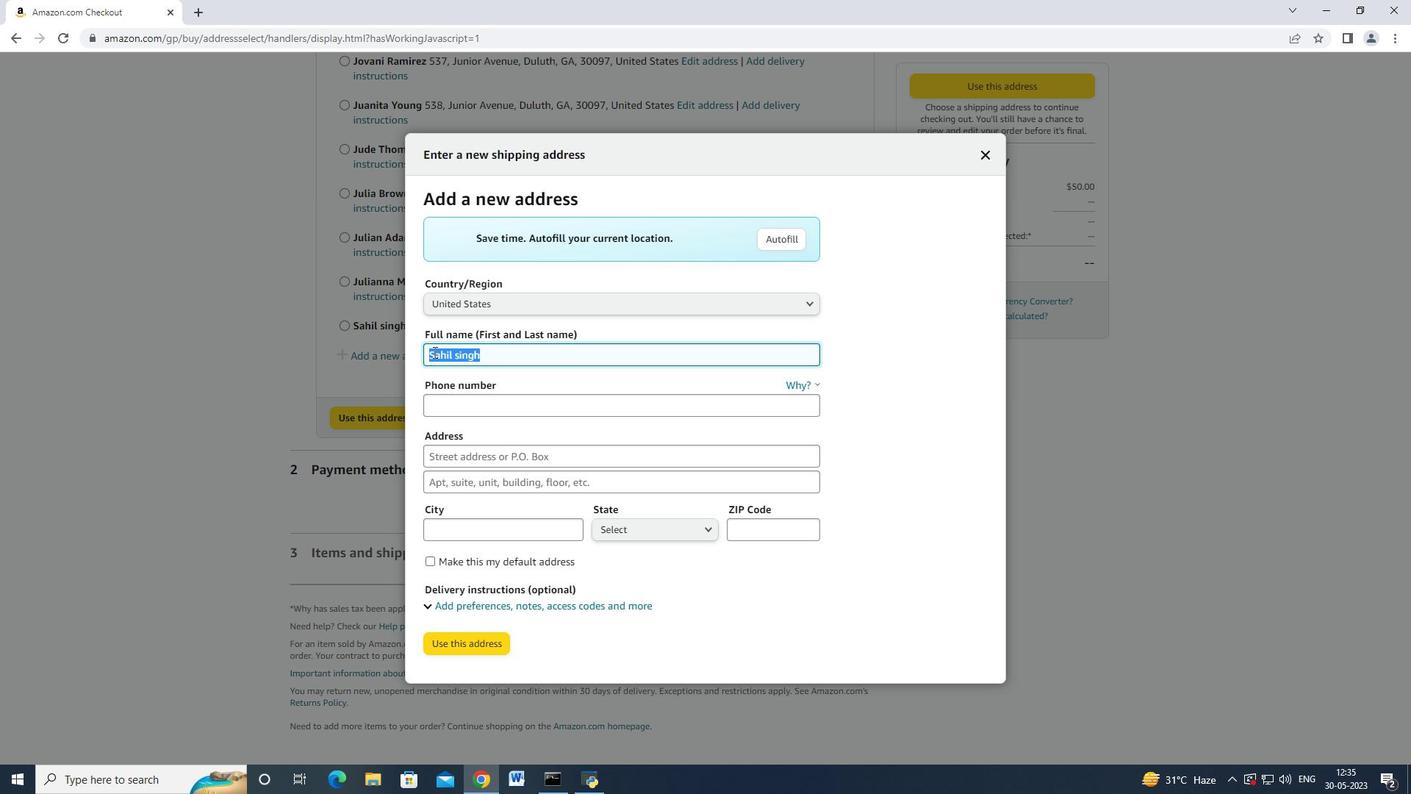 
Action: Key pressed <Key.backspace><Key.shift_r>Gabriel<Key.space>ev<Key.backspace><Key.backspace><Key.shift_r>Evans<Key.tab><Key.tab>7752551231<Key.tab>138<Key.backspace>00<Key.backspace><Key.backspace>0<Key.backspace>99<Key.space><Key.shift_r>Camden<Key.space><Key.shift_r>Street<Key.tab><Key.tab><Key.shift_r>Reno<Key.tab>
Screenshot: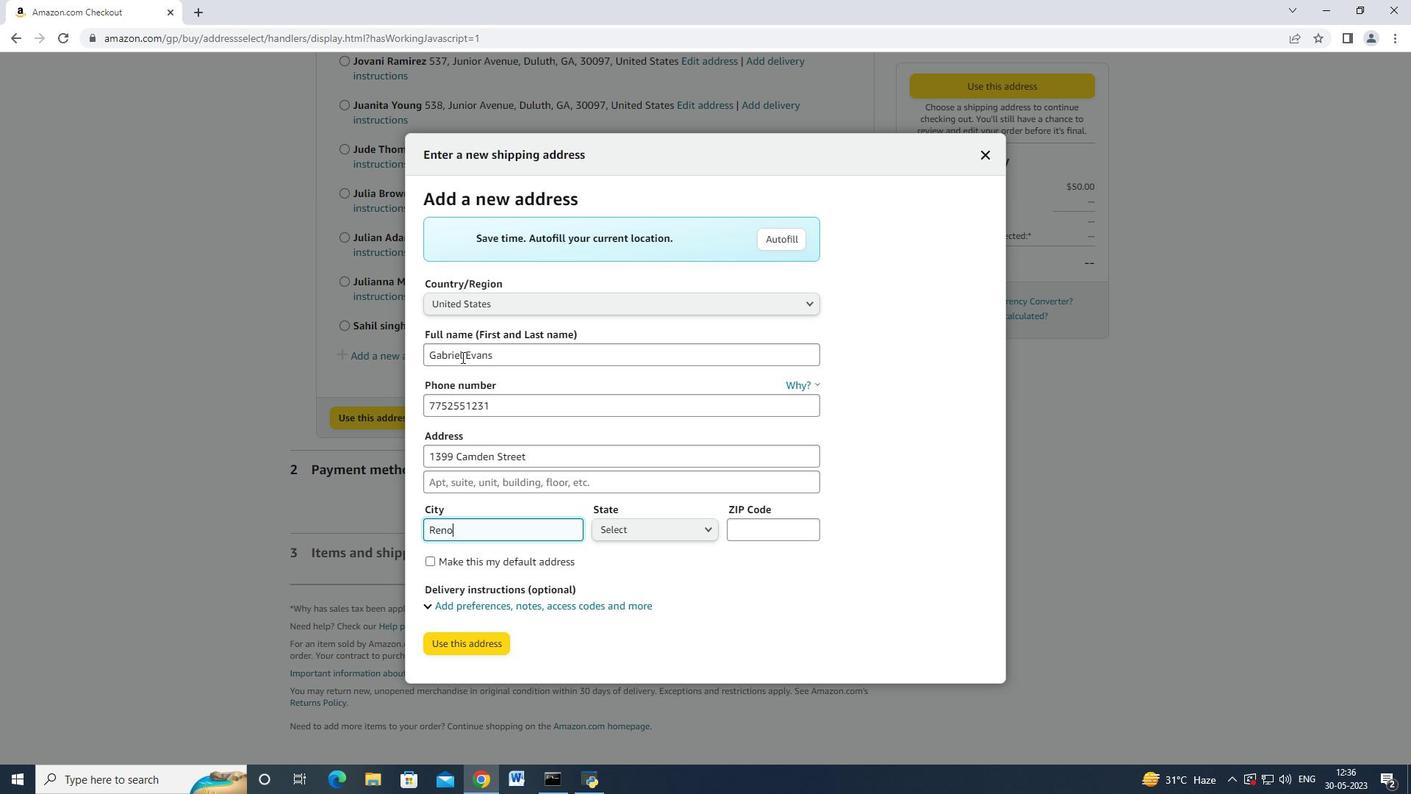 
Action: Mouse moved to (649, 543)
Screenshot: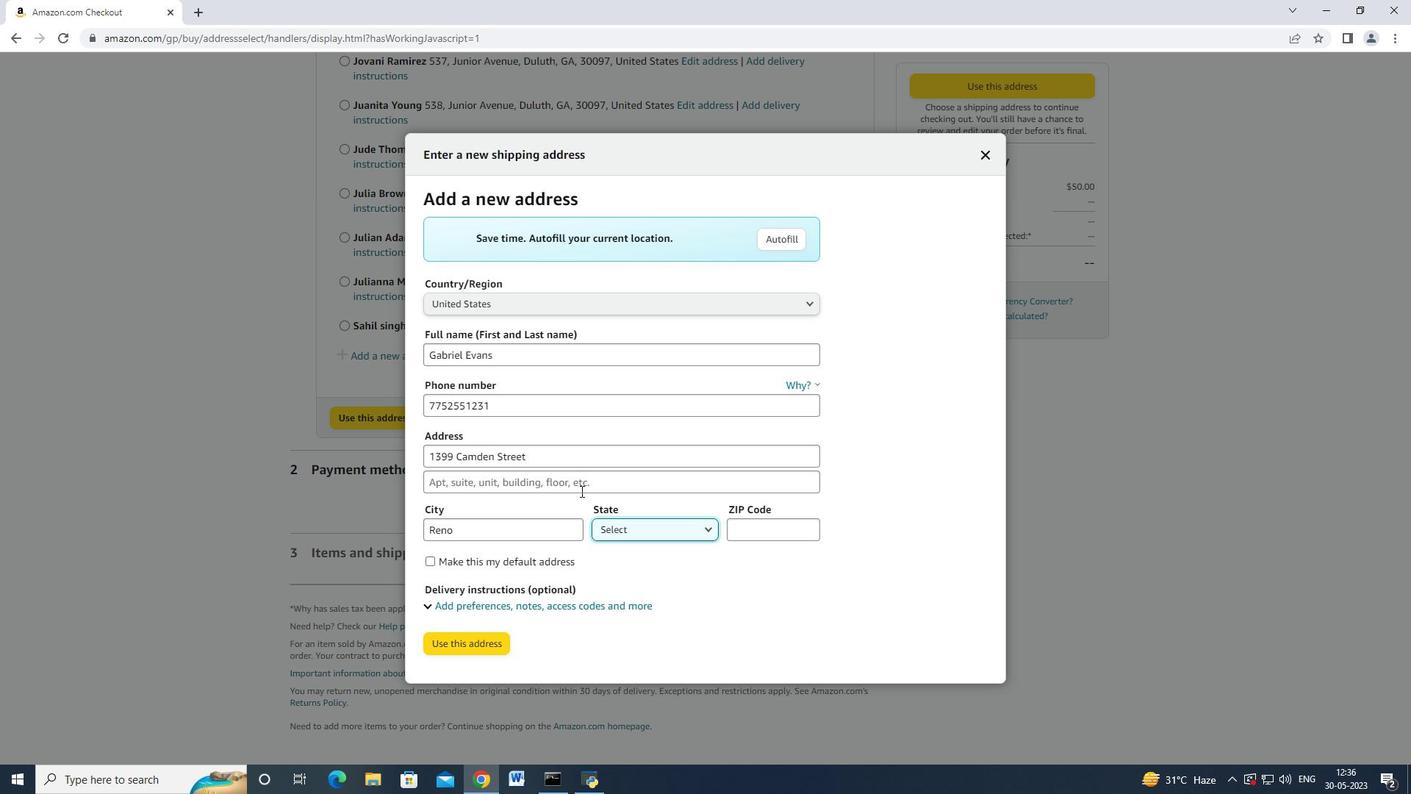 
Action: Mouse pressed left at (649, 543)
Screenshot: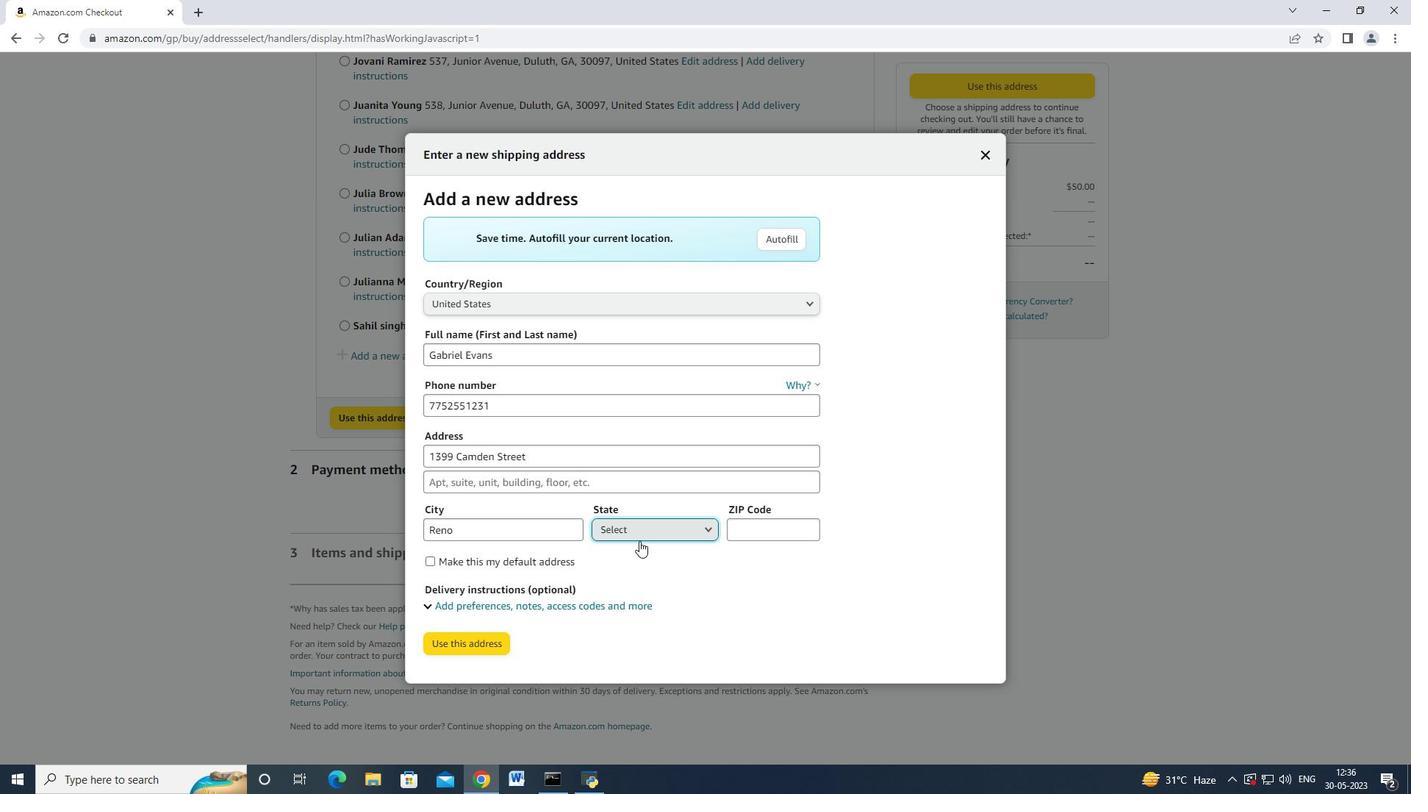 
Action: Mouse moved to (661, 533)
Screenshot: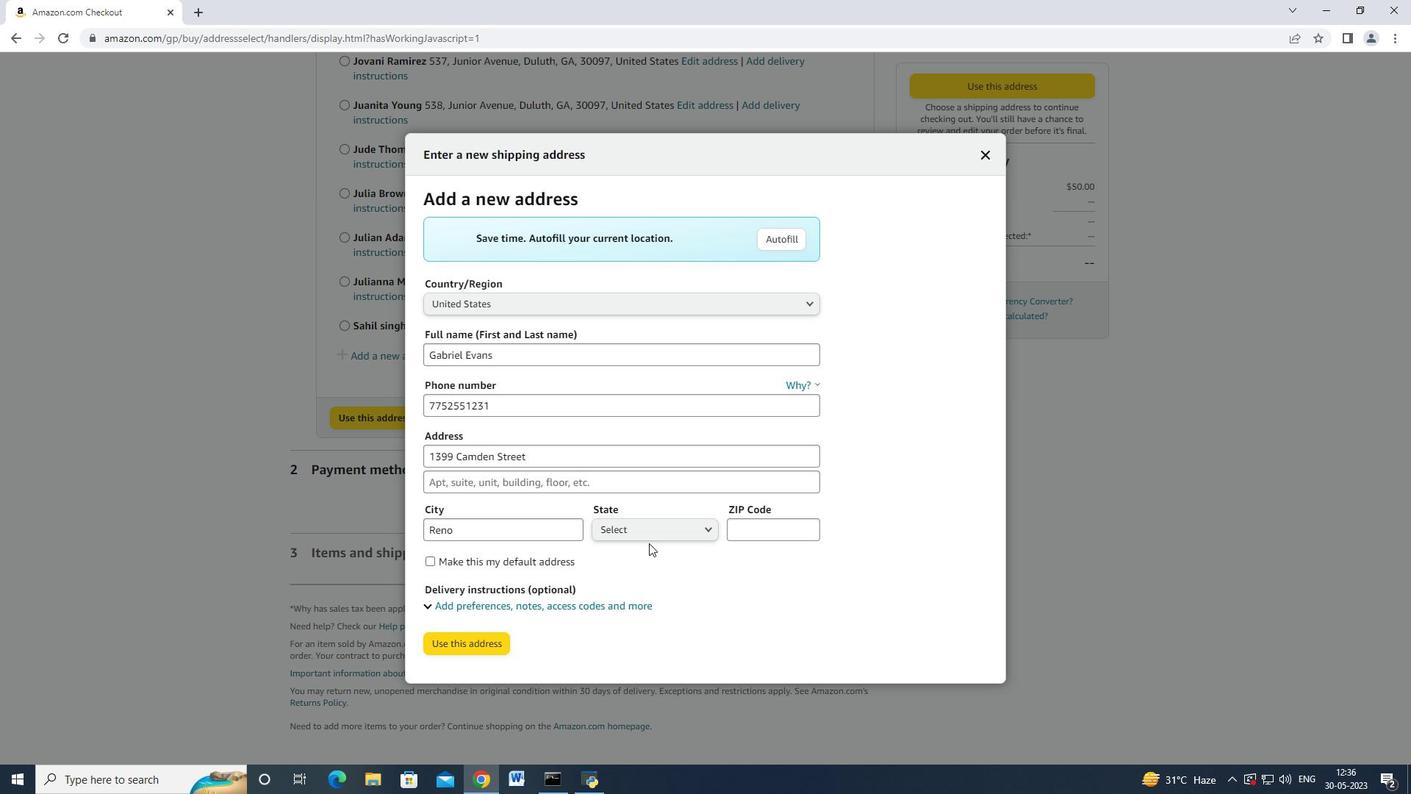 
Action: Mouse pressed left at (661, 533)
Screenshot: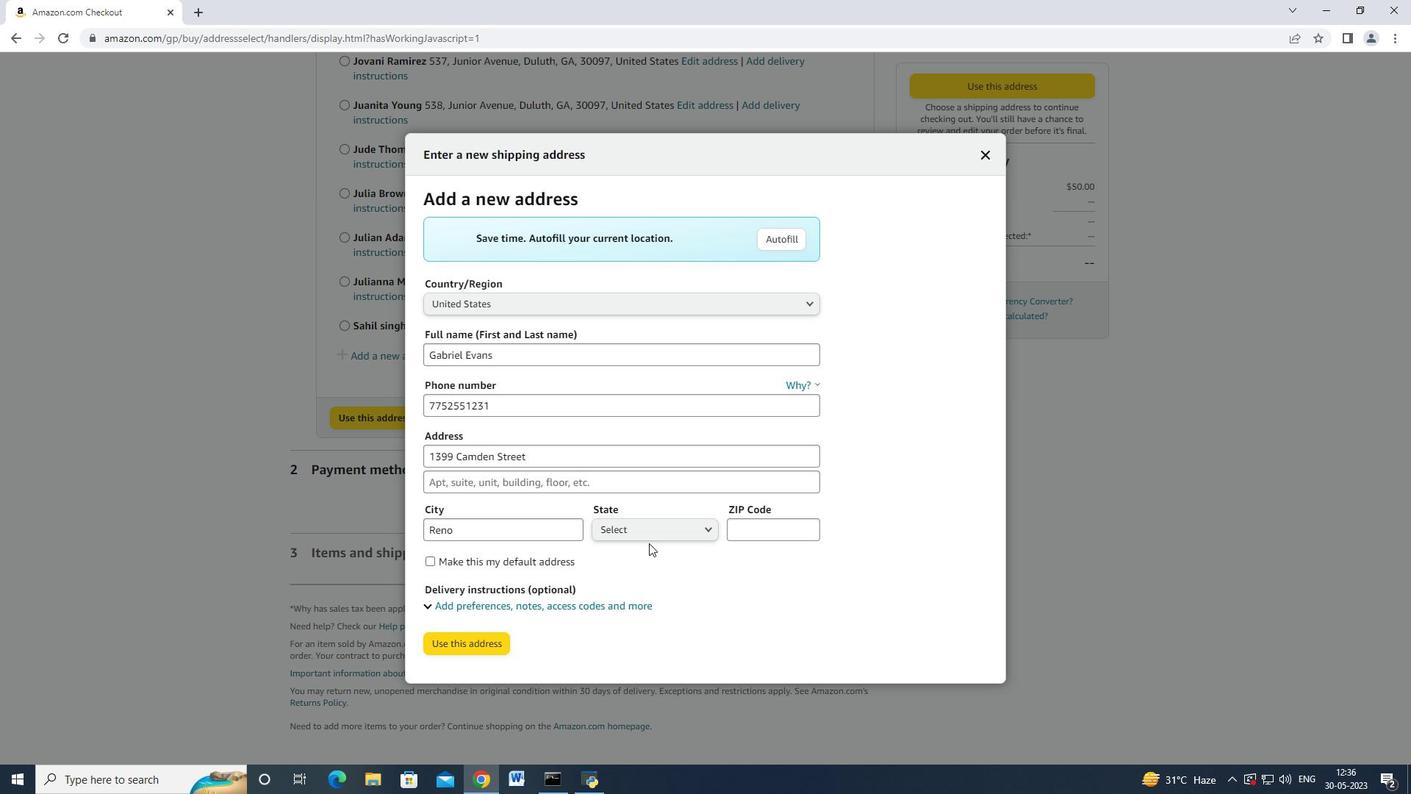 
Action: Mouse moved to (678, 414)
Screenshot: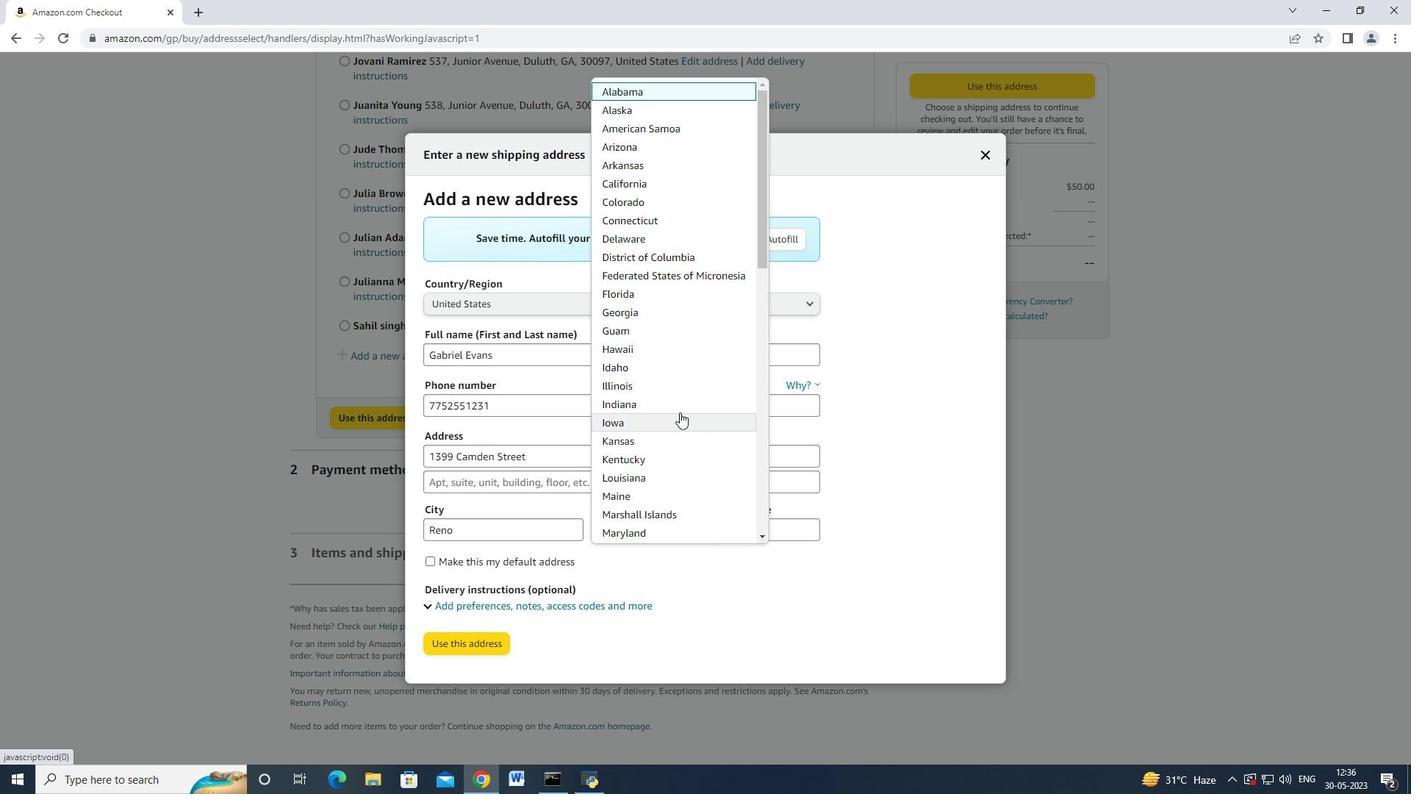 
Action: Mouse scrolled (678, 413) with delta (0, 0)
Screenshot: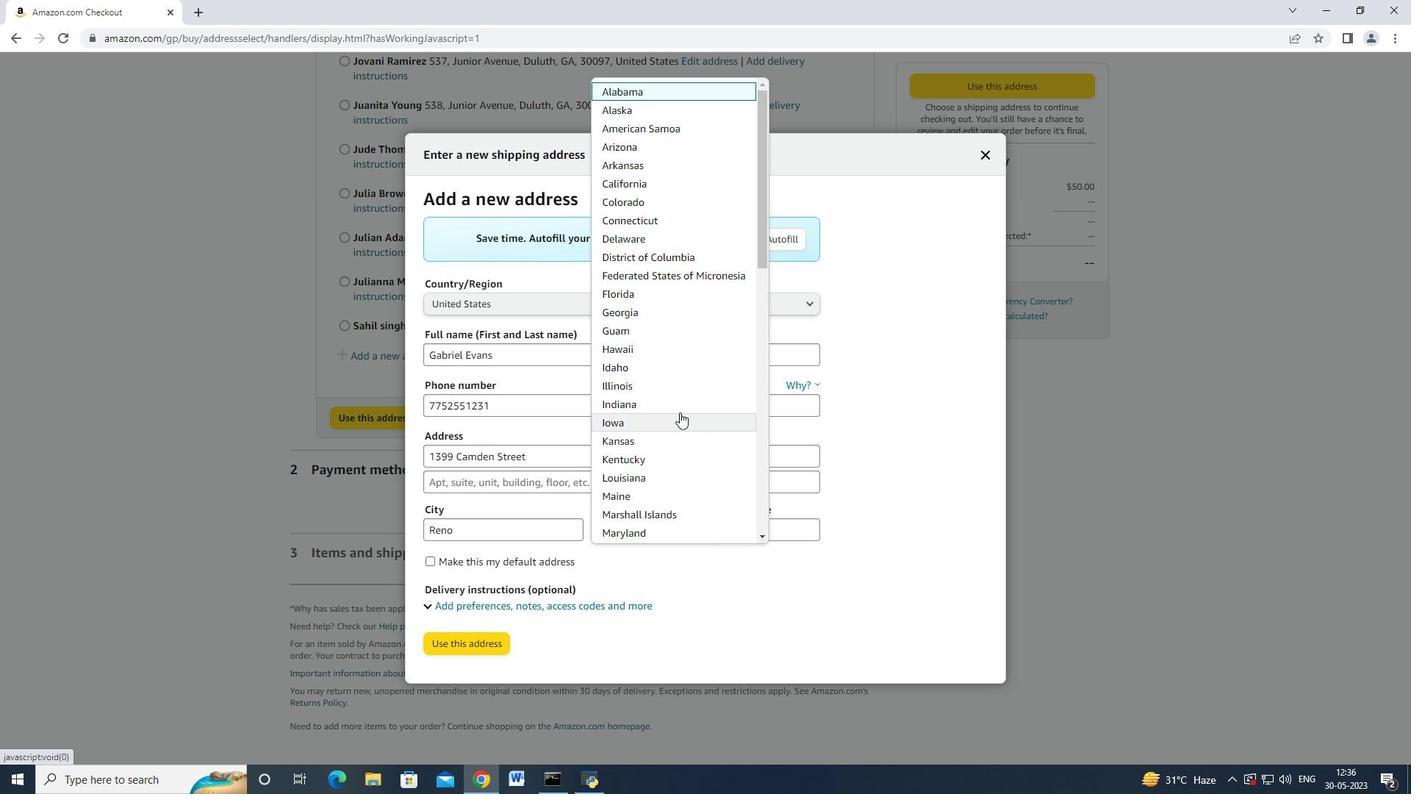 
Action: Mouse moved to (675, 423)
Screenshot: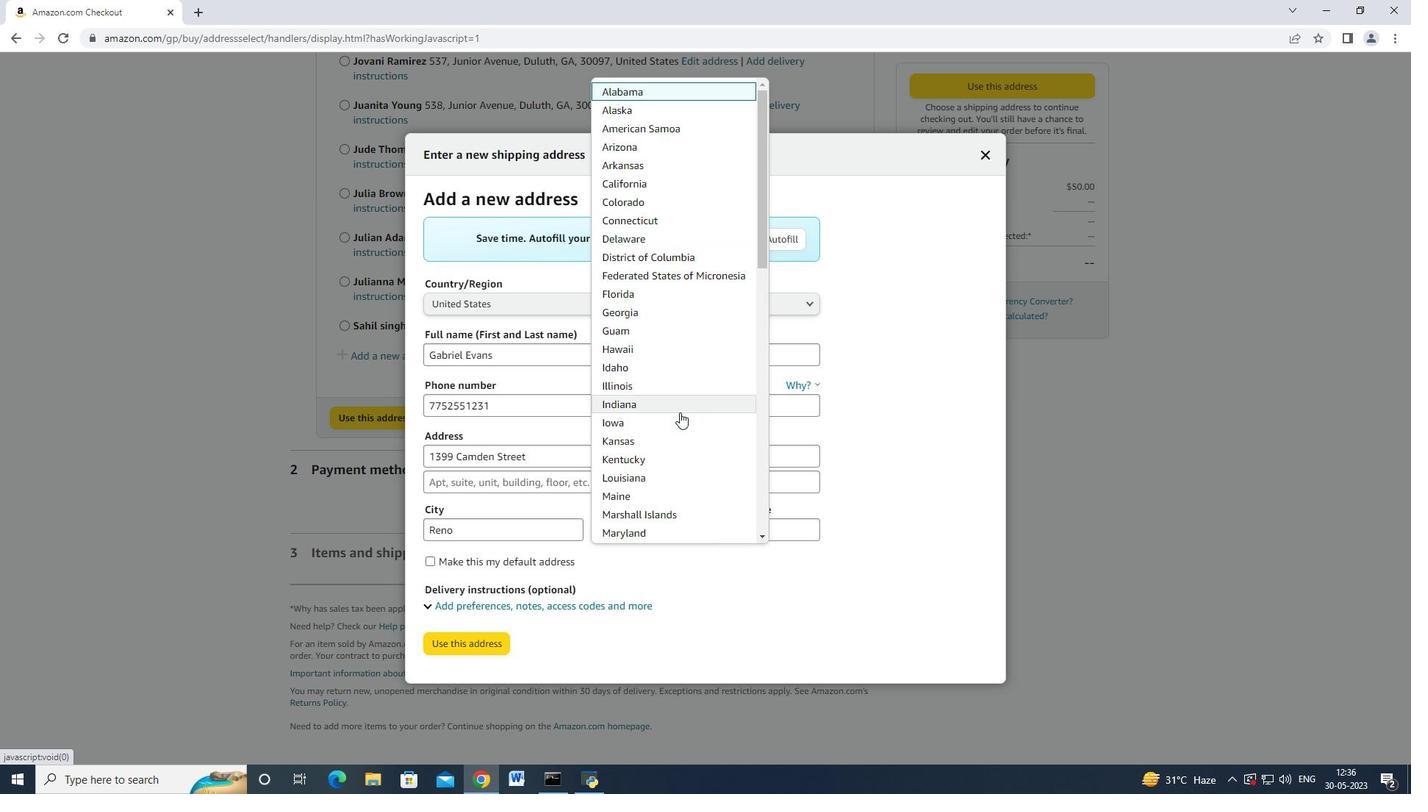 
Action: Mouse scrolled (675, 422) with delta (0, 0)
Screenshot: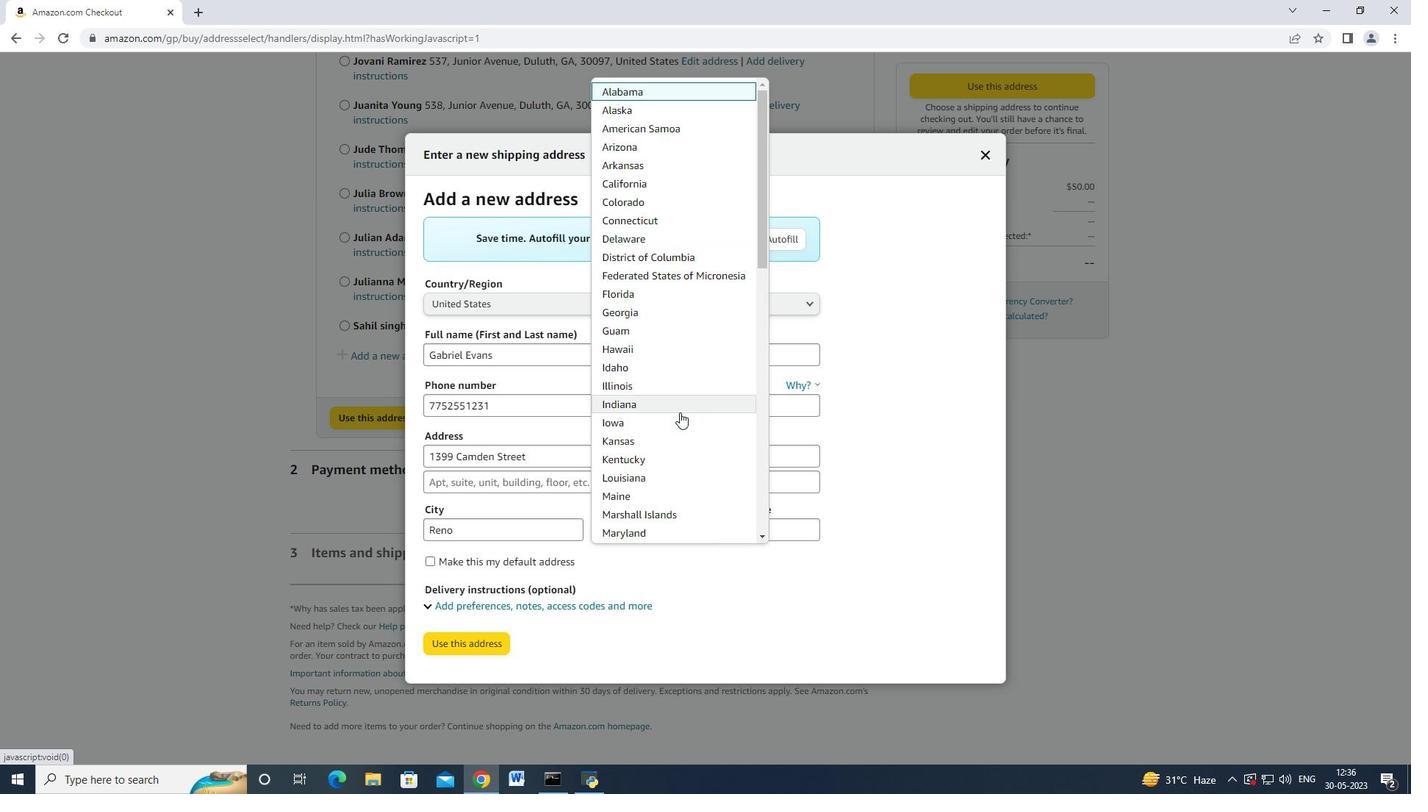 
Action: Mouse moved to (675, 425)
Screenshot: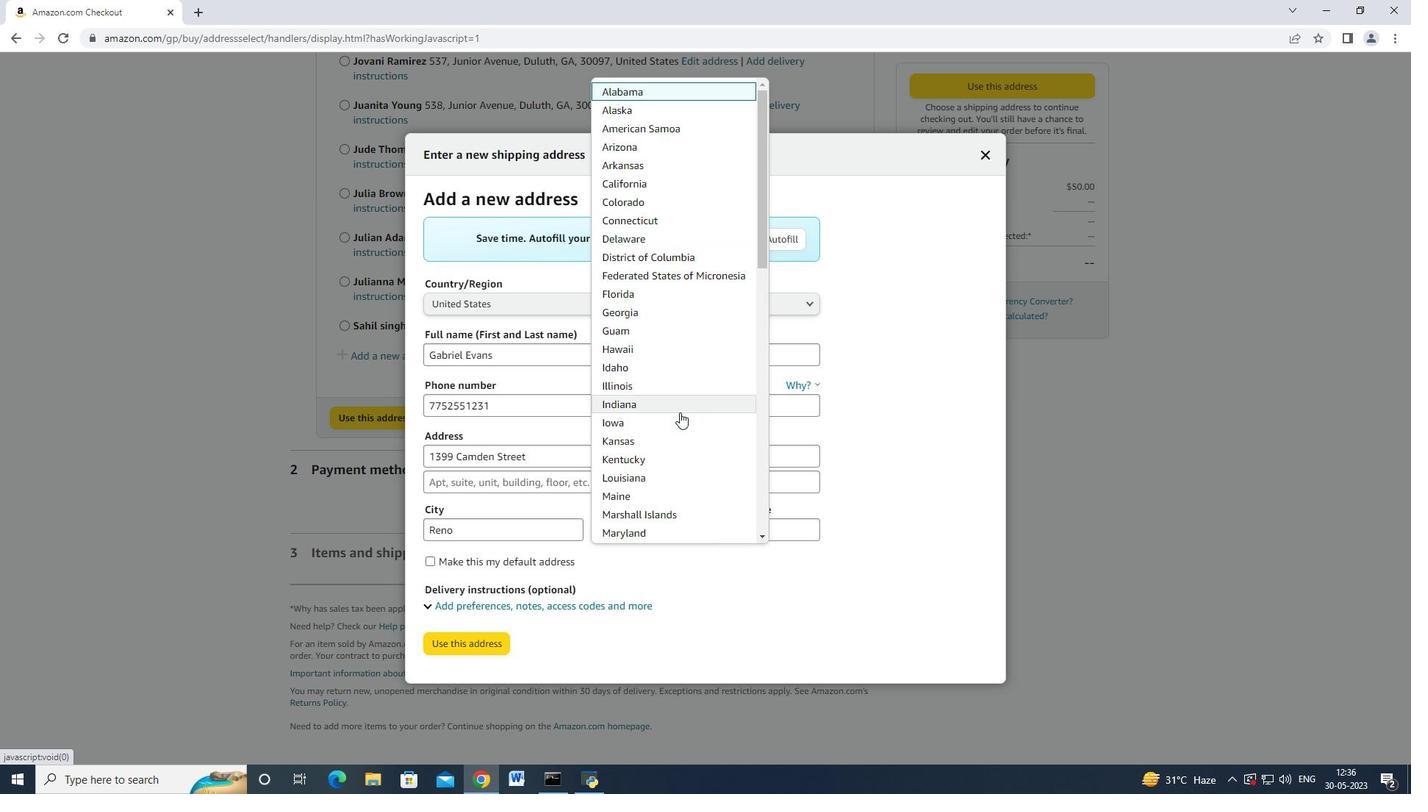 
Action: Mouse scrolled (675, 425) with delta (0, 0)
Screenshot: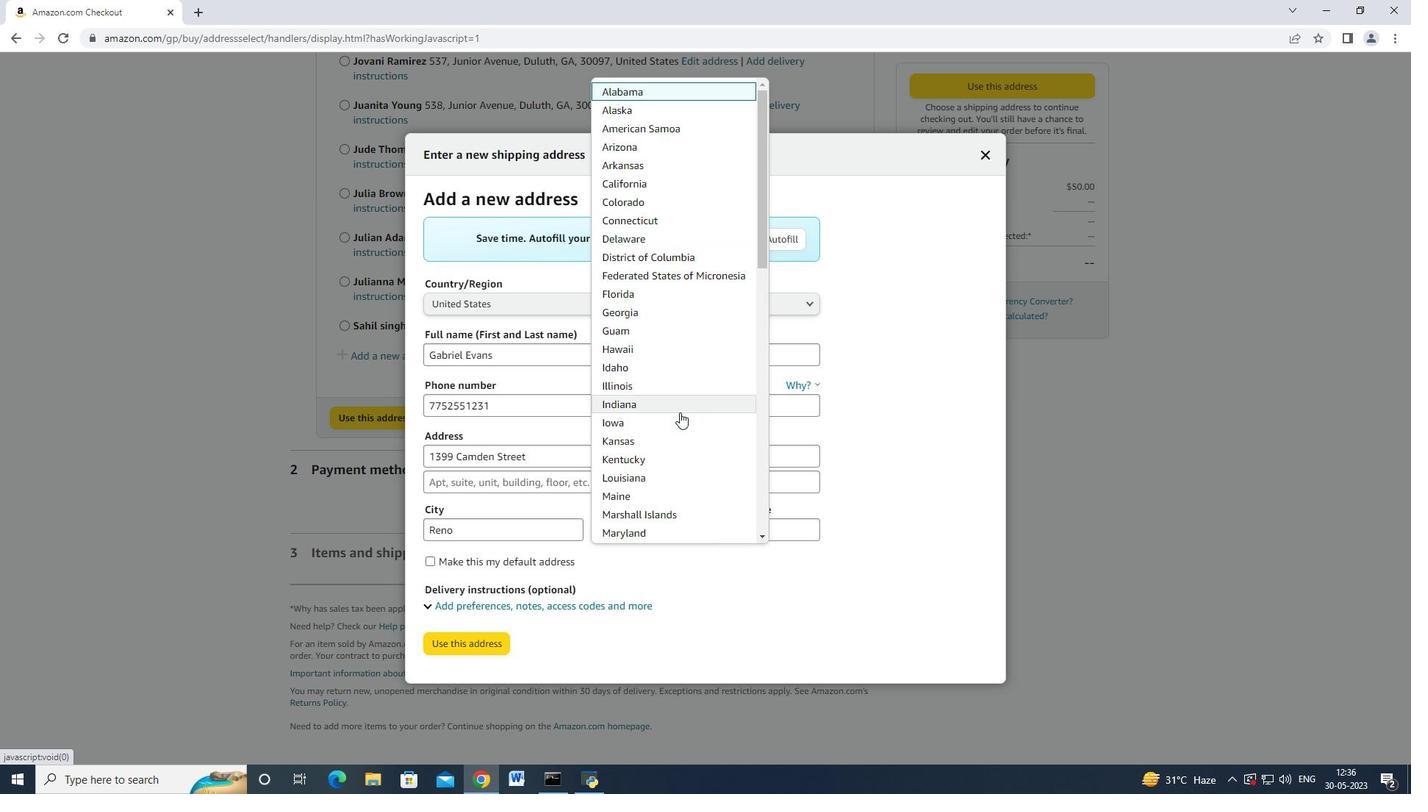 
Action: Mouse moved to (675, 426)
Screenshot: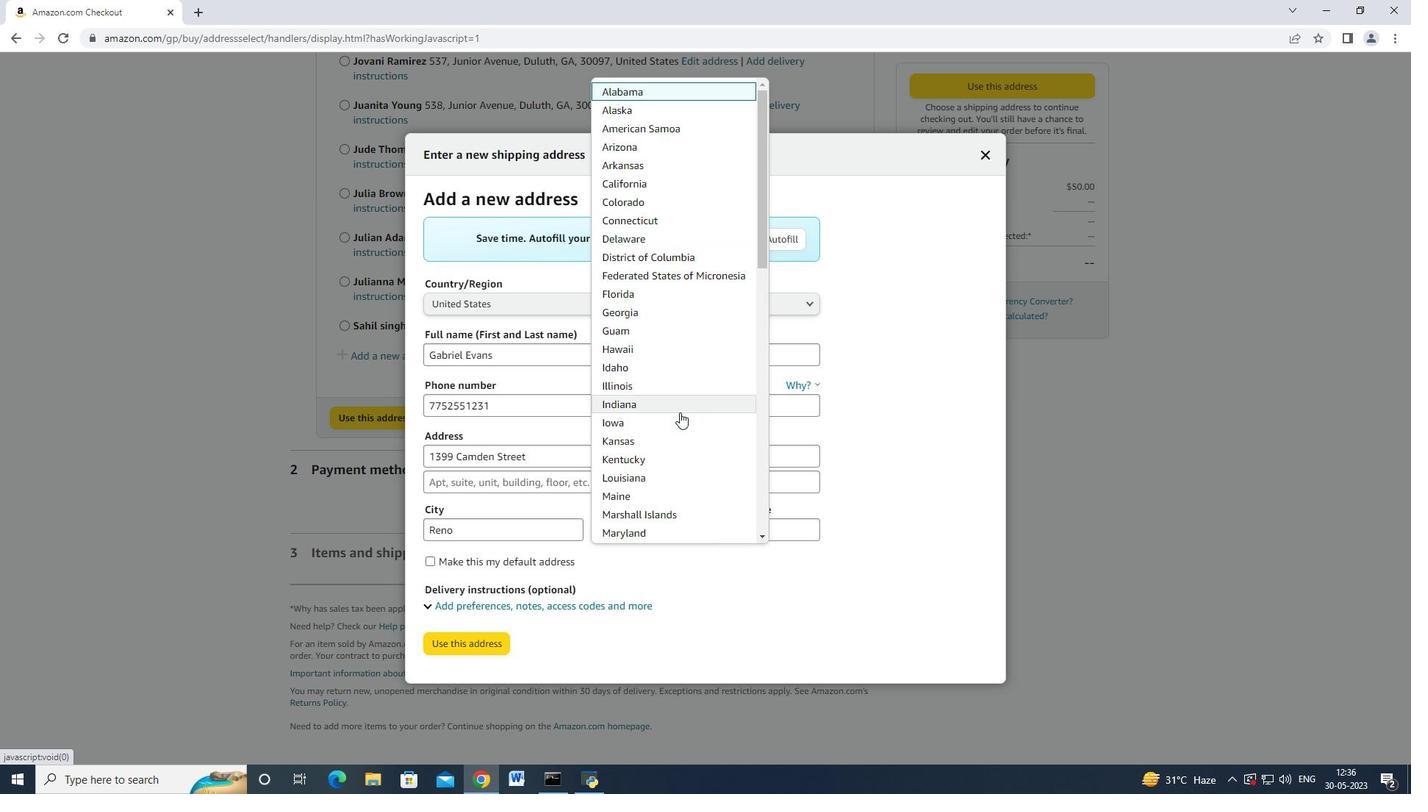 
Action: Mouse scrolled (675, 425) with delta (0, 0)
Screenshot: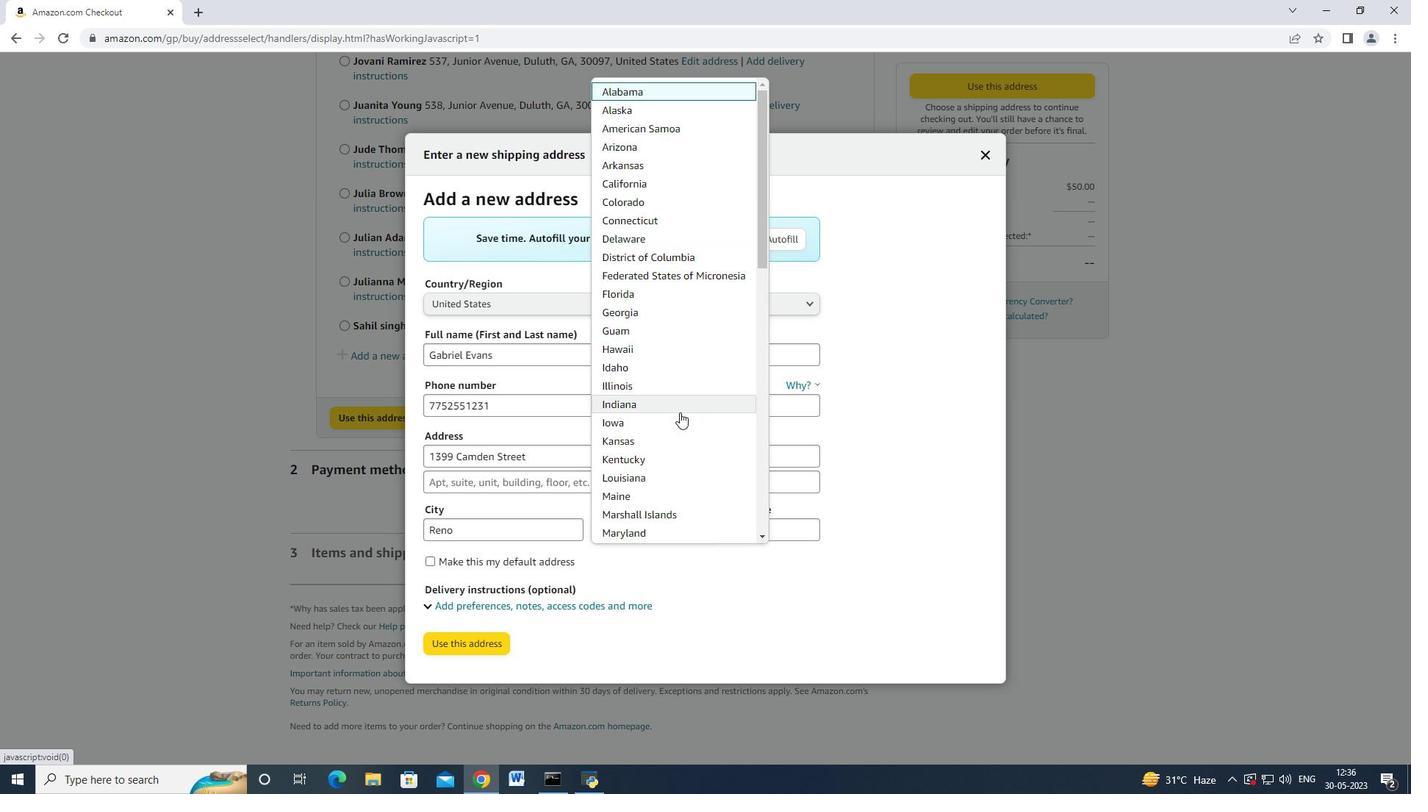 
Action: Mouse scrolled (675, 425) with delta (0, 0)
Screenshot: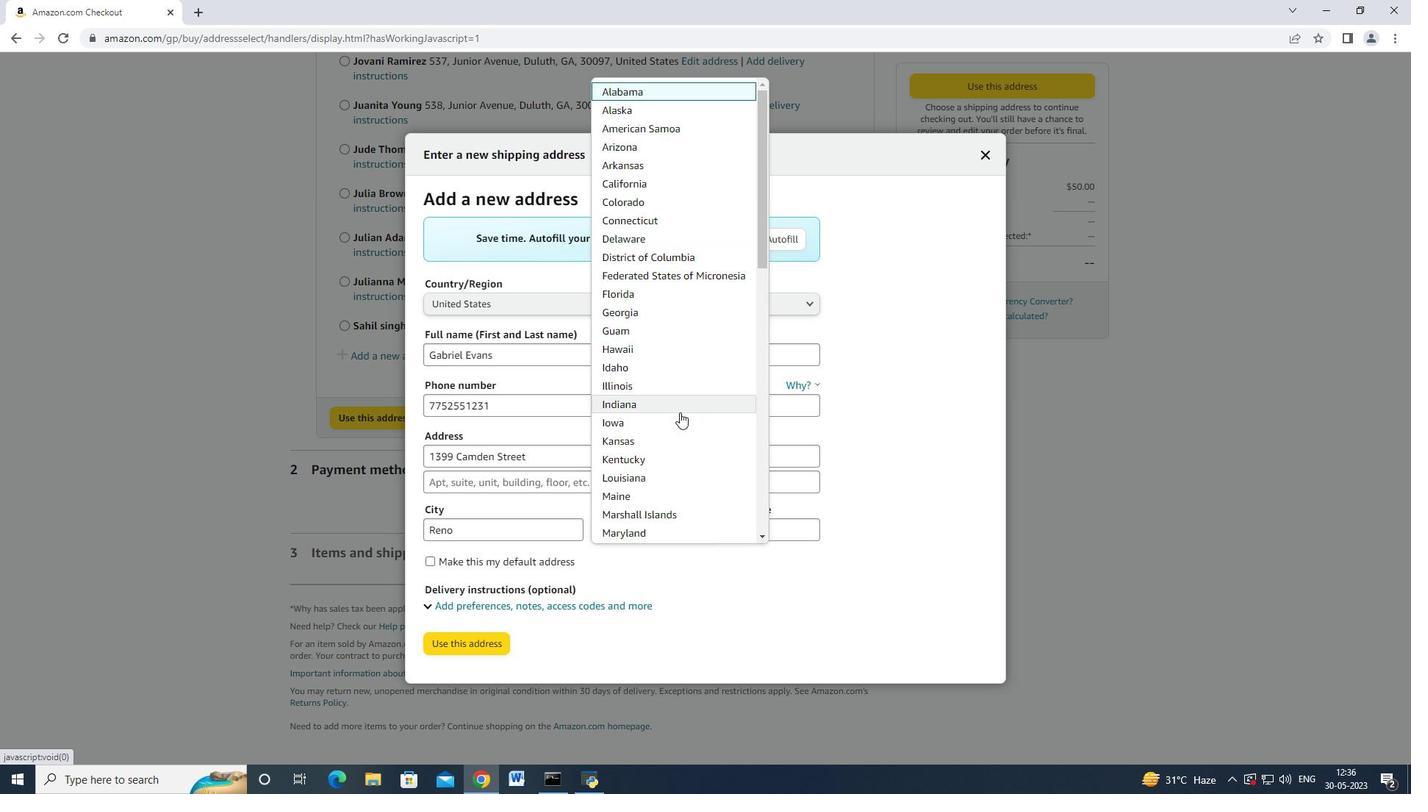 
Action: Mouse scrolled (675, 425) with delta (0, 0)
Screenshot: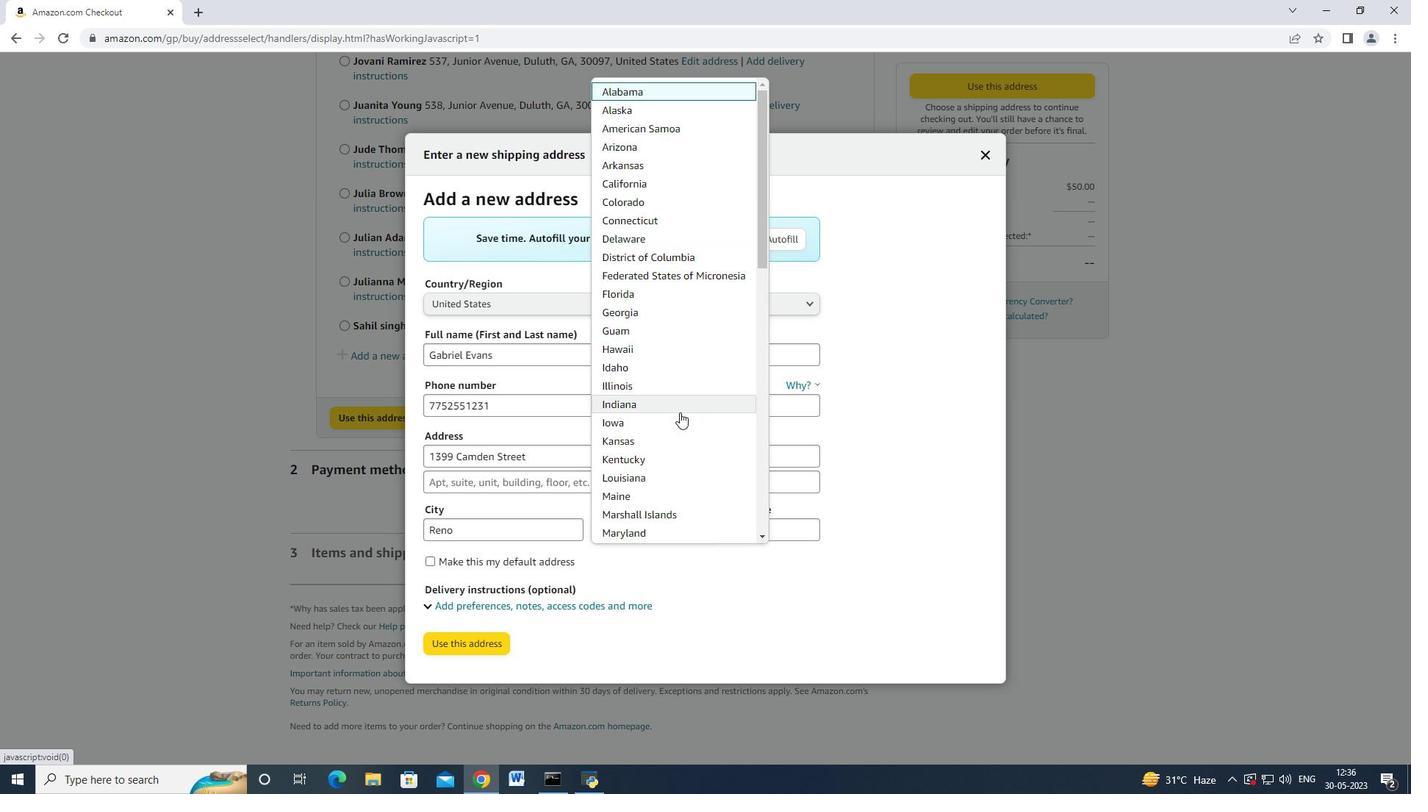 
Action: Mouse moved to (676, 427)
Screenshot: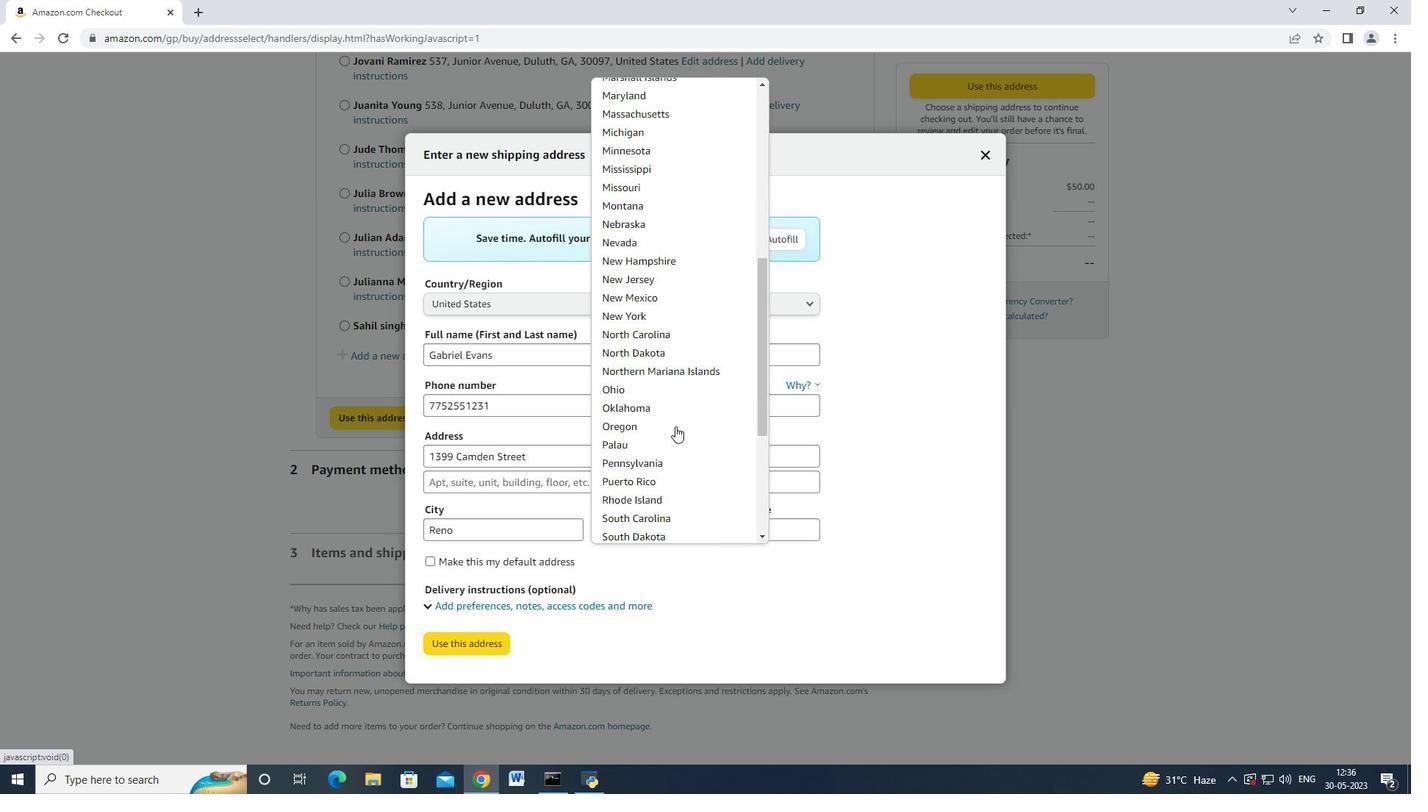 
Action: Mouse scrolled (676, 426) with delta (0, 0)
Screenshot: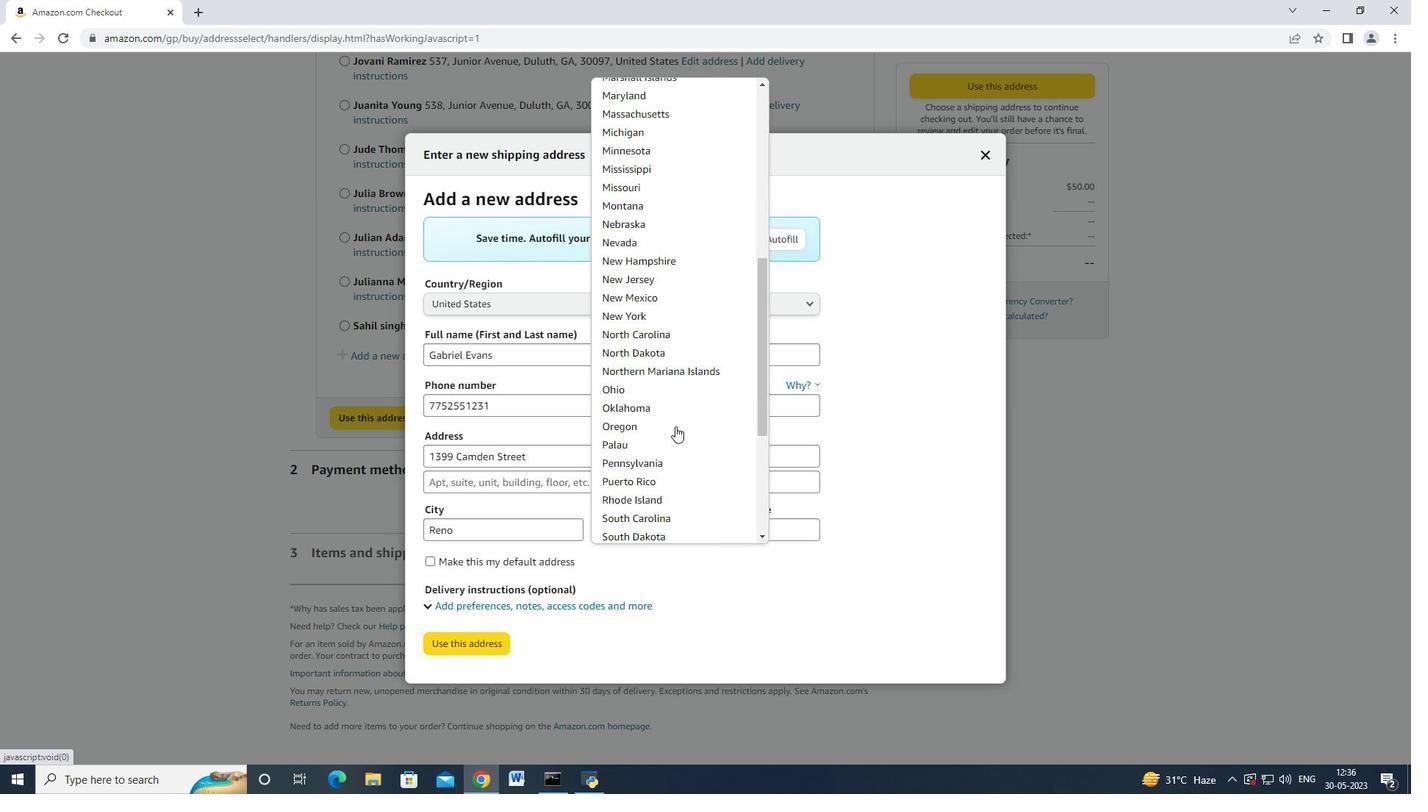 
Action: Mouse moved to (676, 428)
Screenshot: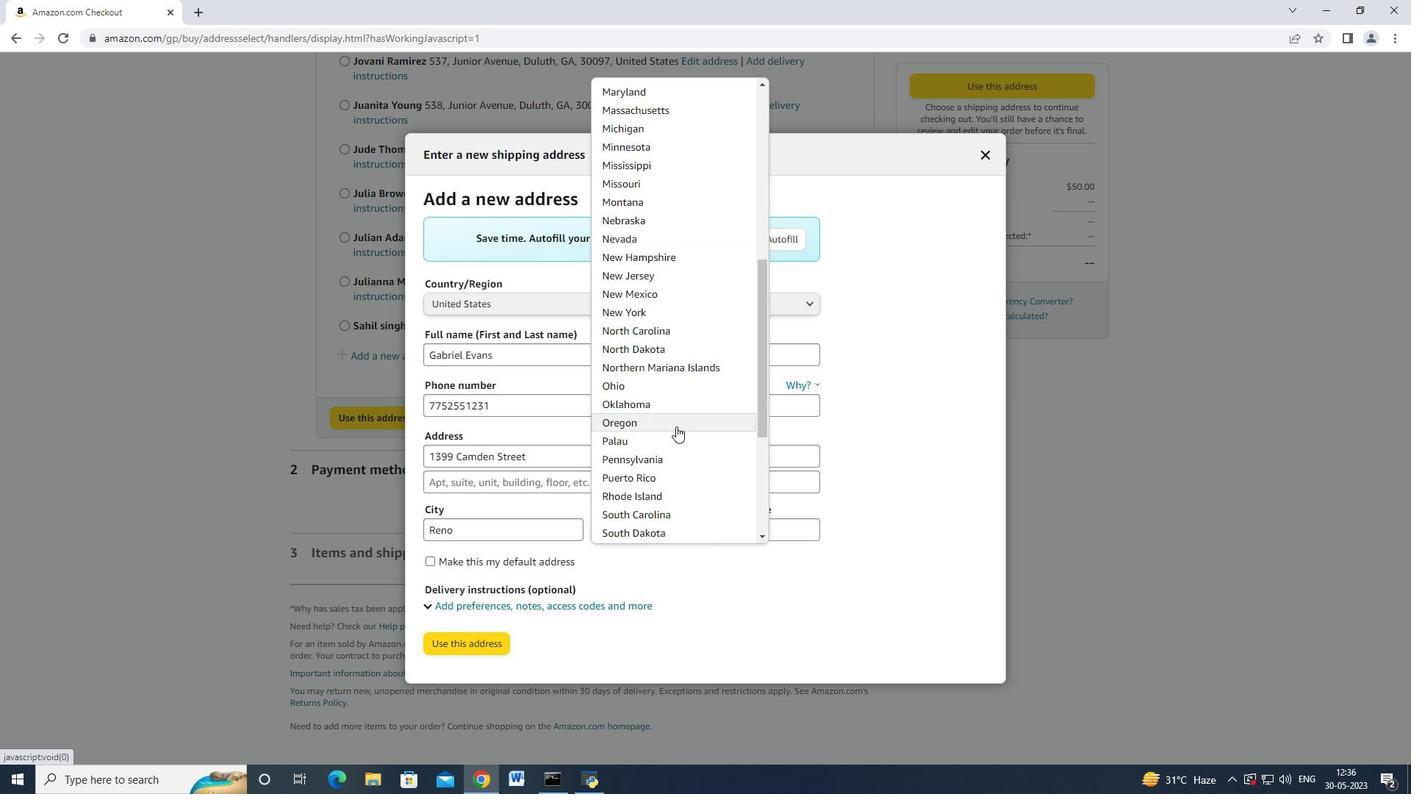 
Action: Mouse scrolled (676, 427) with delta (0, 0)
Screenshot: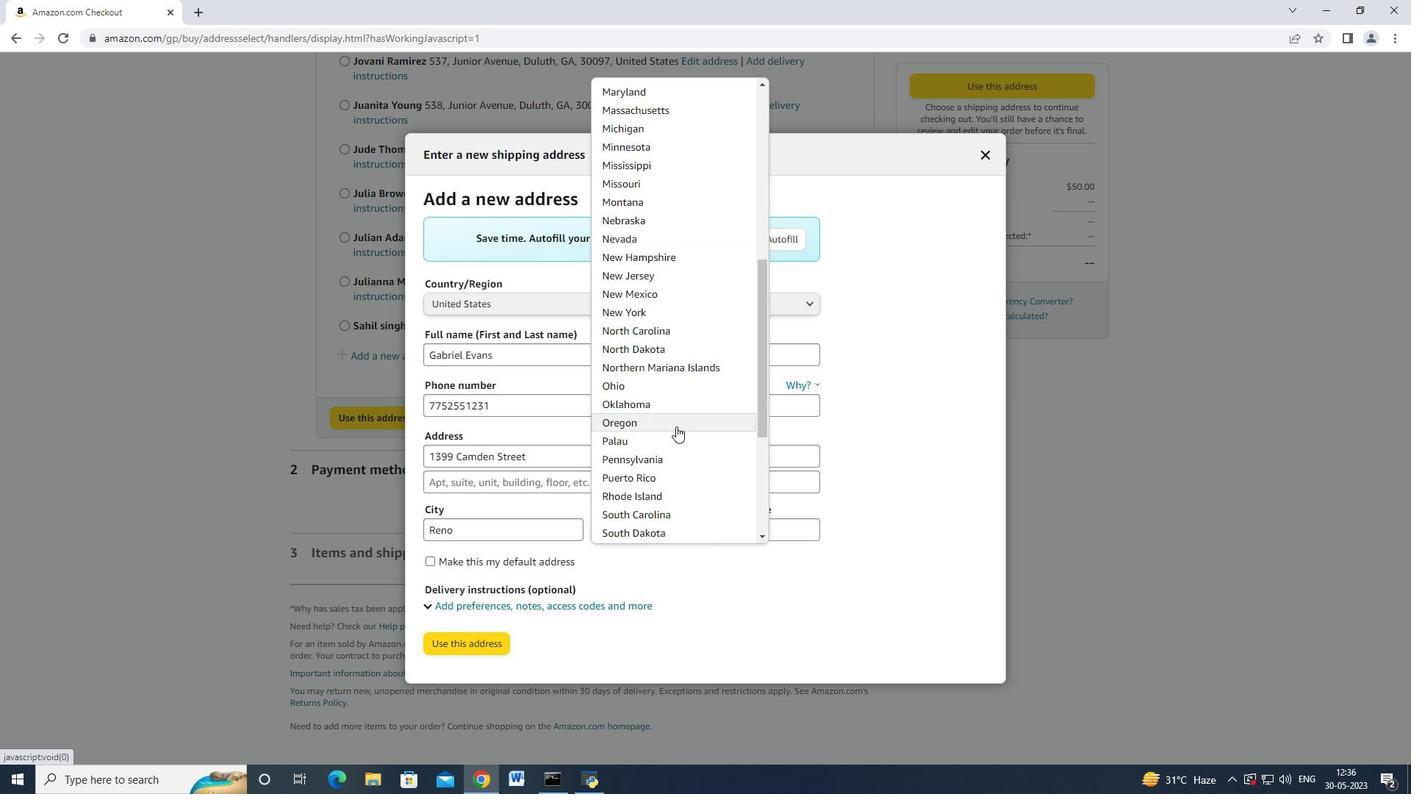 
Action: Mouse moved to (675, 430)
